 Task: Create a six statistics charts slide templates set.
Action: Mouse moved to (739, 299)
Screenshot: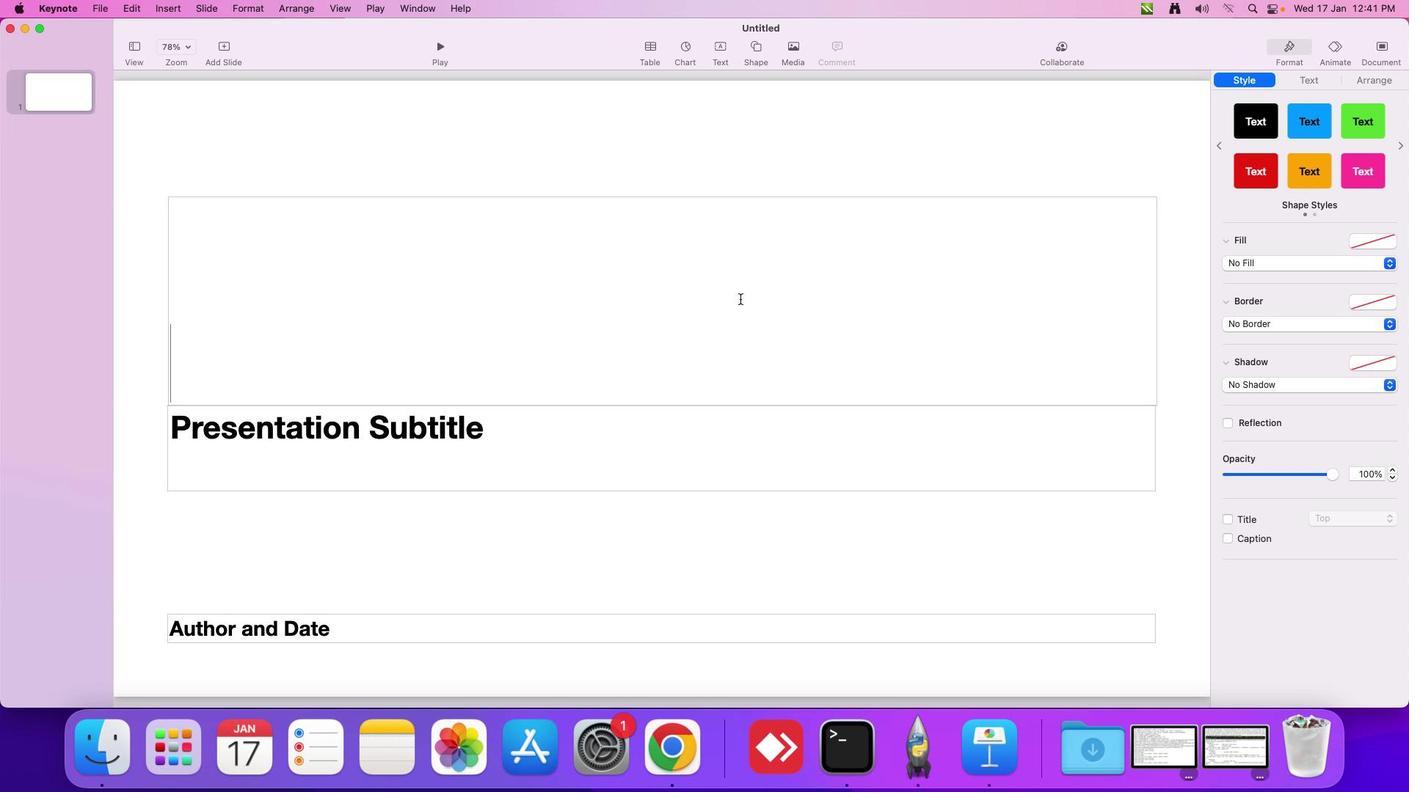 
Action: Mouse pressed left at (739, 299)
Screenshot: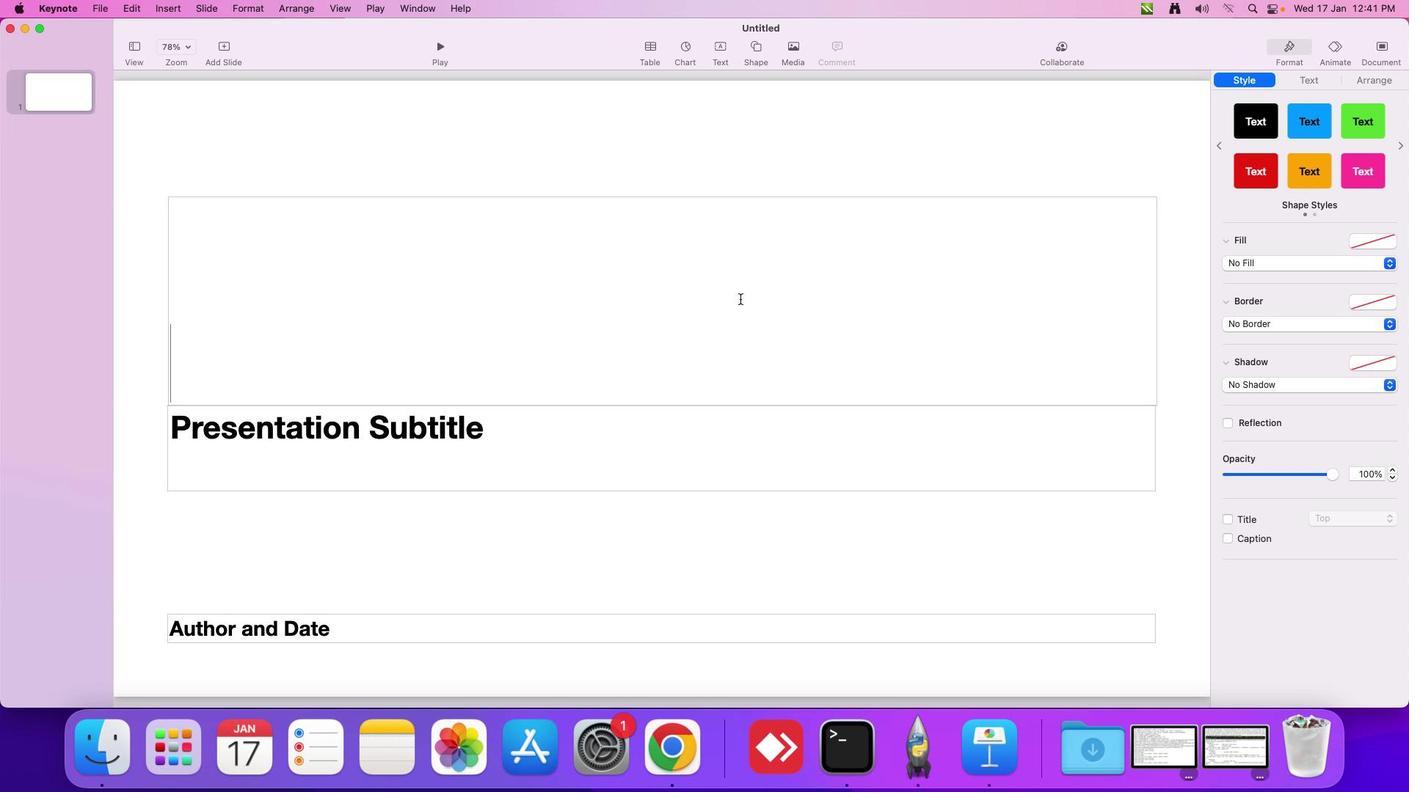 
Action: Key pressed Key.delete
Screenshot: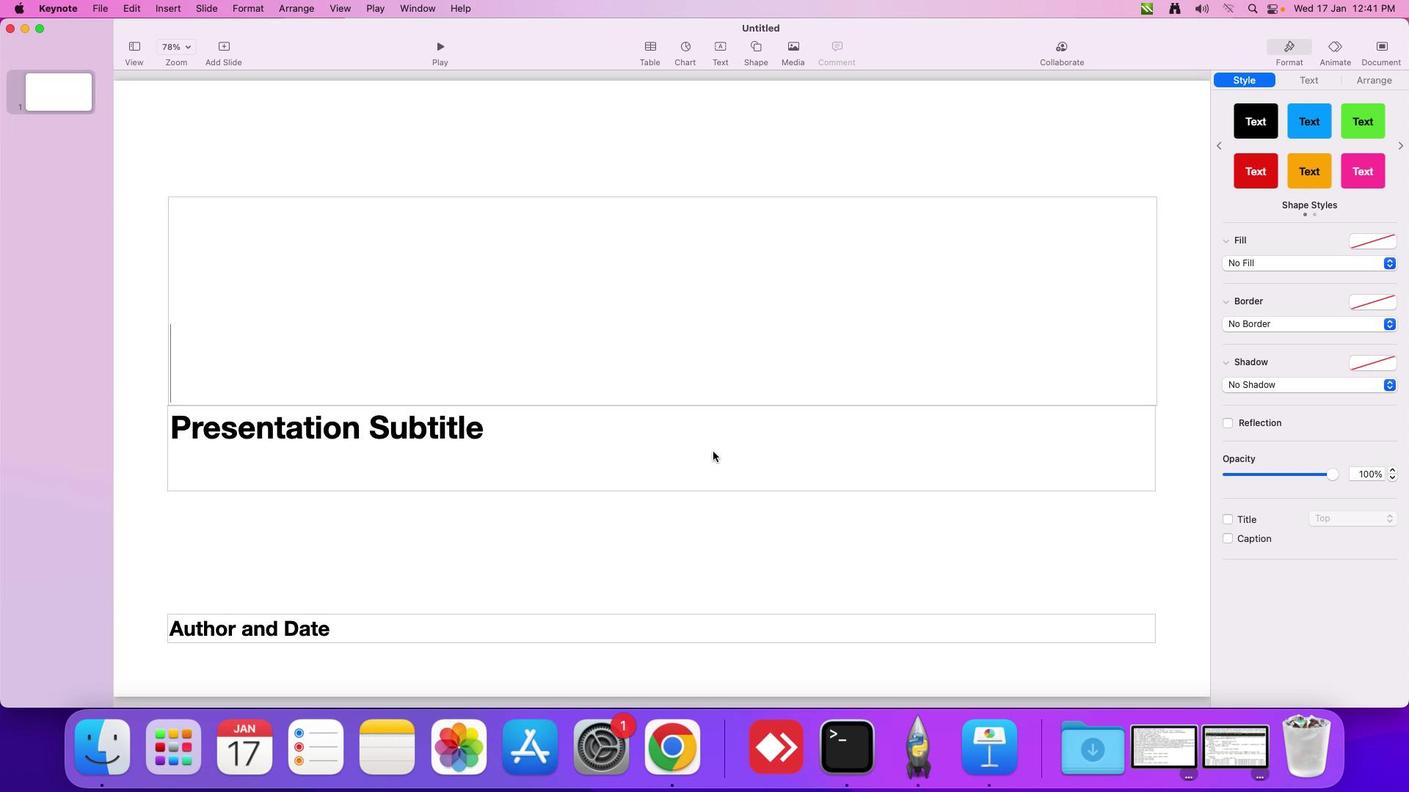 
Action: Mouse moved to (713, 451)
Screenshot: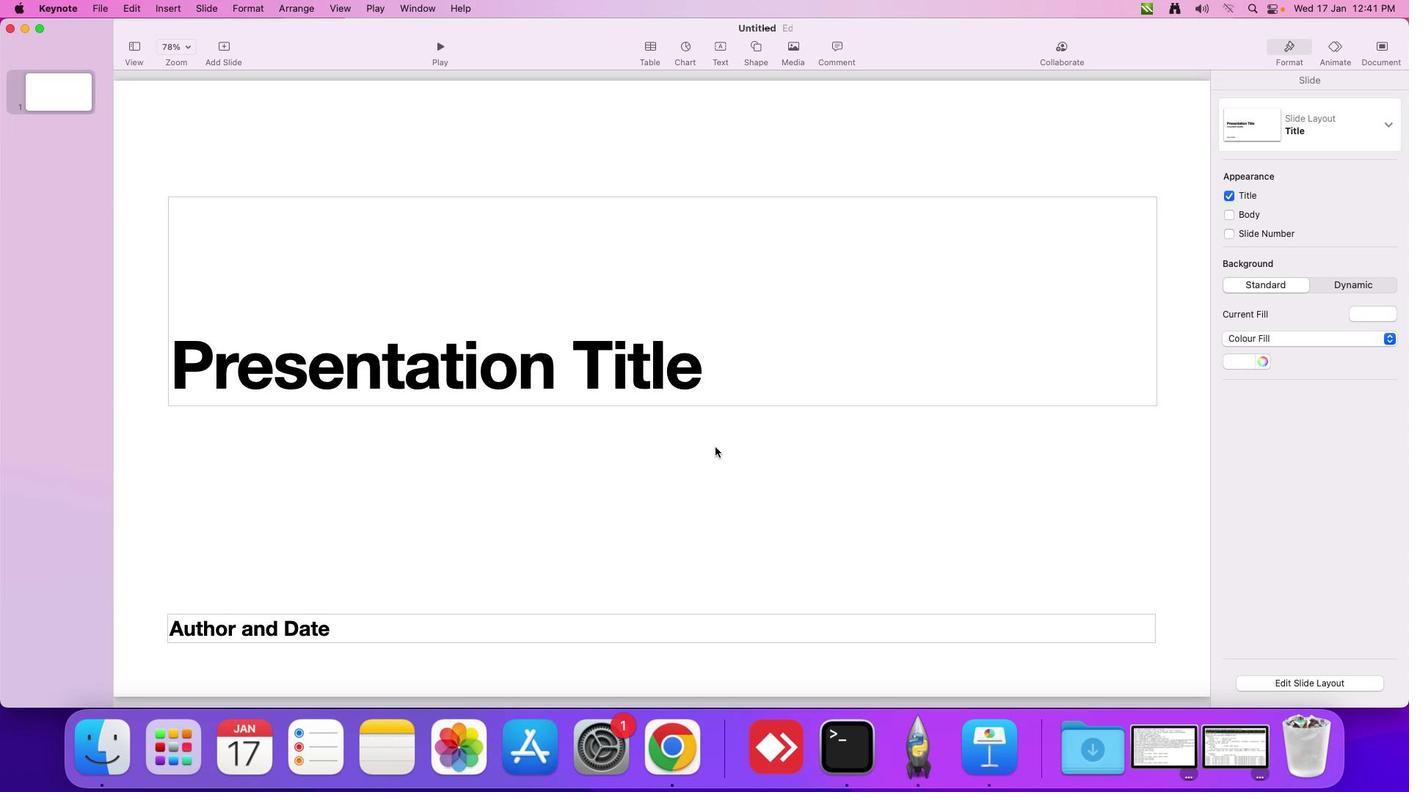 
Action: Mouse pressed left at (713, 451)
Screenshot: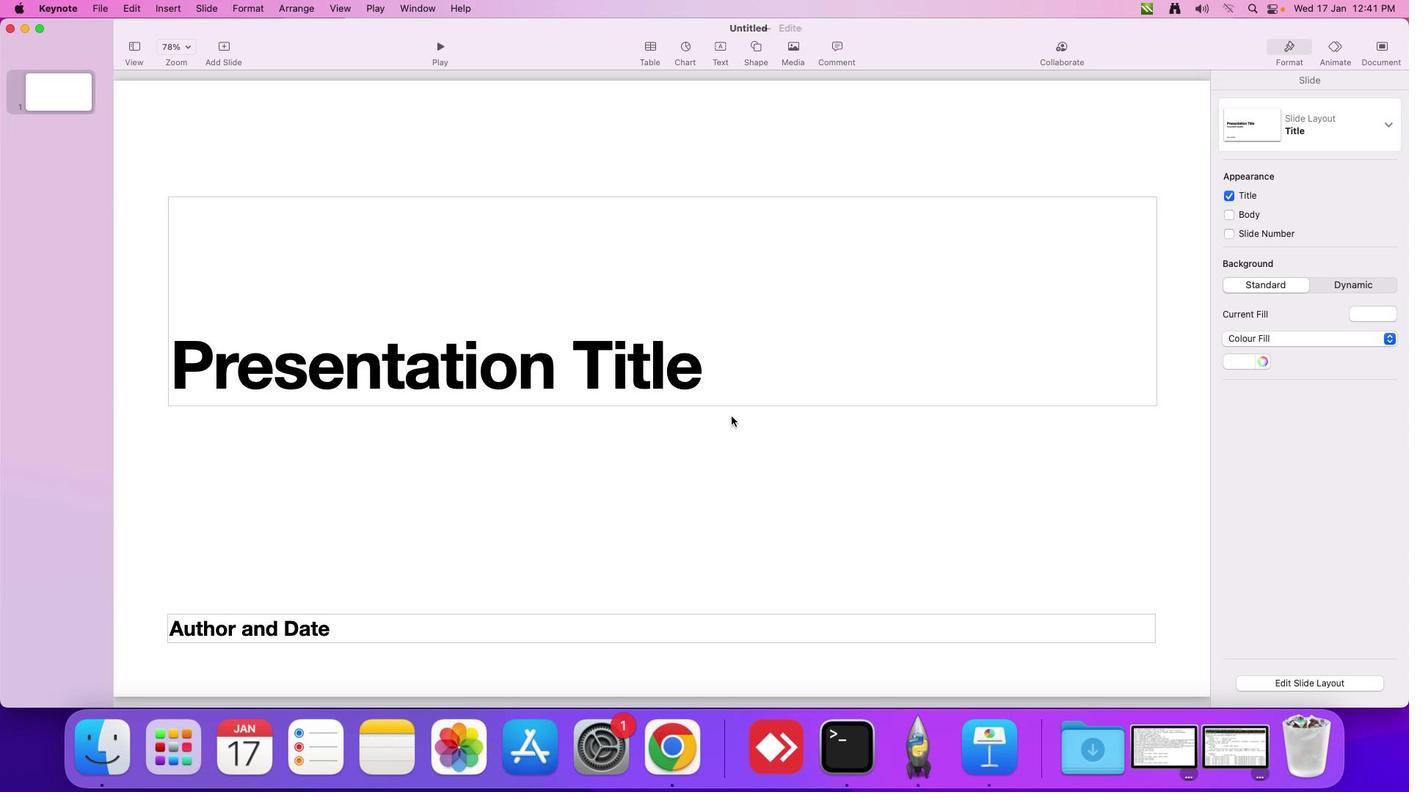 
Action: Mouse moved to (713, 451)
Screenshot: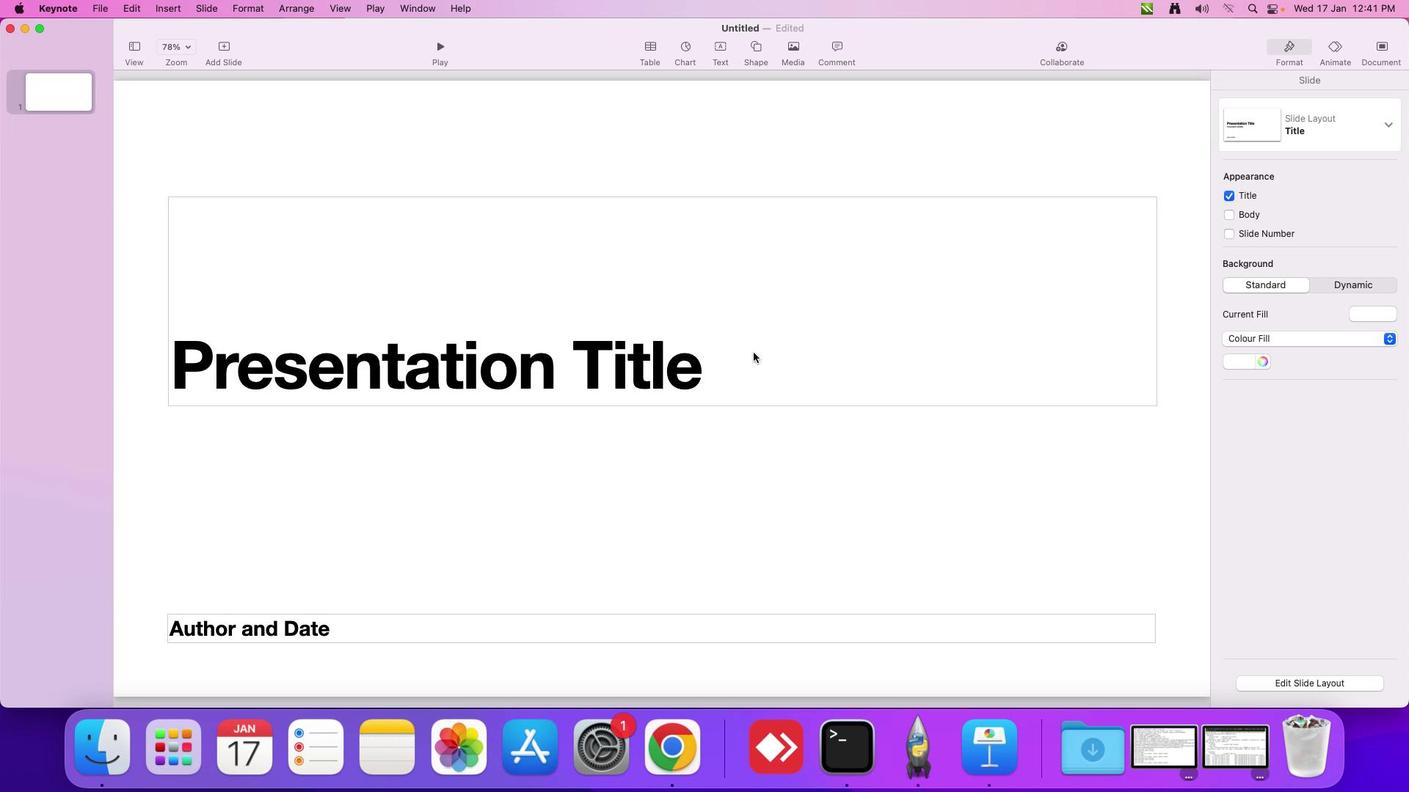 
Action: Key pressed Key.delete
Screenshot: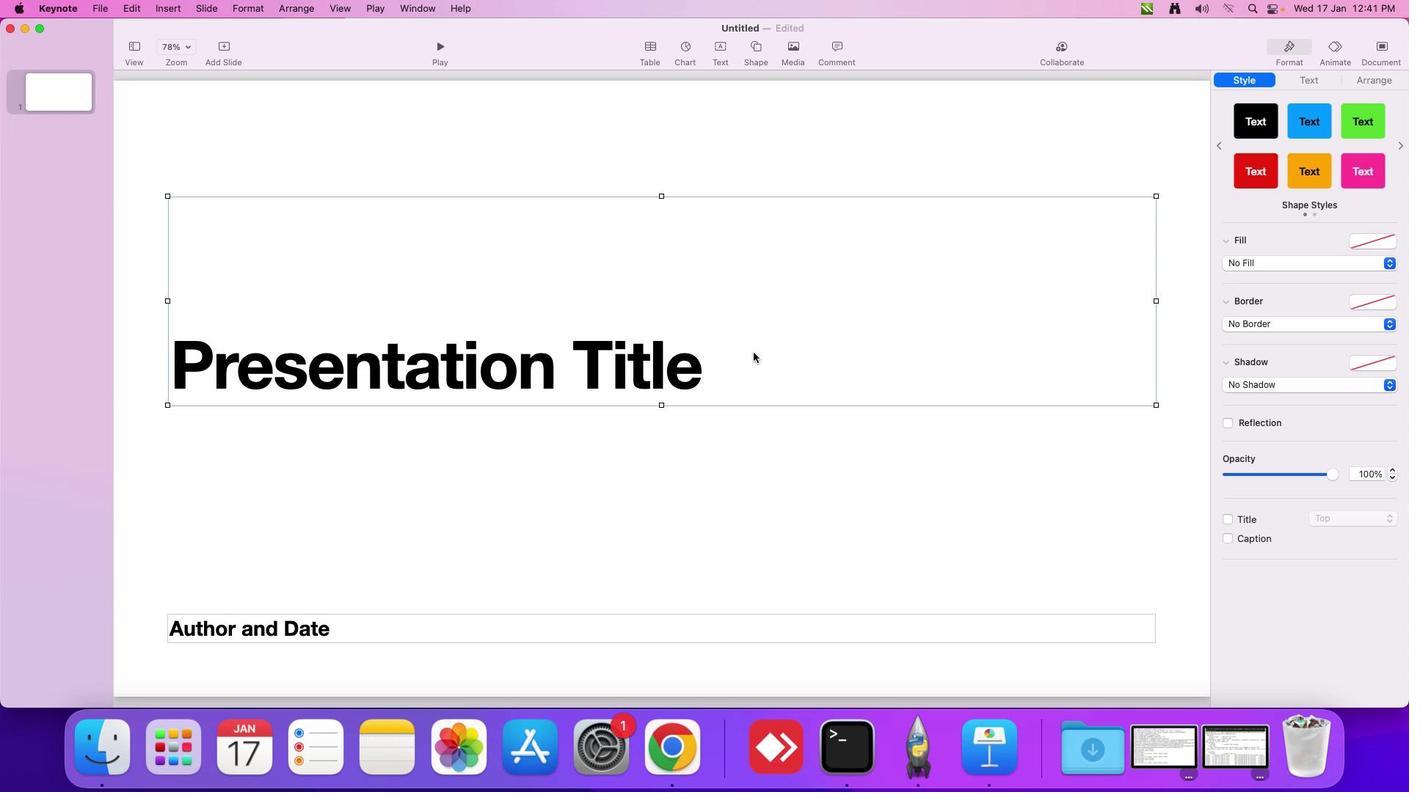 
Action: Mouse moved to (753, 352)
Screenshot: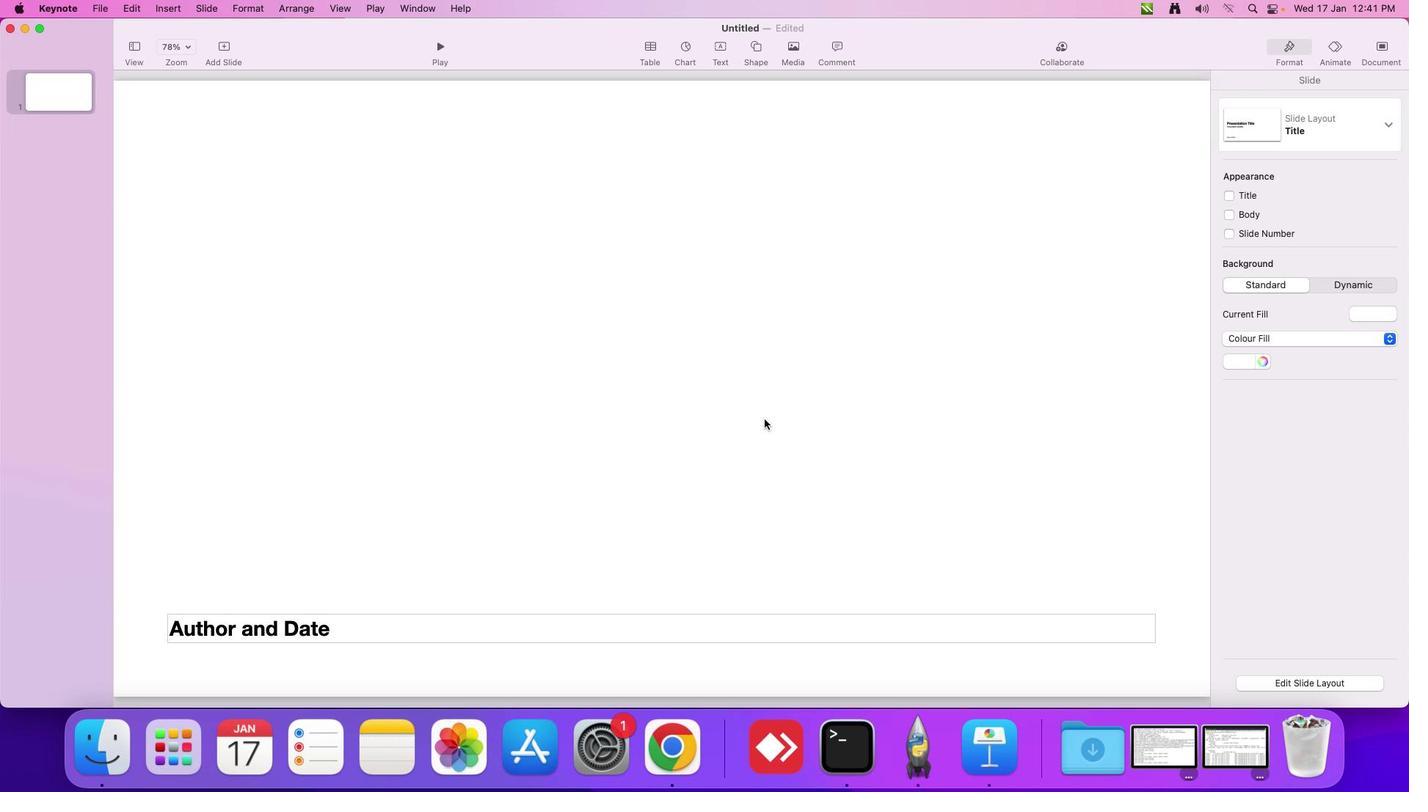
Action: Mouse pressed left at (753, 352)
Screenshot: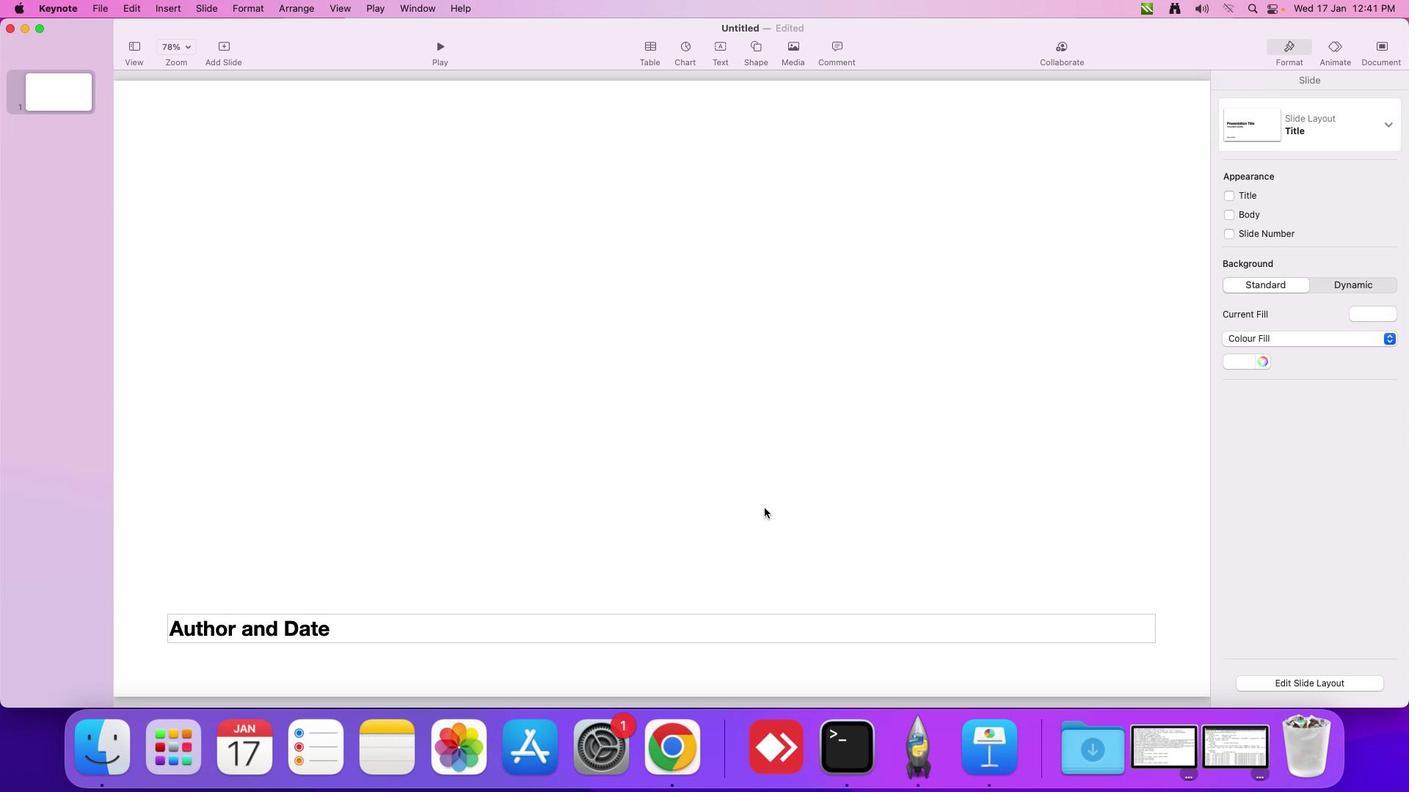 
Action: Key pressed Key.delete
Screenshot: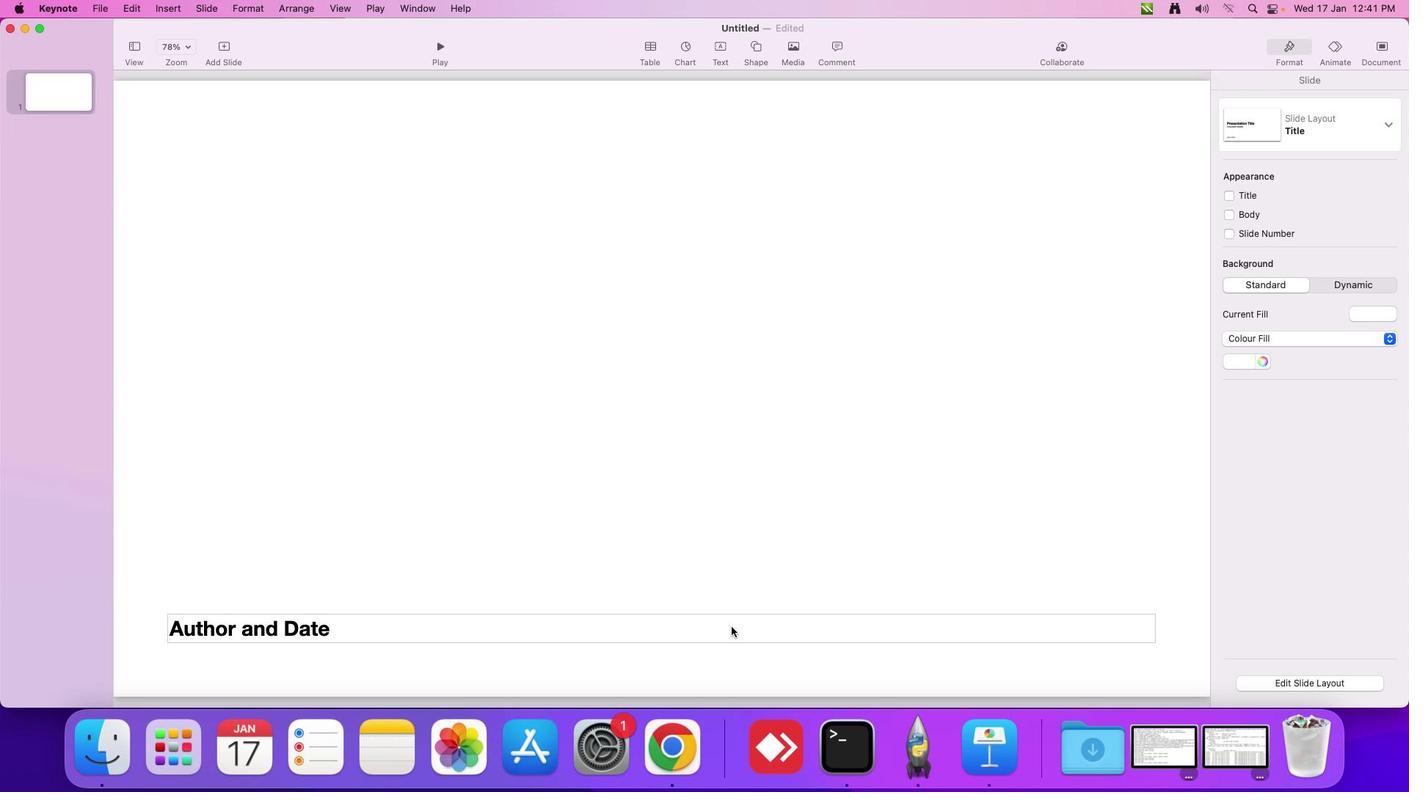 
Action: Mouse moved to (731, 627)
Screenshot: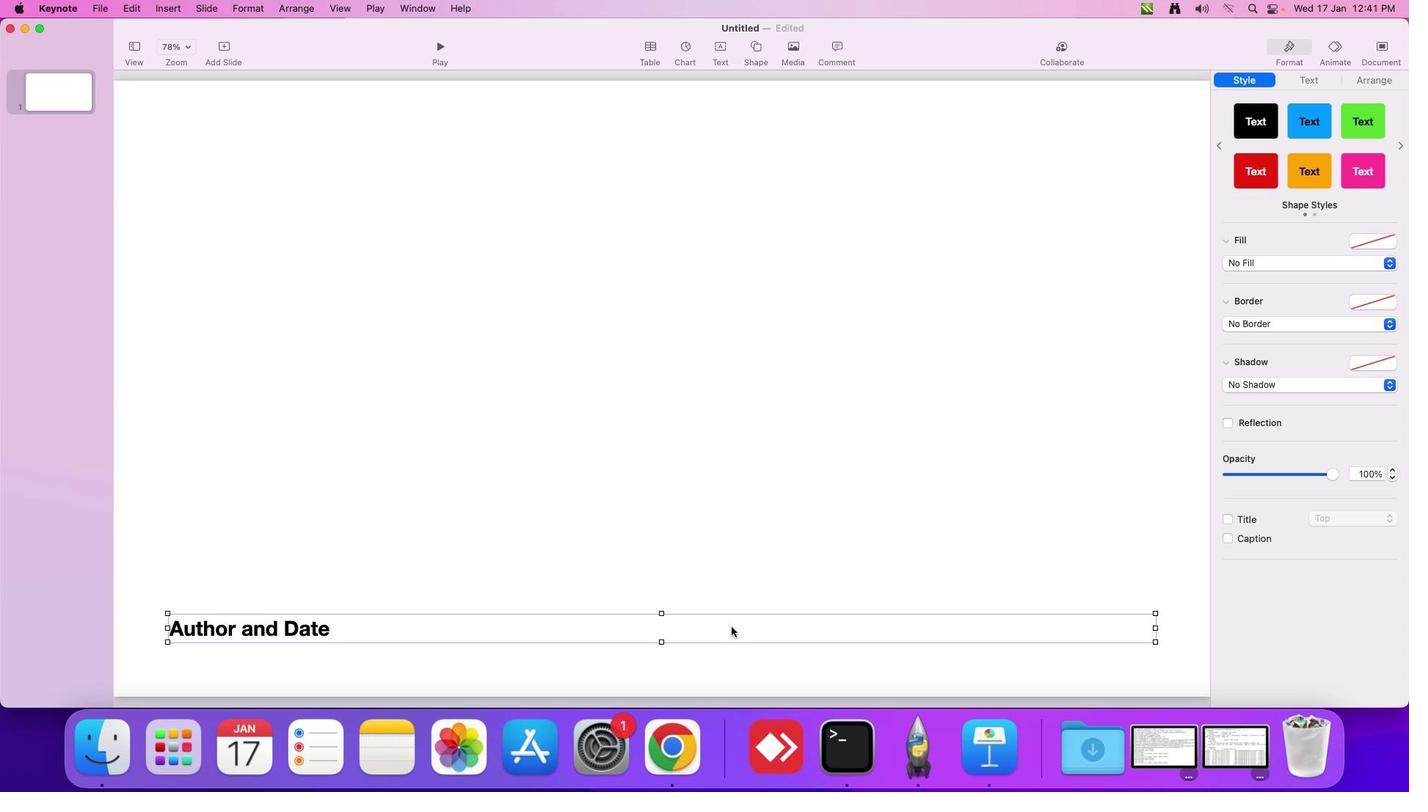 
Action: Mouse pressed left at (731, 627)
Screenshot: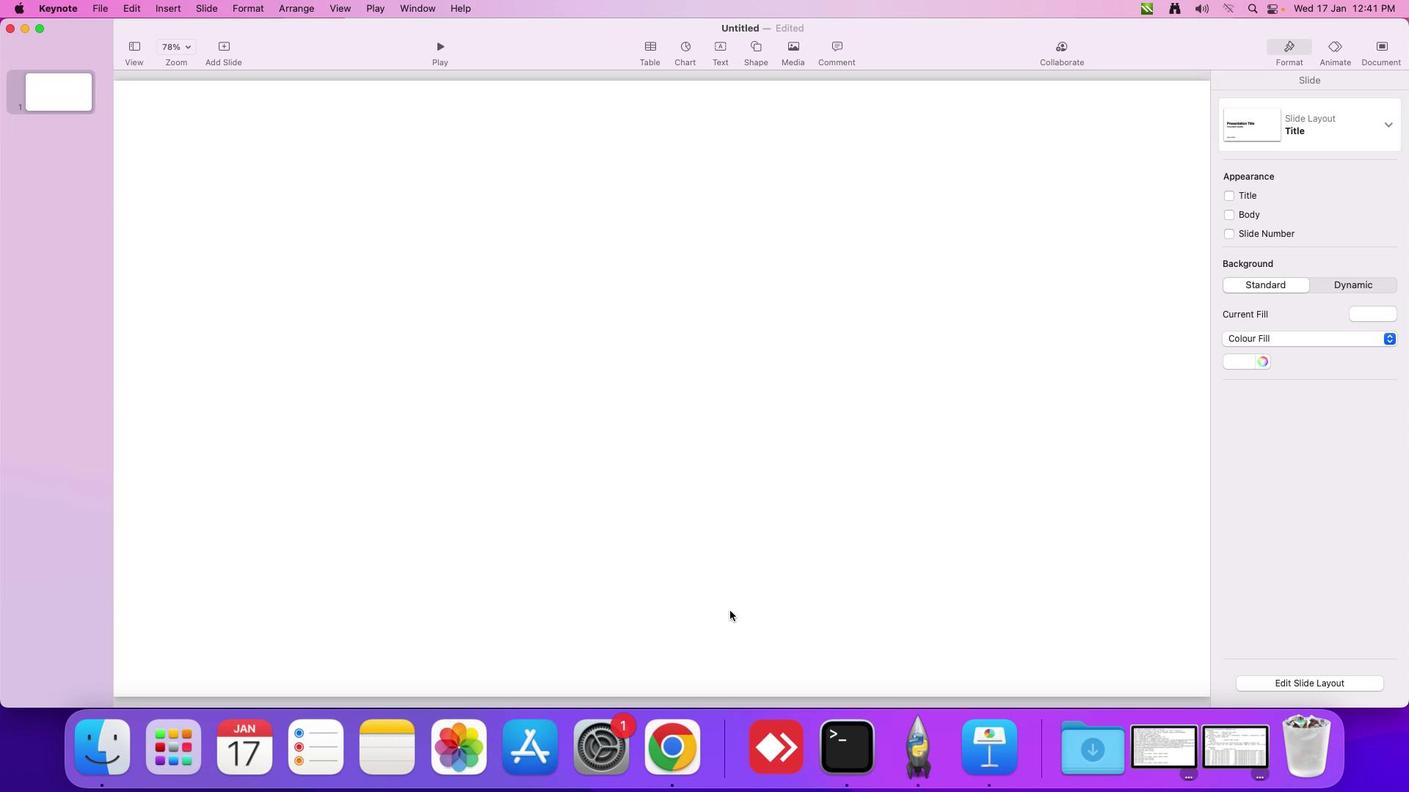 
Action: Key pressed Key.delete
Screenshot: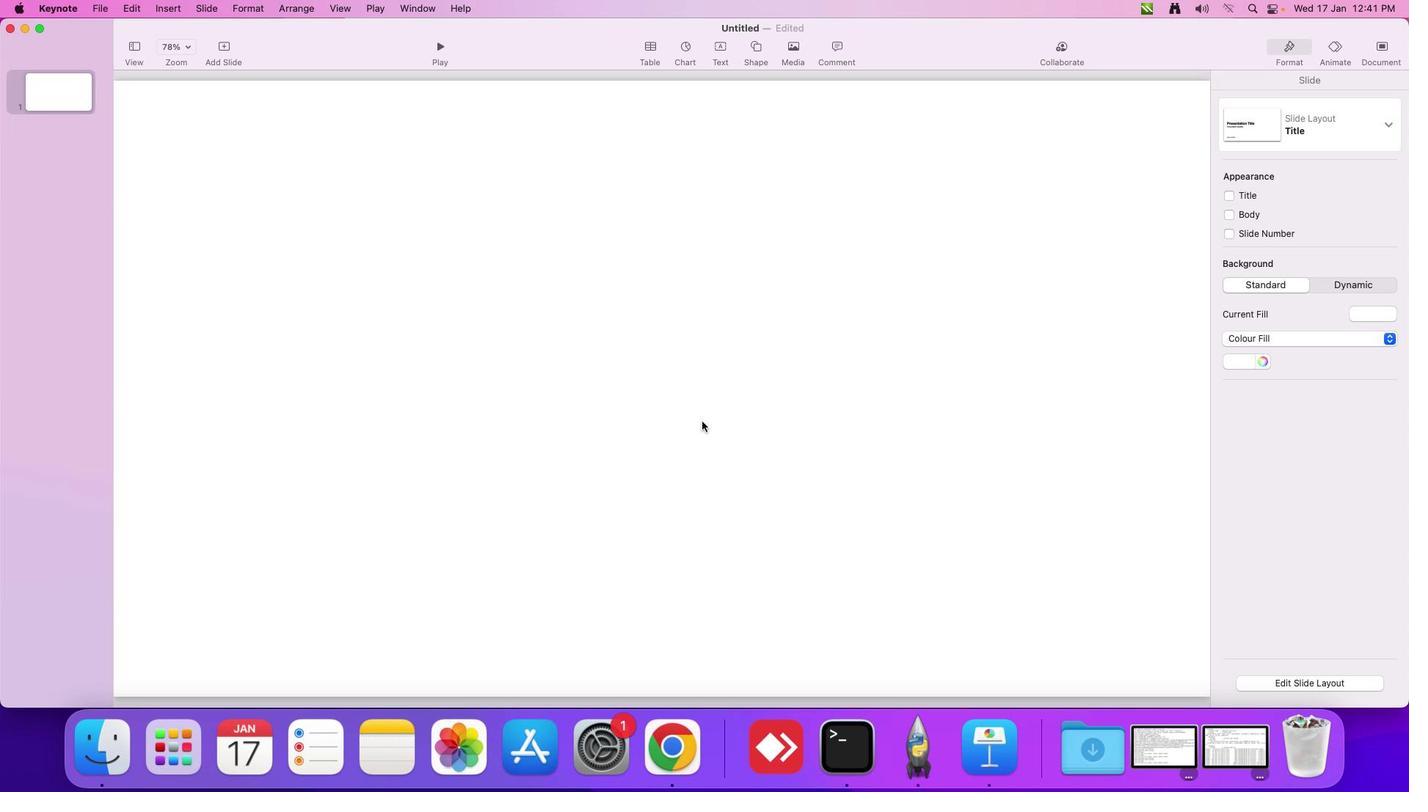 
Action: Mouse moved to (701, 421)
Screenshot: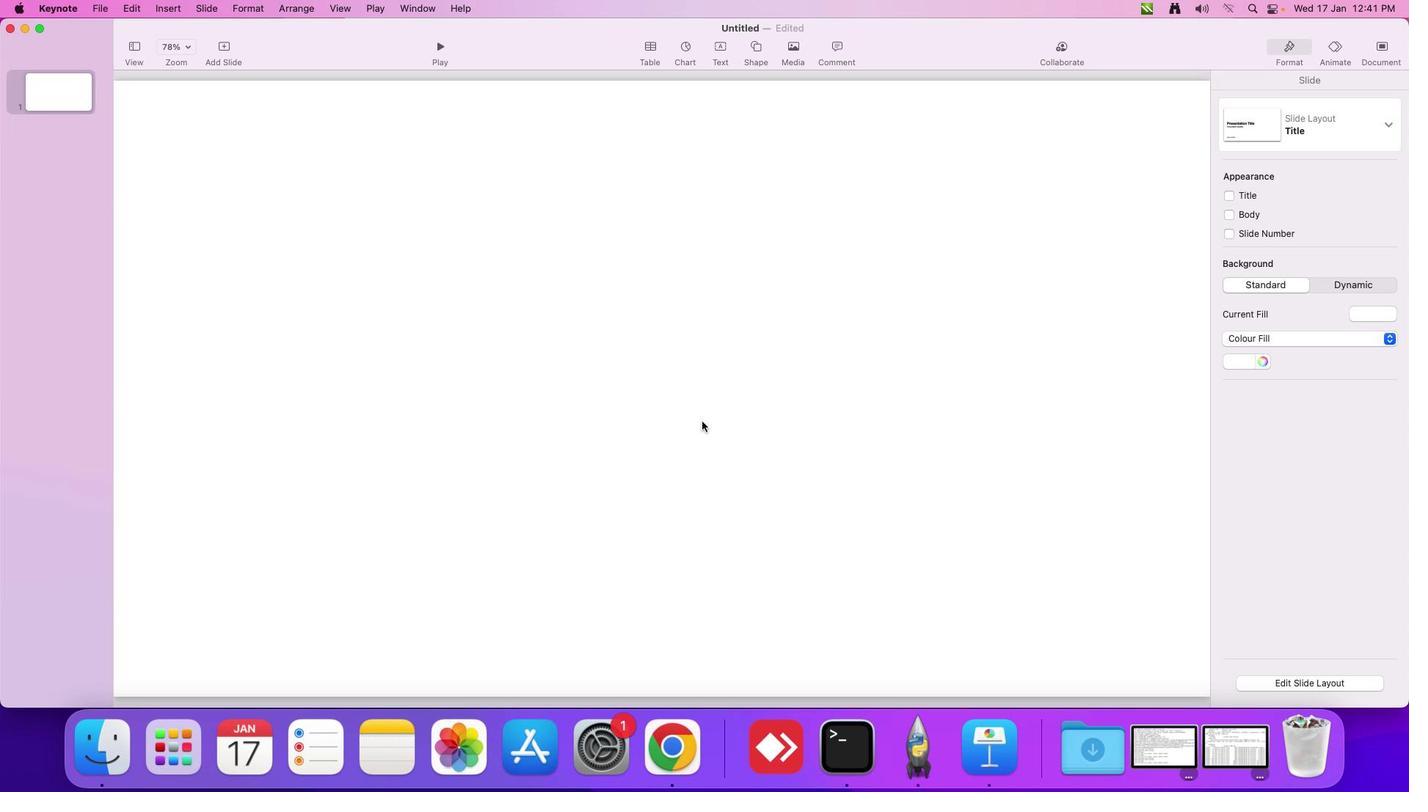 
Action: Mouse pressed left at (701, 421)
Screenshot: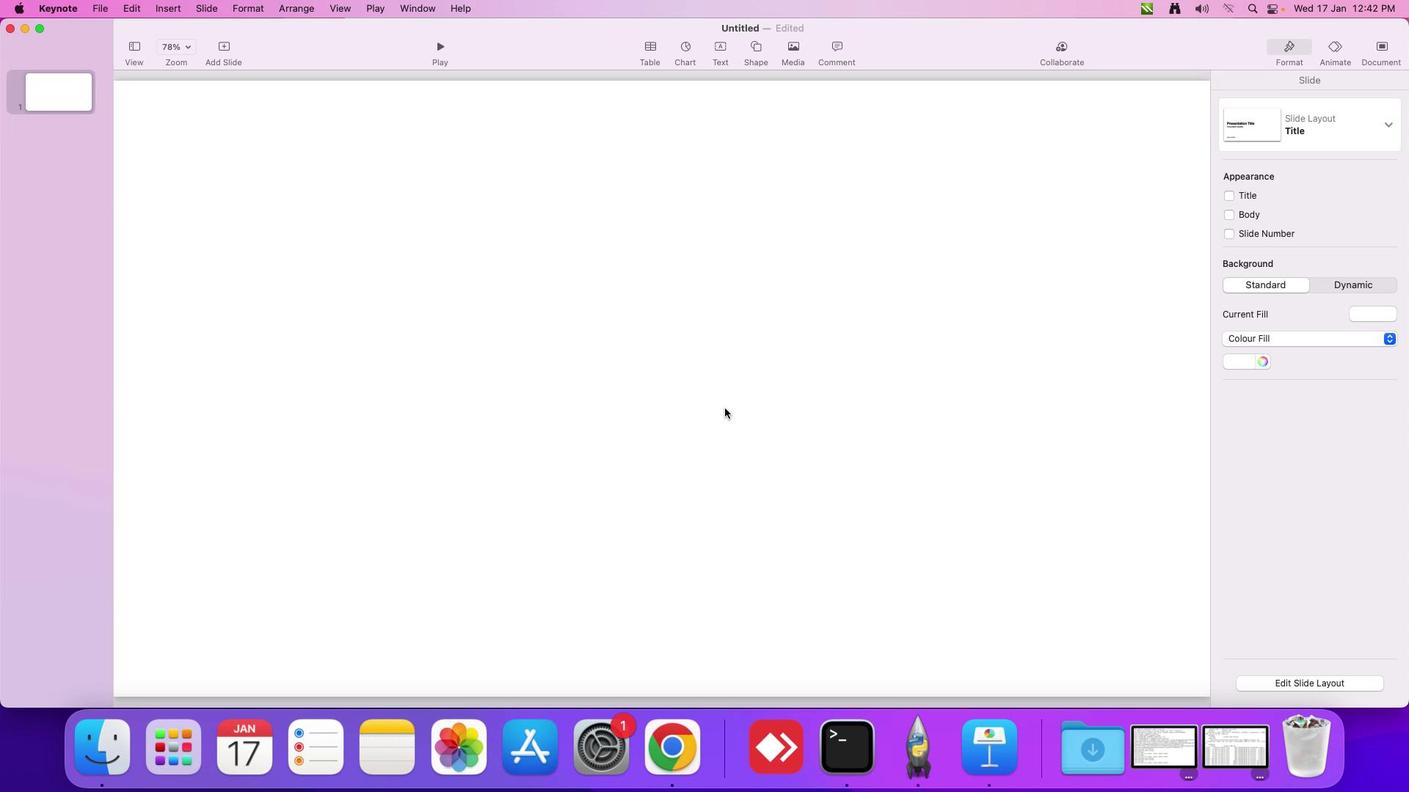 
Action: Mouse moved to (1383, 336)
Screenshot: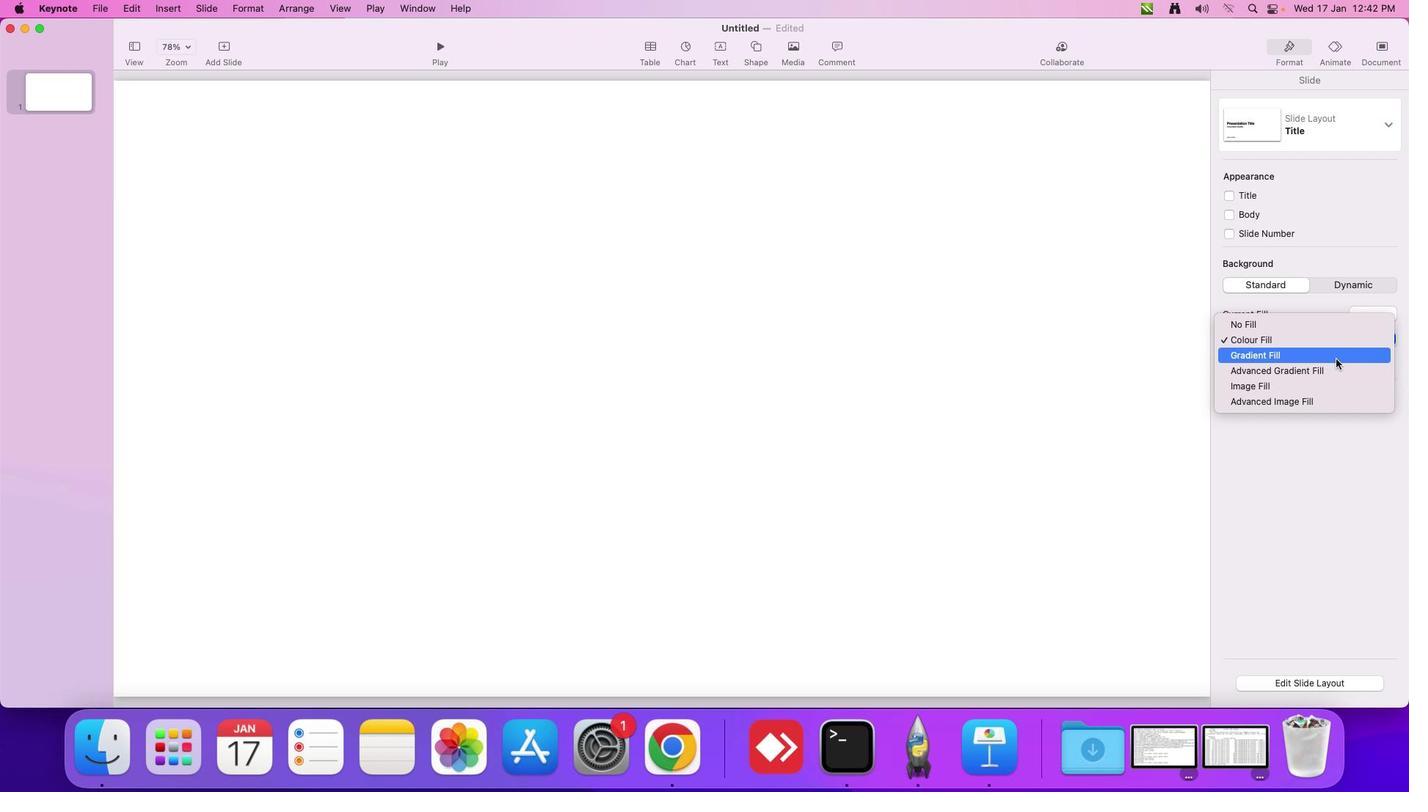 
Action: Mouse pressed left at (1383, 336)
Screenshot: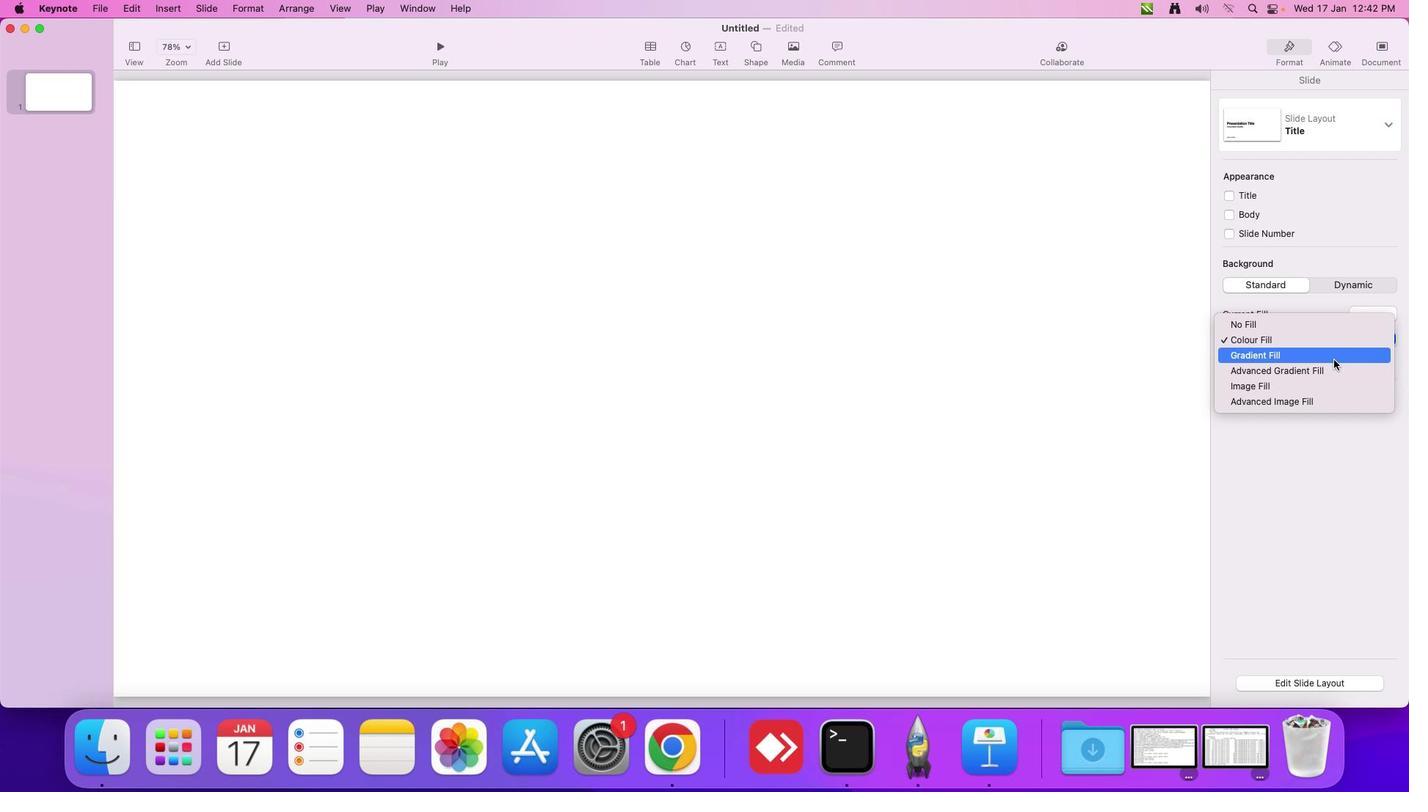 
Action: Mouse moved to (1334, 360)
Screenshot: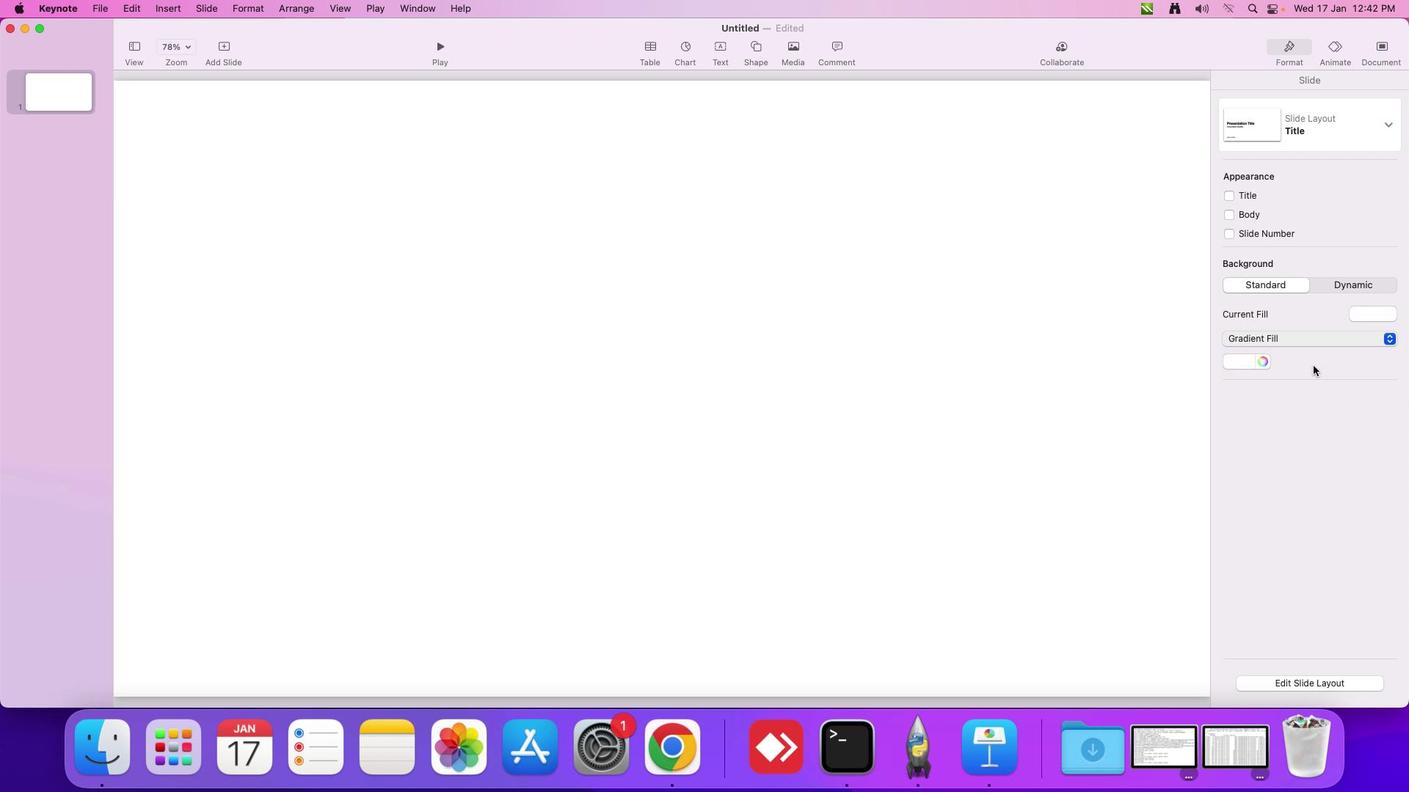 
Action: Mouse pressed left at (1334, 360)
Screenshot: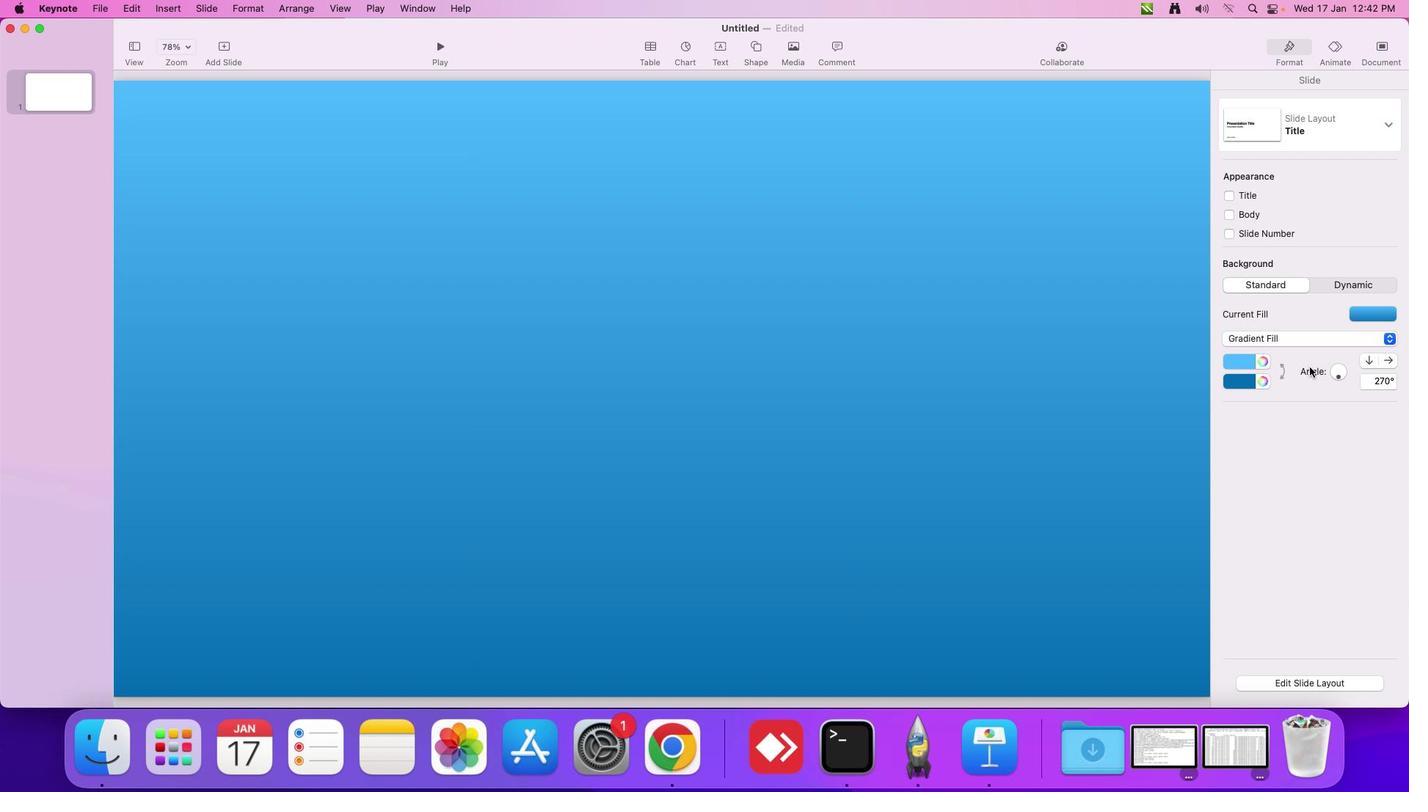 
Action: Mouse moved to (1262, 363)
Screenshot: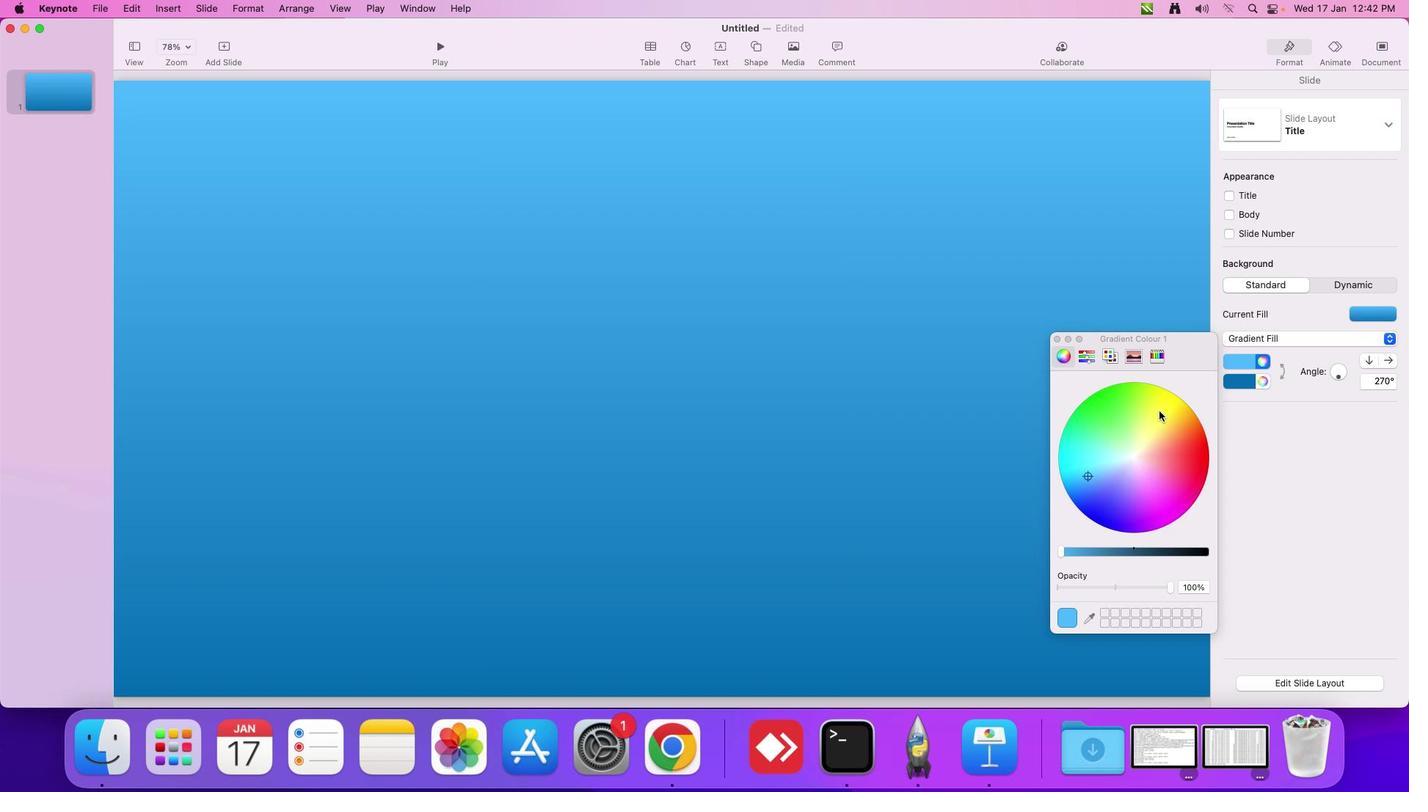 
Action: Mouse pressed left at (1262, 363)
Screenshot: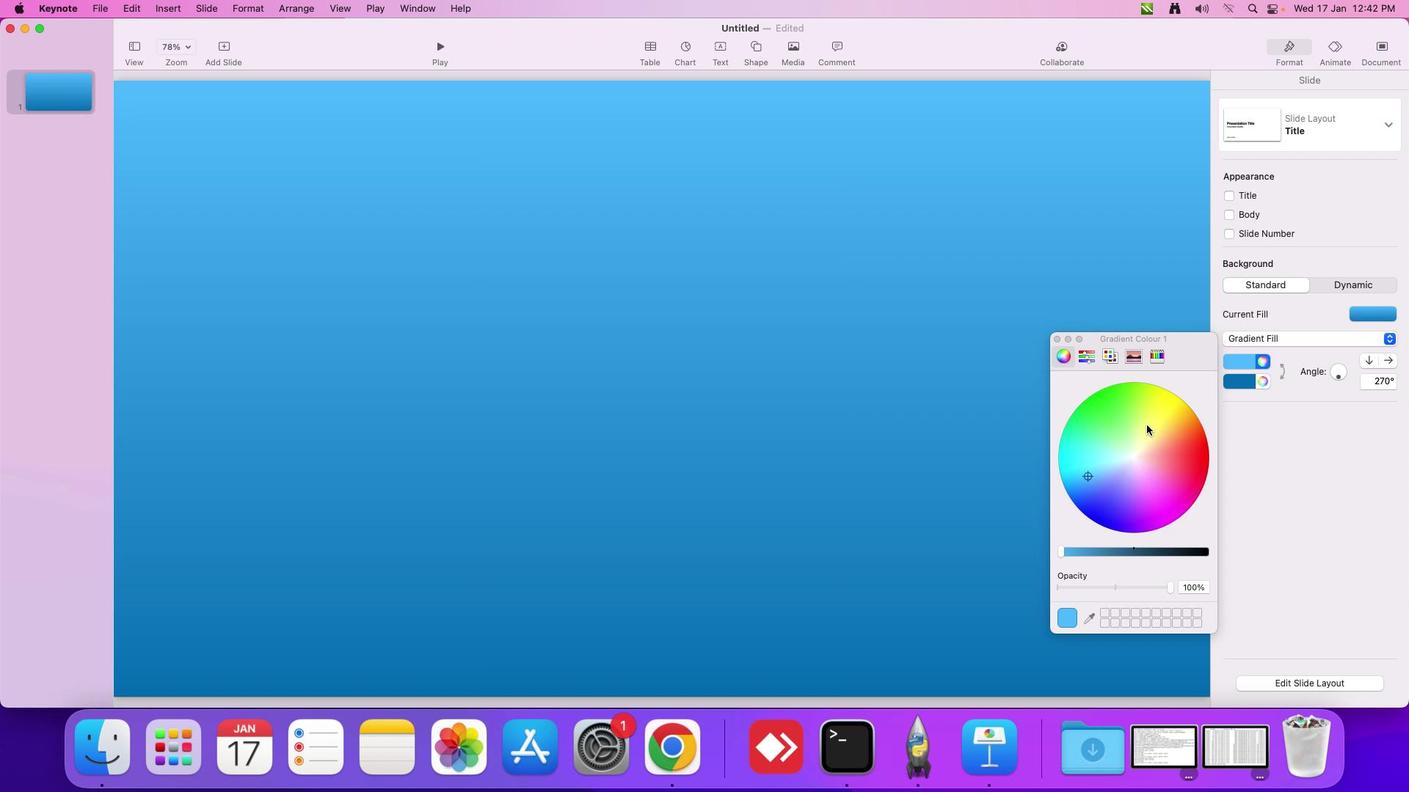 
Action: Mouse moved to (1088, 353)
Screenshot: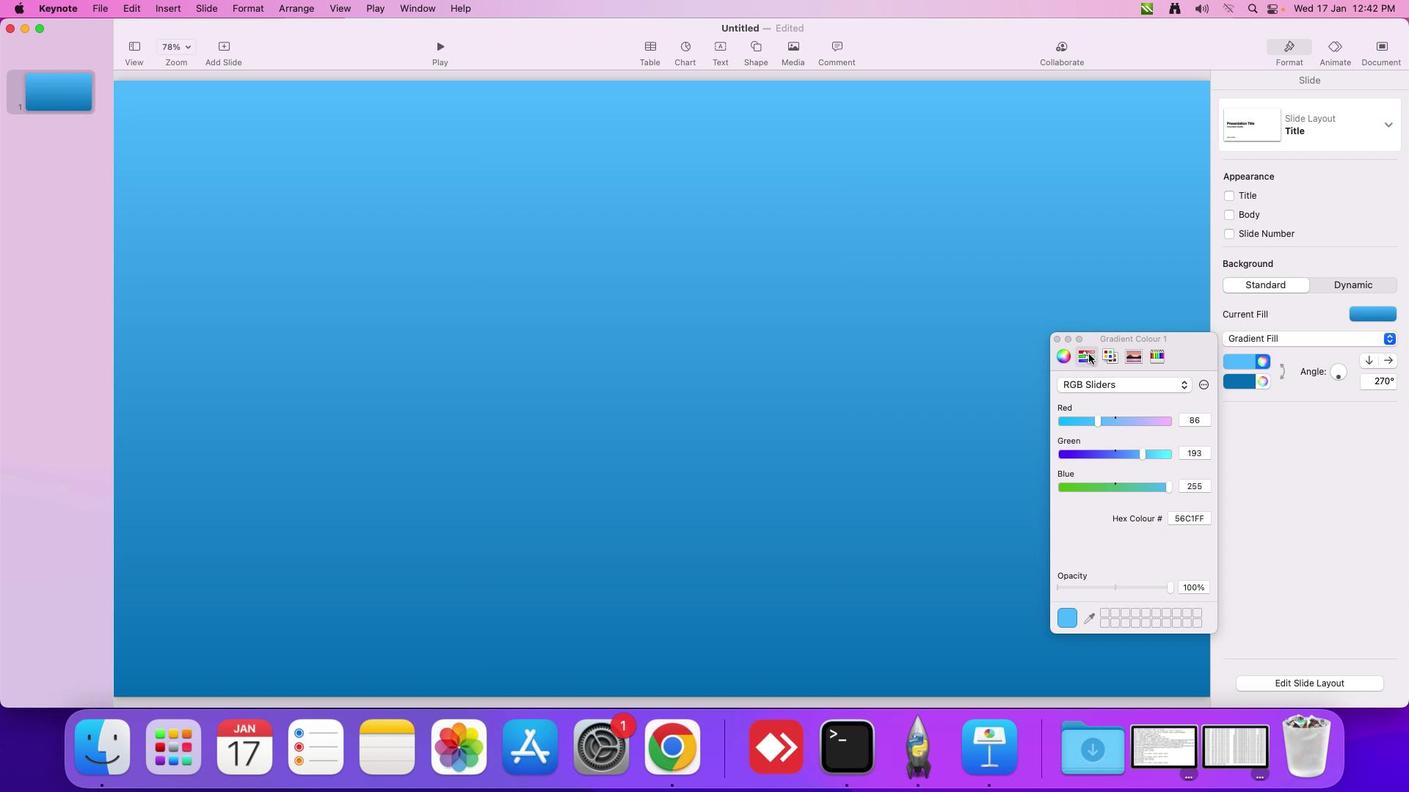 
Action: Mouse pressed left at (1088, 353)
Screenshot: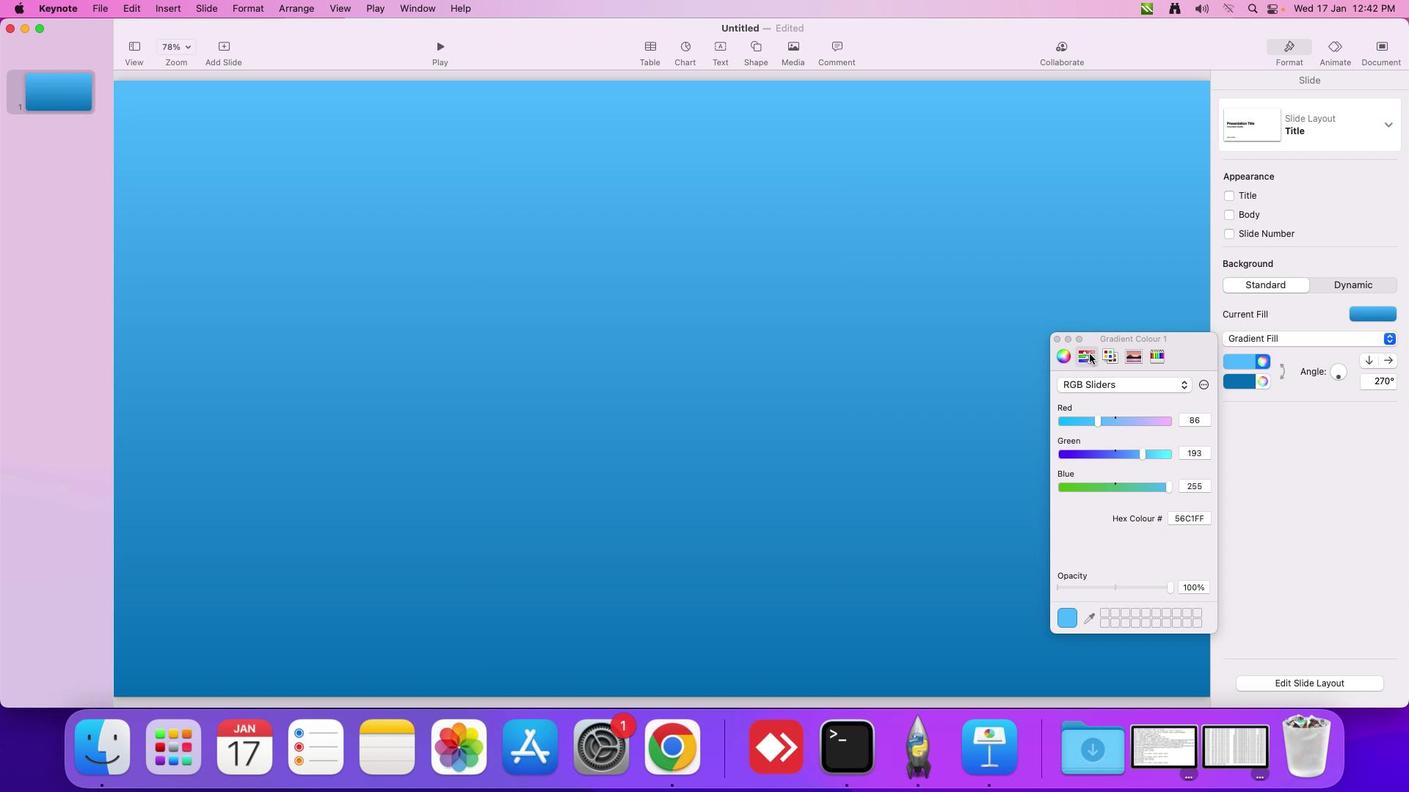 
Action: Mouse moved to (1106, 352)
Screenshot: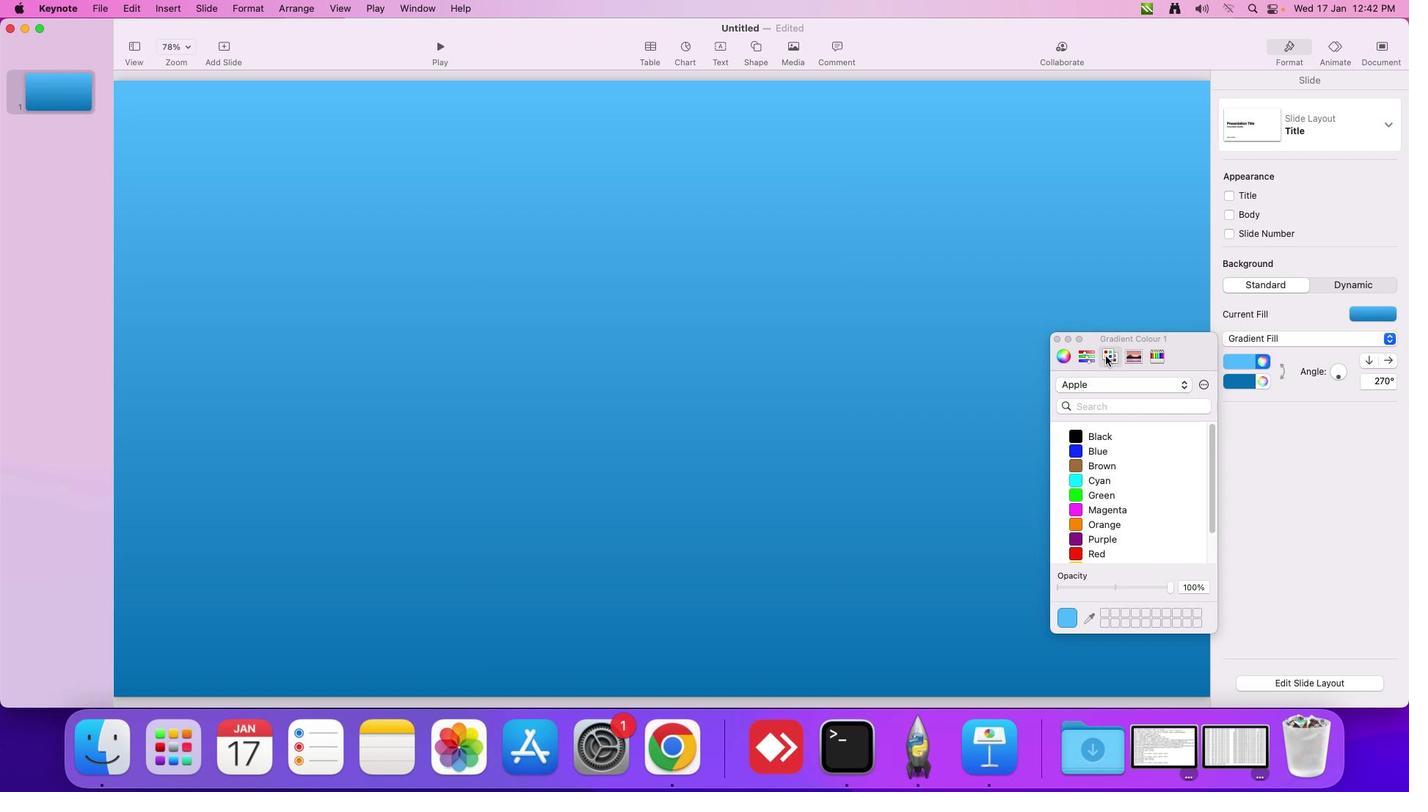 
Action: Mouse pressed left at (1106, 352)
Screenshot: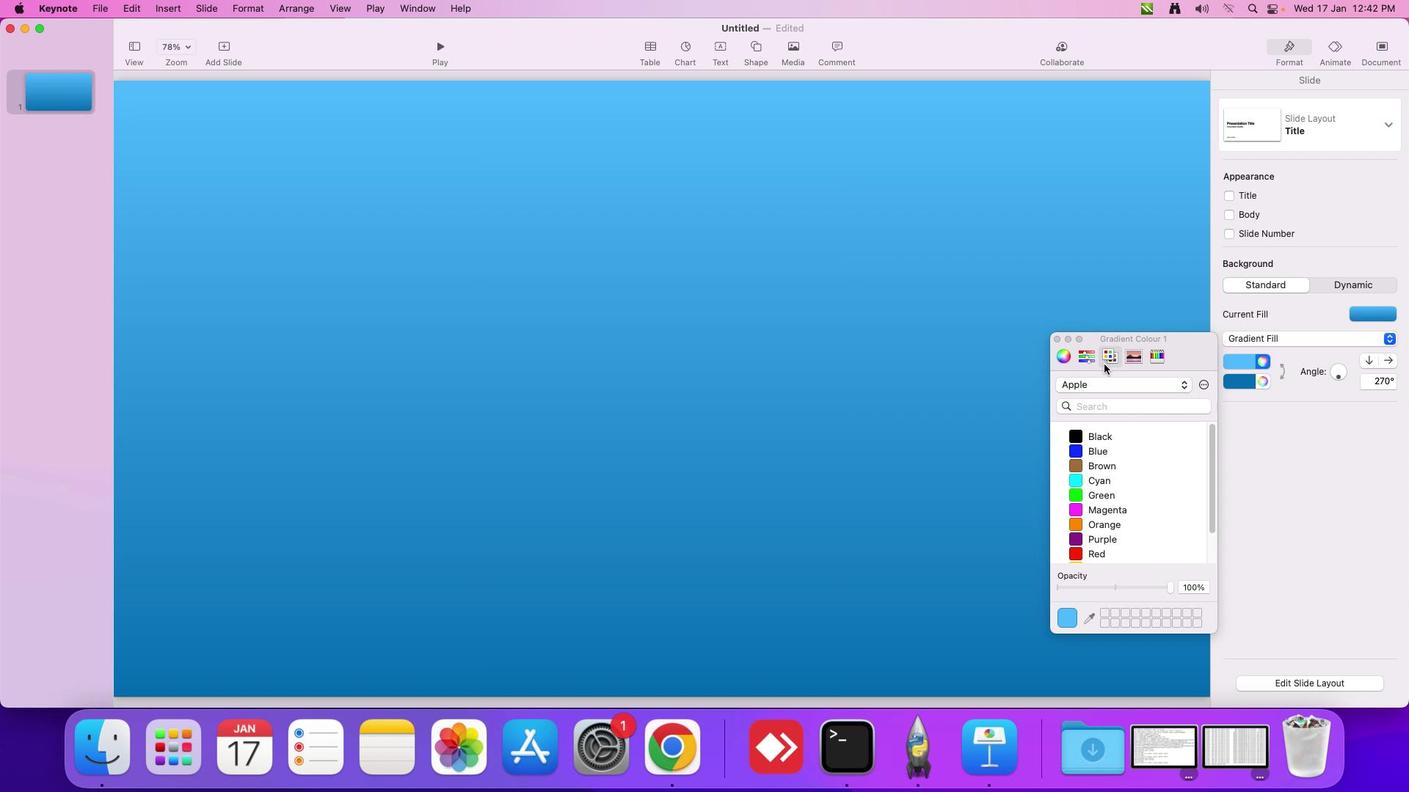 
Action: Mouse moved to (1131, 355)
Screenshot: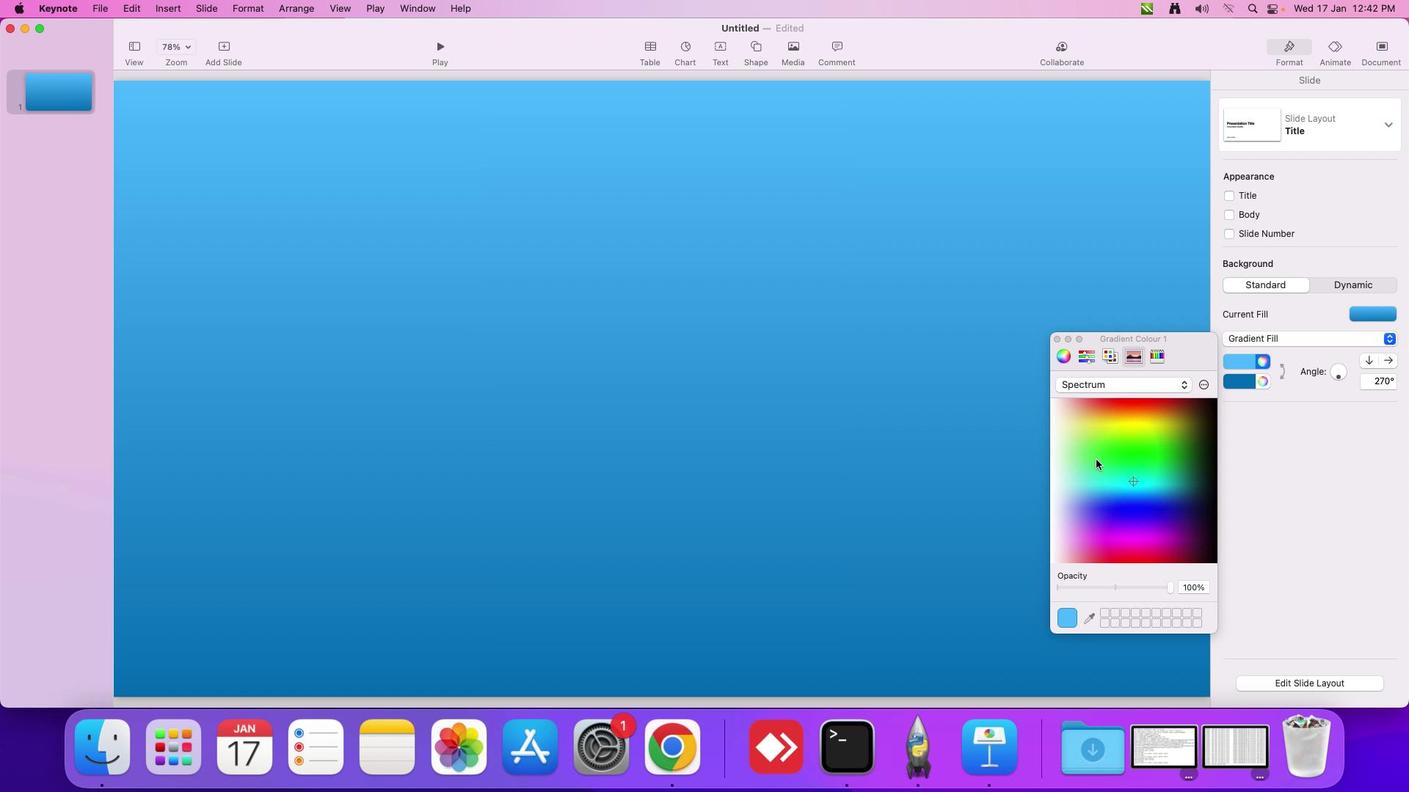 
Action: Mouse pressed left at (1131, 355)
Screenshot: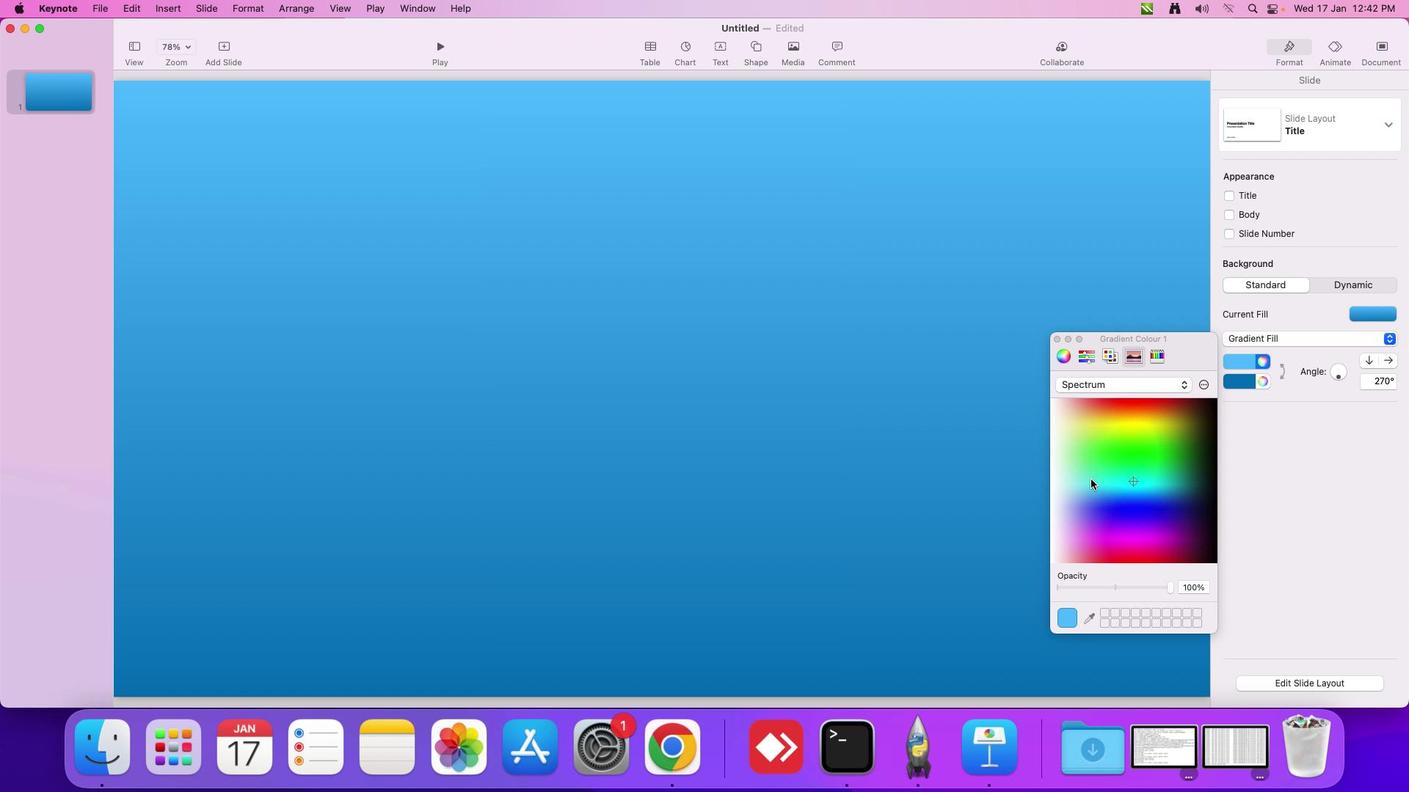 
Action: Mouse moved to (1085, 494)
Screenshot: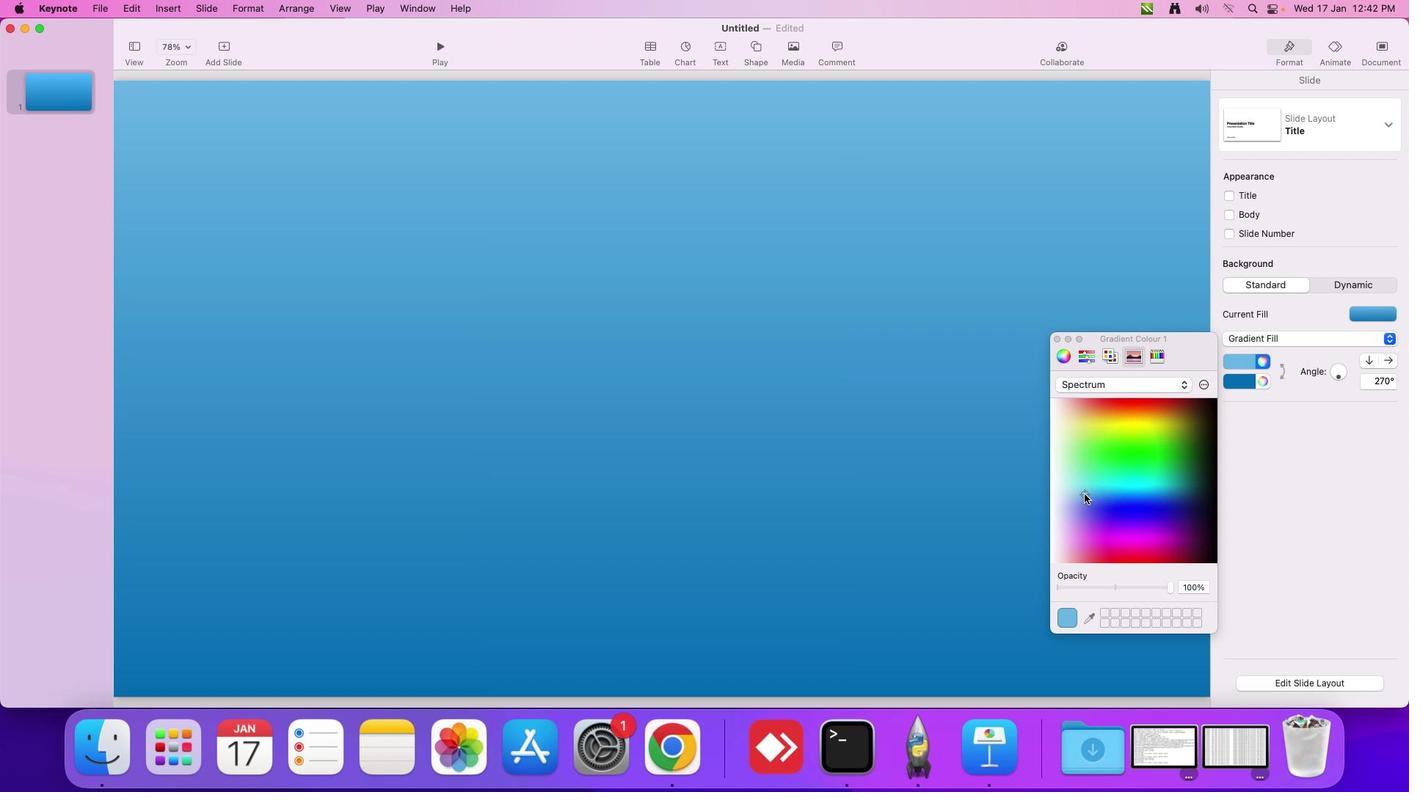 
Action: Mouse pressed left at (1085, 494)
Screenshot: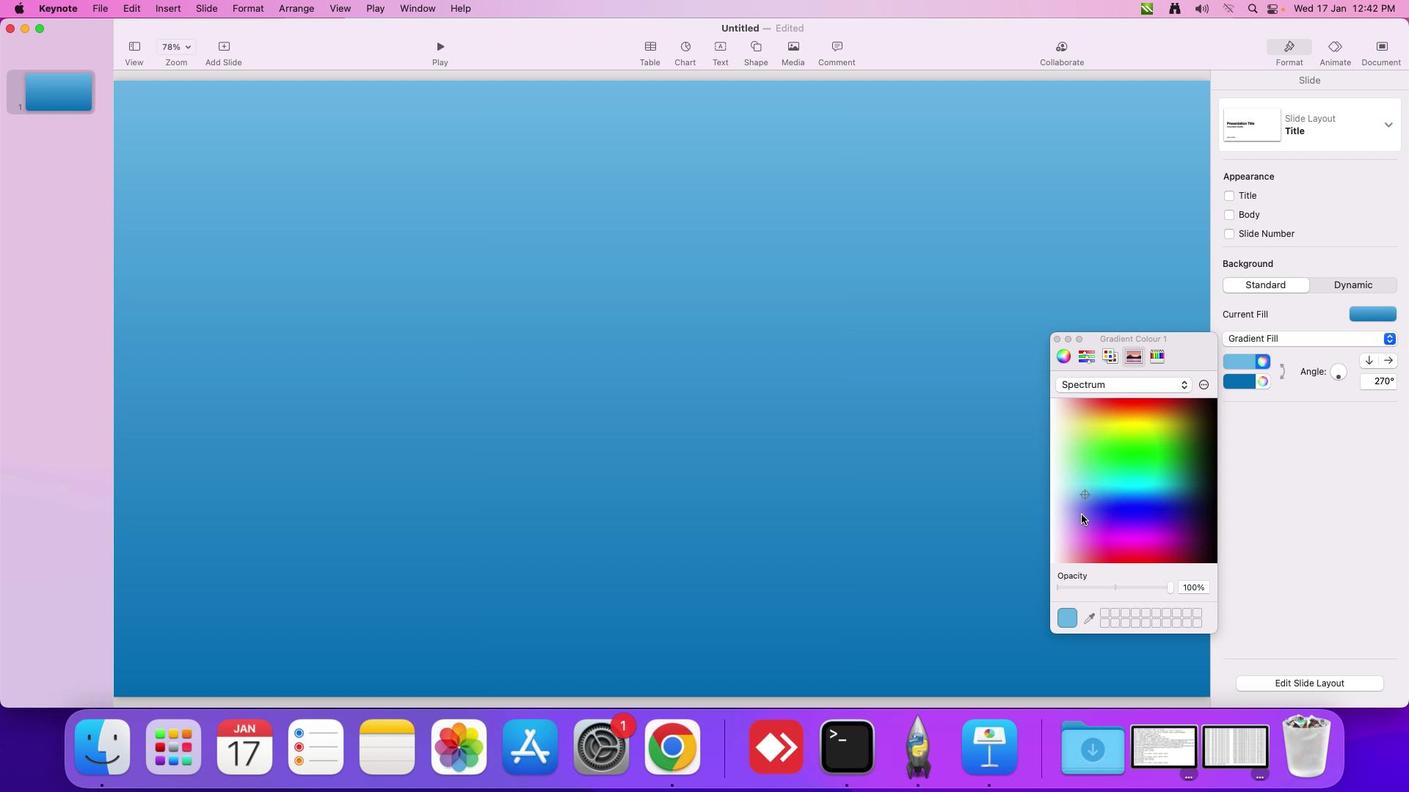 
Action: Mouse moved to (1079, 528)
Screenshot: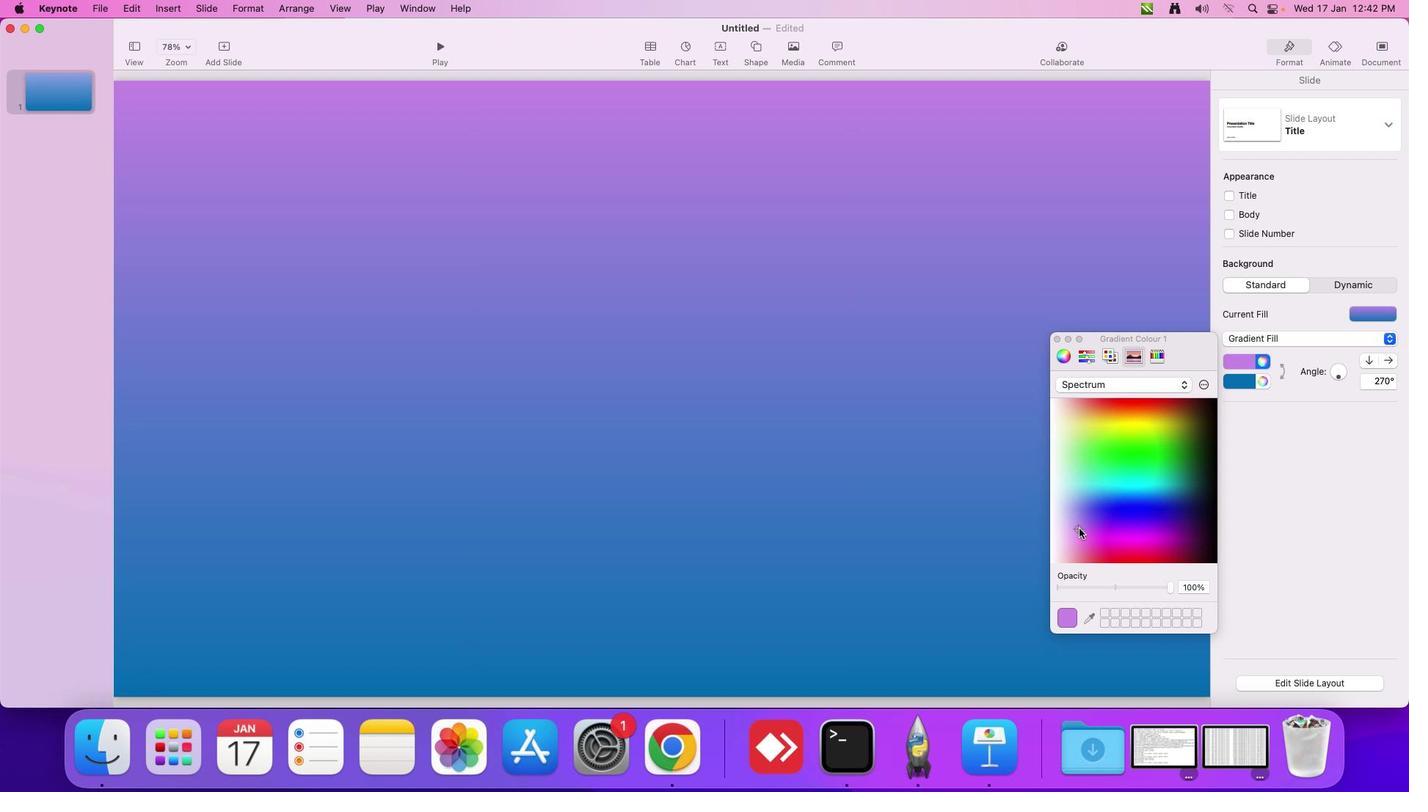 
Action: Mouse pressed left at (1079, 528)
Screenshot: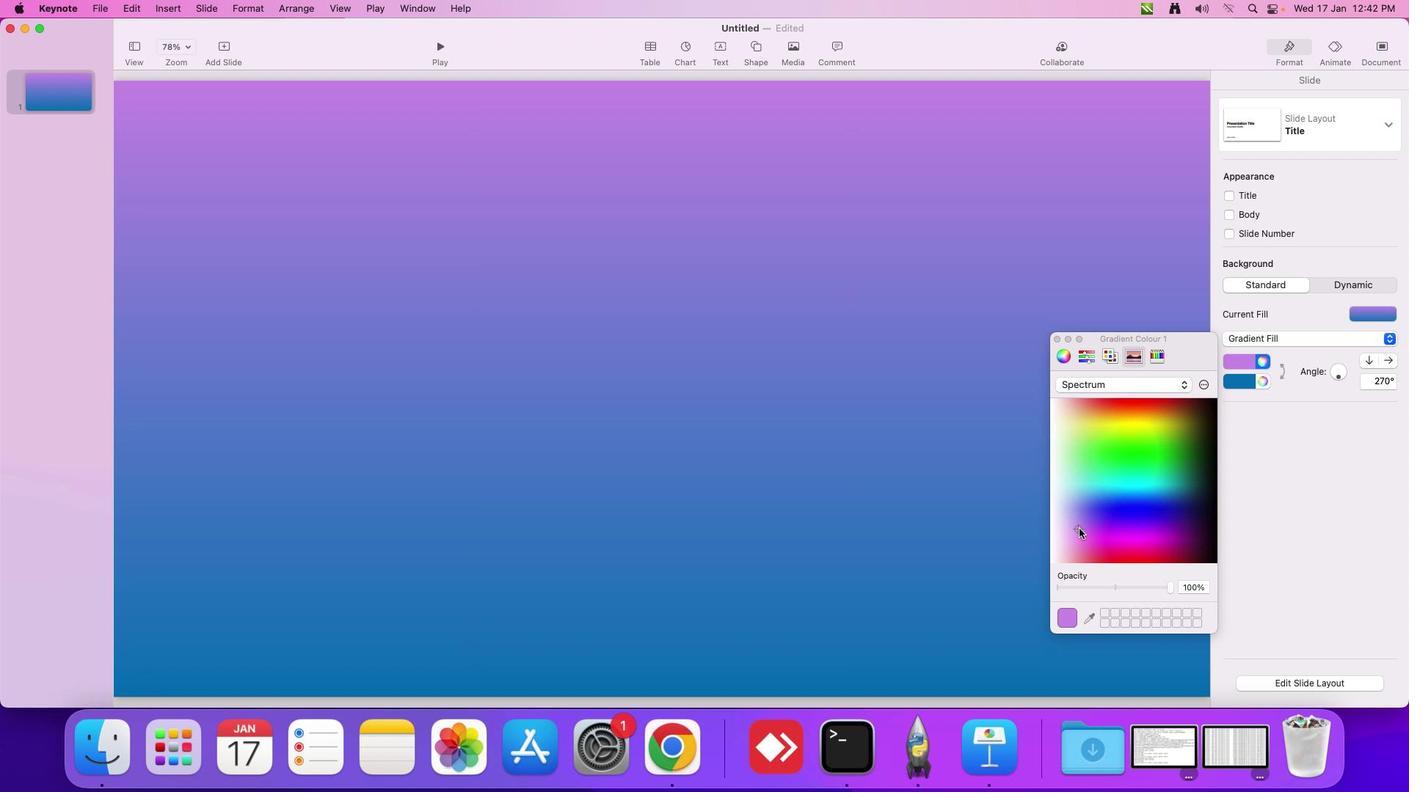 
Action: Mouse moved to (1071, 542)
Screenshot: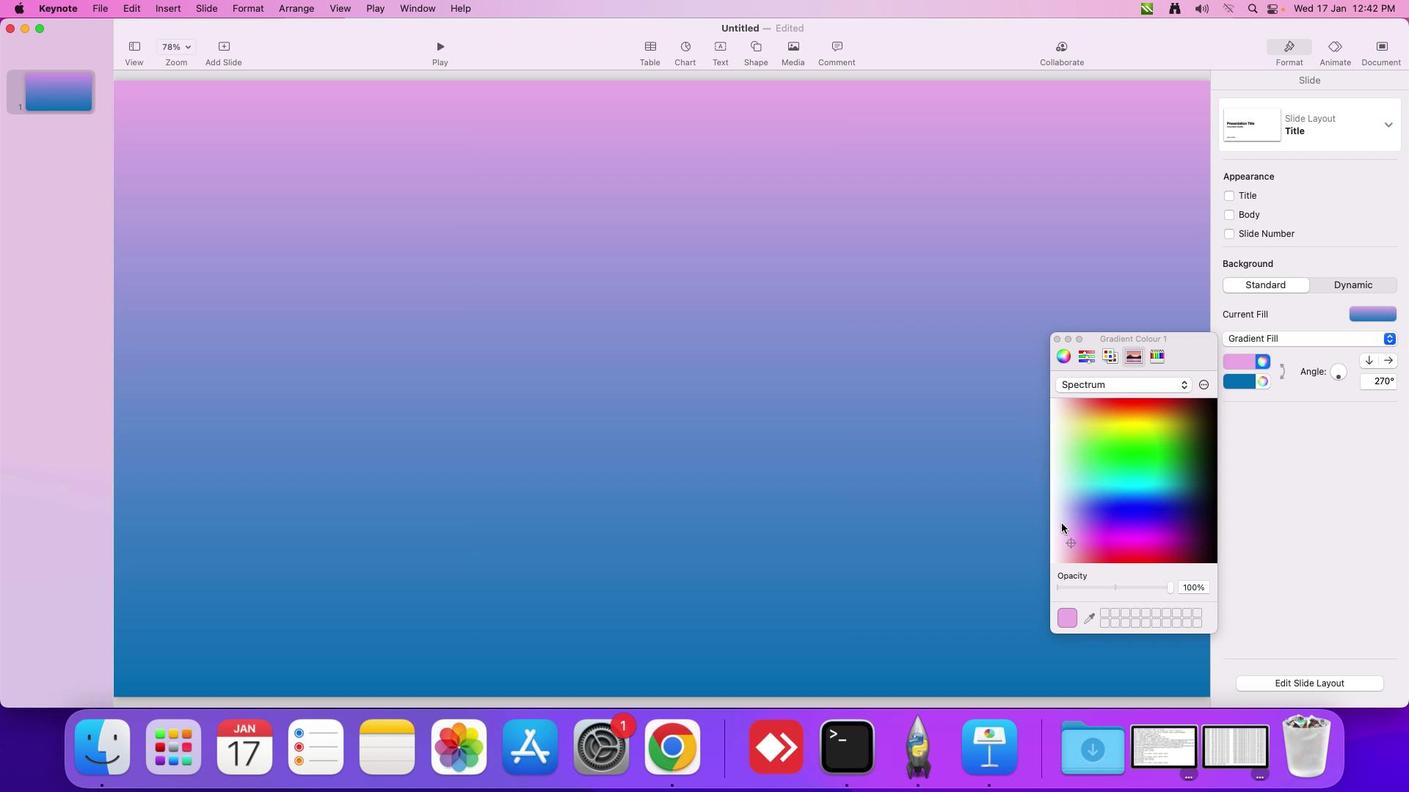 
Action: Mouse pressed left at (1071, 542)
Screenshot: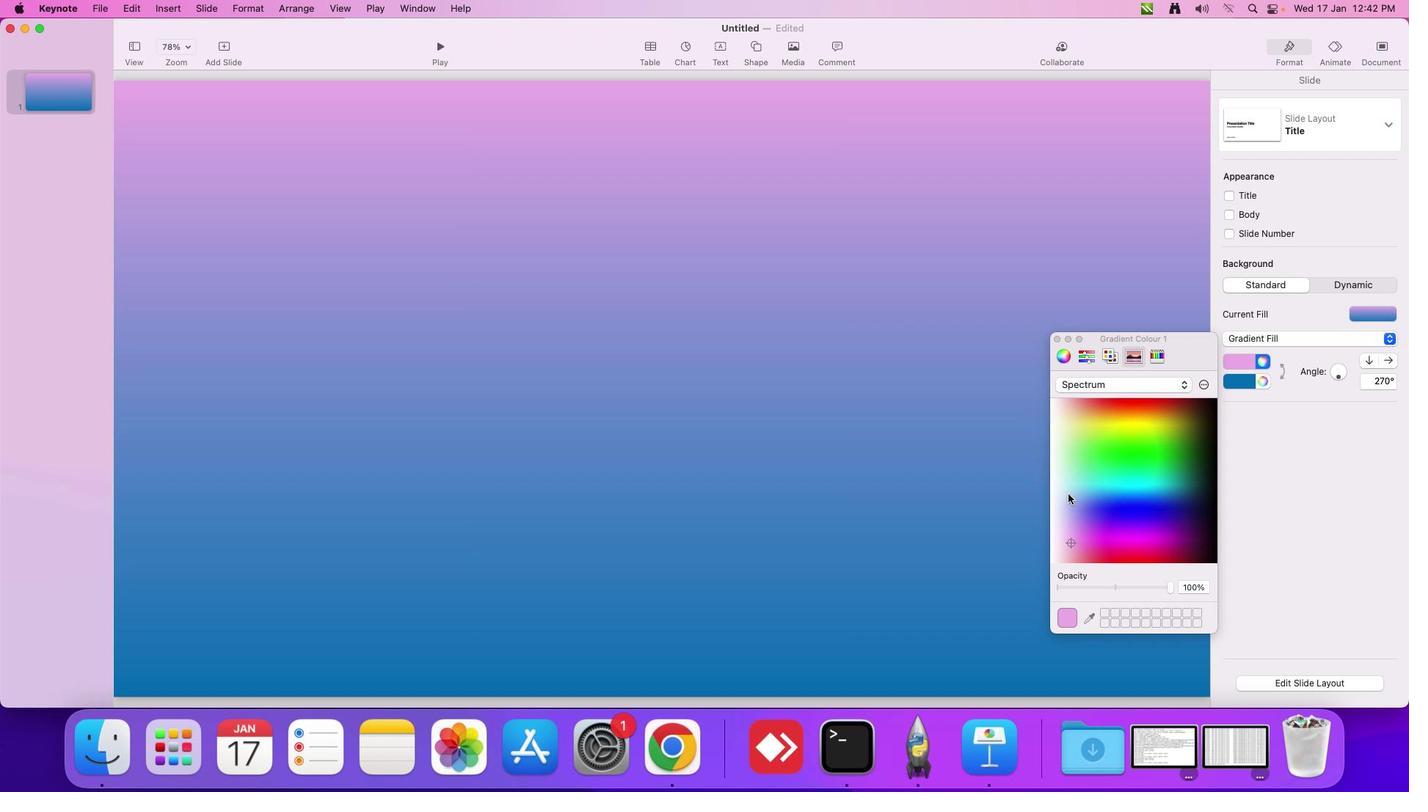 
Action: Mouse moved to (1060, 493)
Screenshot: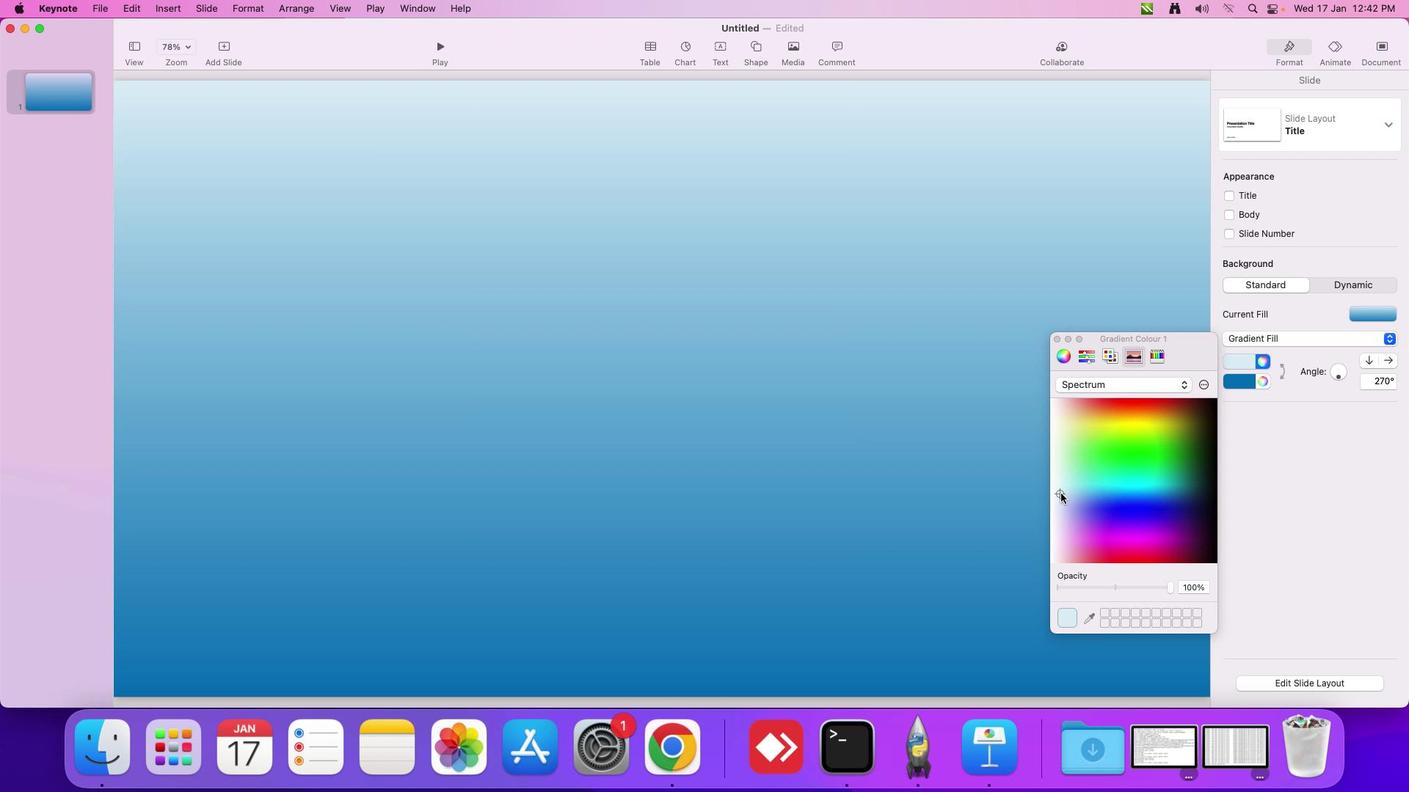 
Action: Mouse pressed left at (1060, 493)
Screenshot: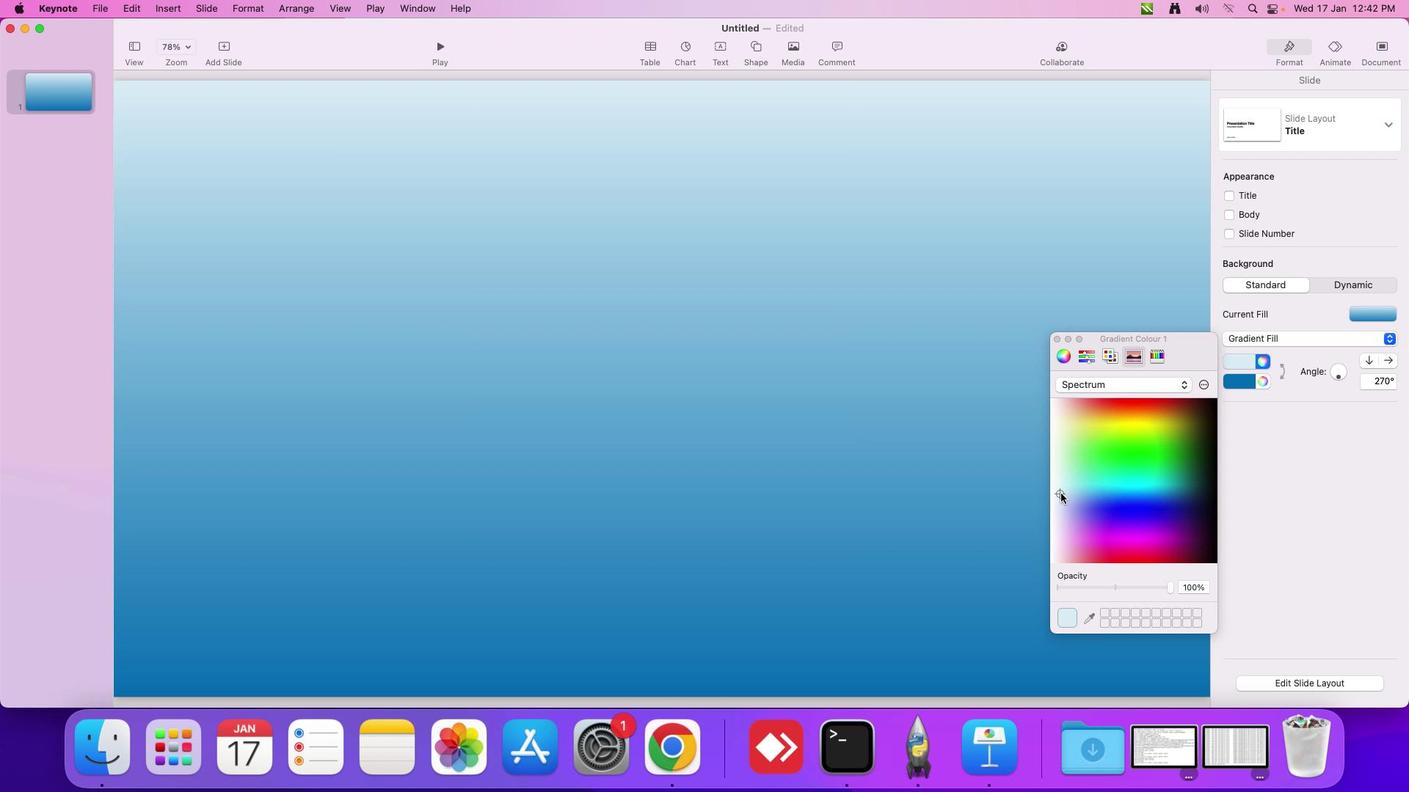 
Action: Mouse moved to (1261, 375)
Screenshot: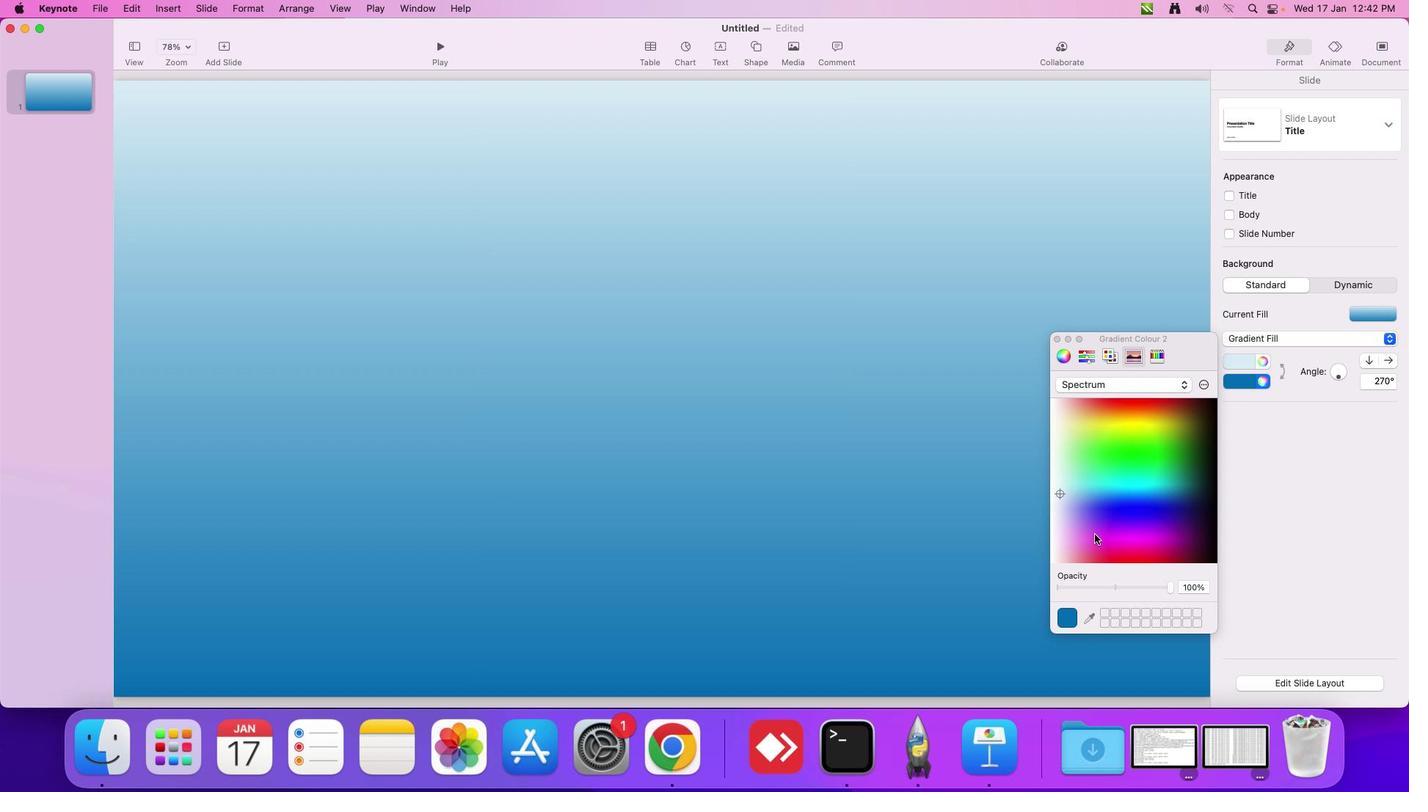 
Action: Mouse pressed left at (1261, 375)
Screenshot: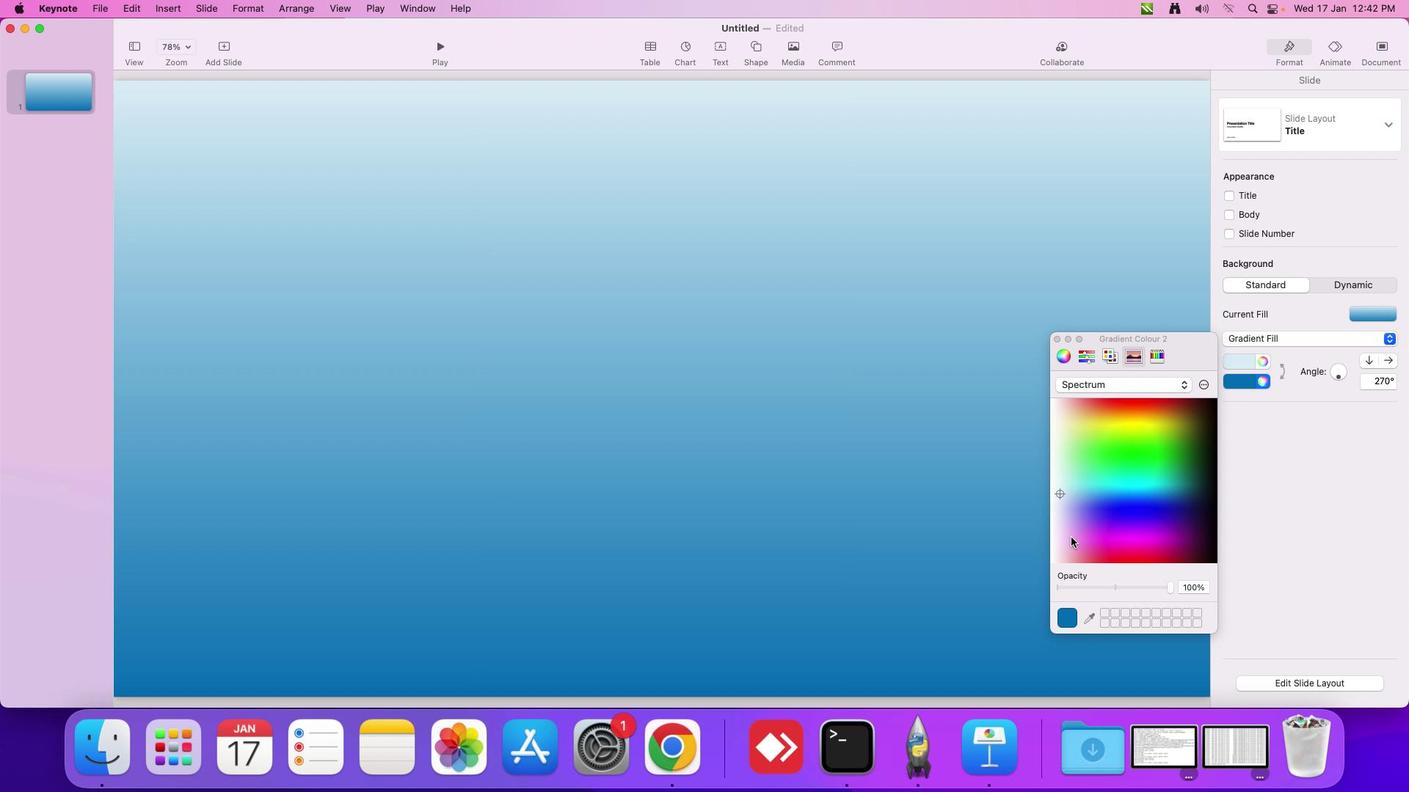 
Action: Mouse moved to (1064, 528)
Screenshot: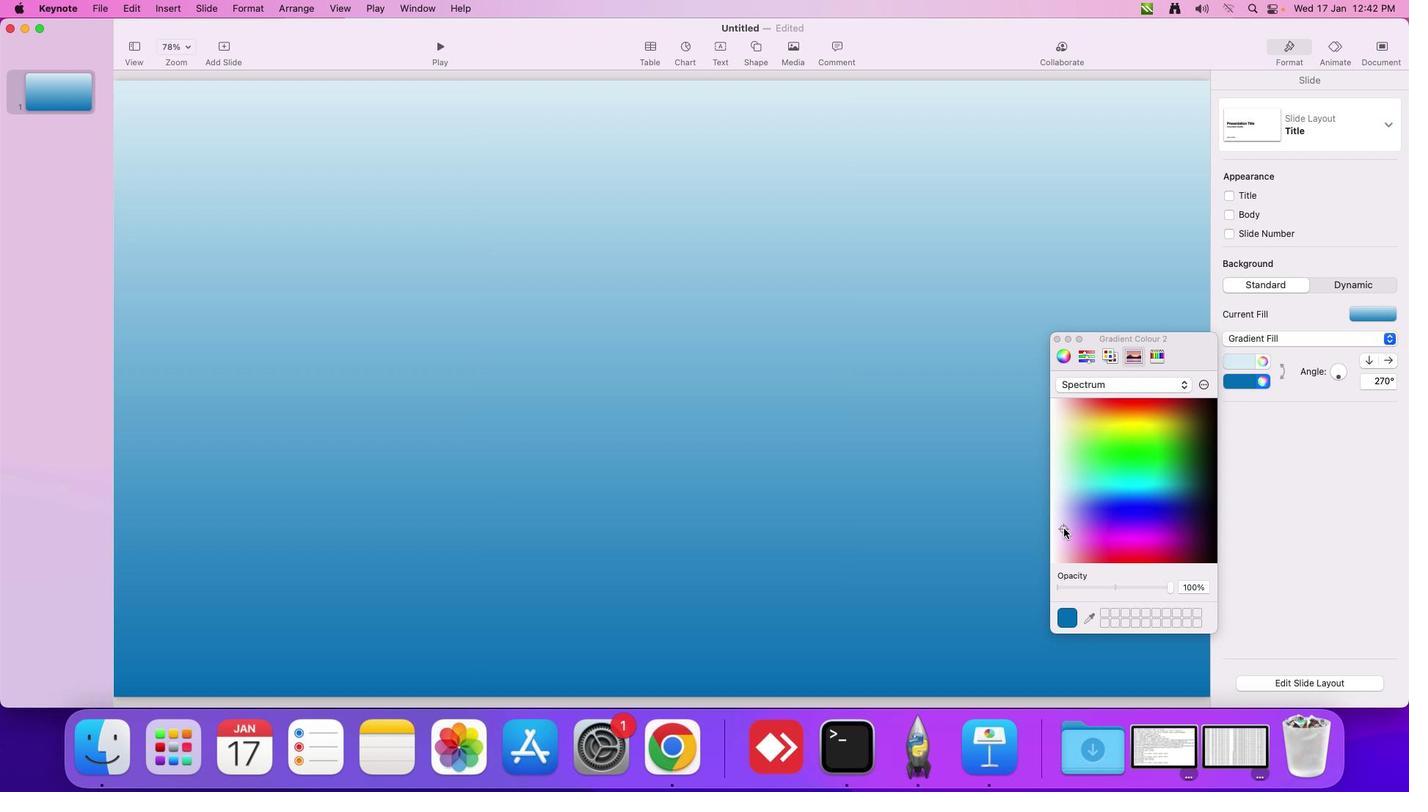
Action: Mouse pressed left at (1064, 528)
Screenshot: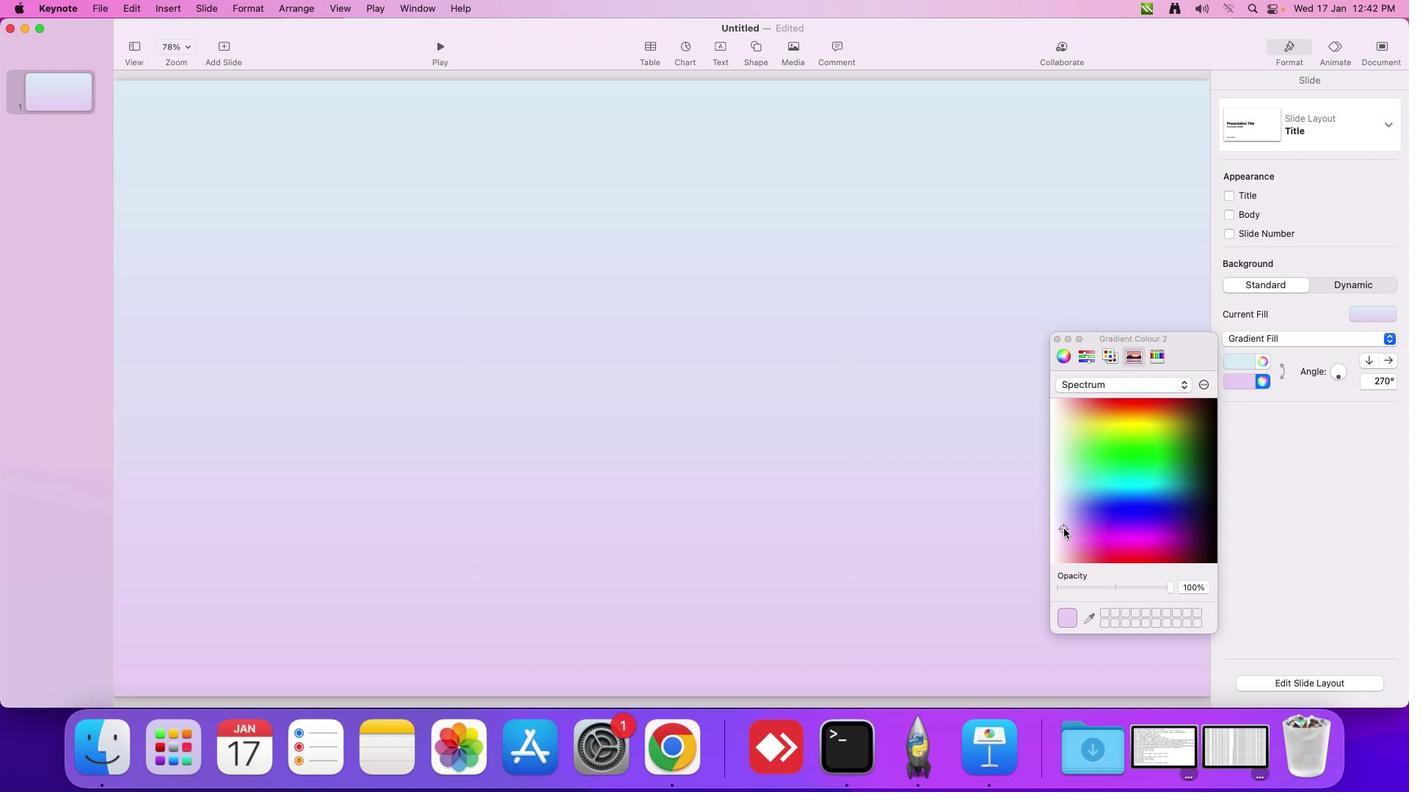 
Action: Mouse moved to (1076, 496)
Screenshot: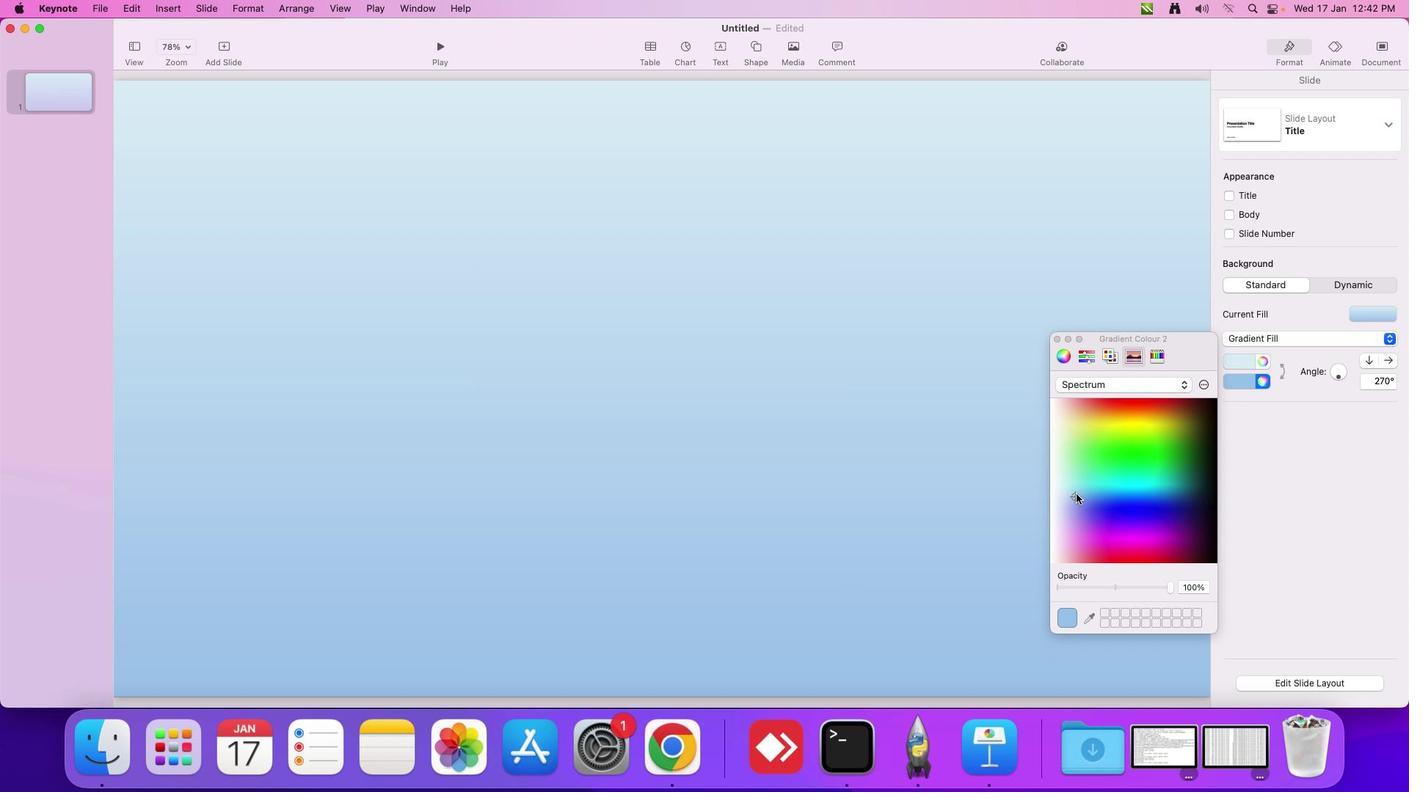 
Action: Mouse pressed left at (1076, 496)
Screenshot: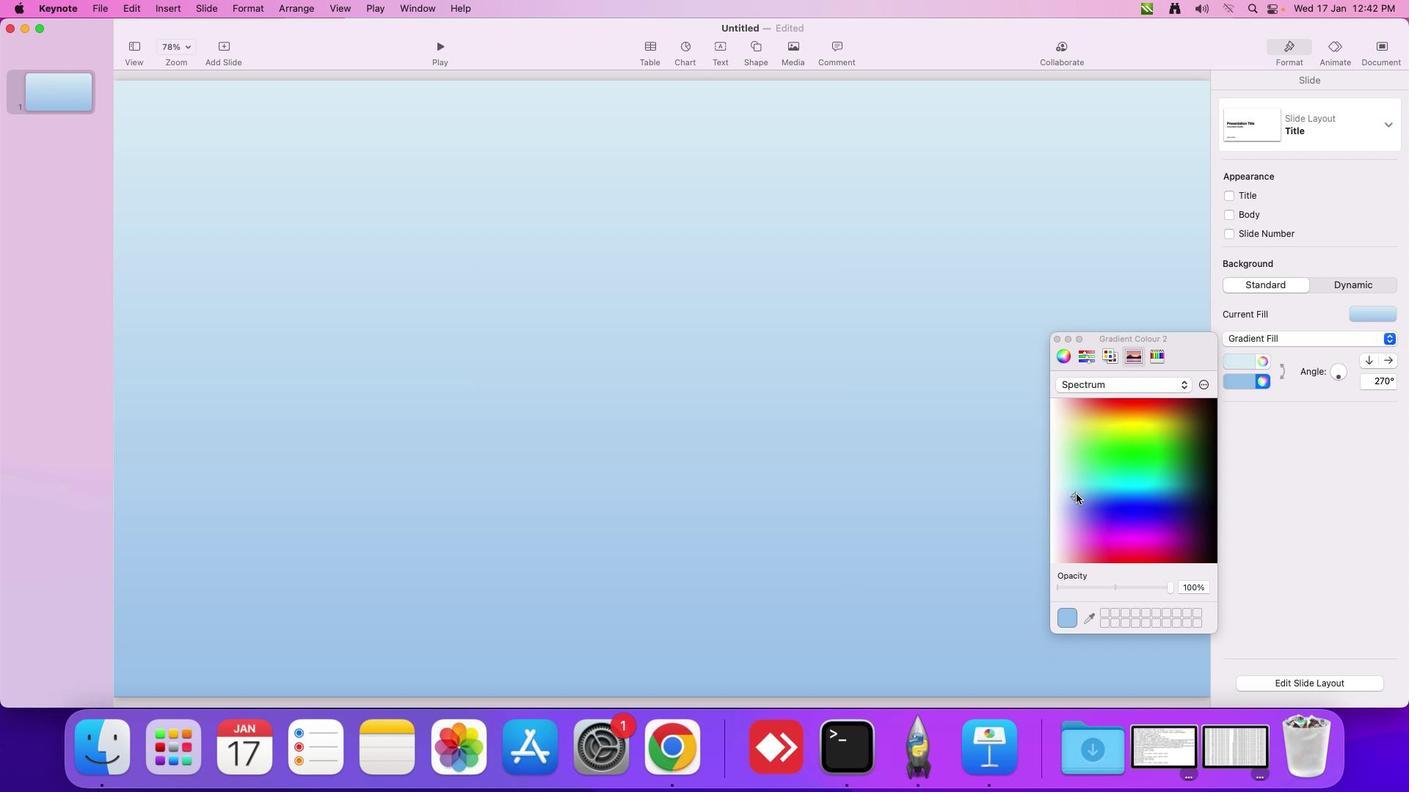 
Action: Mouse moved to (1093, 493)
Screenshot: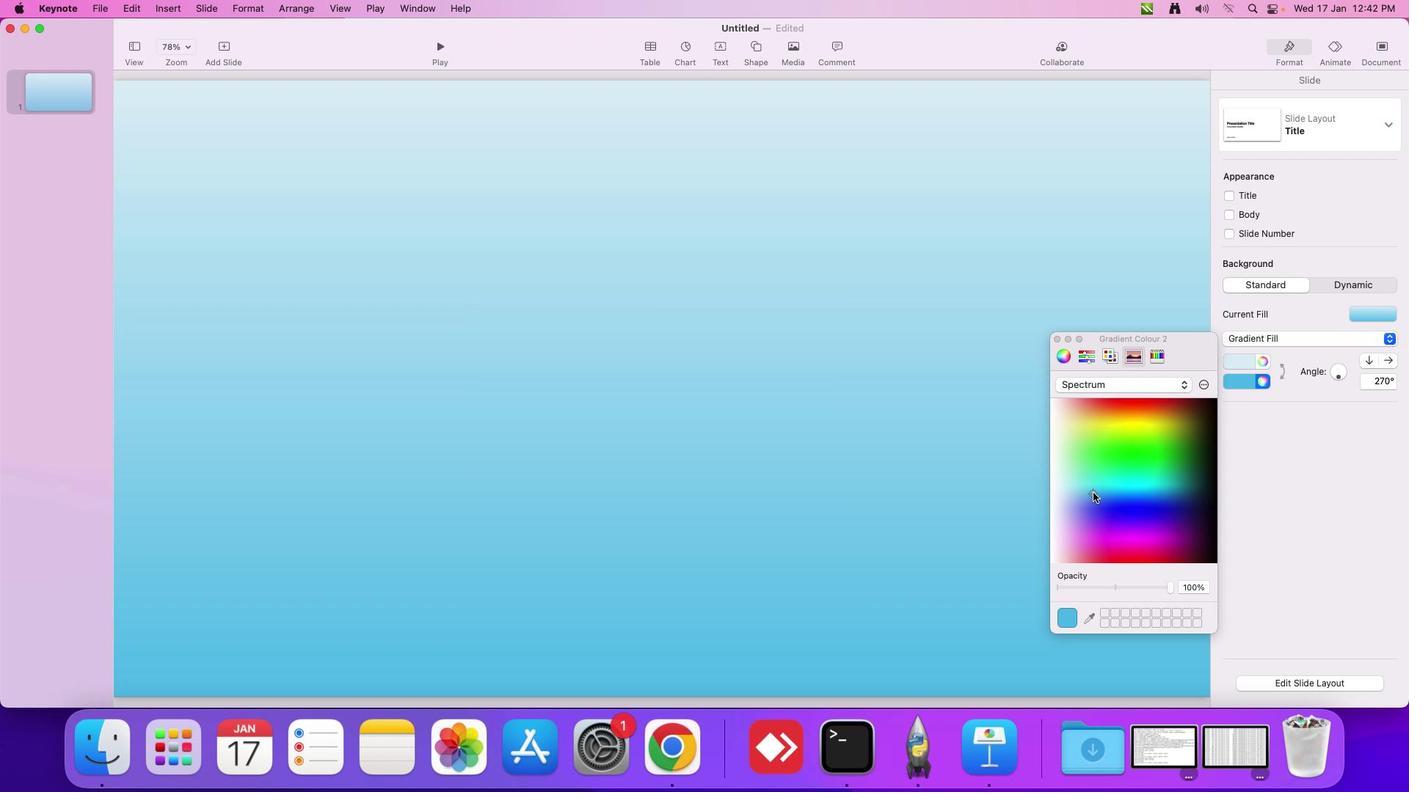 
Action: Mouse pressed left at (1093, 493)
Screenshot: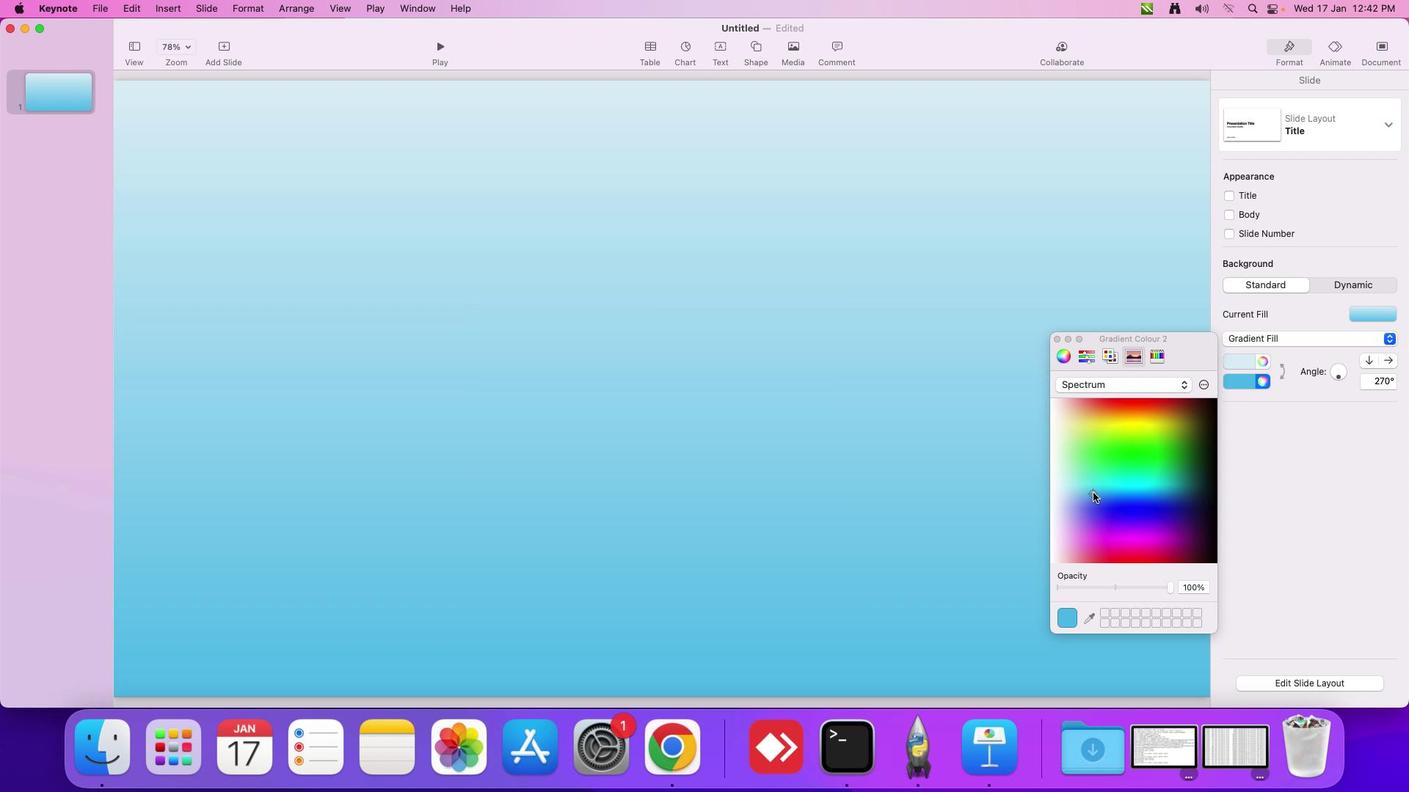 
Action: Mouse moved to (1266, 361)
Screenshot: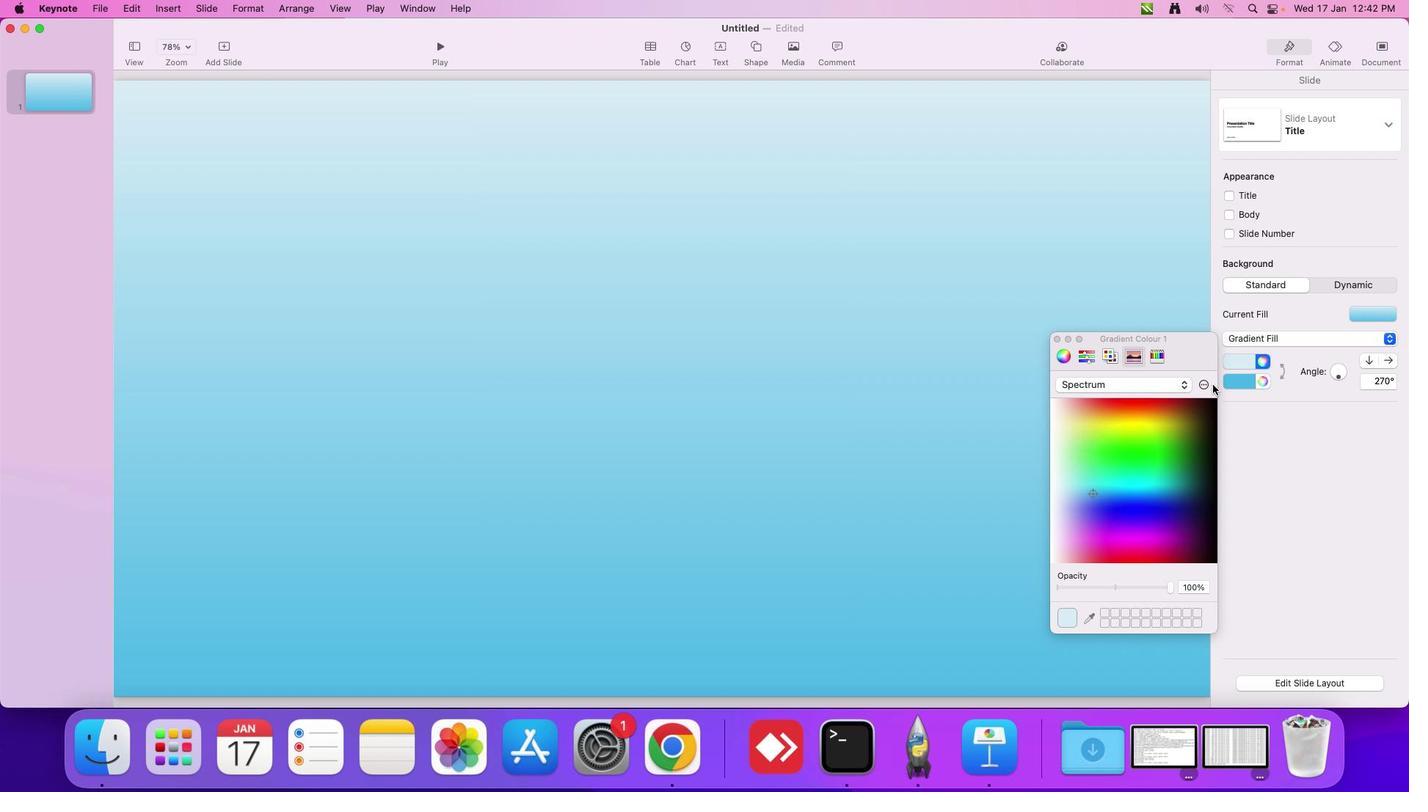 
Action: Mouse pressed left at (1266, 361)
Screenshot: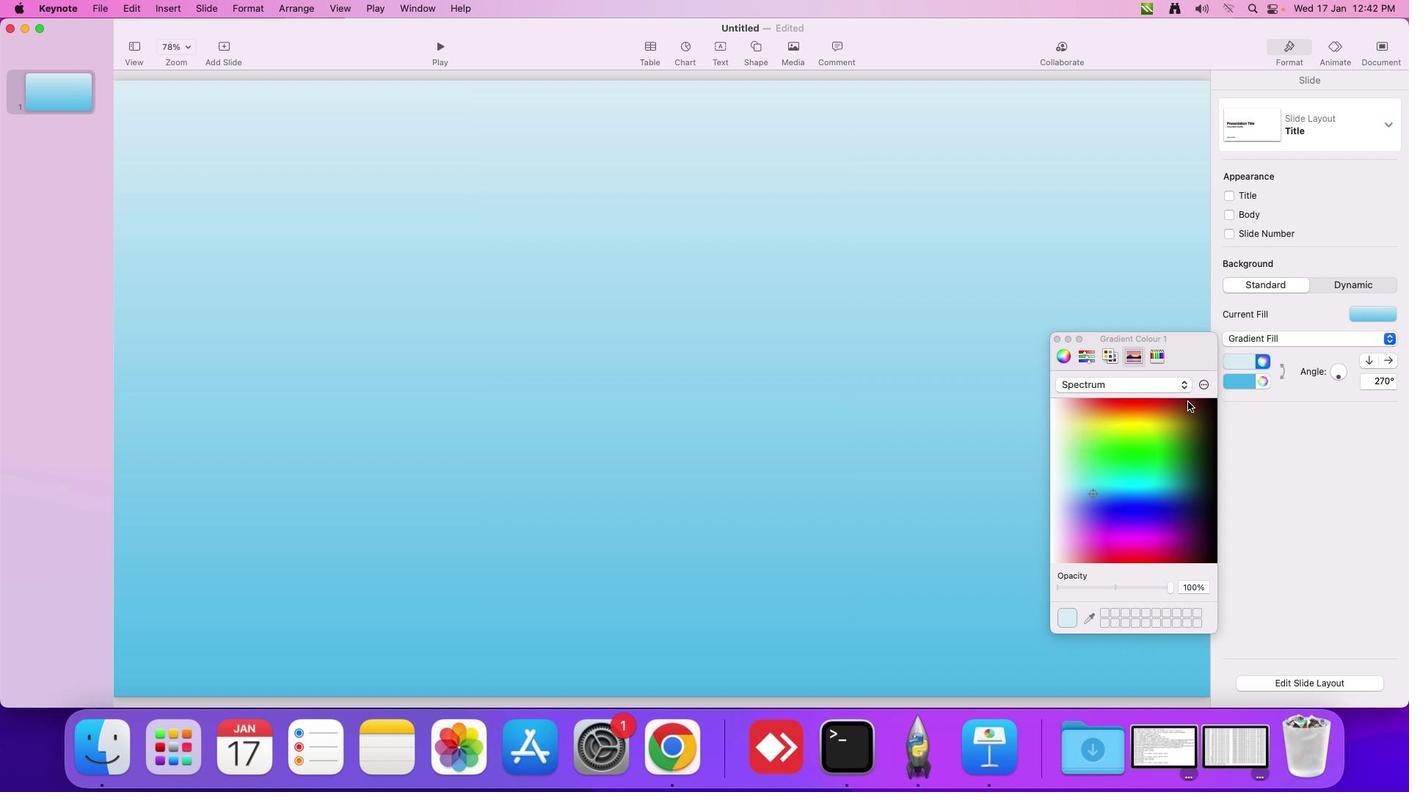 
Action: Mouse moved to (1059, 475)
Screenshot: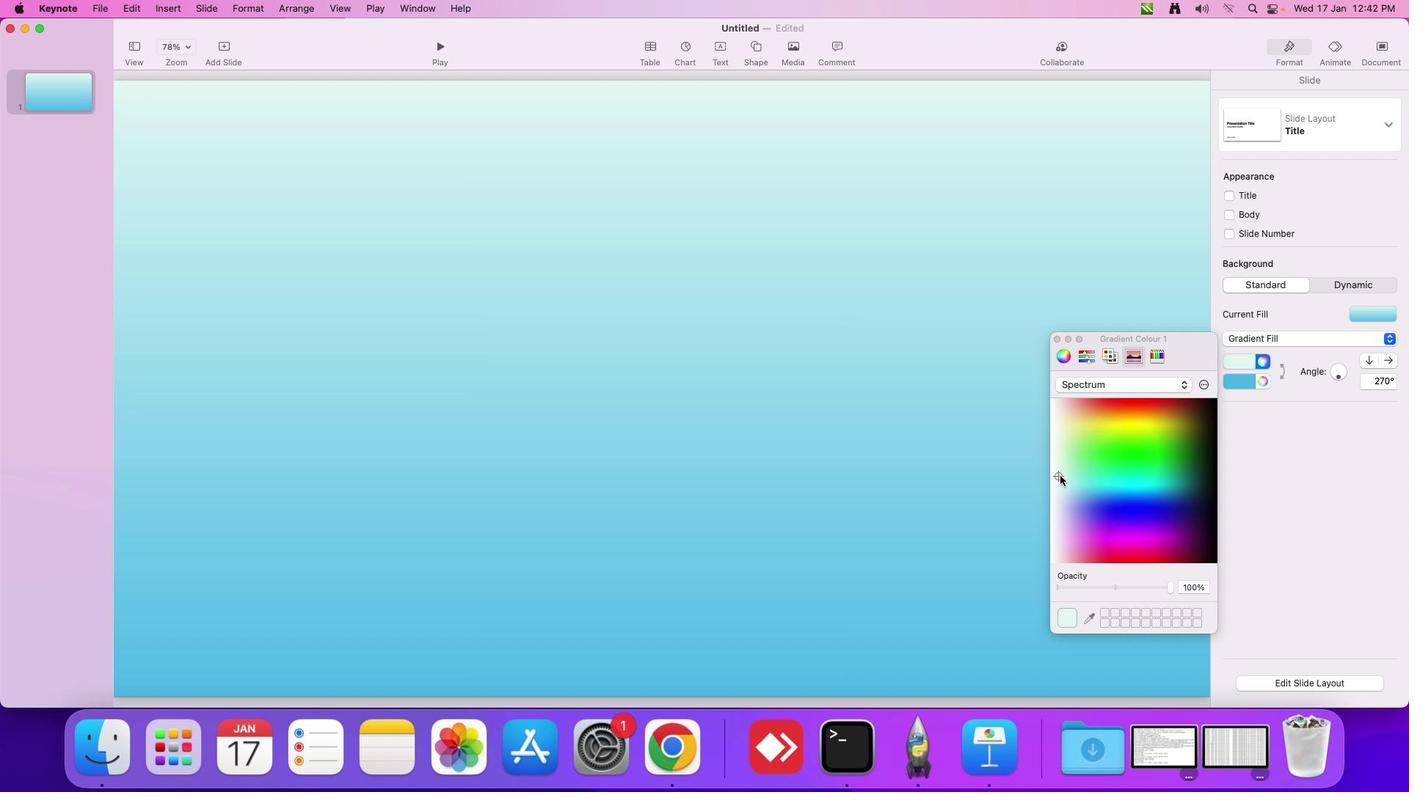 
Action: Mouse pressed left at (1059, 475)
Screenshot: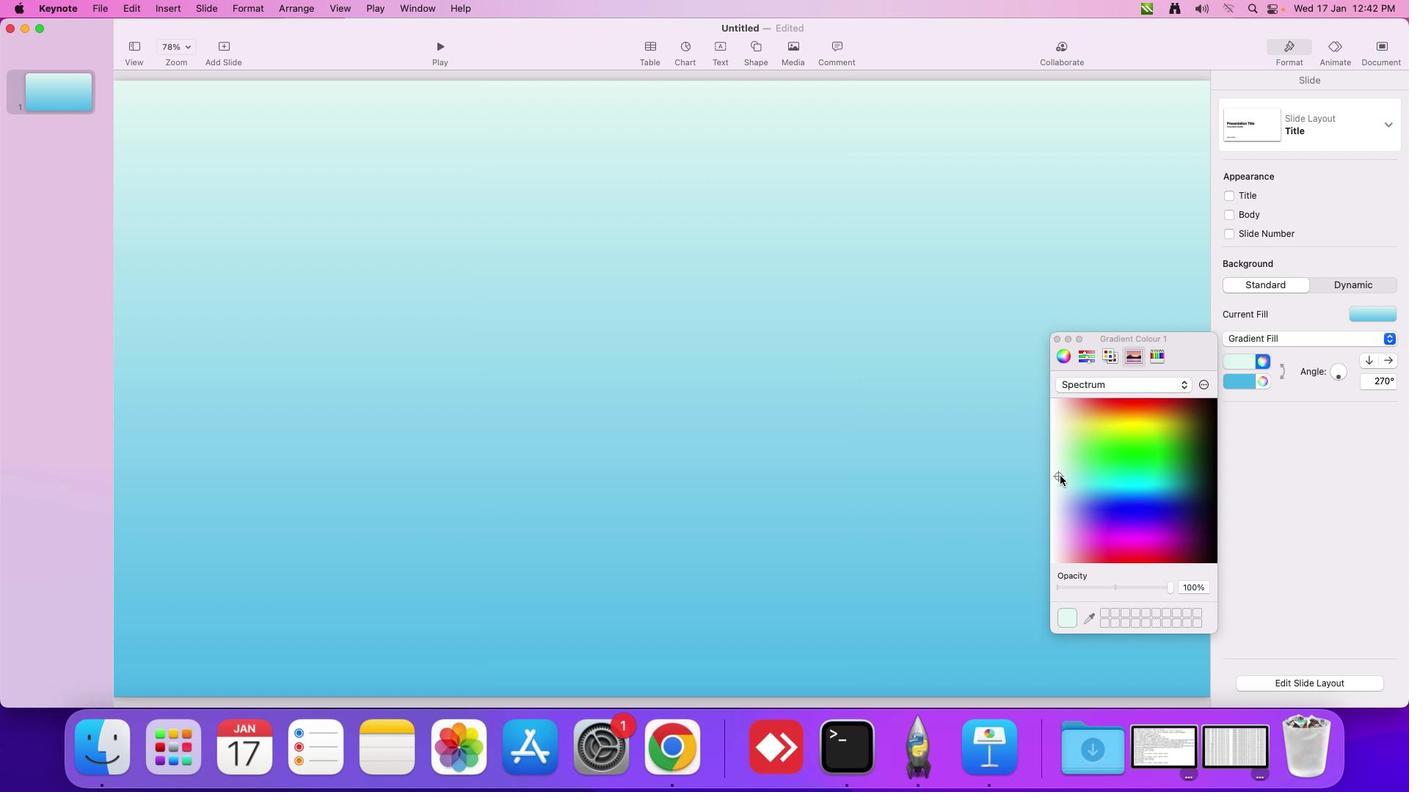 
Action: Mouse moved to (1065, 478)
Screenshot: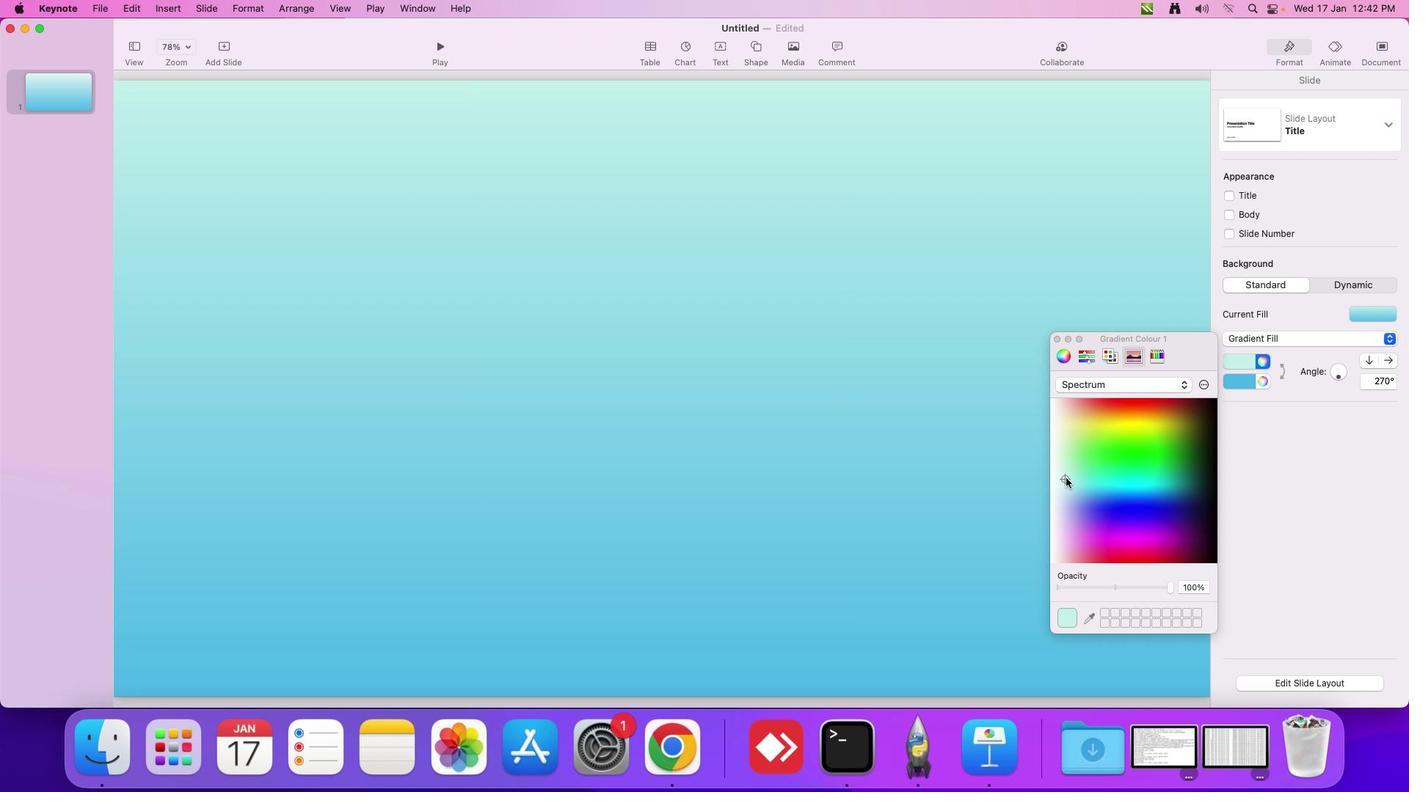
Action: Mouse pressed left at (1065, 478)
Screenshot: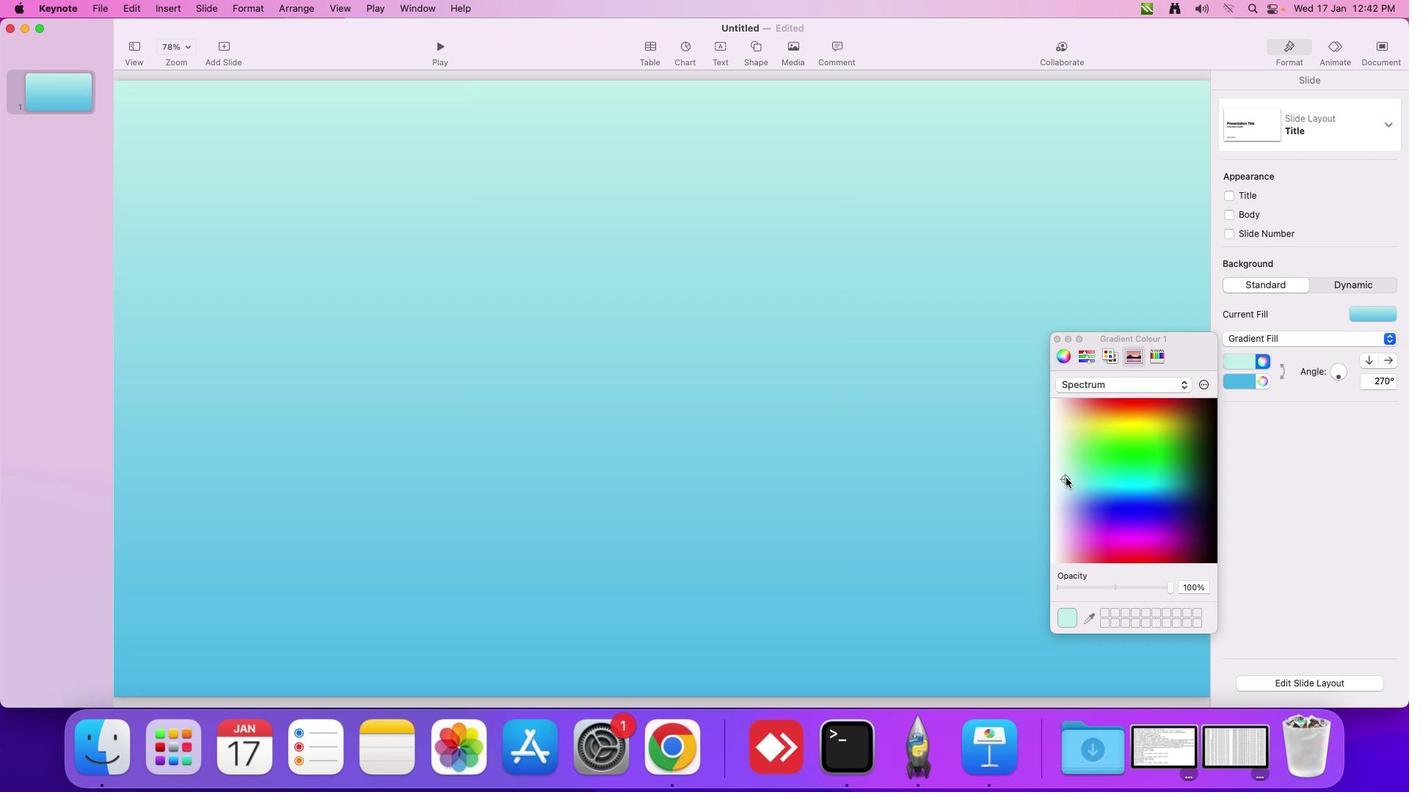 
Action: Mouse moved to (1058, 485)
Screenshot: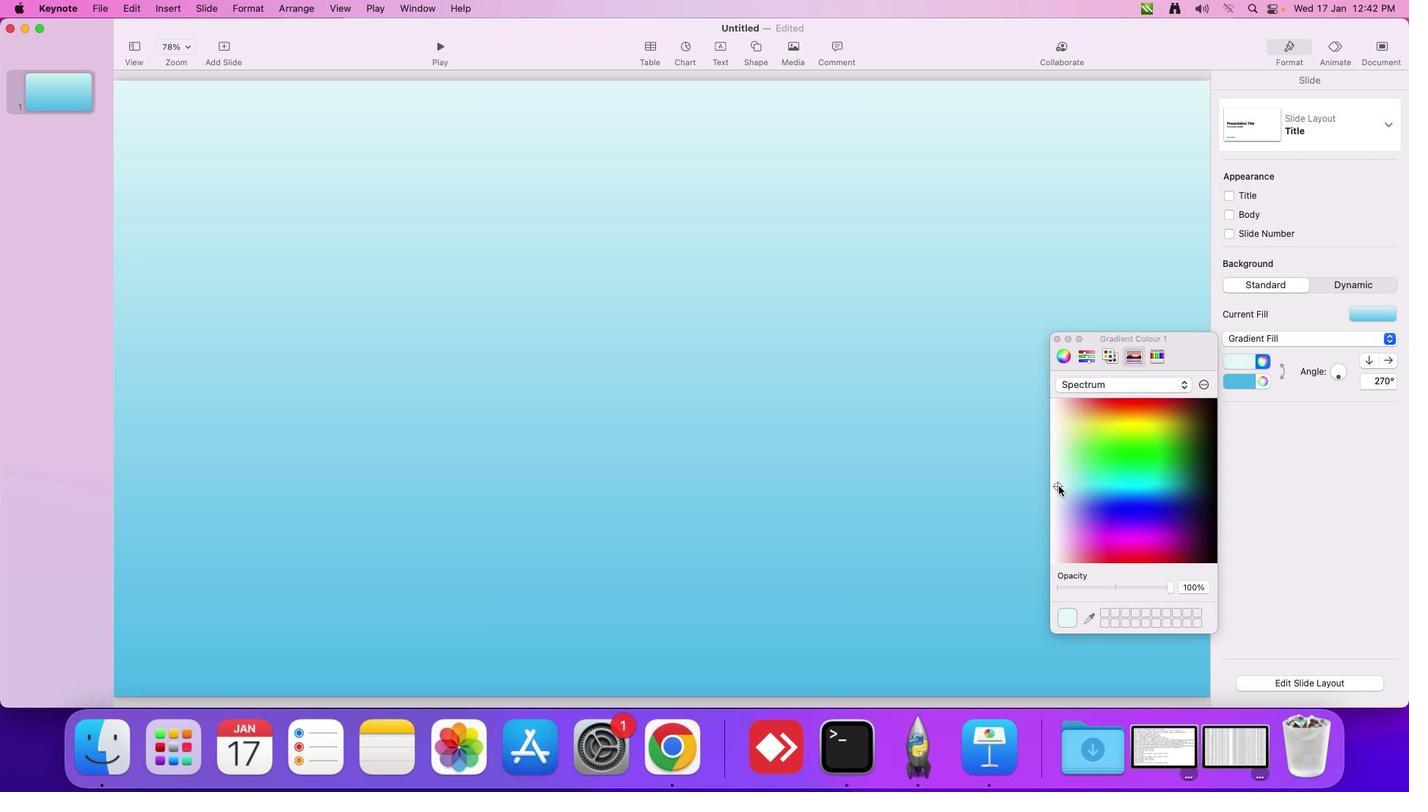 
Action: Mouse pressed left at (1058, 485)
Screenshot: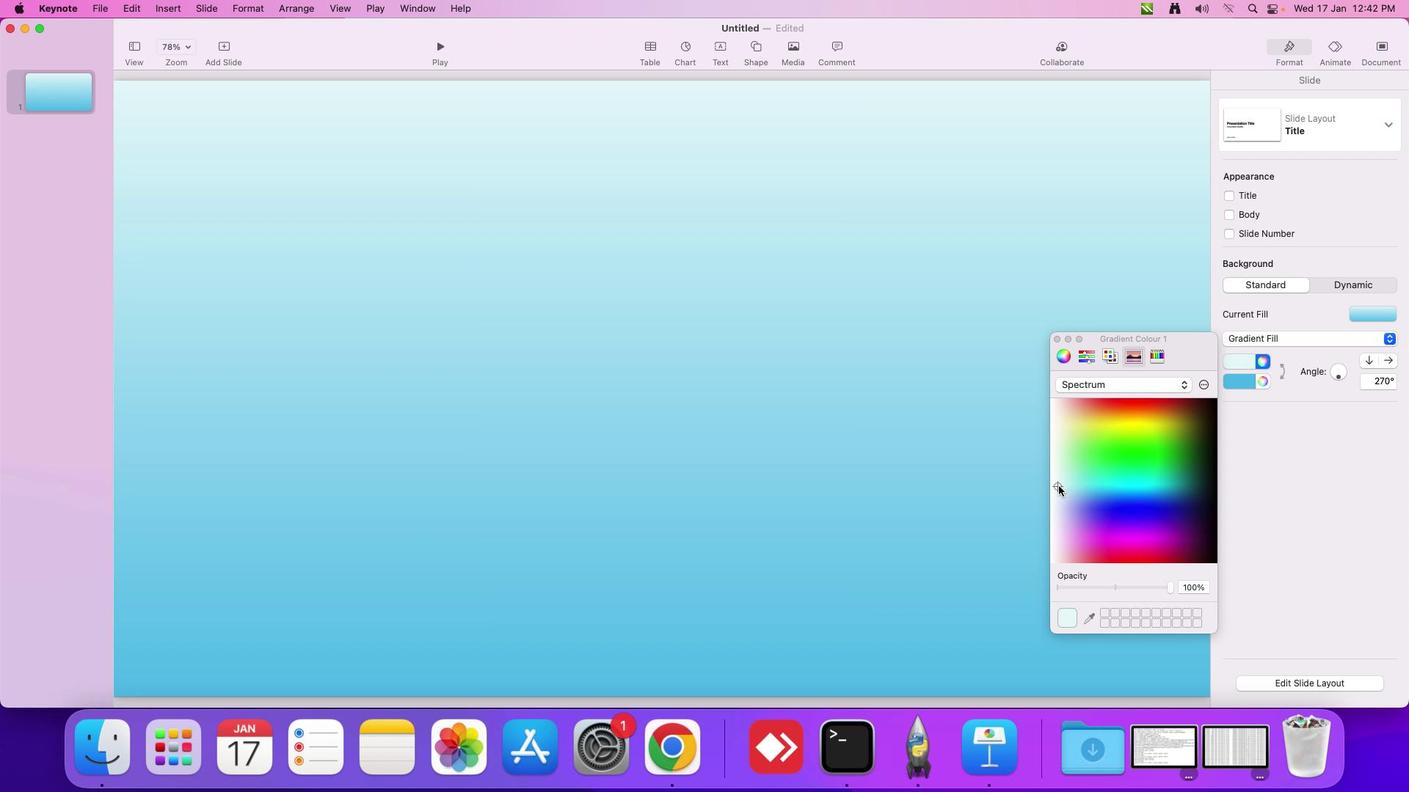 
Action: Mouse moved to (1056, 338)
Screenshot: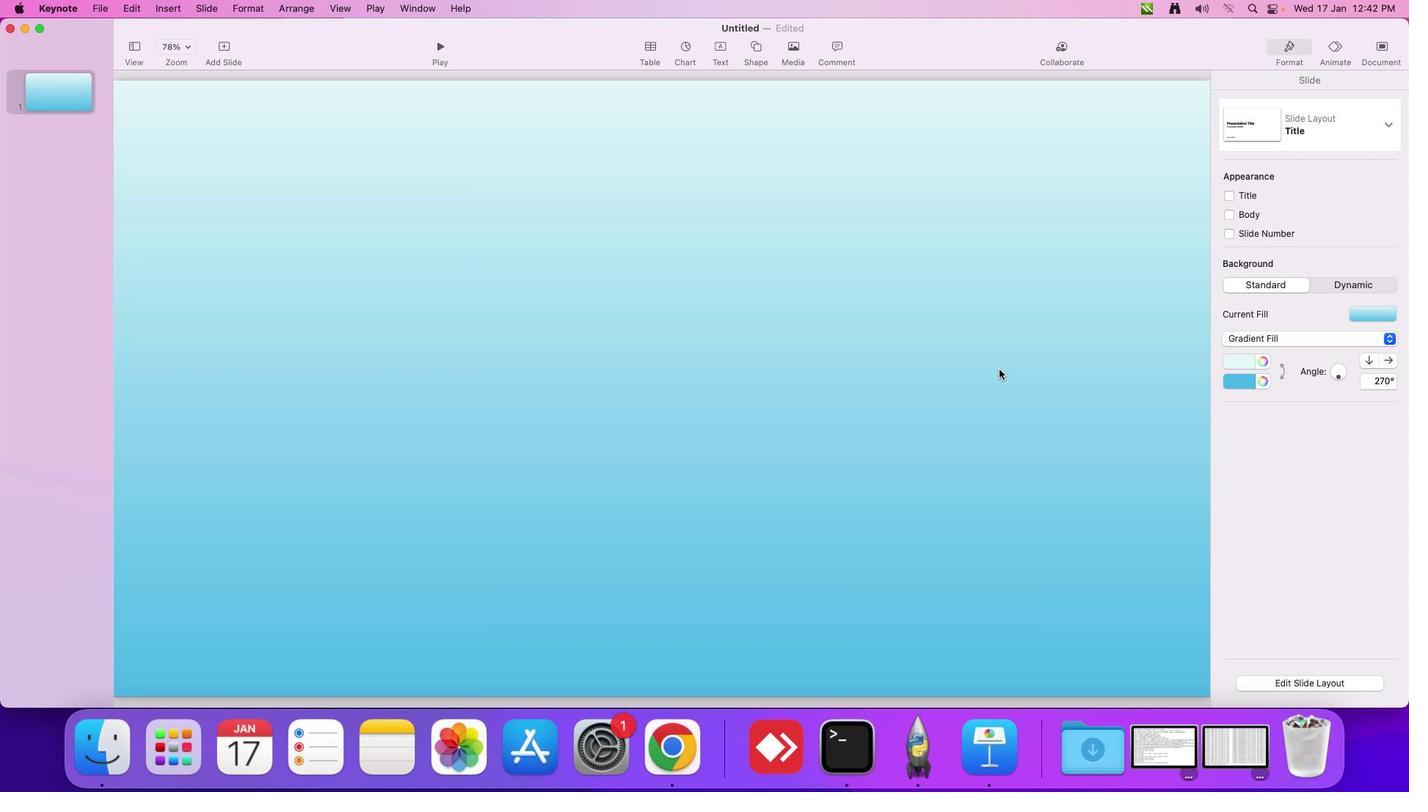 
Action: Mouse pressed left at (1056, 338)
Screenshot: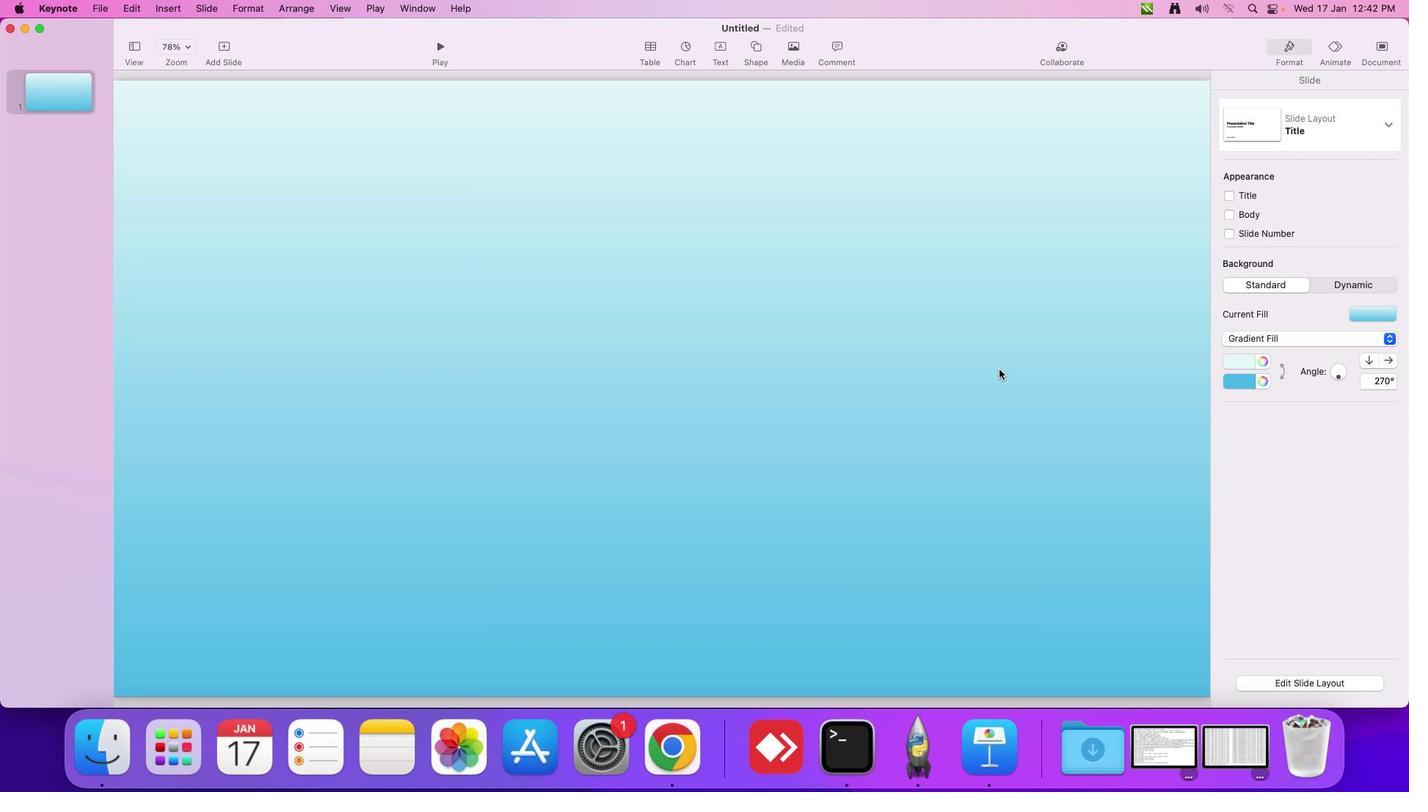 
Action: Mouse moved to (999, 369)
Screenshot: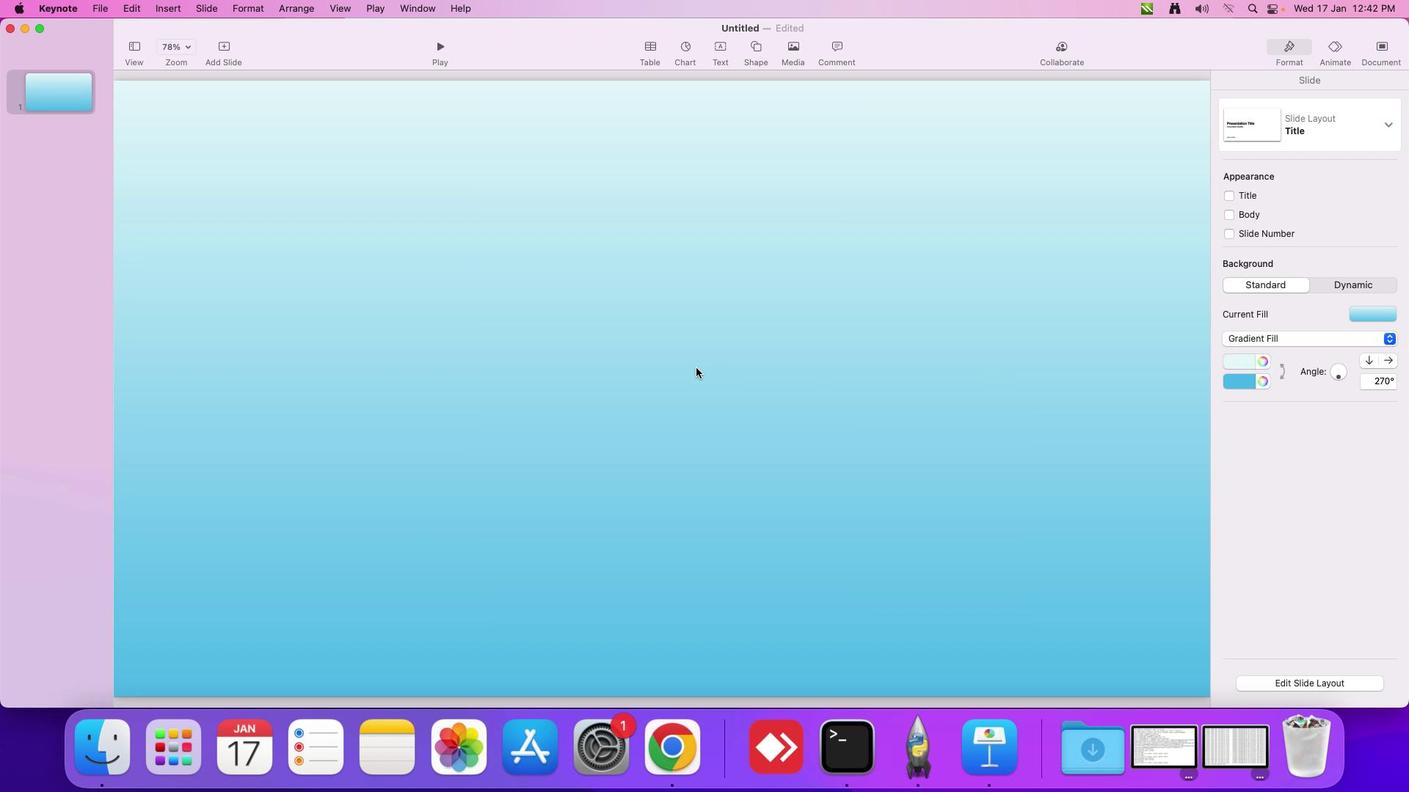 
Action: Mouse pressed left at (999, 369)
Screenshot: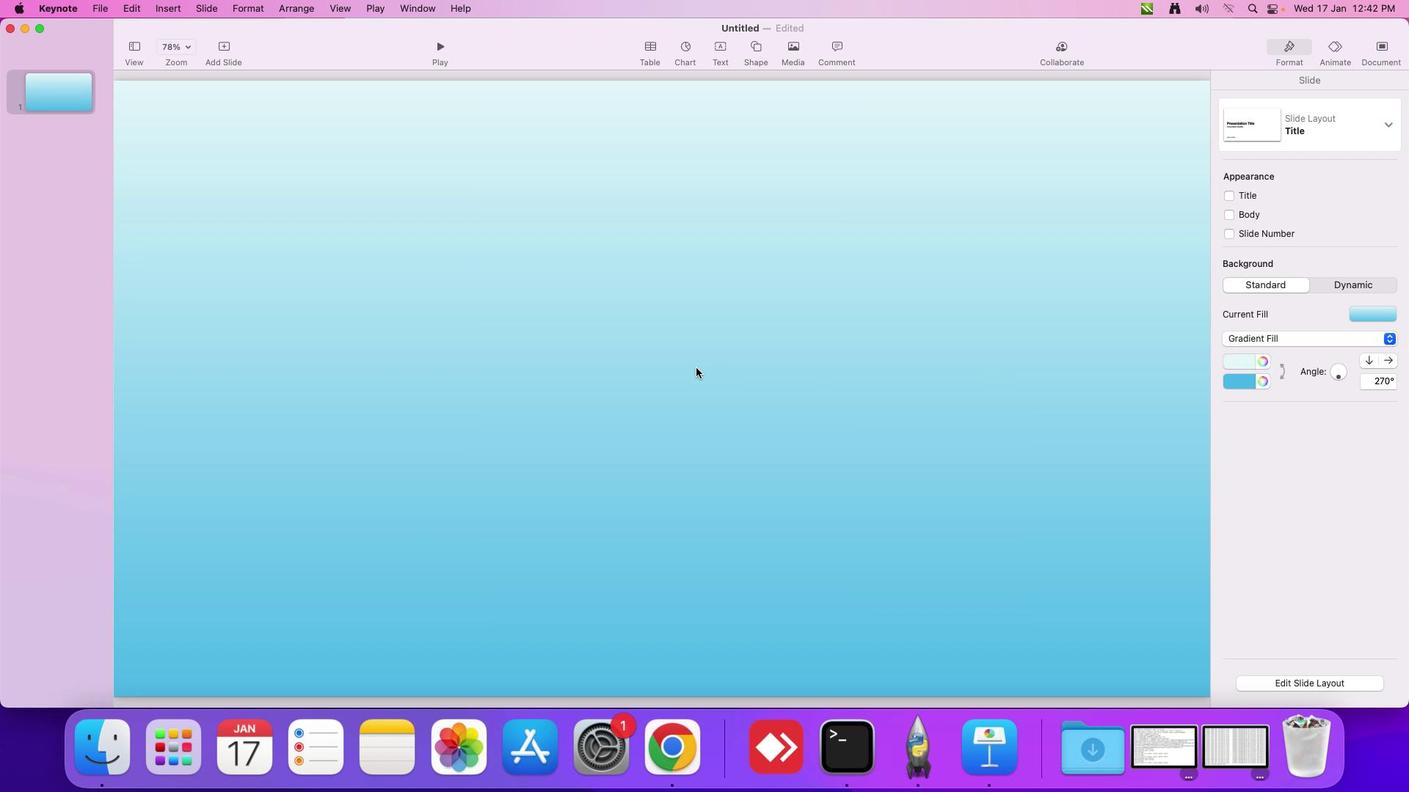 
Action: Mouse moved to (695, 368)
Screenshot: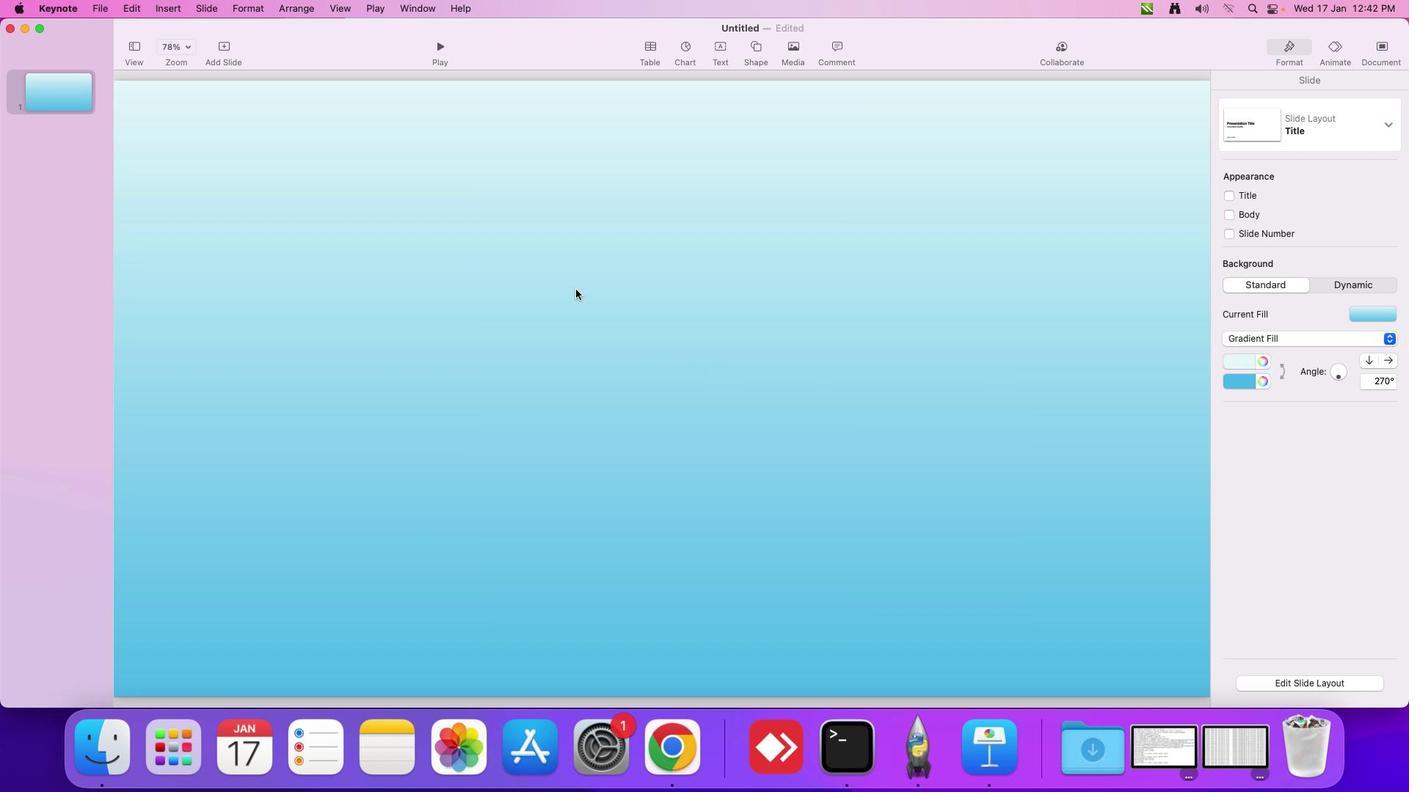 
Action: Mouse pressed left at (695, 368)
Screenshot: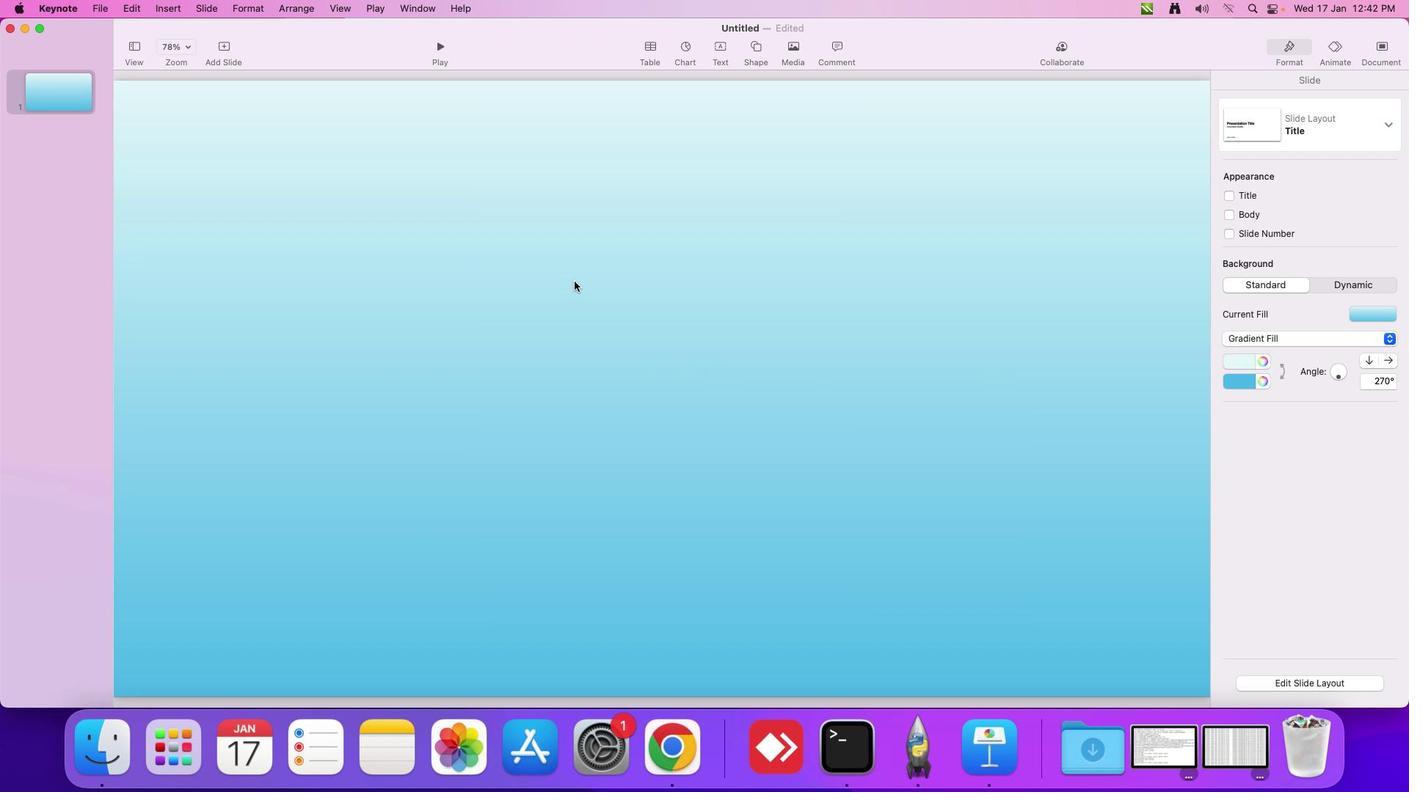 
Action: Mouse moved to (227, 51)
Screenshot: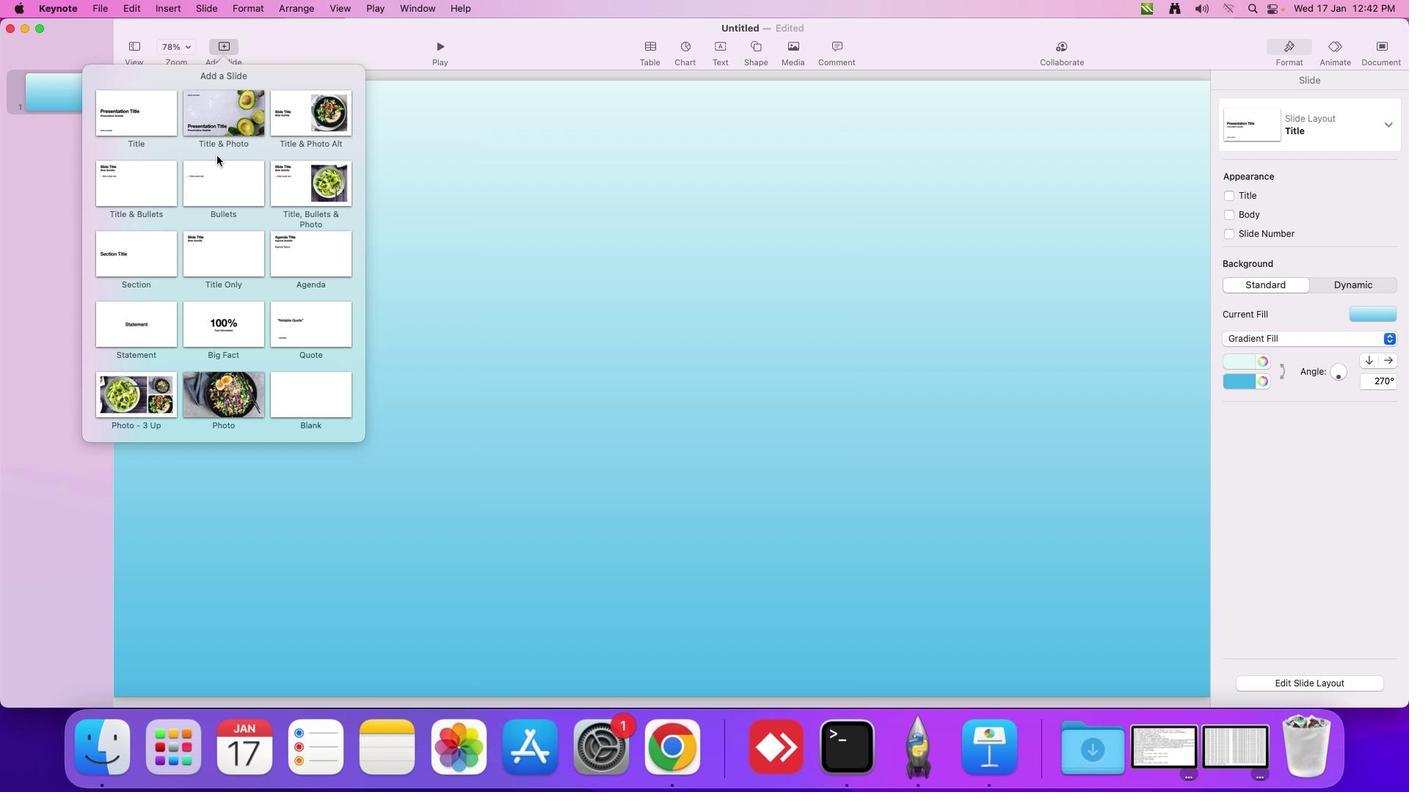 
Action: Mouse pressed left at (227, 51)
Screenshot: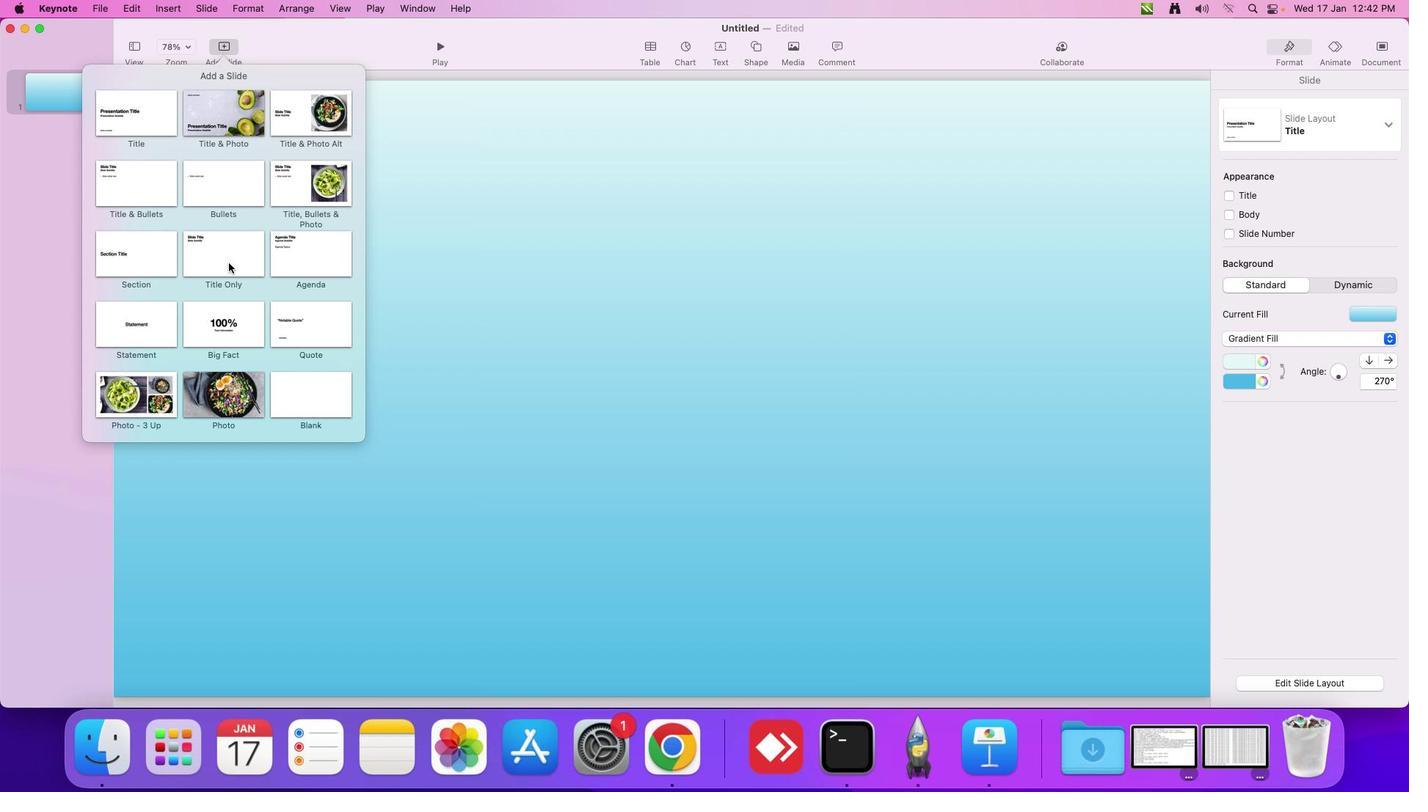 
Action: Mouse moved to (304, 373)
Screenshot: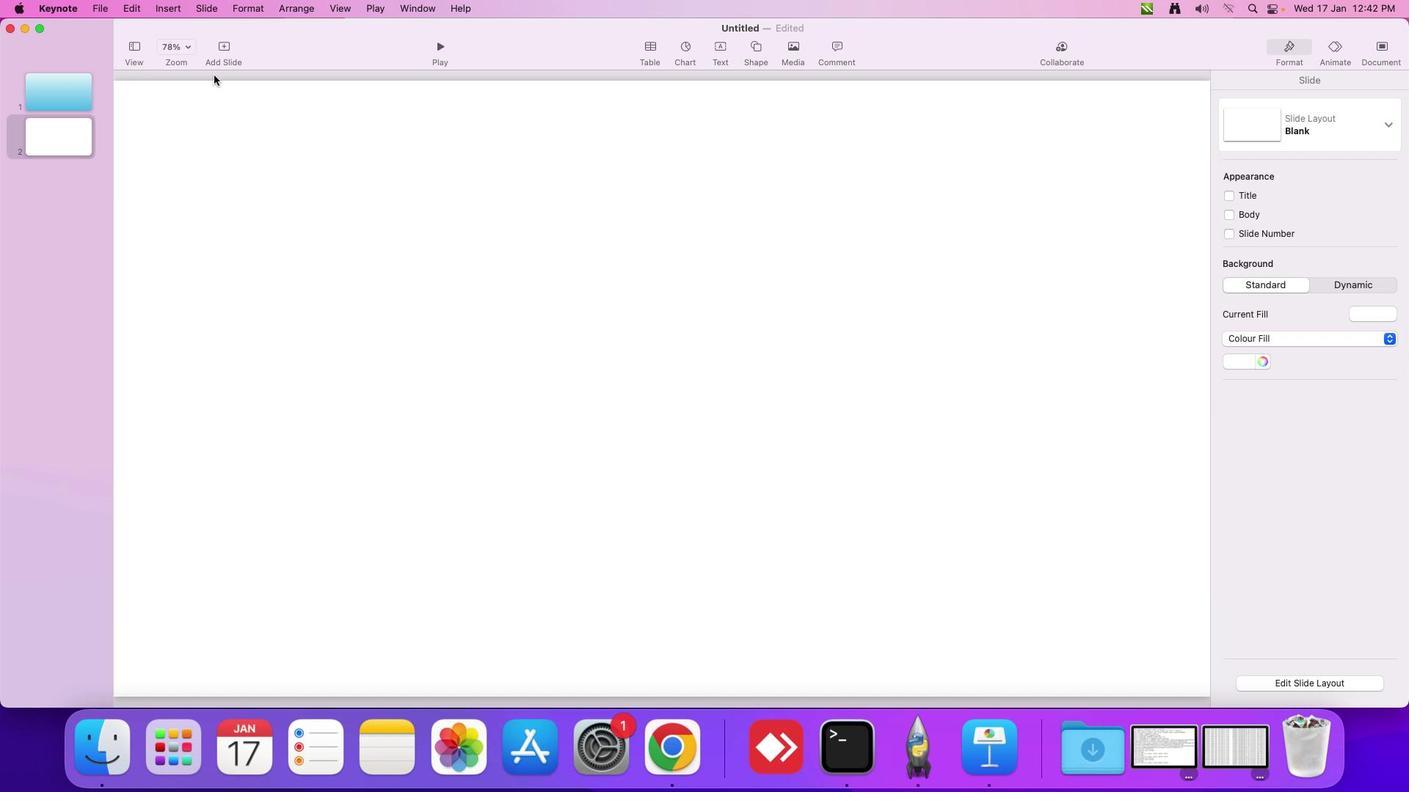 
Action: Mouse pressed left at (304, 373)
Screenshot: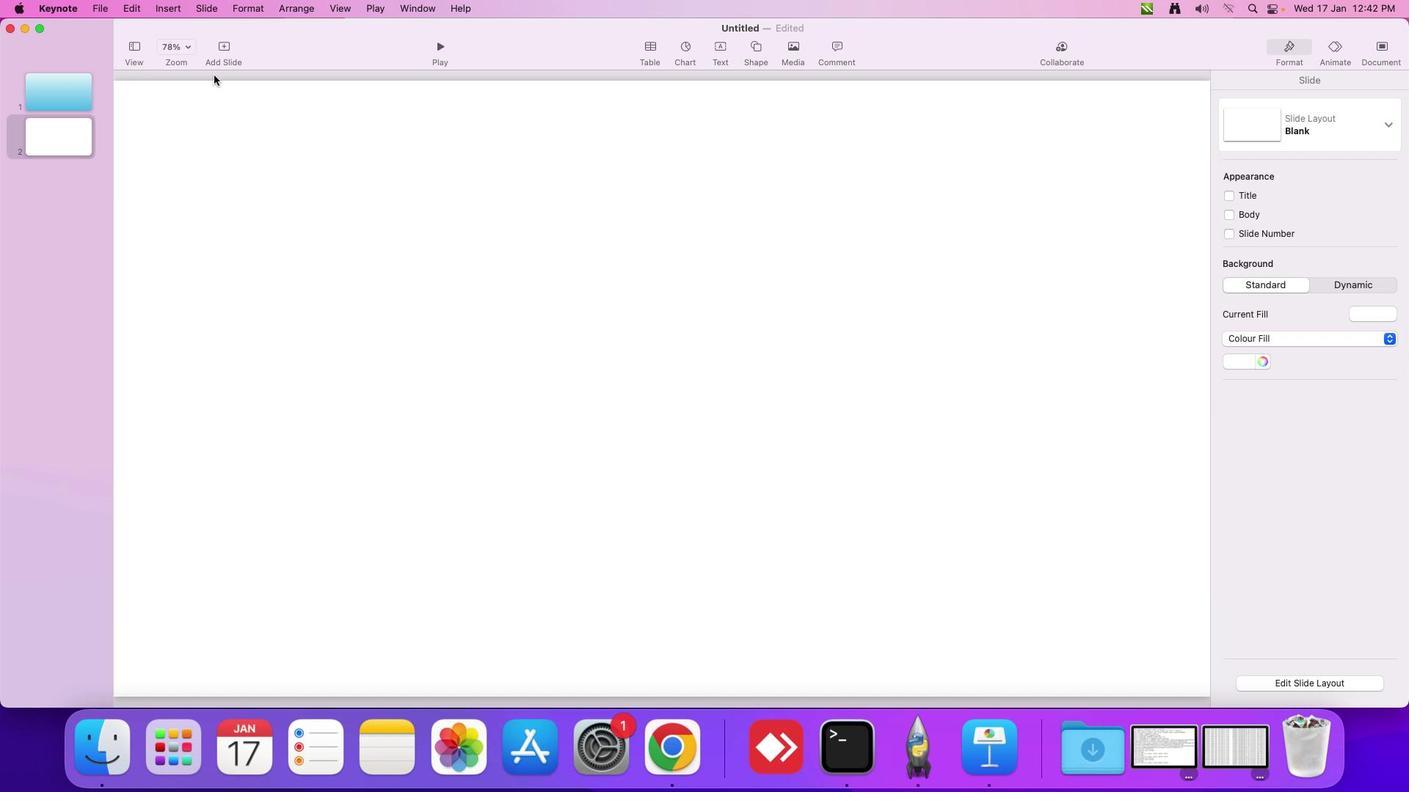 
Action: Mouse moved to (218, 44)
Screenshot: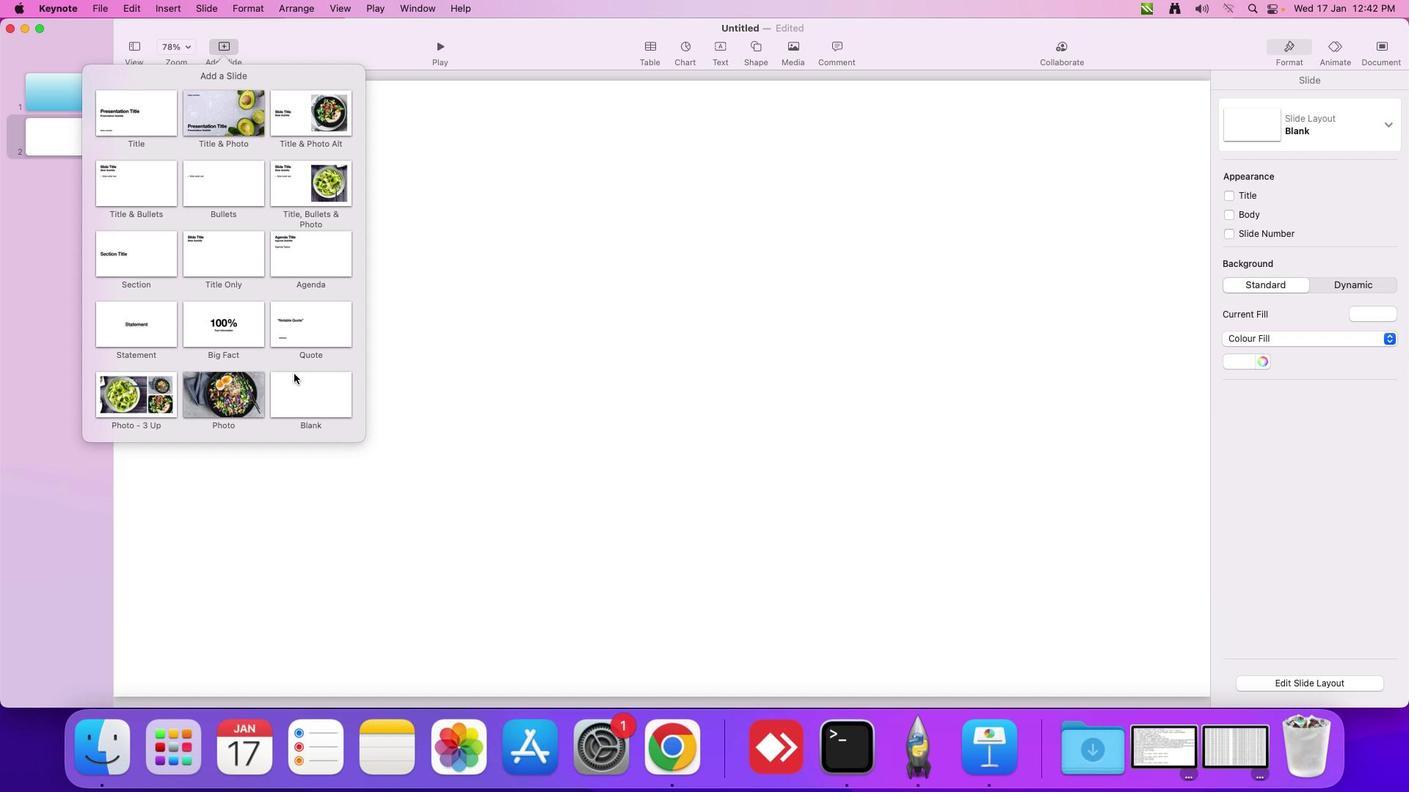 
Action: Mouse pressed left at (218, 44)
Screenshot: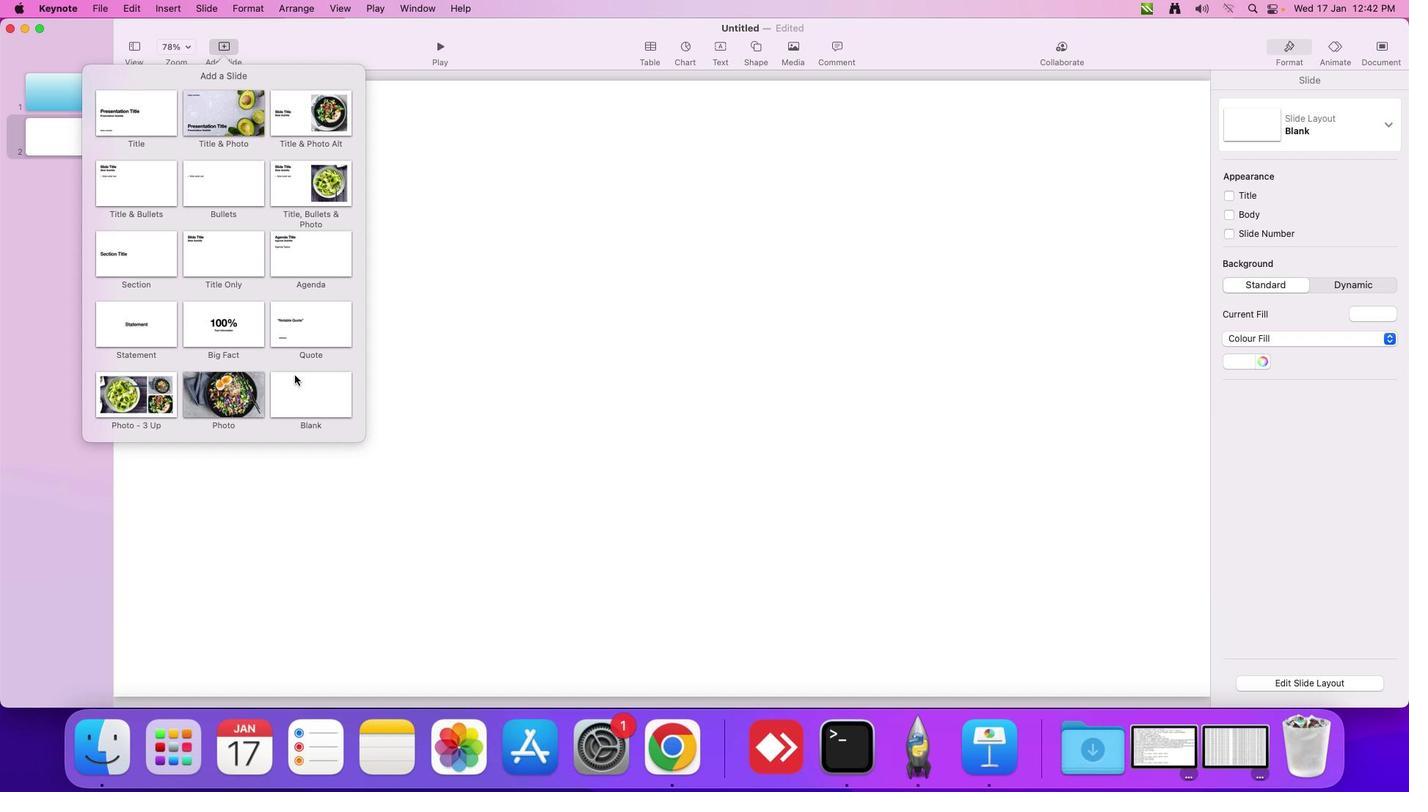 
Action: Mouse moved to (294, 389)
Screenshot: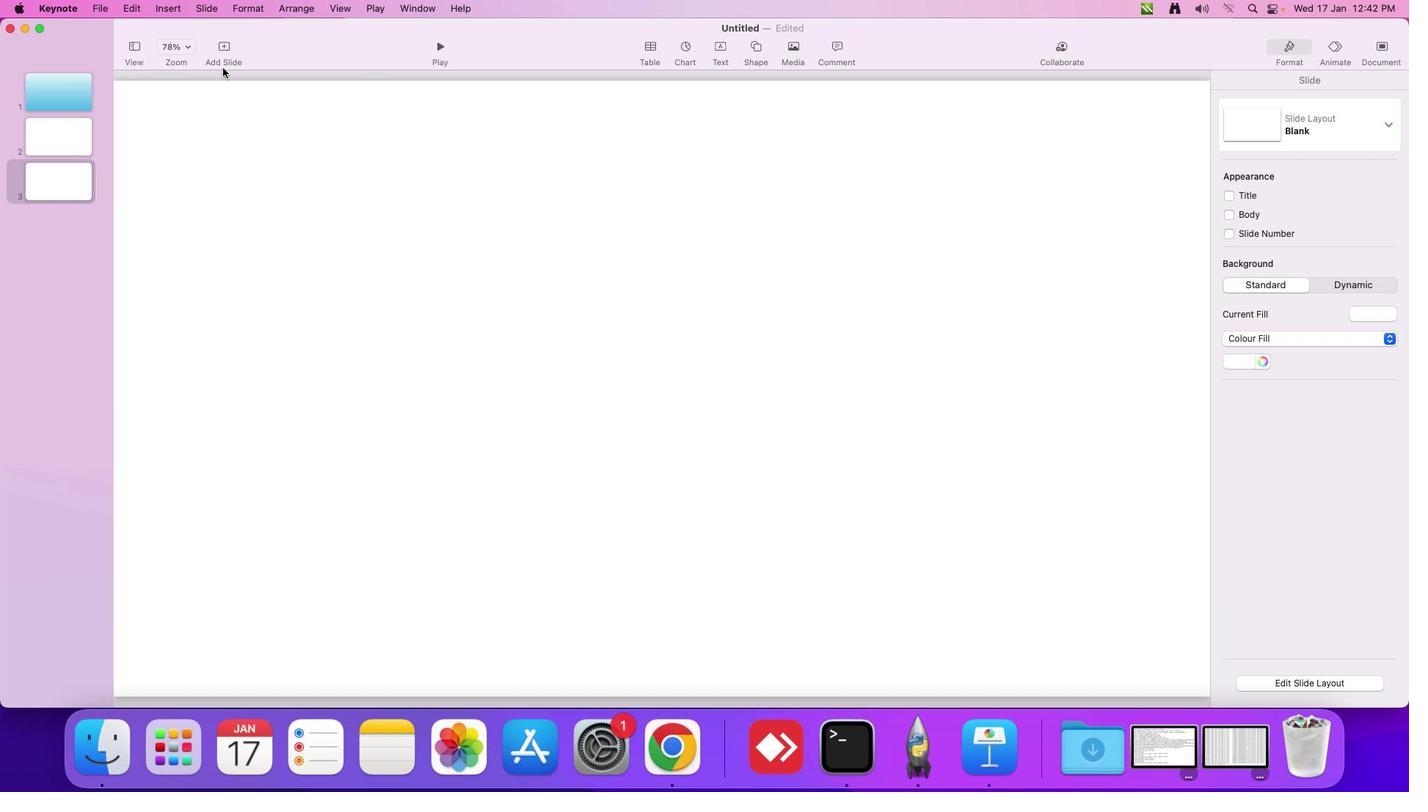 
Action: Mouse pressed left at (294, 389)
Screenshot: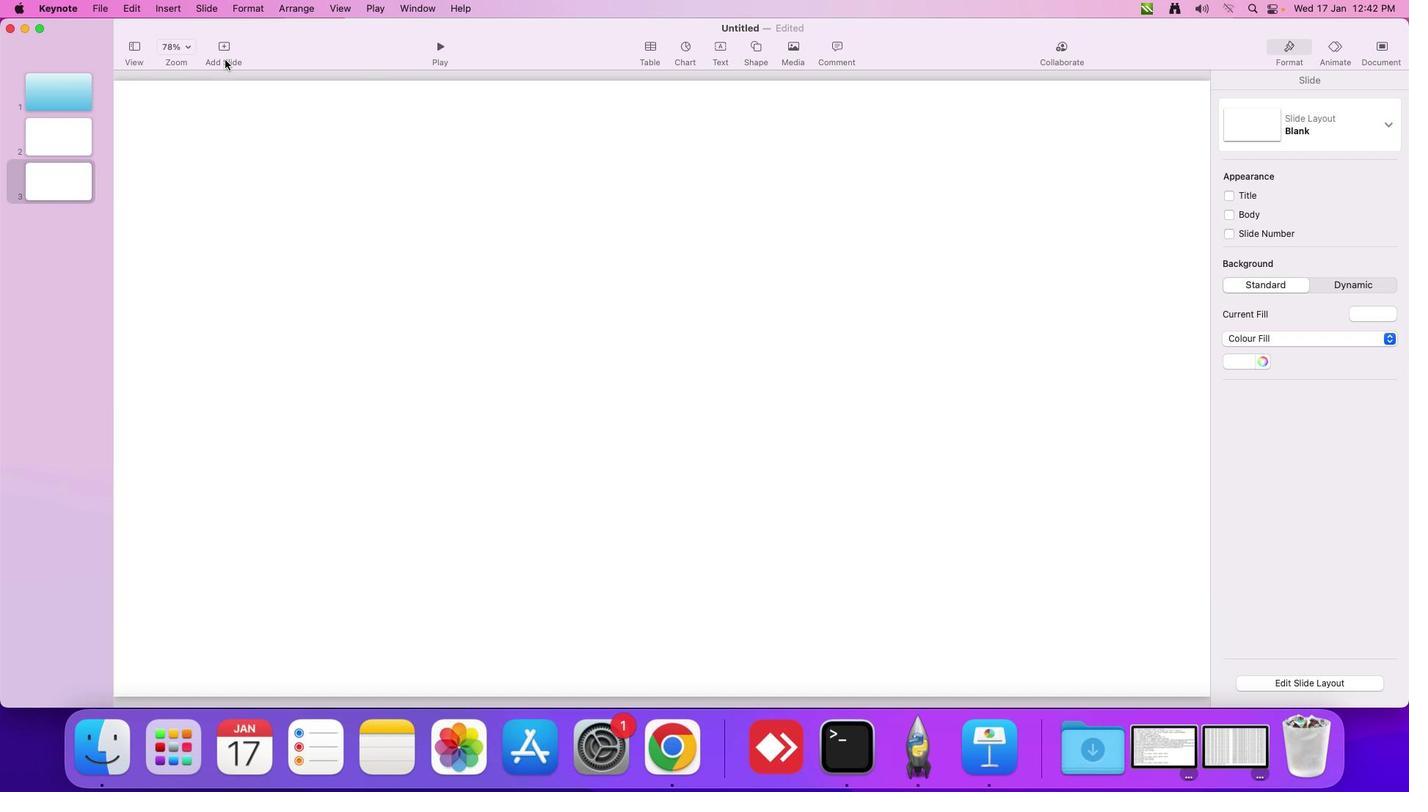 
Action: Mouse moved to (226, 52)
Screenshot: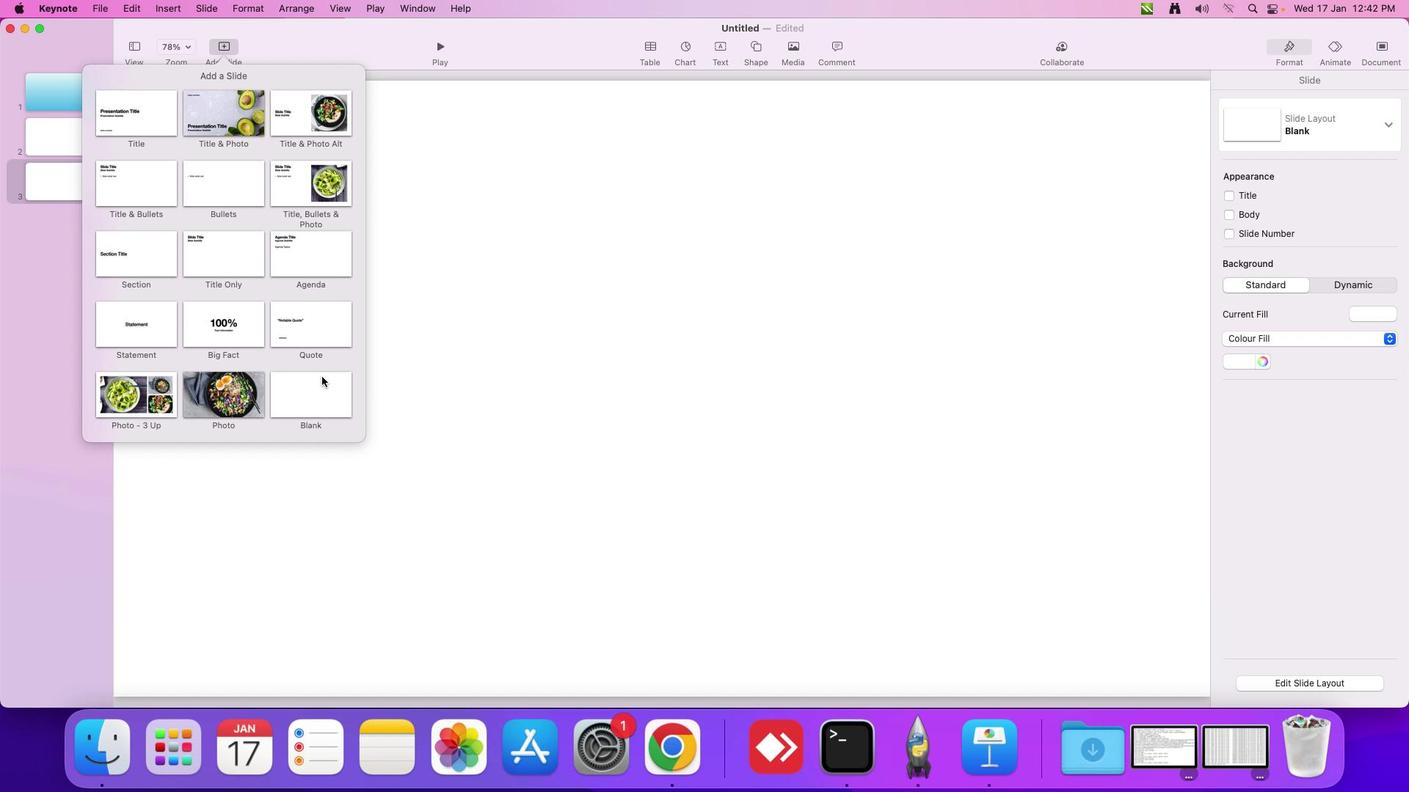 
Action: Mouse pressed left at (226, 52)
Screenshot: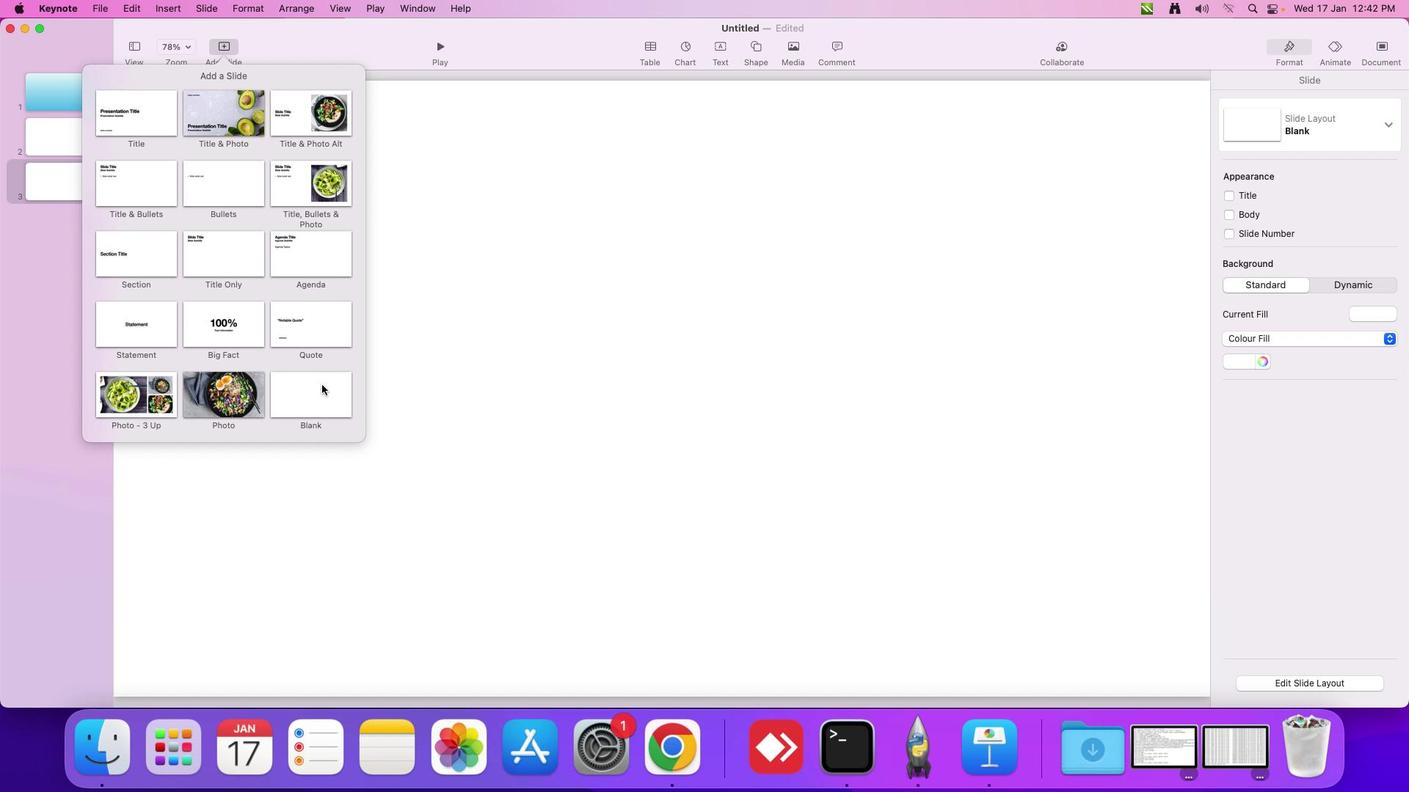 
Action: Mouse moved to (321, 392)
Screenshot: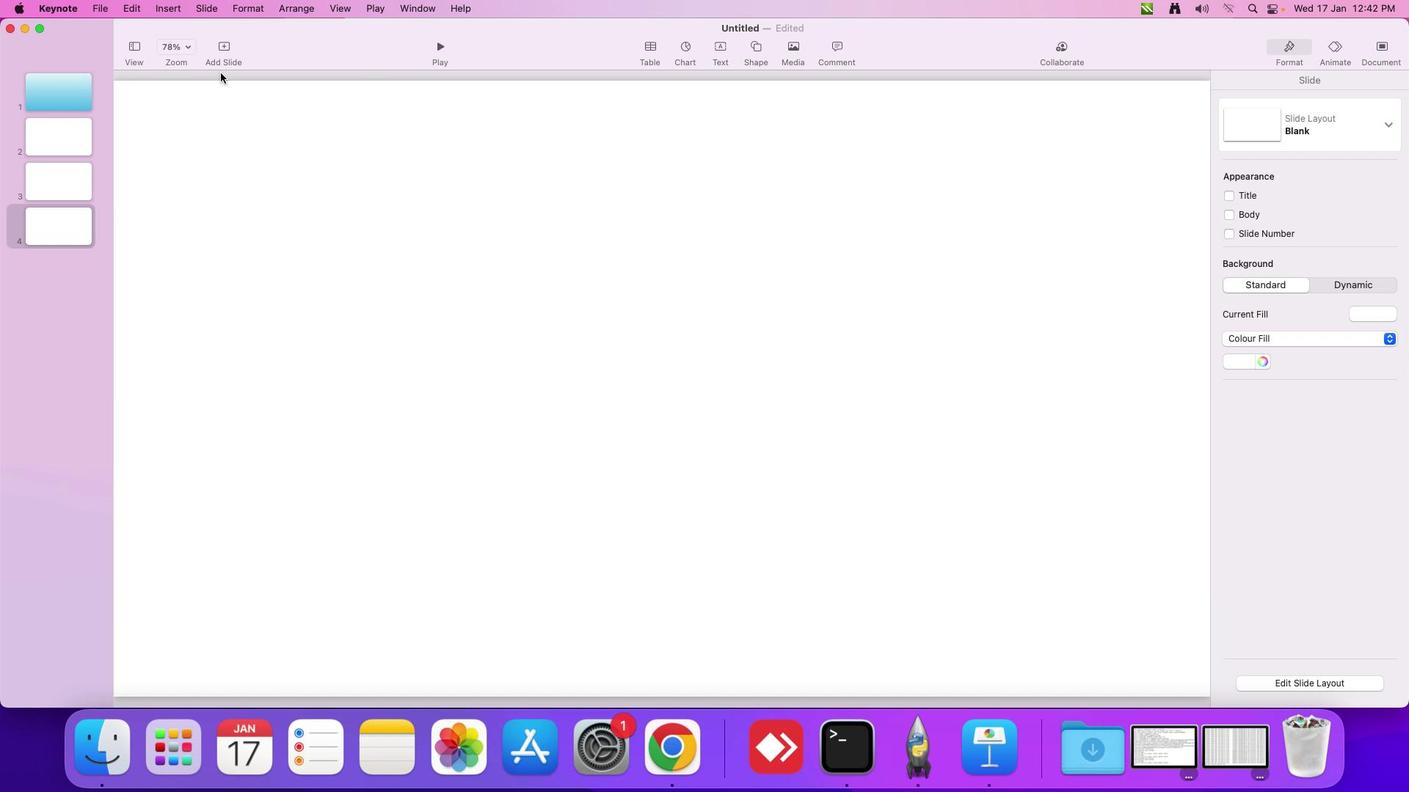
Action: Mouse pressed left at (321, 392)
Screenshot: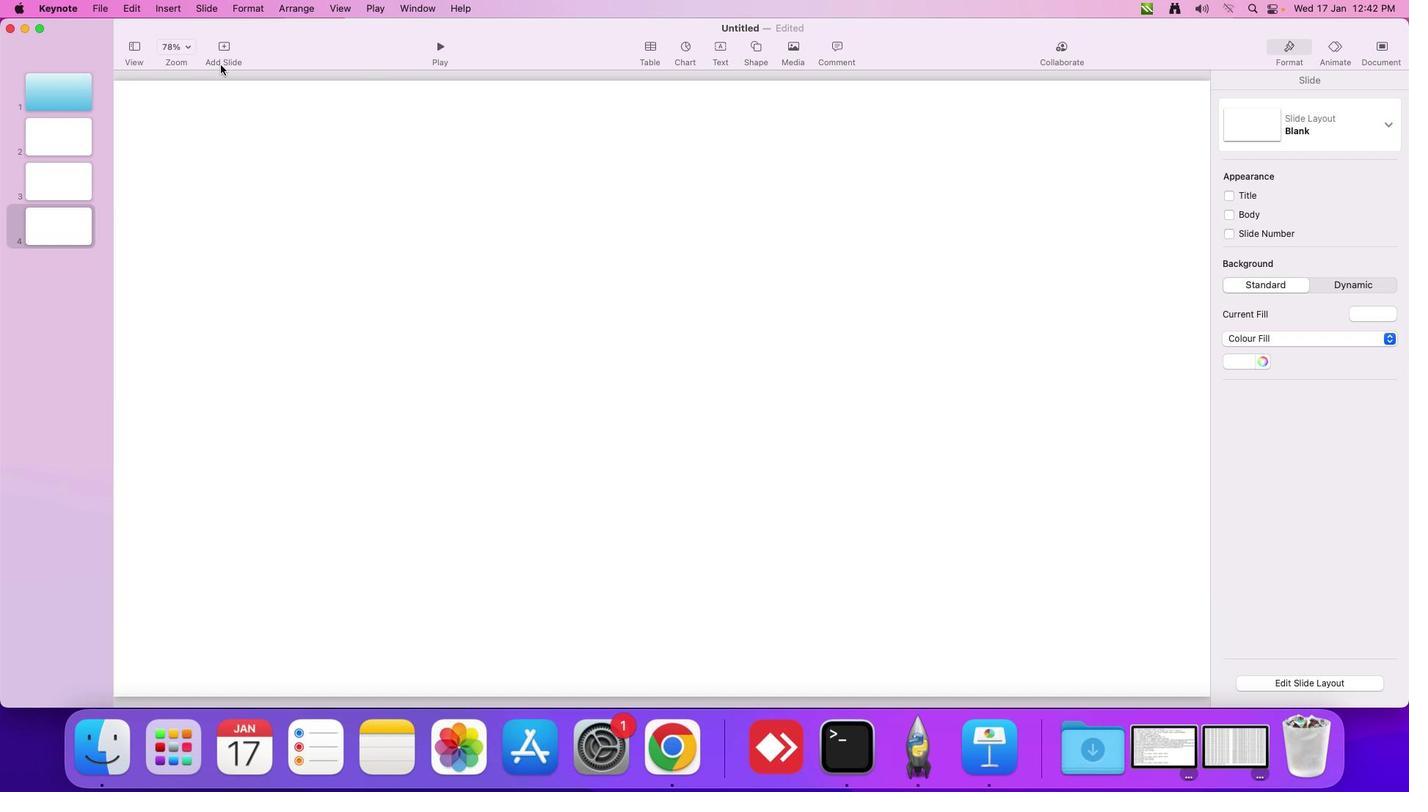 
Action: Mouse moved to (220, 52)
Screenshot: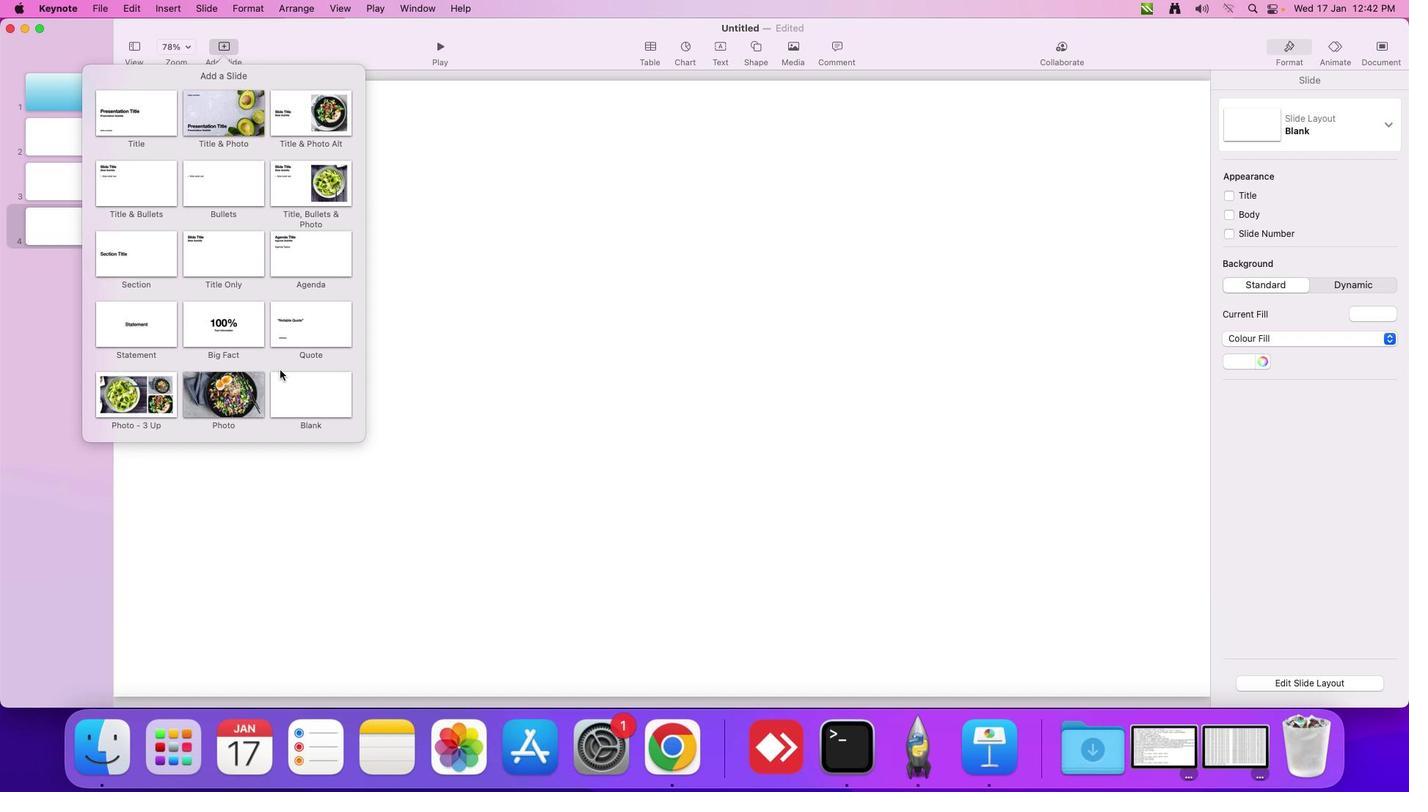 
Action: Mouse pressed left at (220, 52)
Screenshot: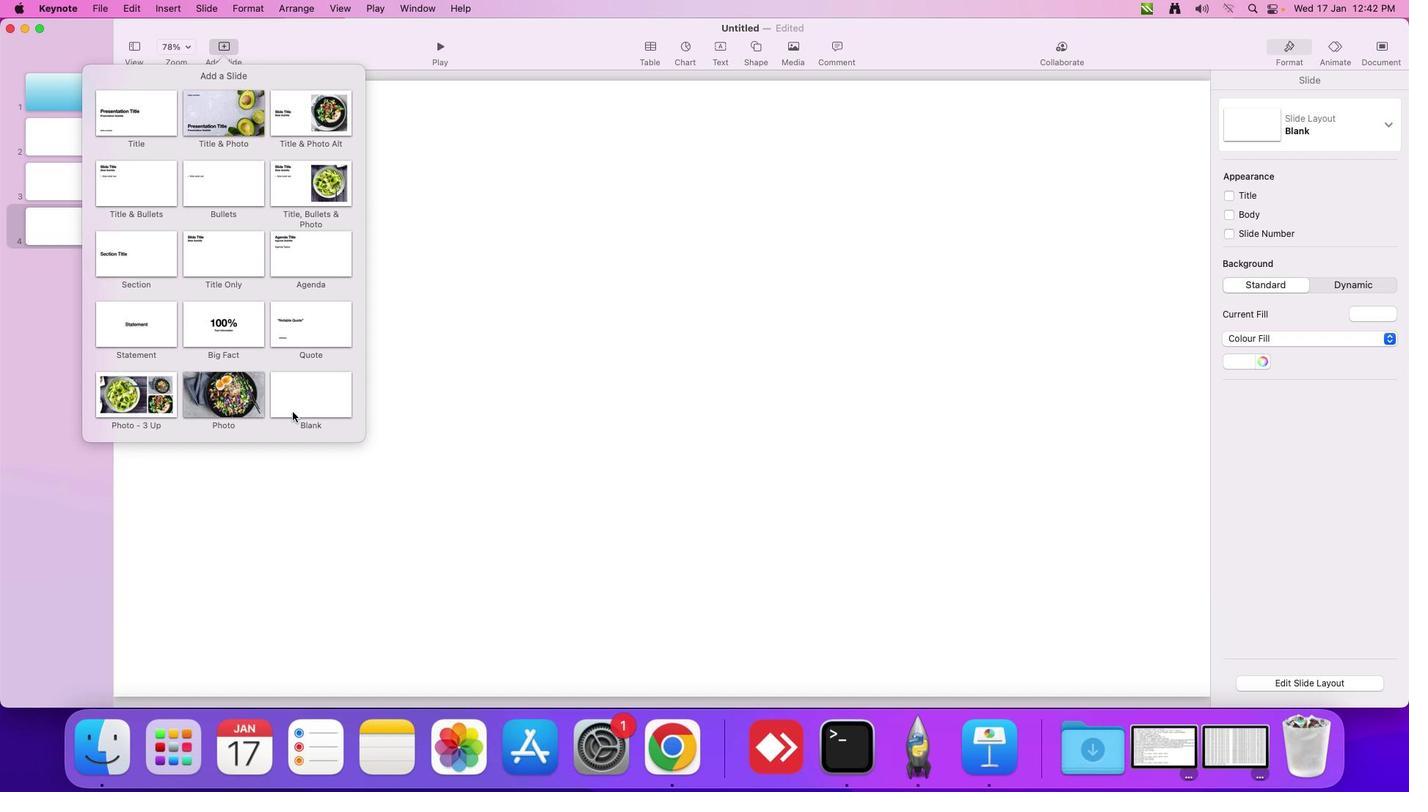 
Action: Mouse moved to (292, 412)
Screenshot: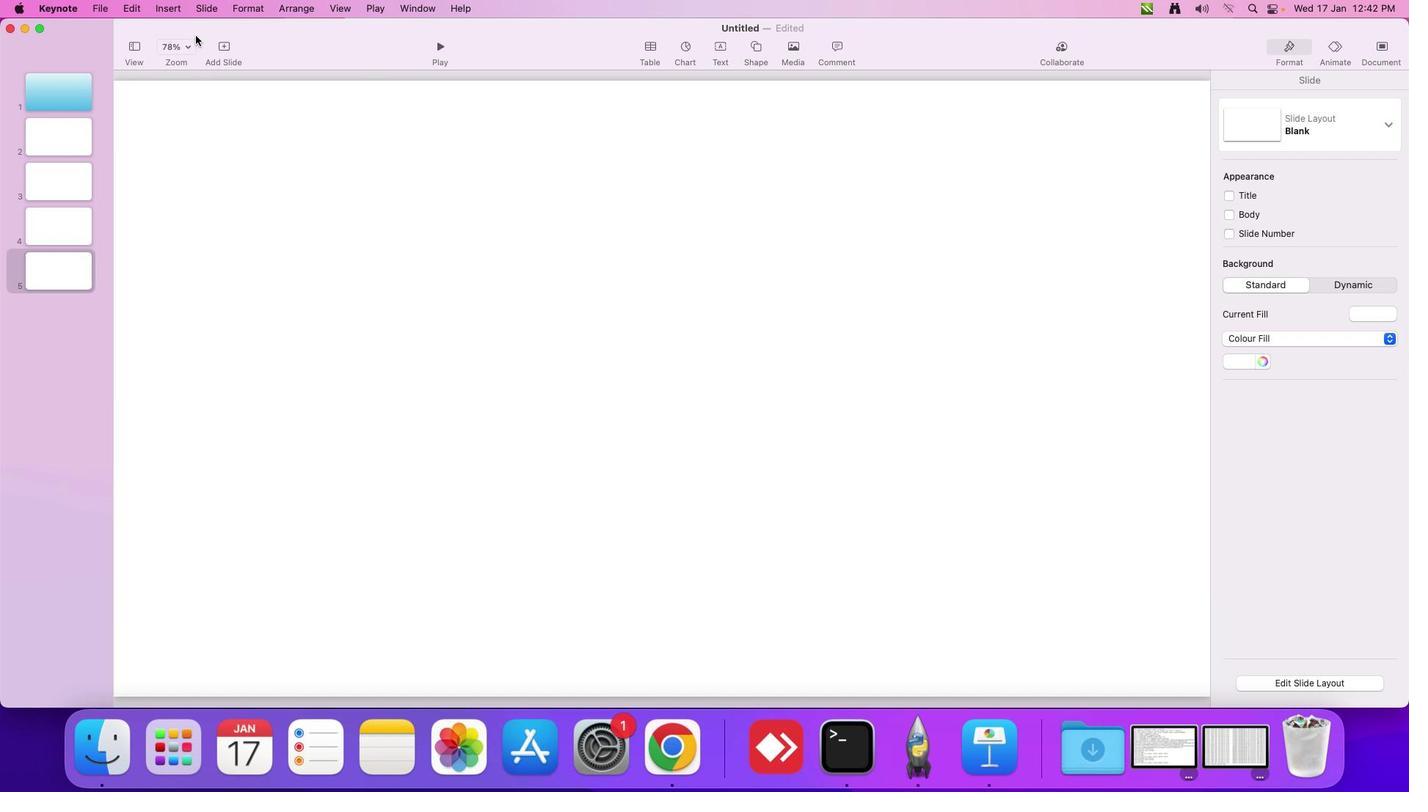
Action: Mouse pressed left at (292, 412)
Screenshot: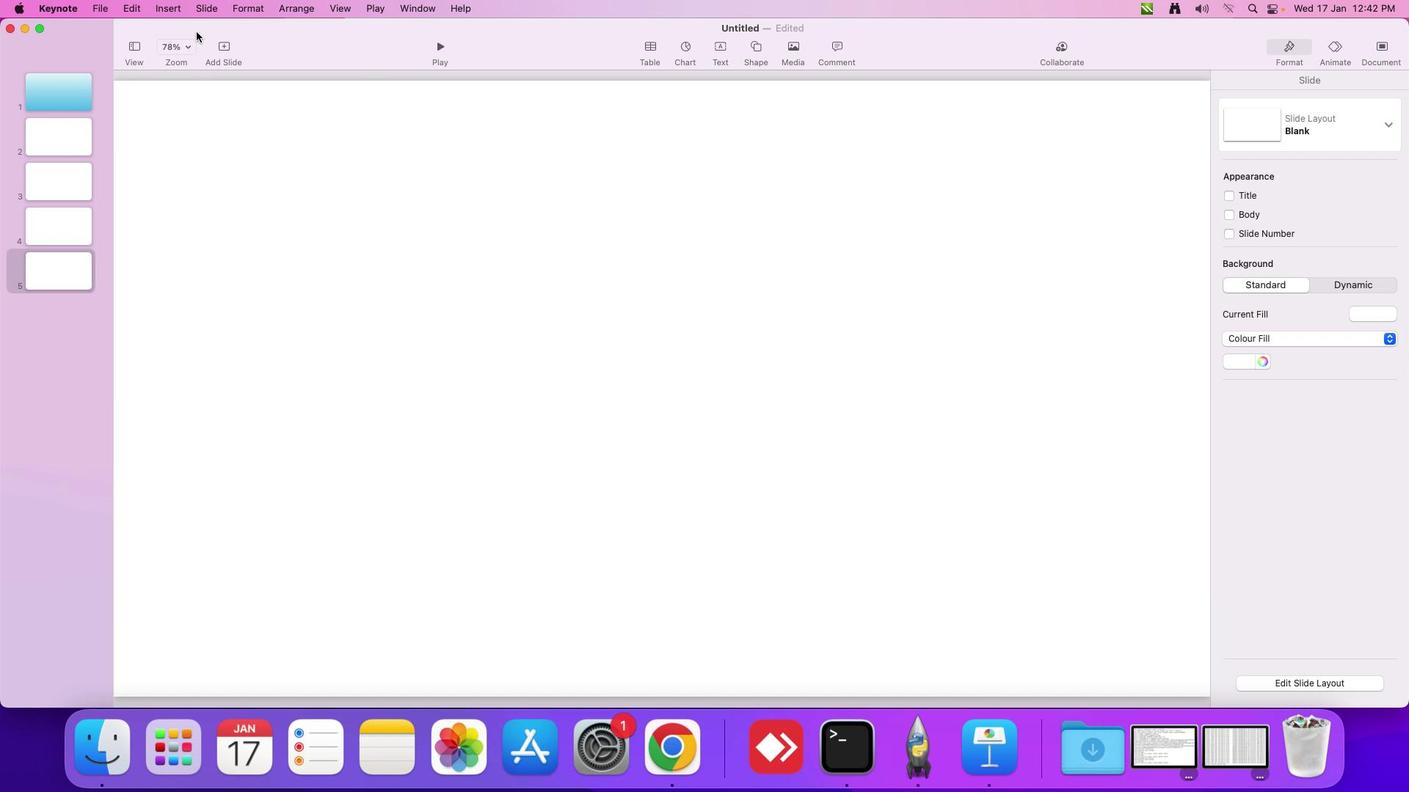 
Action: Mouse moved to (220, 42)
Screenshot: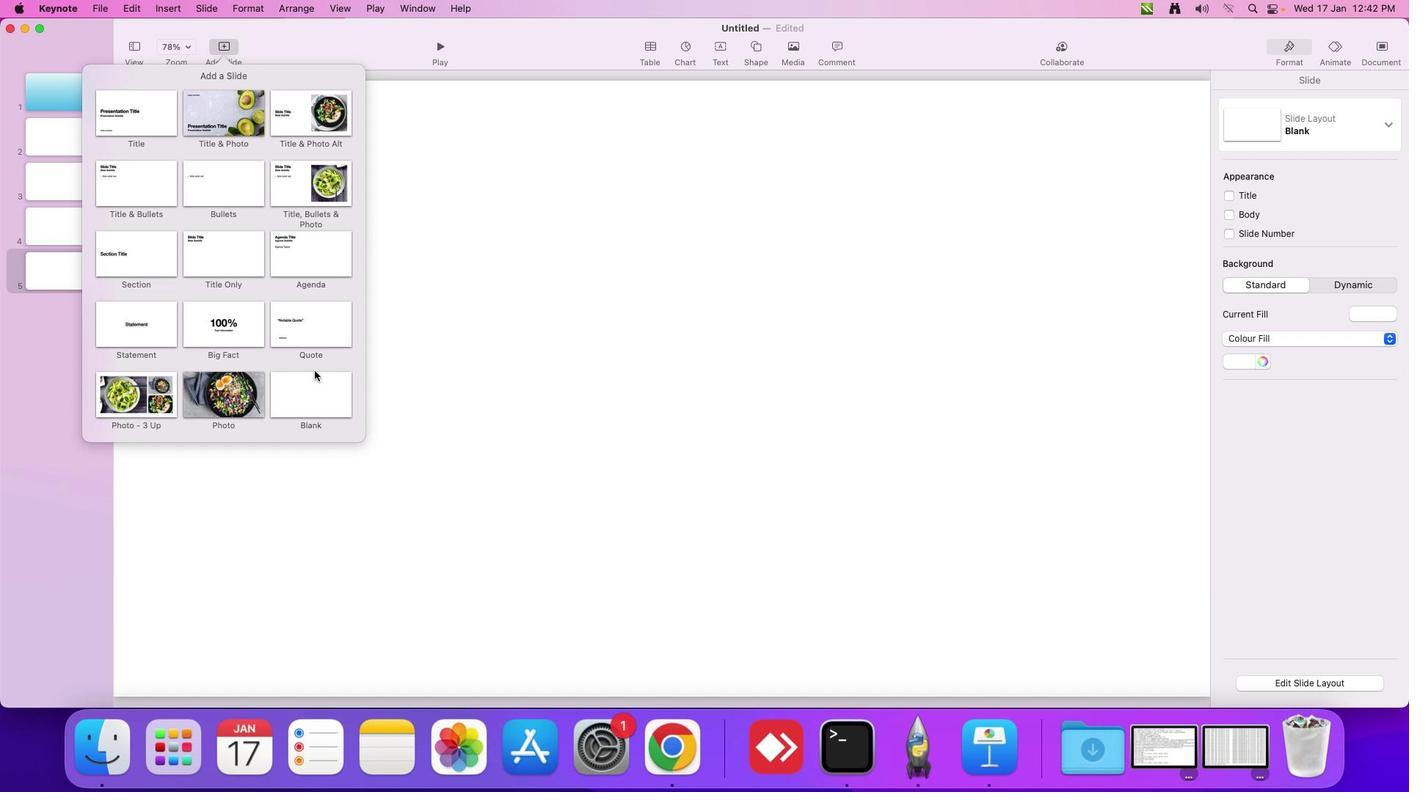 
Action: Mouse pressed left at (220, 42)
Screenshot: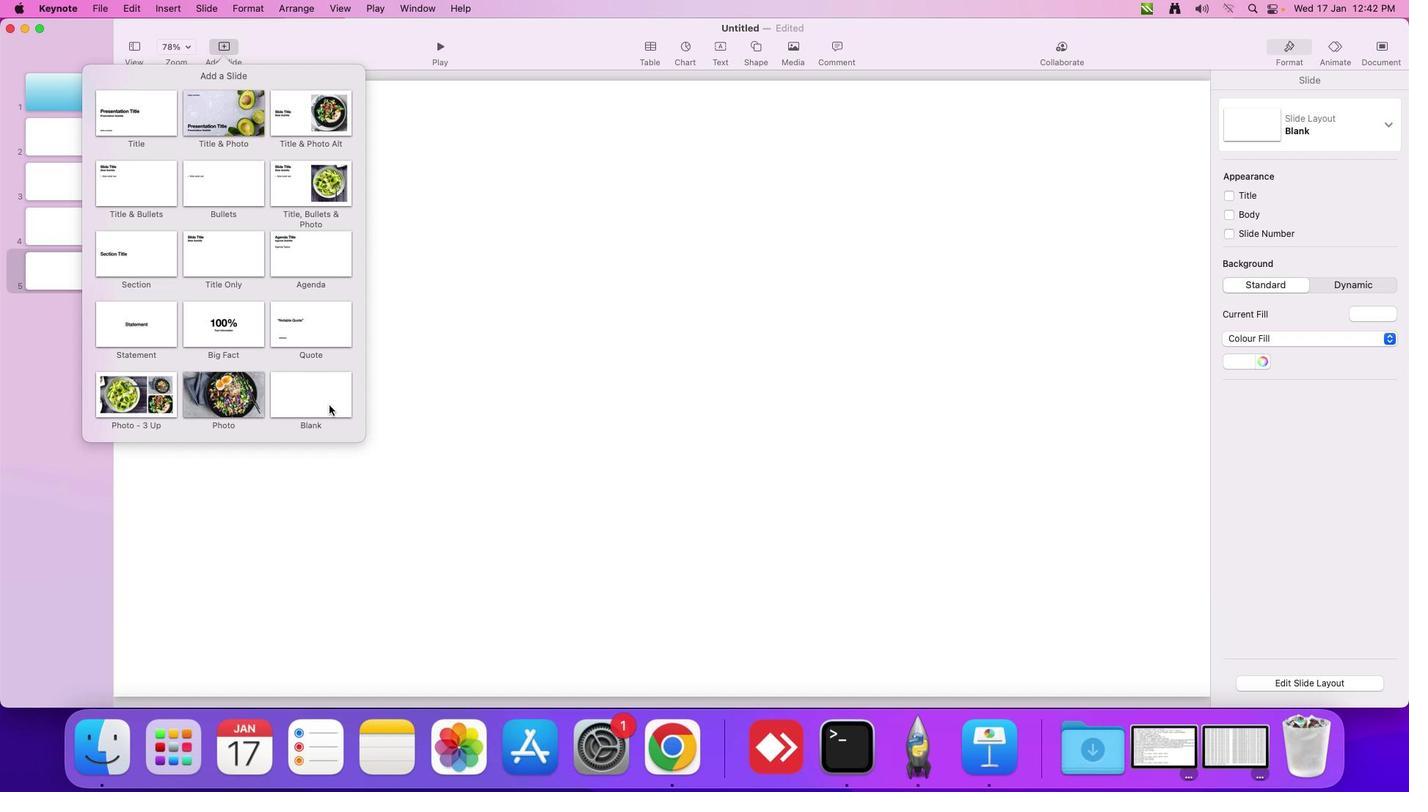 
Action: Mouse moved to (334, 410)
Screenshot: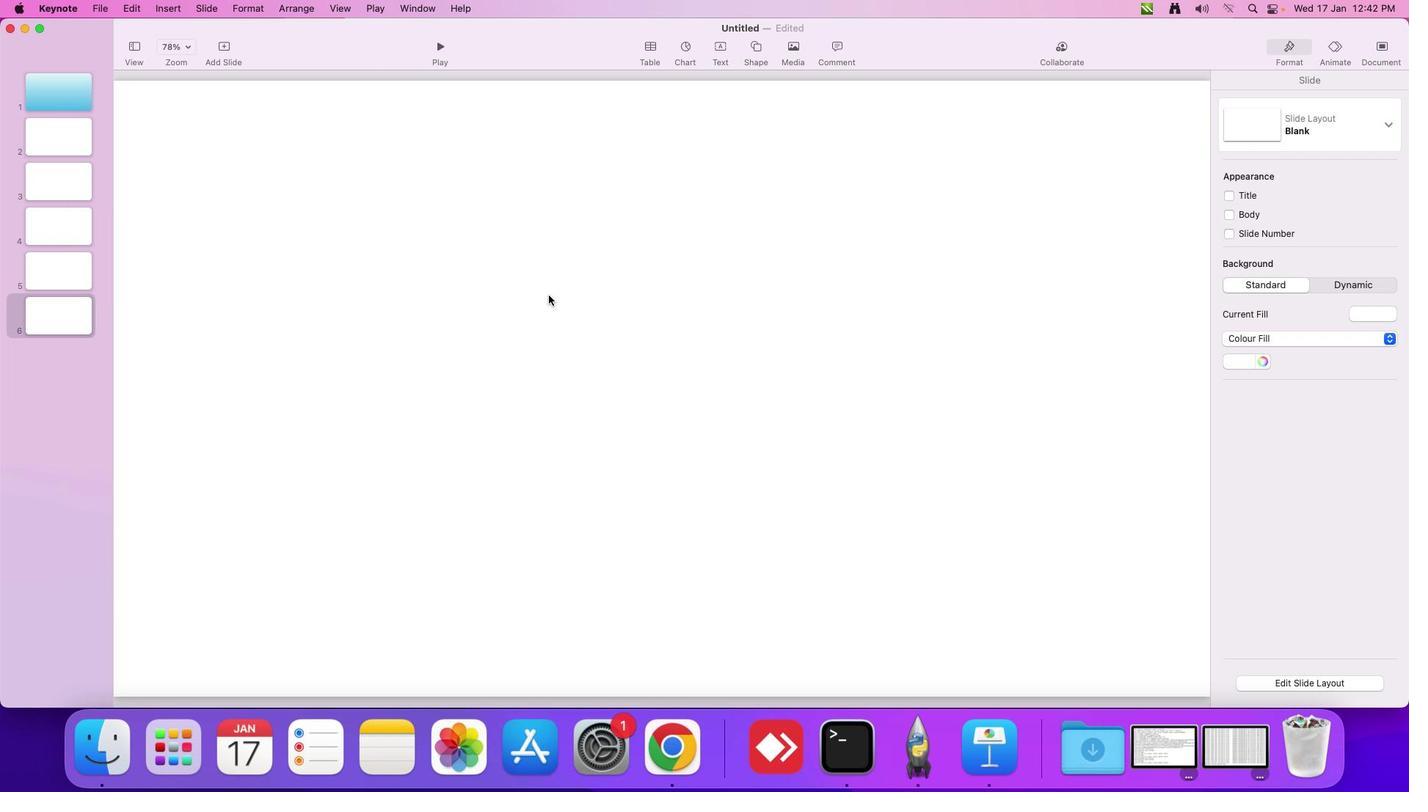 
Action: Mouse pressed left at (334, 410)
Screenshot: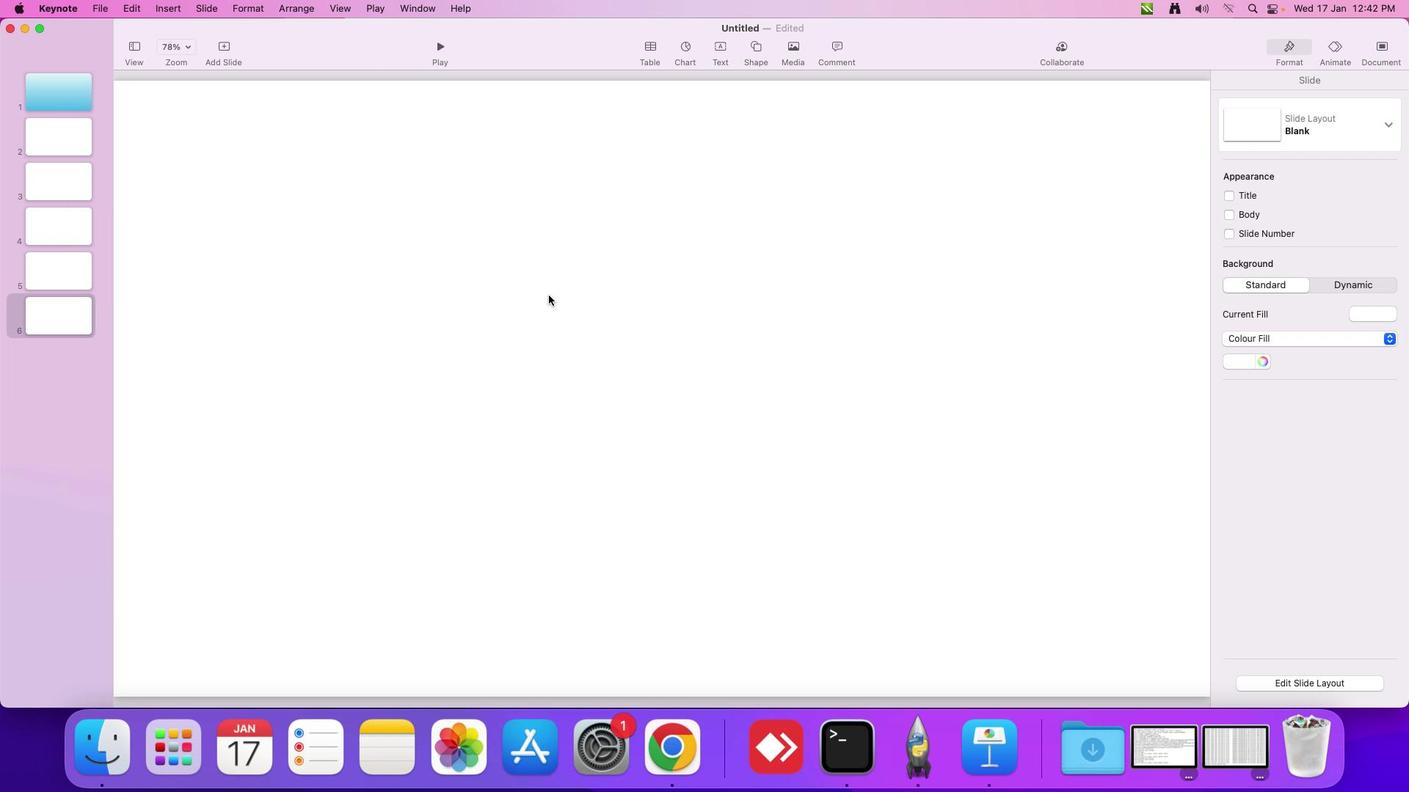 
Action: Mouse moved to (548, 295)
Screenshot: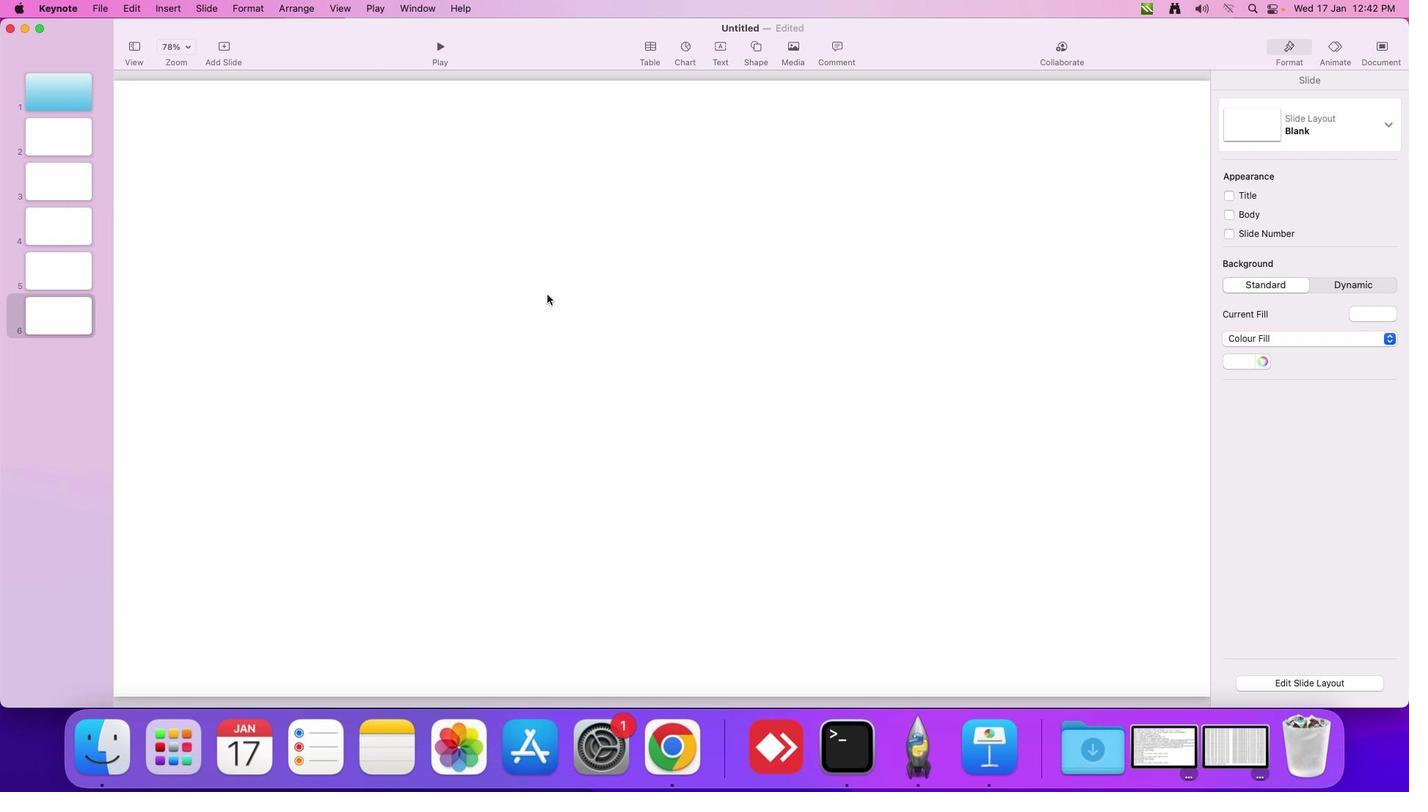 
Action: Mouse pressed left at (548, 295)
Screenshot: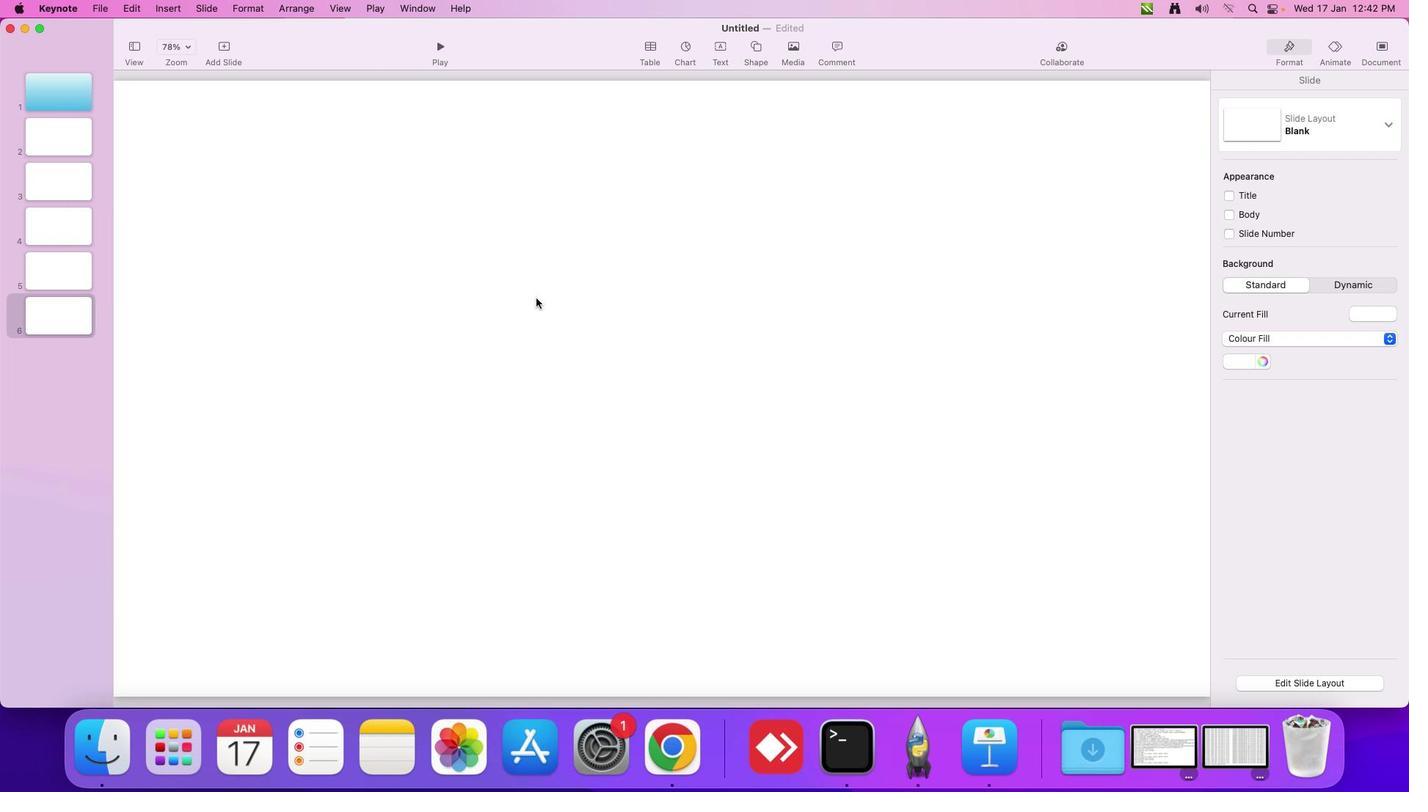 
Action: Mouse moved to (70, 145)
Screenshot: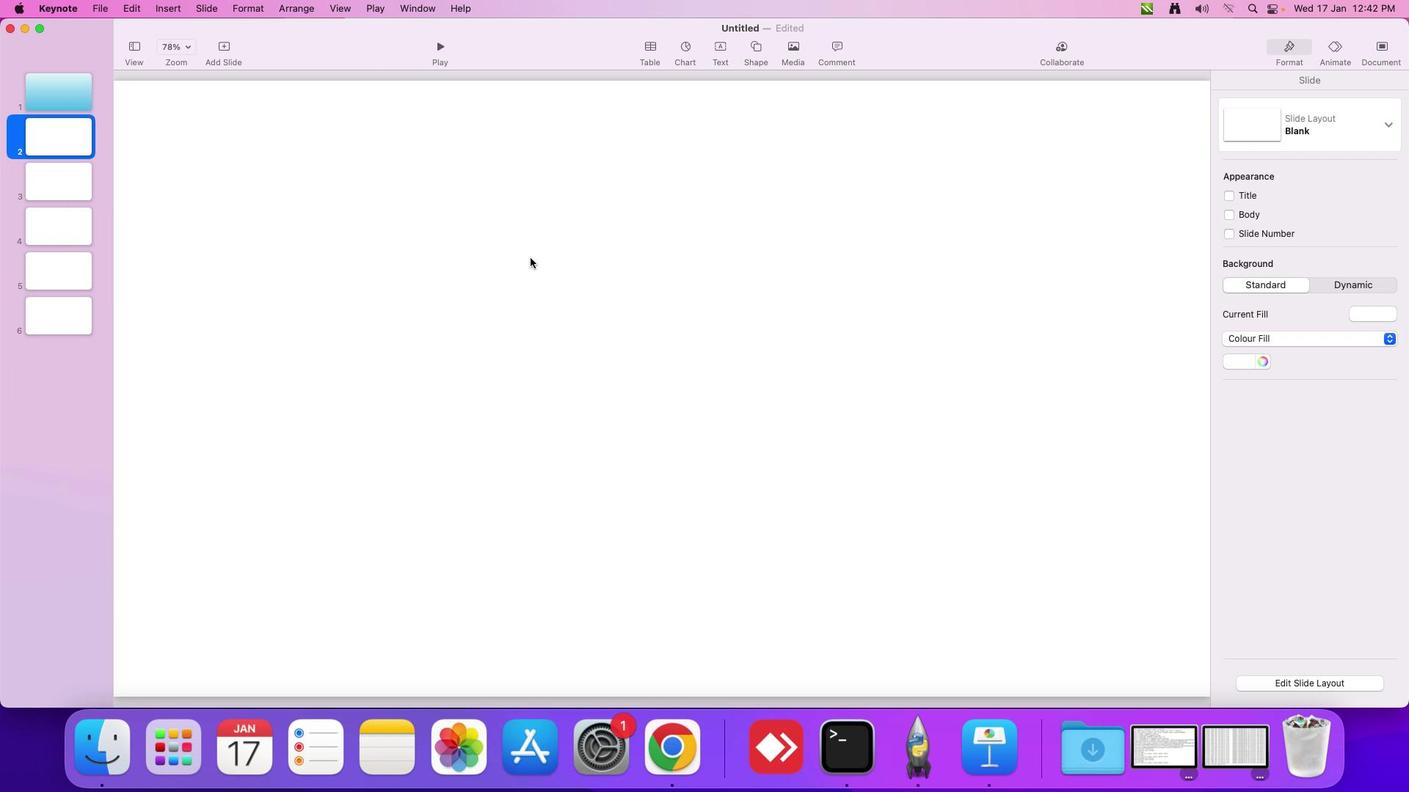 
Action: Mouse pressed left at (70, 145)
Screenshot: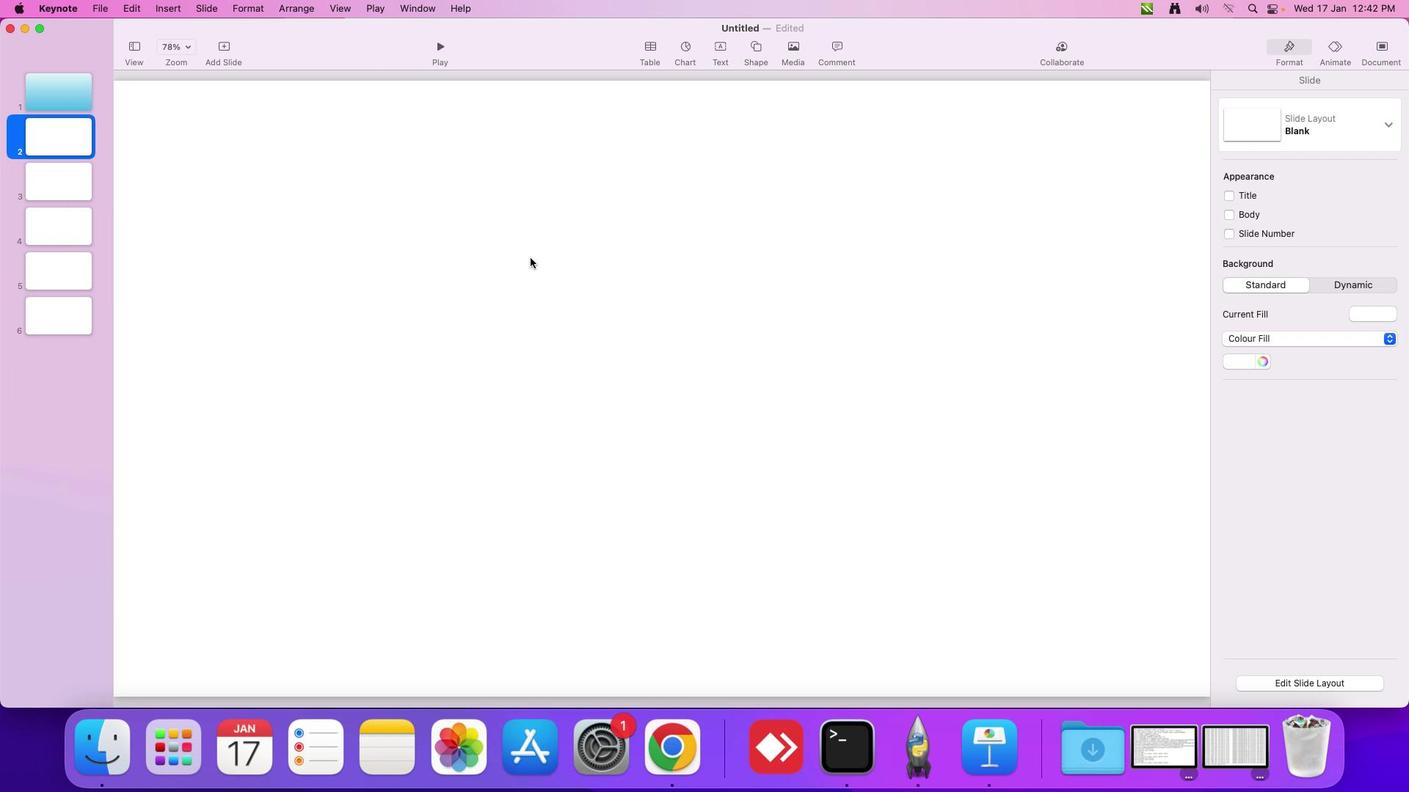 
Action: Mouse moved to (530, 258)
Screenshot: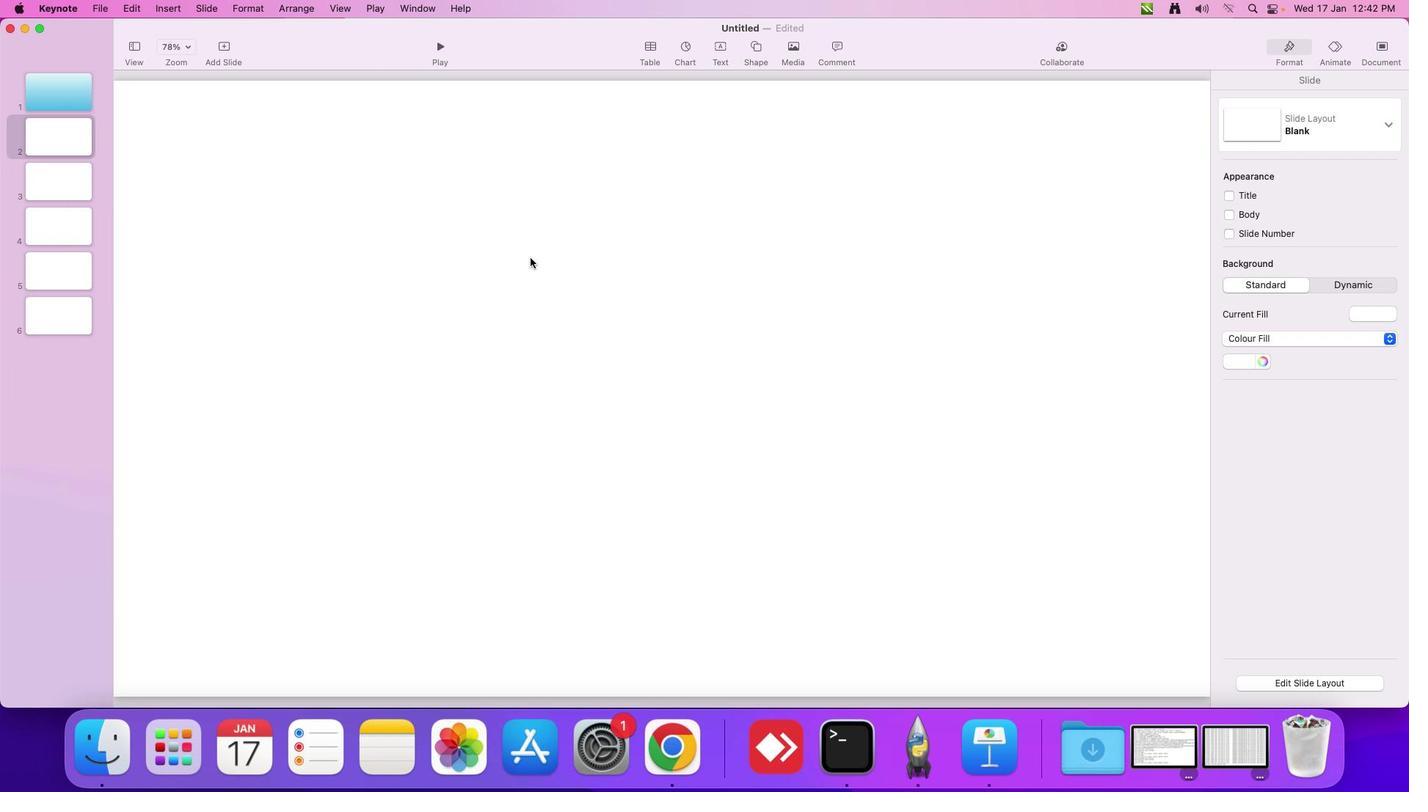 
Action: Mouse pressed left at (530, 258)
Screenshot: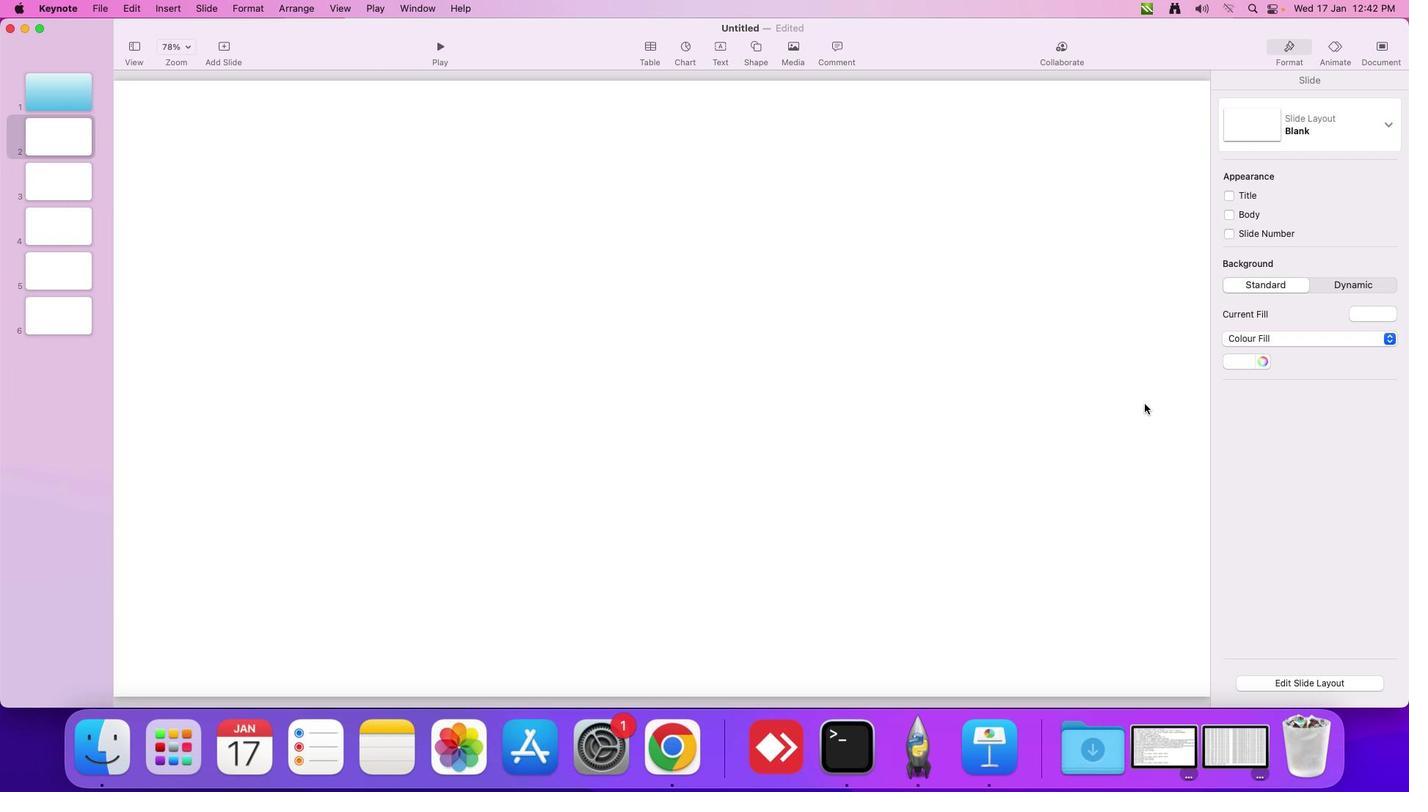 
Action: Mouse moved to (1391, 336)
Screenshot: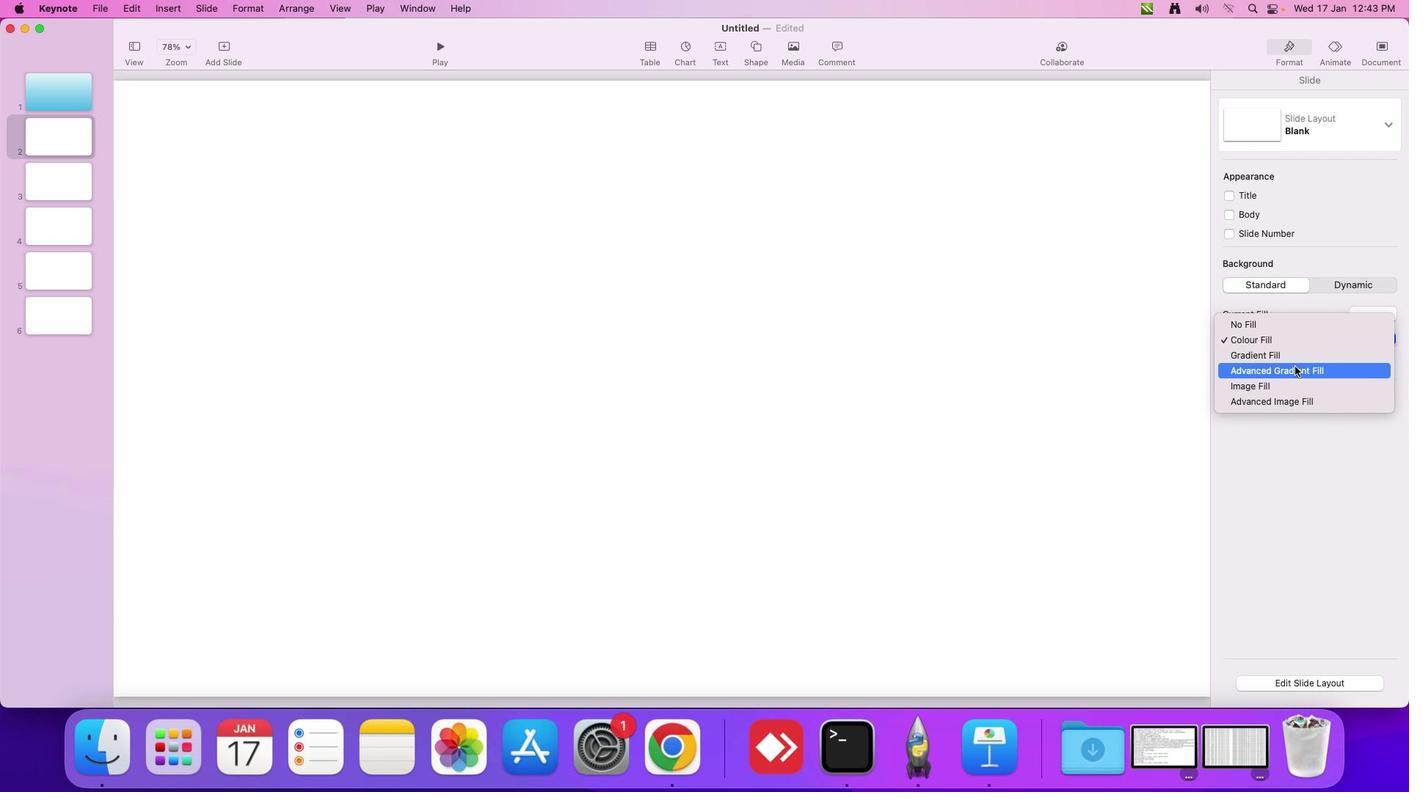 
Action: Mouse pressed left at (1391, 336)
Screenshot: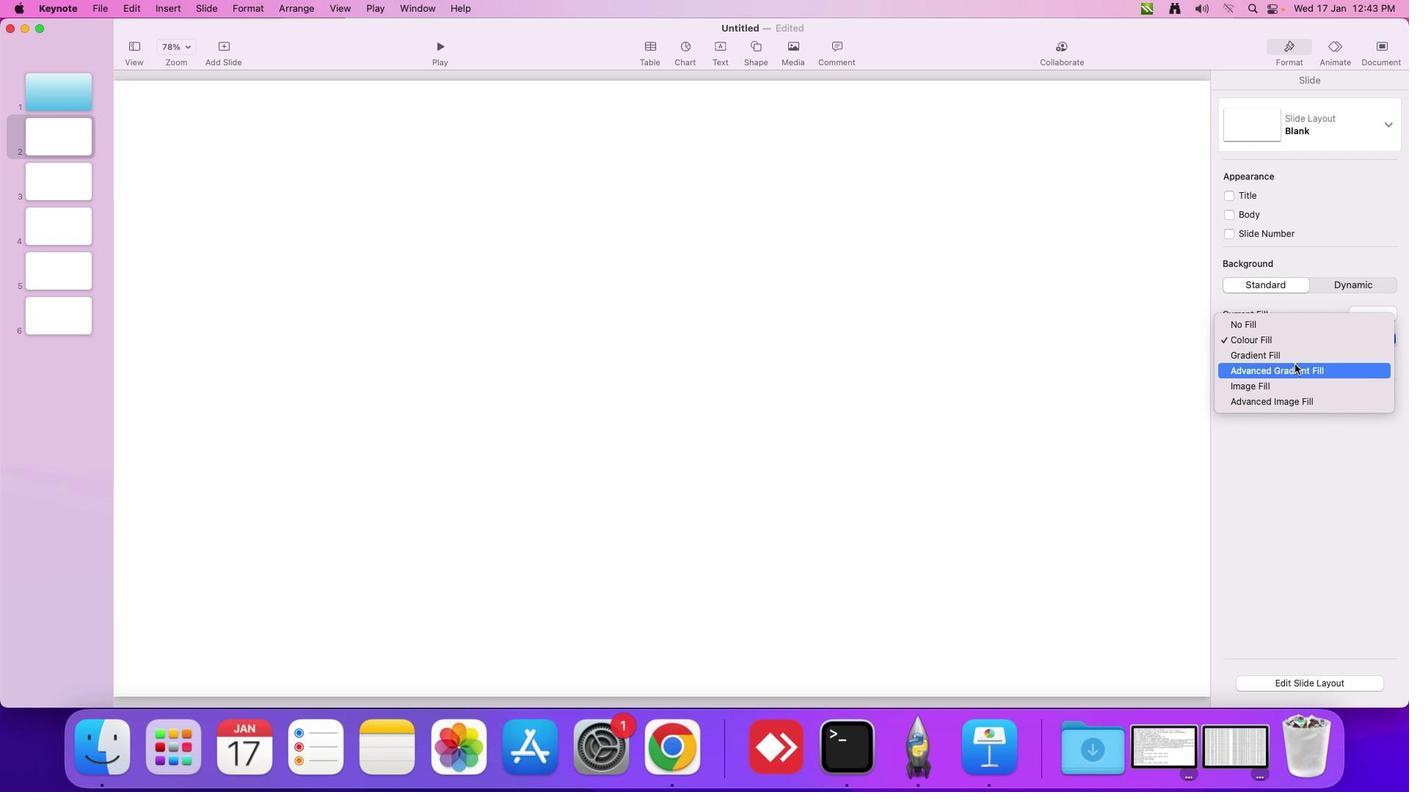
Action: Mouse moved to (1297, 358)
Screenshot: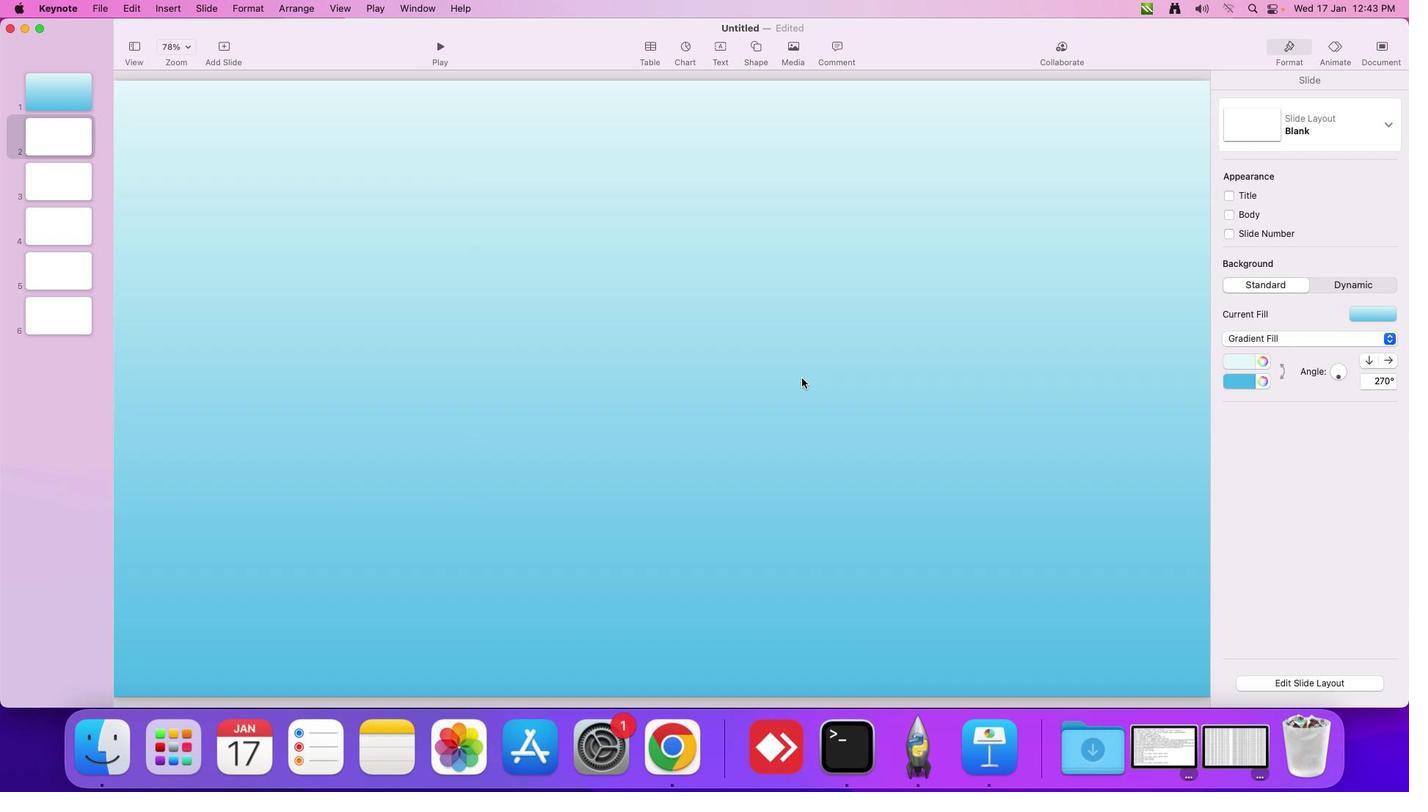 
Action: Mouse pressed left at (1297, 358)
Screenshot: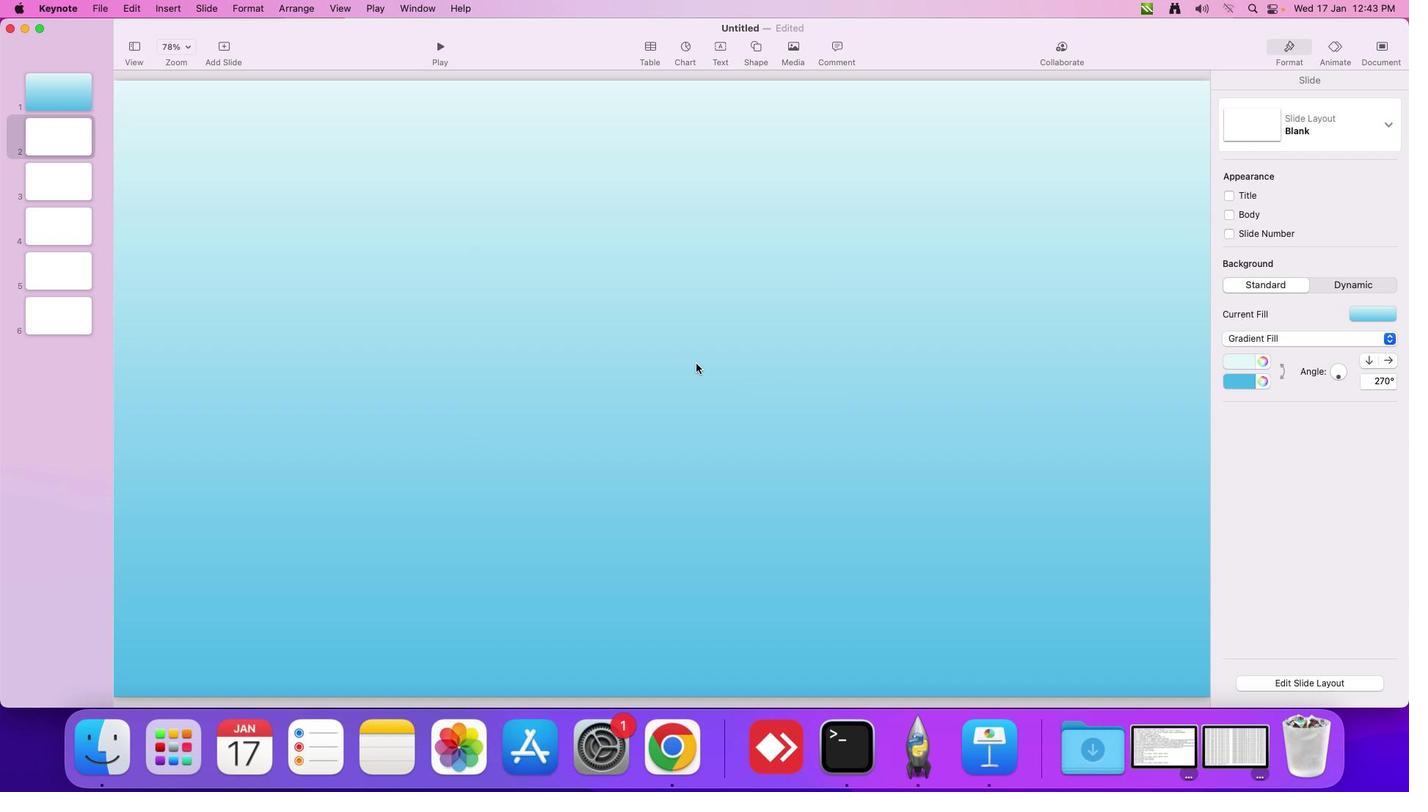 
Action: Mouse moved to (443, 309)
Screenshot: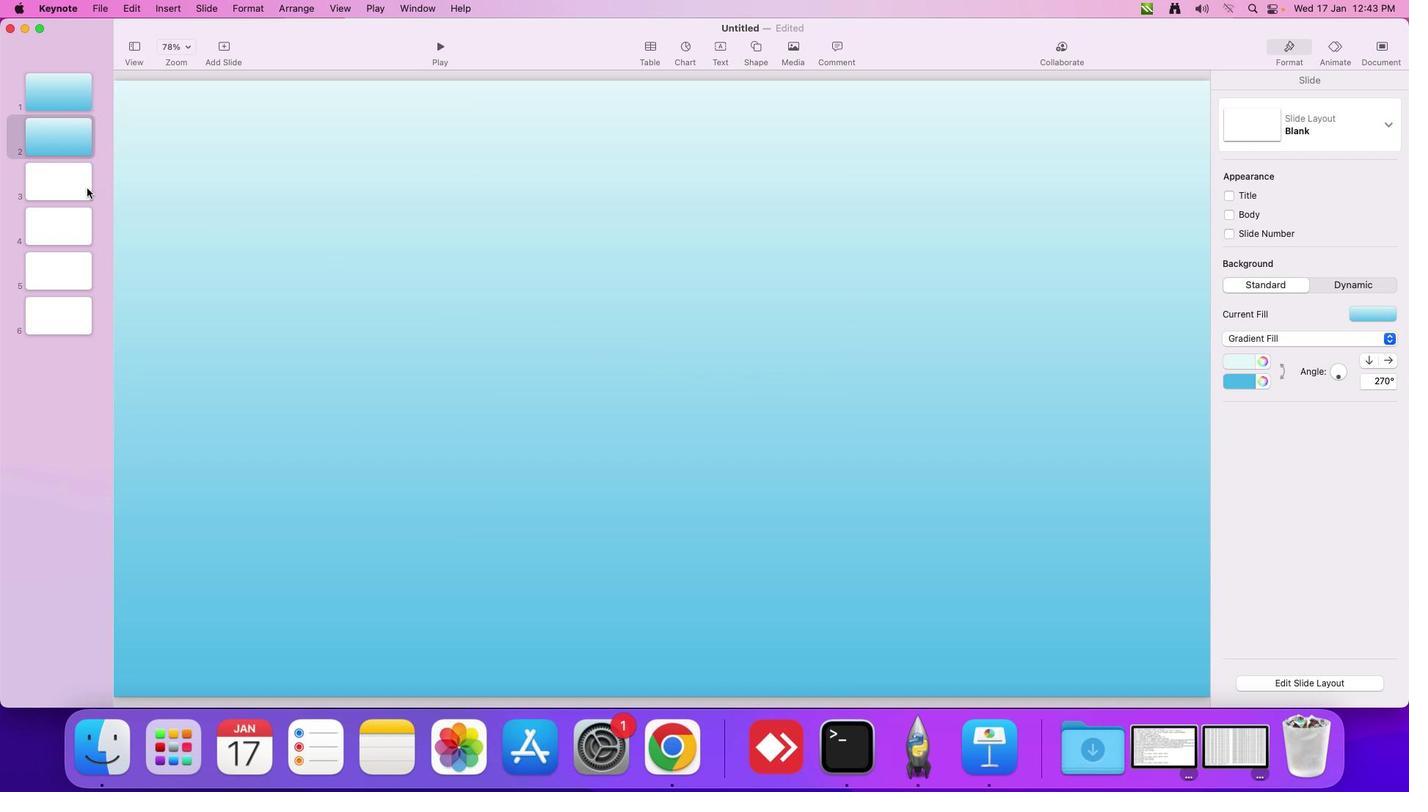 
Action: Mouse pressed left at (443, 309)
Screenshot: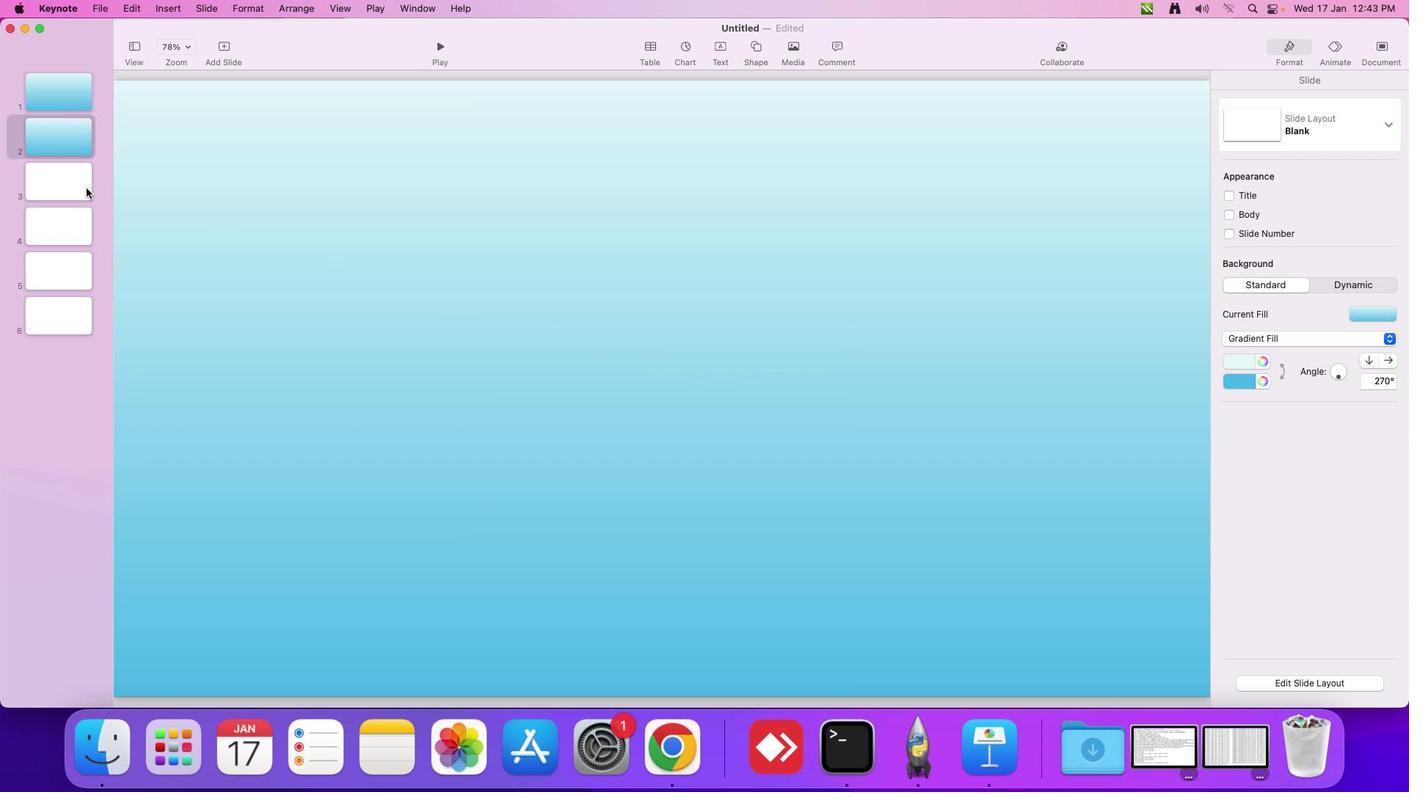 
Action: Mouse moved to (86, 187)
Screenshot: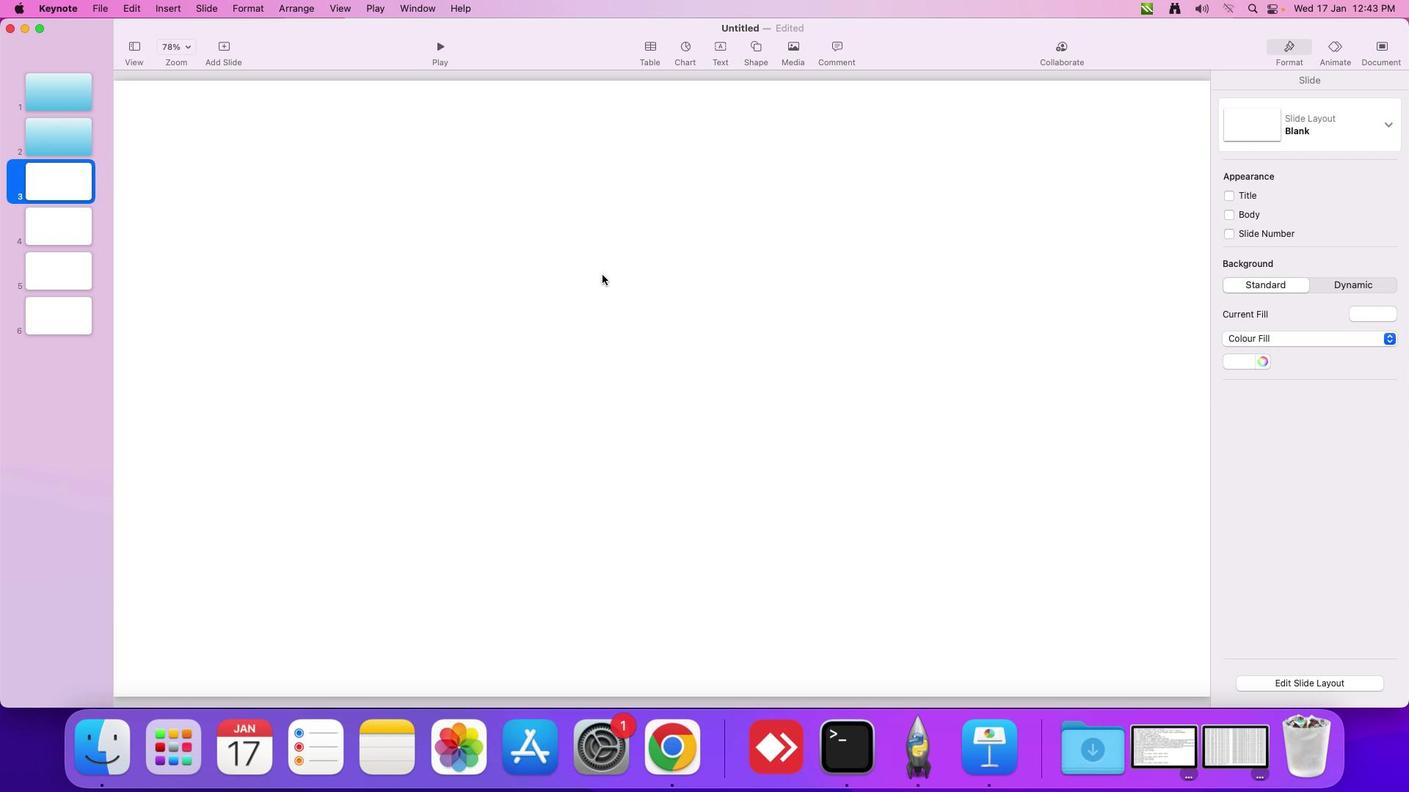 
Action: Mouse pressed left at (86, 187)
Screenshot: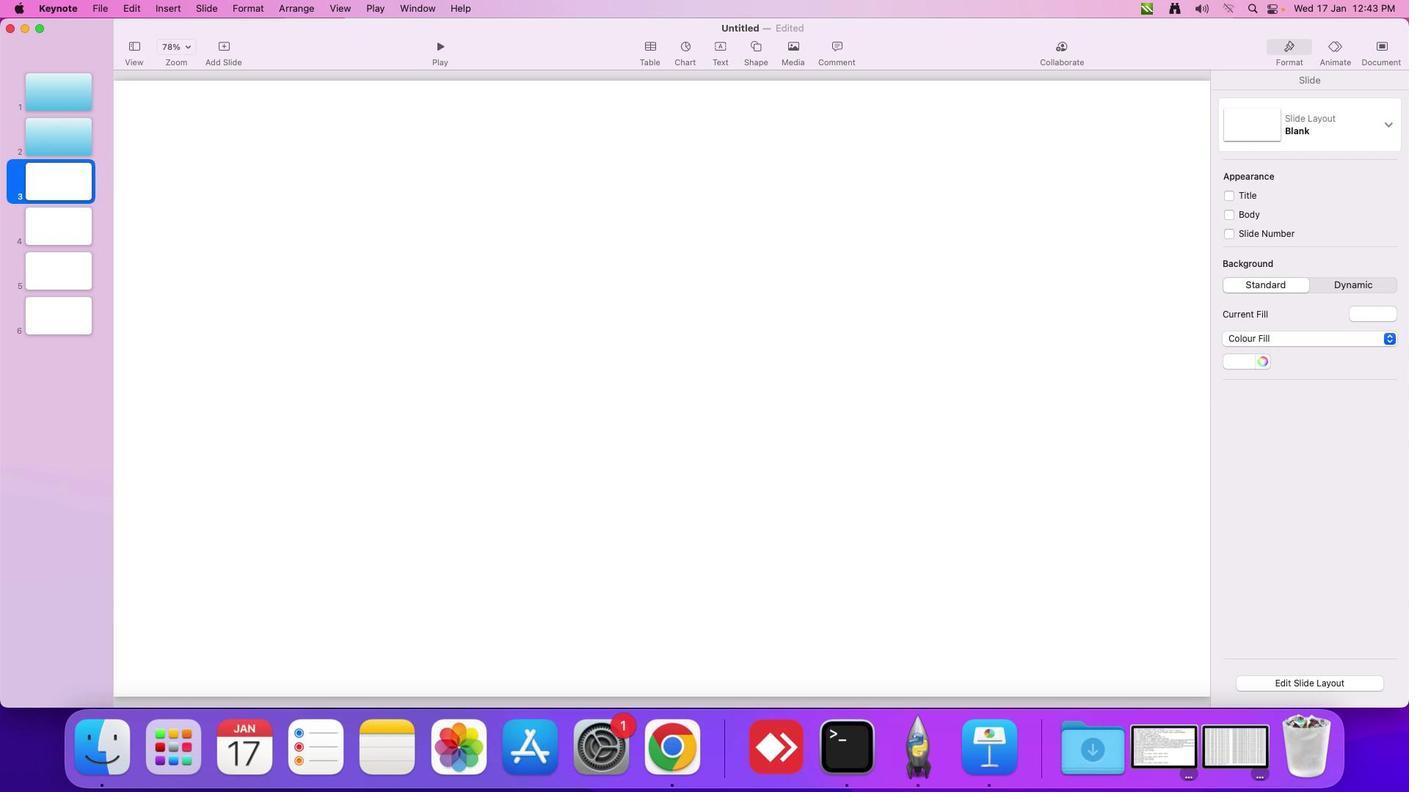 
Action: Mouse moved to (1392, 342)
Screenshot: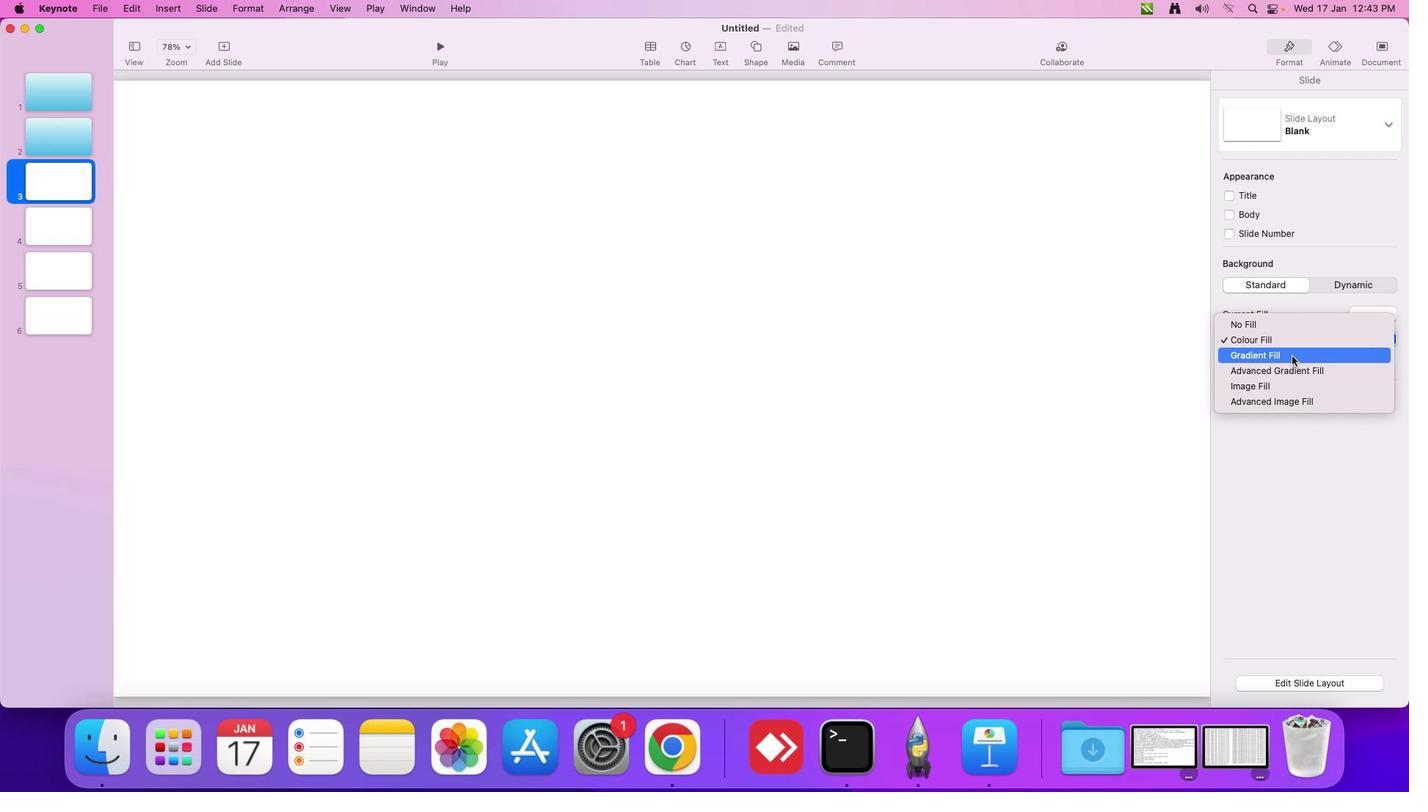 
Action: Mouse pressed left at (1392, 342)
Screenshot: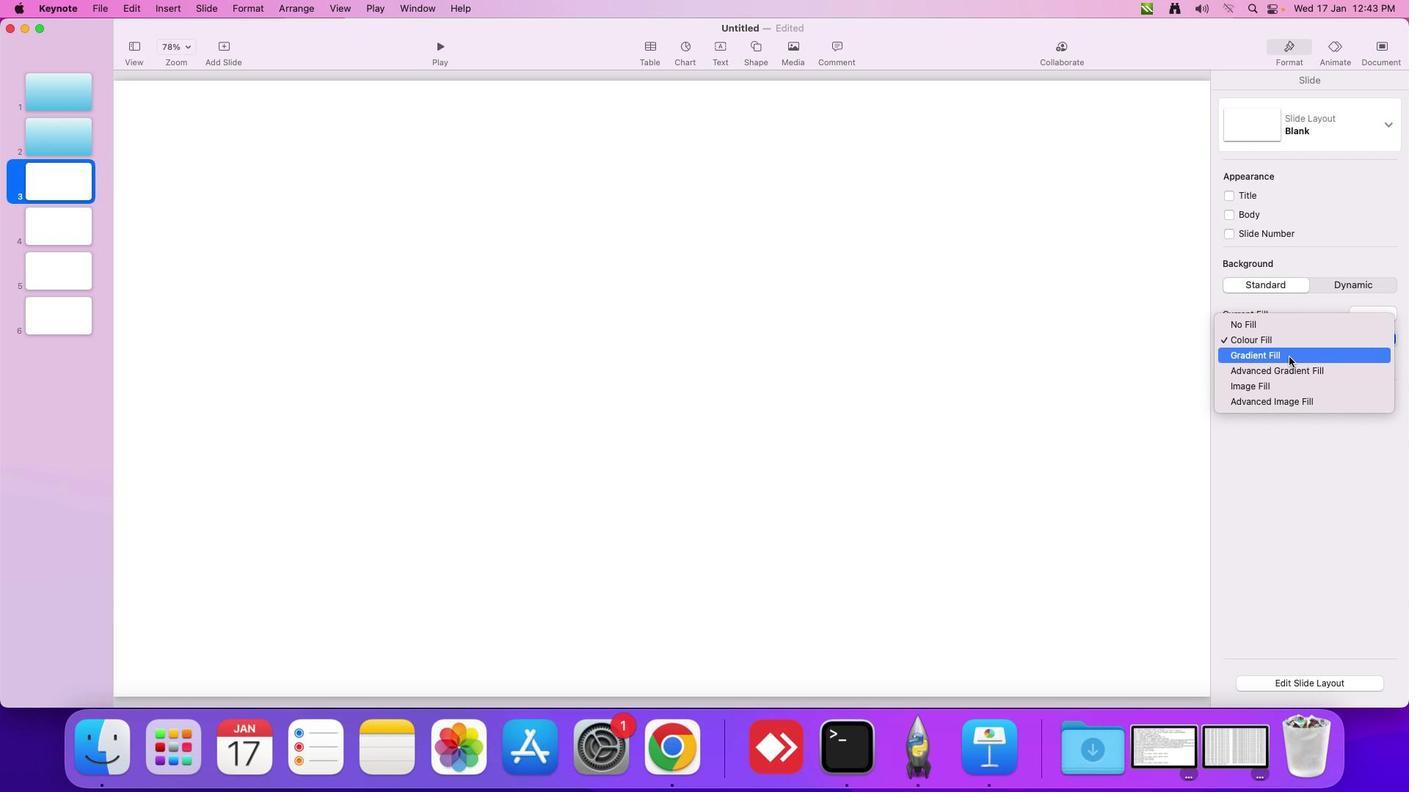 
Action: Mouse moved to (1288, 356)
Screenshot: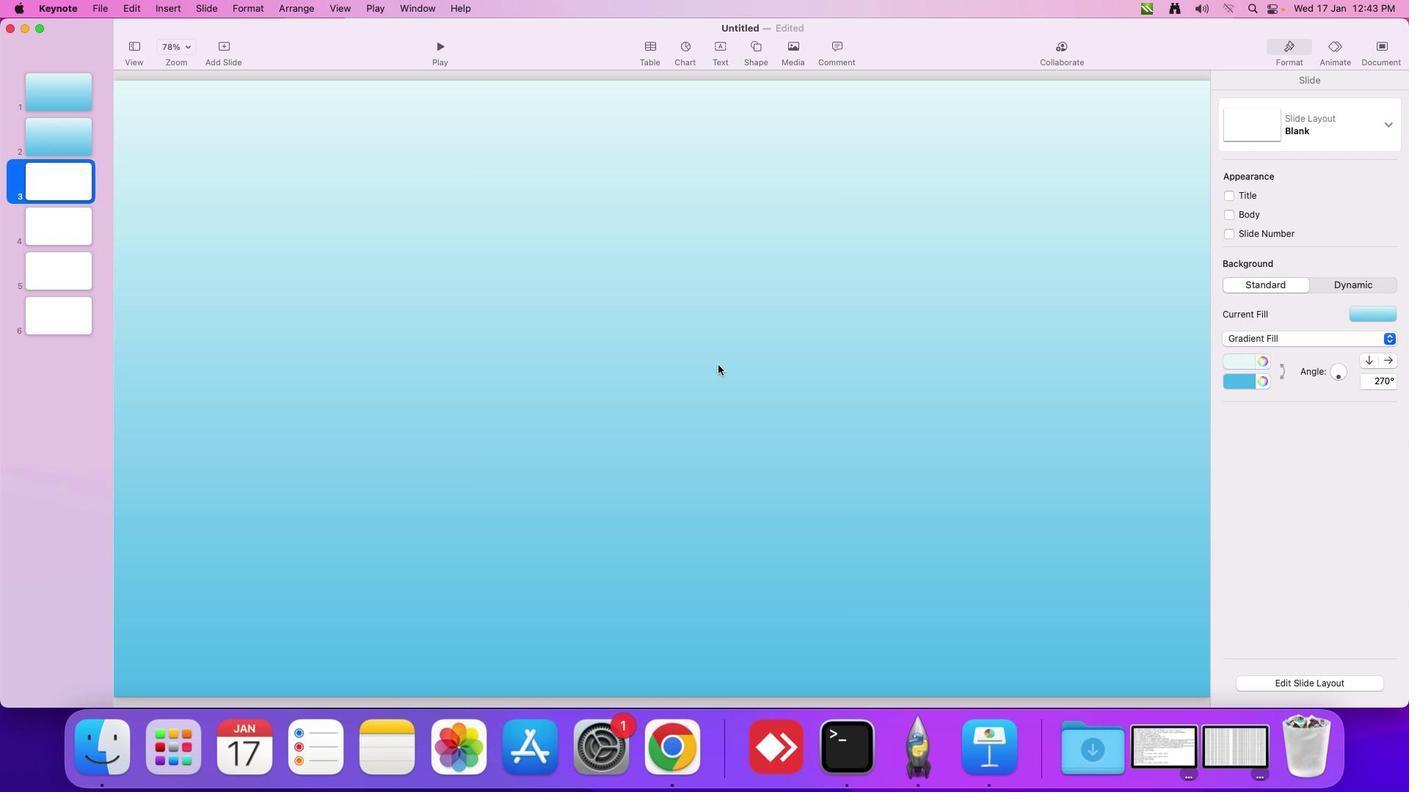 
Action: Mouse pressed left at (1288, 356)
Screenshot: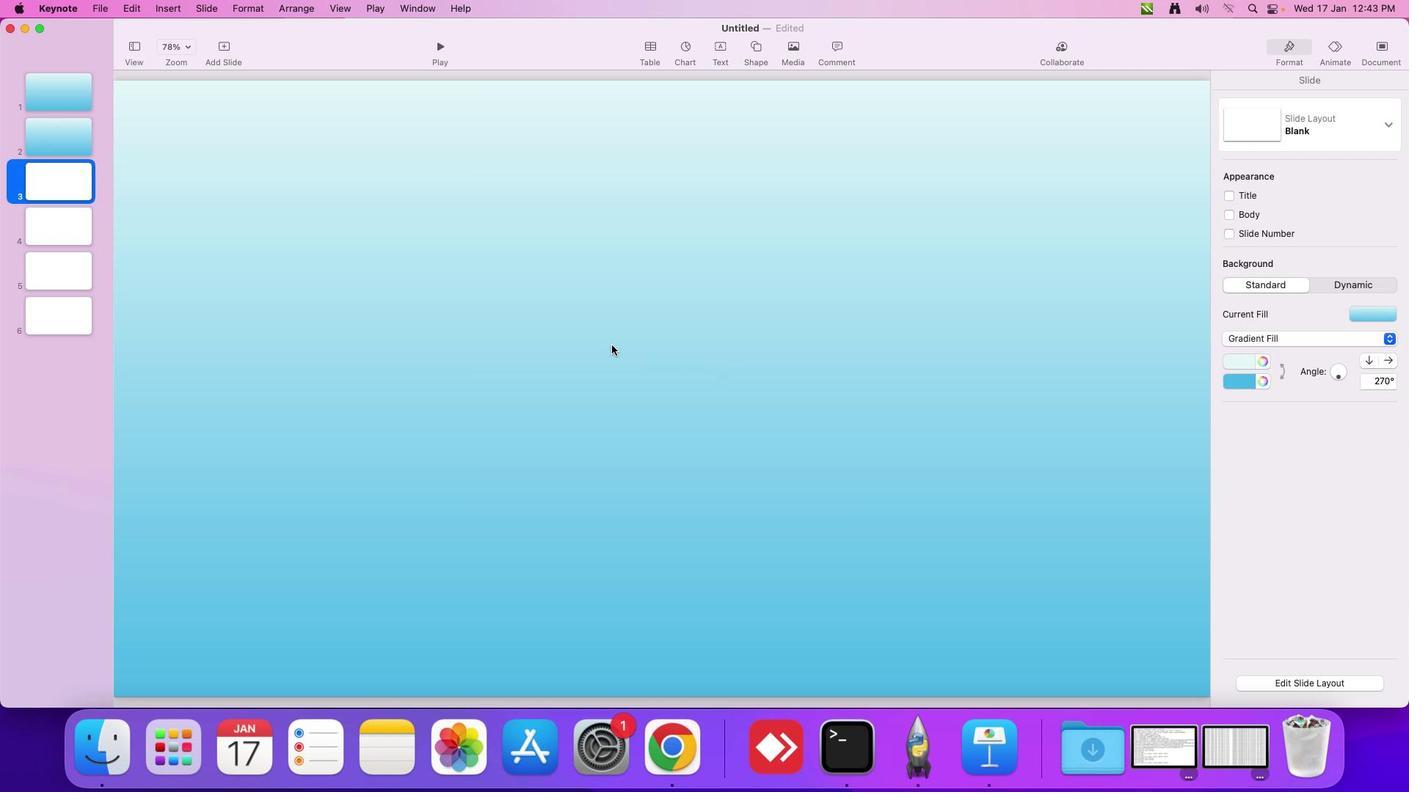 
Action: Mouse moved to (57, 216)
Screenshot: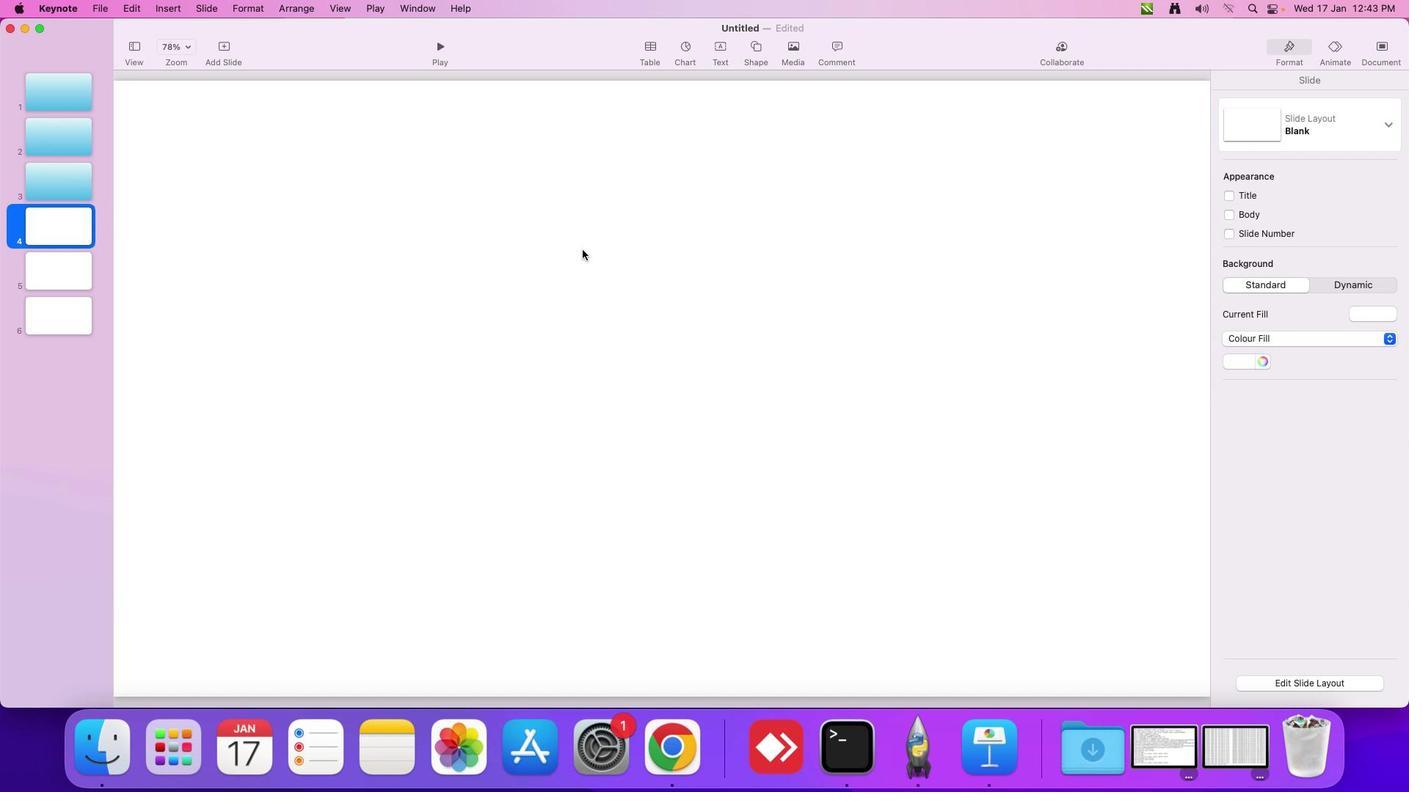 
Action: Mouse pressed left at (57, 216)
Screenshot: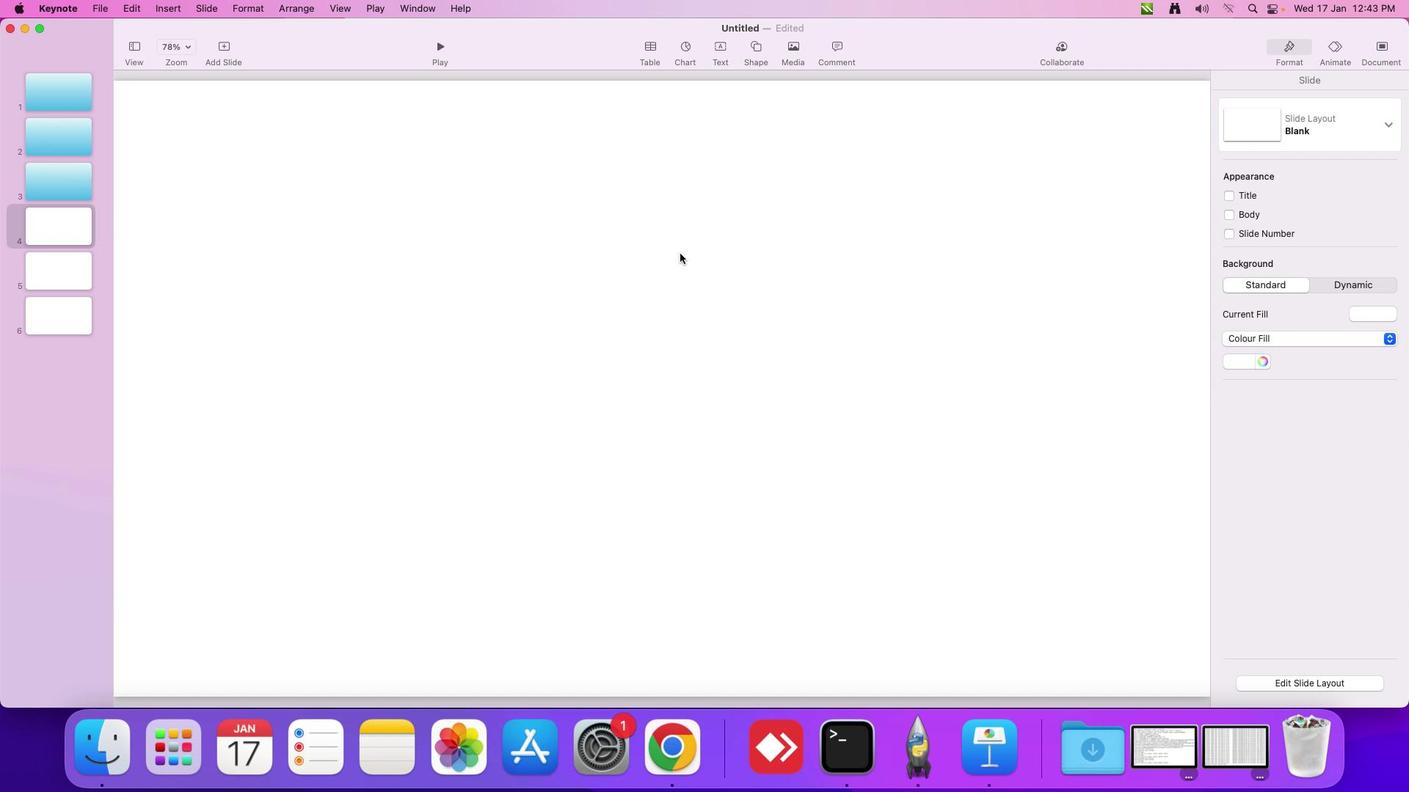 
Action: Mouse moved to (679, 253)
Screenshot: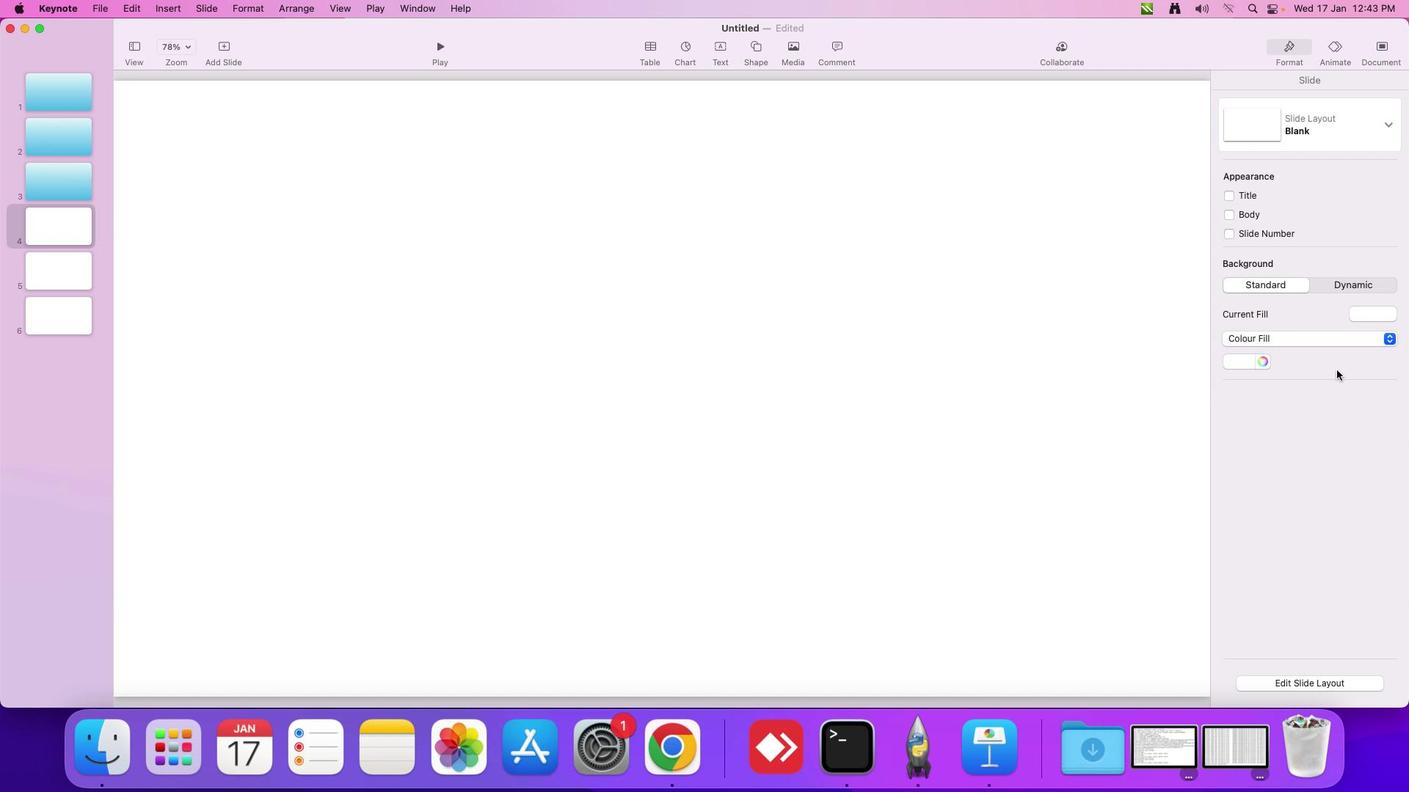 
Action: Mouse pressed left at (679, 253)
Screenshot: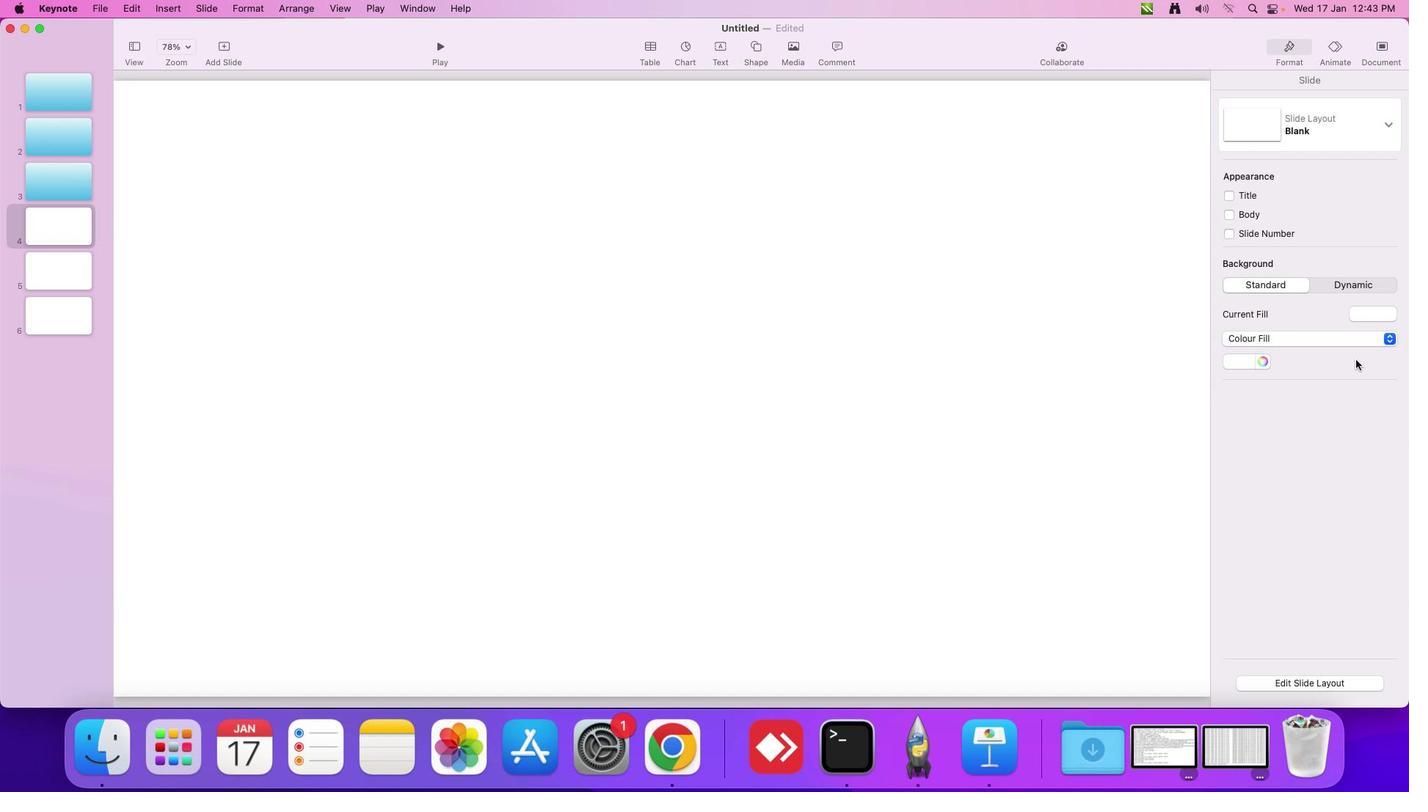 
Action: Mouse moved to (1392, 336)
Screenshot: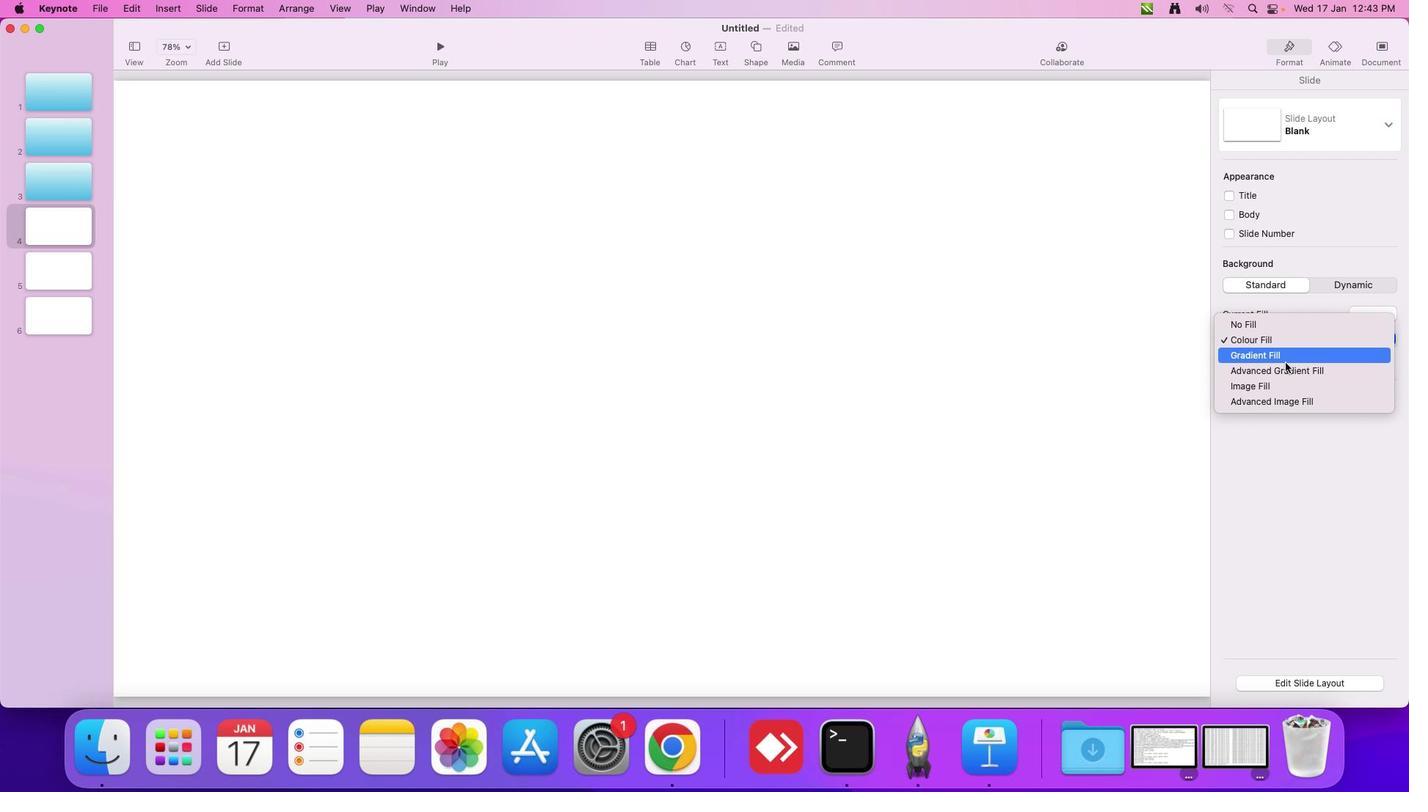 
Action: Mouse pressed left at (1392, 336)
Screenshot: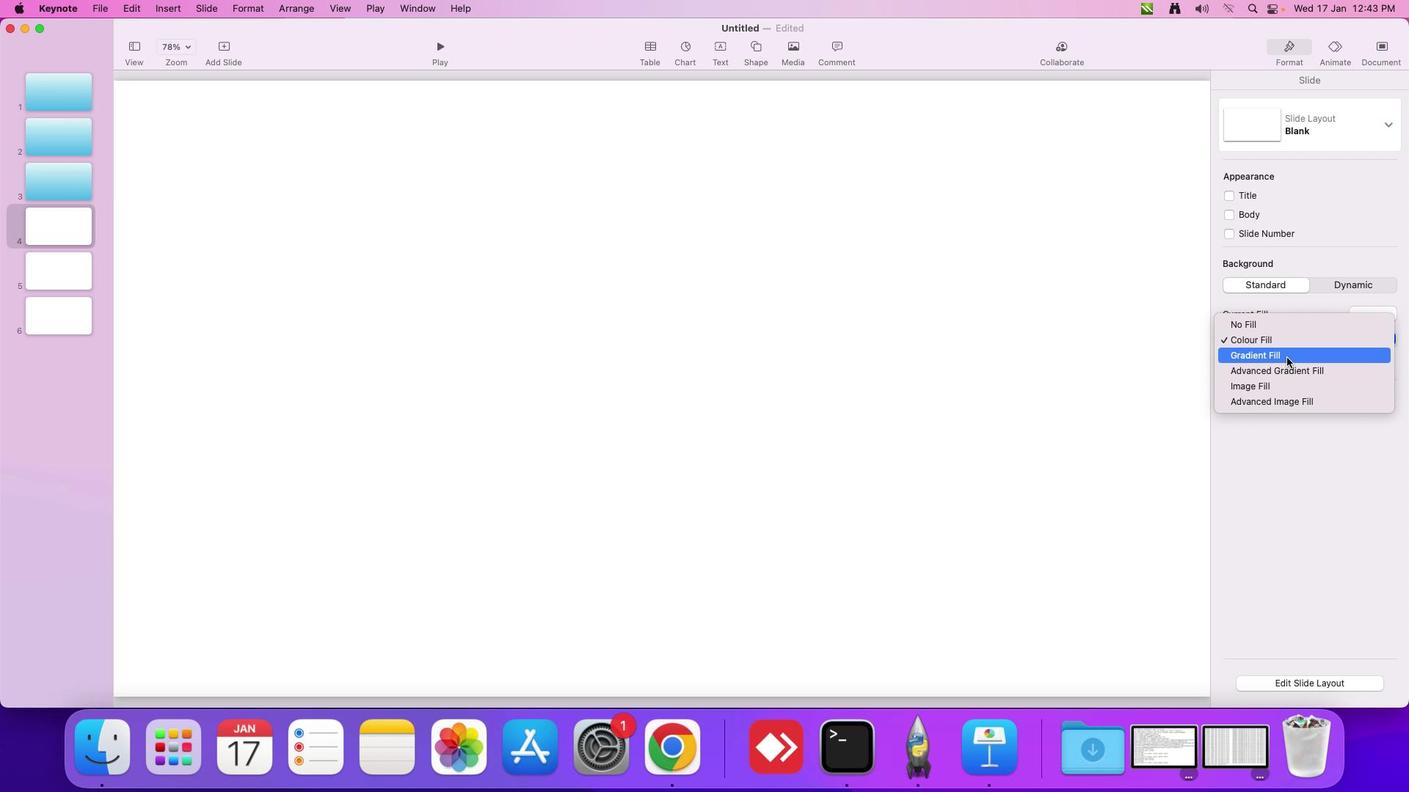 
Action: Mouse moved to (1286, 357)
Screenshot: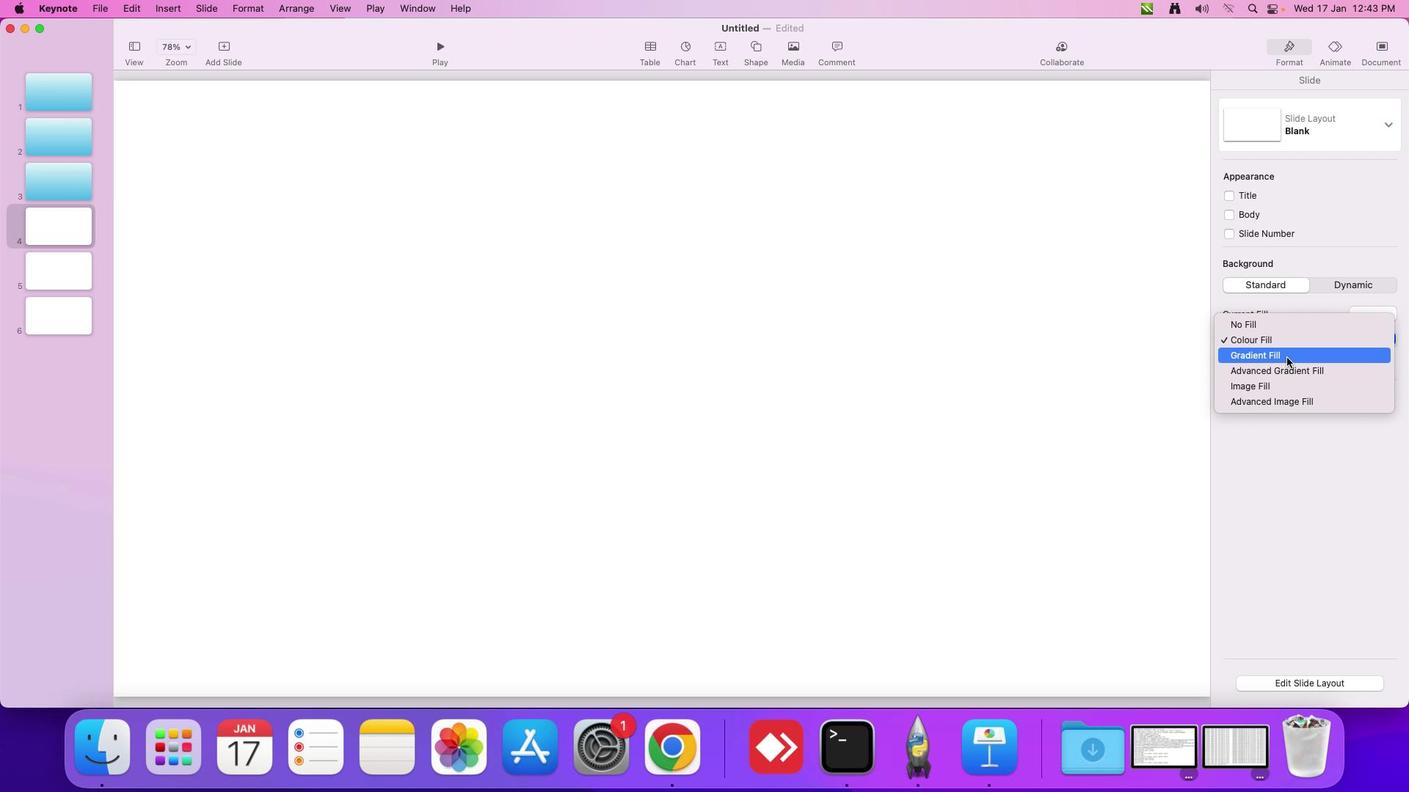 
Action: Mouse pressed left at (1286, 357)
Screenshot: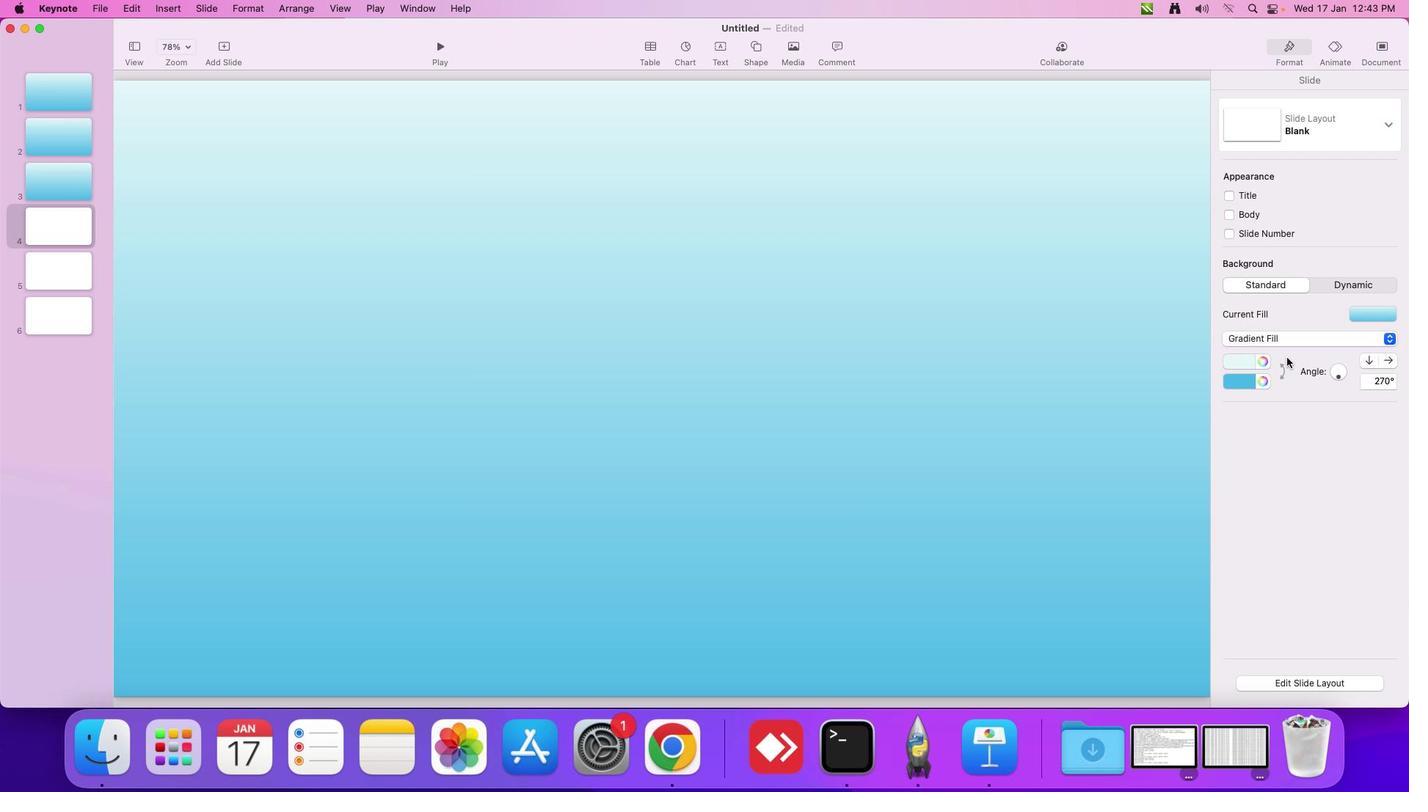 
Action: Mouse moved to (632, 317)
Screenshot: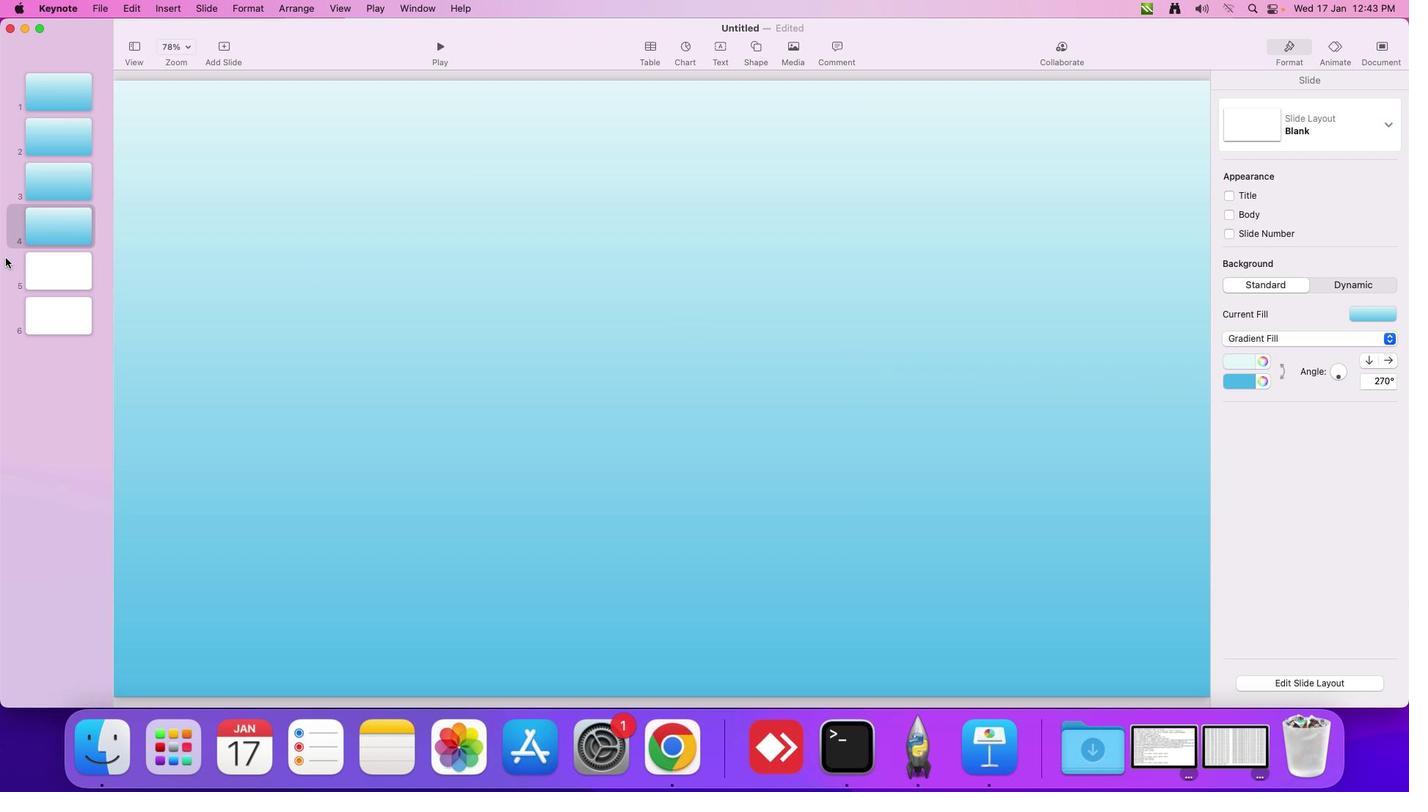 
Action: Mouse pressed left at (632, 317)
Screenshot: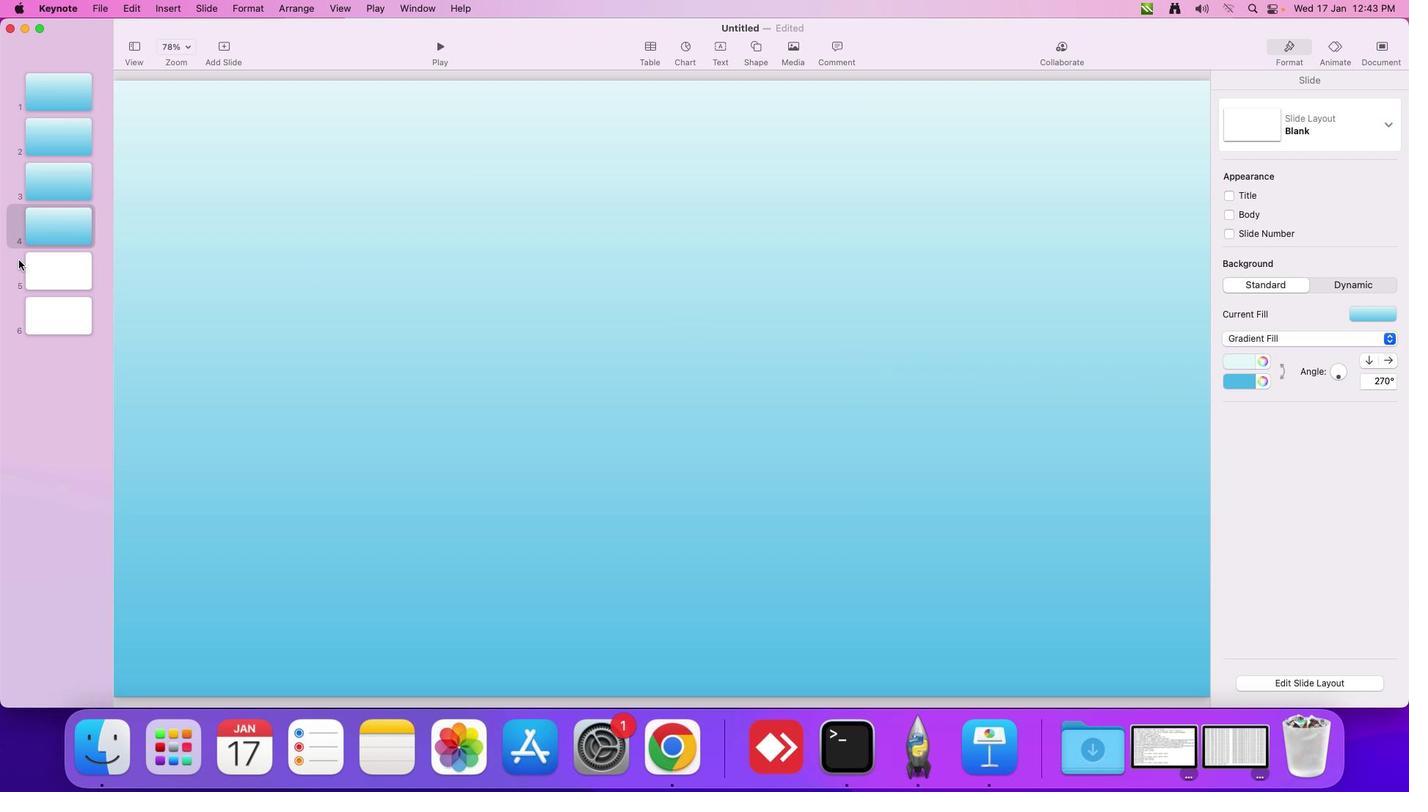 
Action: Mouse moved to (66, 274)
Screenshot: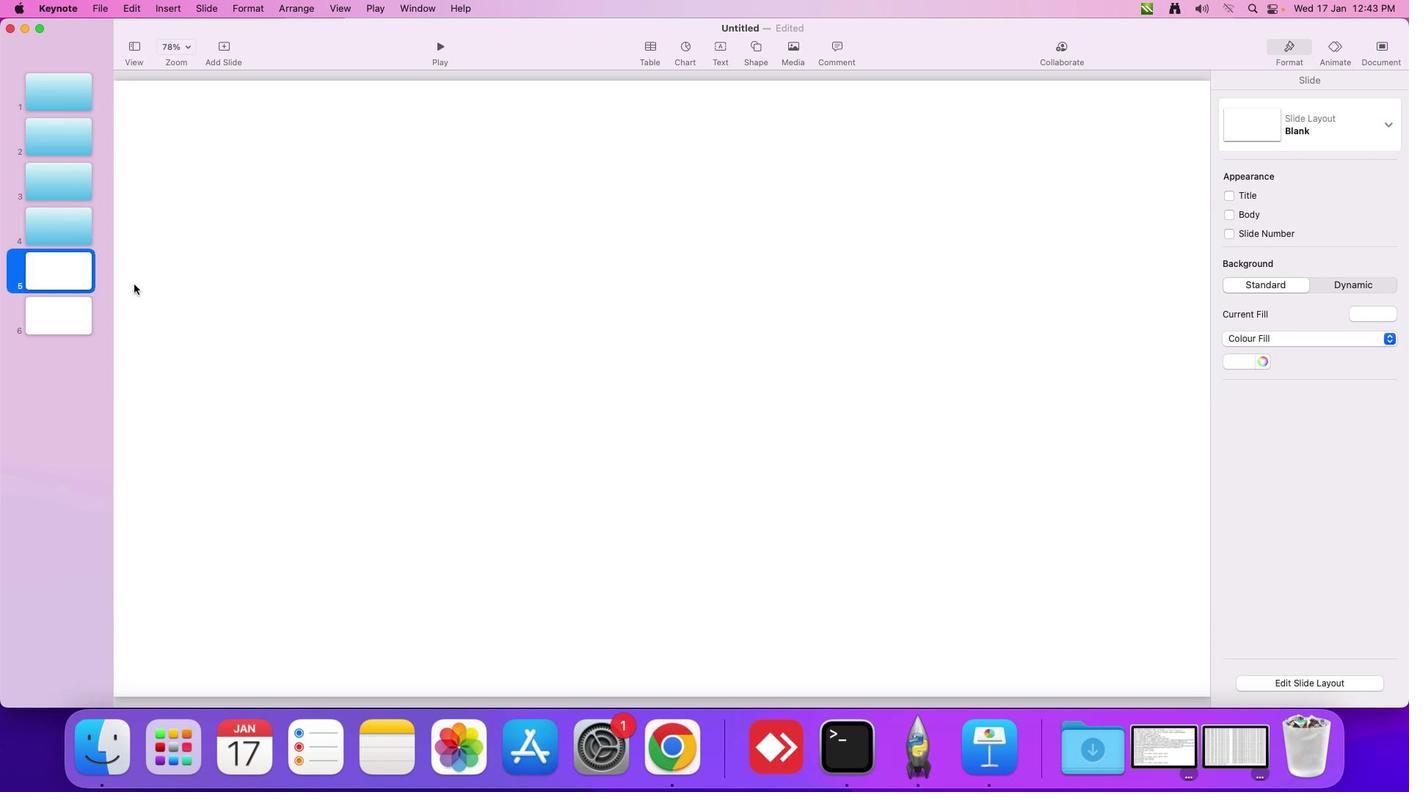 
Action: Mouse pressed left at (66, 274)
Screenshot: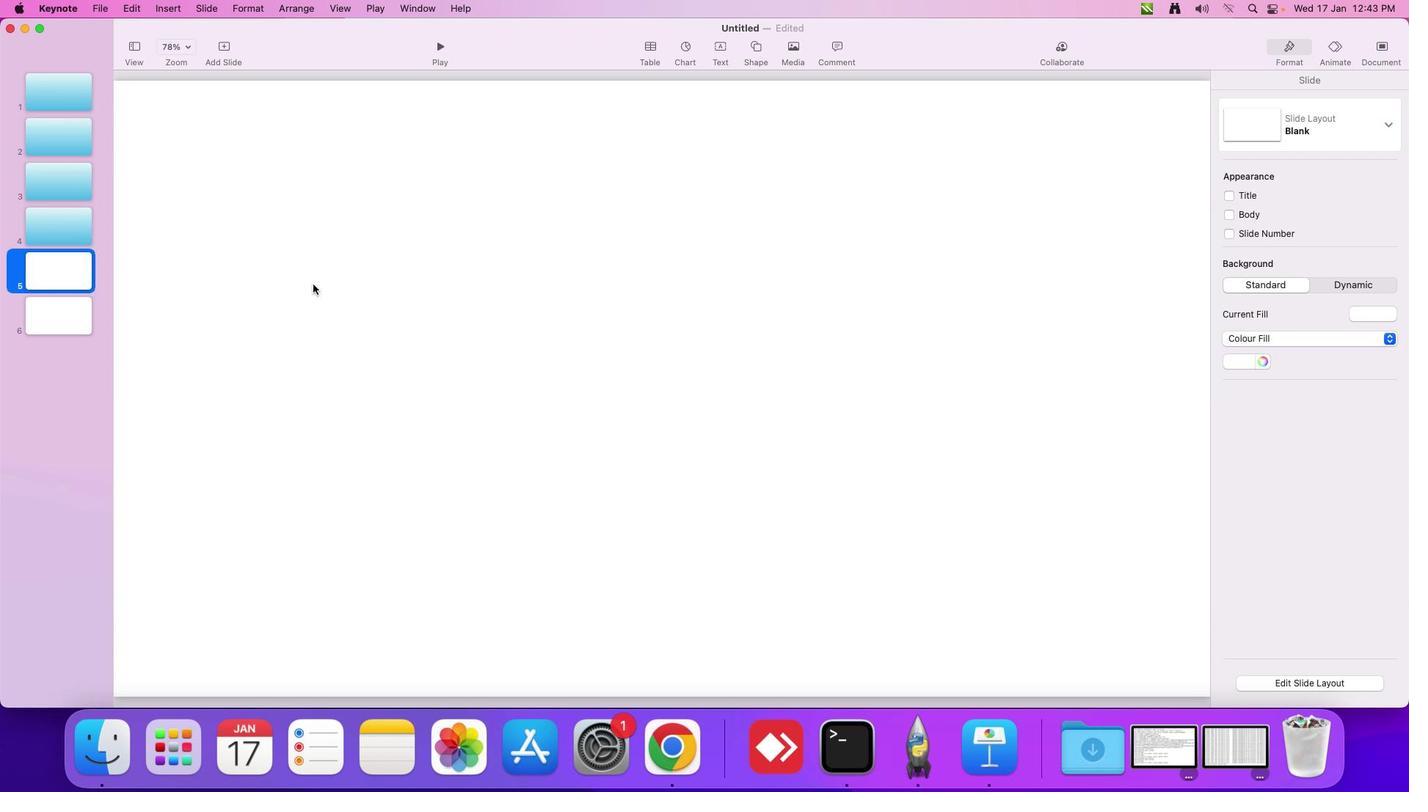 
Action: Mouse moved to (529, 285)
Screenshot: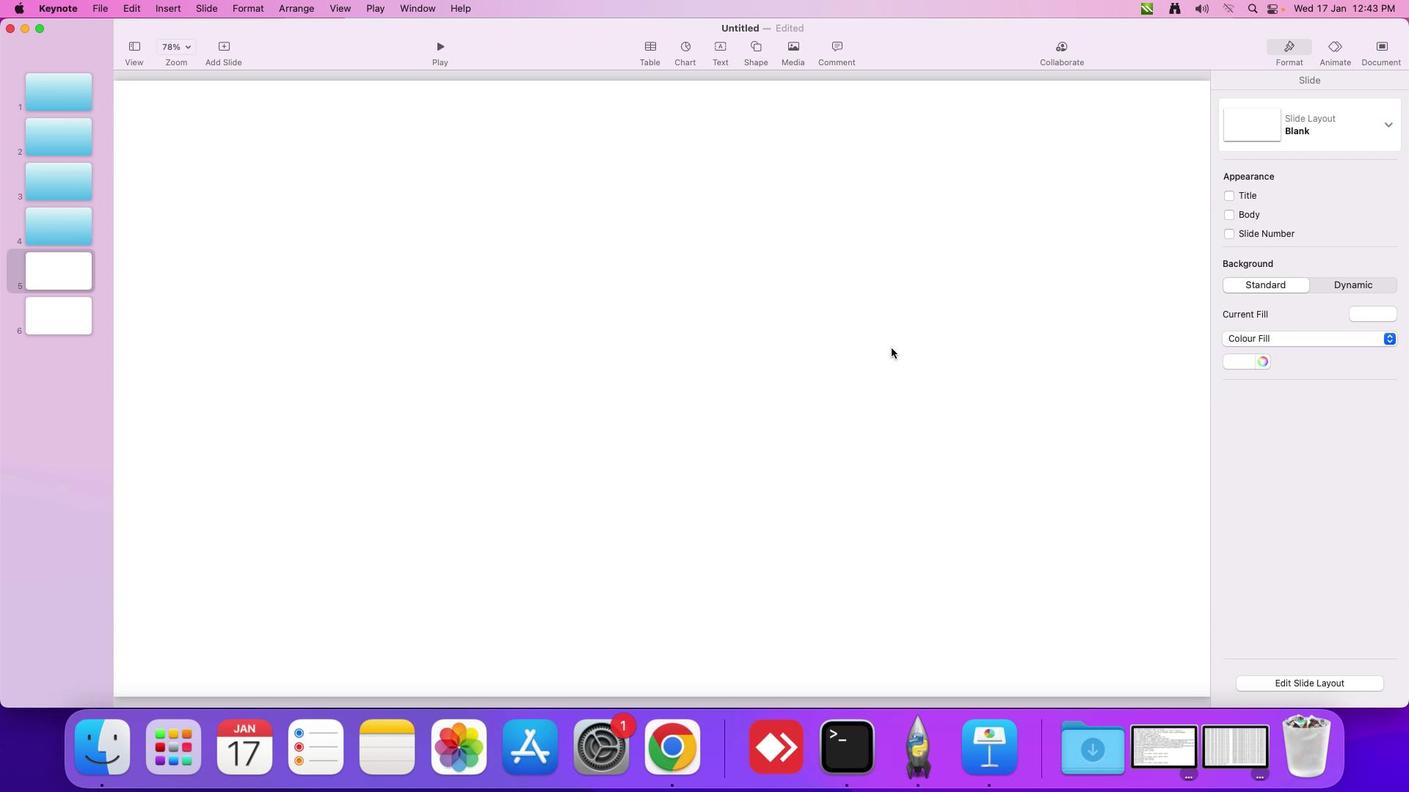 
Action: Mouse pressed left at (529, 285)
Screenshot: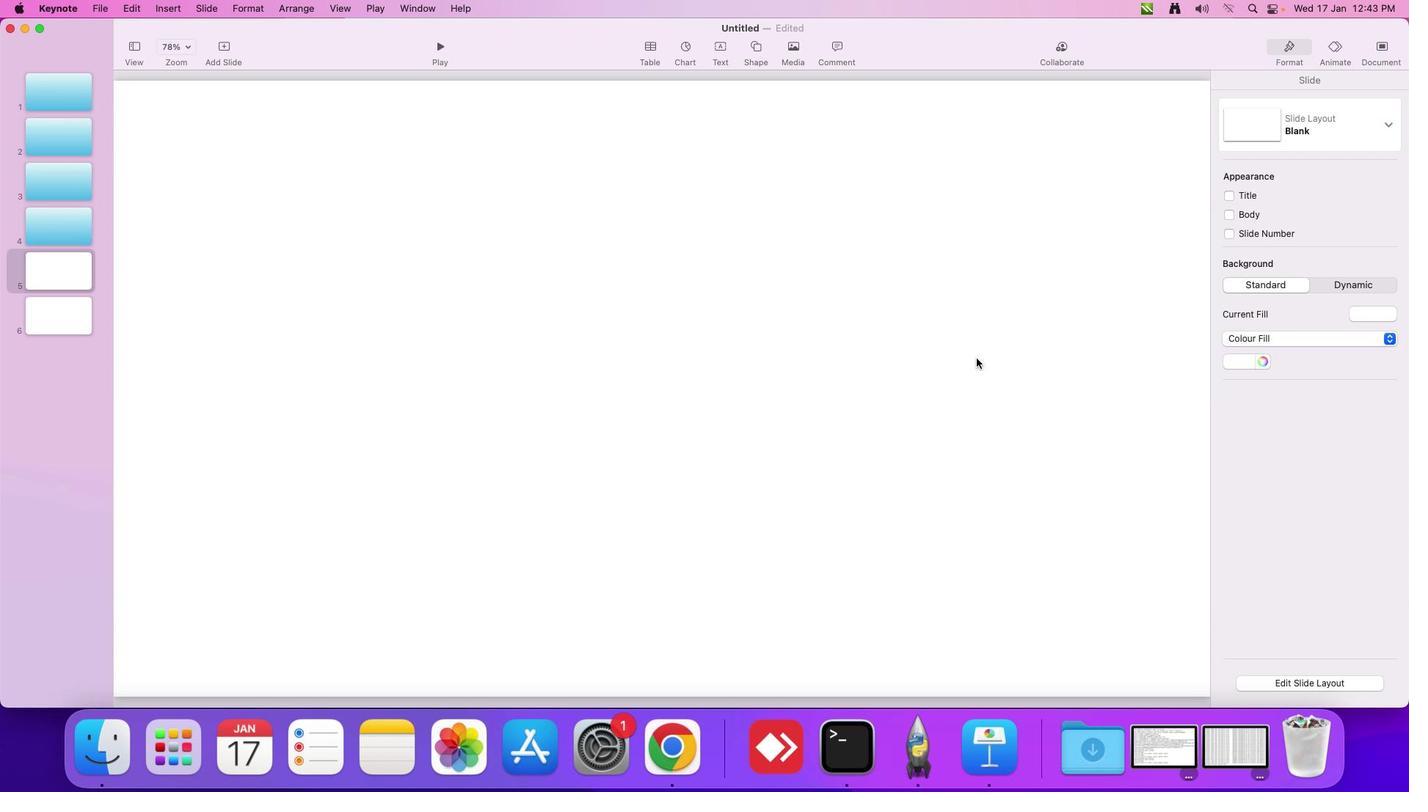 
Action: Mouse moved to (1388, 336)
Screenshot: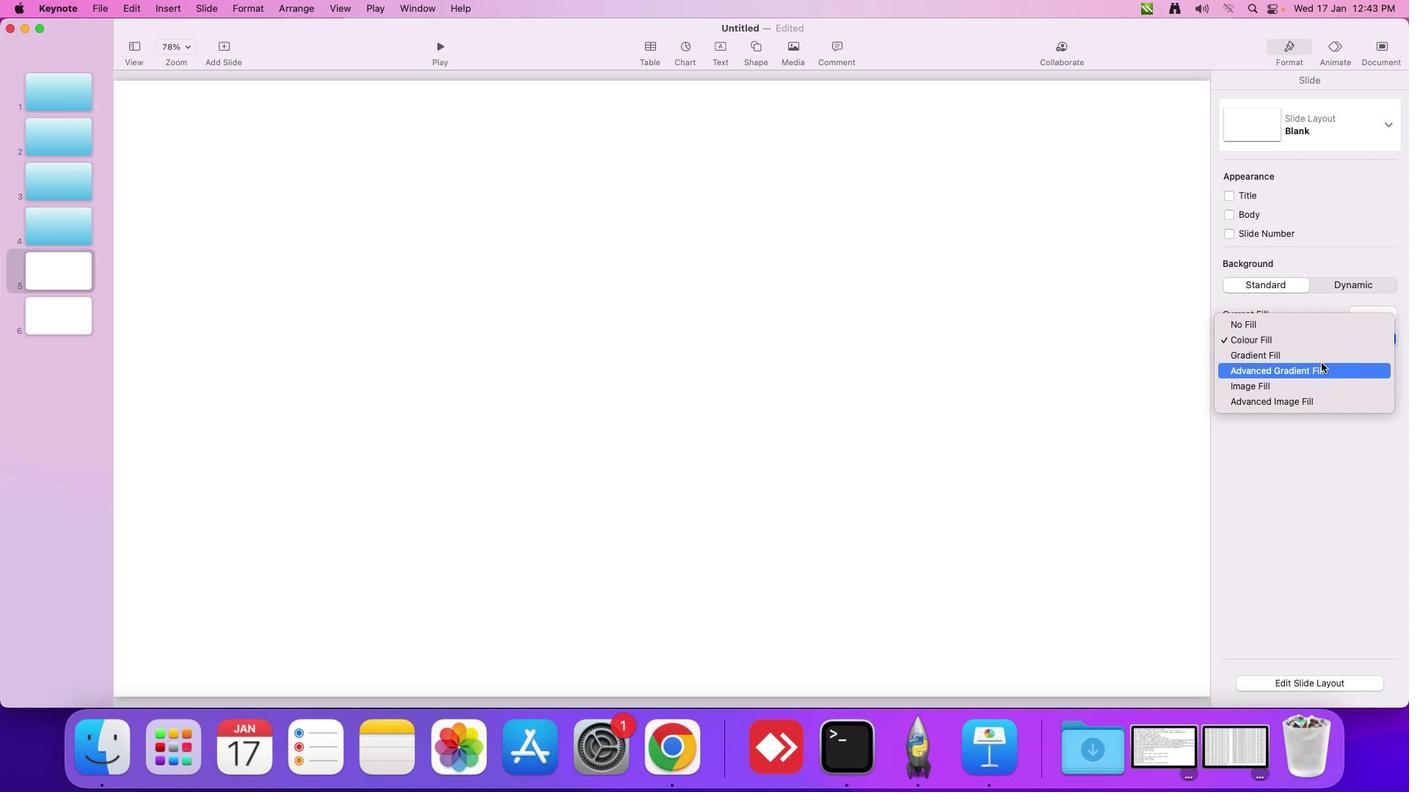 
Action: Mouse pressed left at (1388, 336)
Screenshot: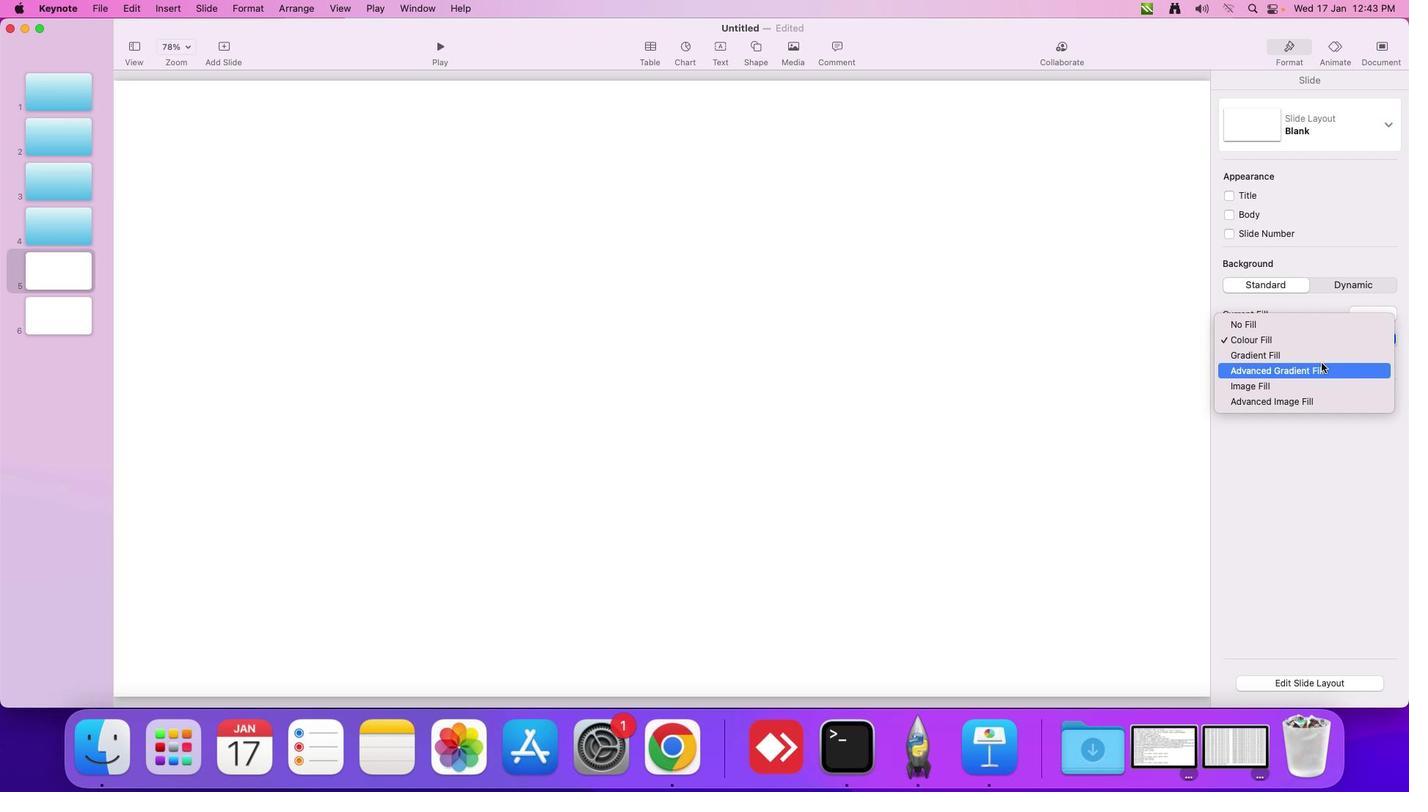 
Action: Mouse moved to (1324, 358)
Screenshot: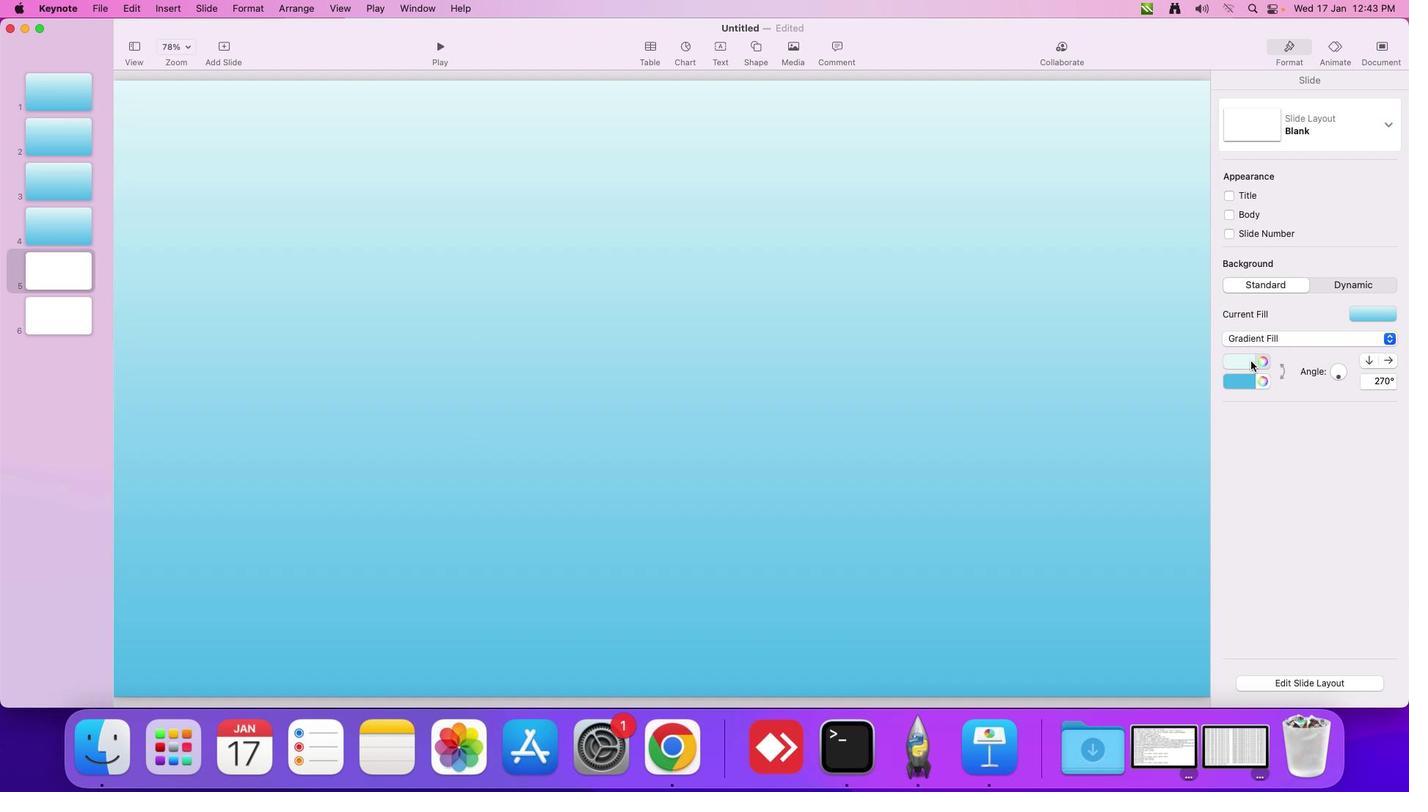 
Action: Mouse pressed left at (1324, 358)
Screenshot: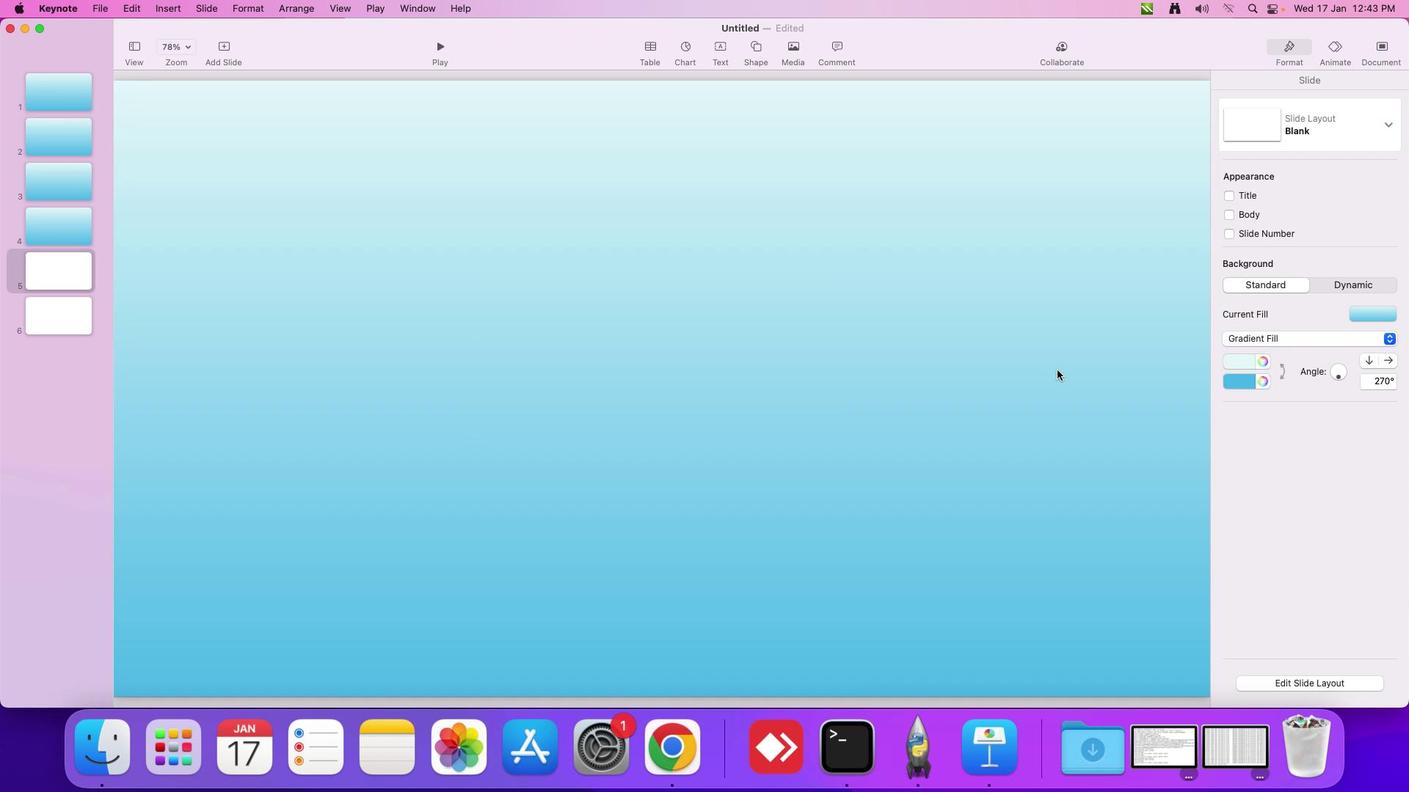 
Action: Mouse moved to (518, 367)
Screenshot: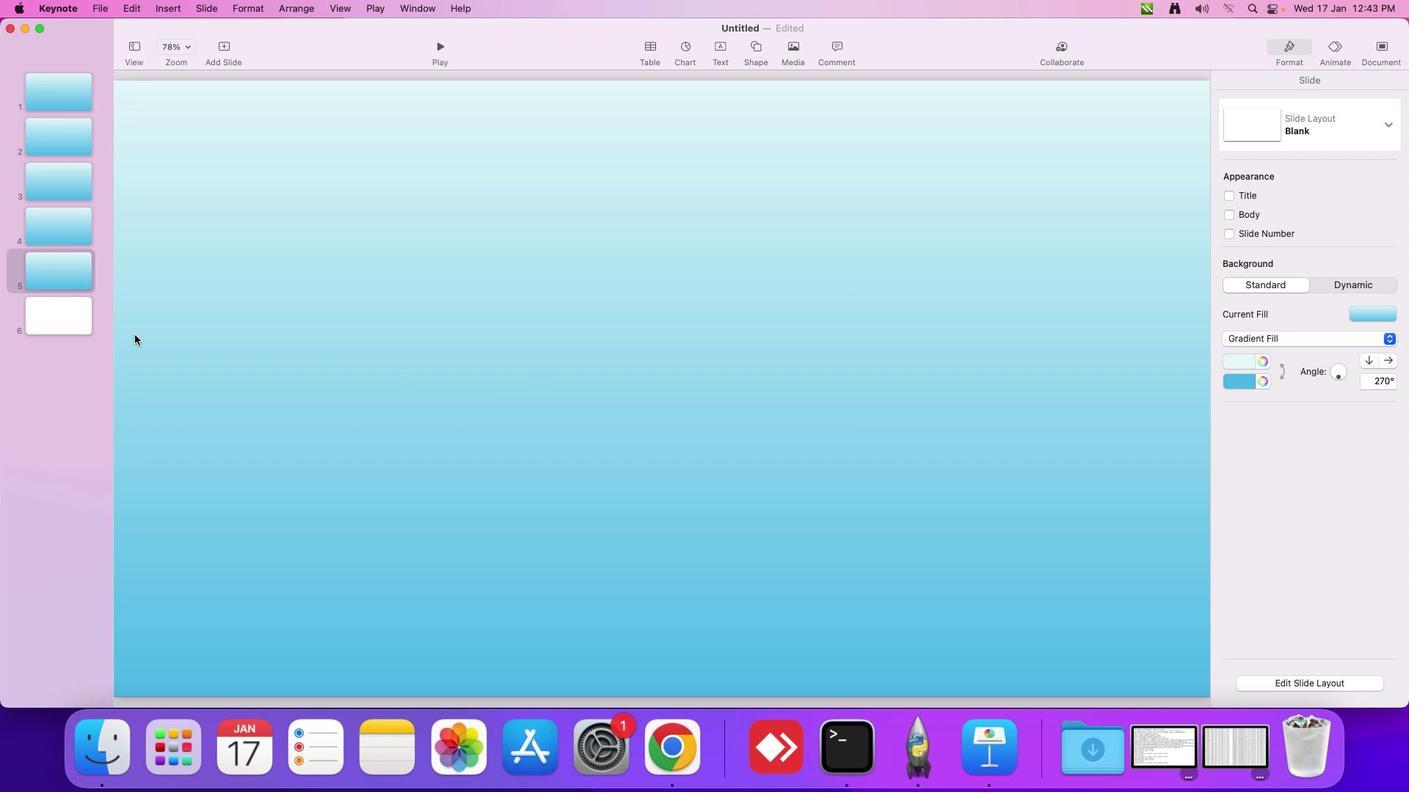 
Action: Mouse pressed left at (518, 367)
Screenshot: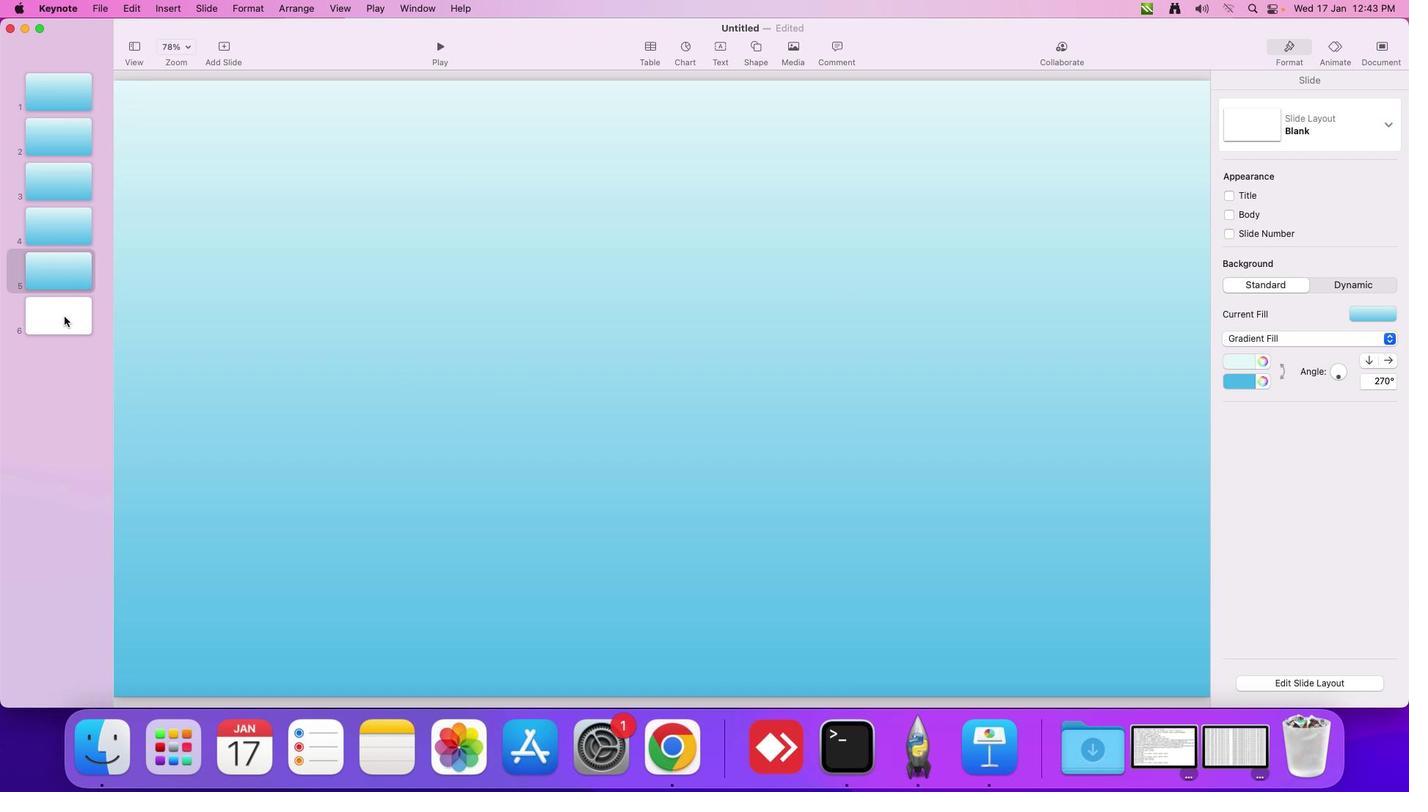 
Action: Mouse moved to (64, 316)
Screenshot: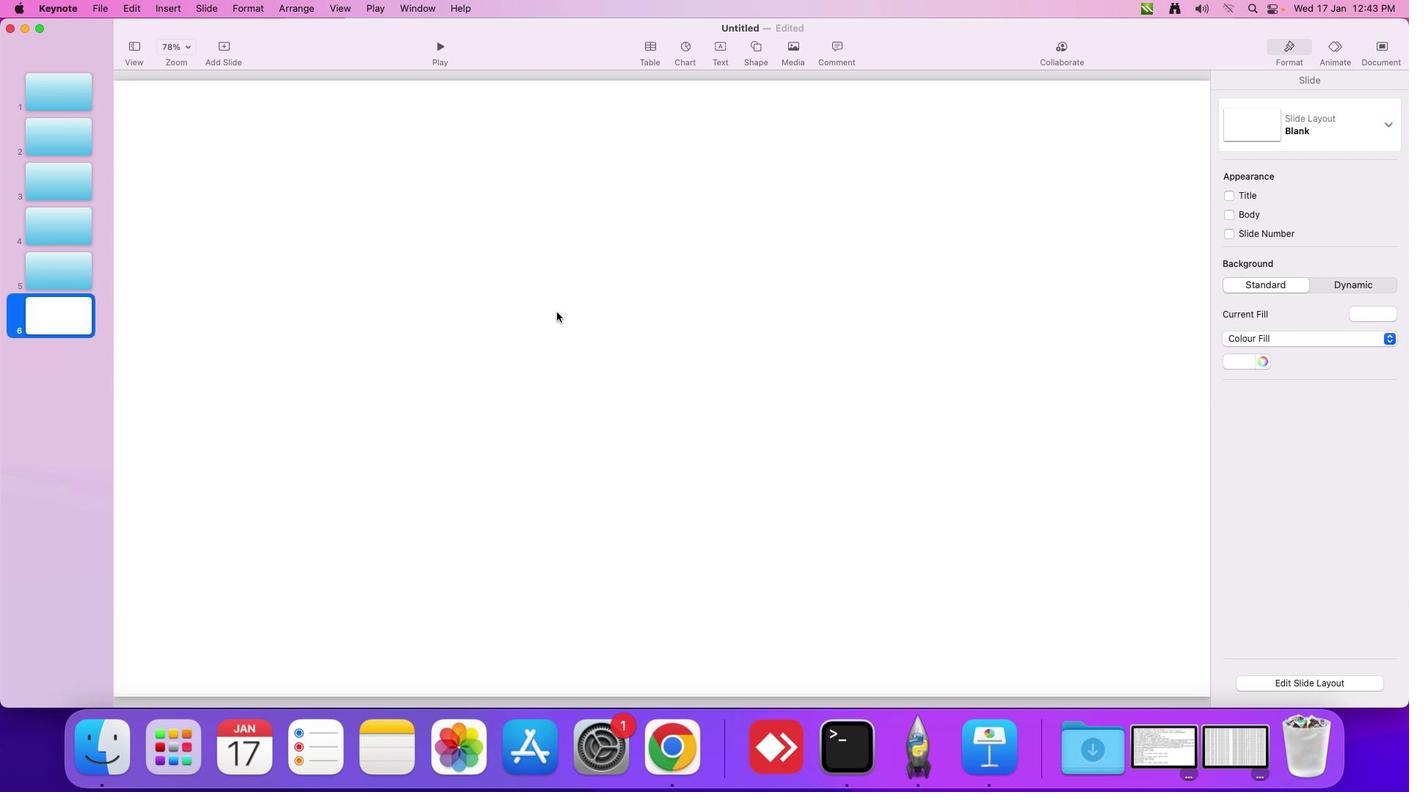 
Action: Mouse pressed left at (64, 316)
Screenshot: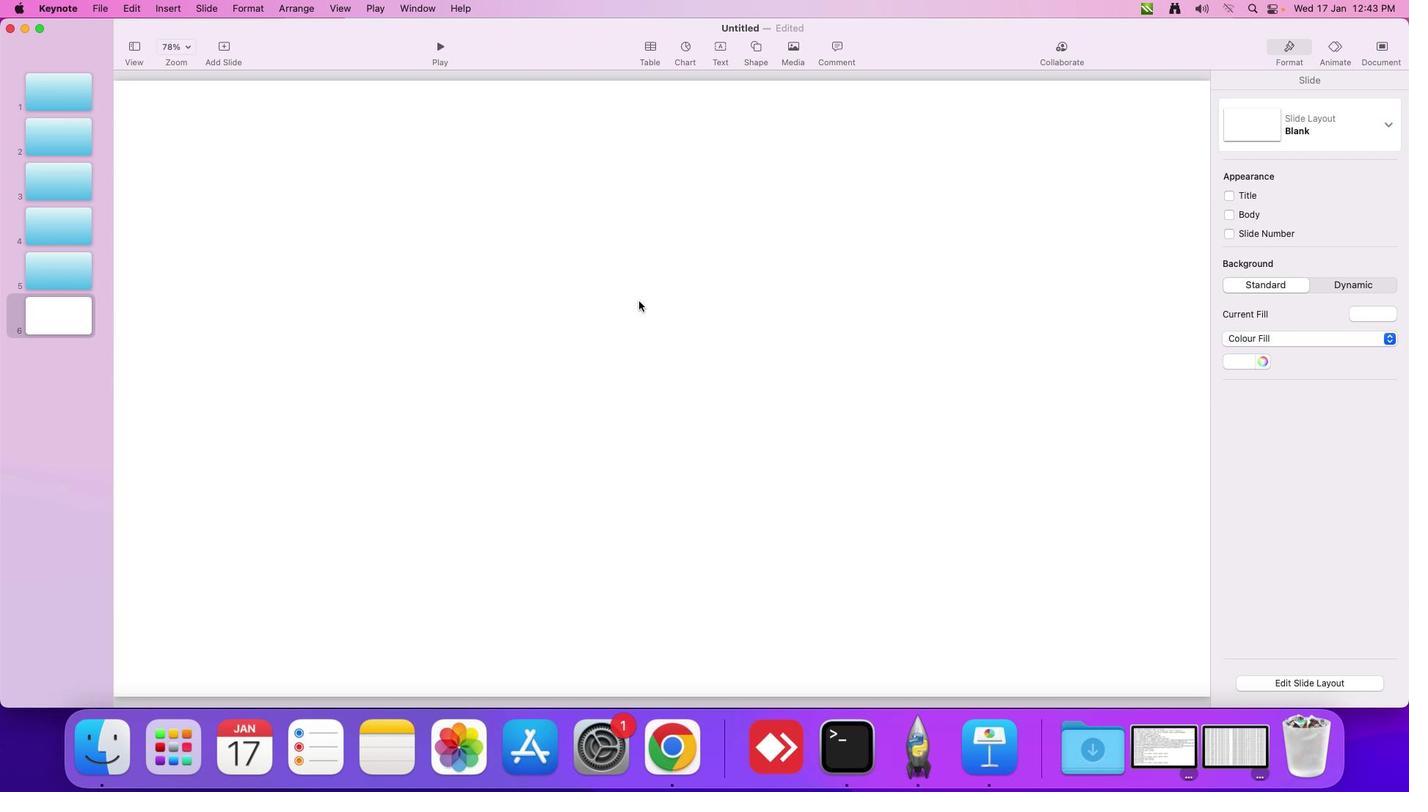 
Action: Mouse moved to (639, 300)
Screenshot: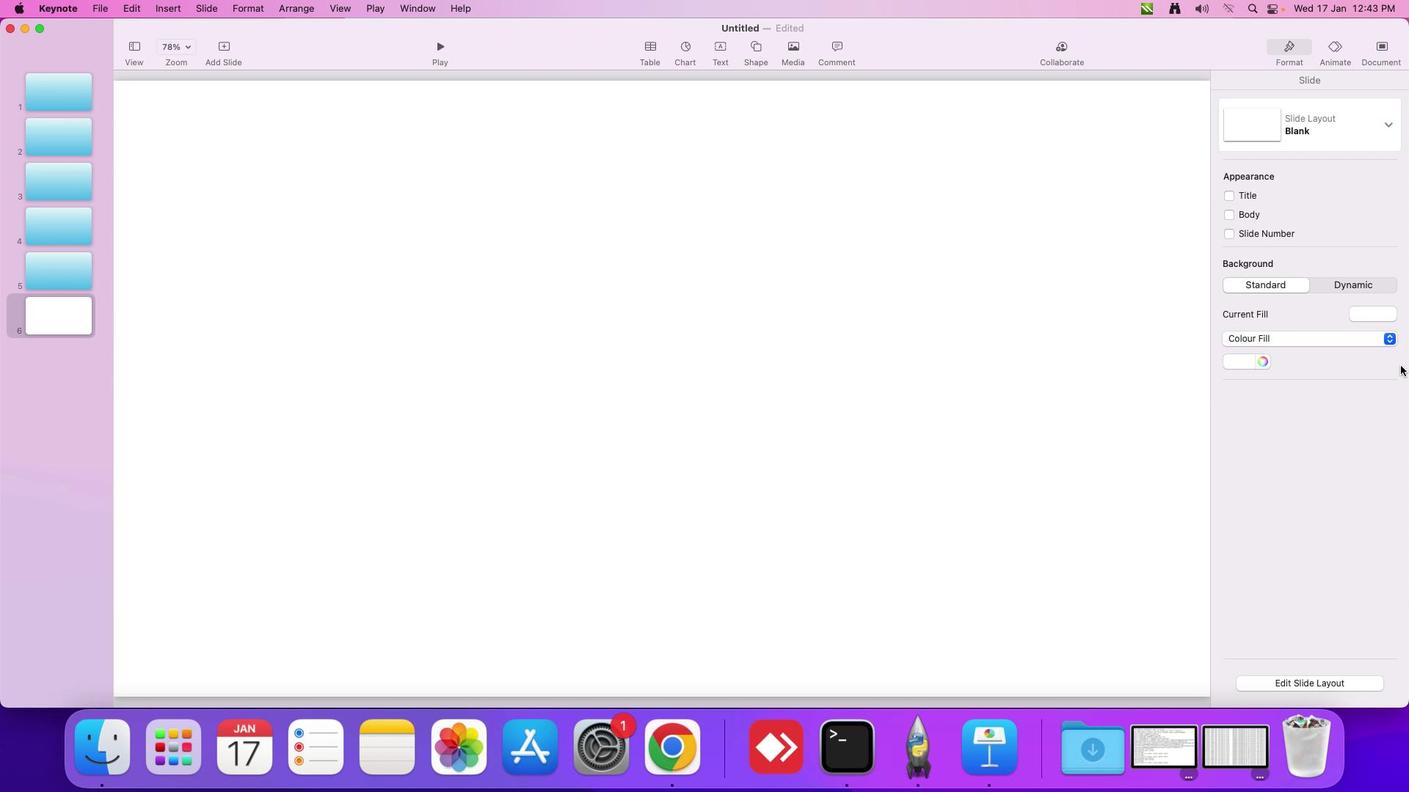 
Action: Mouse pressed left at (639, 300)
Screenshot: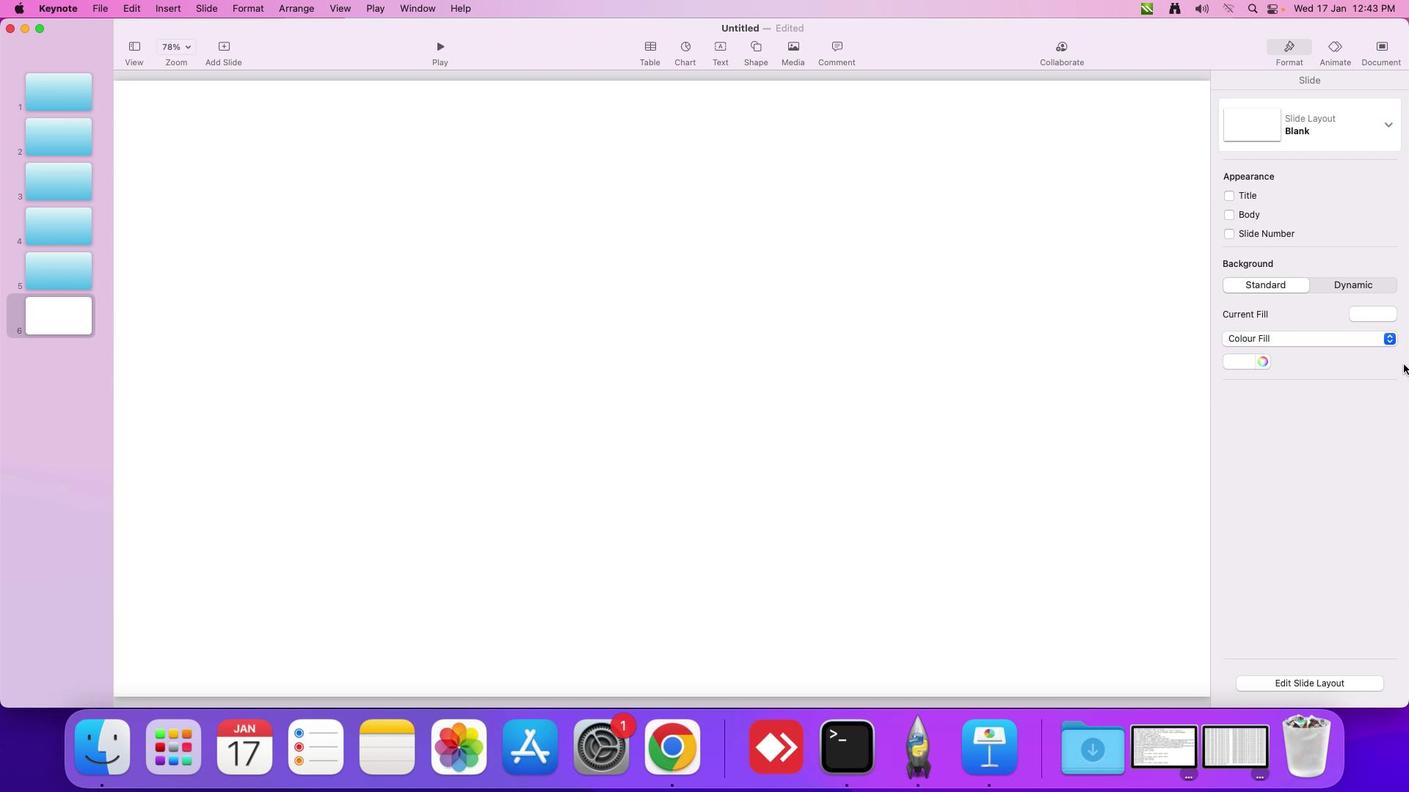 
Action: Mouse moved to (1394, 339)
Screenshot: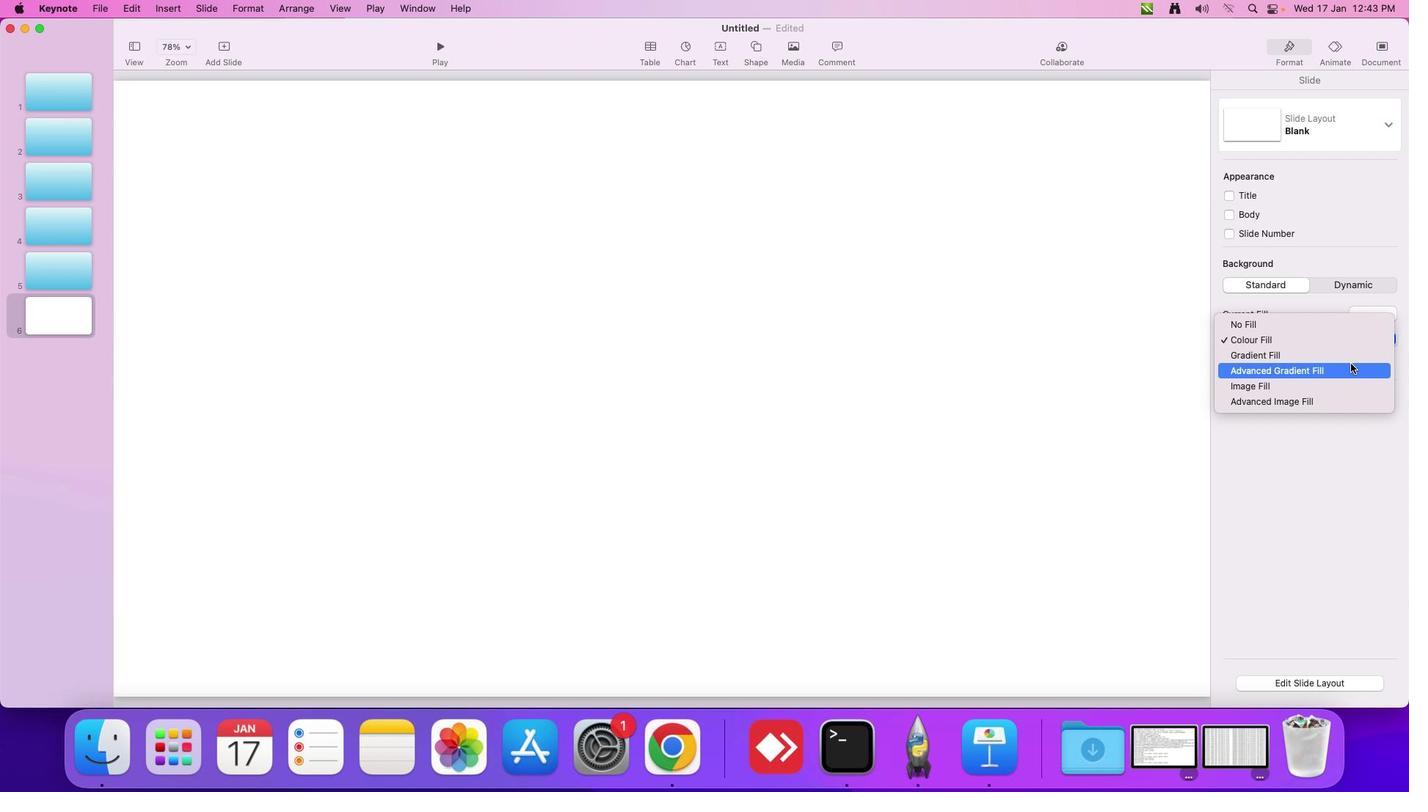 
Action: Mouse pressed left at (1394, 339)
Screenshot: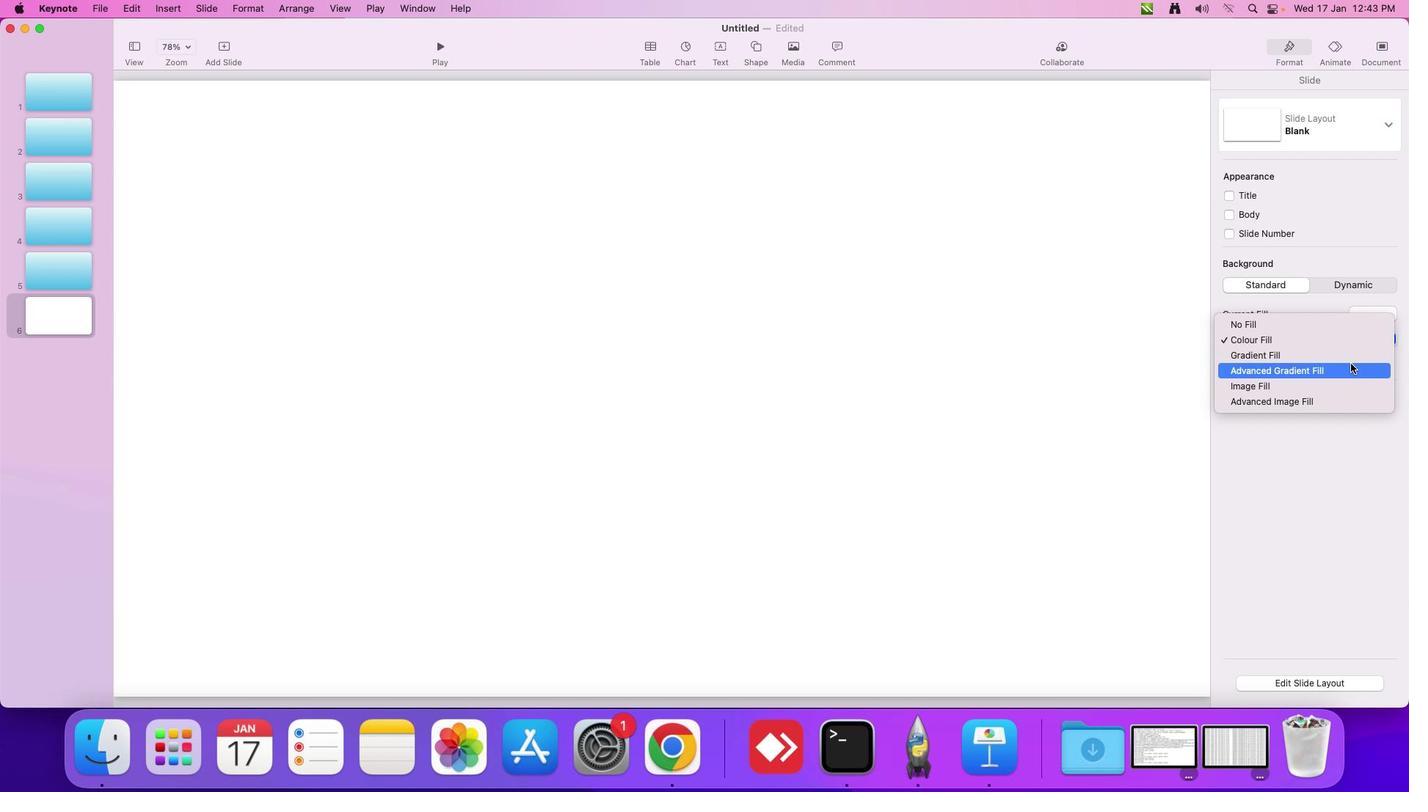 
Action: Mouse moved to (1352, 356)
Screenshot: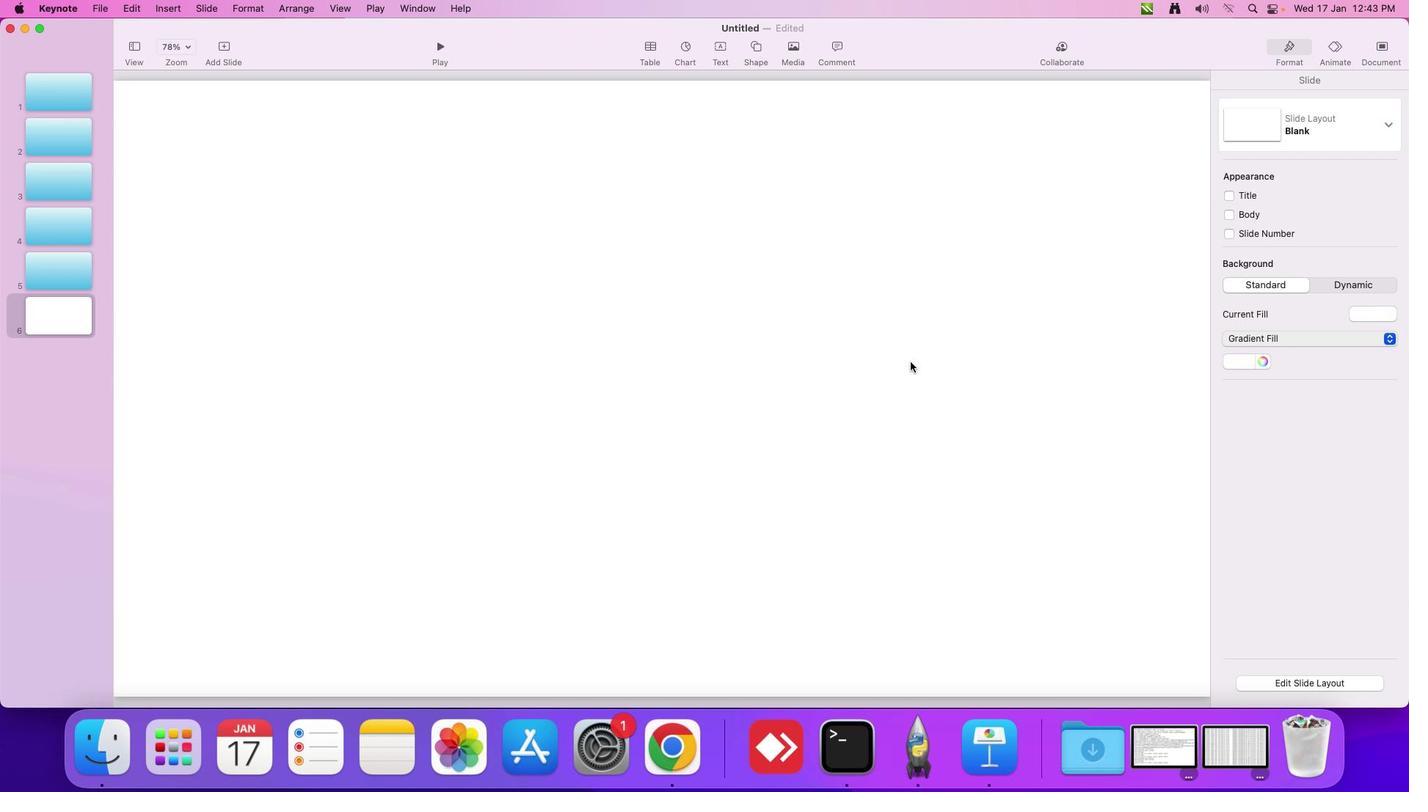 
Action: Mouse pressed left at (1352, 356)
Screenshot: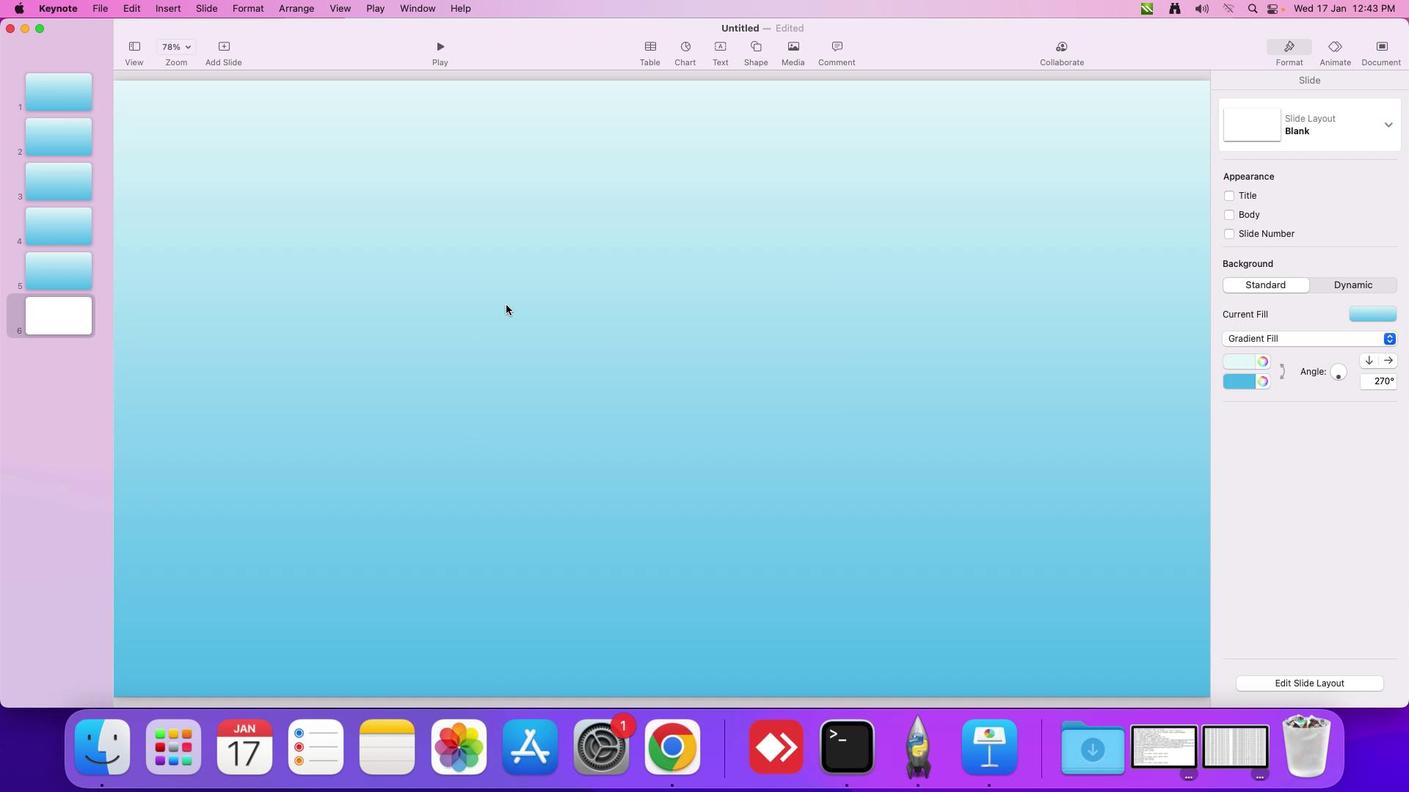 
Action: Mouse moved to (462, 299)
Screenshot: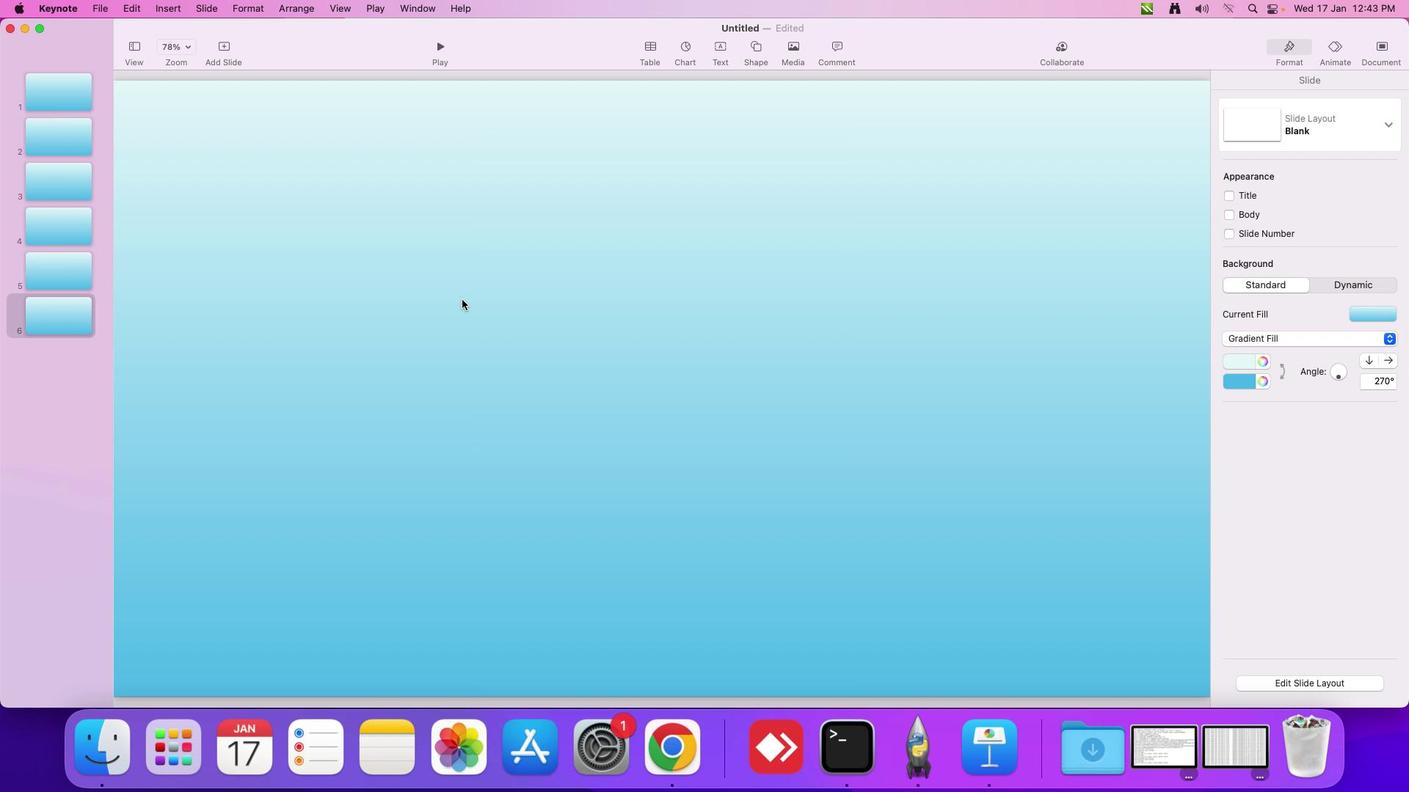 
Action: Mouse pressed left at (462, 299)
Screenshot: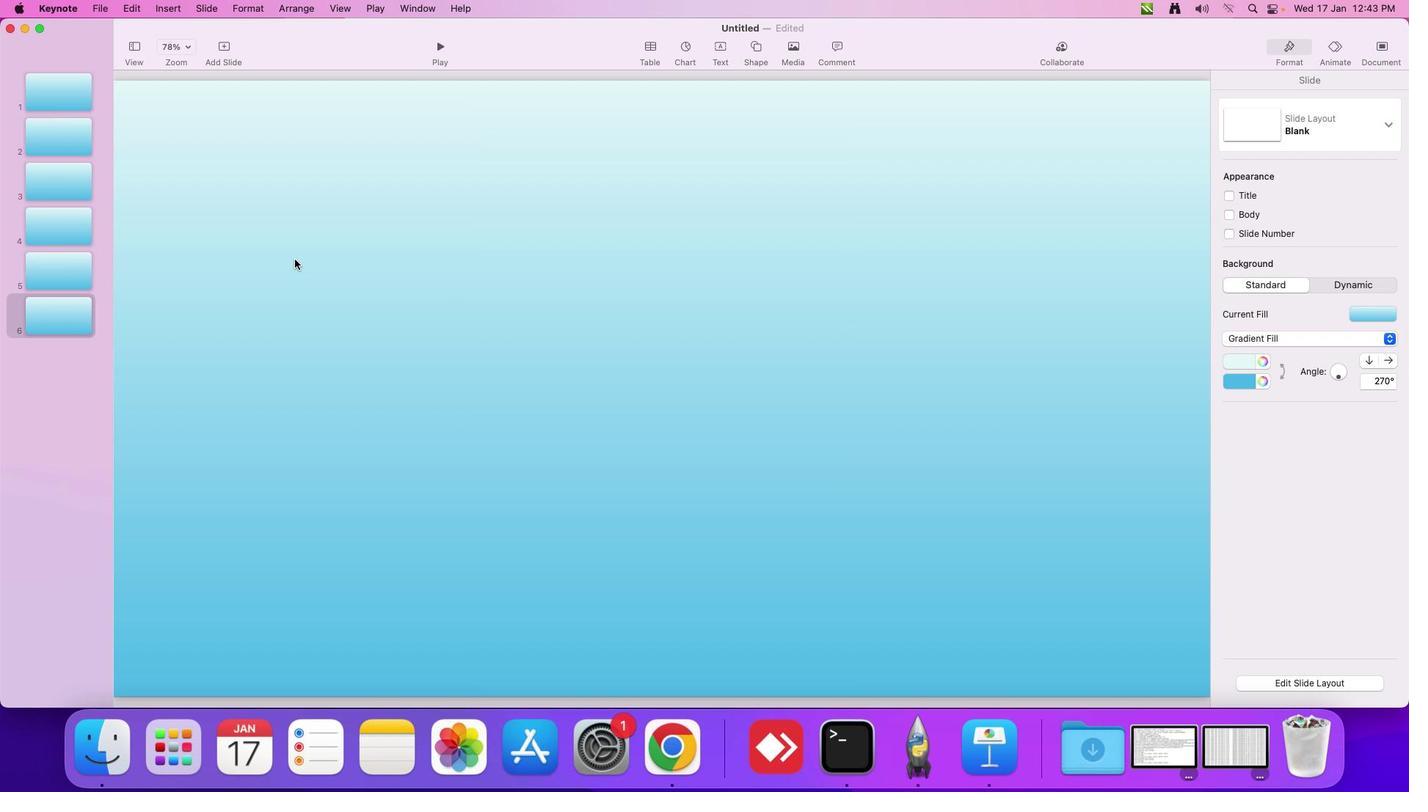 
Action: Mouse moved to (75, 88)
Screenshot: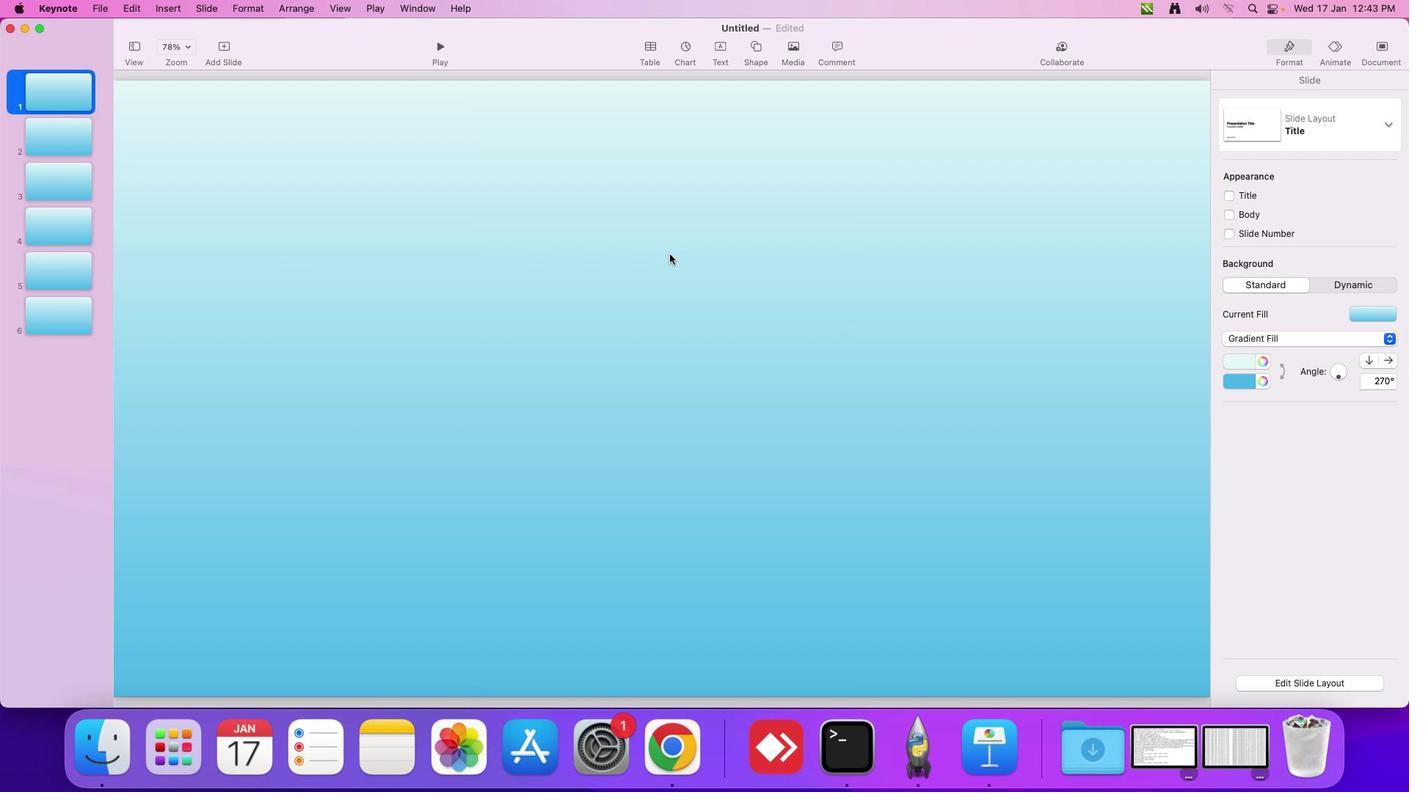 
Action: Mouse pressed left at (75, 88)
Screenshot: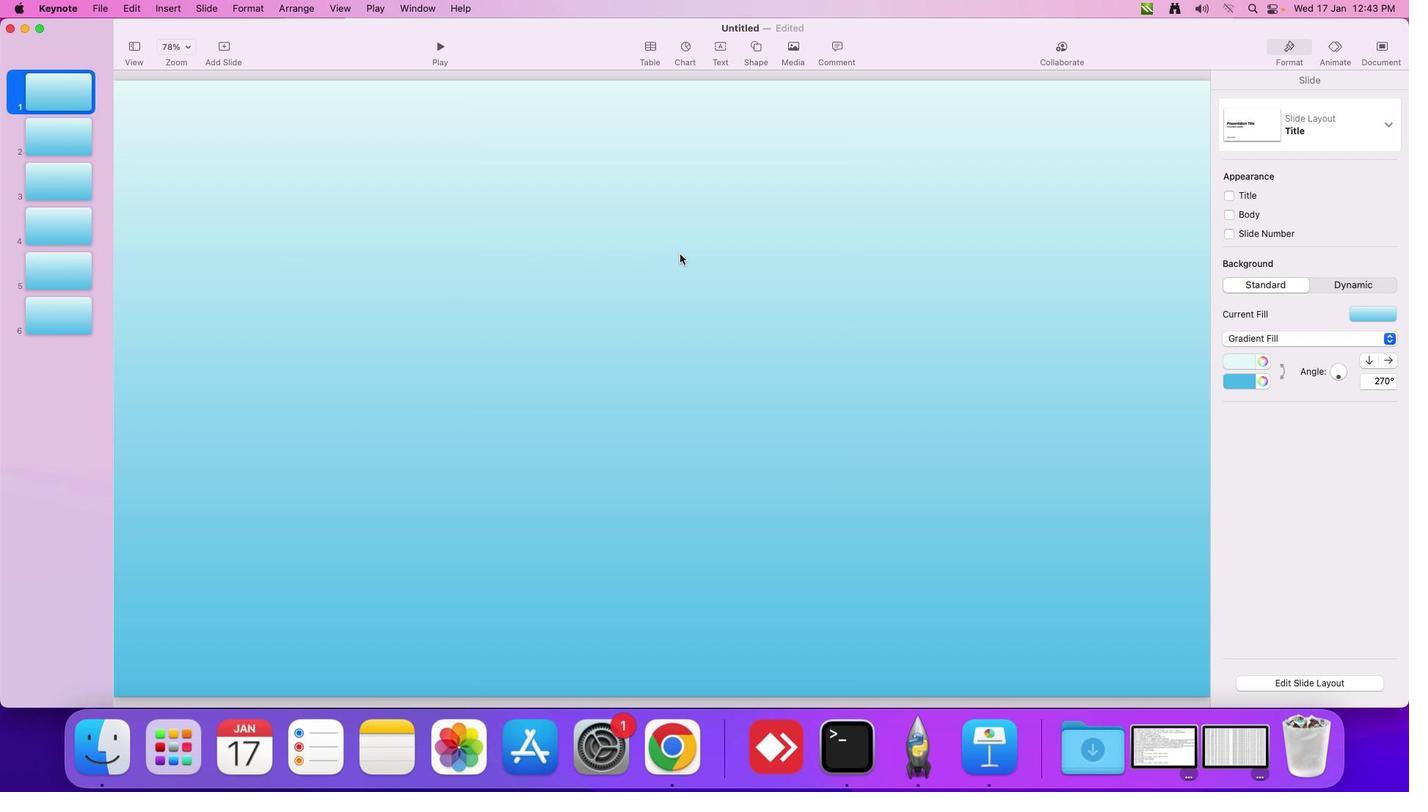 
Action: Mouse moved to (679, 254)
Screenshot: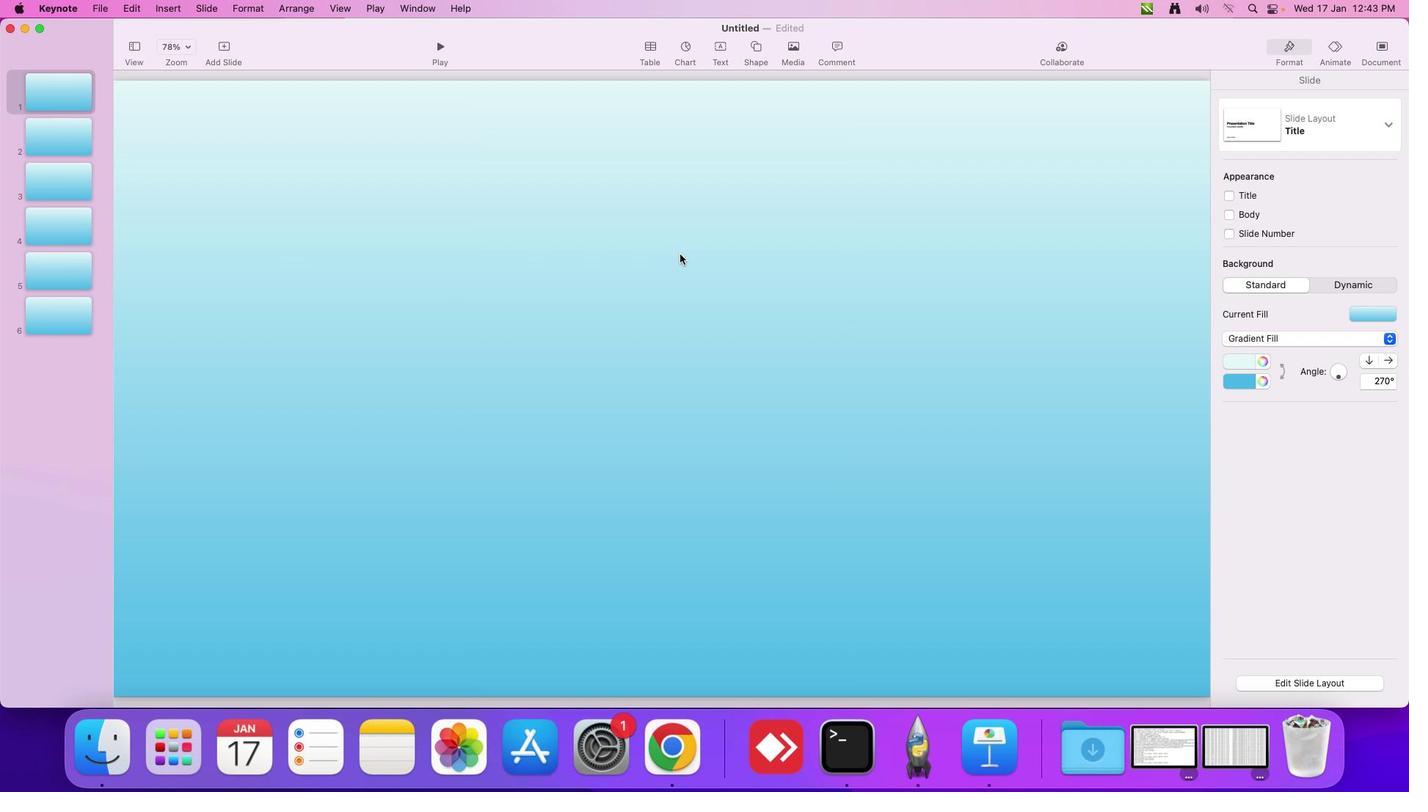 
Action: Mouse pressed left at (679, 254)
Screenshot: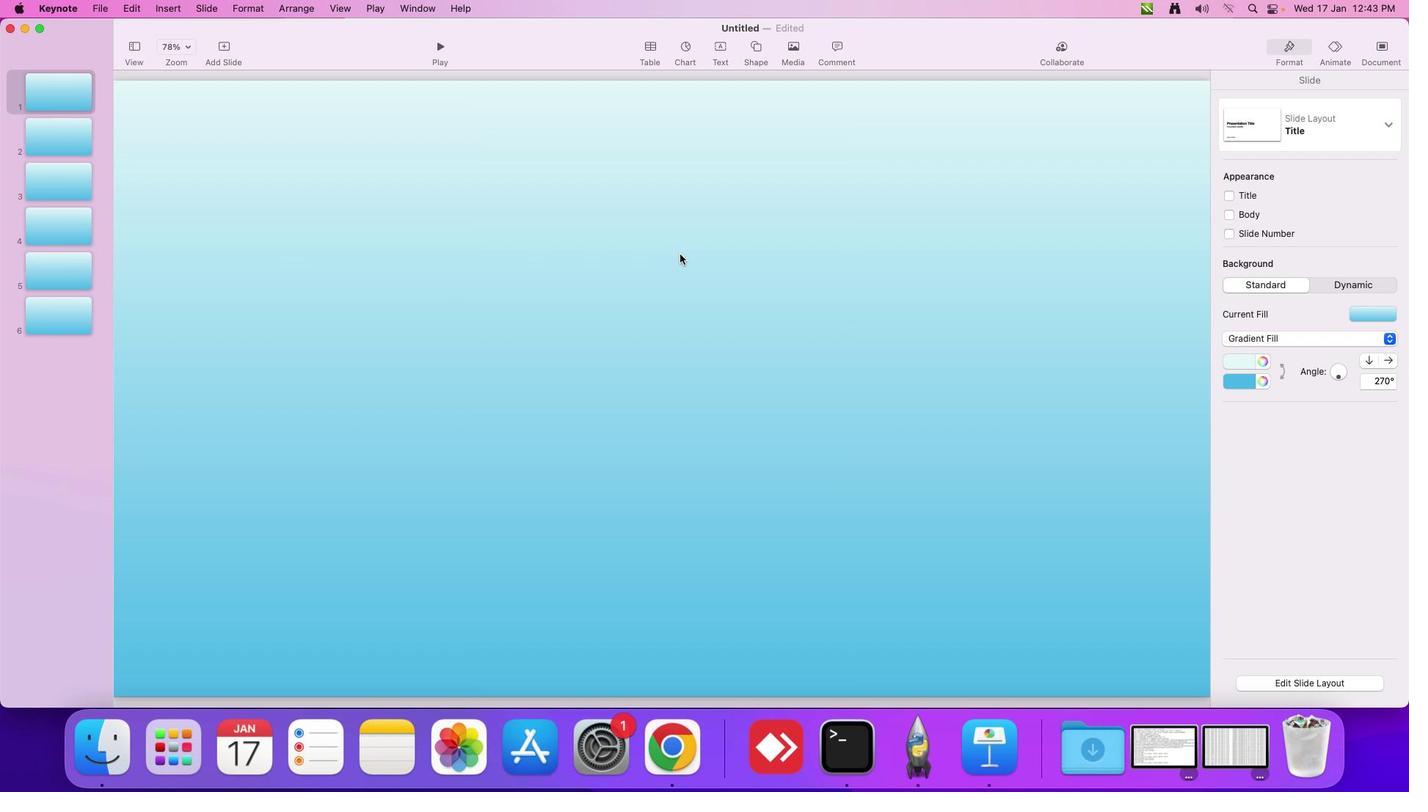 
Action: Mouse moved to (631, 292)
Screenshot: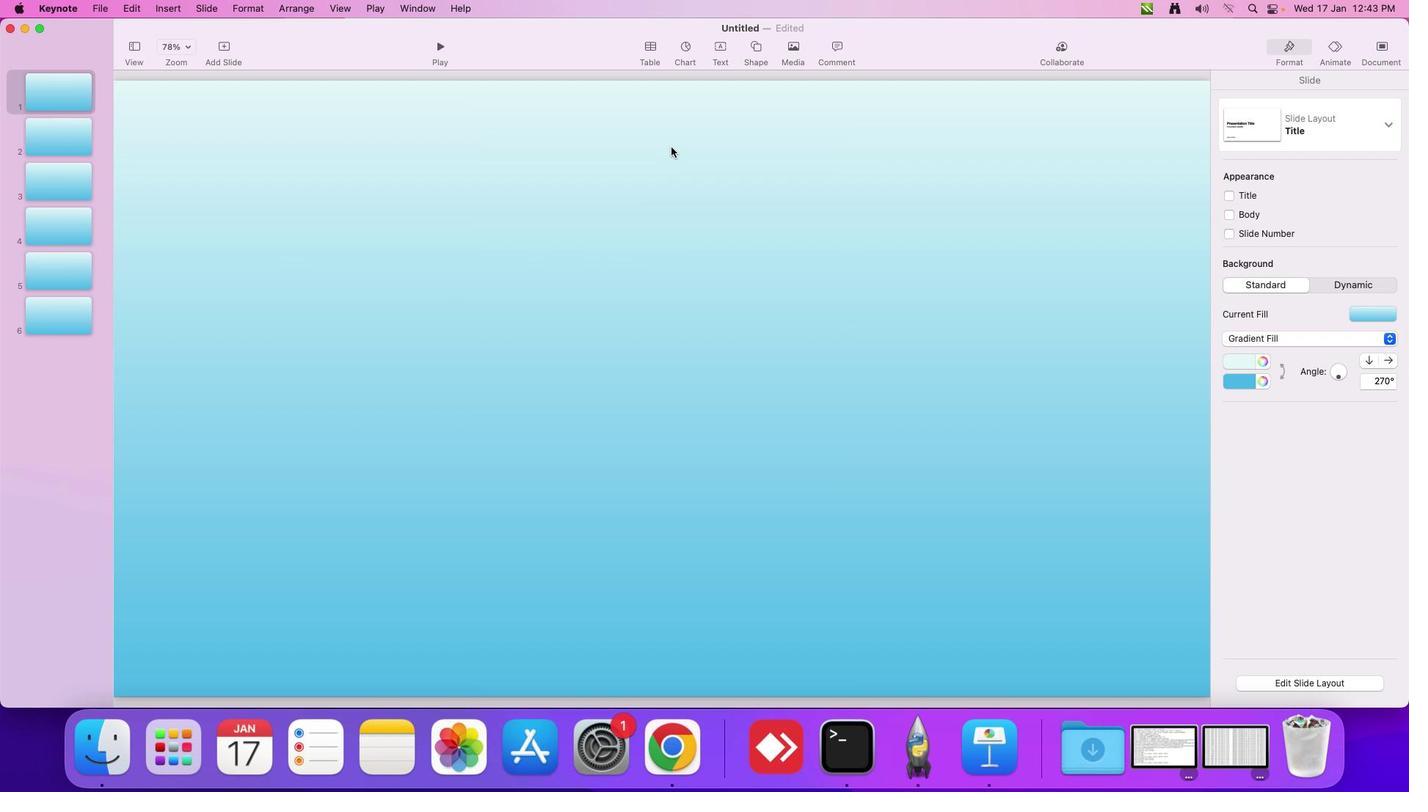 
Action: Mouse pressed left at (631, 292)
Screenshot: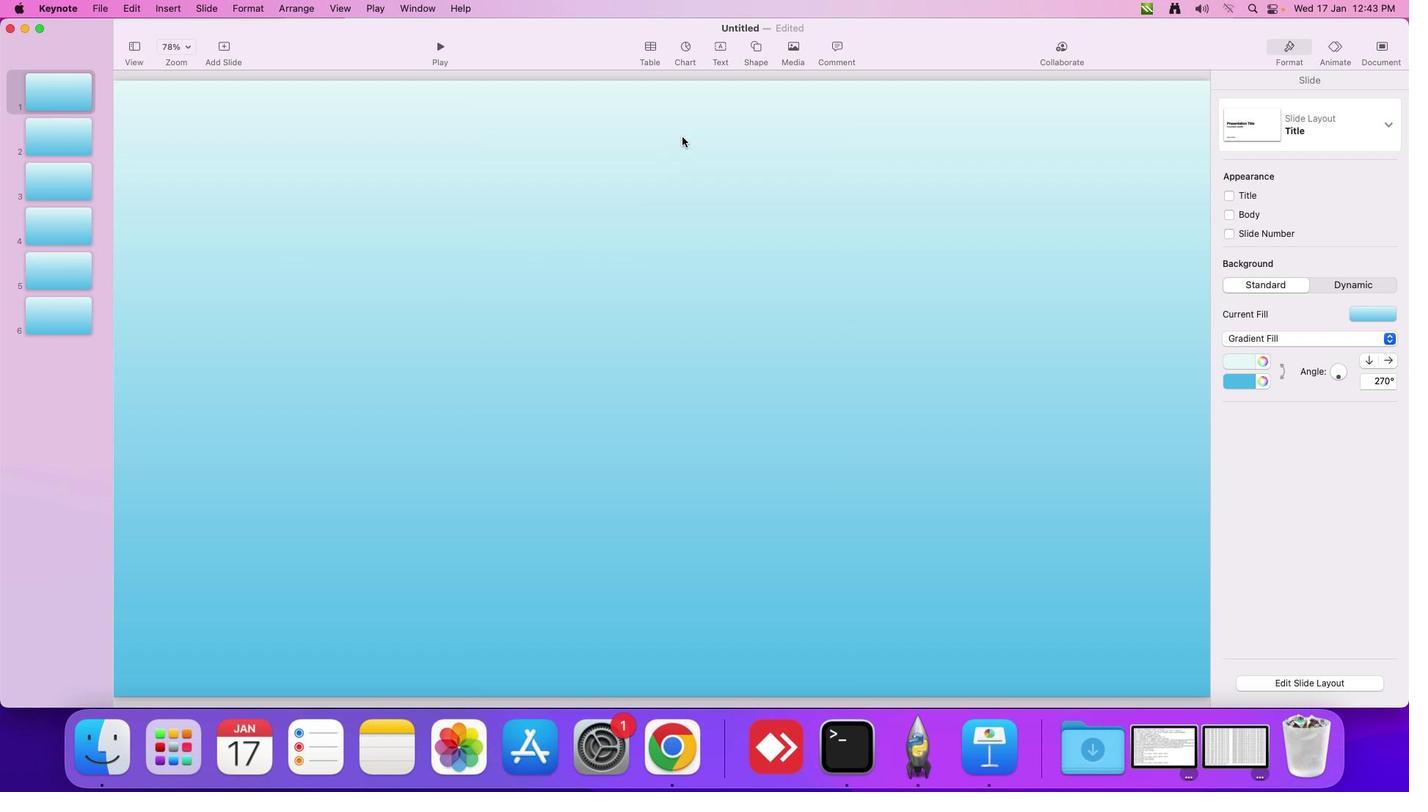 
Action: Mouse moved to (687, 47)
Screenshot: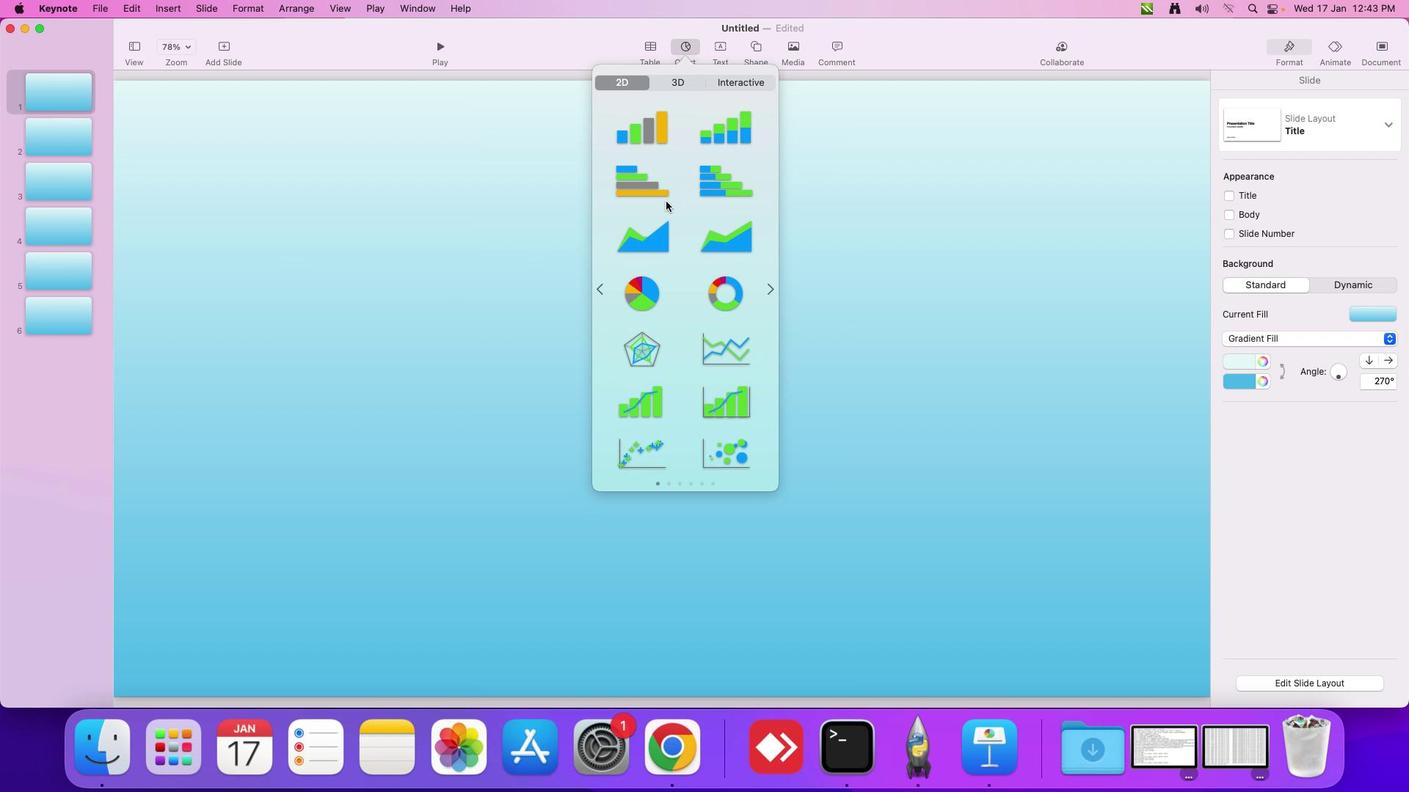 
Action: Mouse pressed left at (687, 47)
Screenshot: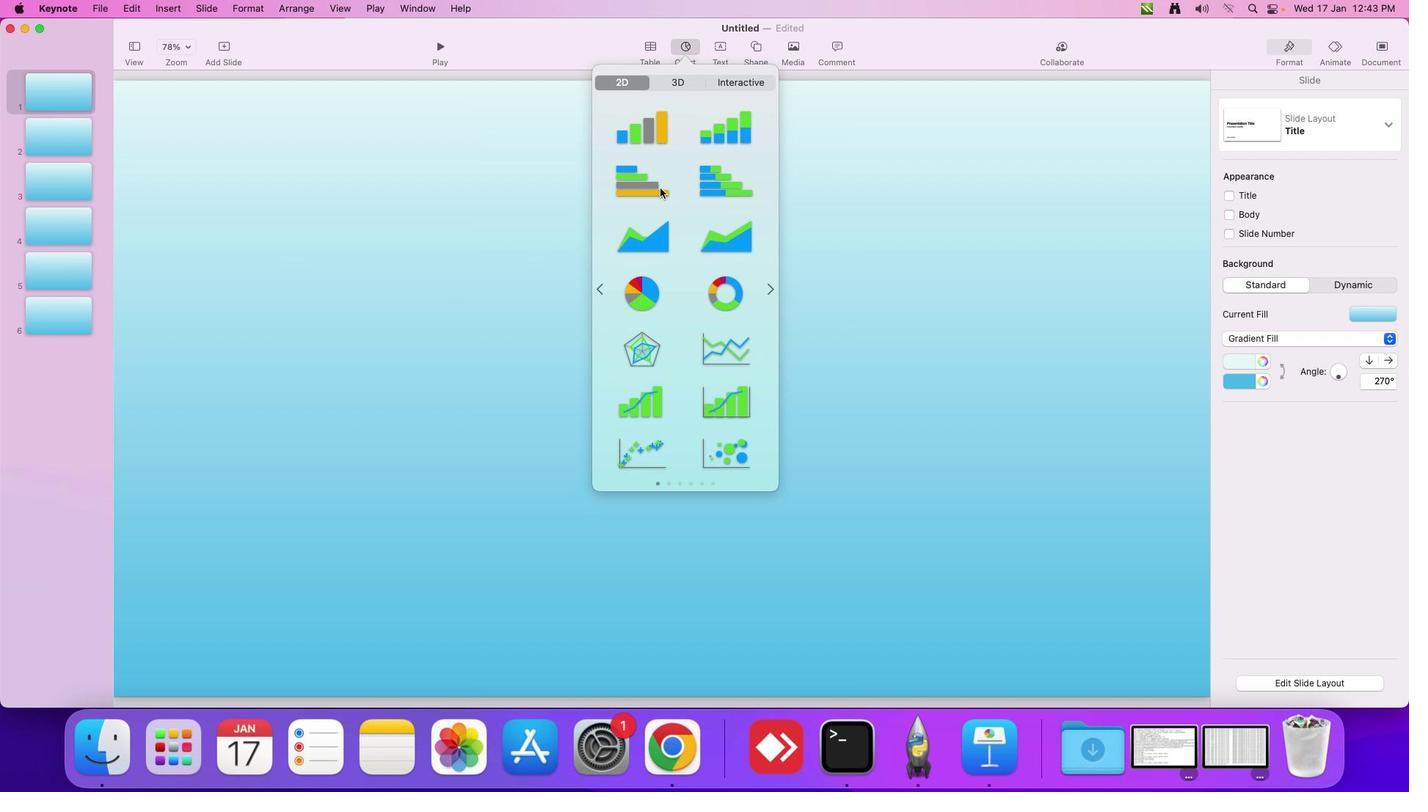 
Action: Mouse moved to (649, 140)
Screenshot: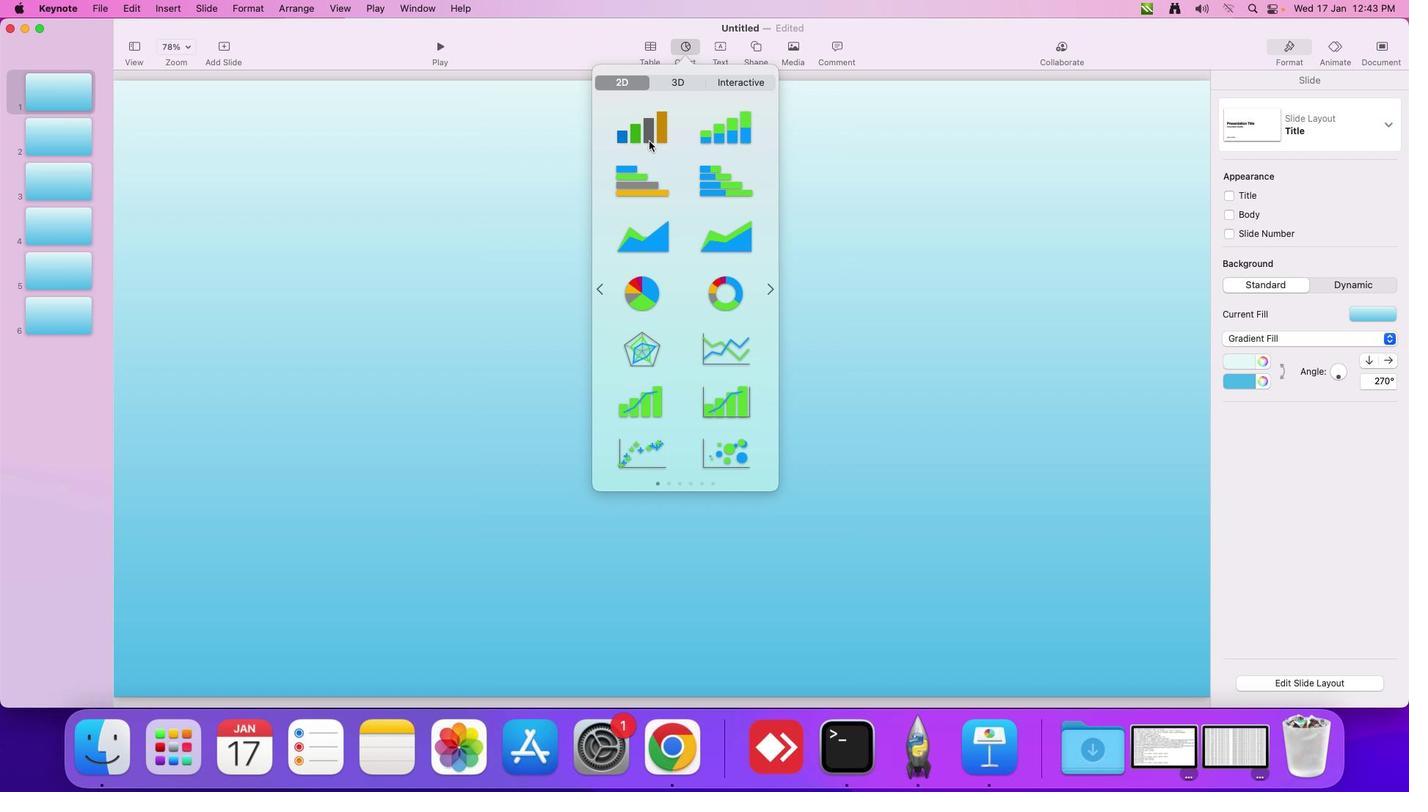 
Action: Mouse pressed left at (649, 140)
Screenshot: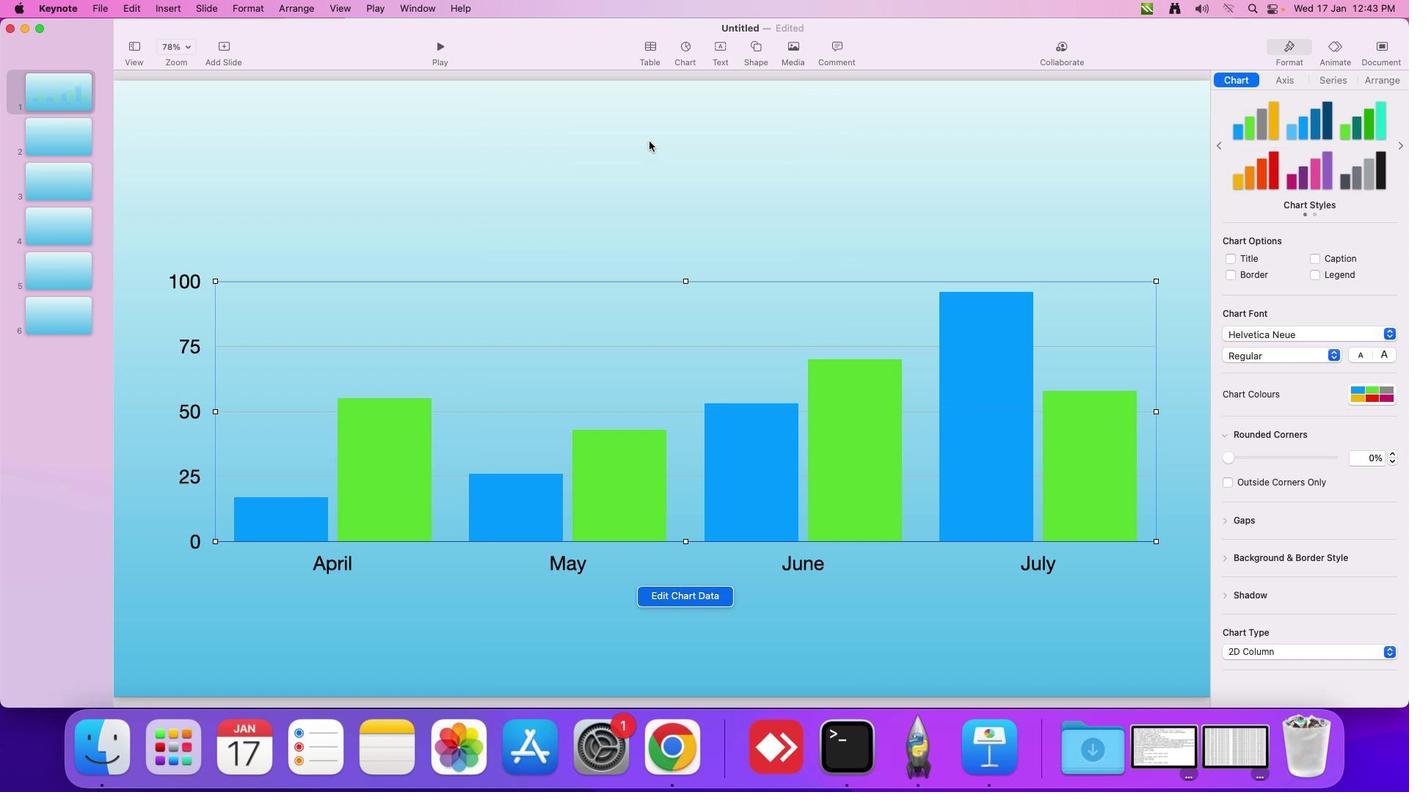 
Action: Mouse moved to (1155, 411)
Screenshot: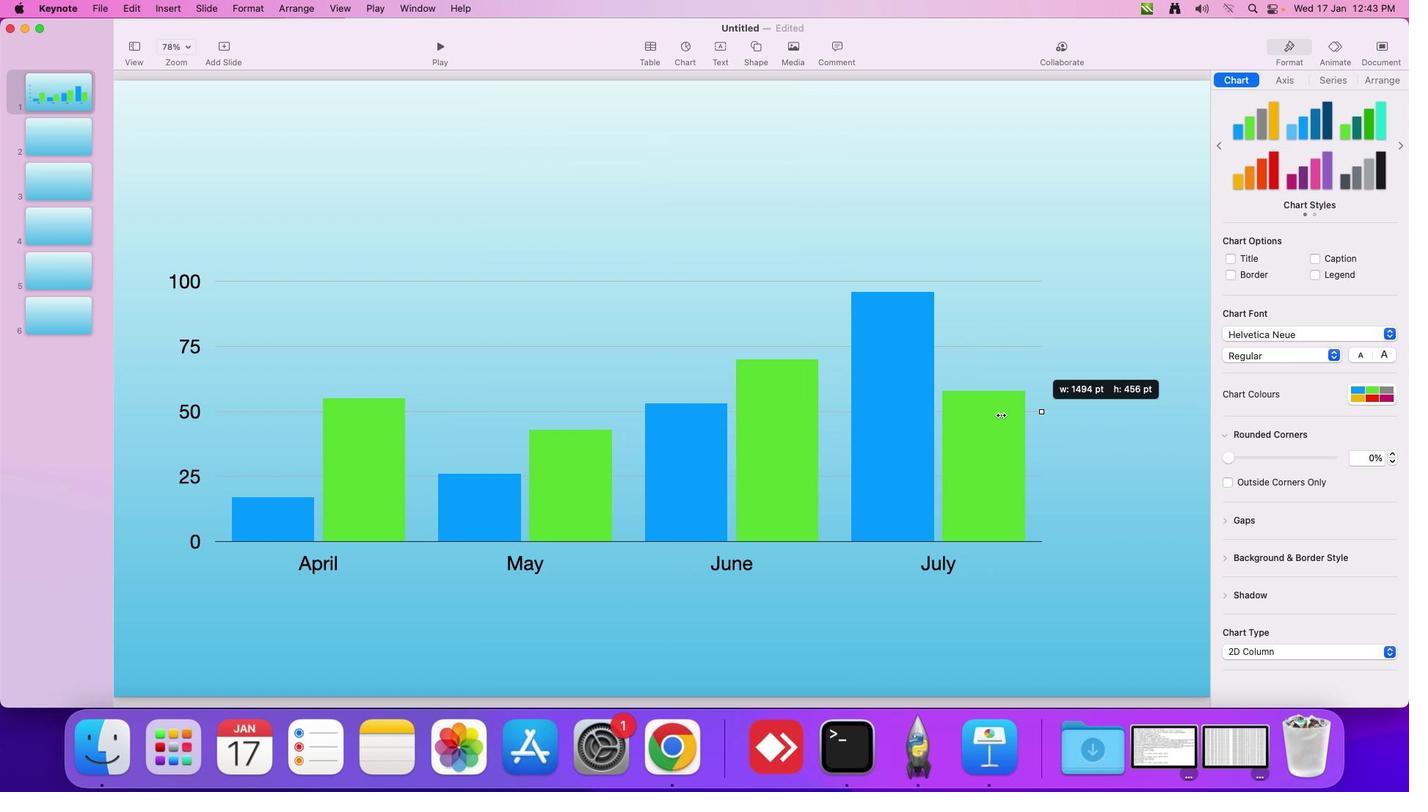 
Action: Mouse pressed left at (1155, 411)
Screenshot: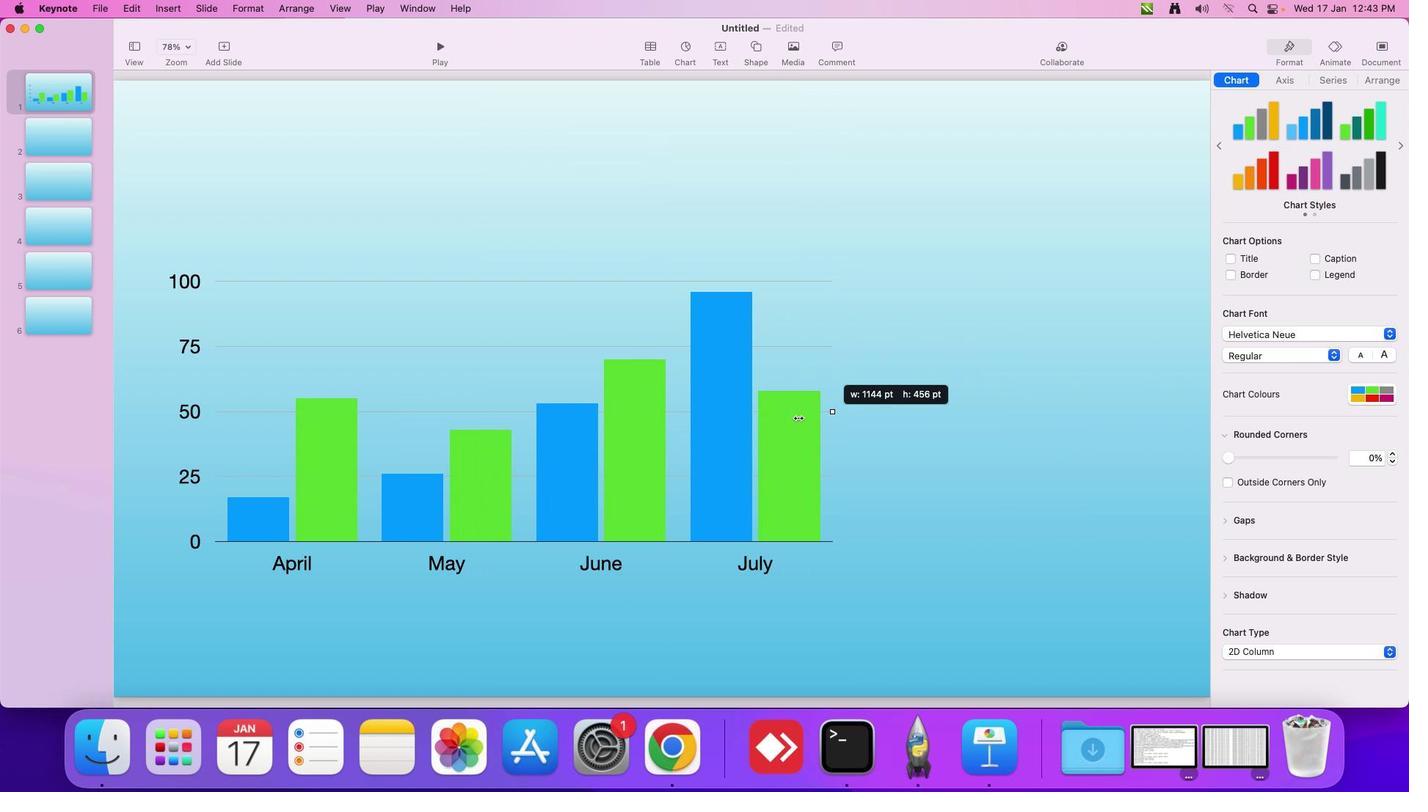 
Action: Mouse moved to (382, 455)
Screenshot: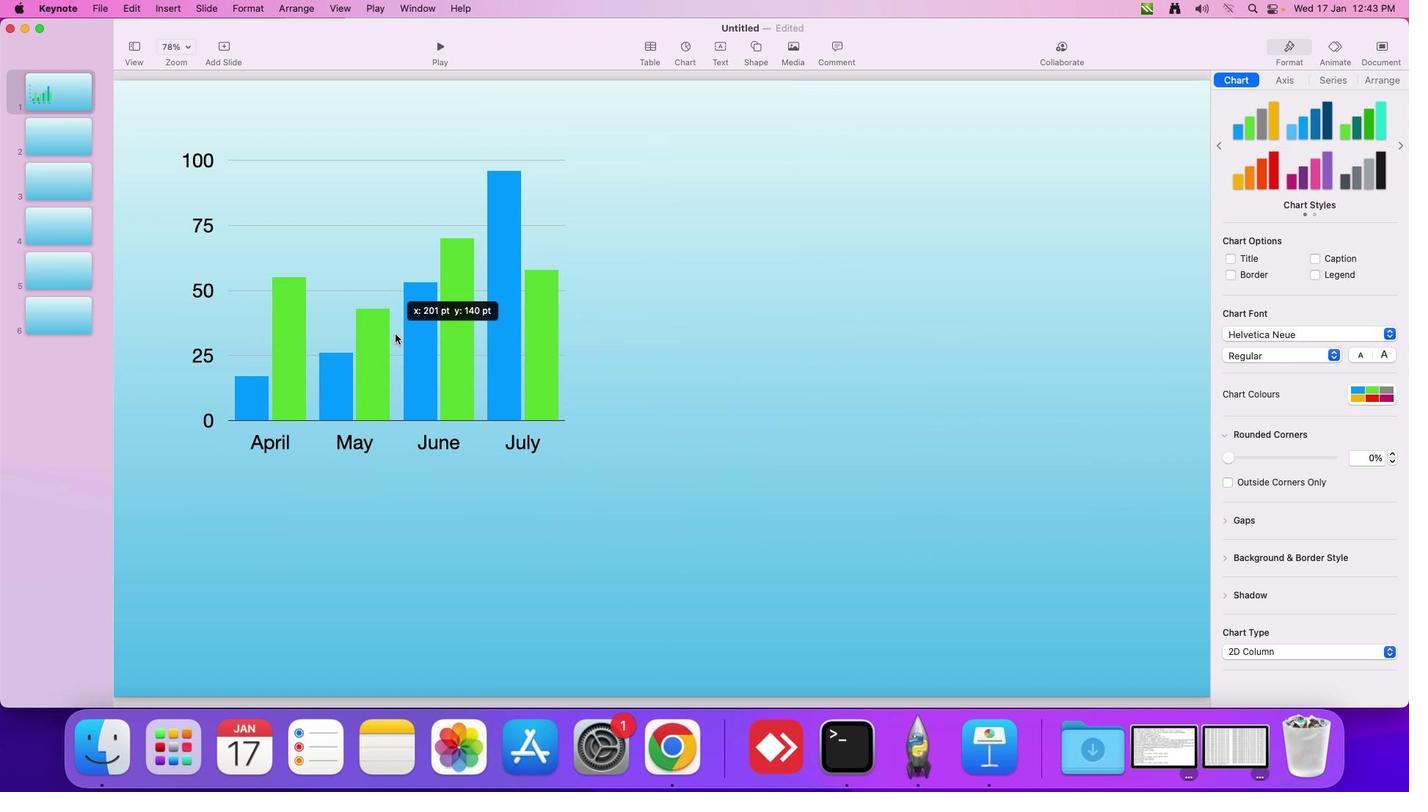 
Action: Mouse pressed left at (382, 455)
Screenshot: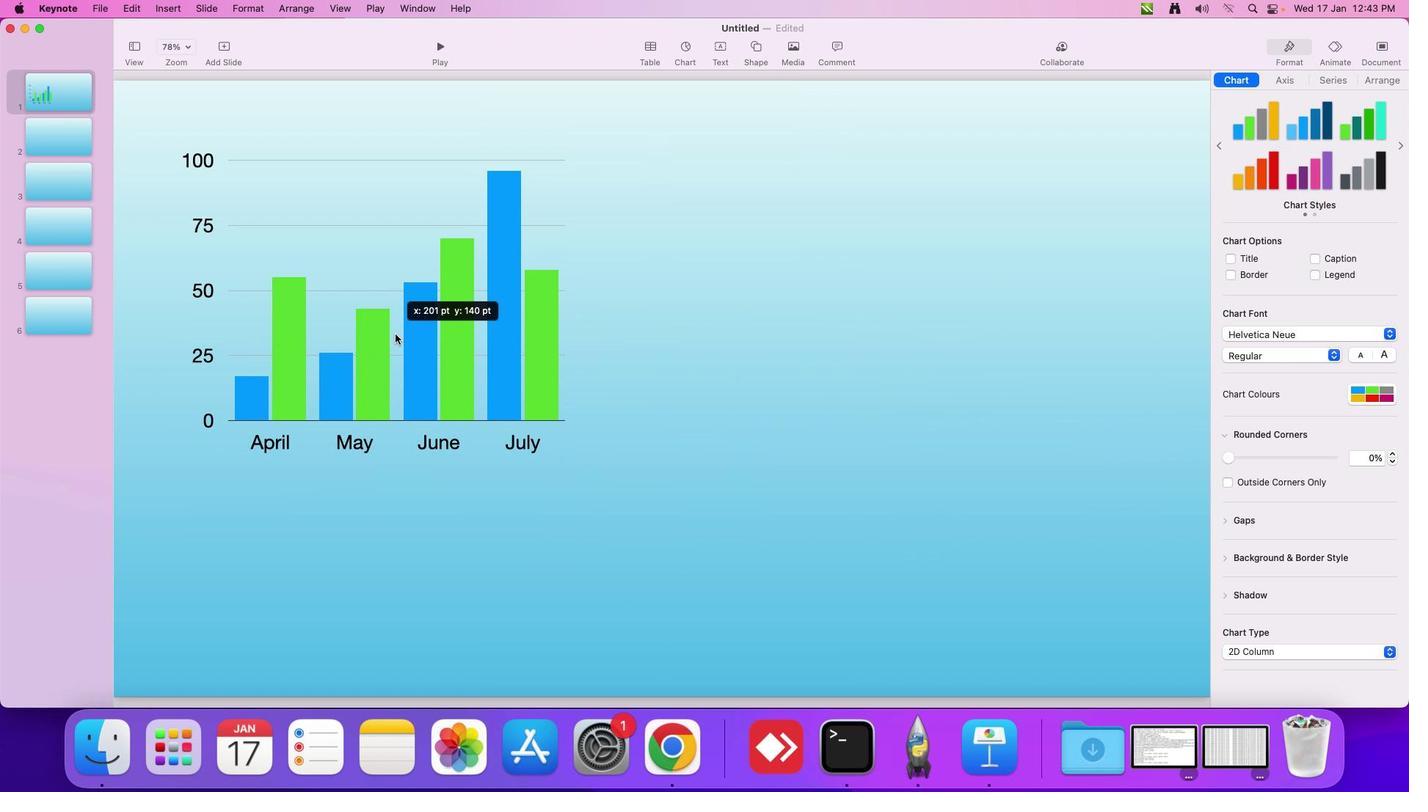
Action: Mouse moved to (566, 289)
Screenshot: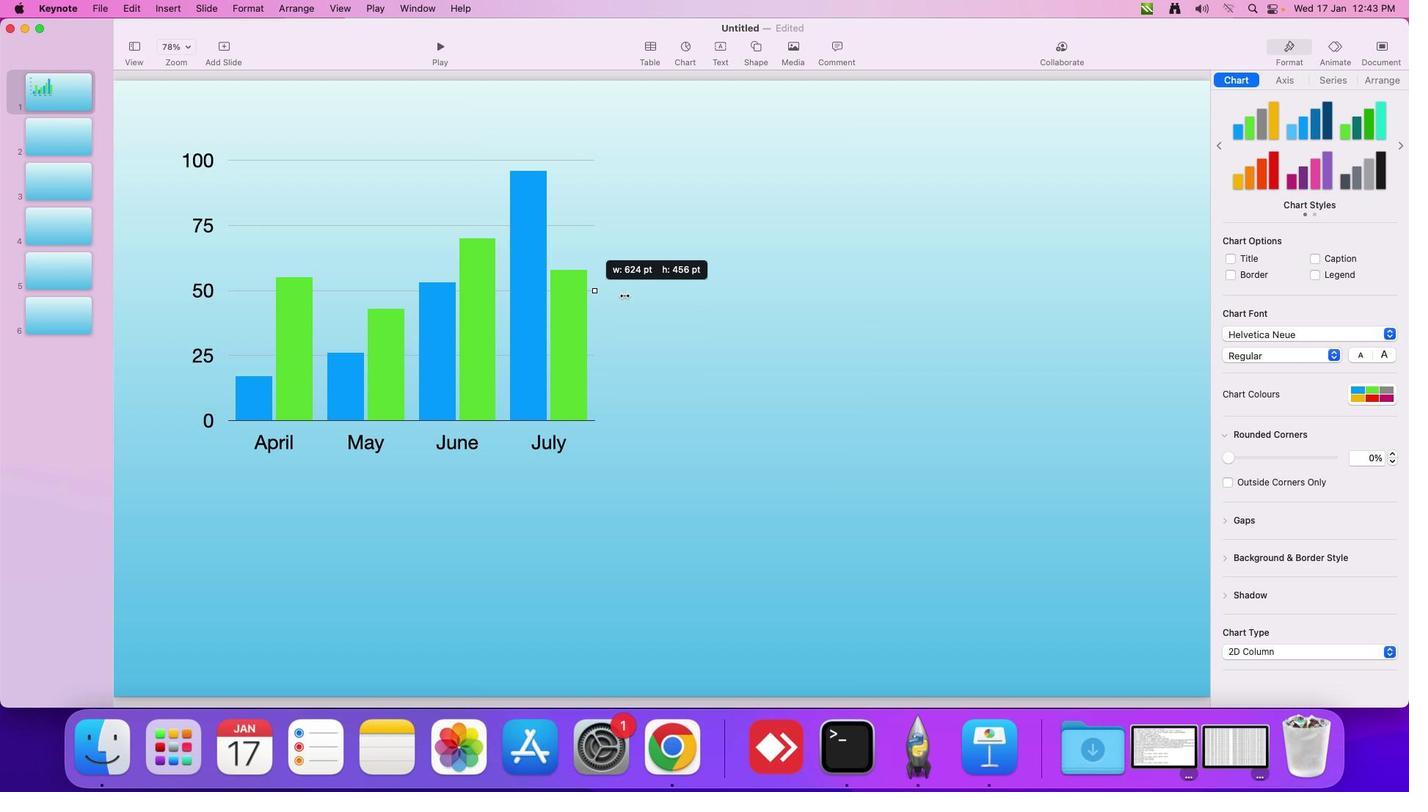 
Action: Mouse pressed left at (566, 289)
Screenshot: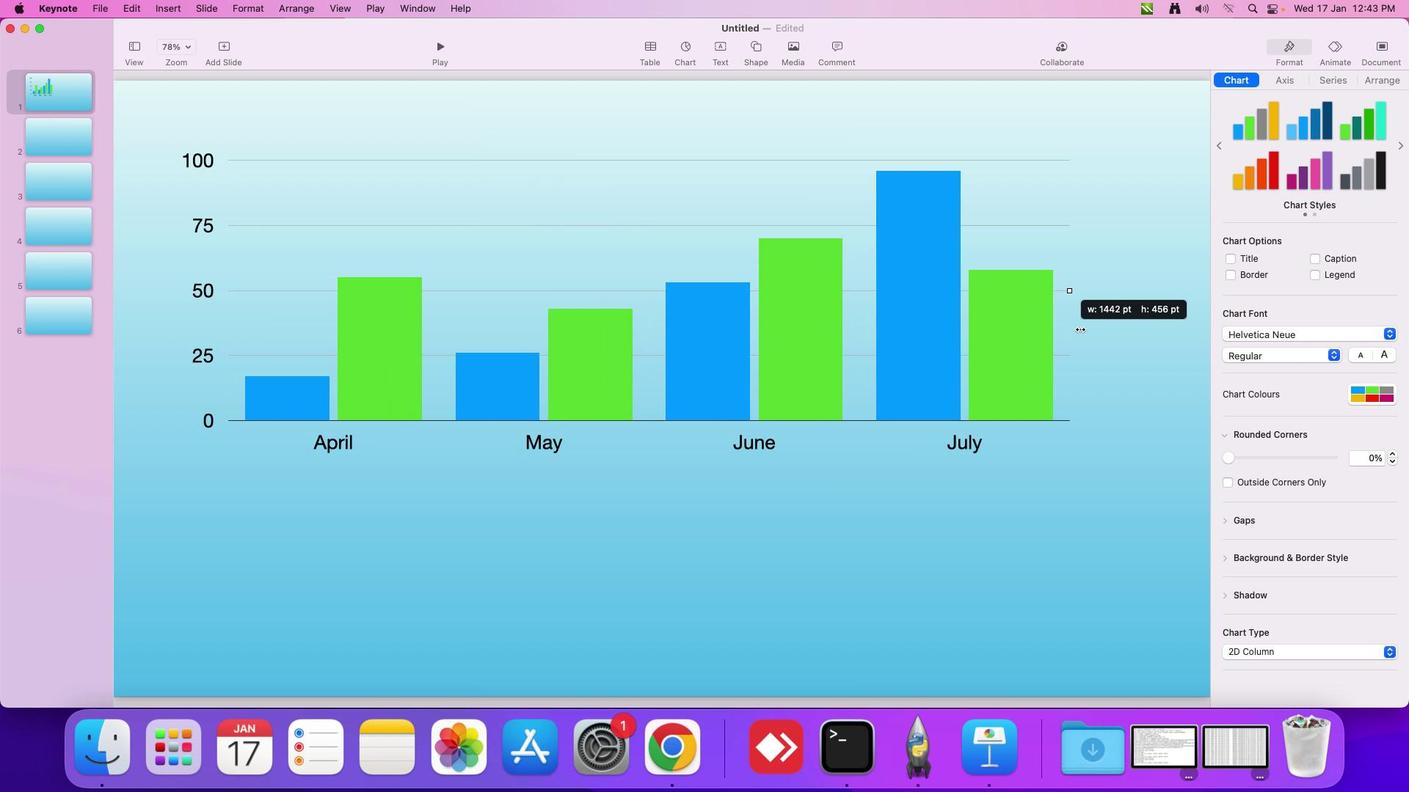 
Action: Mouse moved to (266, 439)
Screenshot: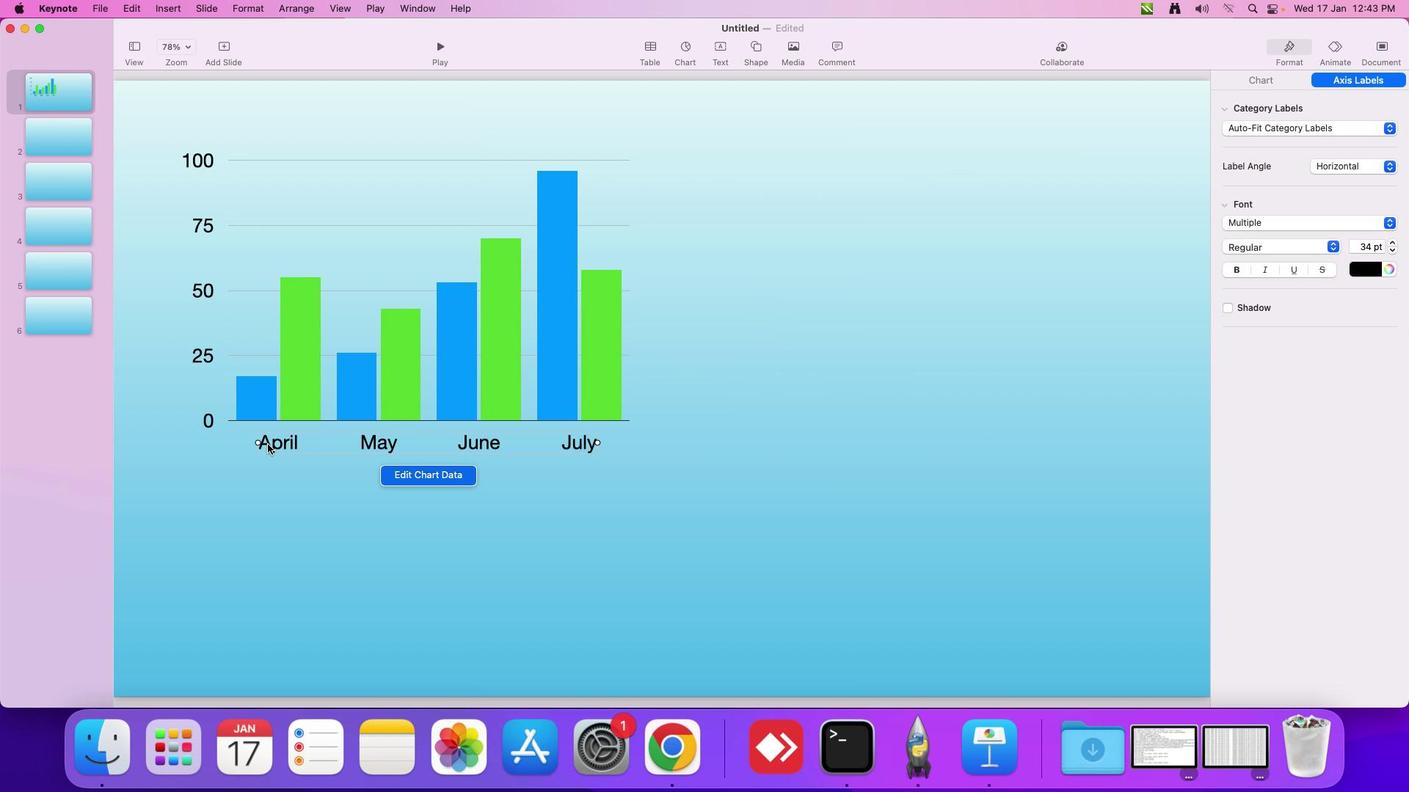 
Action: Mouse pressed left at (266, 439)
Screenshot: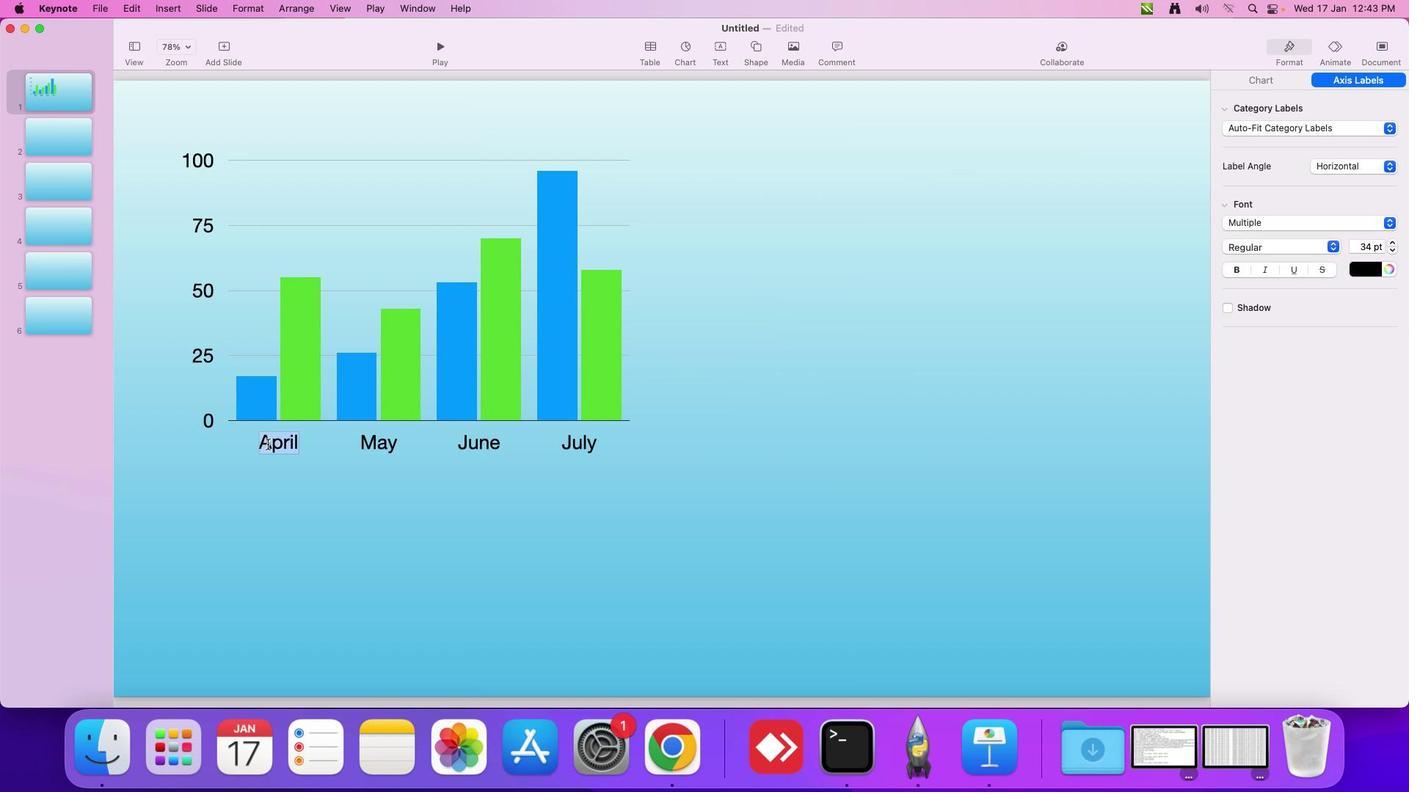 
Action: Mouse moved to (267, 444)
Screenshot: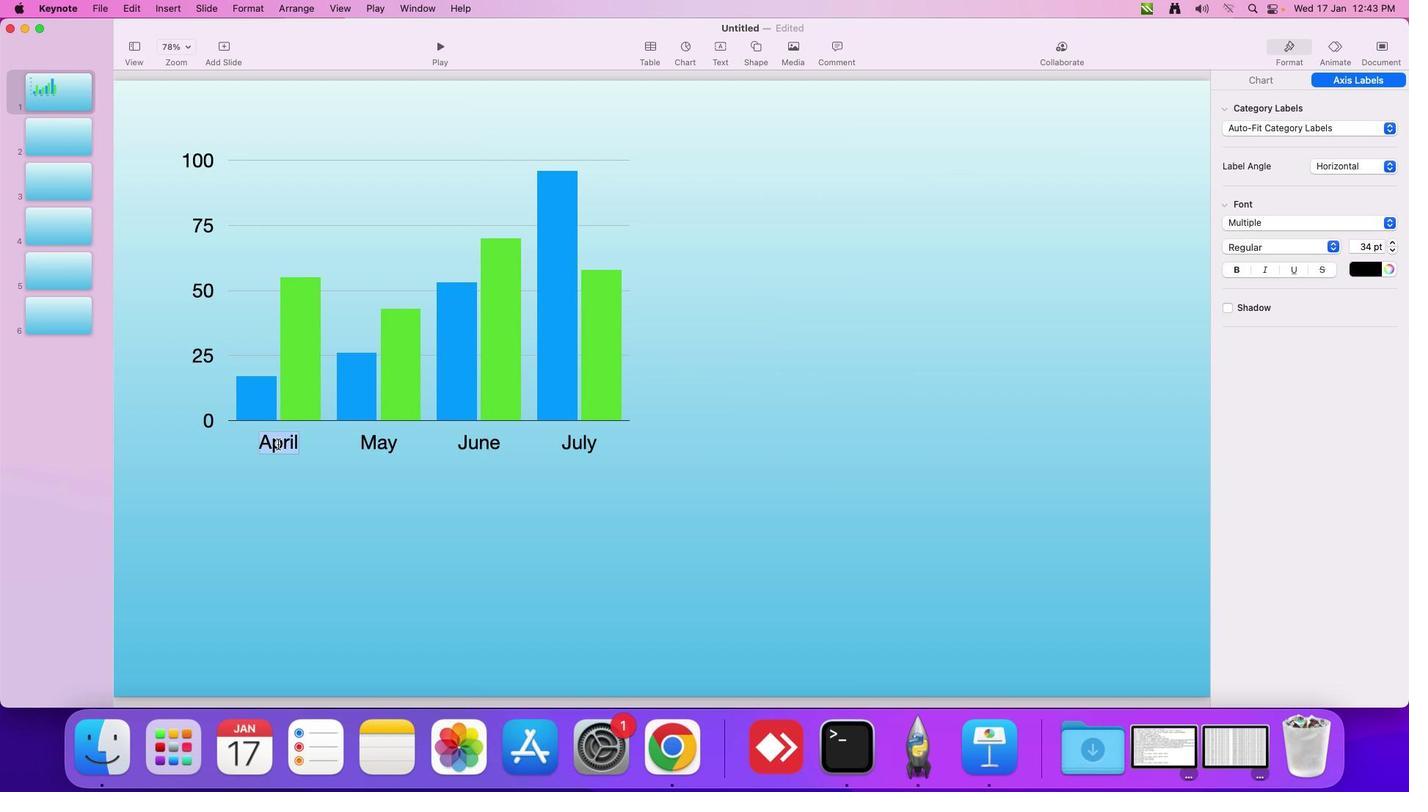 
Action: Mouse pressed left at (267, 444)
Screenshot: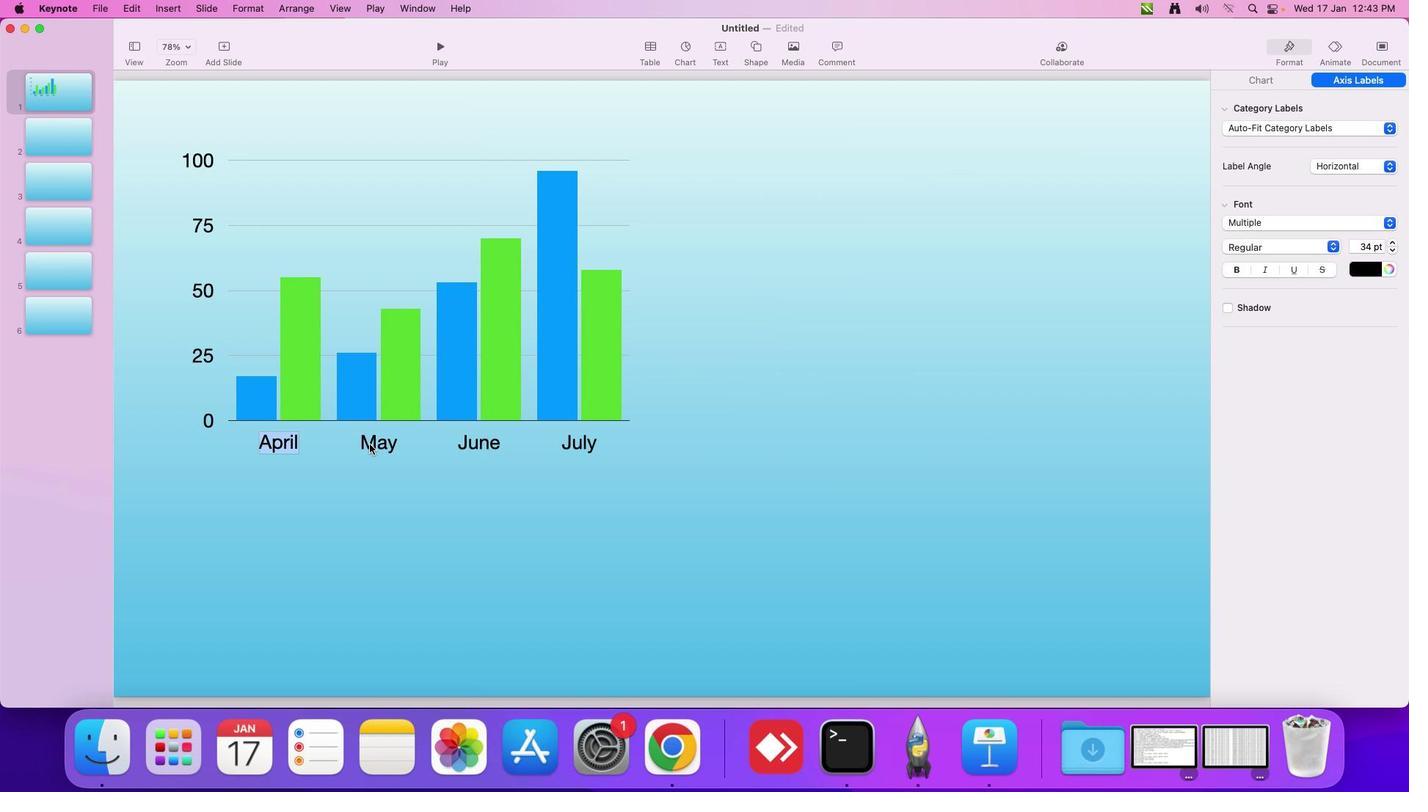 
Action: Mouse moved to (703, 415)
Screenshot: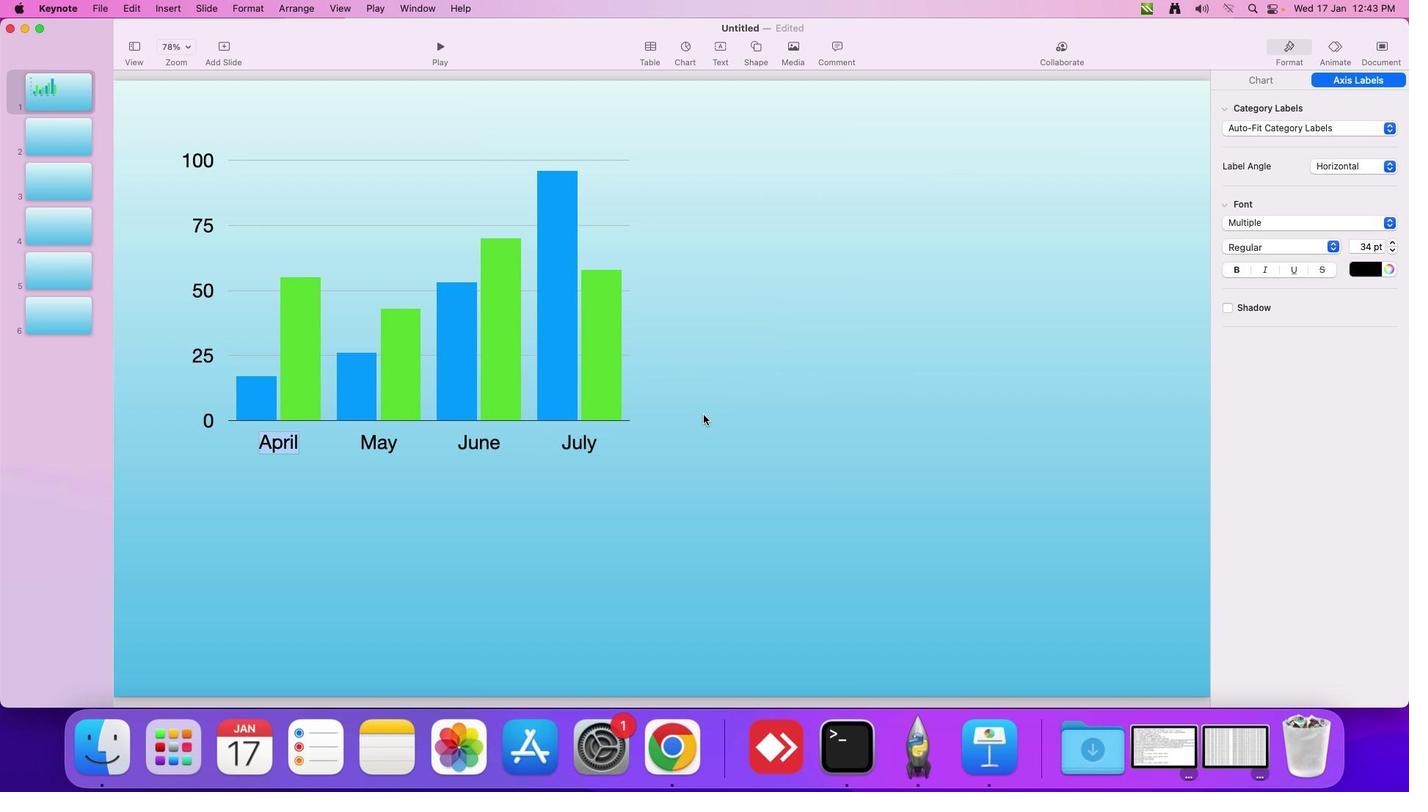 
Action: Key pressed 'W'Key.caps_lock'r''i''t''e'Key.spaceKey.shift'T'
Screenshot: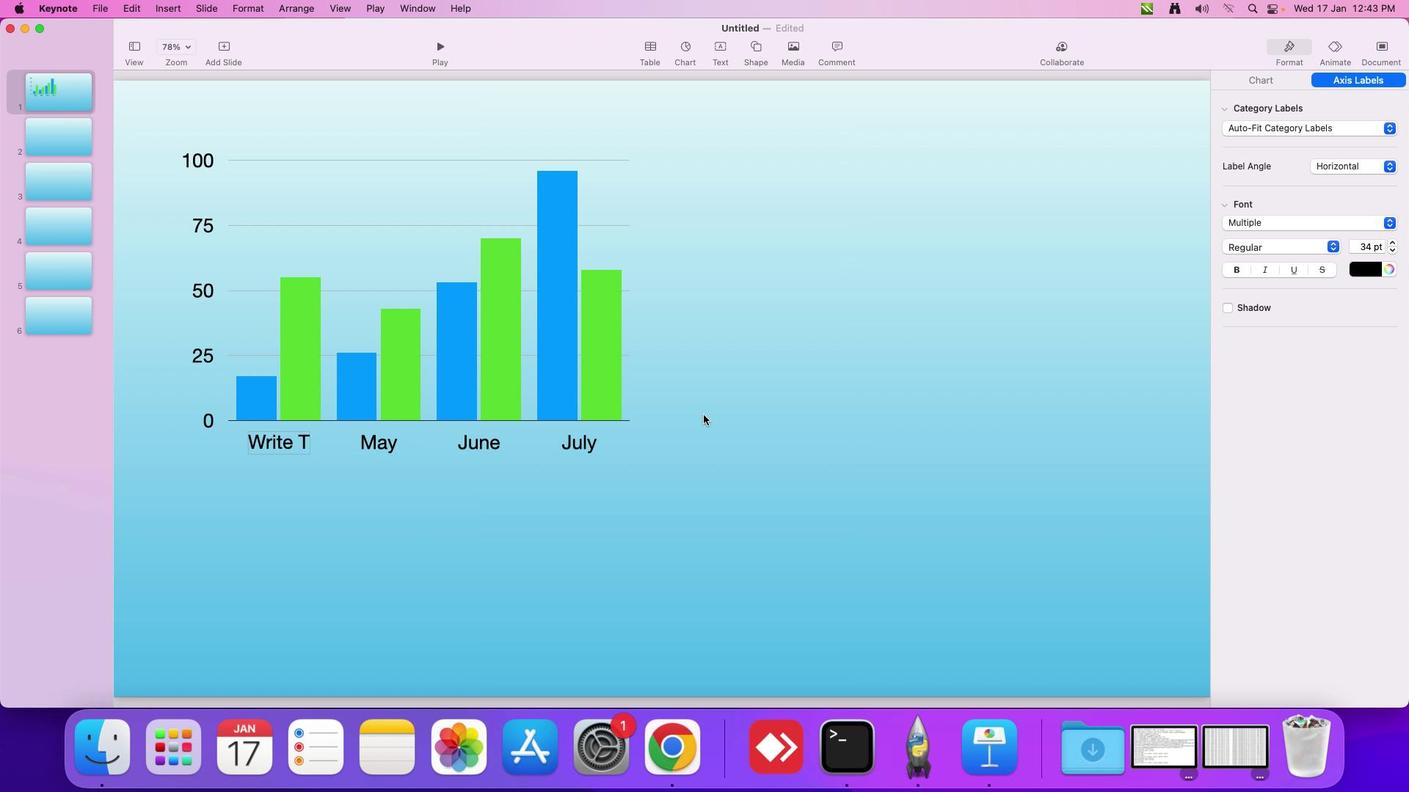 
Action: Mouse moved to (703, 415)
Screenshot: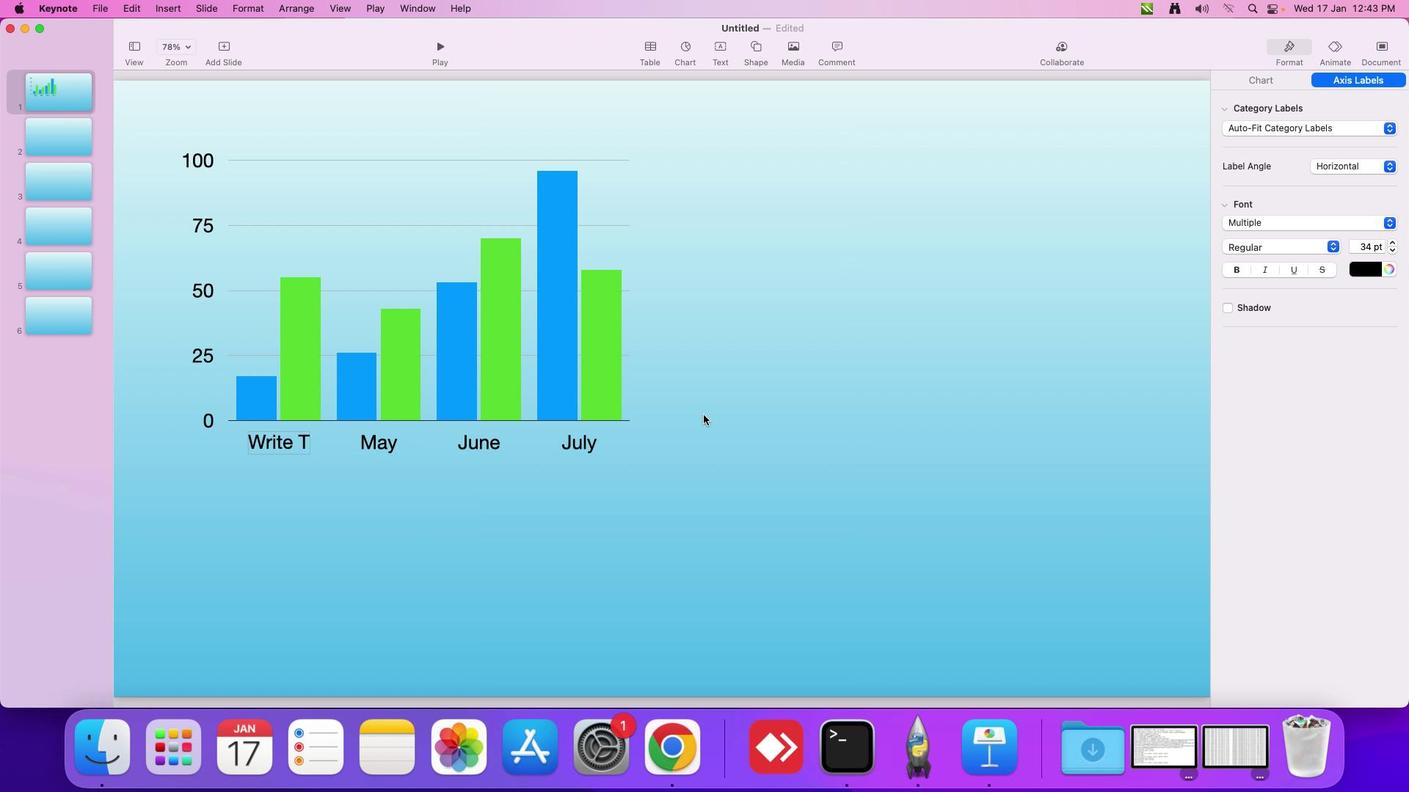 
Action: Key pressed 'e''x''t'Key.spaceKey.backspaceKey.backspaceKey.backspaceKey.backspaceKey.backspaceKey.backspaceKey.backspaceKey.backspaceKey.backspaceKey.backspaceKey.backspaceKey.shift'A''p''r''i''l'
Screenshot: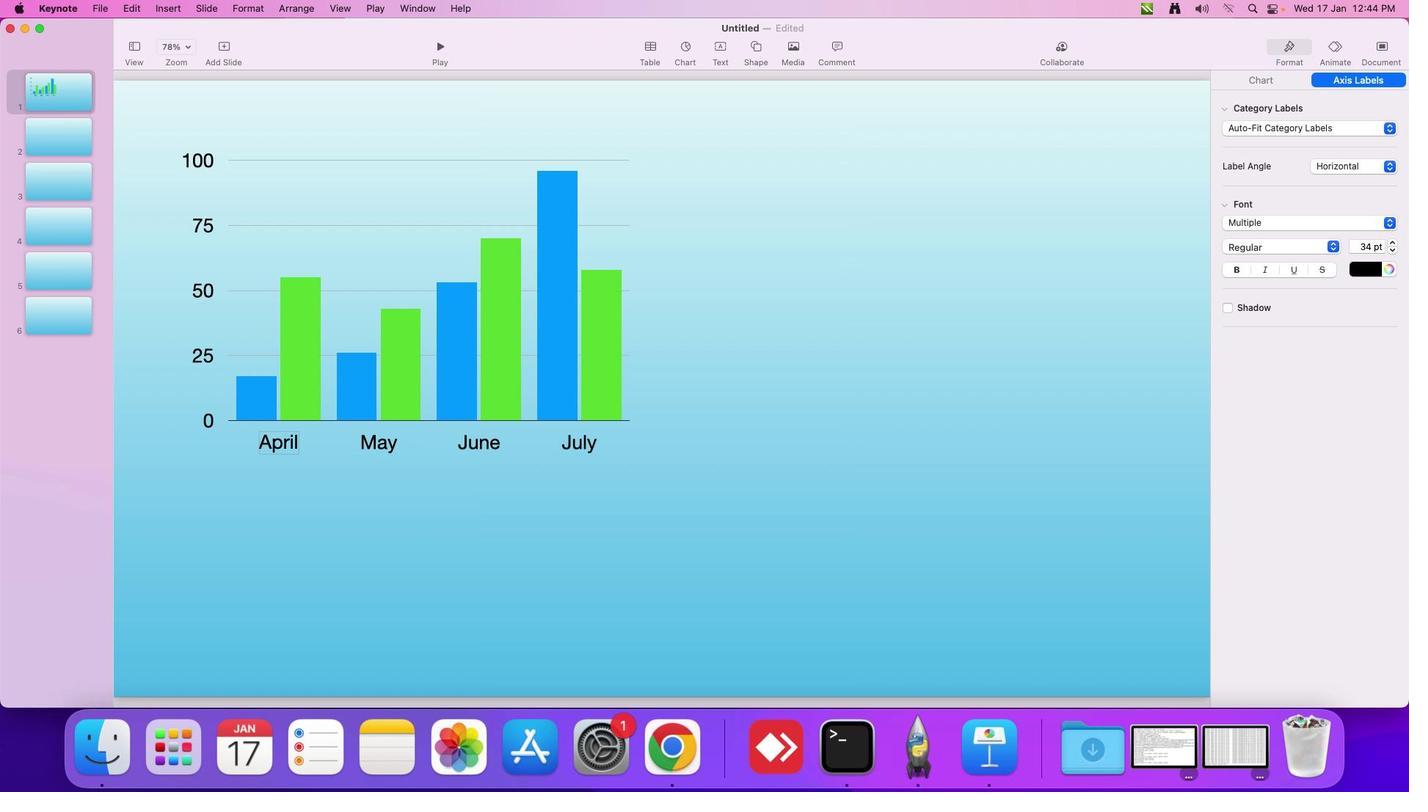 
Action: Mouse moved to (775, 353)
Screenshot: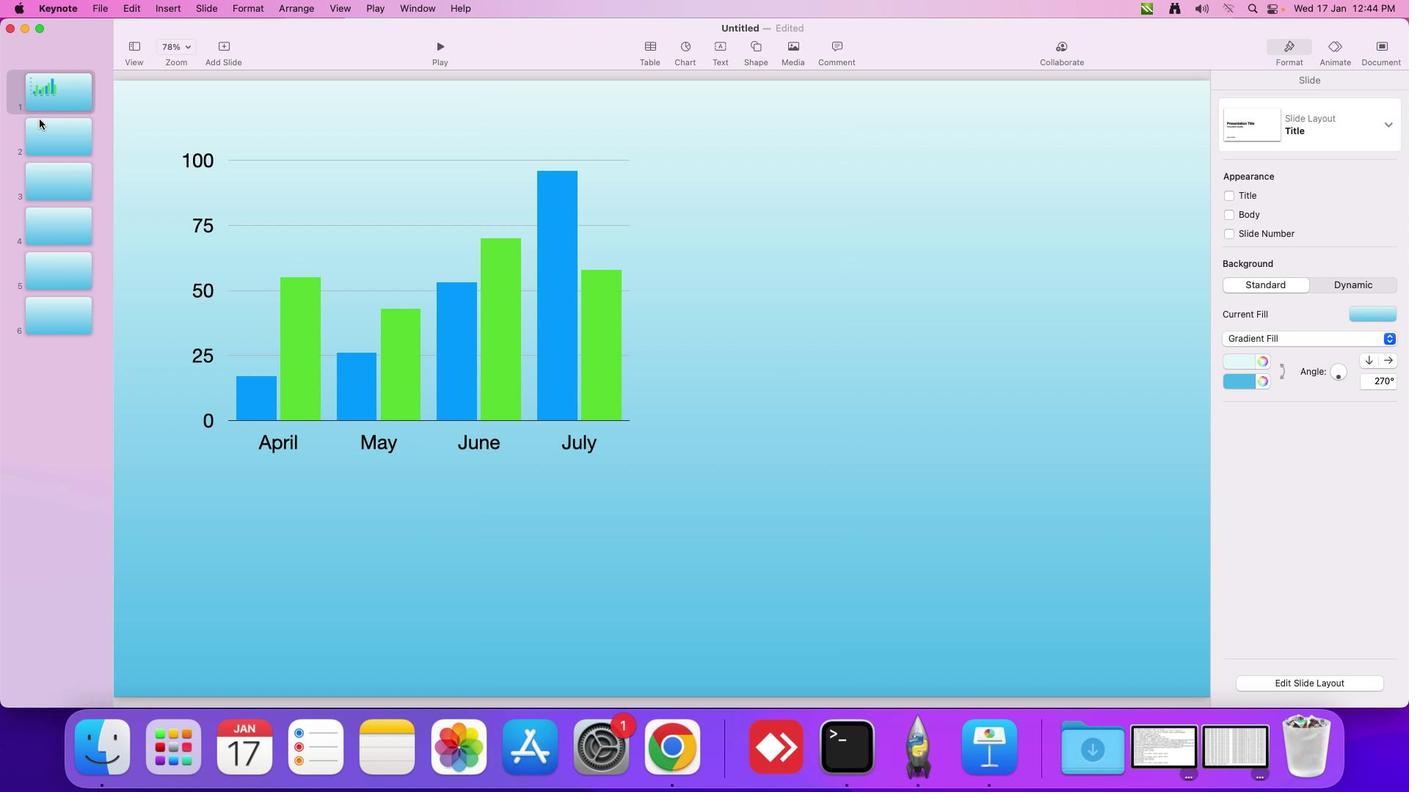 
Action: Mouse pressed left at (775, 353)
Screenshot: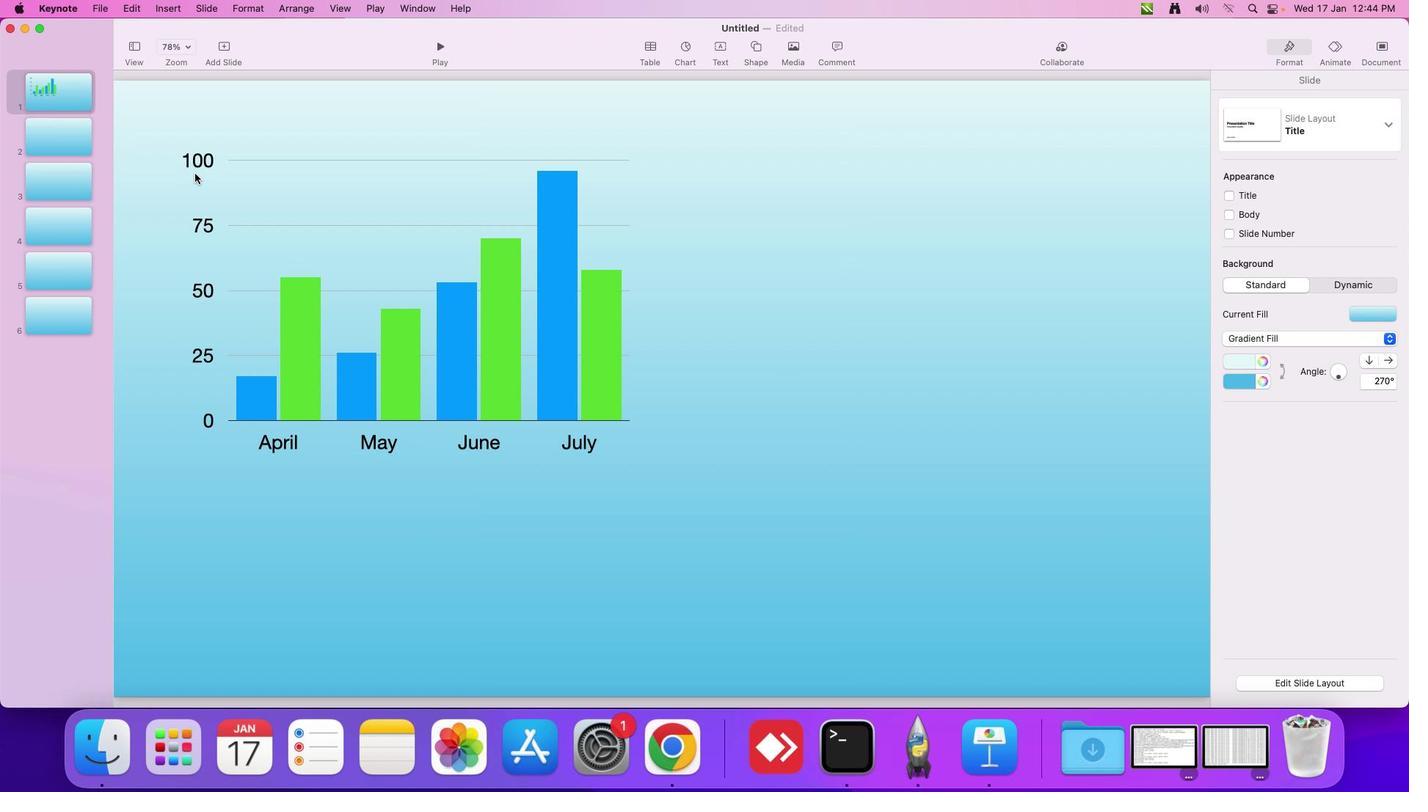 
Action: Mouse moved to (198, 166)
Screenshot: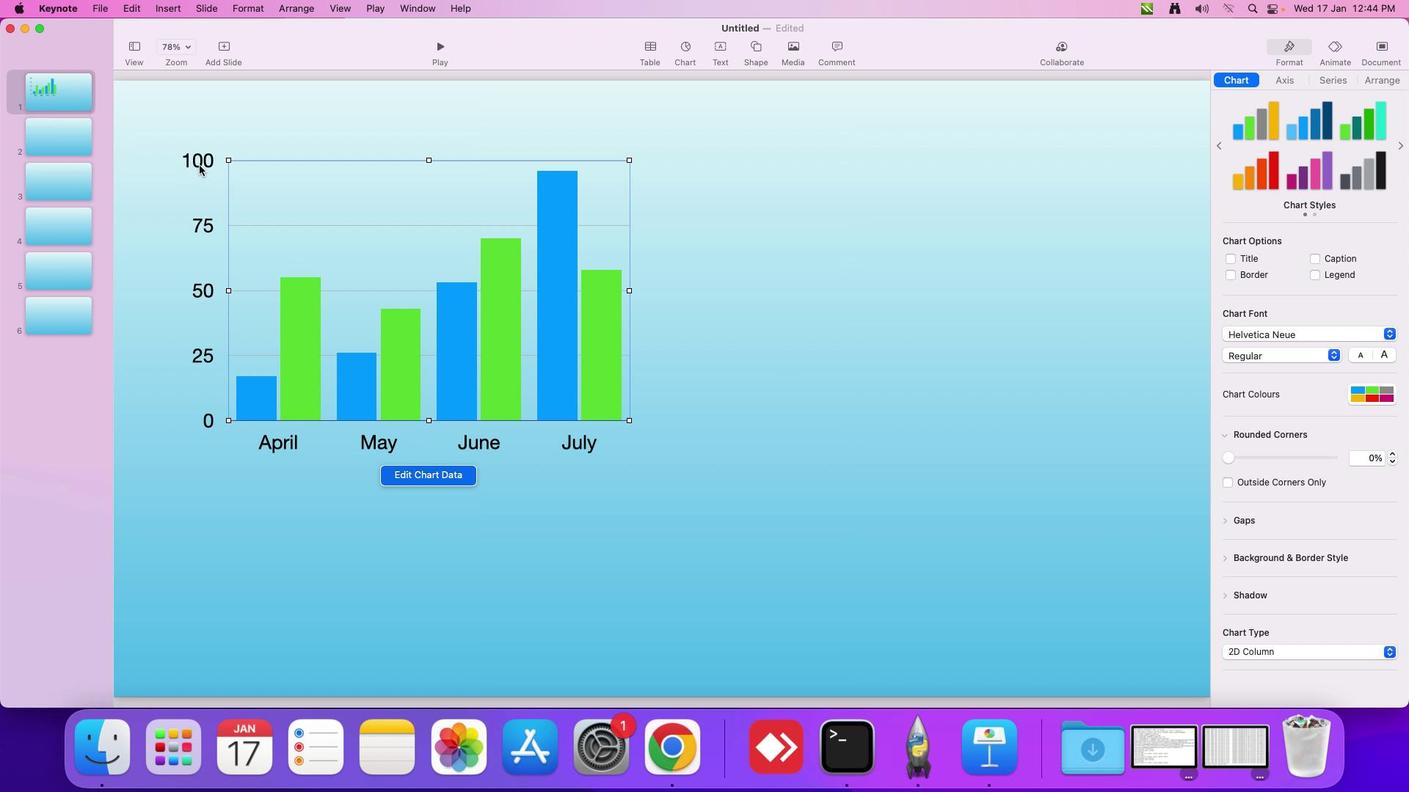 
Action: Mouse pressed left at (198, 166)
Screenshot: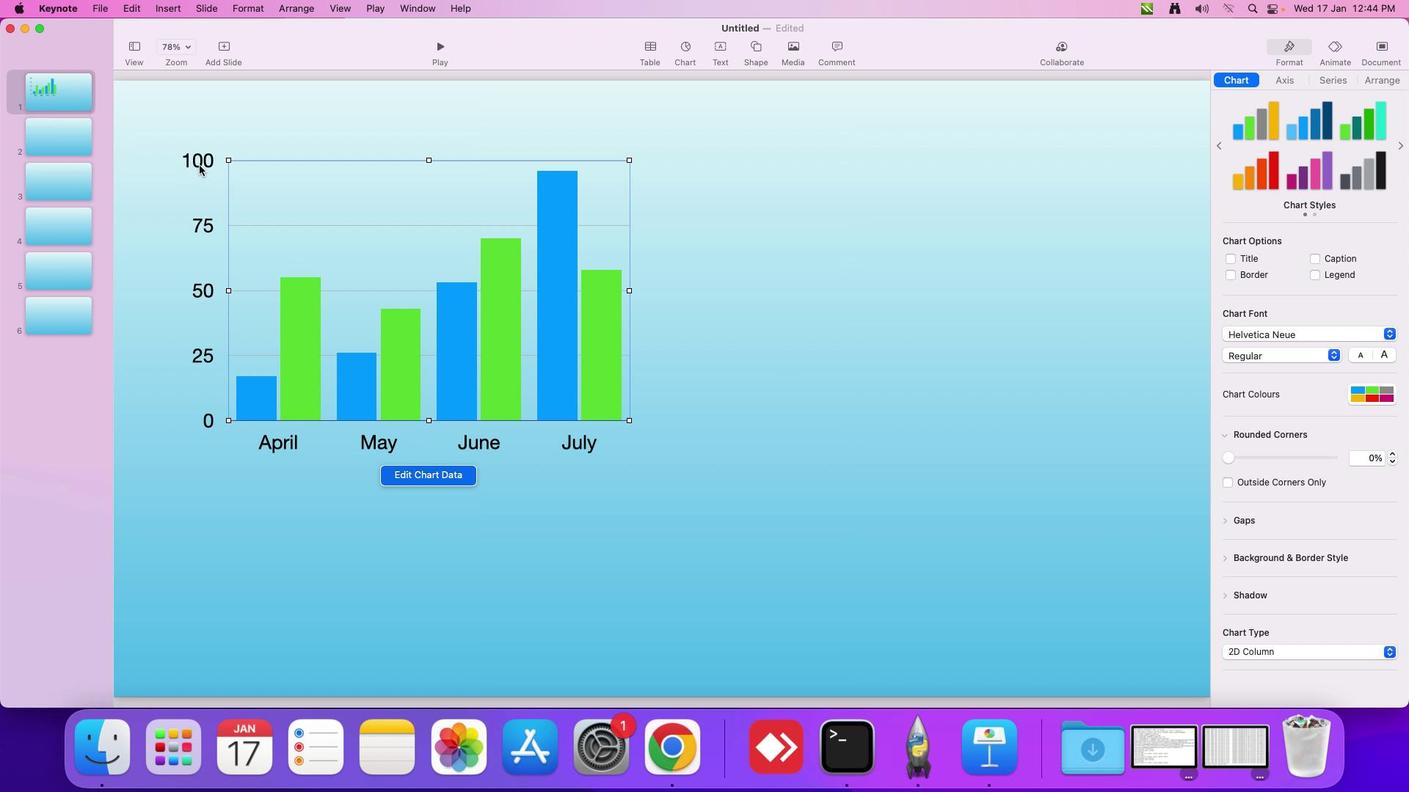 
Action: Mouse moved to (198, 165)
Screenshot: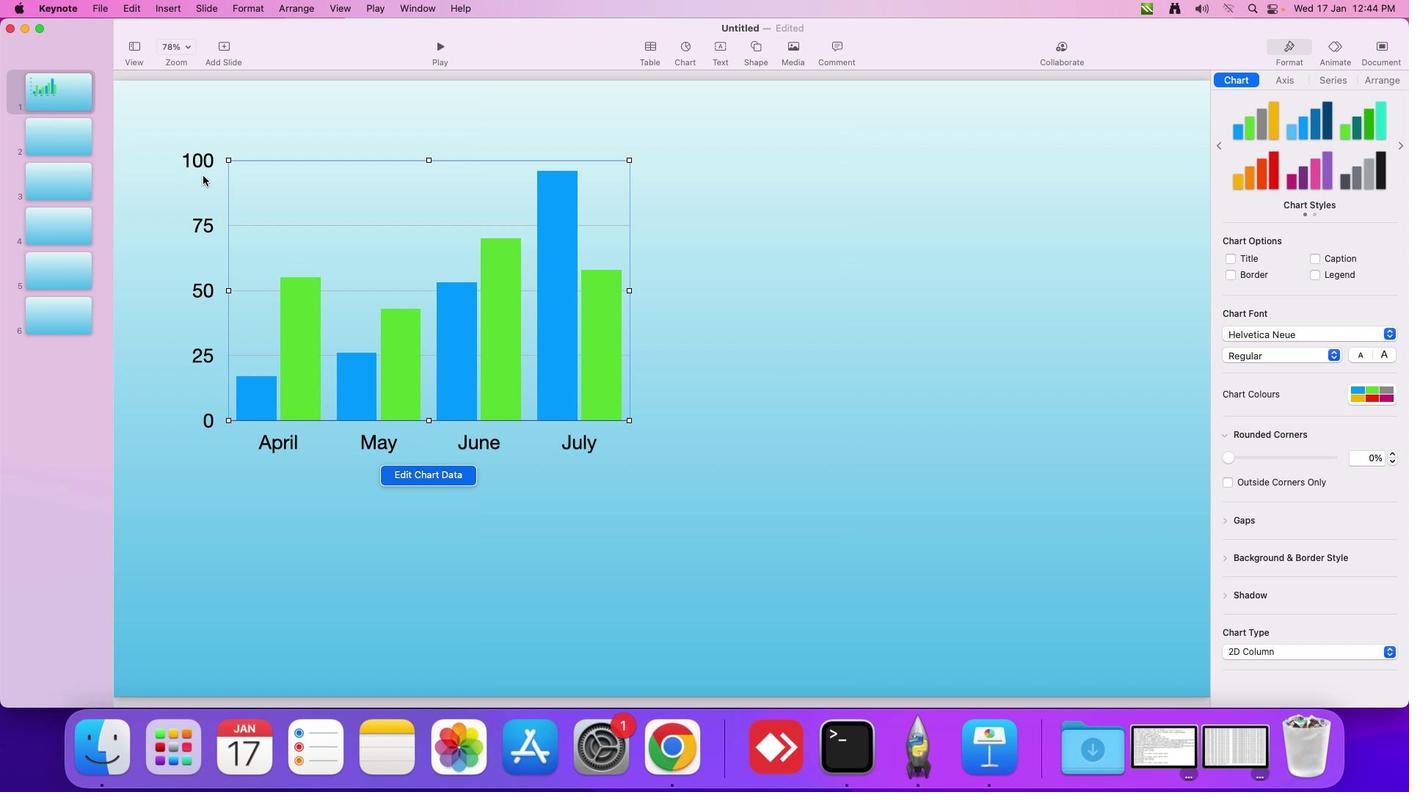 
Action: Mouse pressed left at (198, 165)
Screenshot: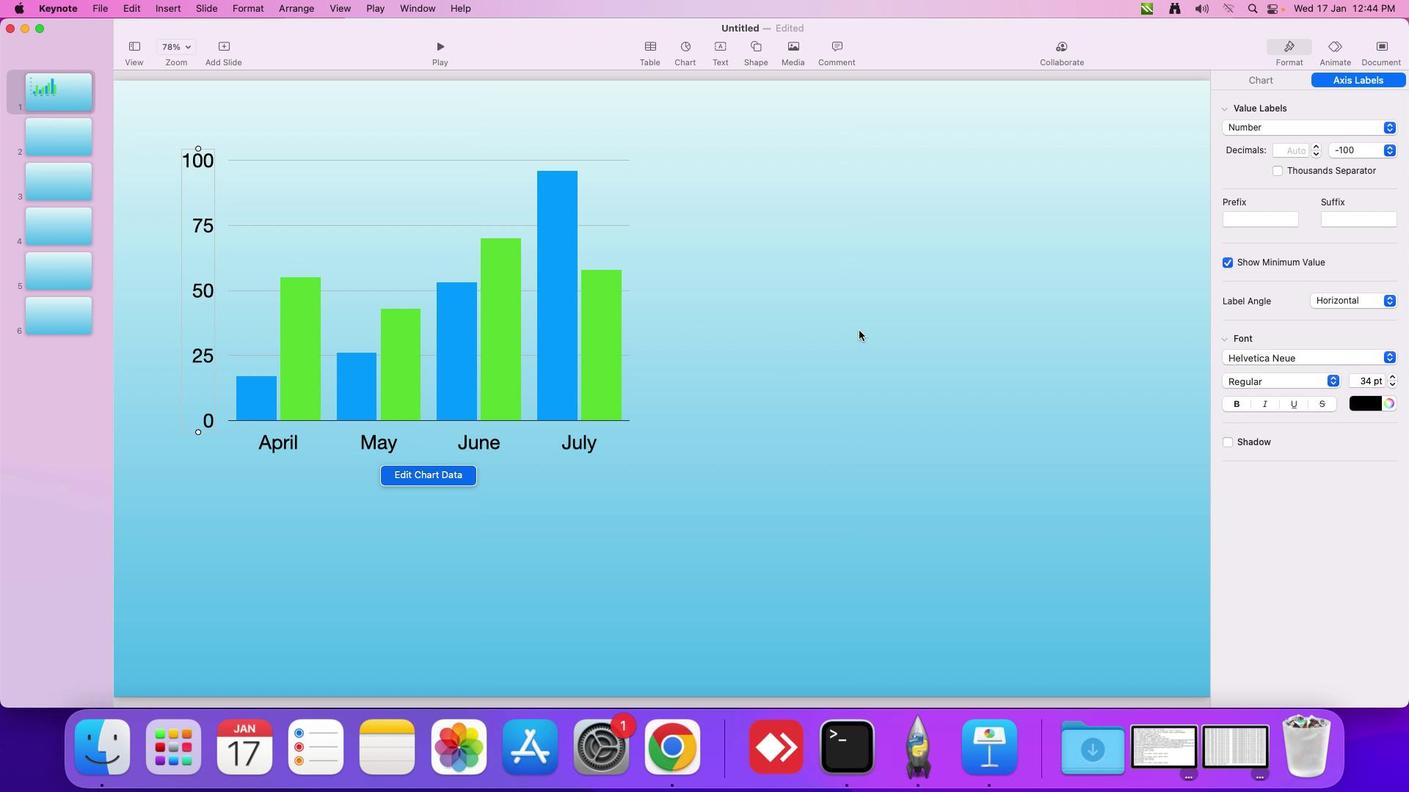
Action: Mouse moved to (520, 361)
Screenshot: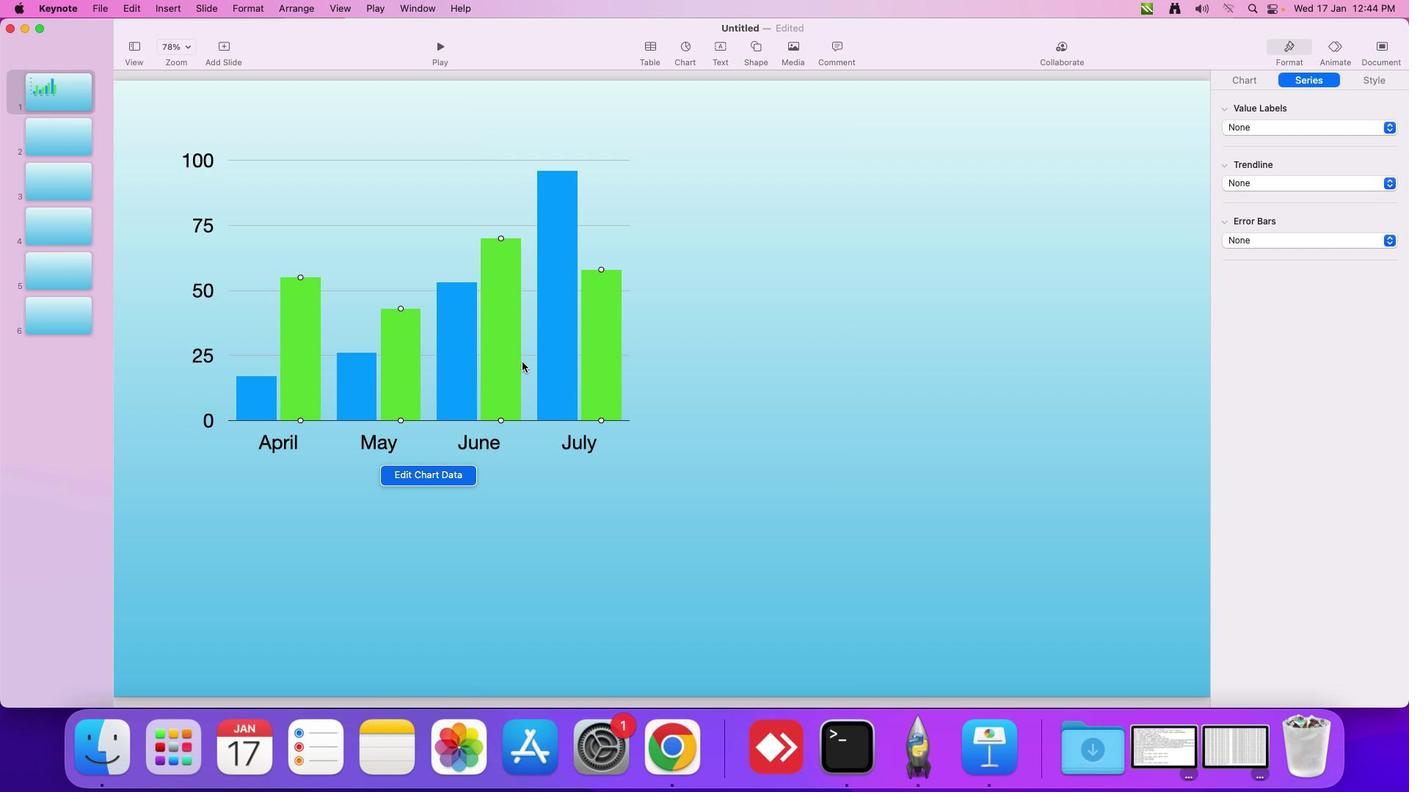 
Action: Mouse pressed left at (520, 361)
Screenshot: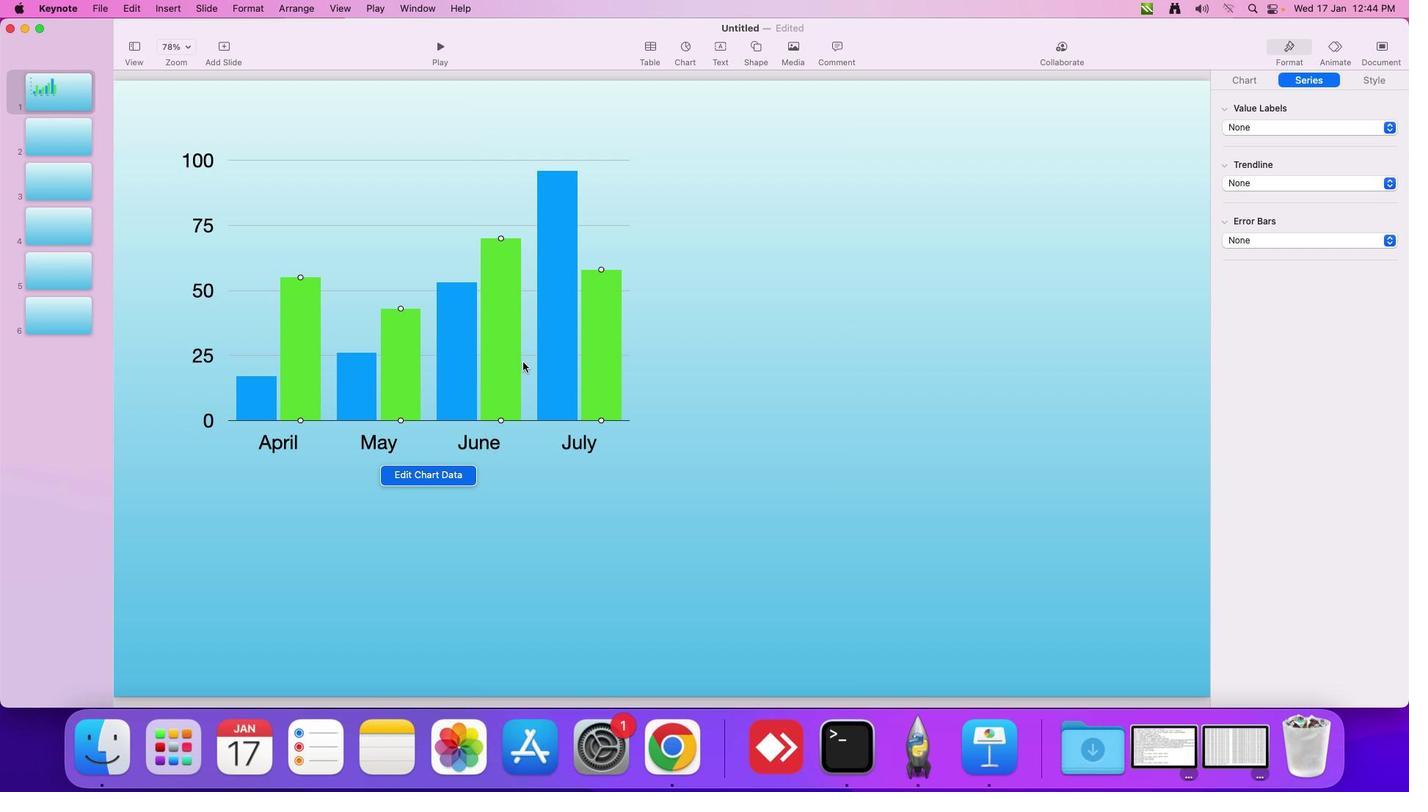 
Action: Mouse moved to (358, 408)
Screenshot: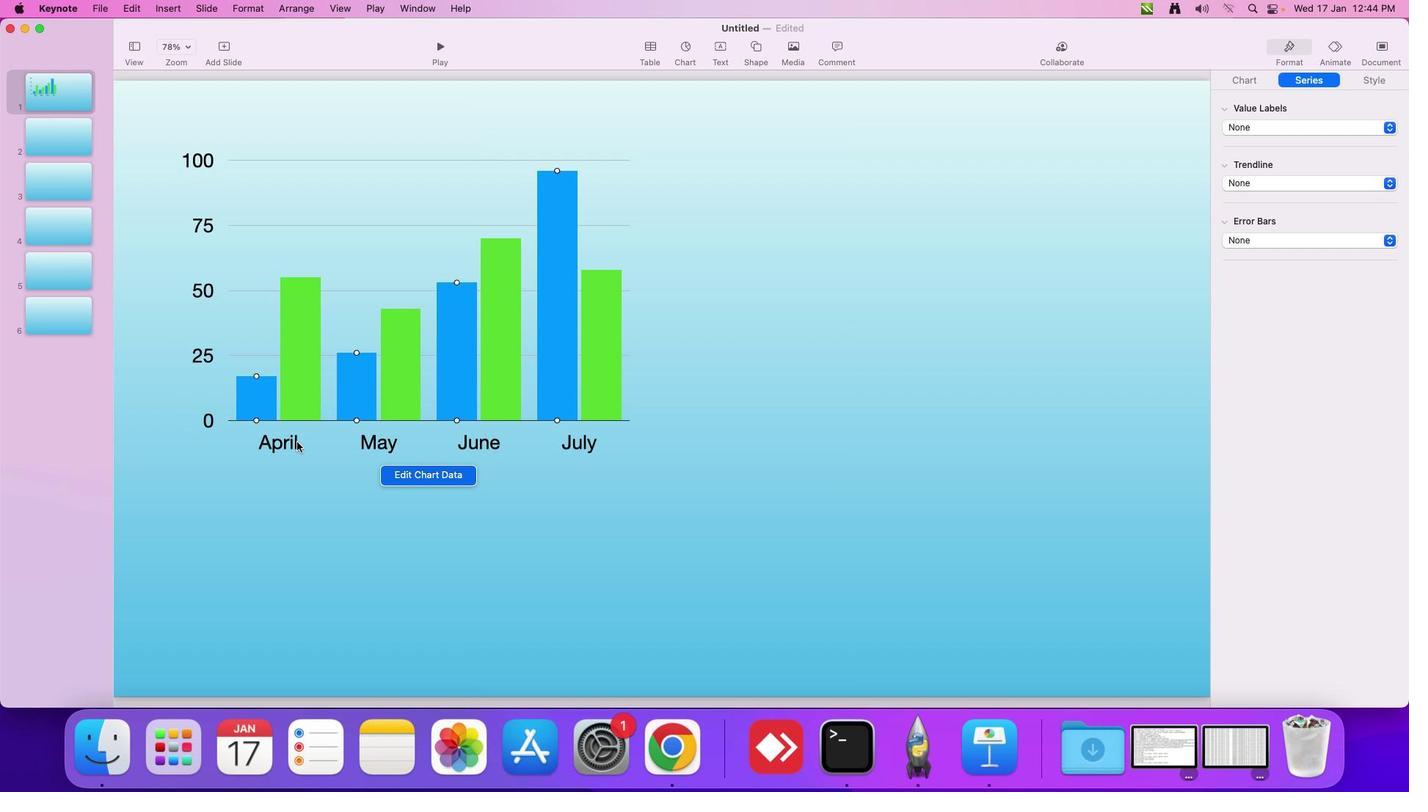
Action: Mouse pressed left at (358, 408)
Screenshot: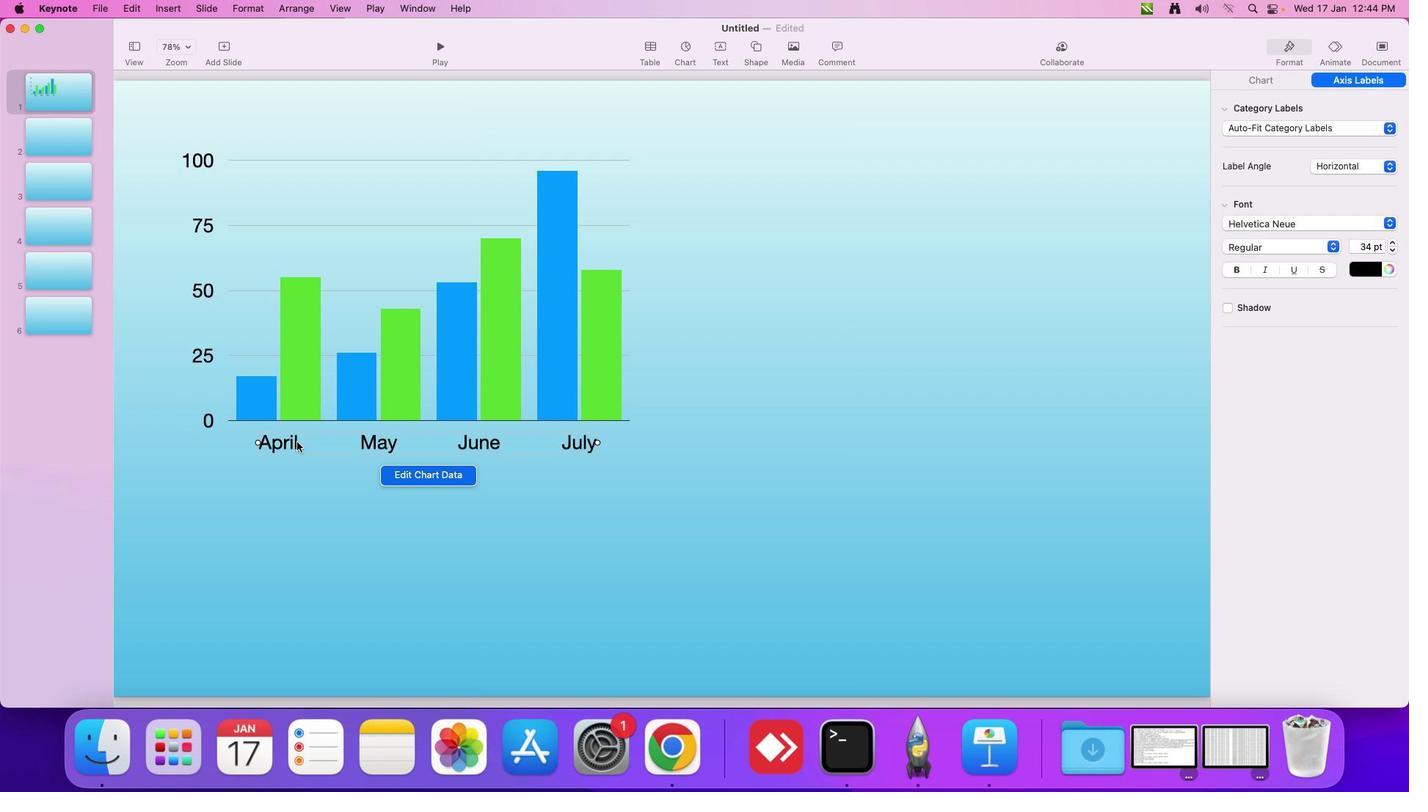 
Action: Mouse moved to (297, 442)
Screenshot: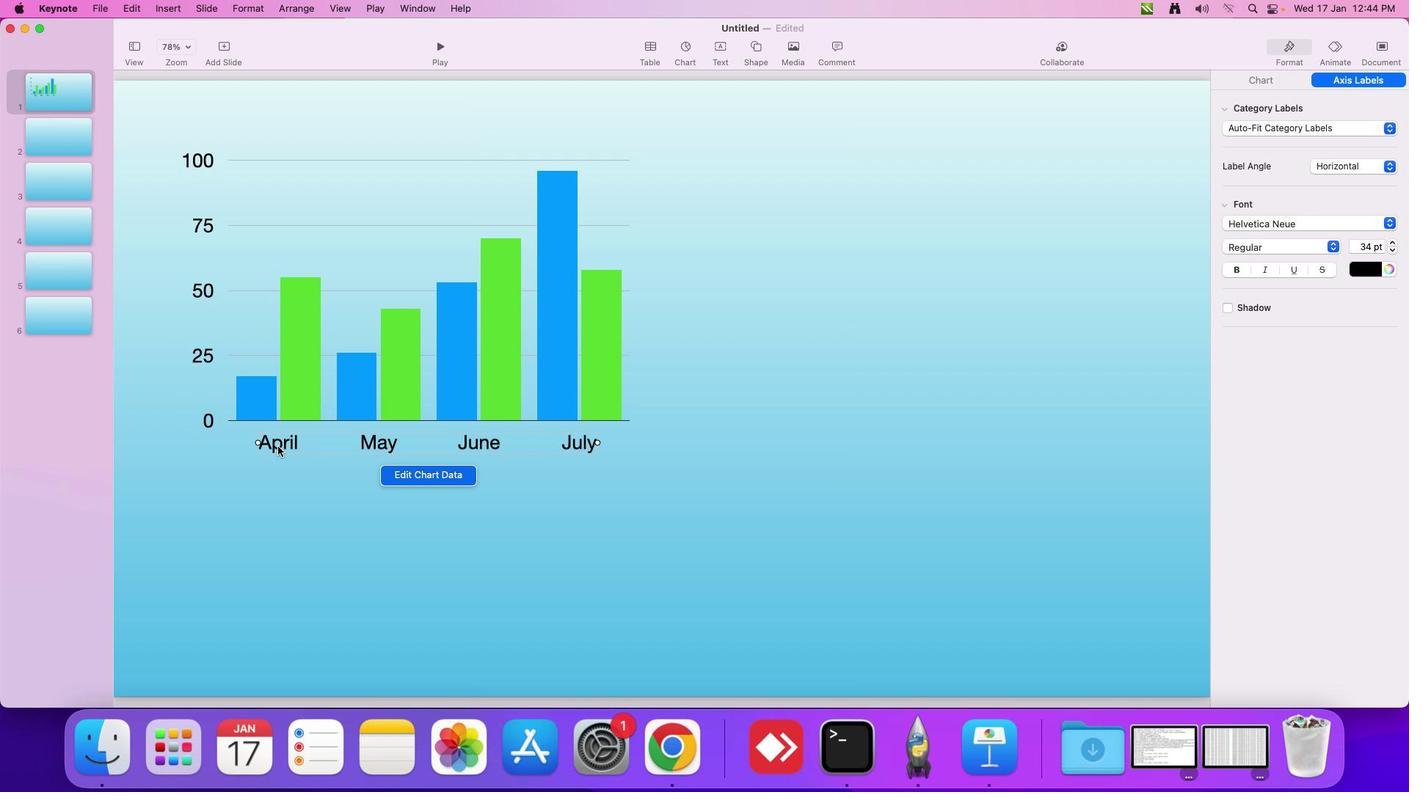 
Action: Mouse pressed left at (297, 442)
Screenshot: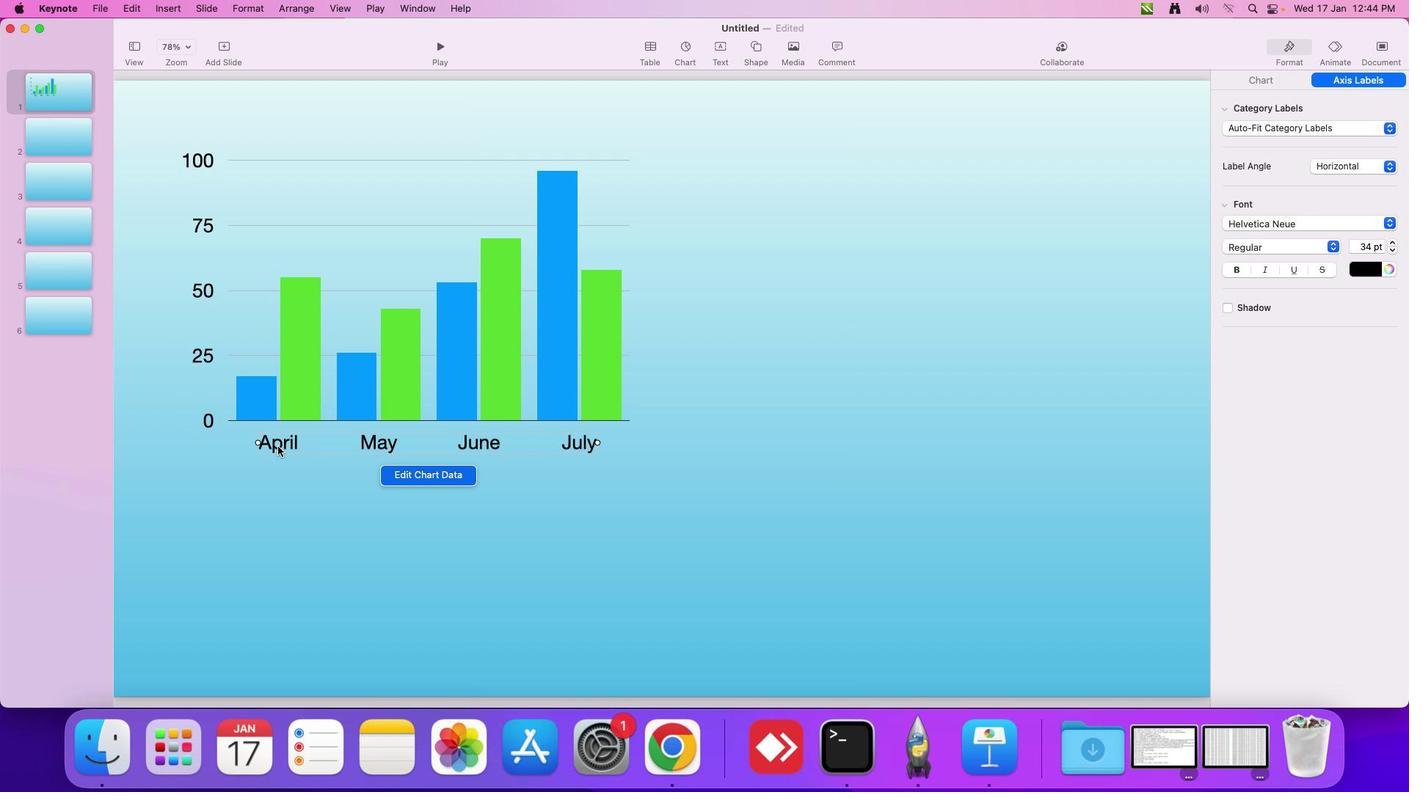 
Action: Mouse moved to (277, 446)
Screenshot: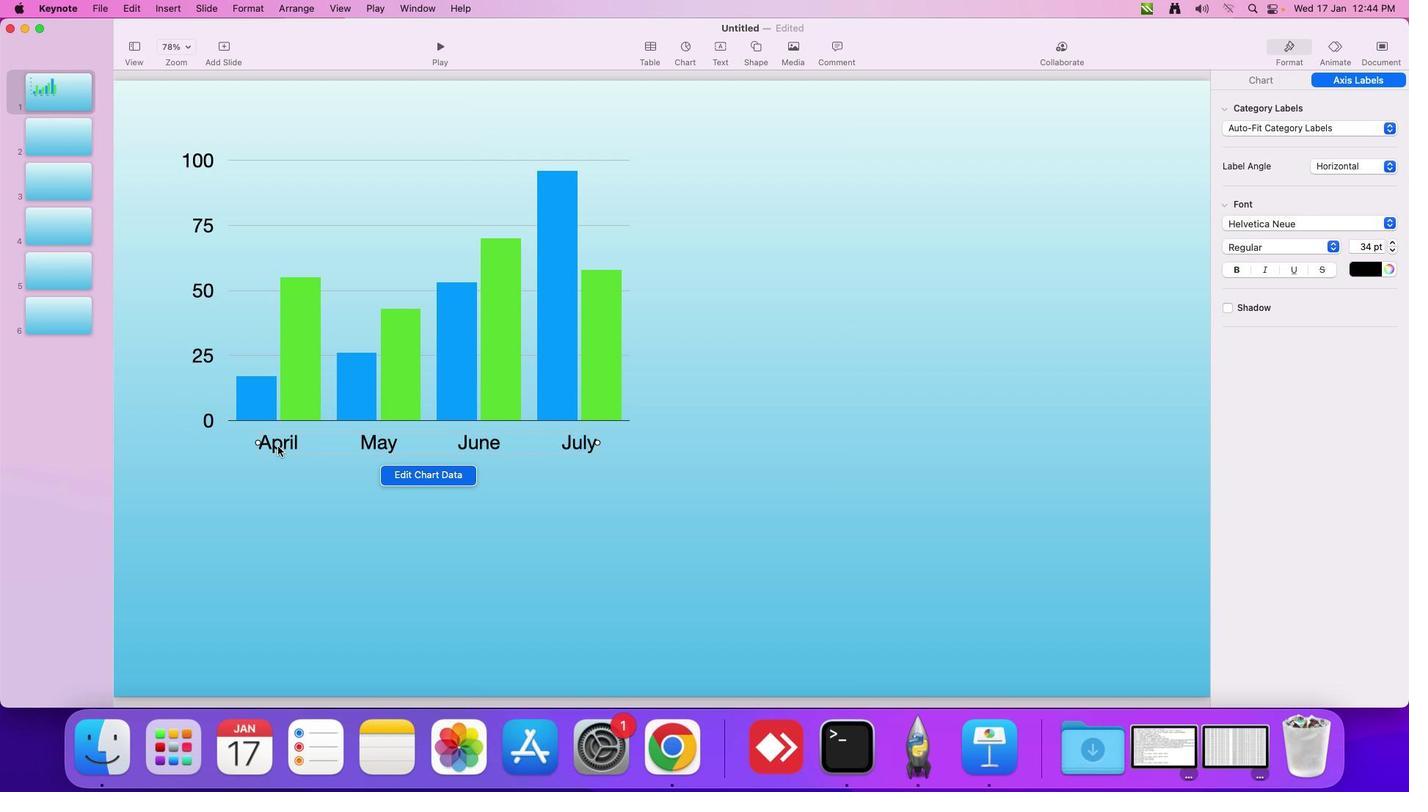 
Action: Mouse pressed left at (277, 446)
Screenshot: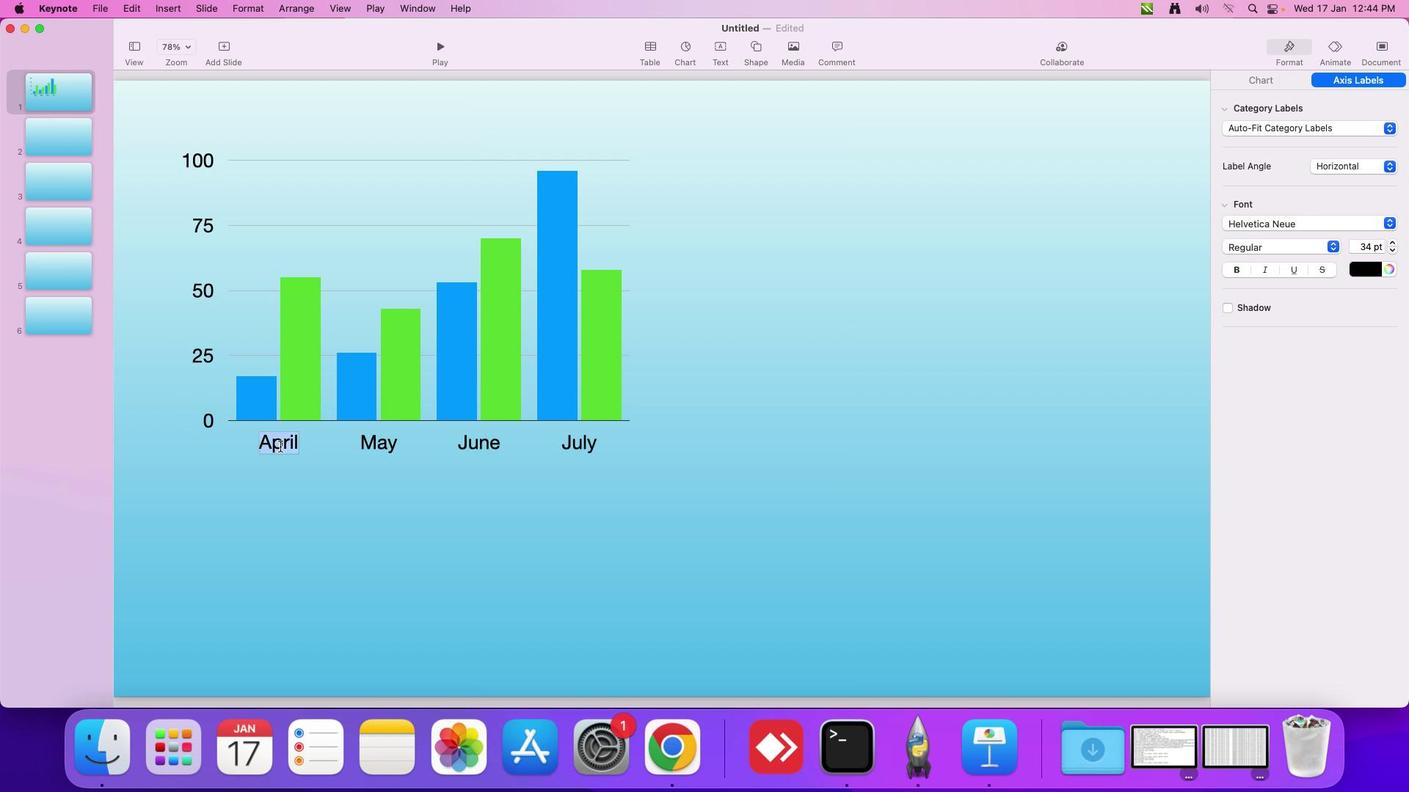 
Action: Mouse pressed left at (277, 446)
Screenshot: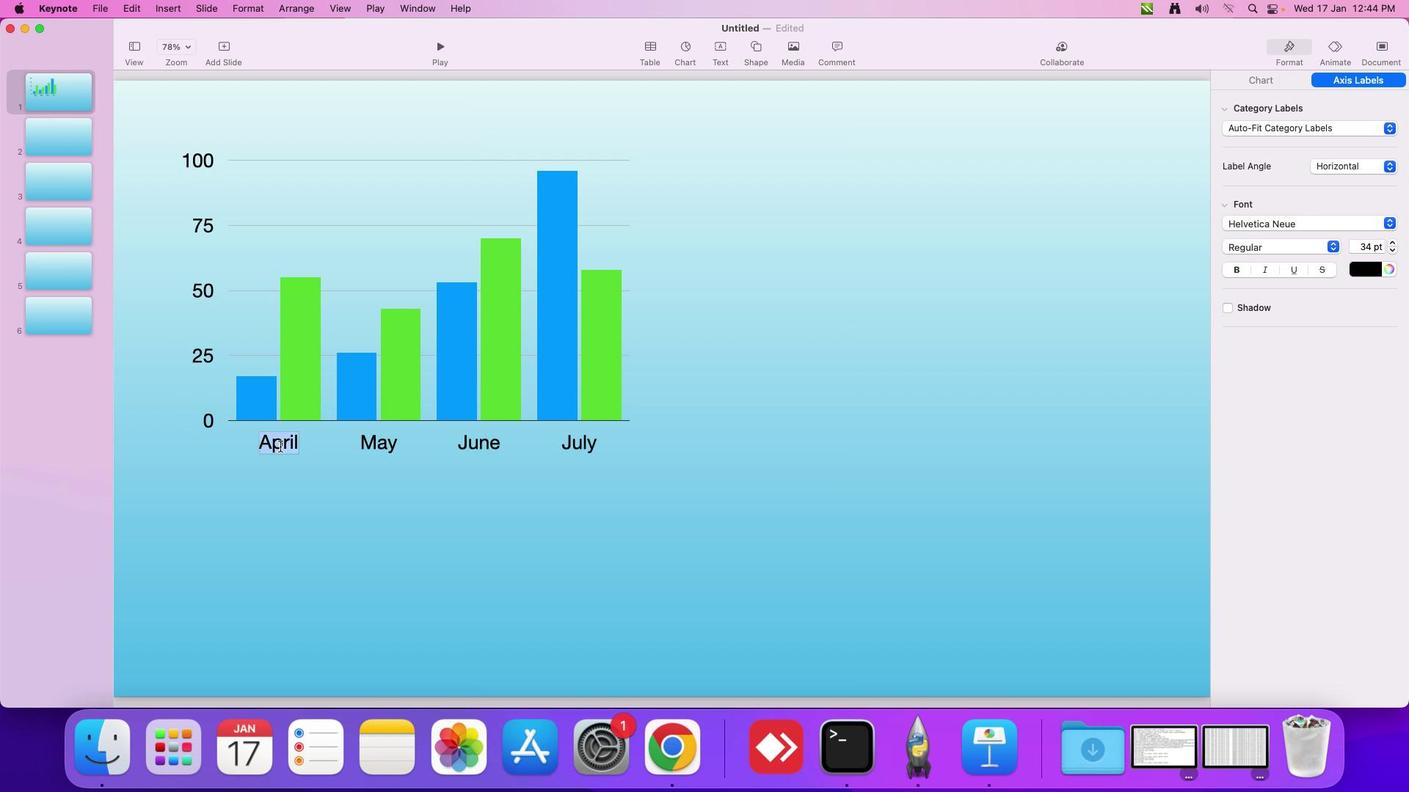 
Action: Mouse moved to (279, 446)
Screenshot: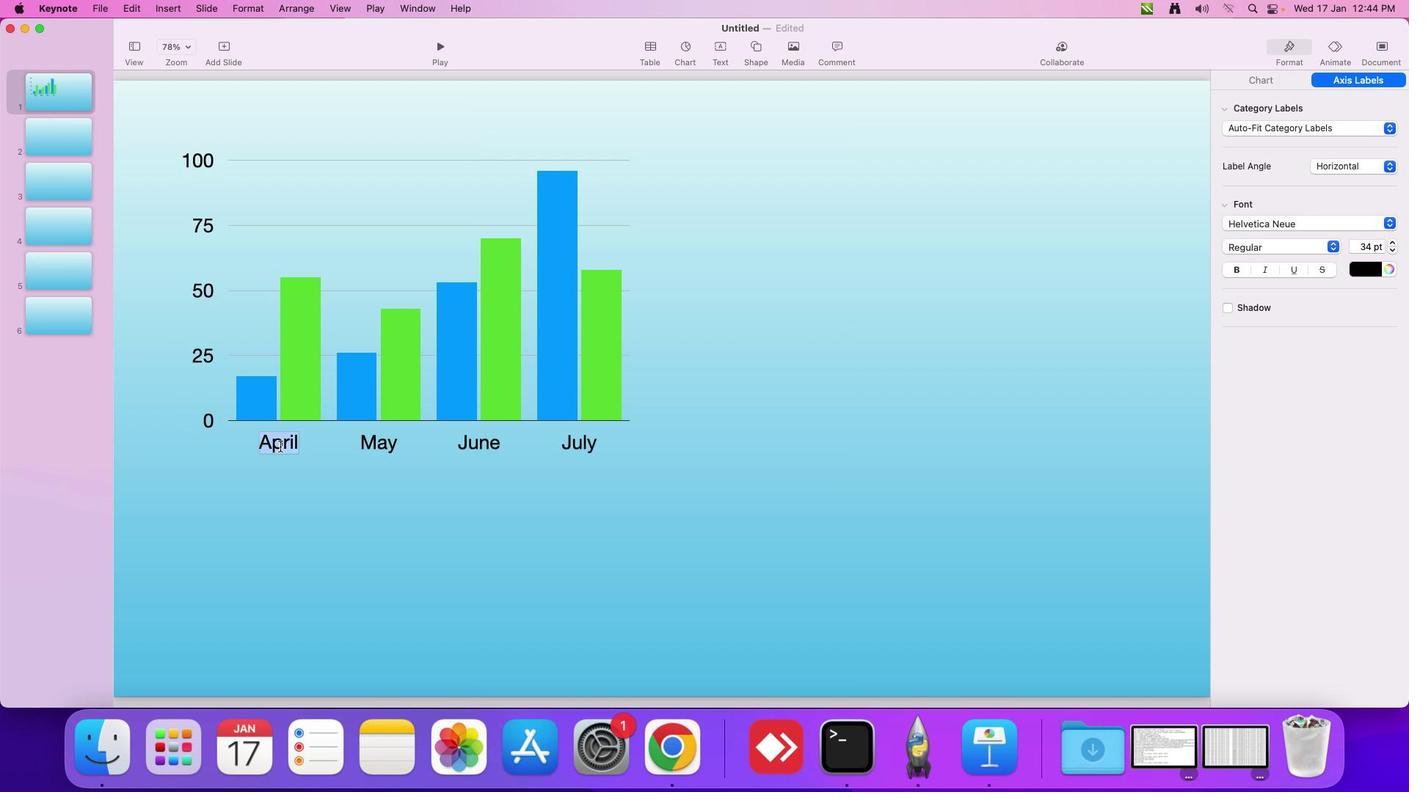 
Action: Key pressed Key.delete
Screenshot: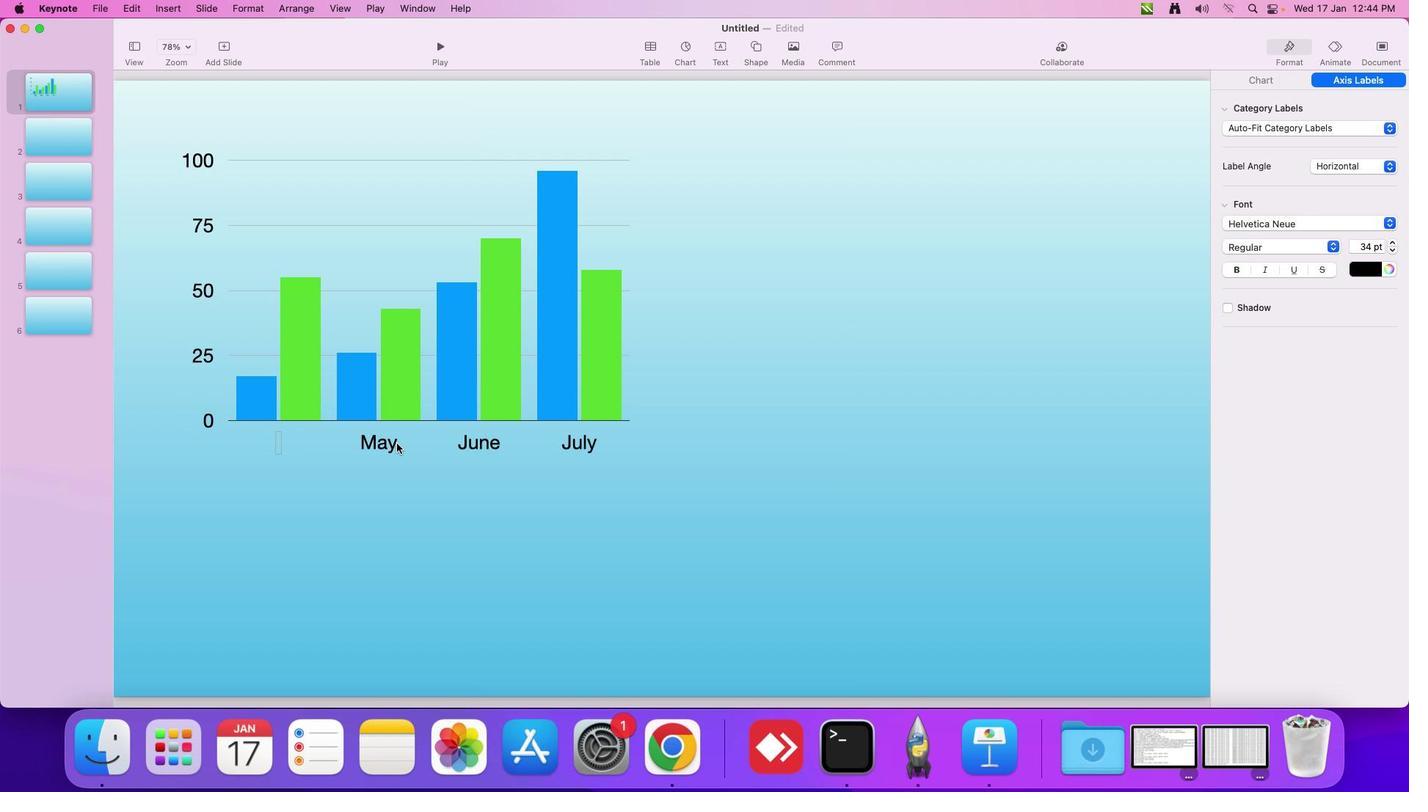 
Action: Mouse moved to (389, 443)
Screenshot: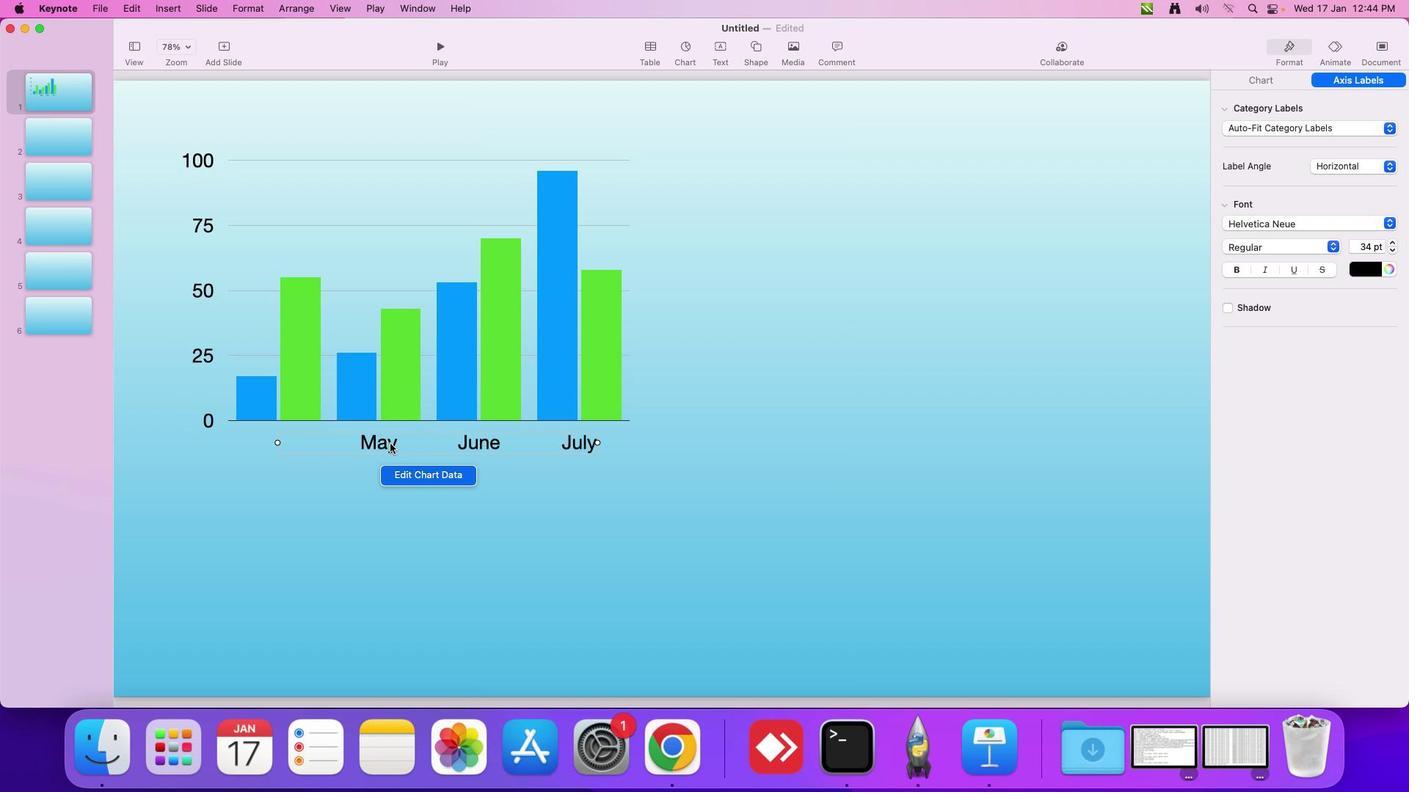 
Action: Mouse pressed left at (389, 443)
Screenshot: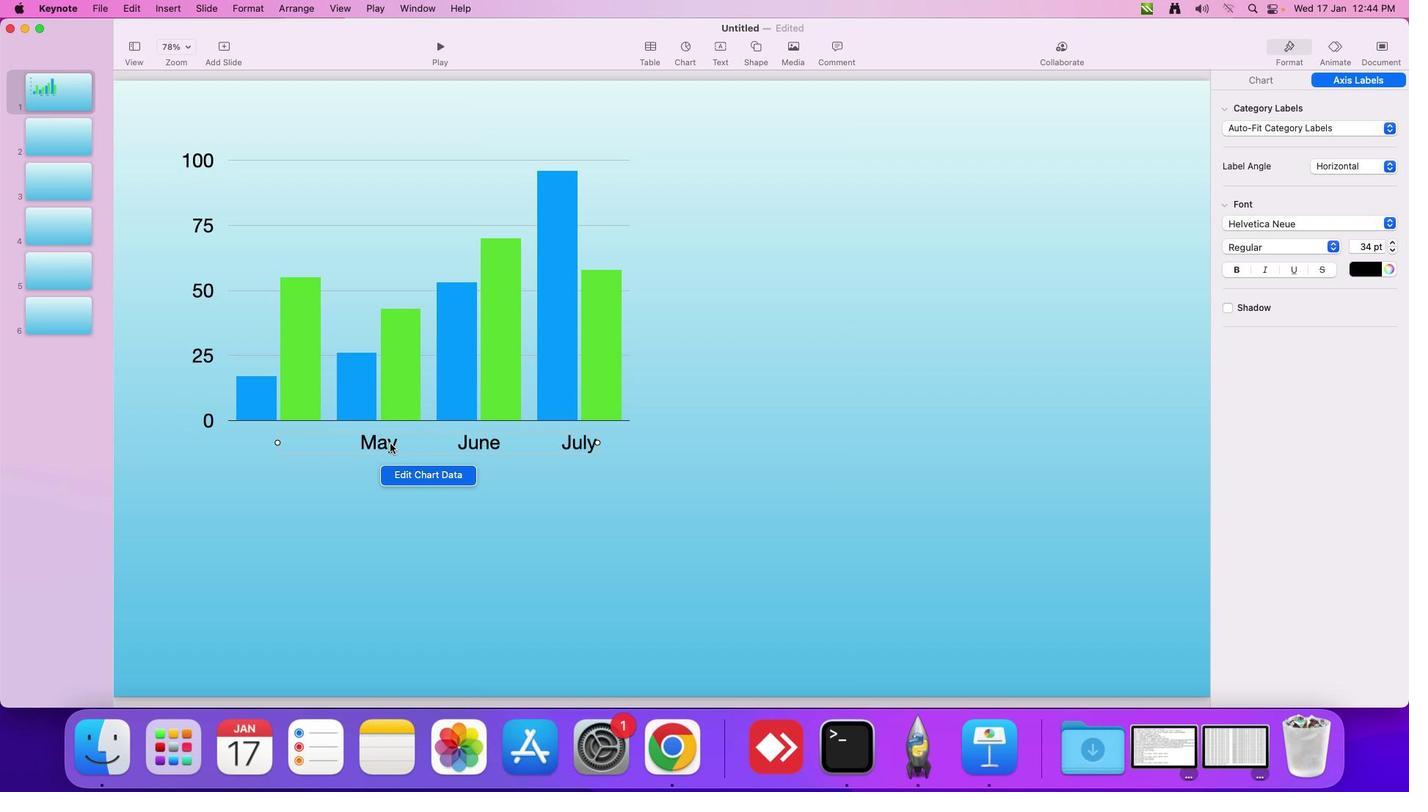 
Action: Mouse pressed left at (389, 443)
Screenshot: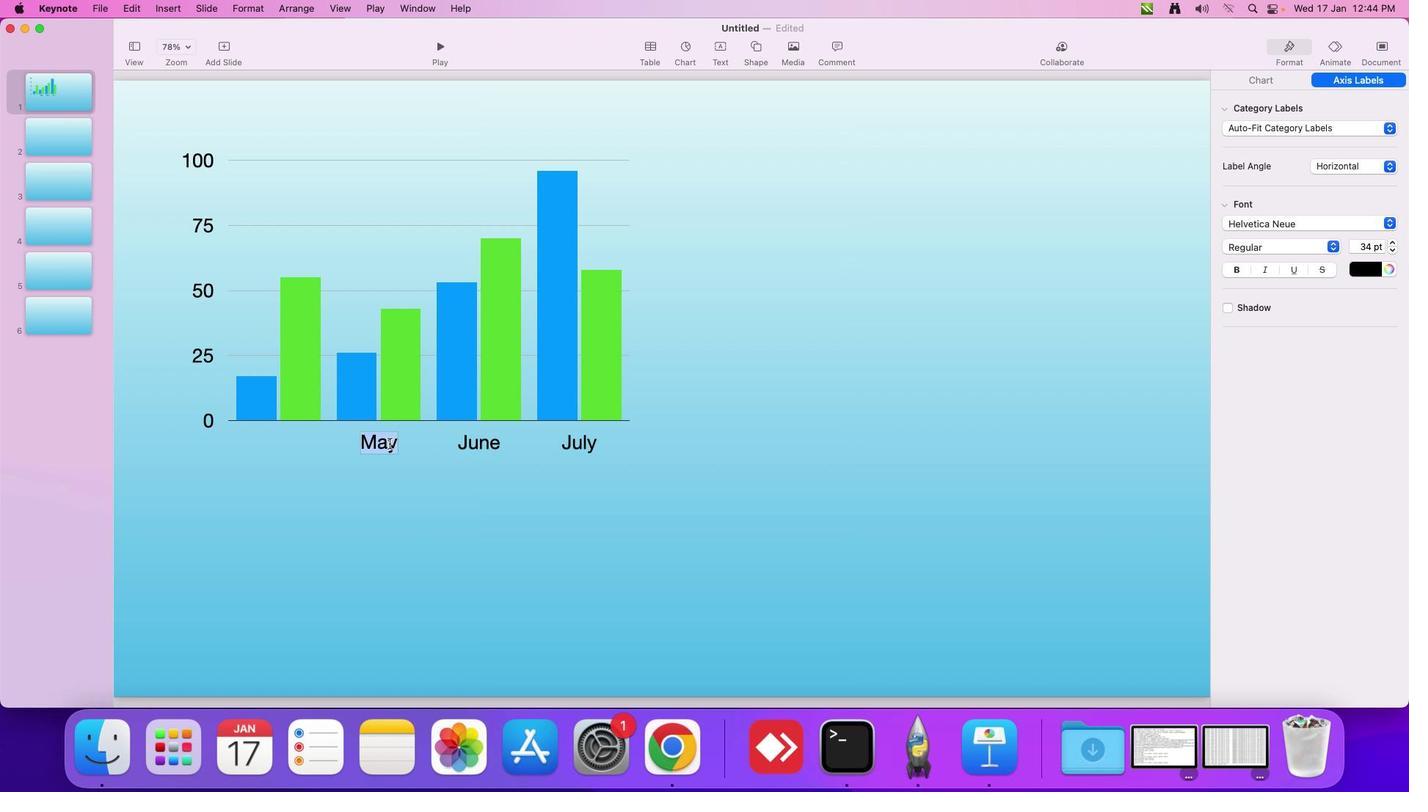 
Action: Mouse moved to (389, 444)
Screenshot: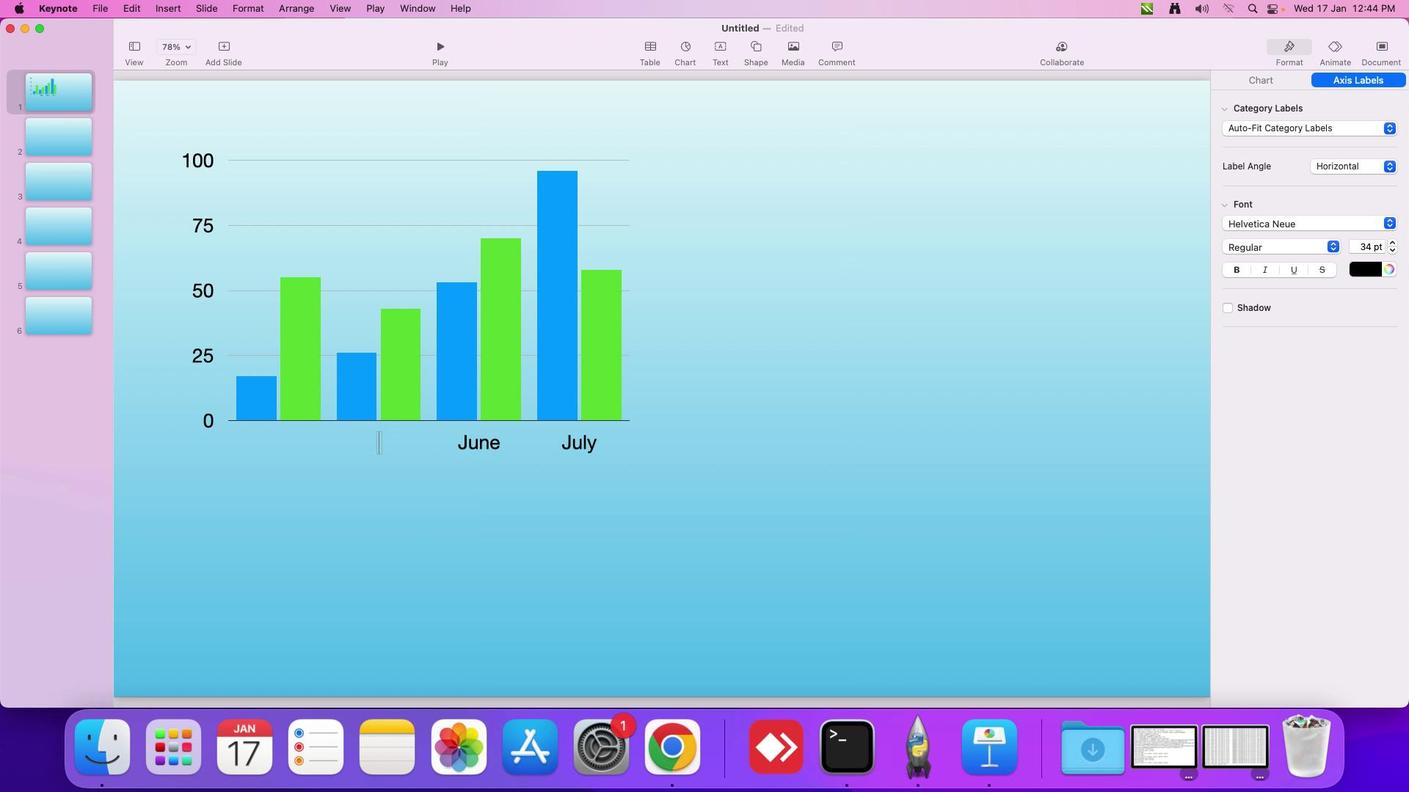 
Action: Key pressed Key.delete
Screenshot: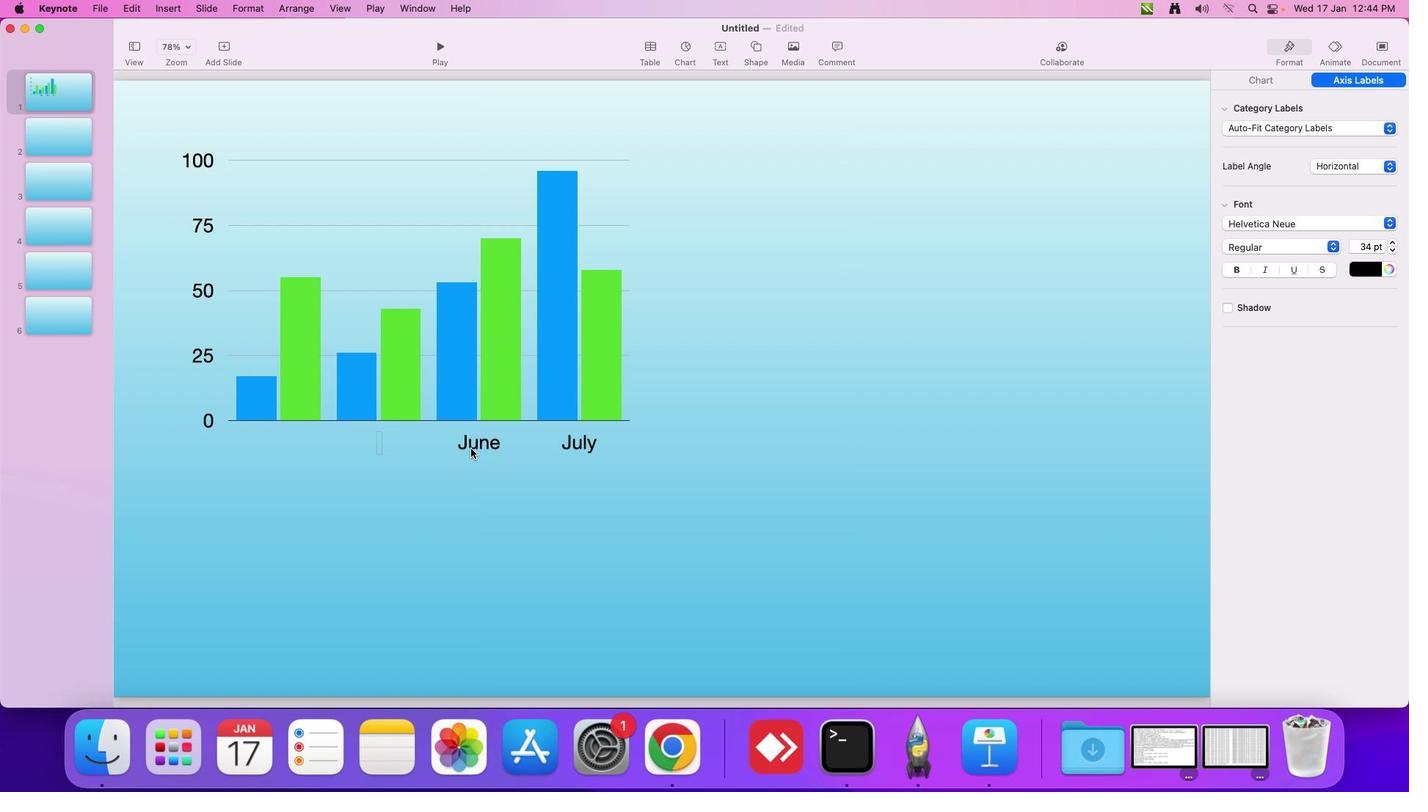 
Action: Mouse moved to (473, 447)
Screenshot: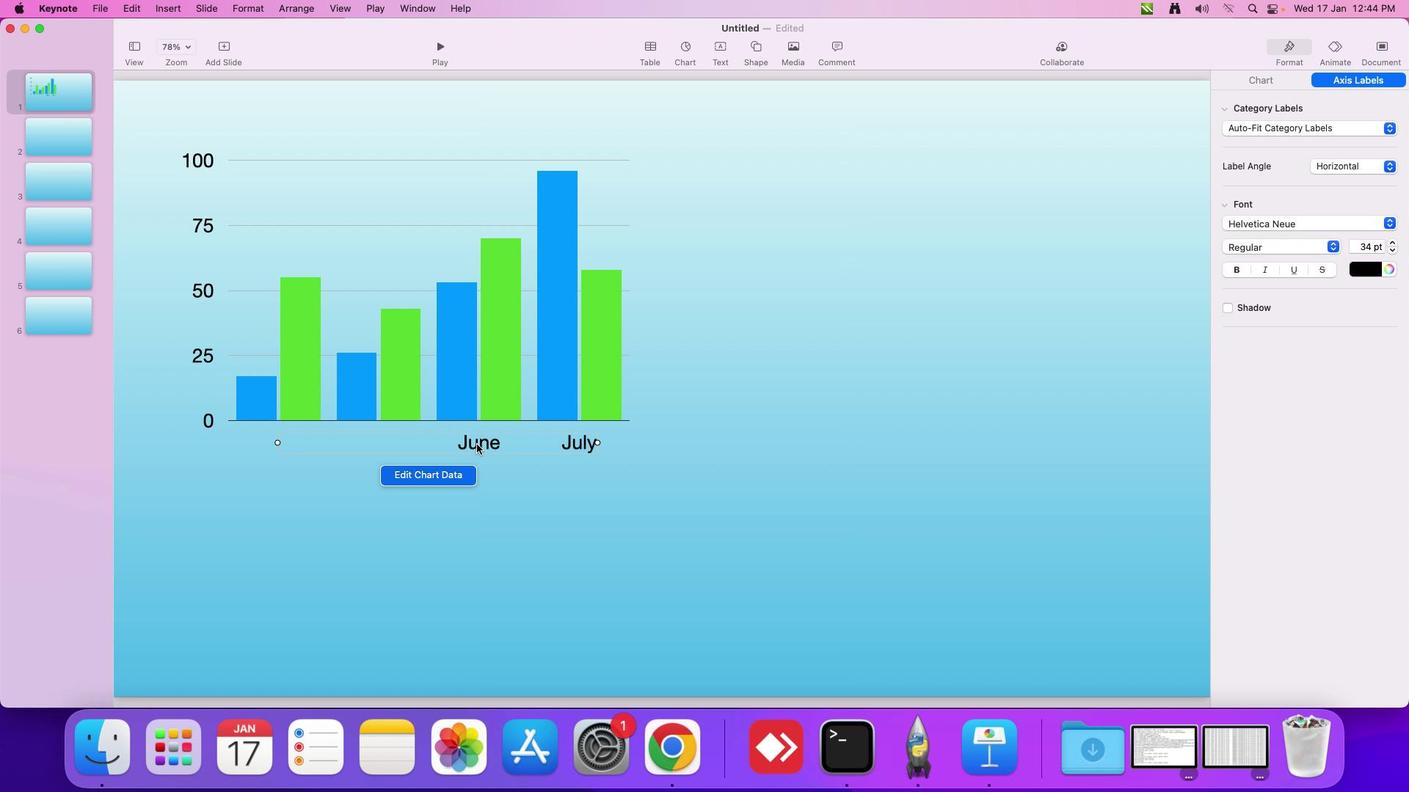 
Action: Mouse pressed left at (473, 447)
Screenshot: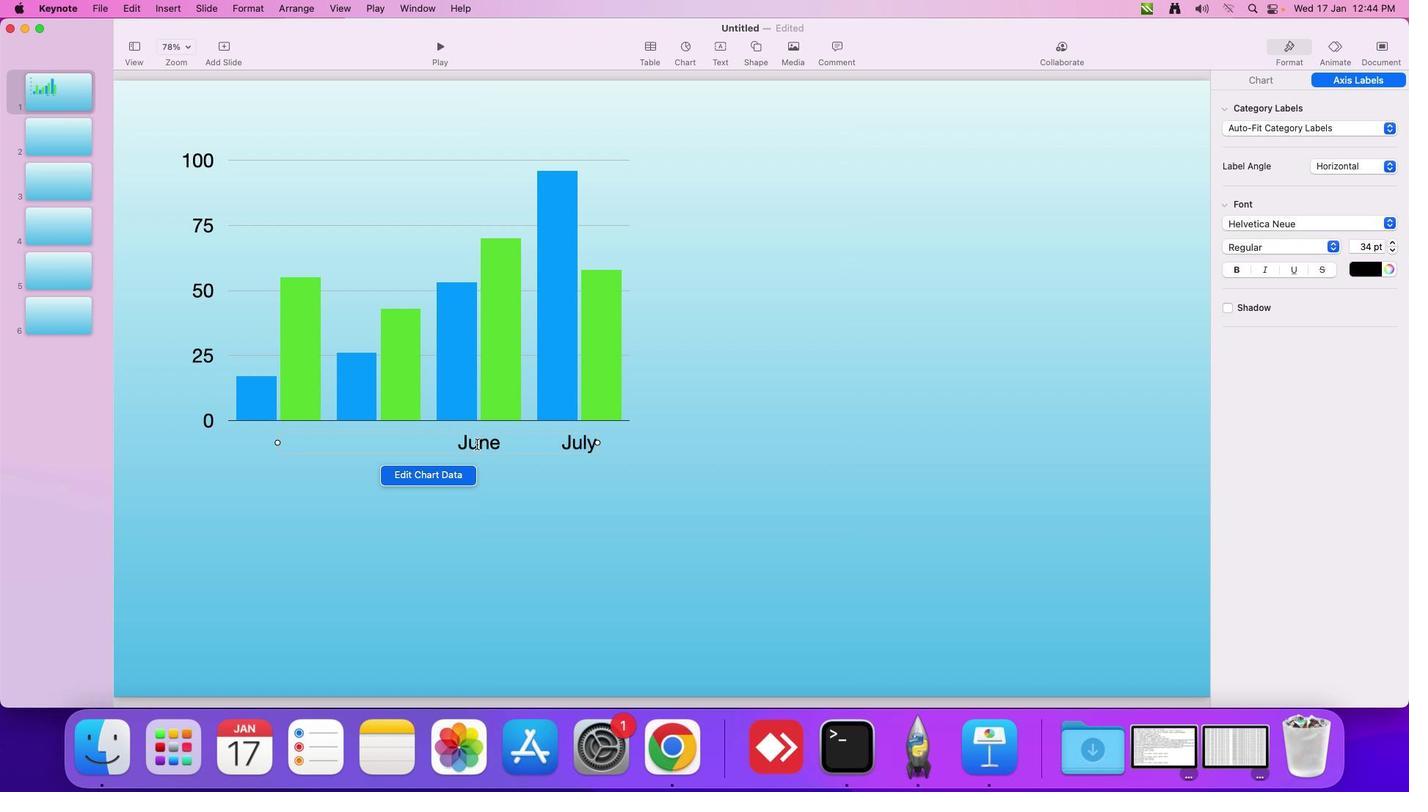 
Action: Mouse moved to (477, 444)
Screenshot: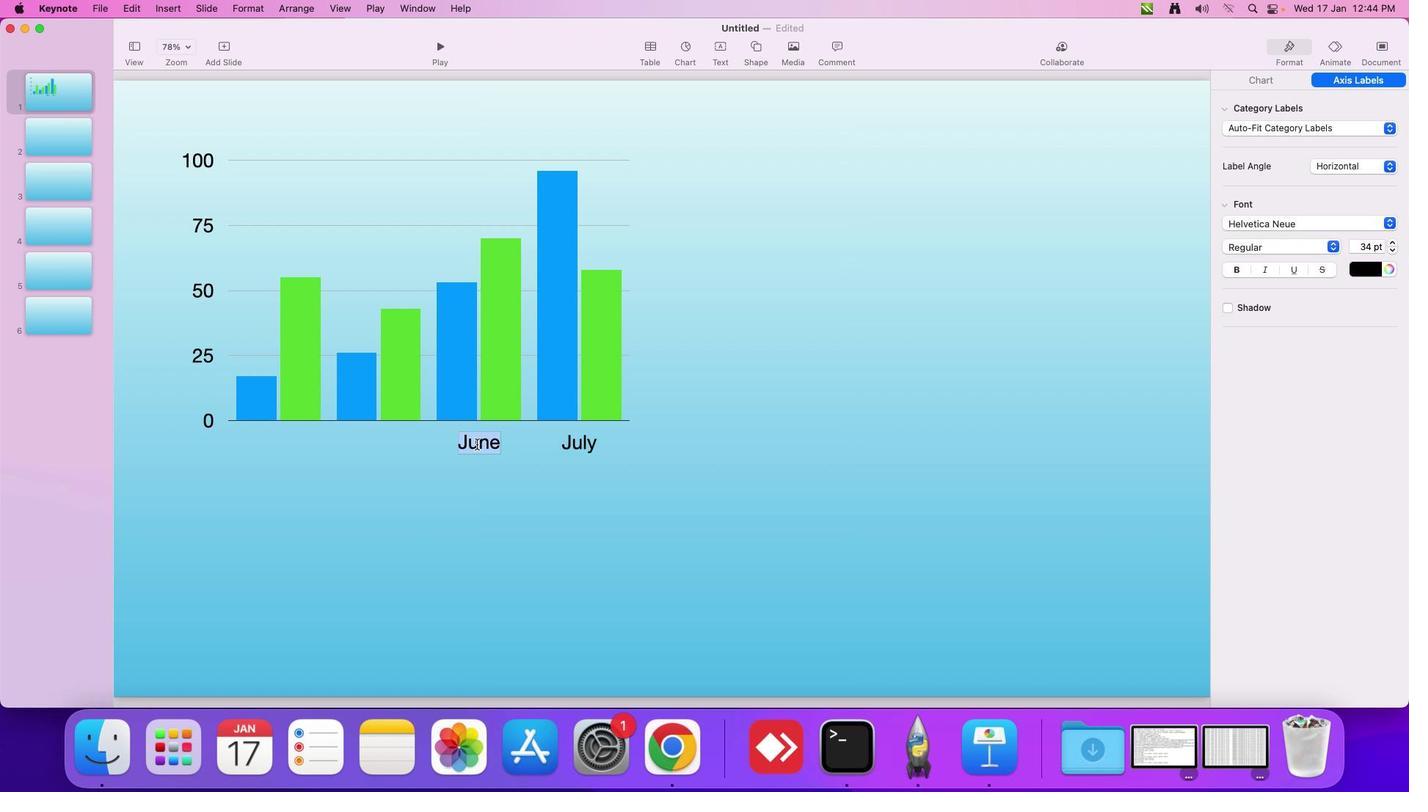
Action: Mouse pressed left at (477, 444)
Screenshot: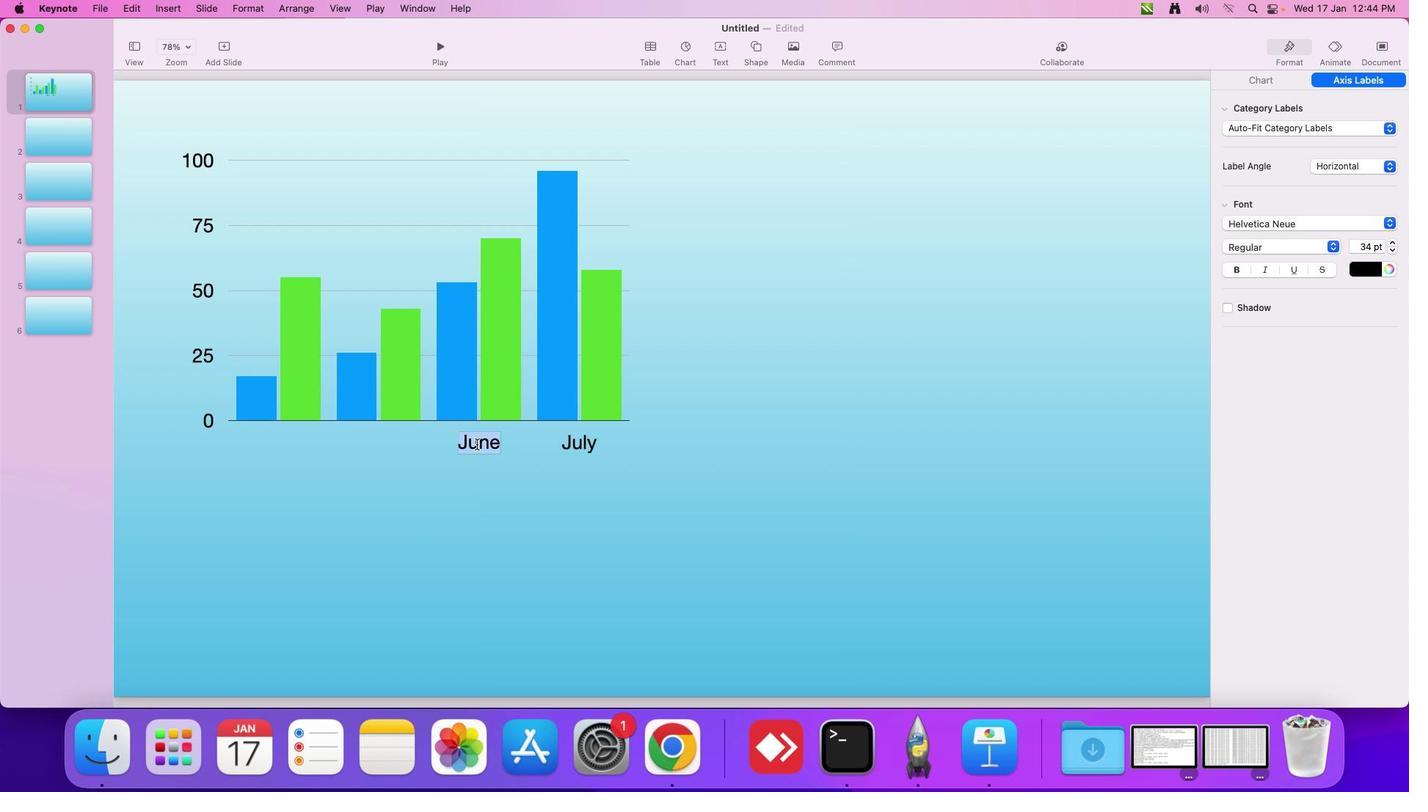 
Action: Key pressed Key.delete
Screenshot: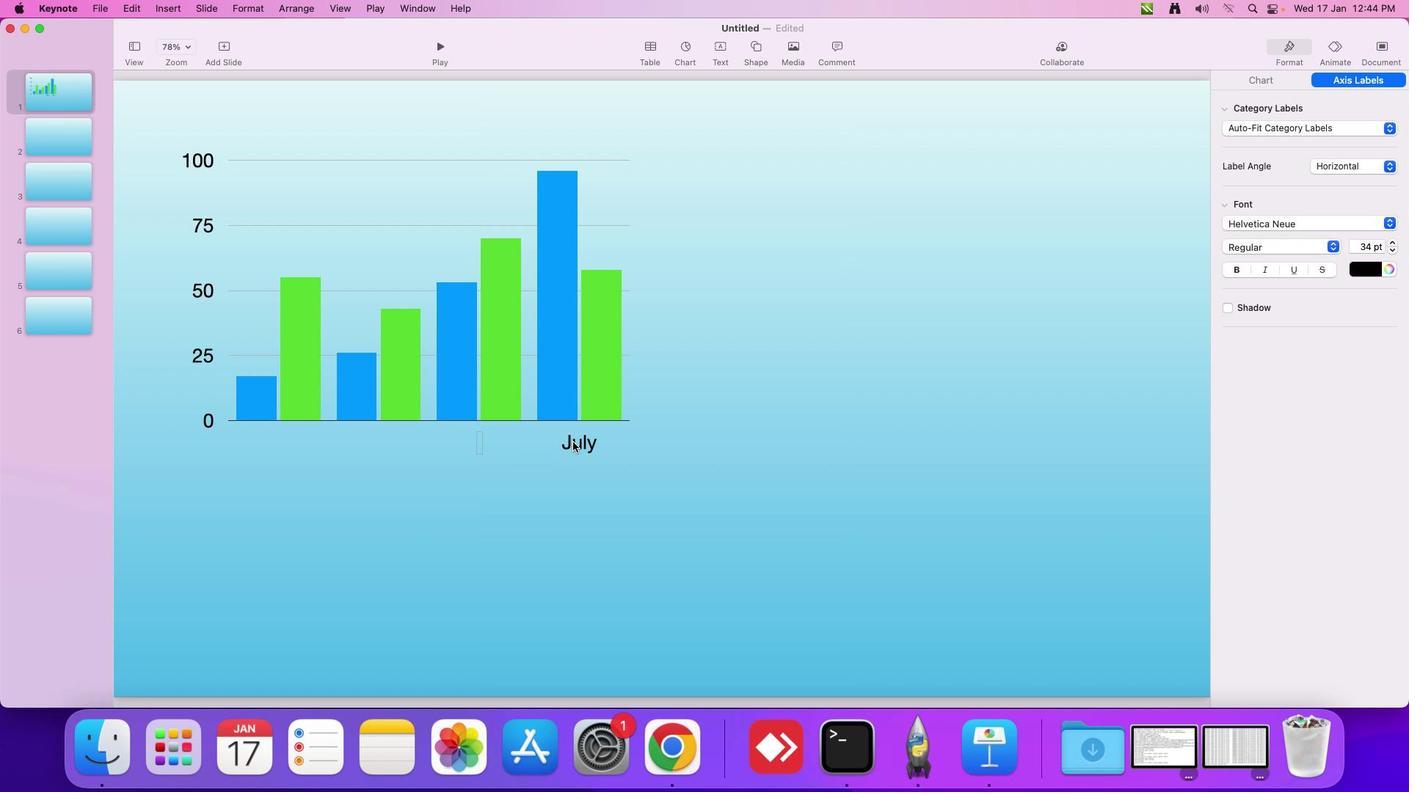 
Action: Mouse moved to (572, 442)
Screenshot: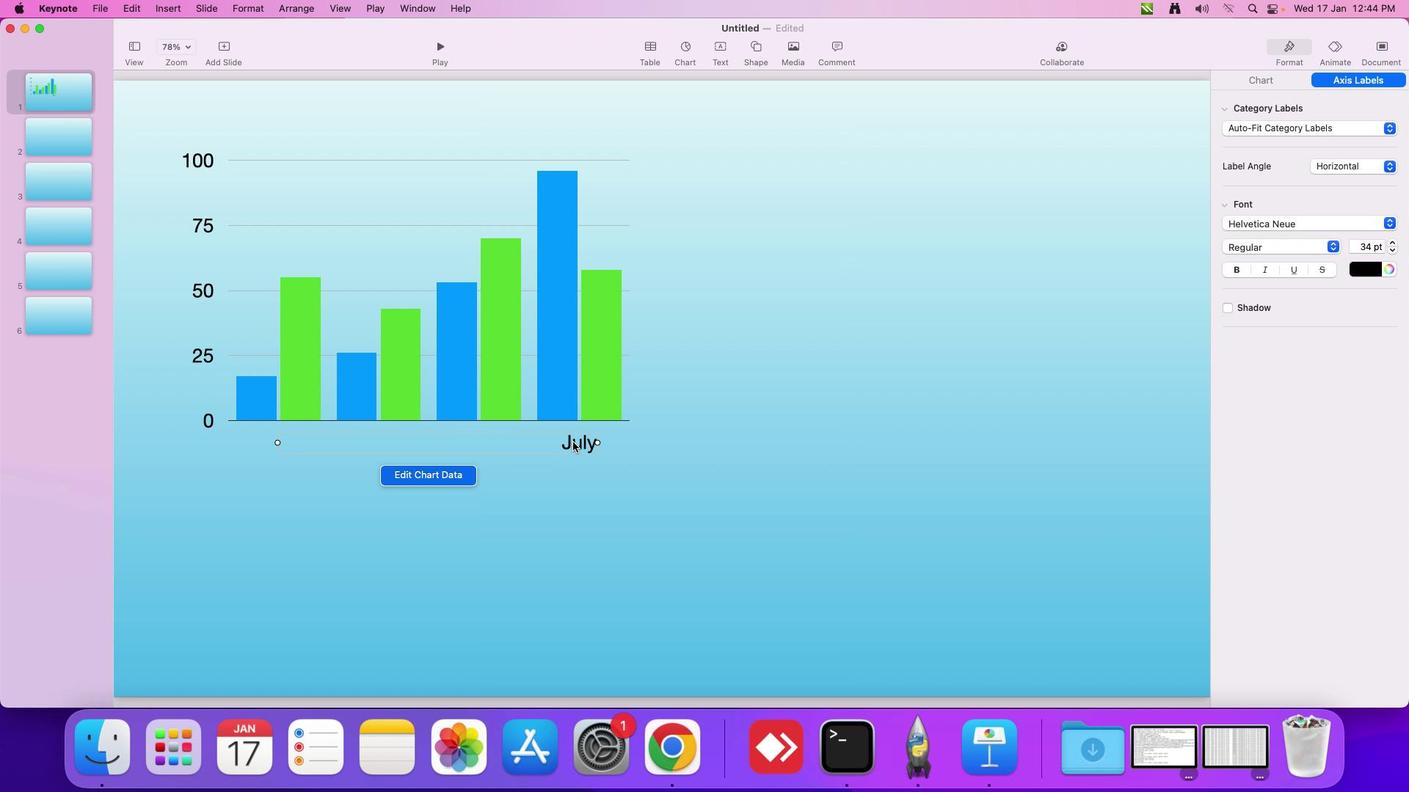 
Action: Mouse pressed left at (572, 442)
Screenshot: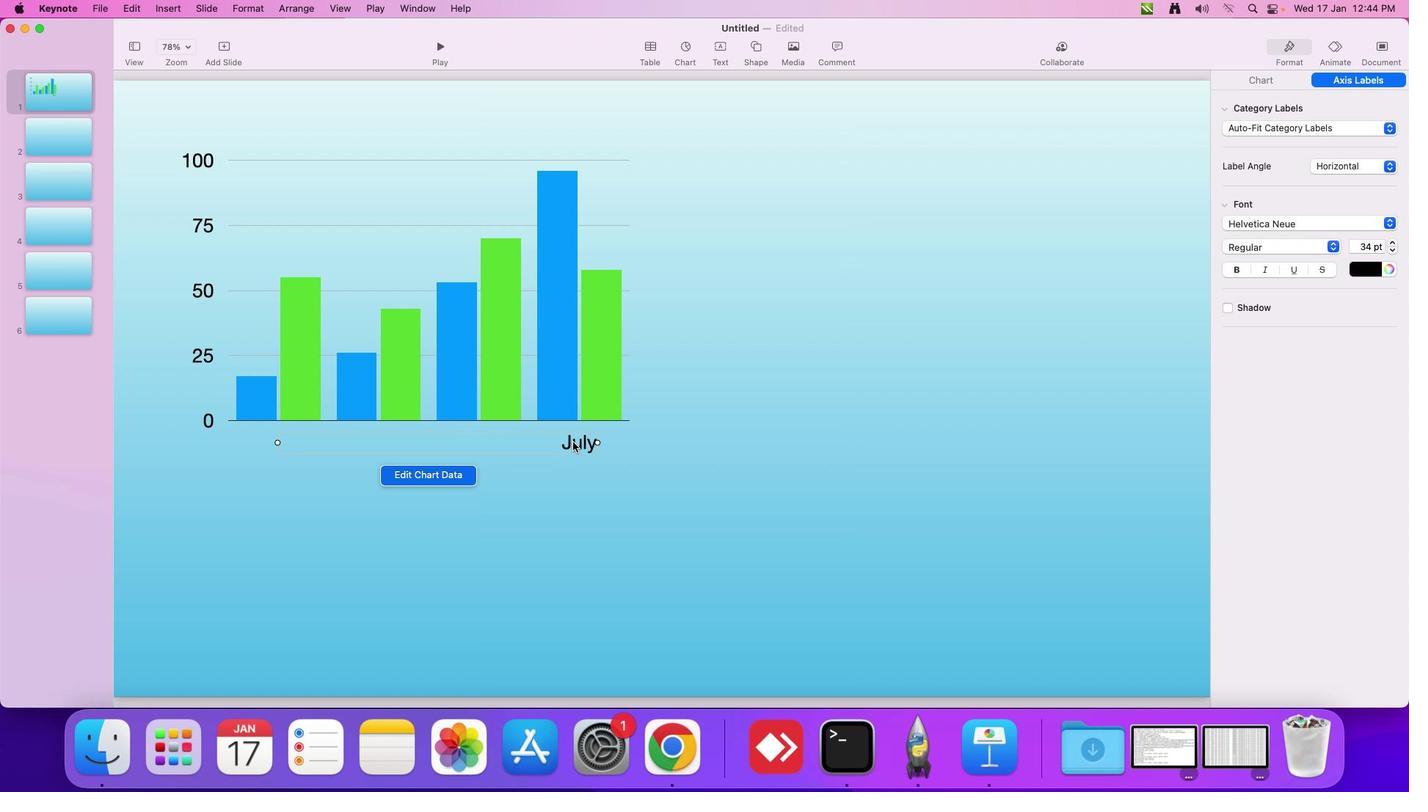 
Action: Mouse moved to (573, 442)
Screenshot: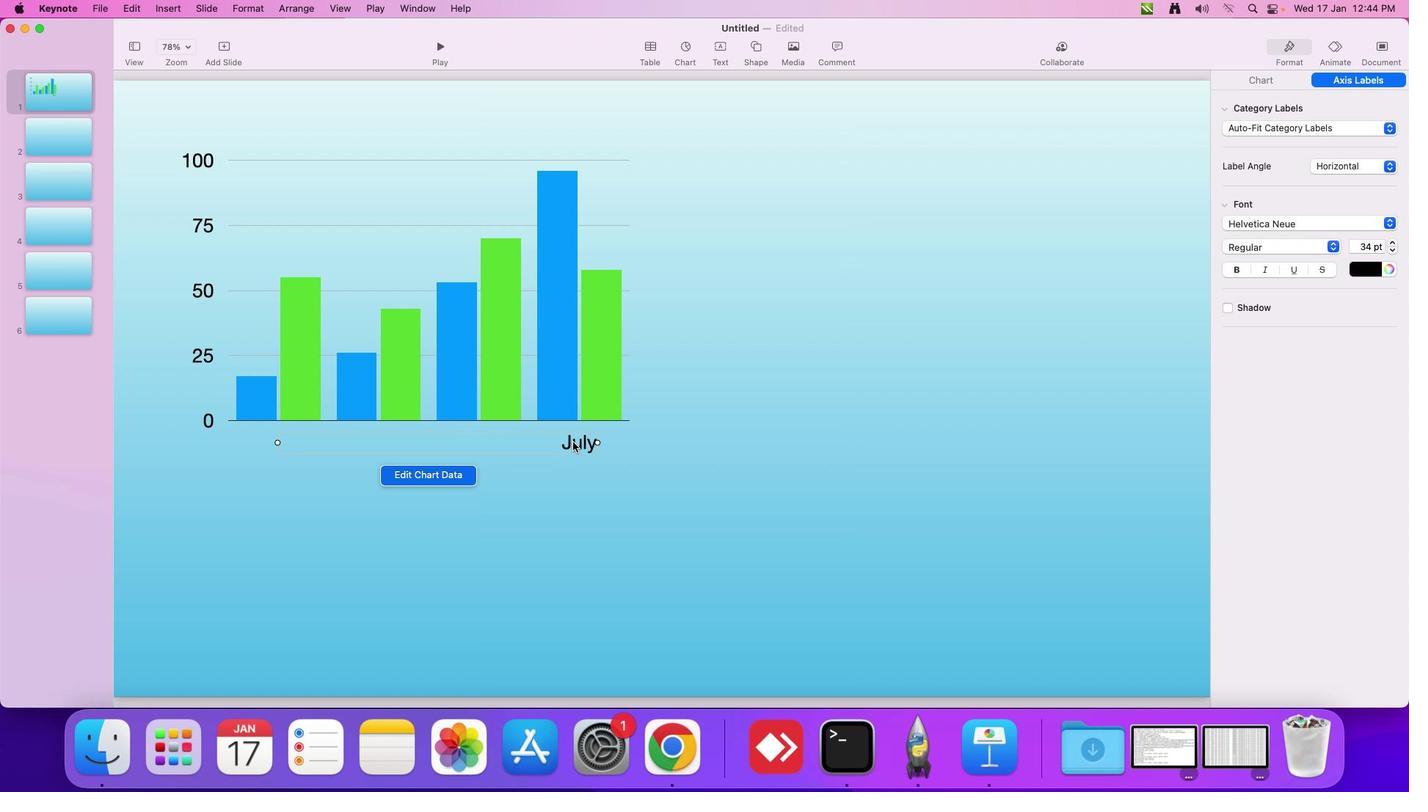 
Action: Mouse pressed left at (573, 442)
Screenshot: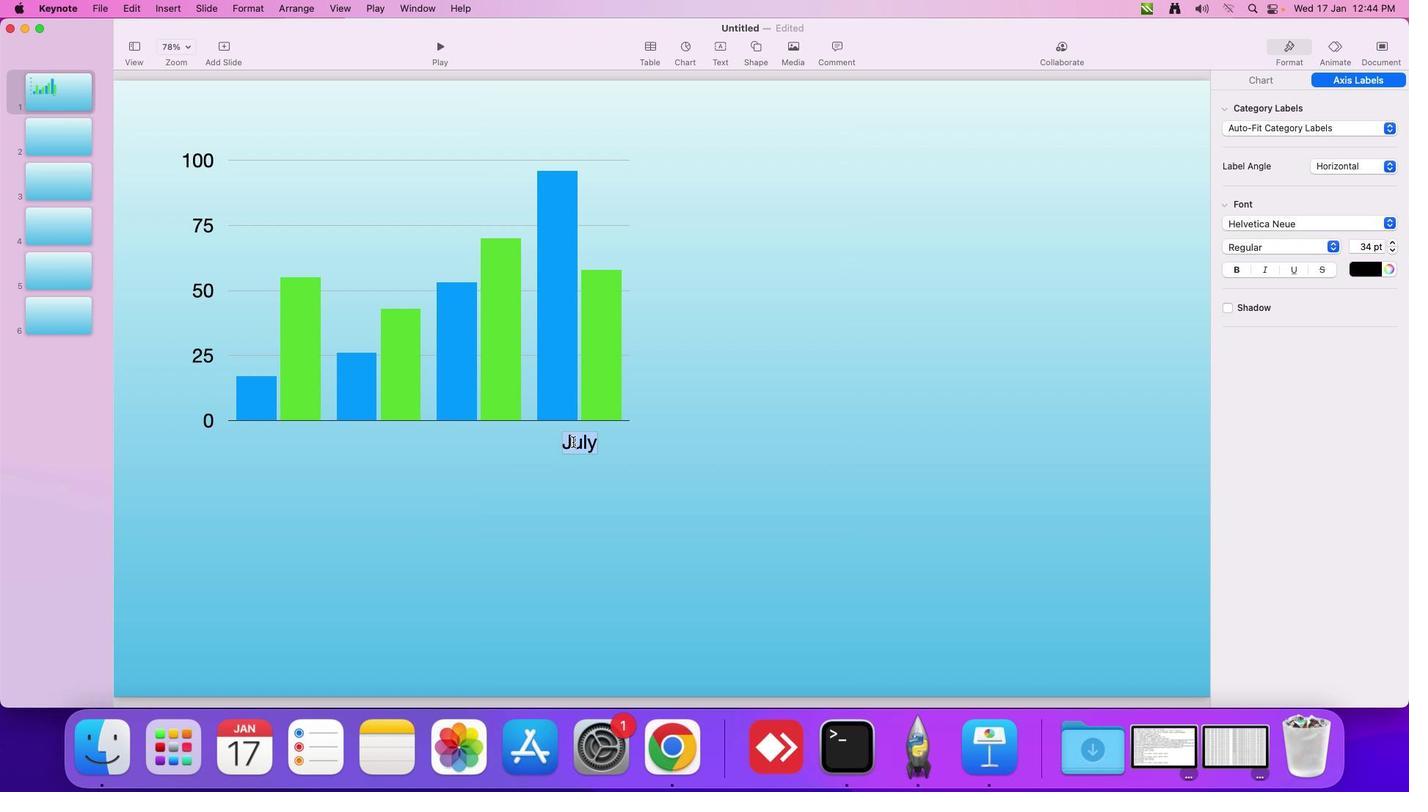 
Action: Key pressed Key.delete
Screenshot: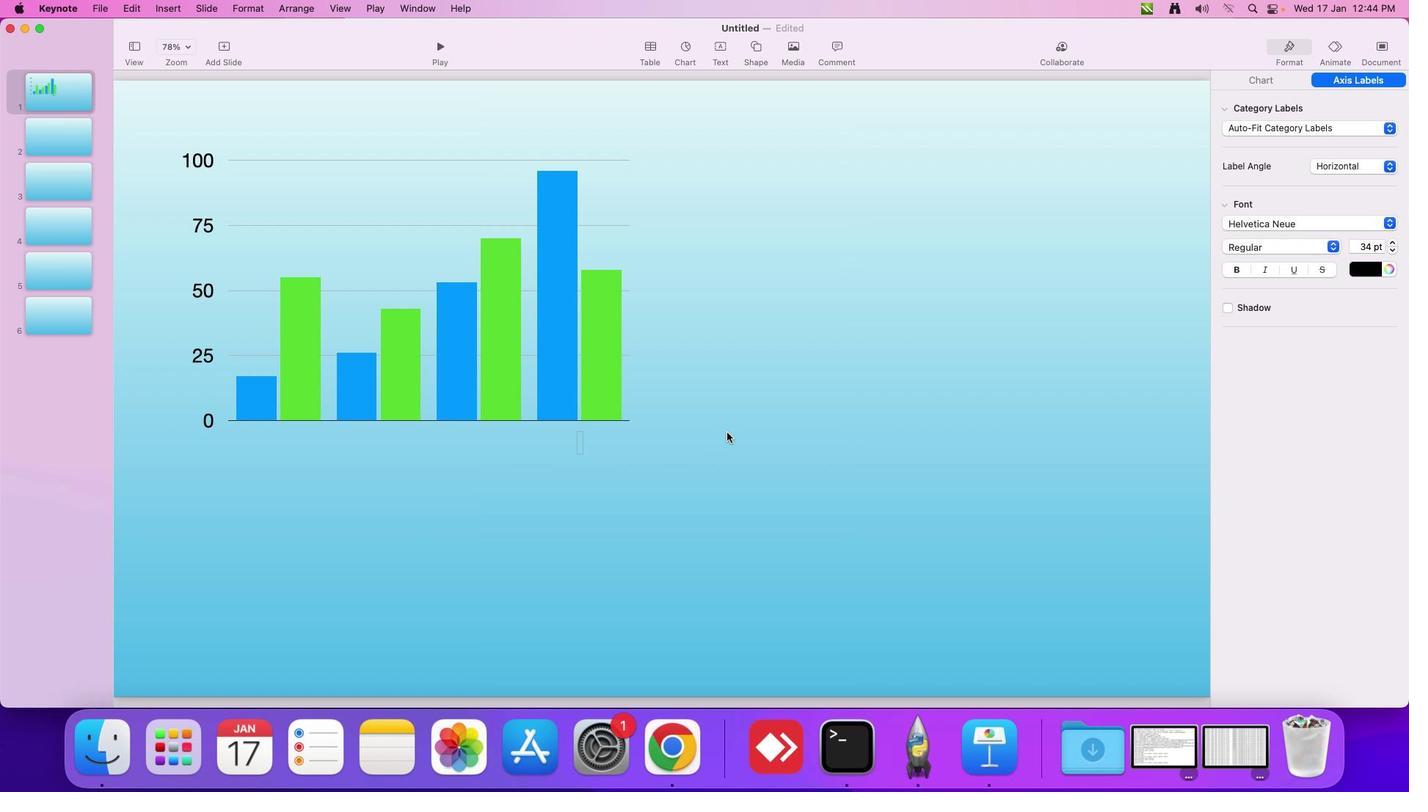 
Action: Mouse moved to (727, 432)
Screenshot: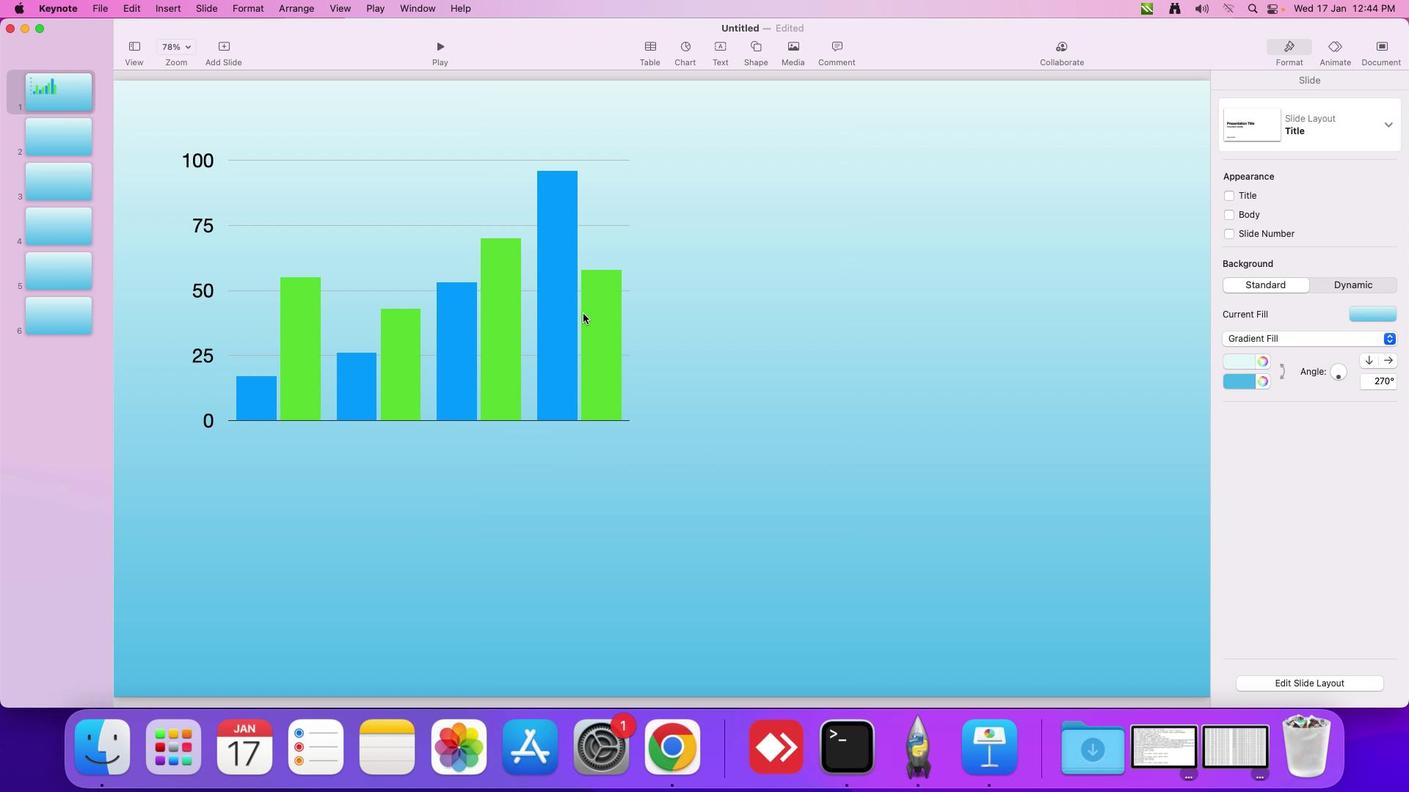 
Action: Mouse pressed left at (727, 432)
Screenshot: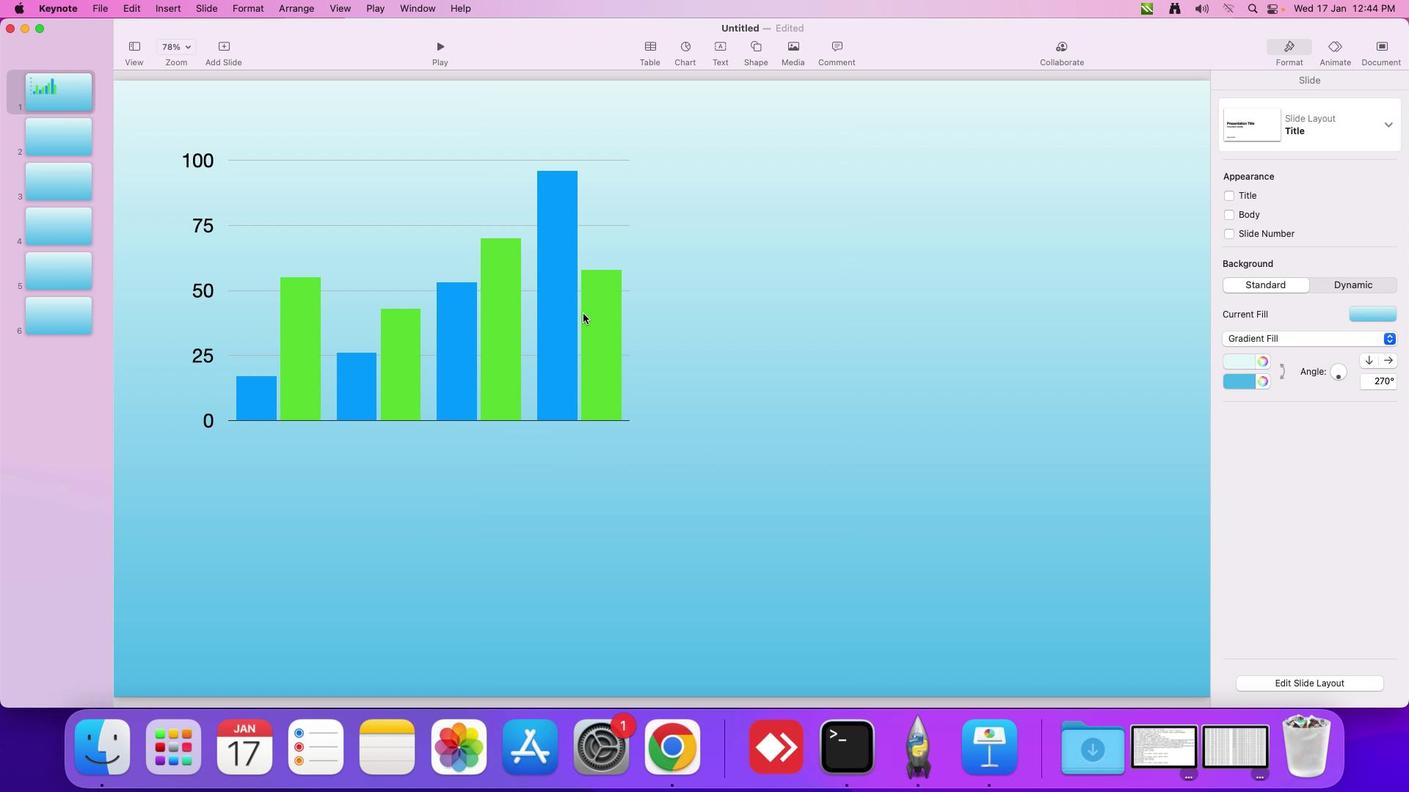 
Action: Mouse moved to (583, 314)
Screenshot: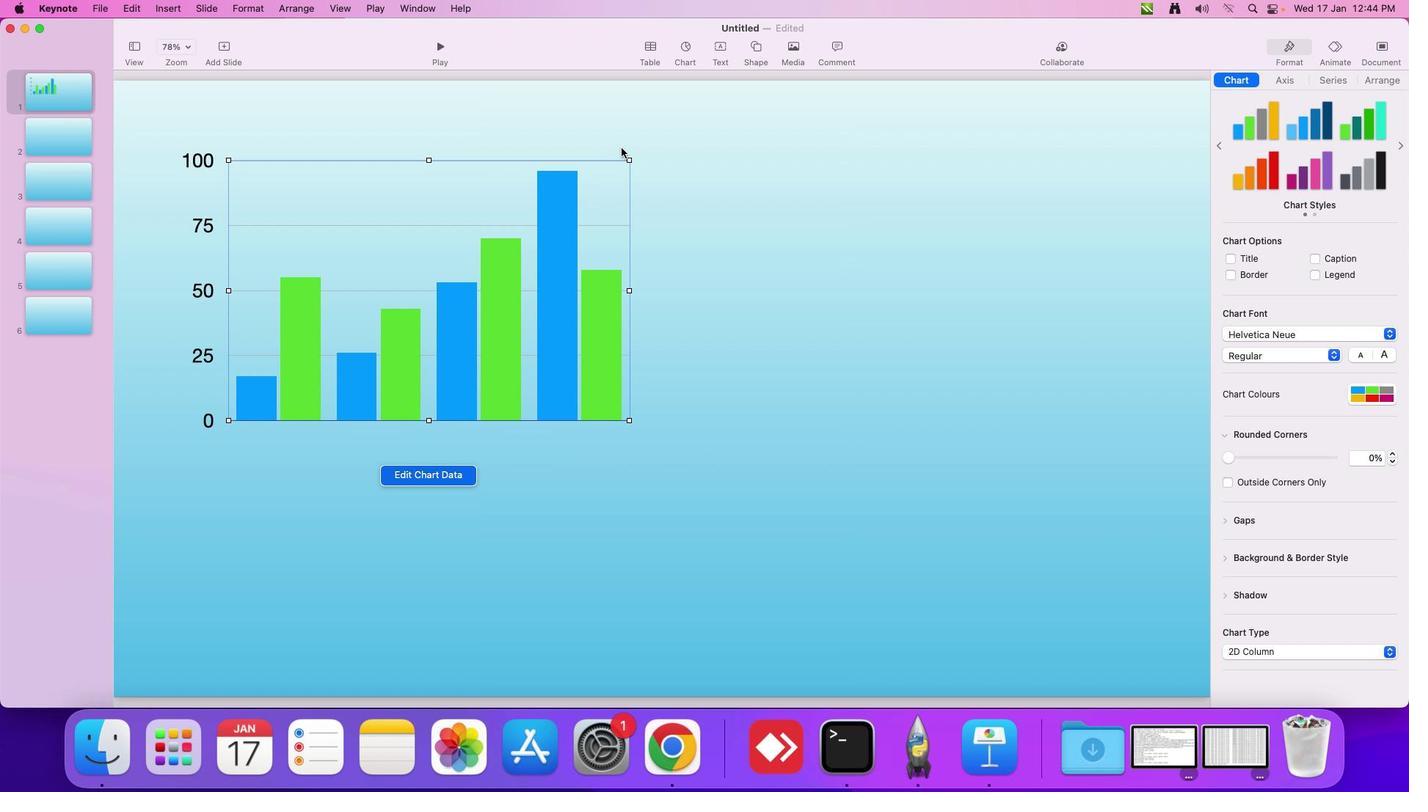 
Action: Mouse pressed left at (583, 314)
Screenshot: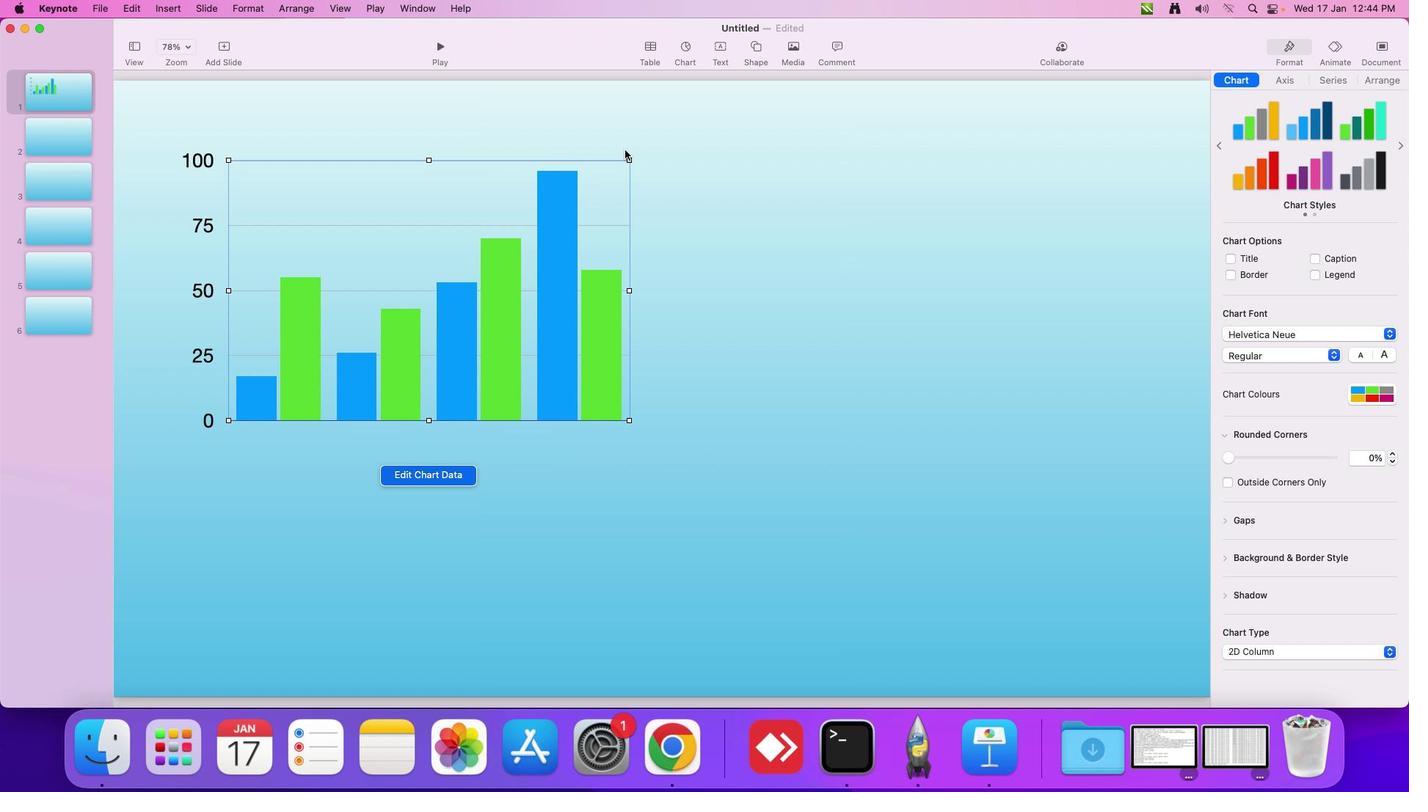 
Action: Mouse moved to (628, 157)
Screenshot: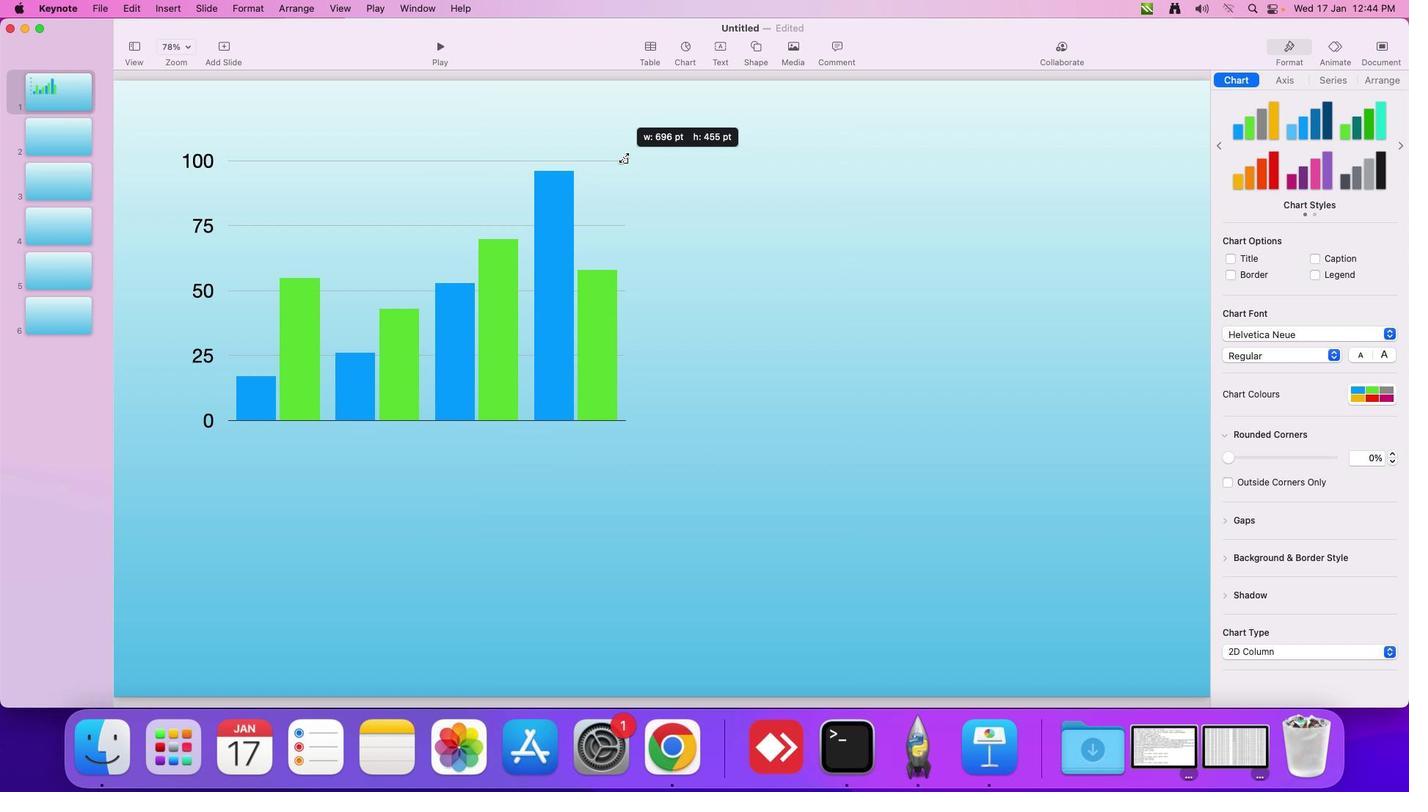 
Action: Mouse pressed left at (628, 157)
Screenshot: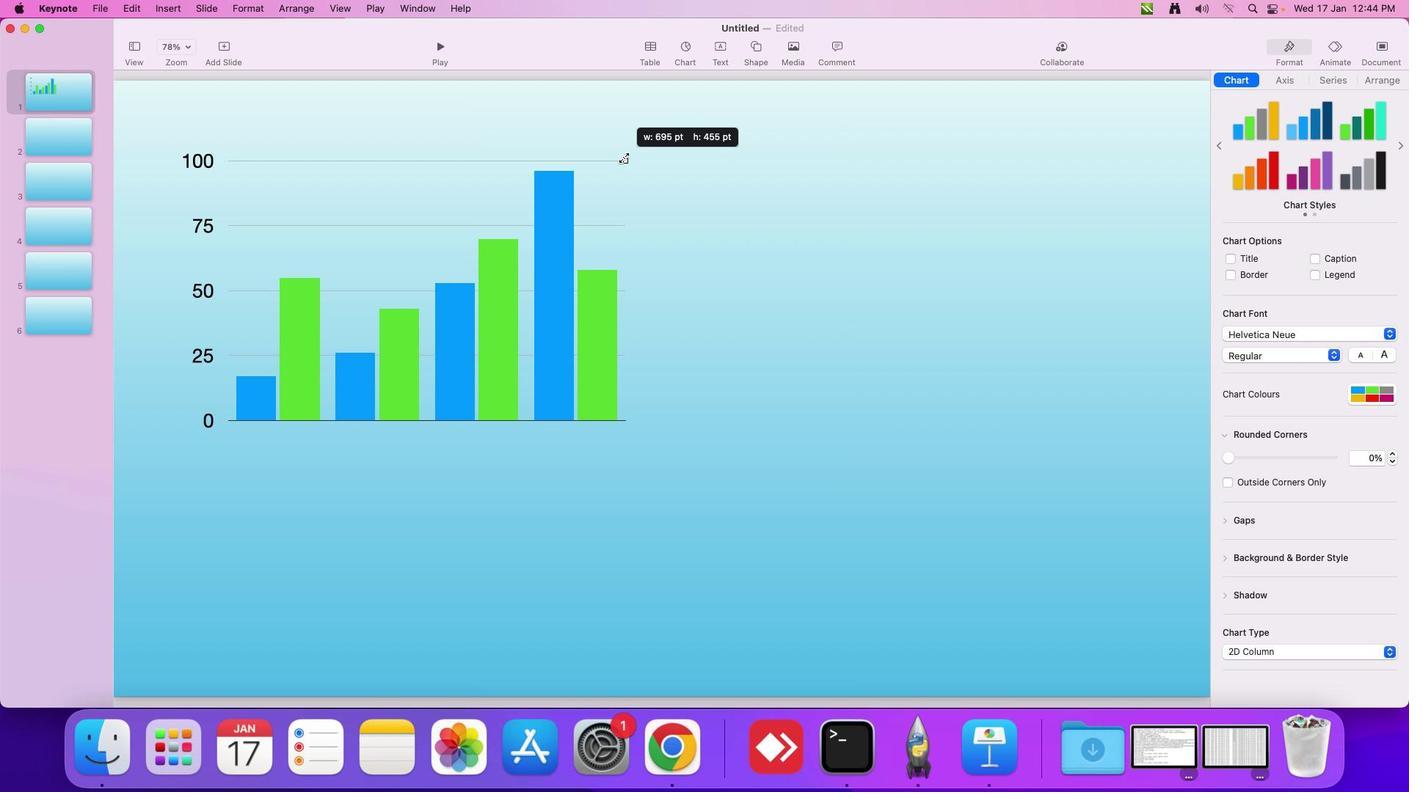 
Action: Mouse moved to (731, 301)
Screenshot: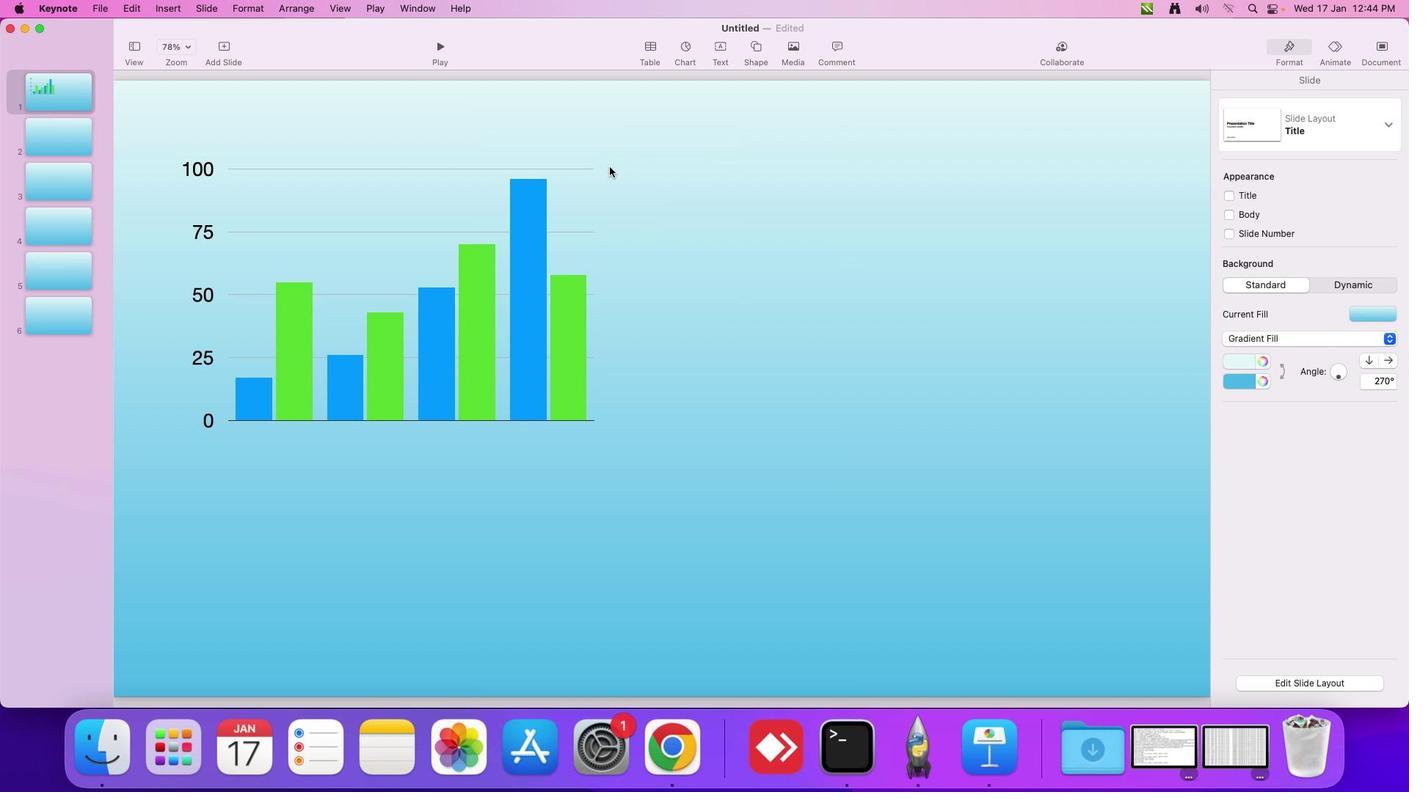 
Action: Mouse pressed left at (731, 301)
Screenshot: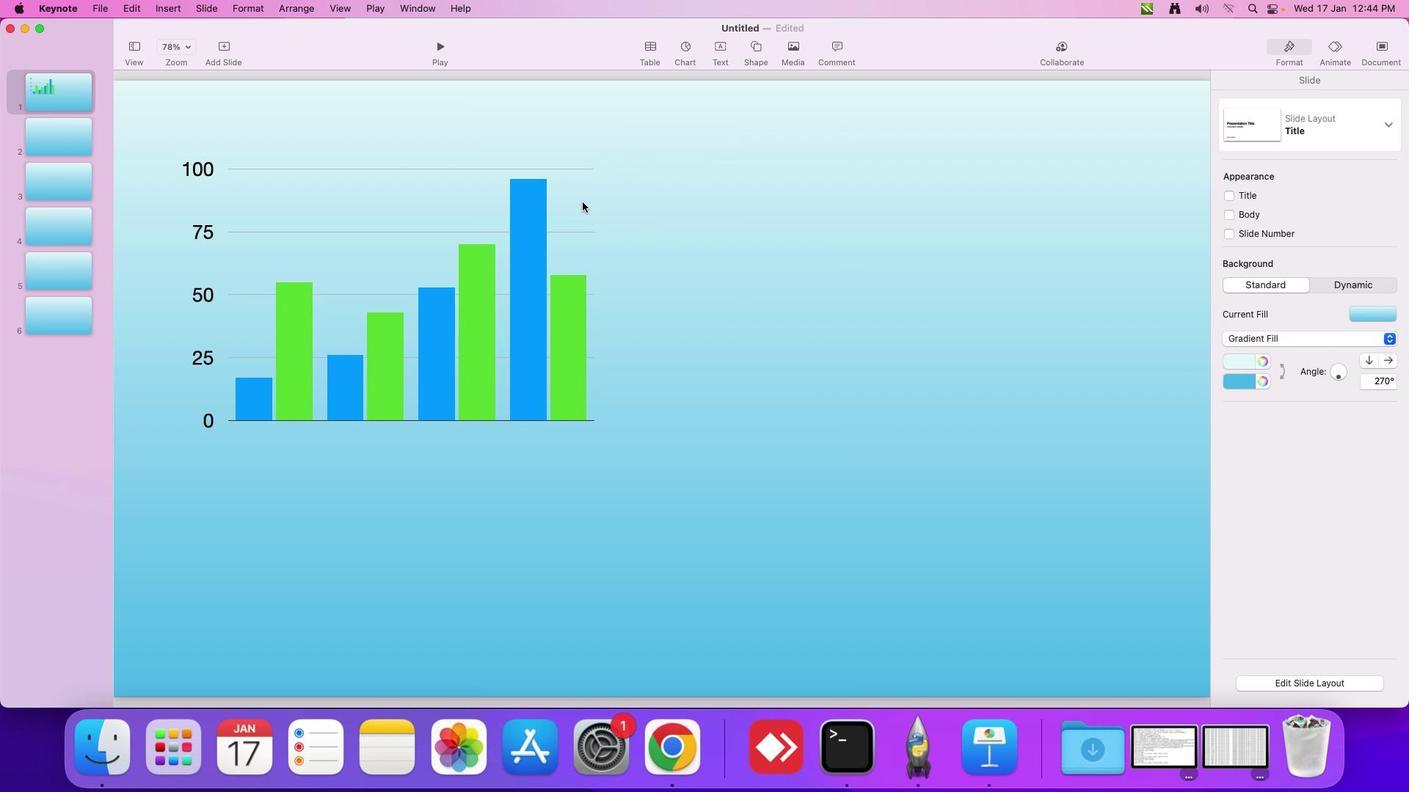 
Action: Mouse moved to (579, 206)
Screenshot: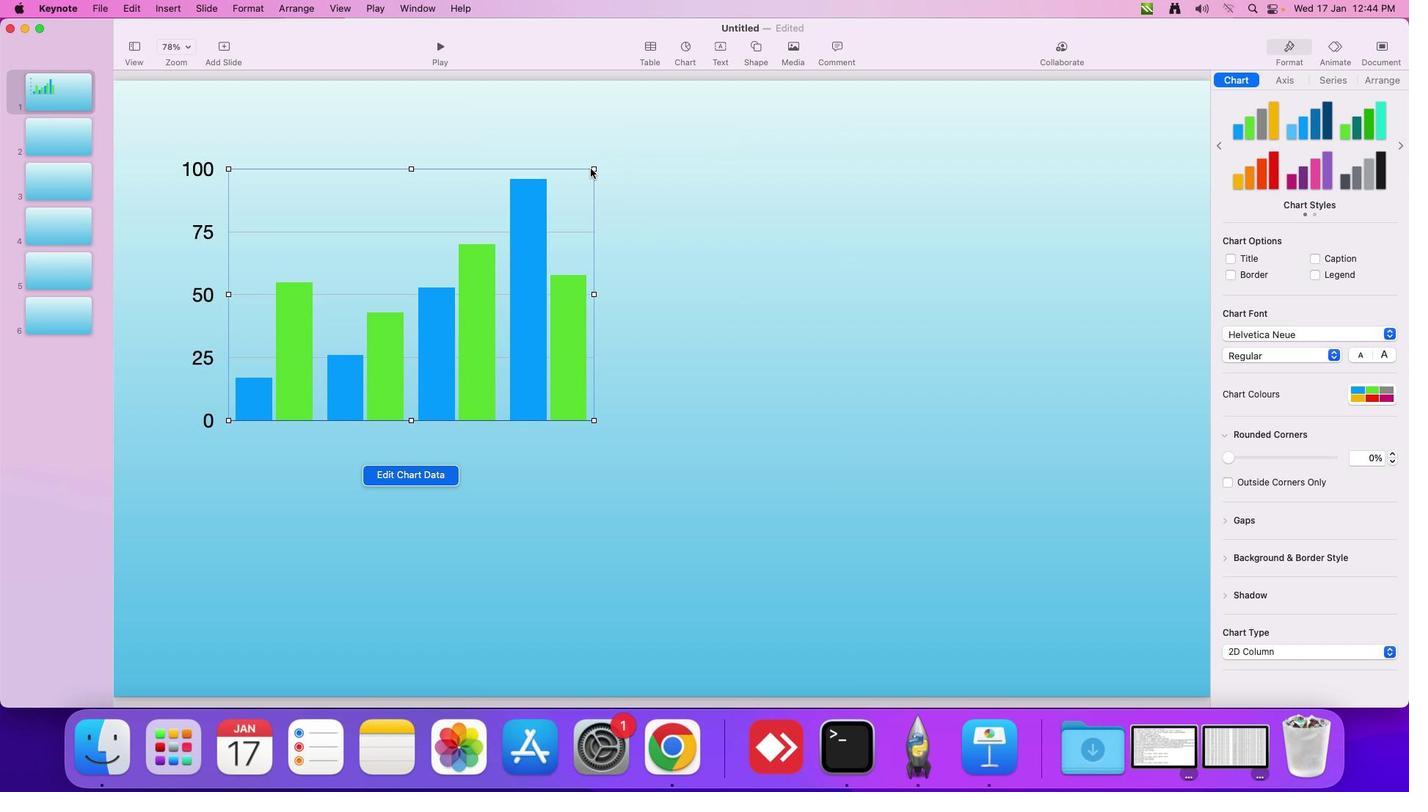 
Action: Mouse pressed left at (579, 206)
Screenshot: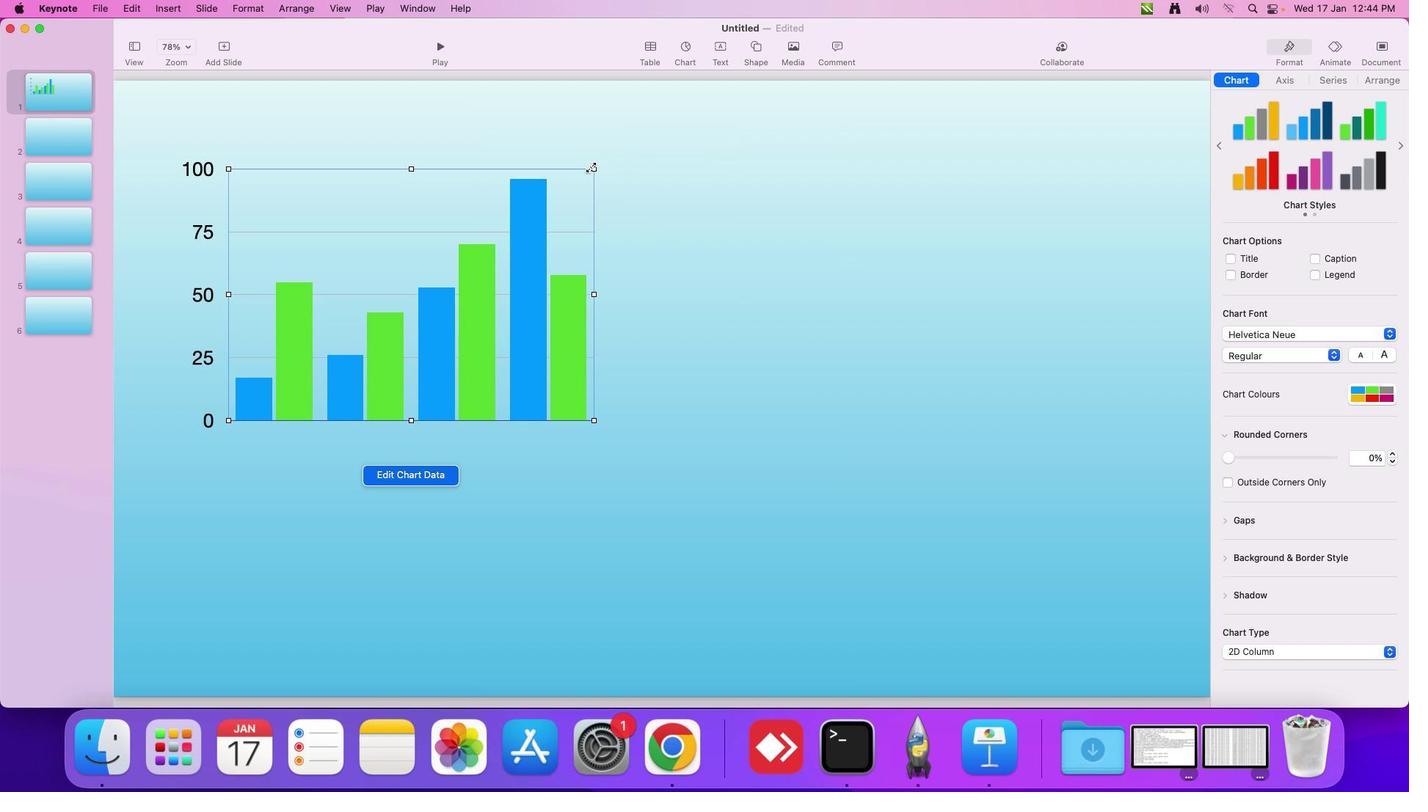 
Action: Mouse moved to (592, 167)
Screenshot: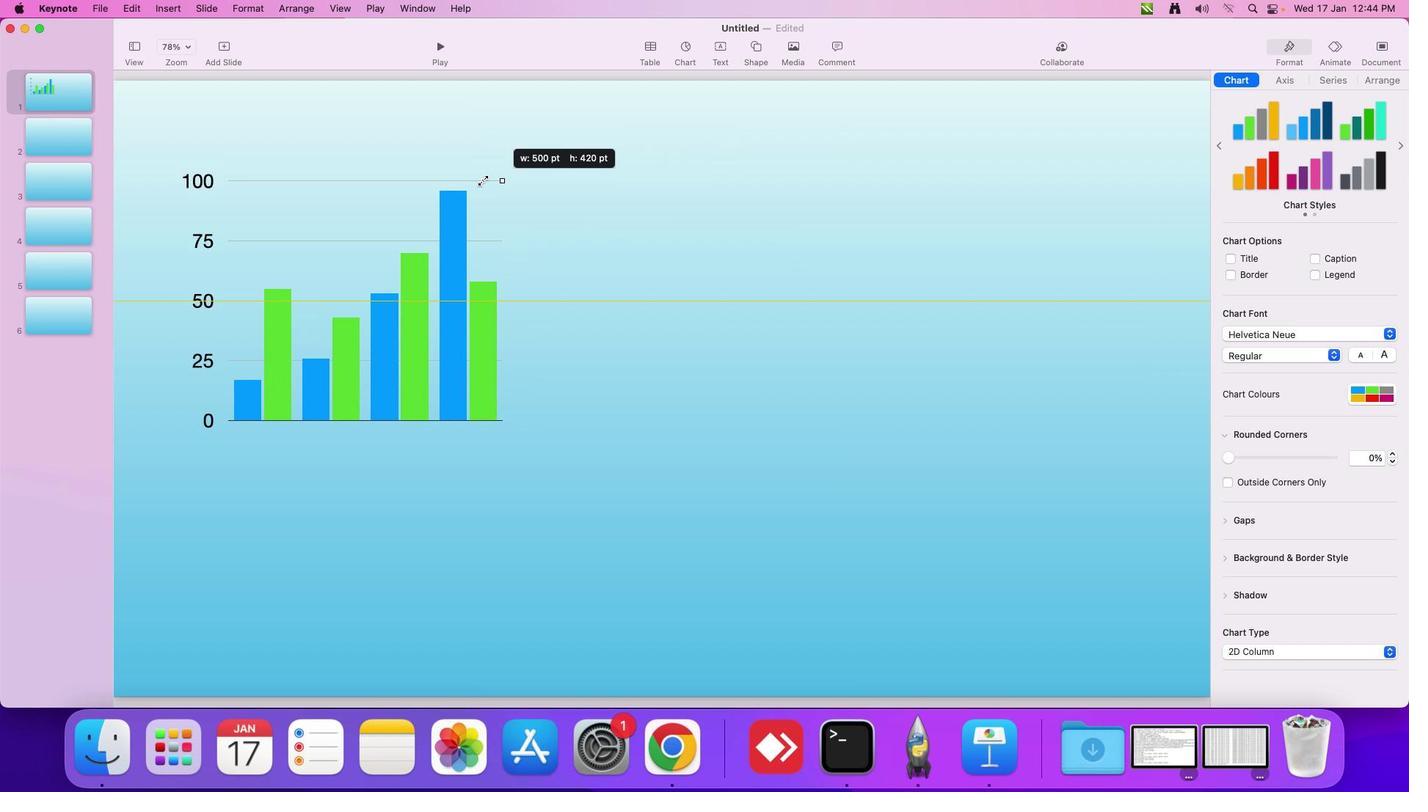 
Action: Mouse pressed left at (592, 167)
Screenshot: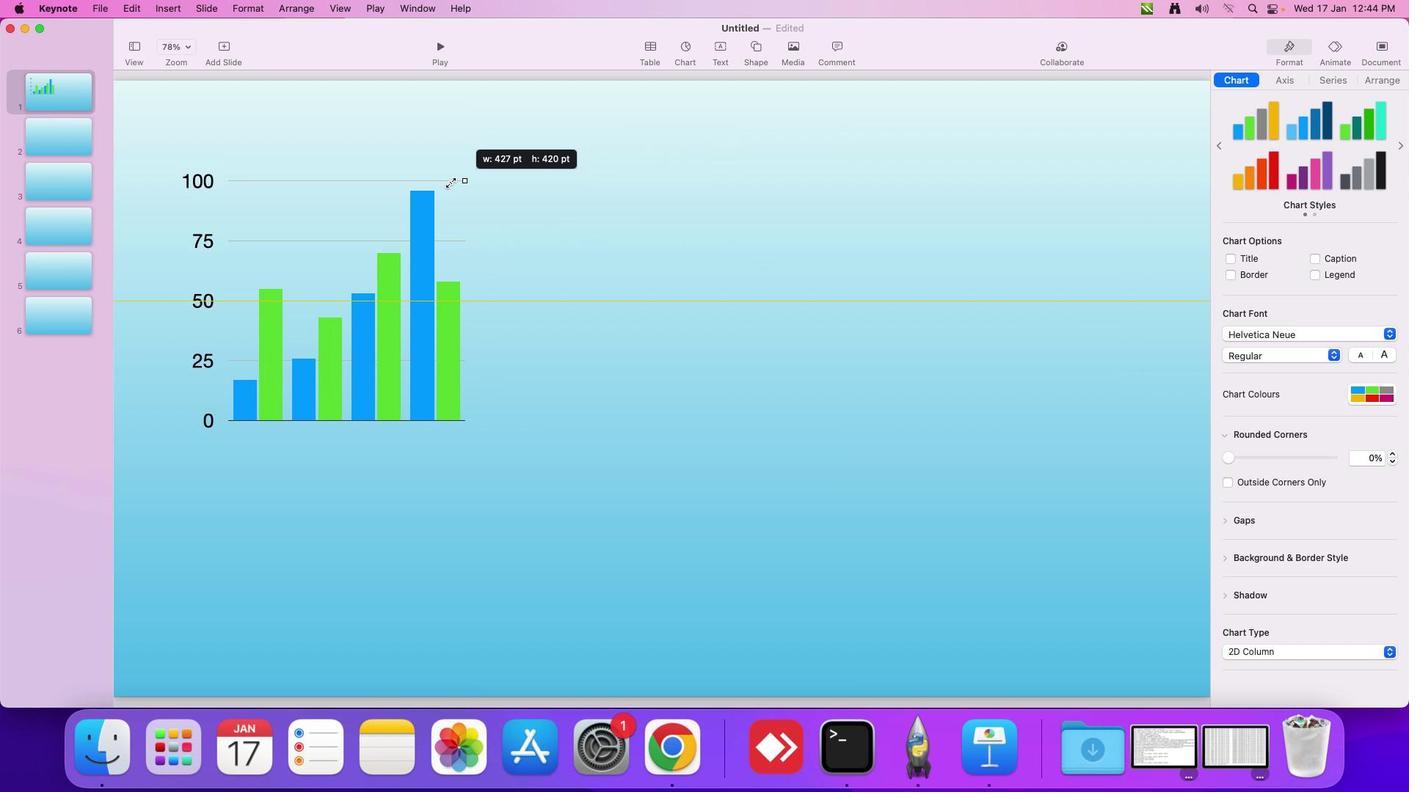 
Action: Mouse moved to (568, 314)
Screenshot: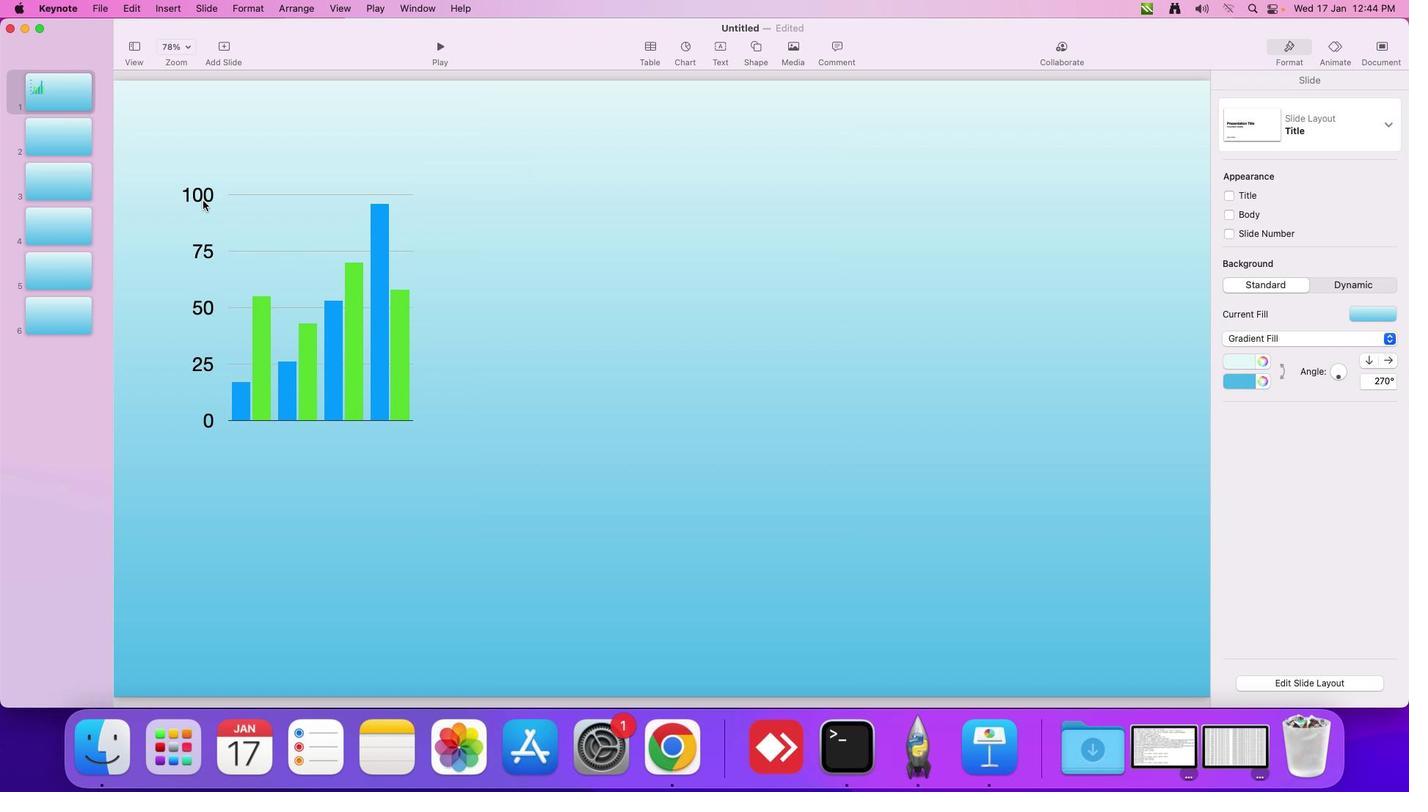 
Action: Mouse pressed left at (568, 314)
Screenshot: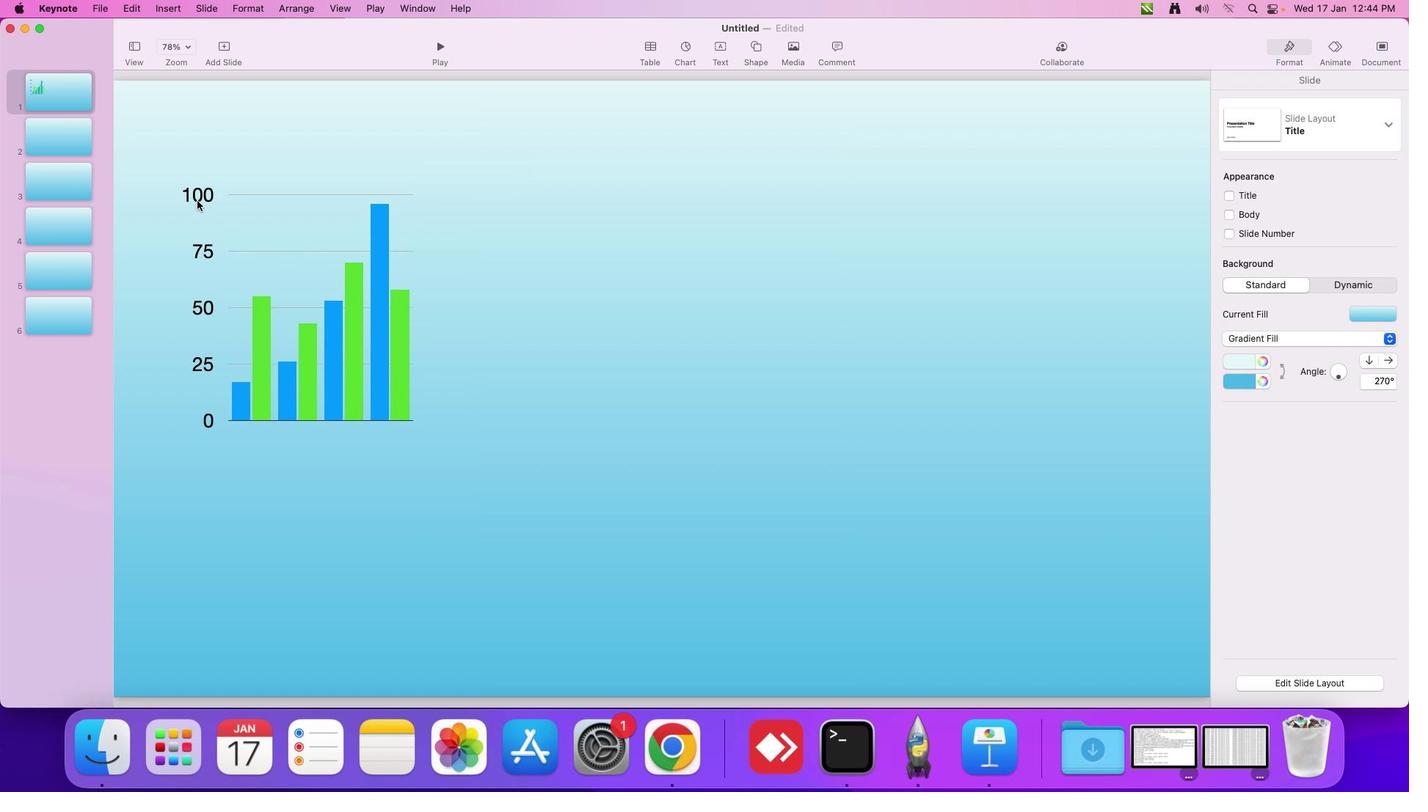 
Action: Mouse moved to (196, 200)
Screenshot: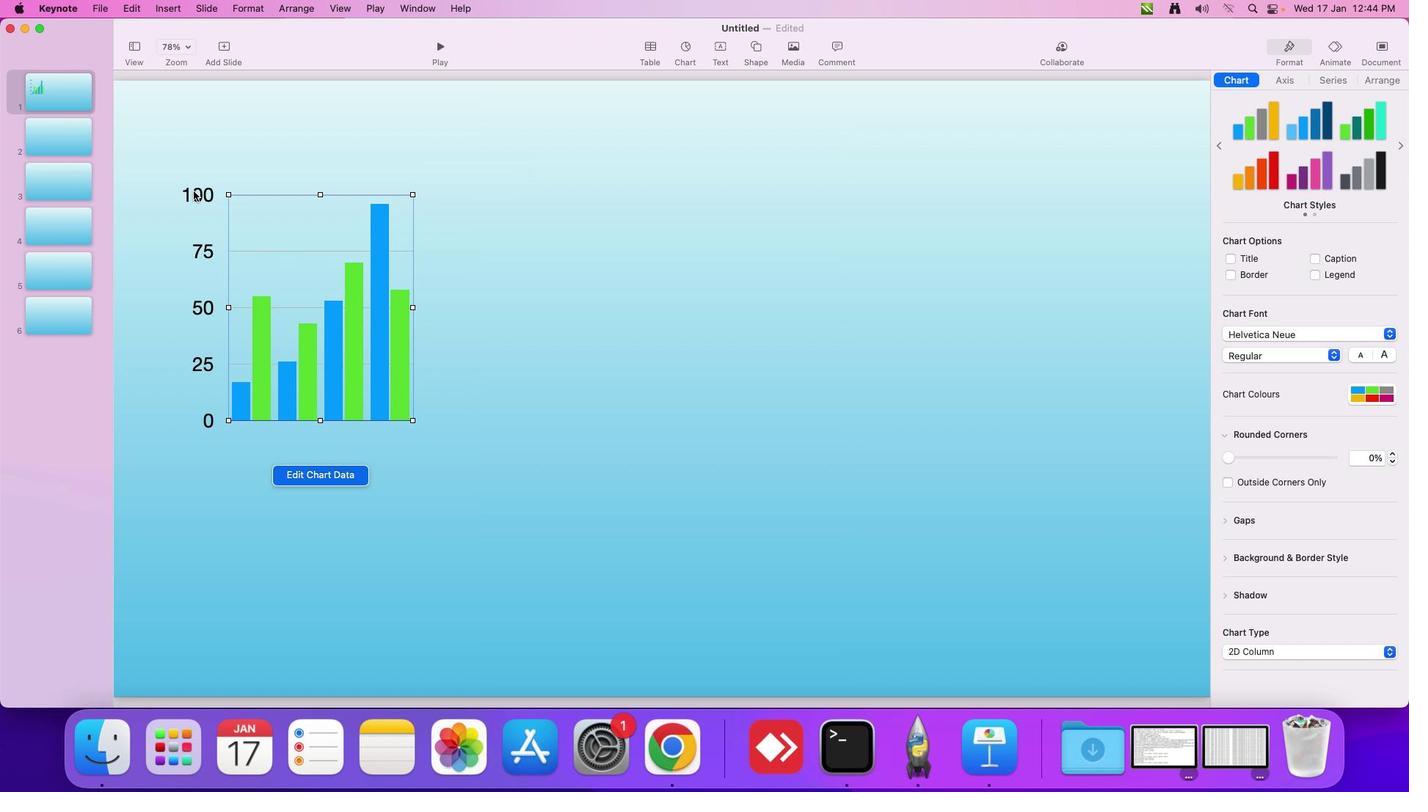 
Action: Mouse pressed left at (196, 200)
Screenshot: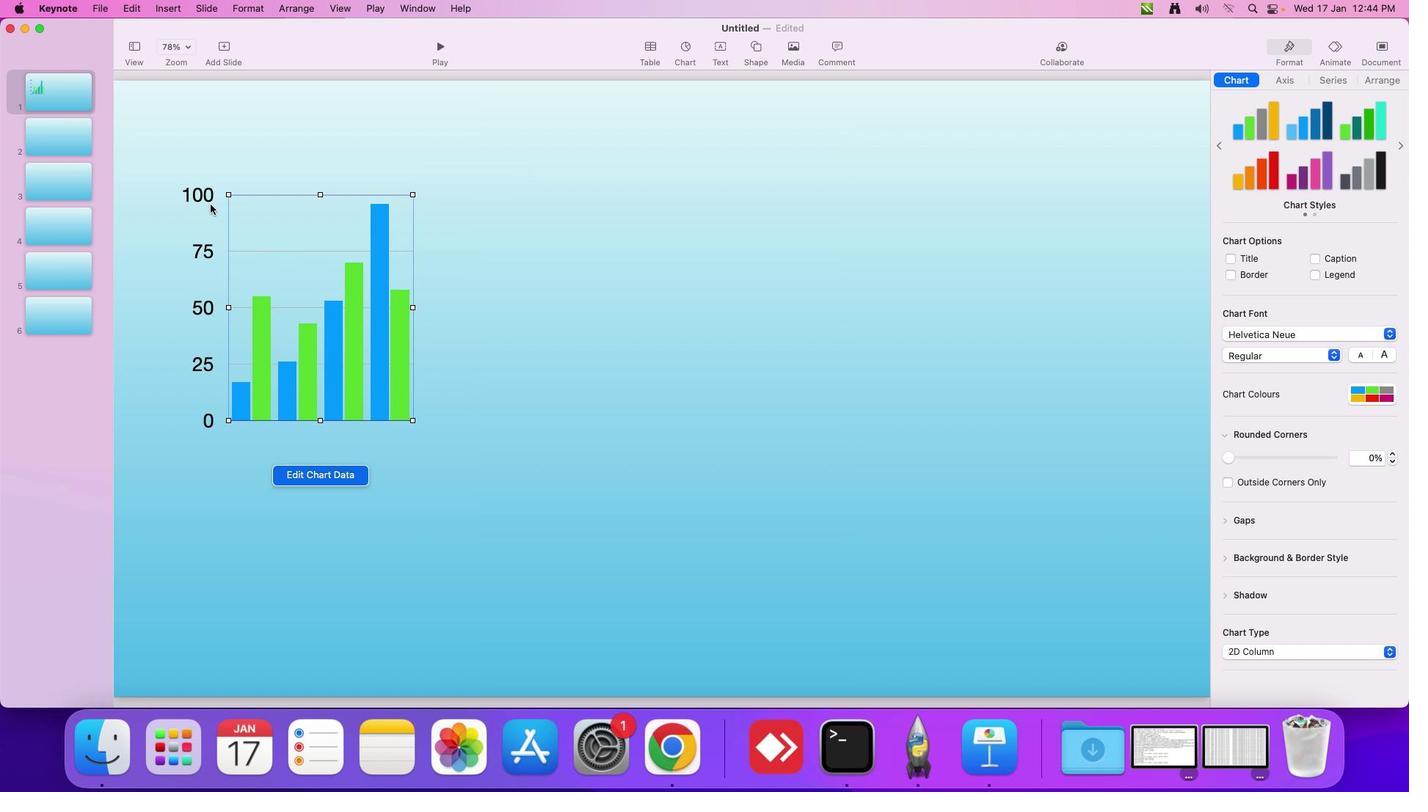 
Action: Mouse moved to (193, 190)
Screenshot: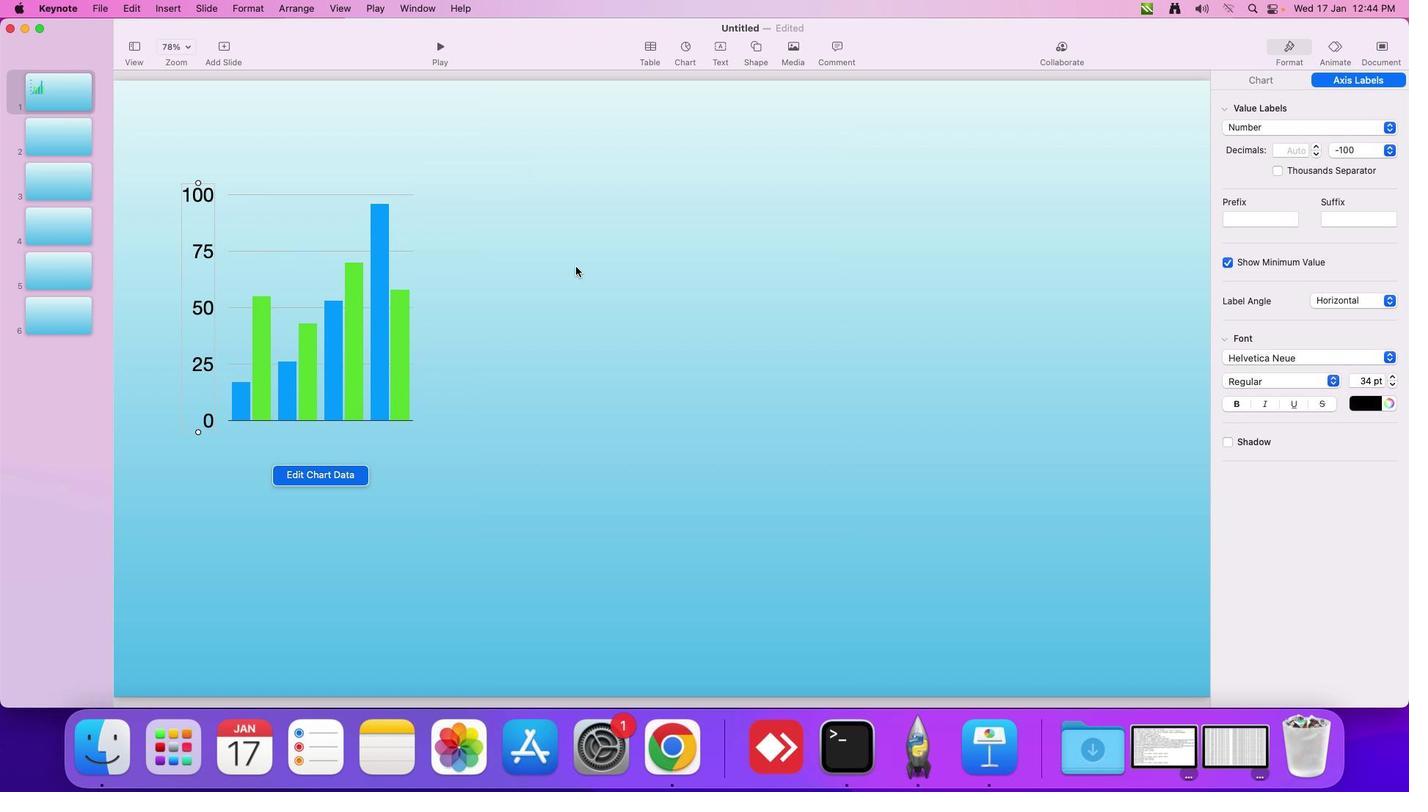 
Action: Mouse pressed left at (193, 190)
Screenshot: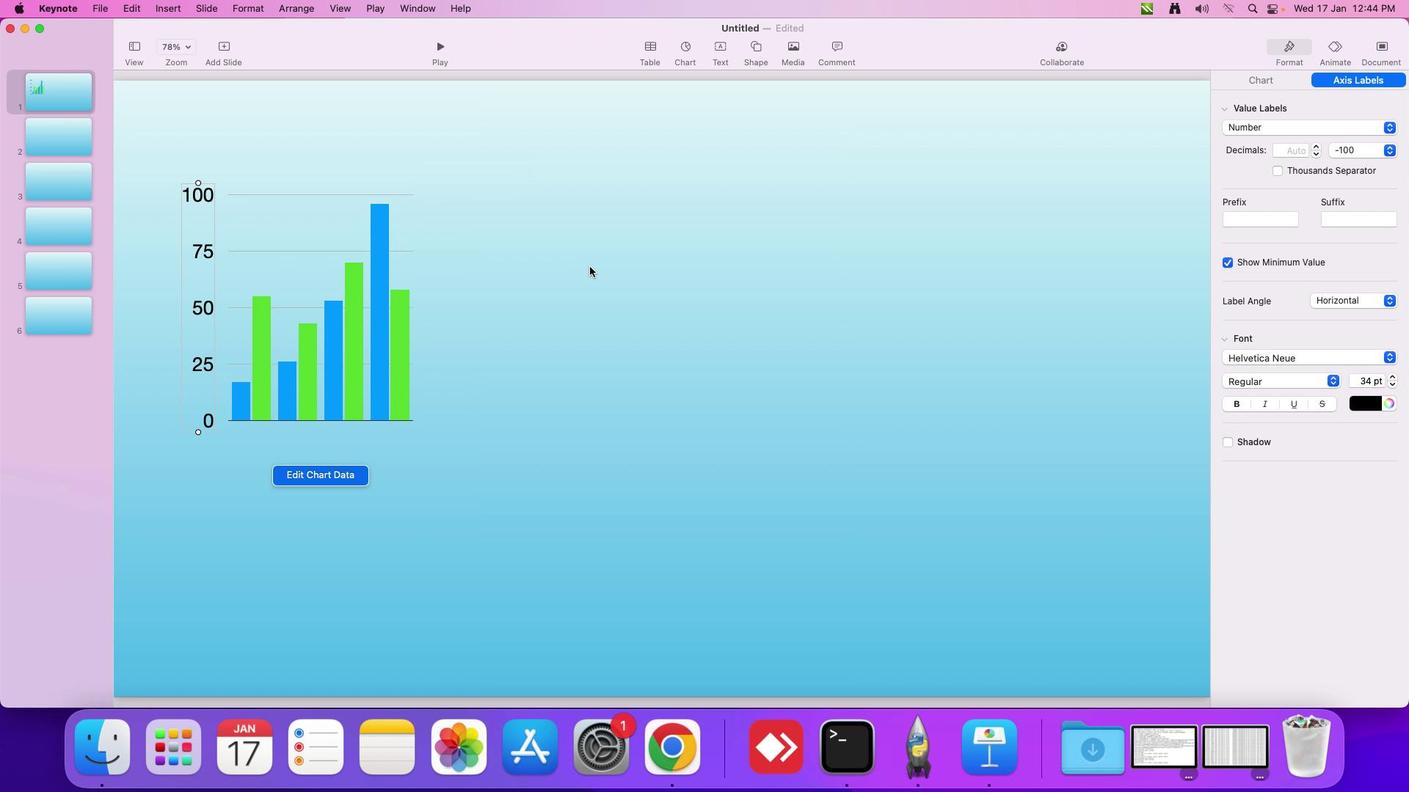 
Action: Mouse moved to (251, 218)
Screenshot: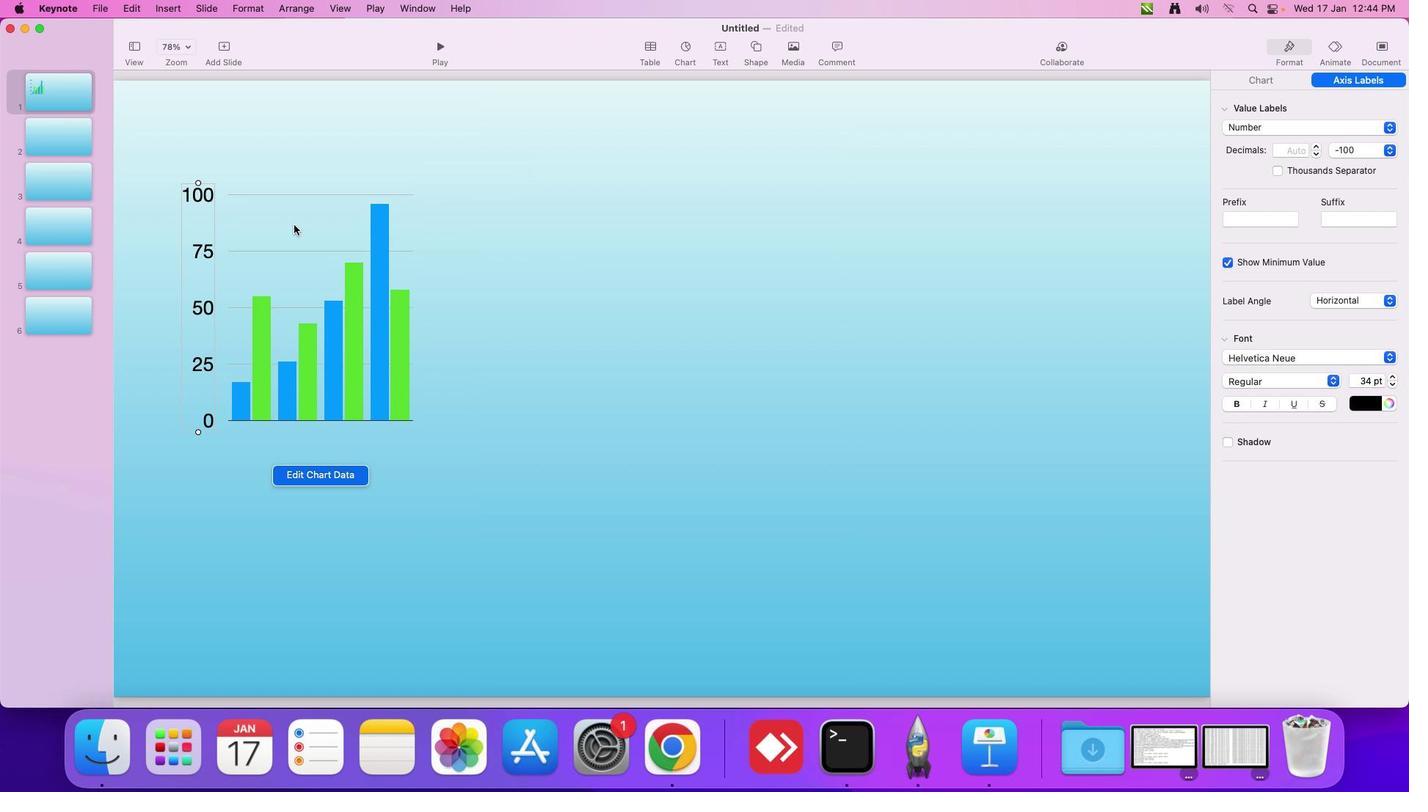 
Action: Key pressed Key.delete
Screenshot: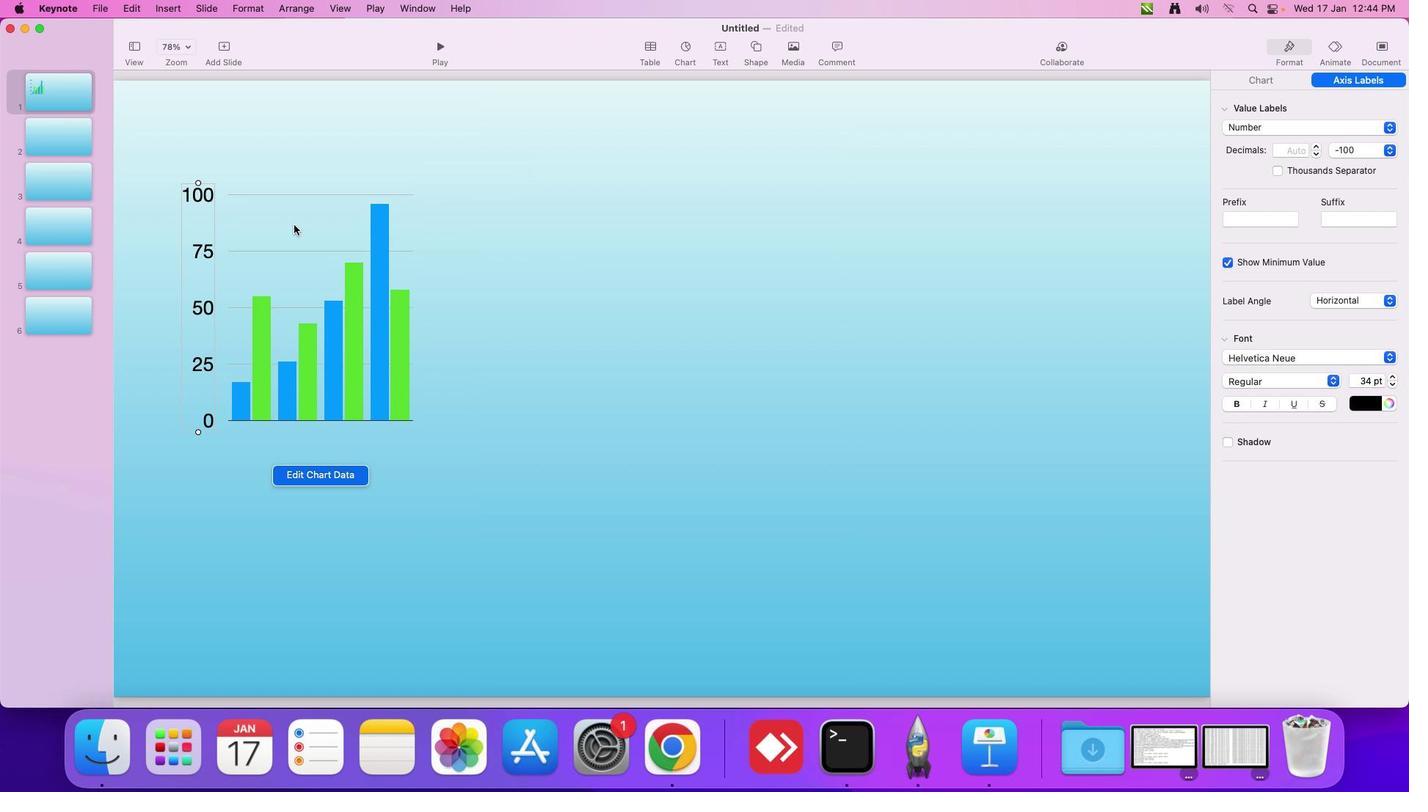 
Action: Mouse moved to (198, 182)
Screenshot: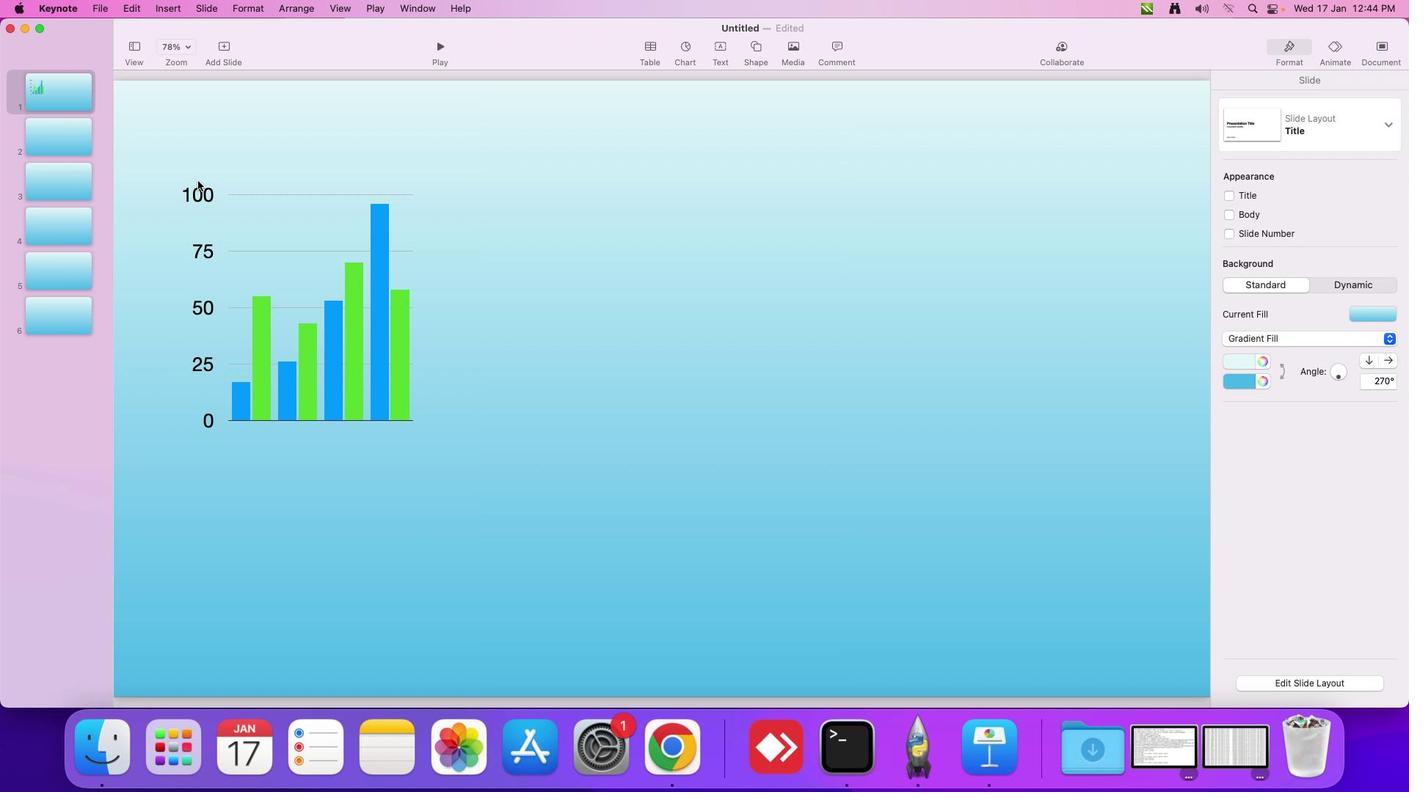 
Action: Mouse pressed left at (198, 182)
Screenshot: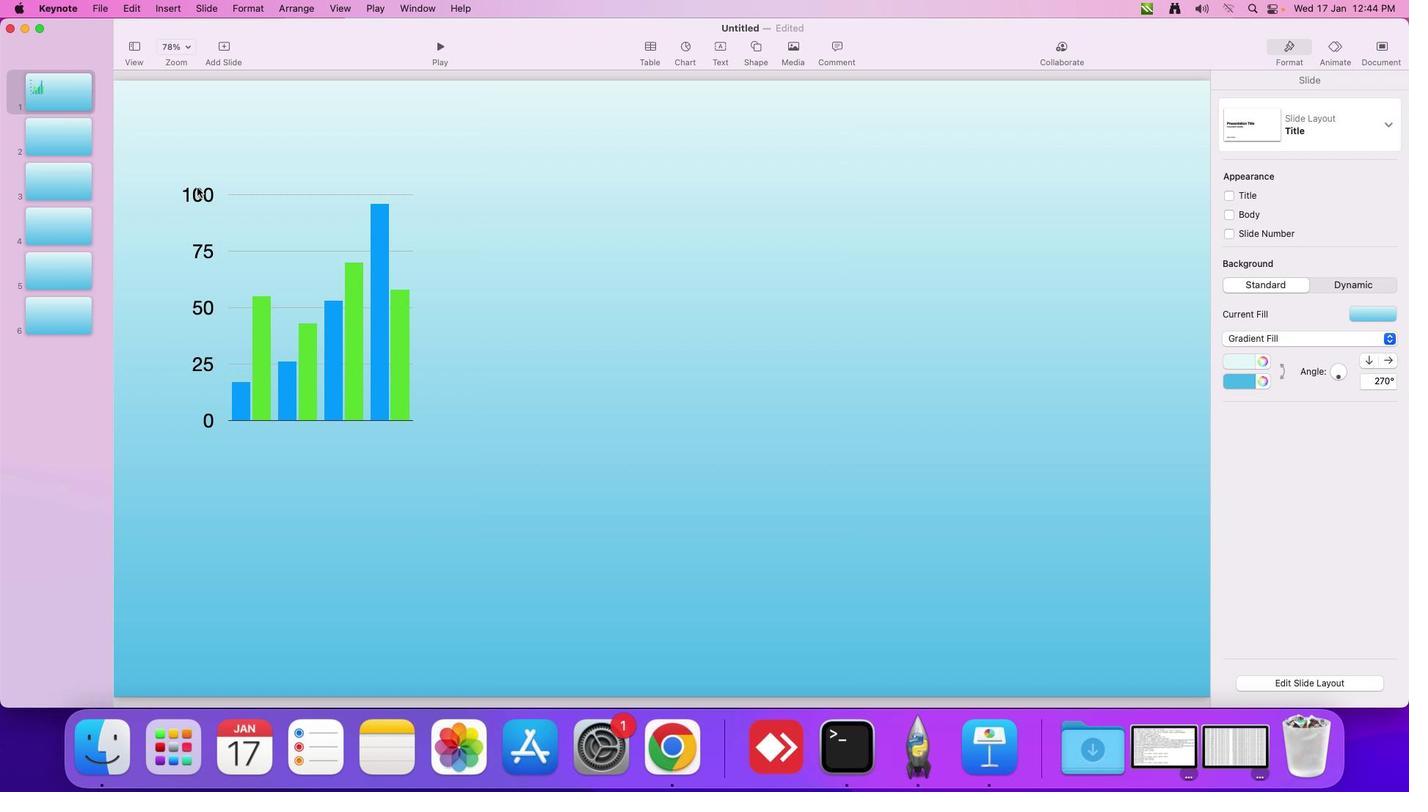 
Action: Mouse moved to (197, 189)
Screenshot: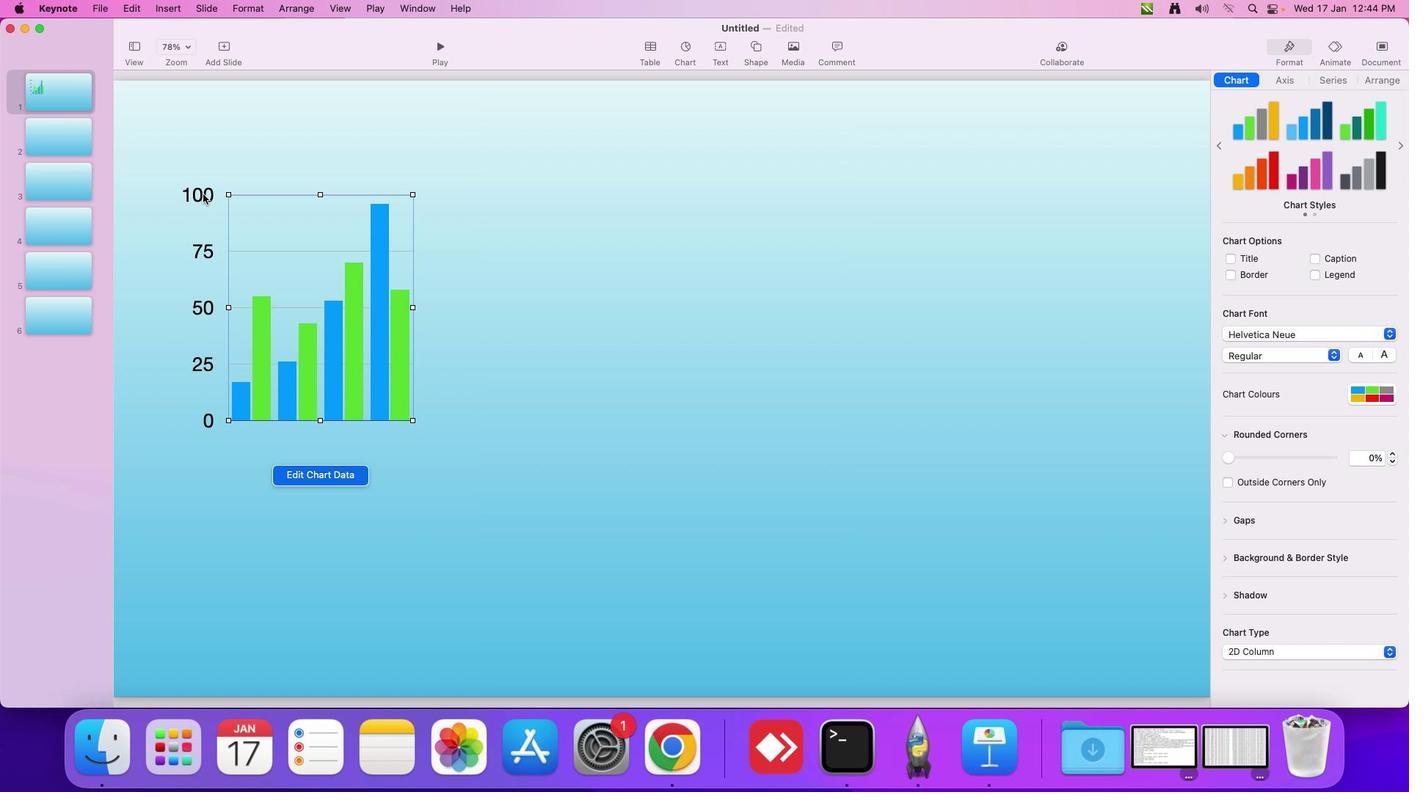 
Action: Mouse pressed left at (197, 189)
Screenshot: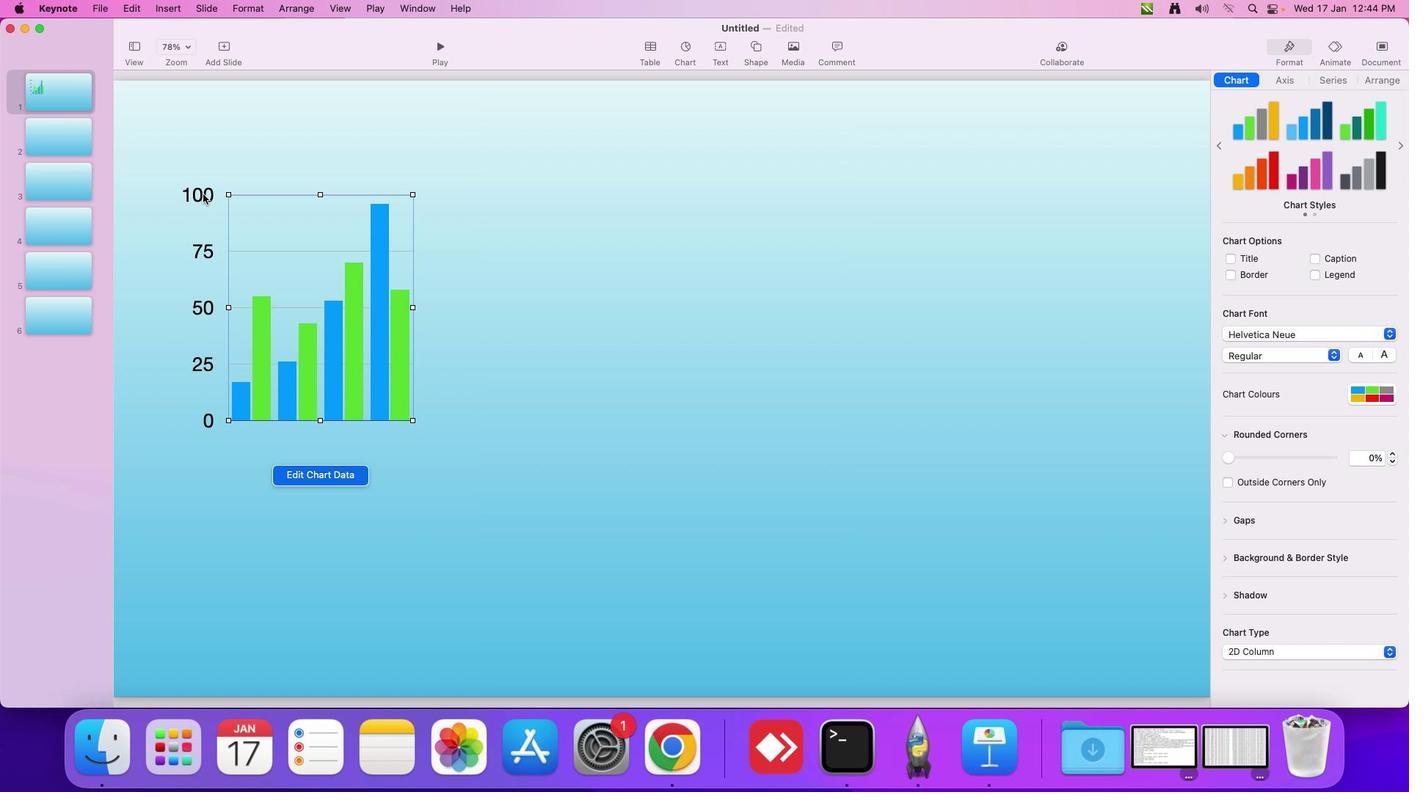 
Action: Mouse moved to (202, 194)
Screenshot: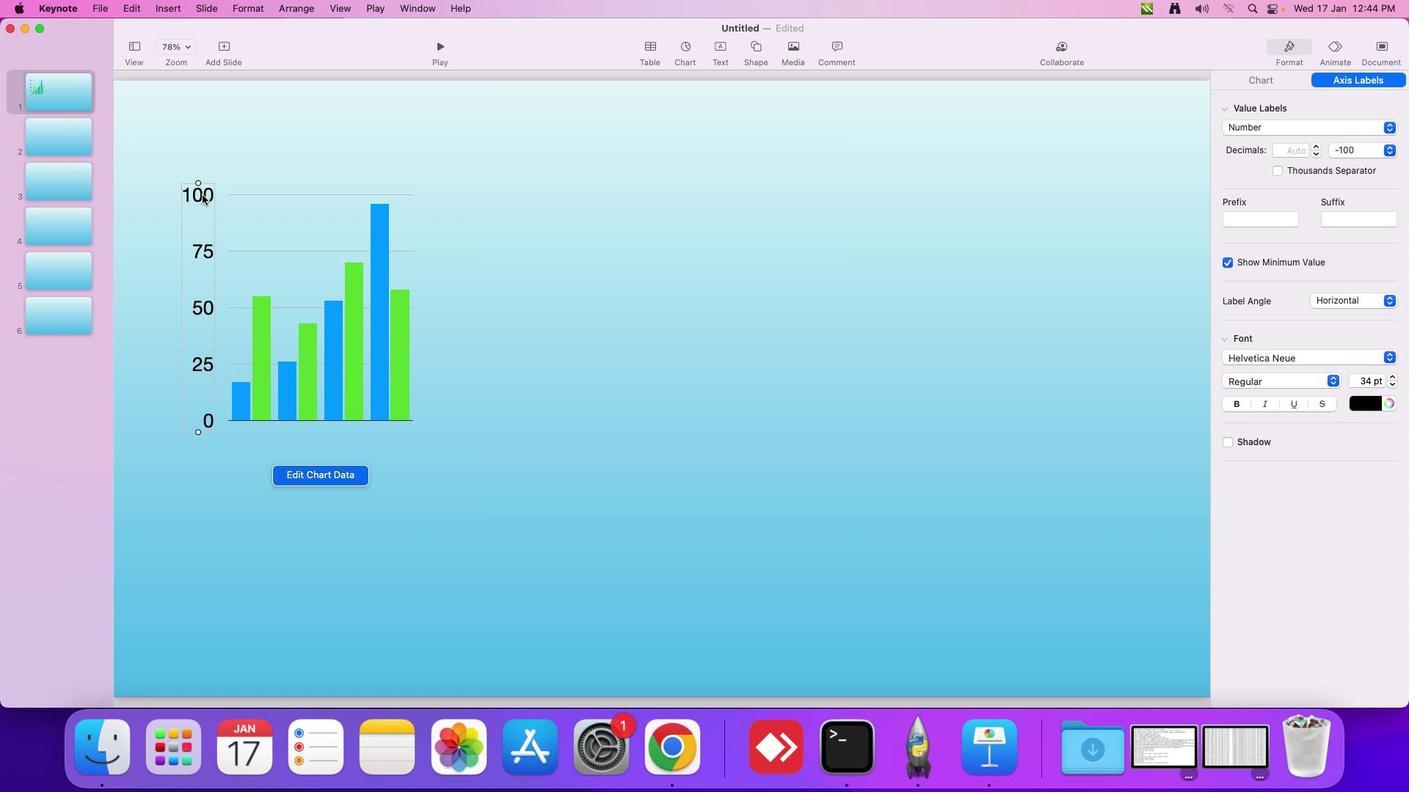 
Action: Mouse pressed left at (202, 194)
Screenshot: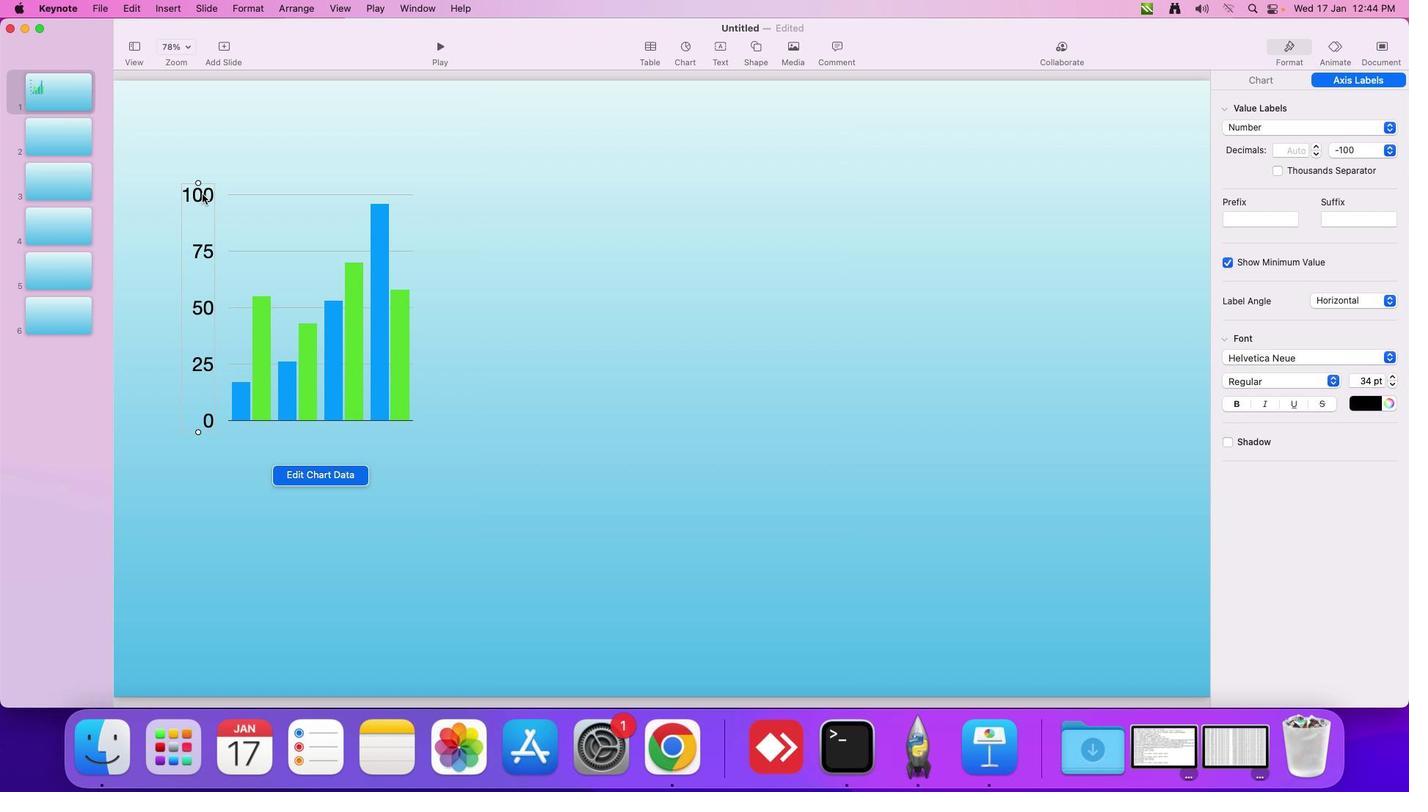 
Action: Mouse pressed left at (202, 194)
Screenshot: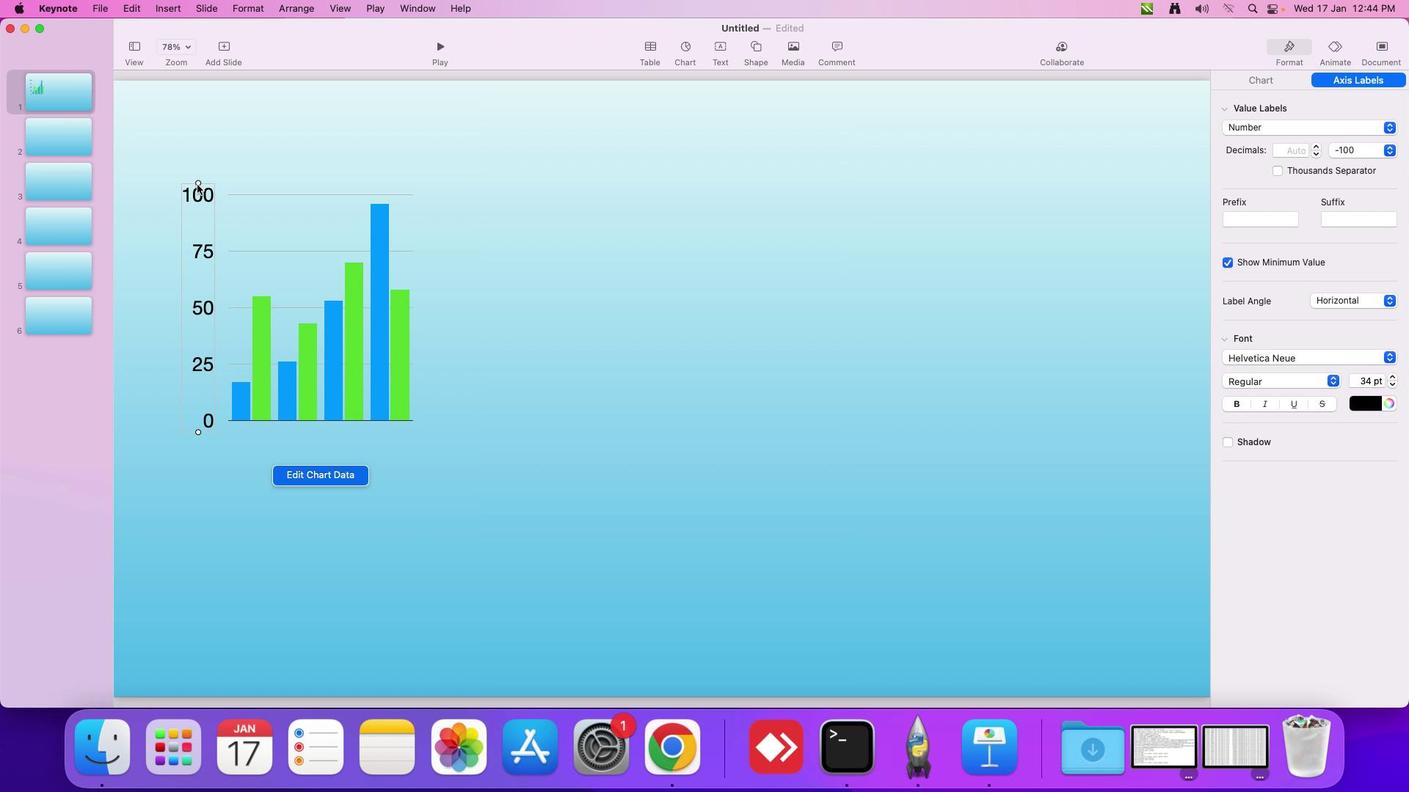 
Action: Mouse moved to (204, 416)
Screenshot: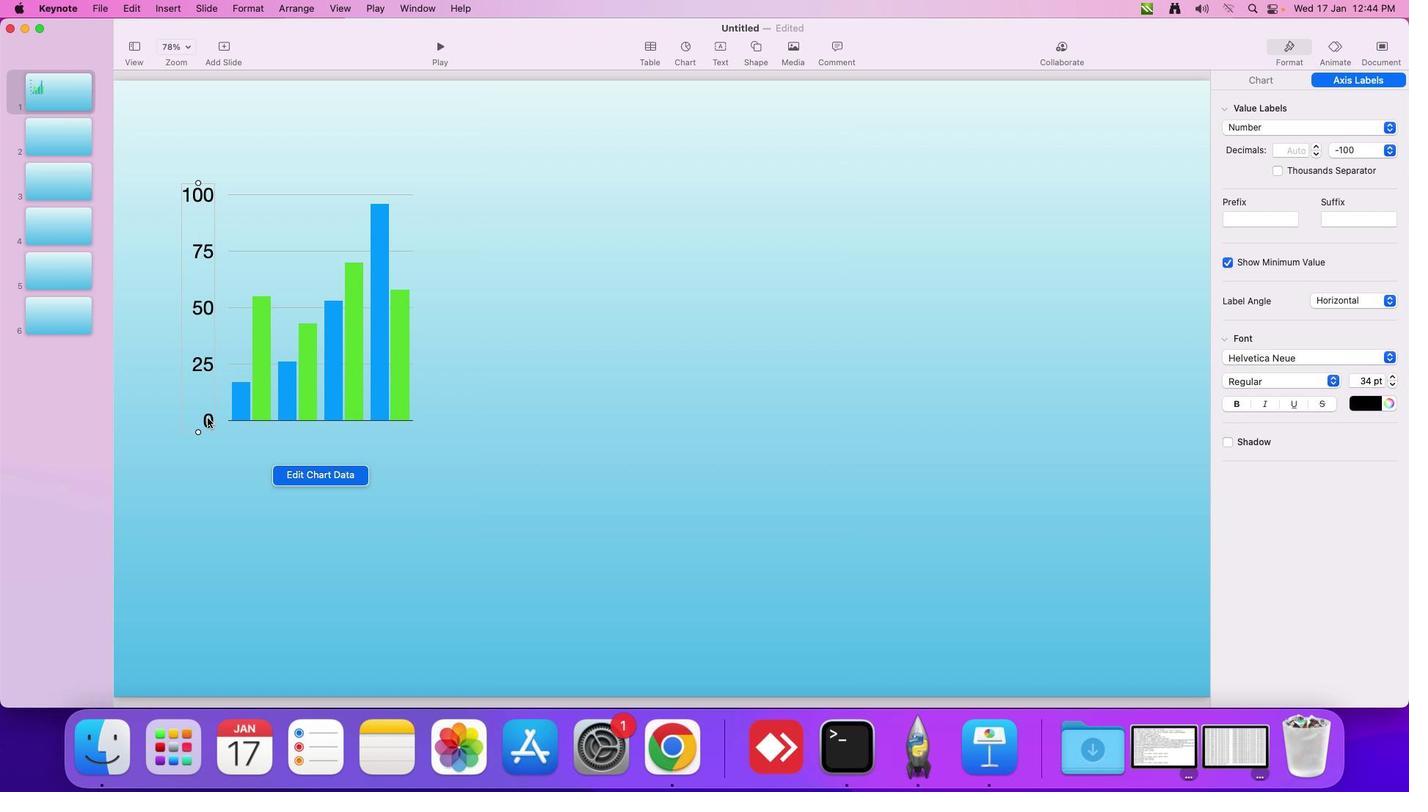 
Action: Key pressed '6''7'
Screenshot: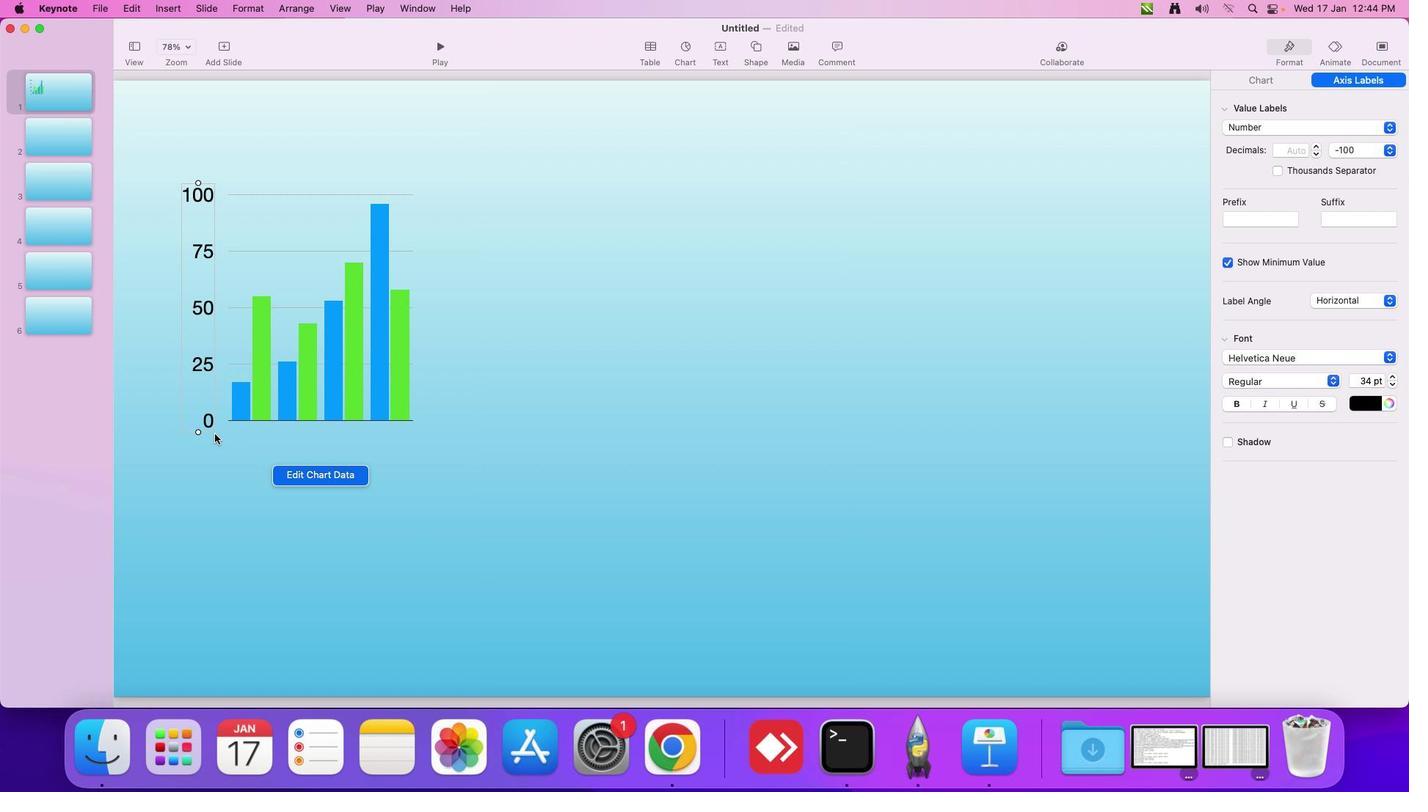 
Action: Mouse moved to (214, 434)
Screenshot: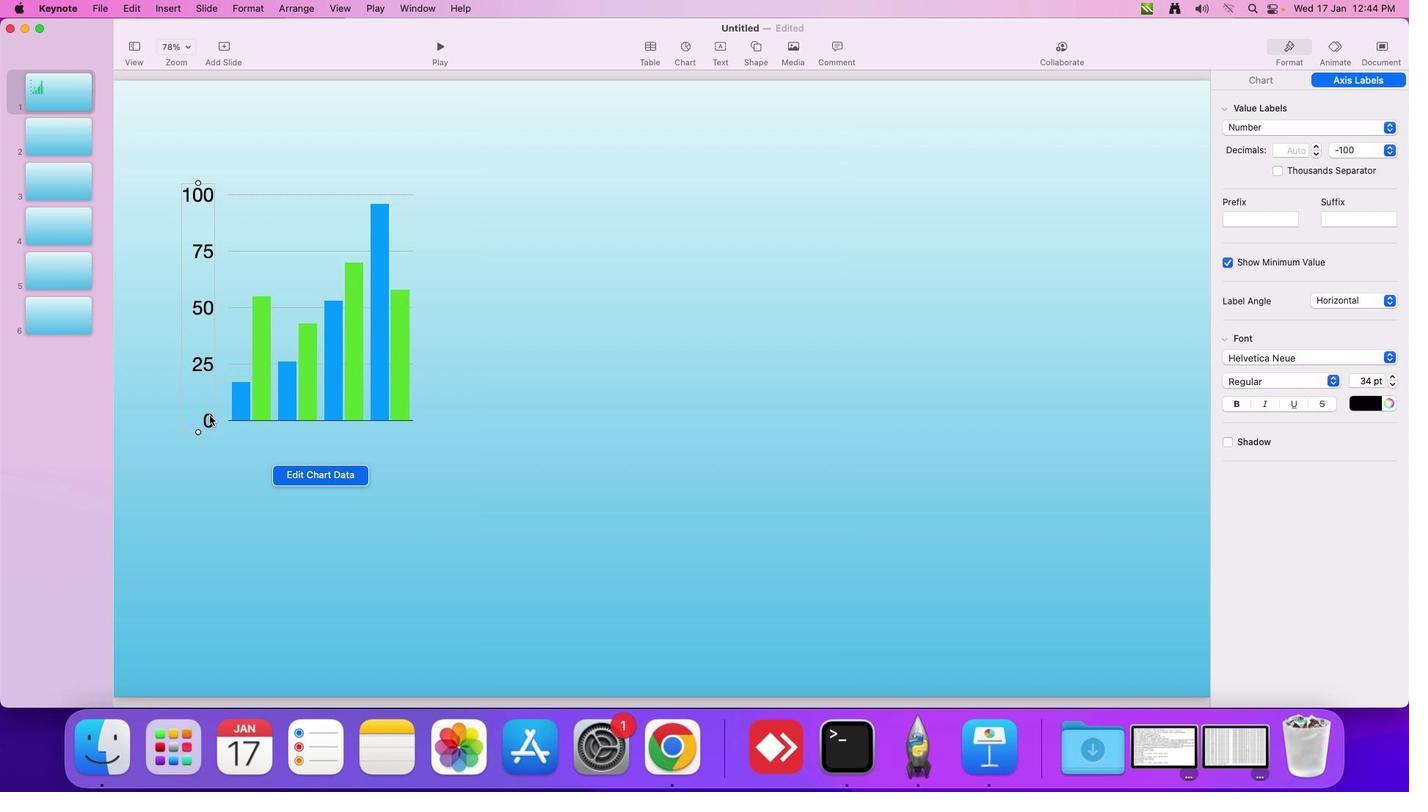 
Action: Key pressed 't'
Screenshot: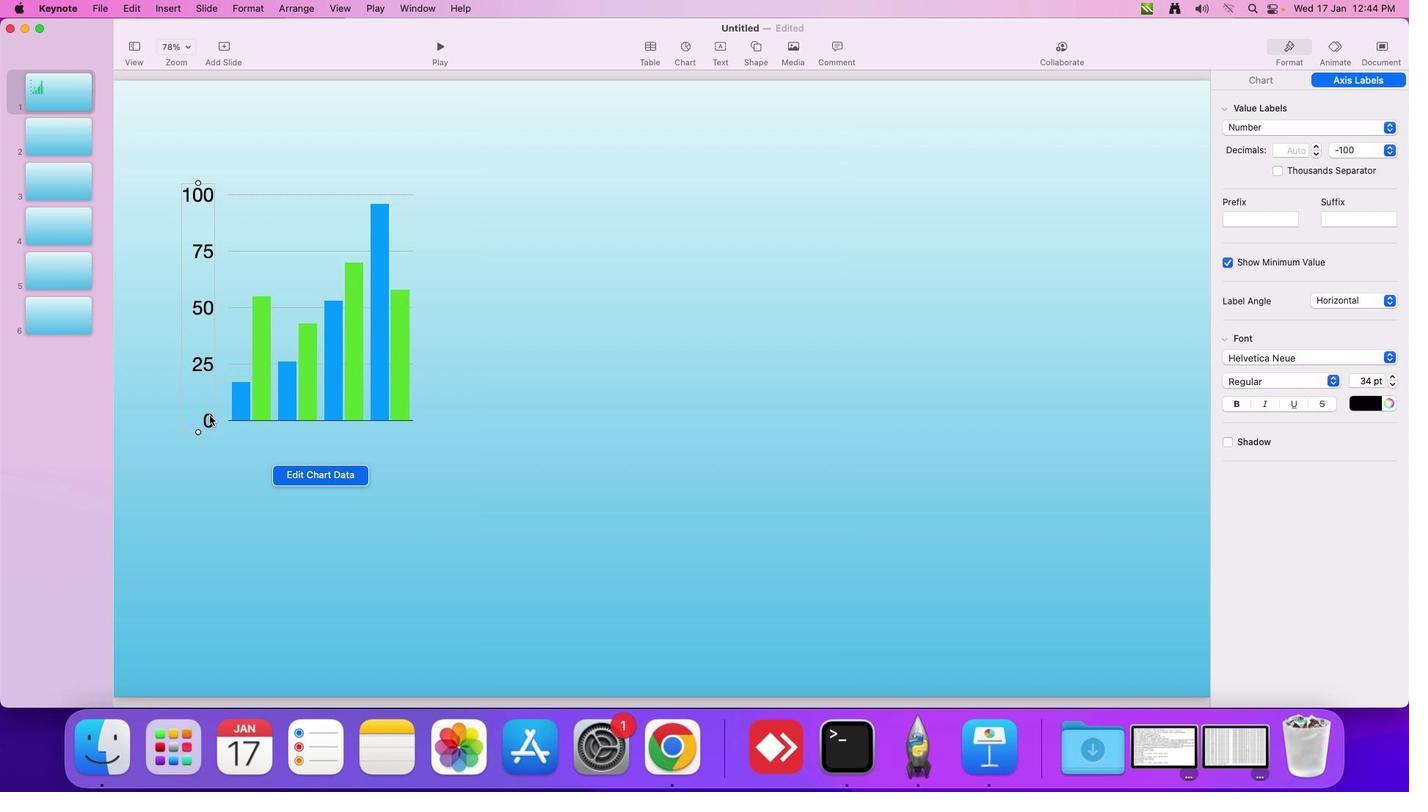 
Action: Mouse moved to (209, 417)
Screenshot: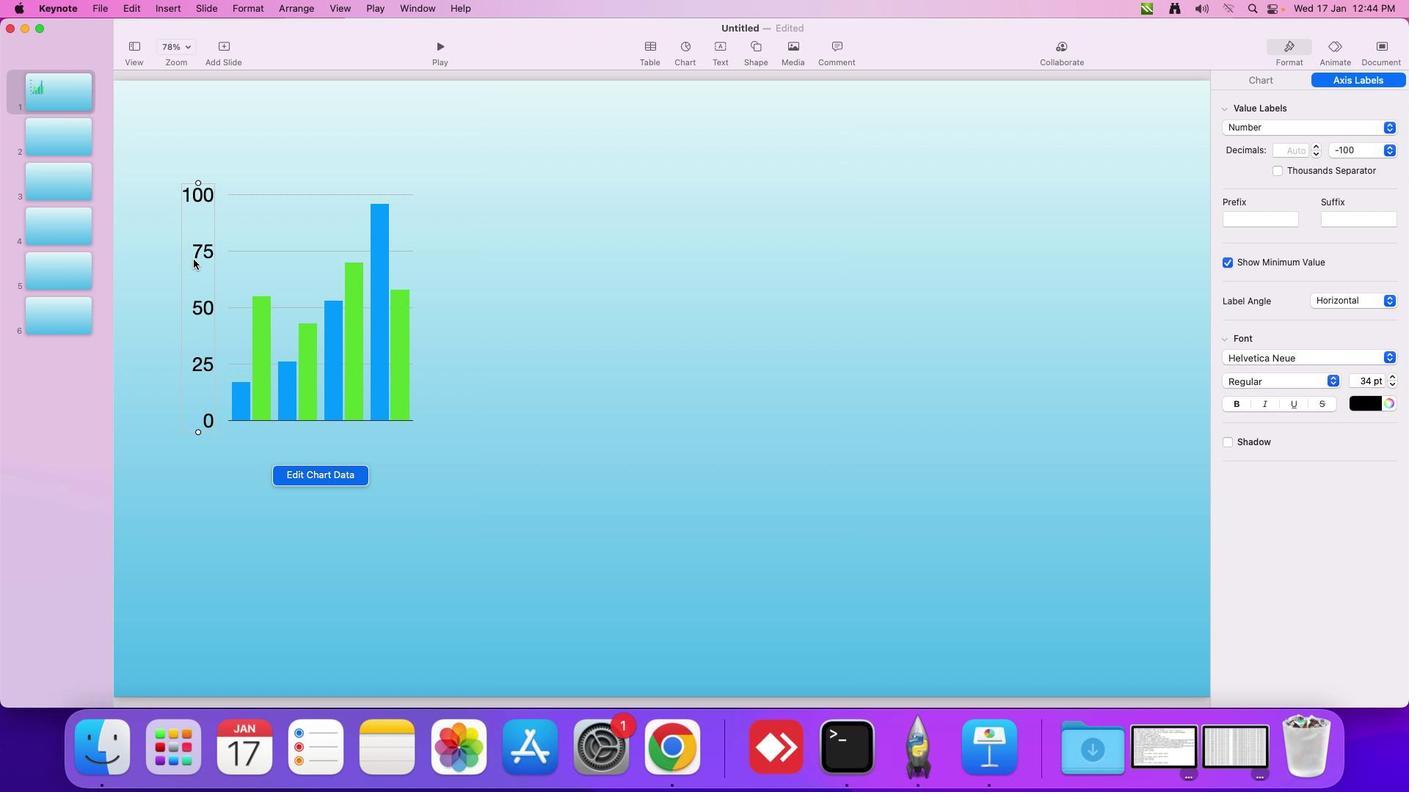 
Action: Key pressed 'g'
Screenshot: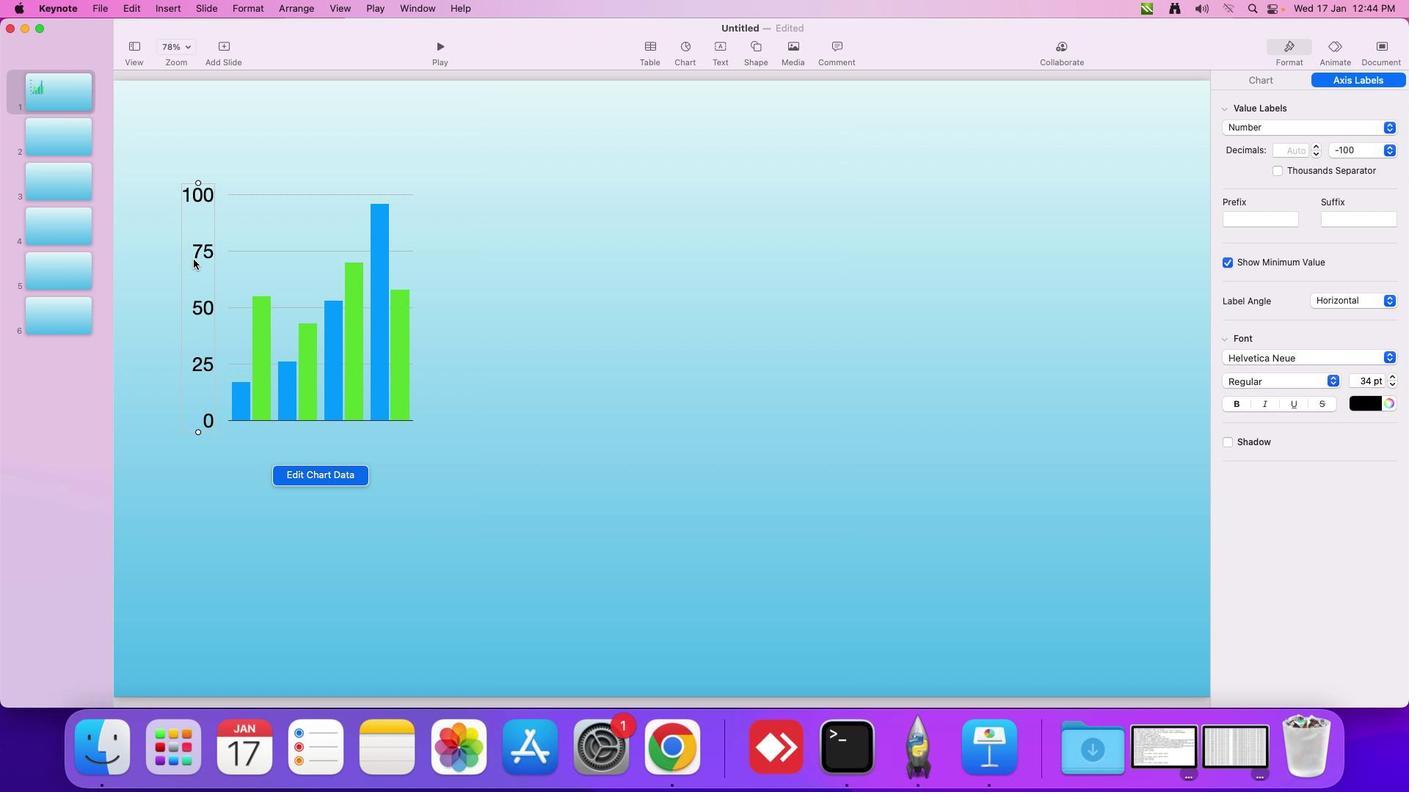 
Action: Mouse moved to (198, 179)
Screenshot: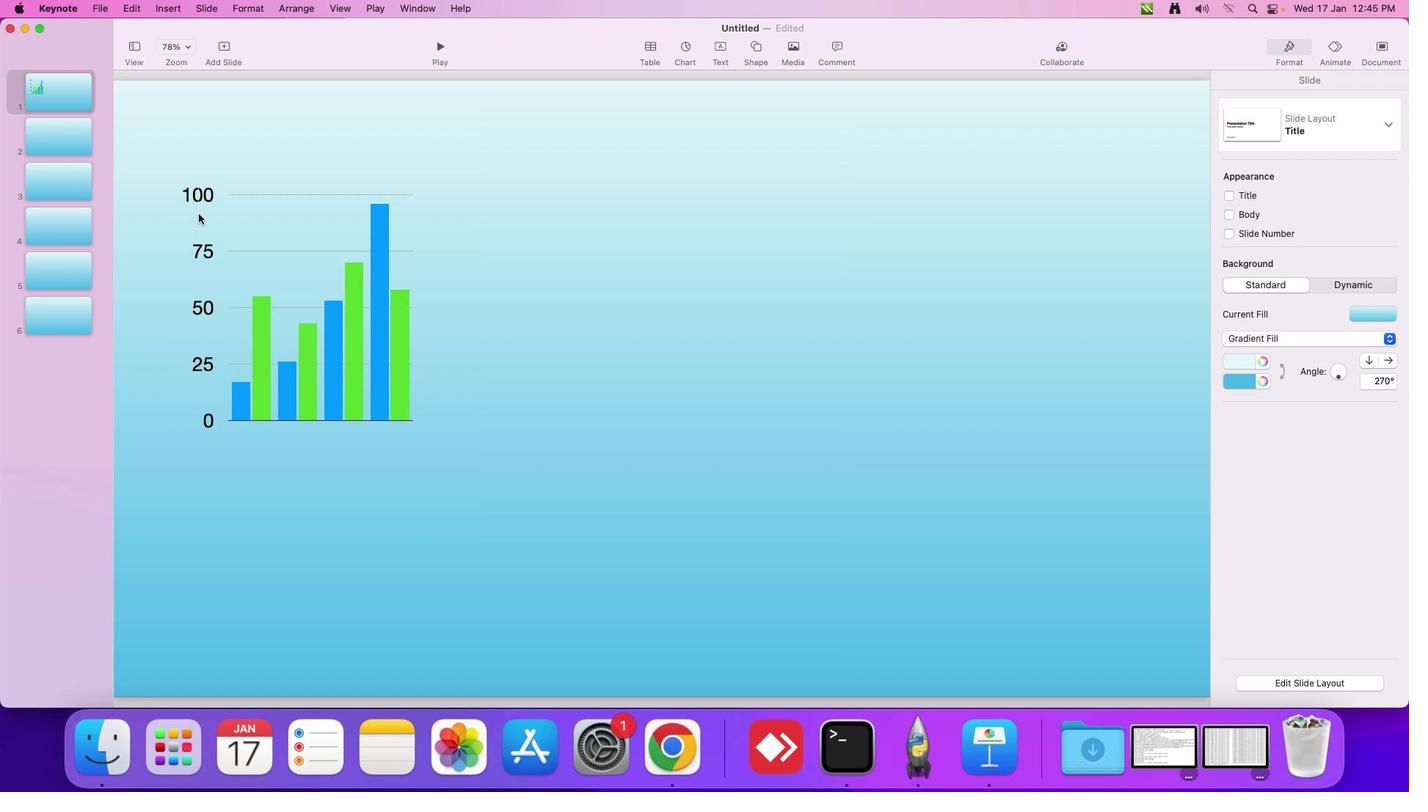 
Action: Mouse pressed left at (198, 179)
Screenshot: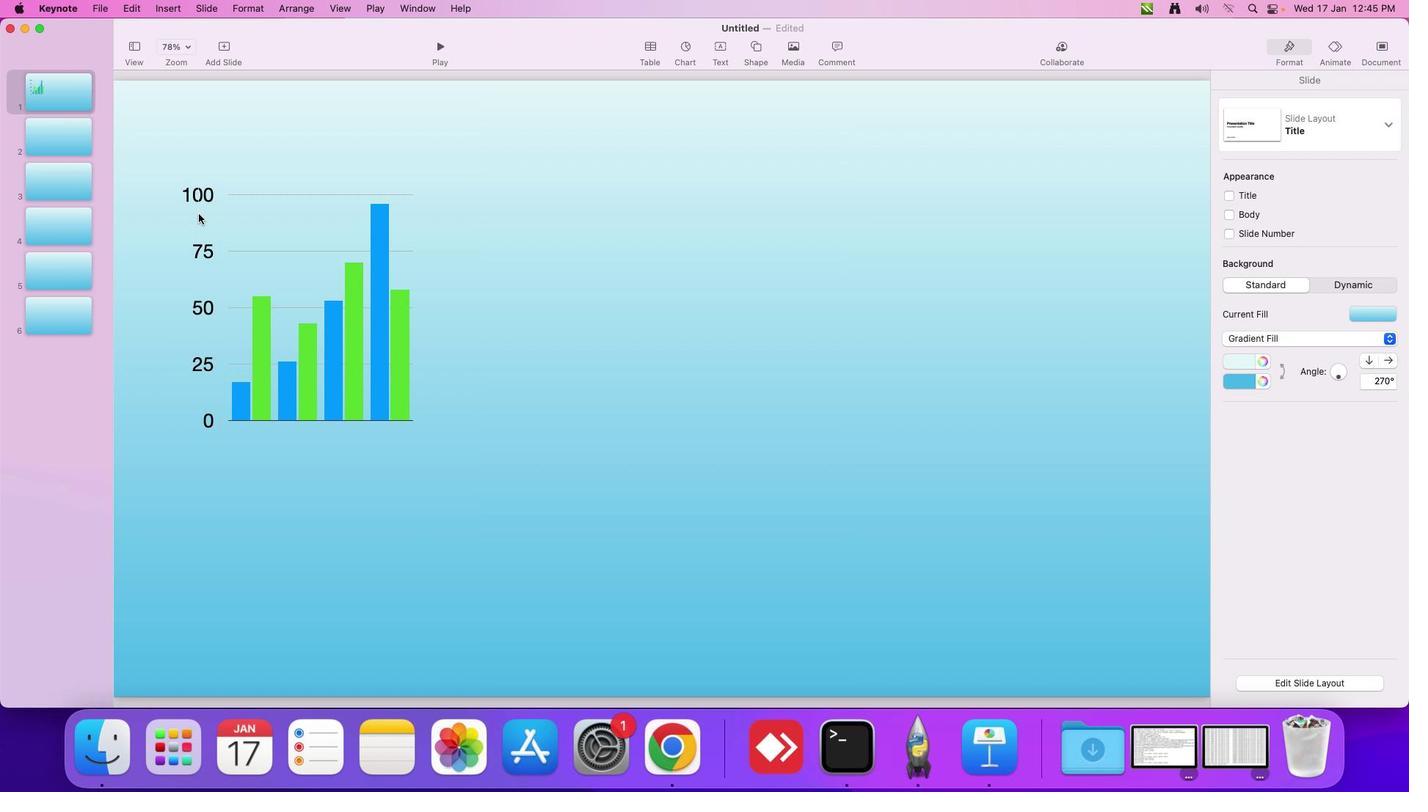 
Action: Mouse moved to (198, 259)
Screenshot: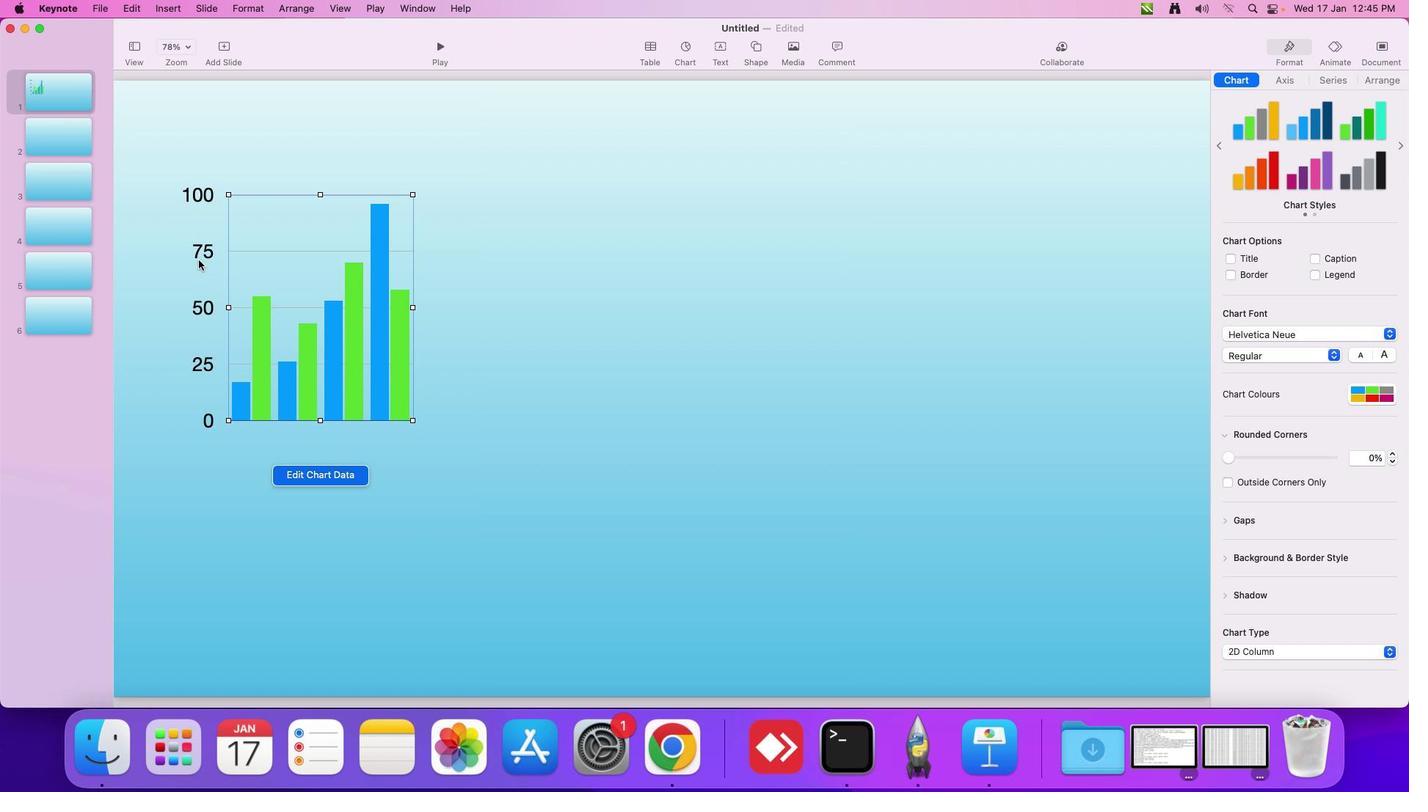 
Action: Mouse pressed left at (198, 259)
Screenshot: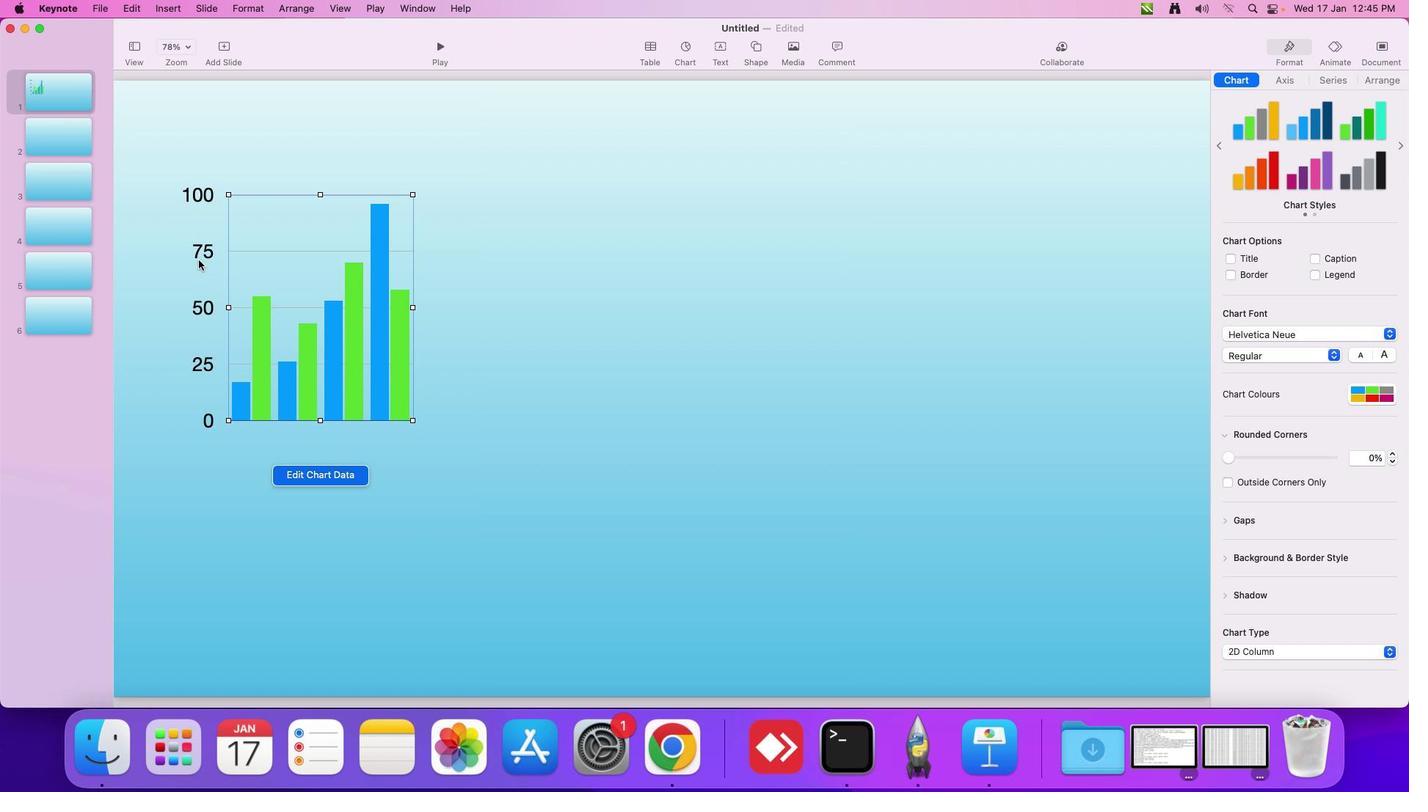
Action: Mouse pressed left at (198, 259)
Screenshot: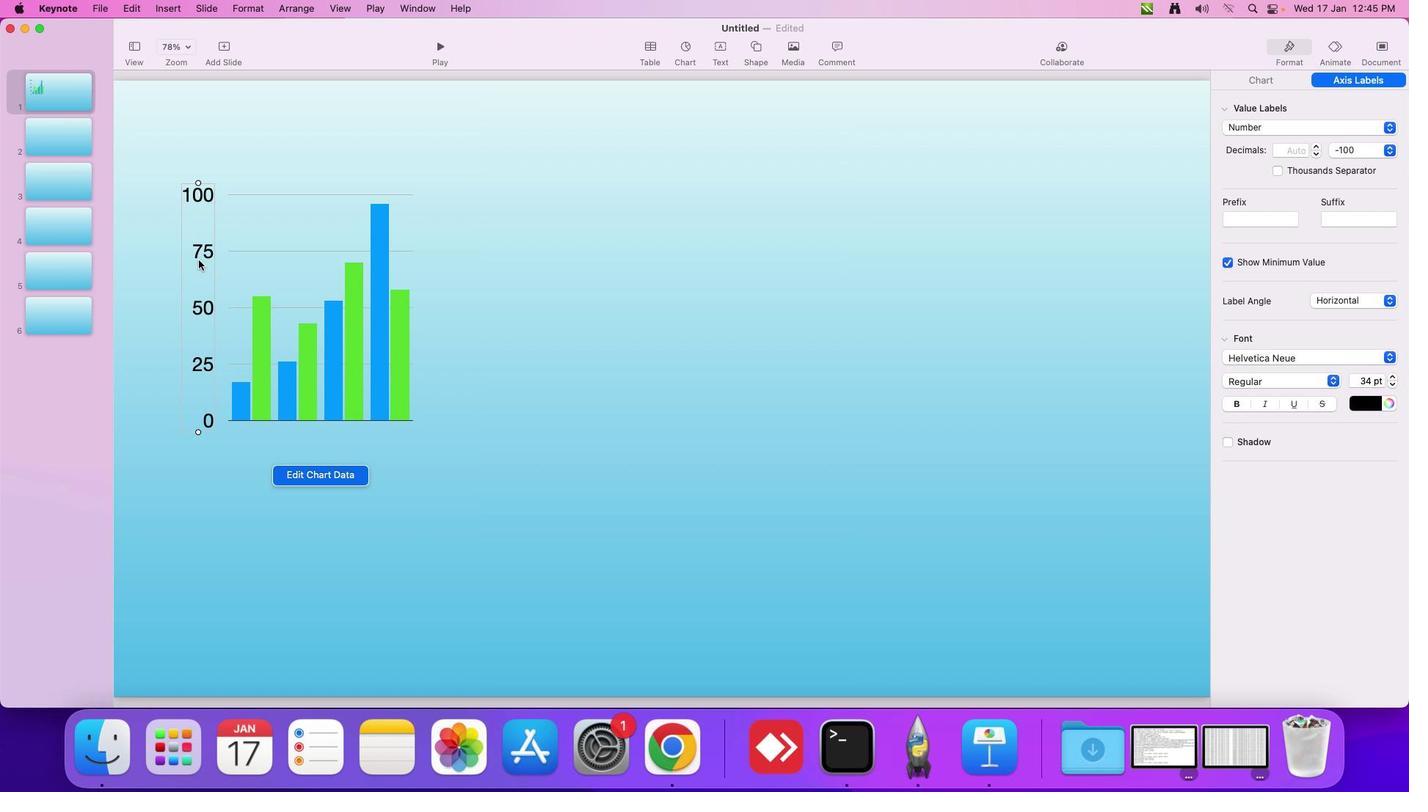 
Action: Mouse moved to (535, 298)
Screenshot: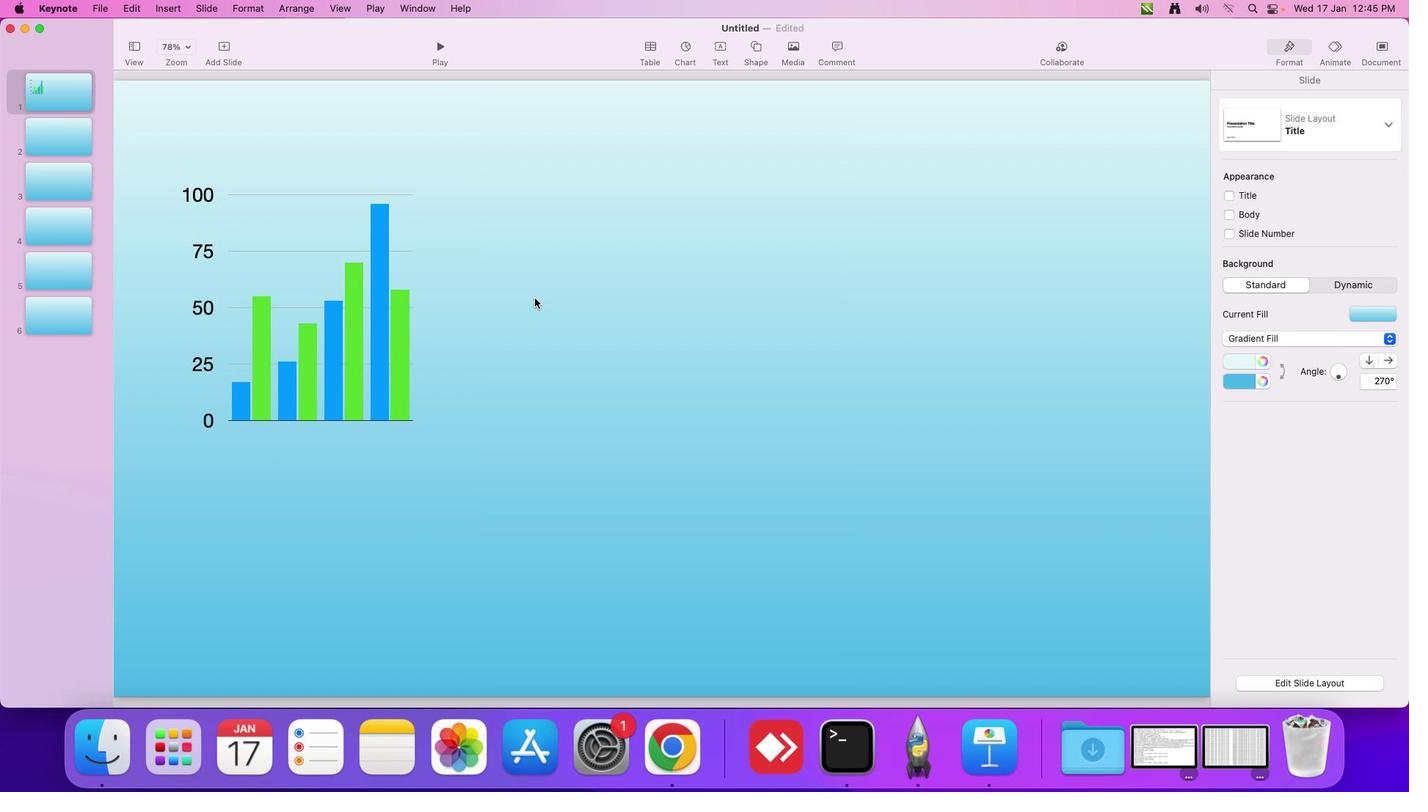 
Action: Mouse pressed left at (535, 298)
Screenshot: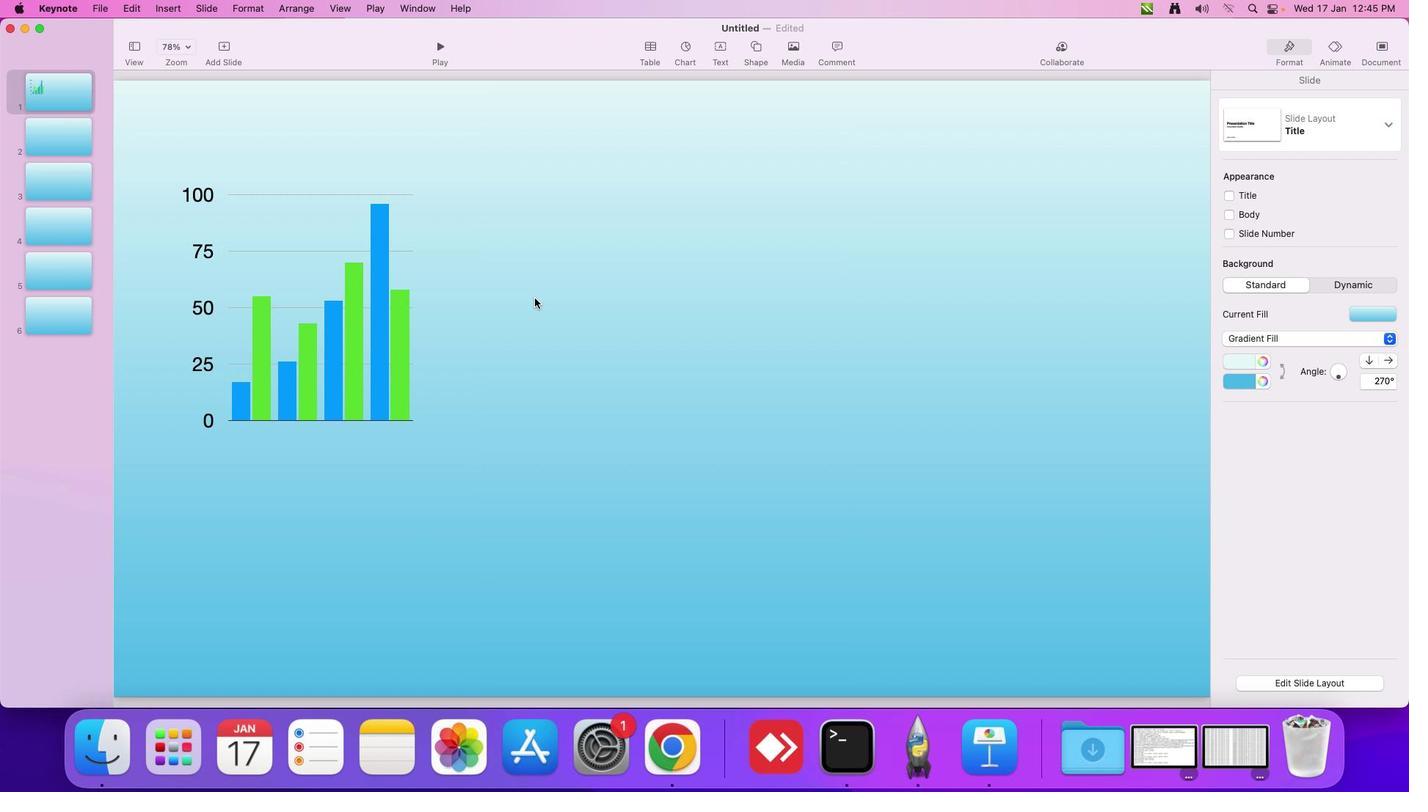 
Action: Mouse moved to (195, 324)
Screenshot: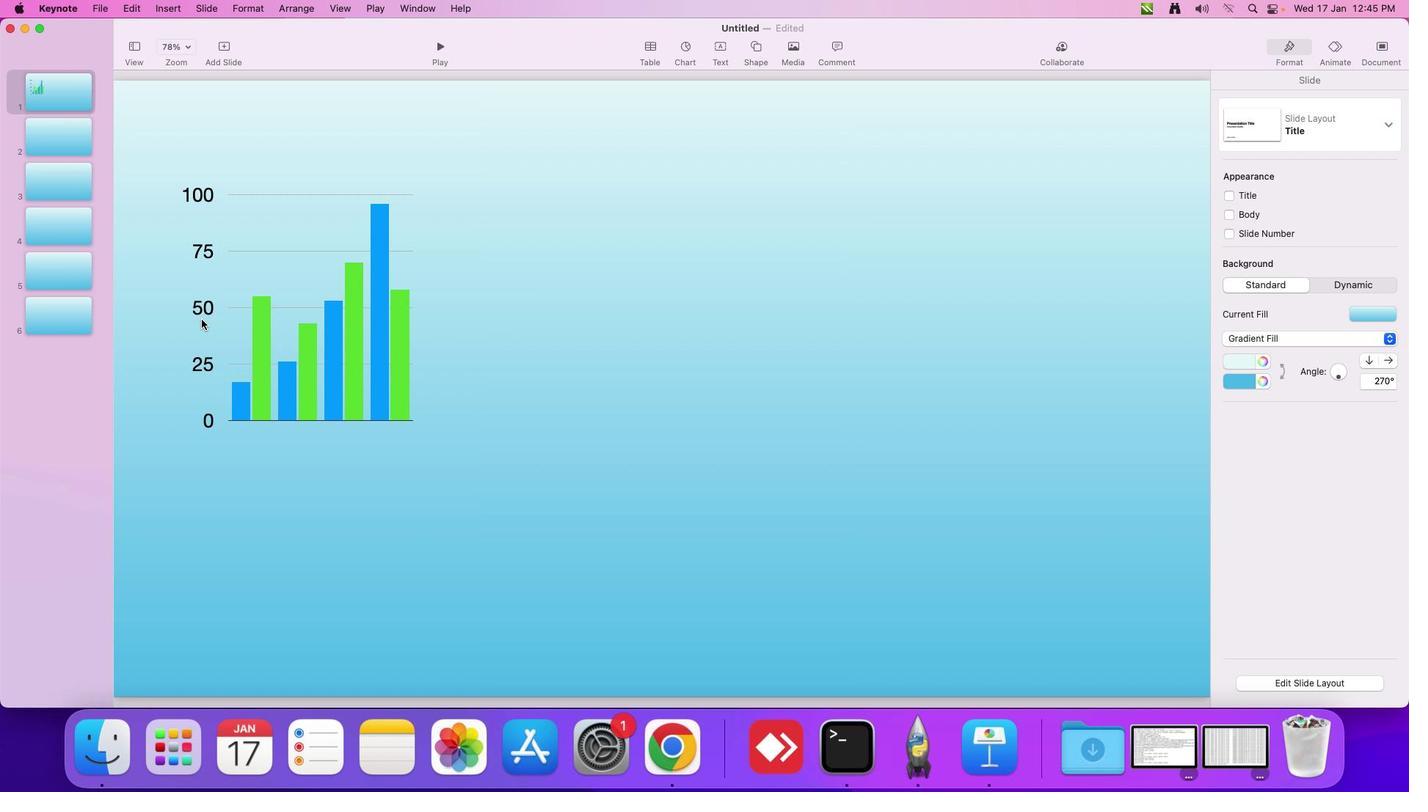 
Action: Mouse pressed left at (195, 324)
Screenshot: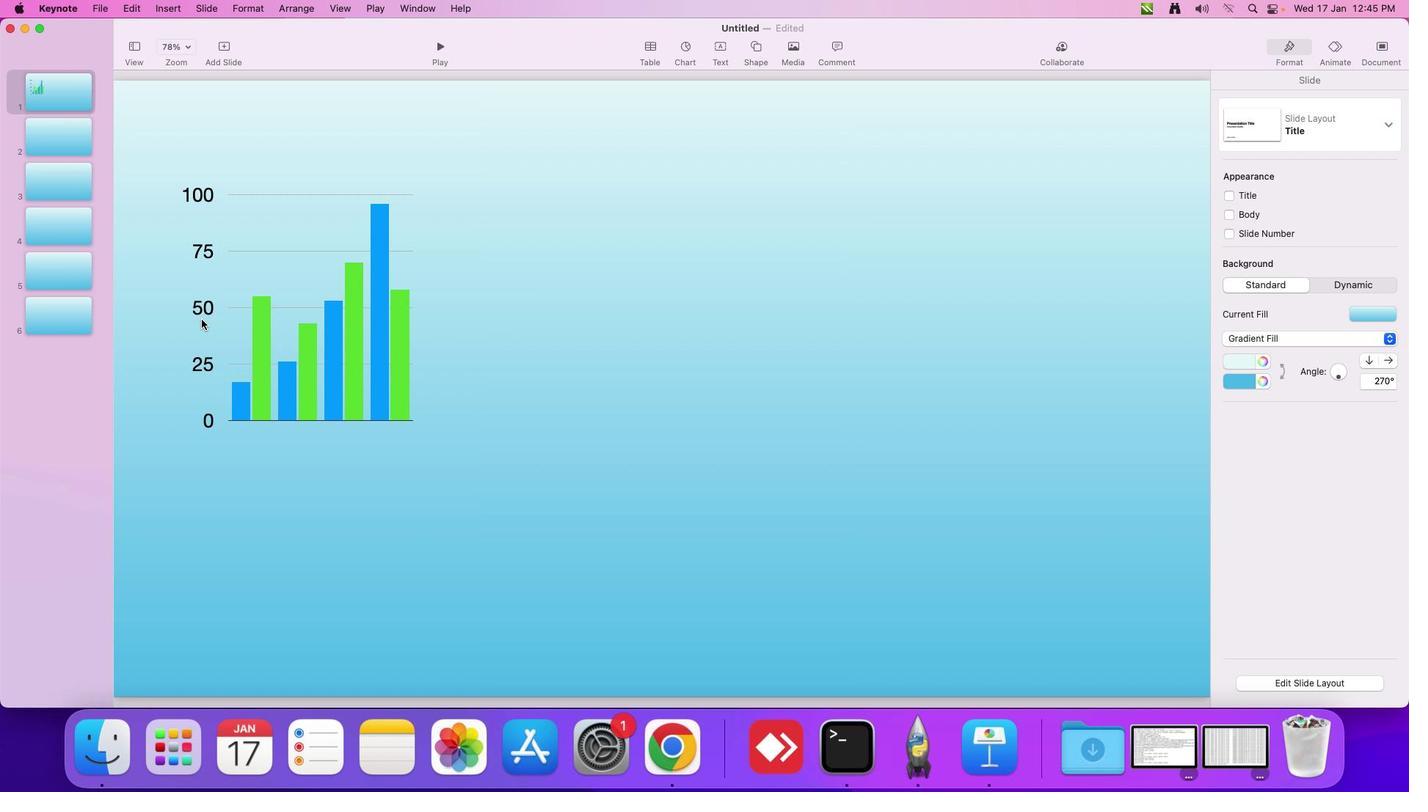 
Action: Mouse moved to (201, 319)
Screenshot: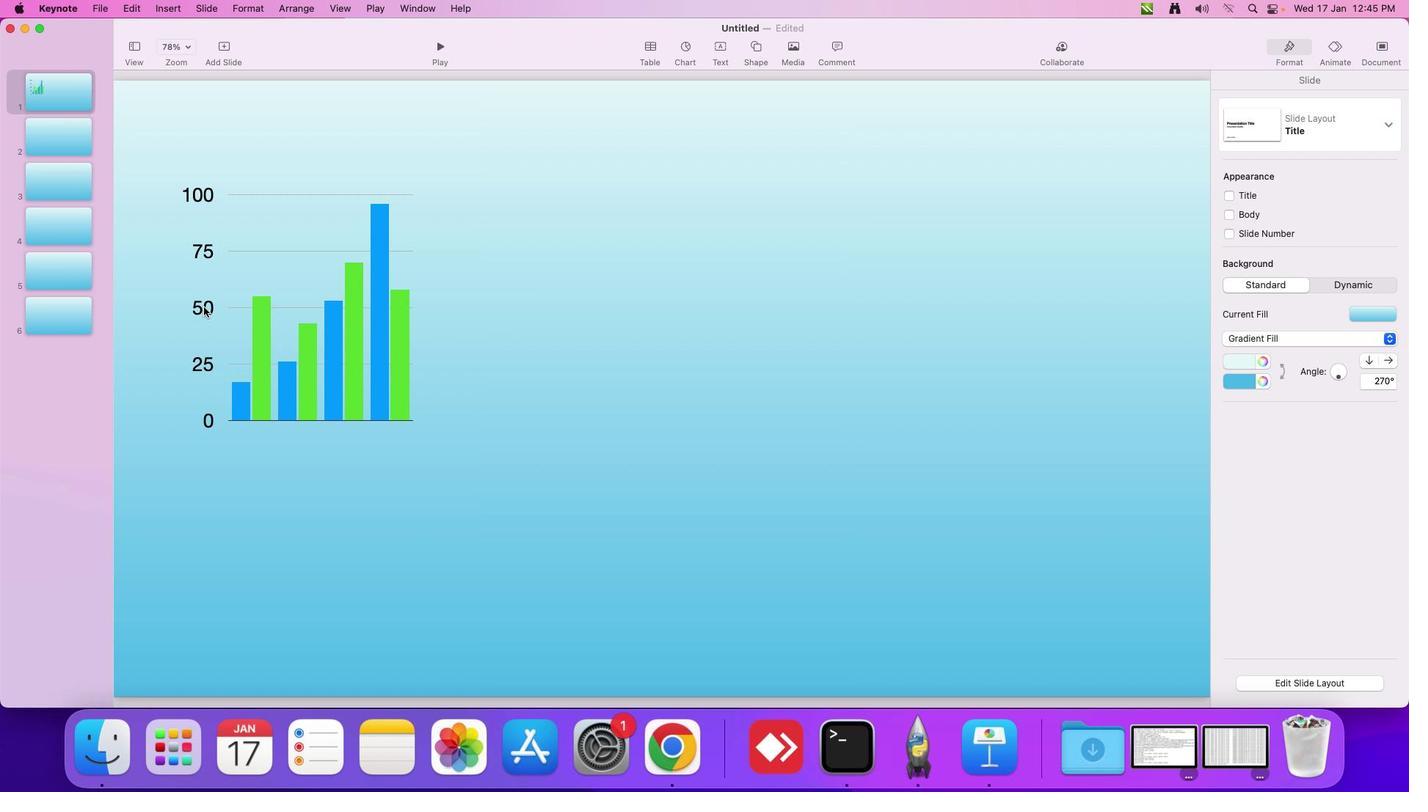 
Action: Mouse pressed left at (201, 319)
Screenshot: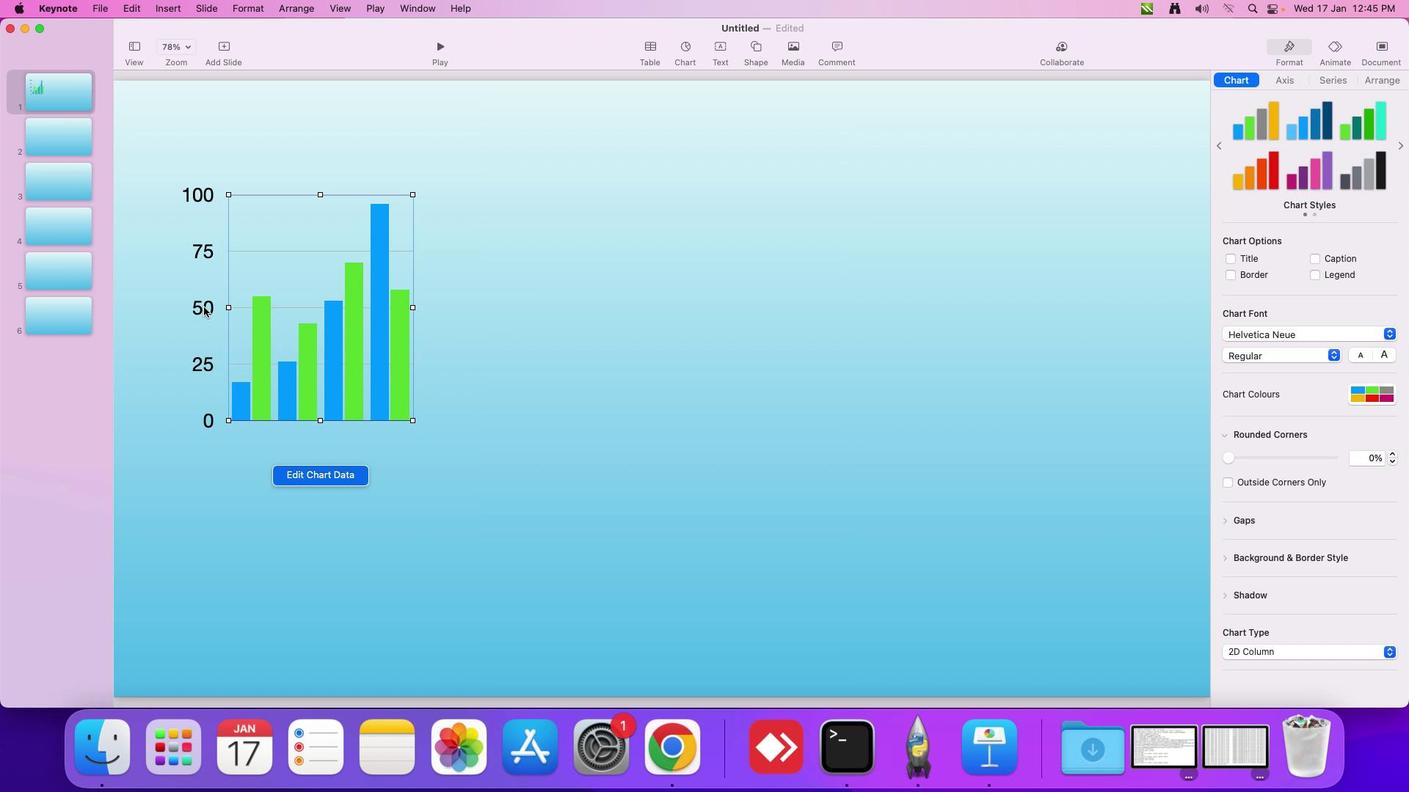 
Action: Mouse moved to (203, 307)
Screenshot: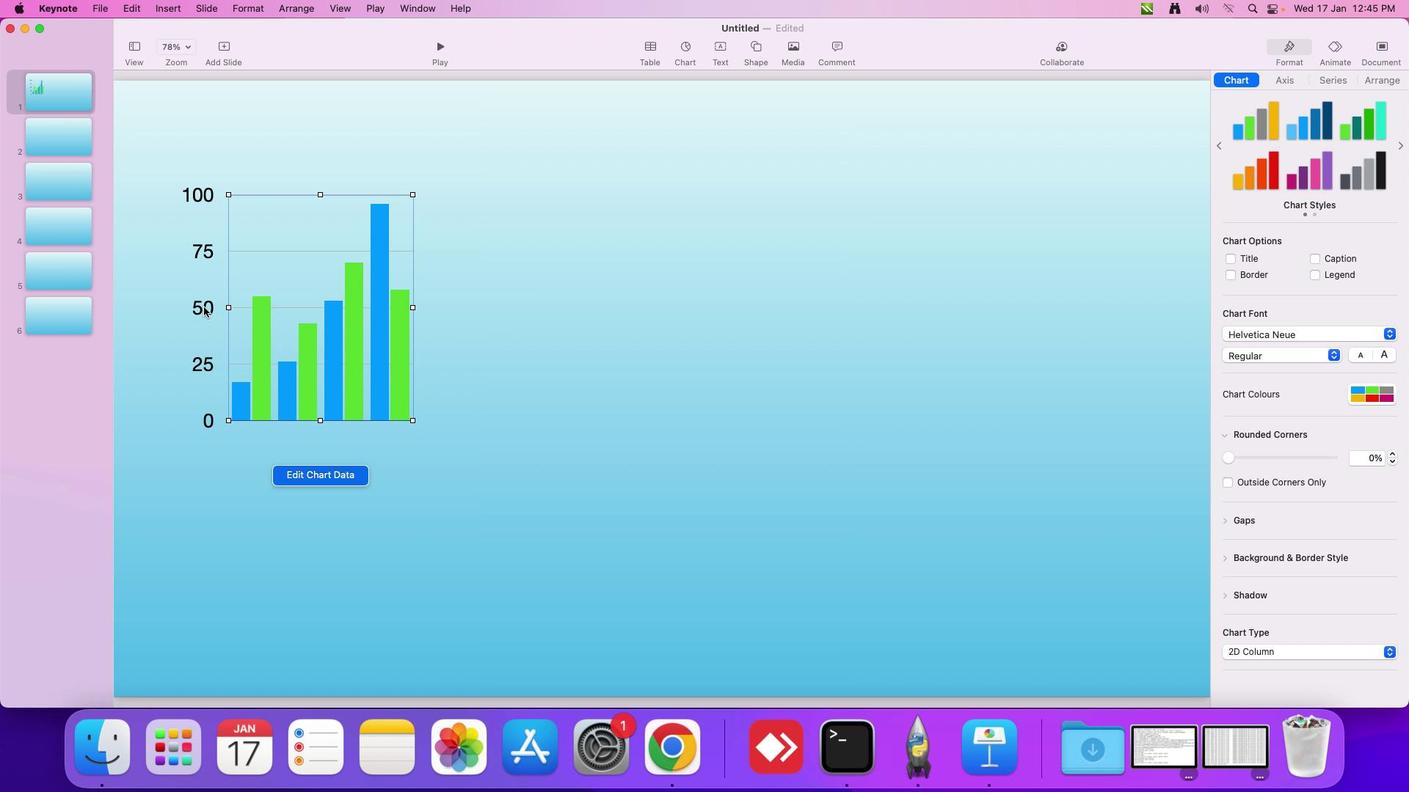 
Action: Mouse pressed left at (203, 307)
Screenshot: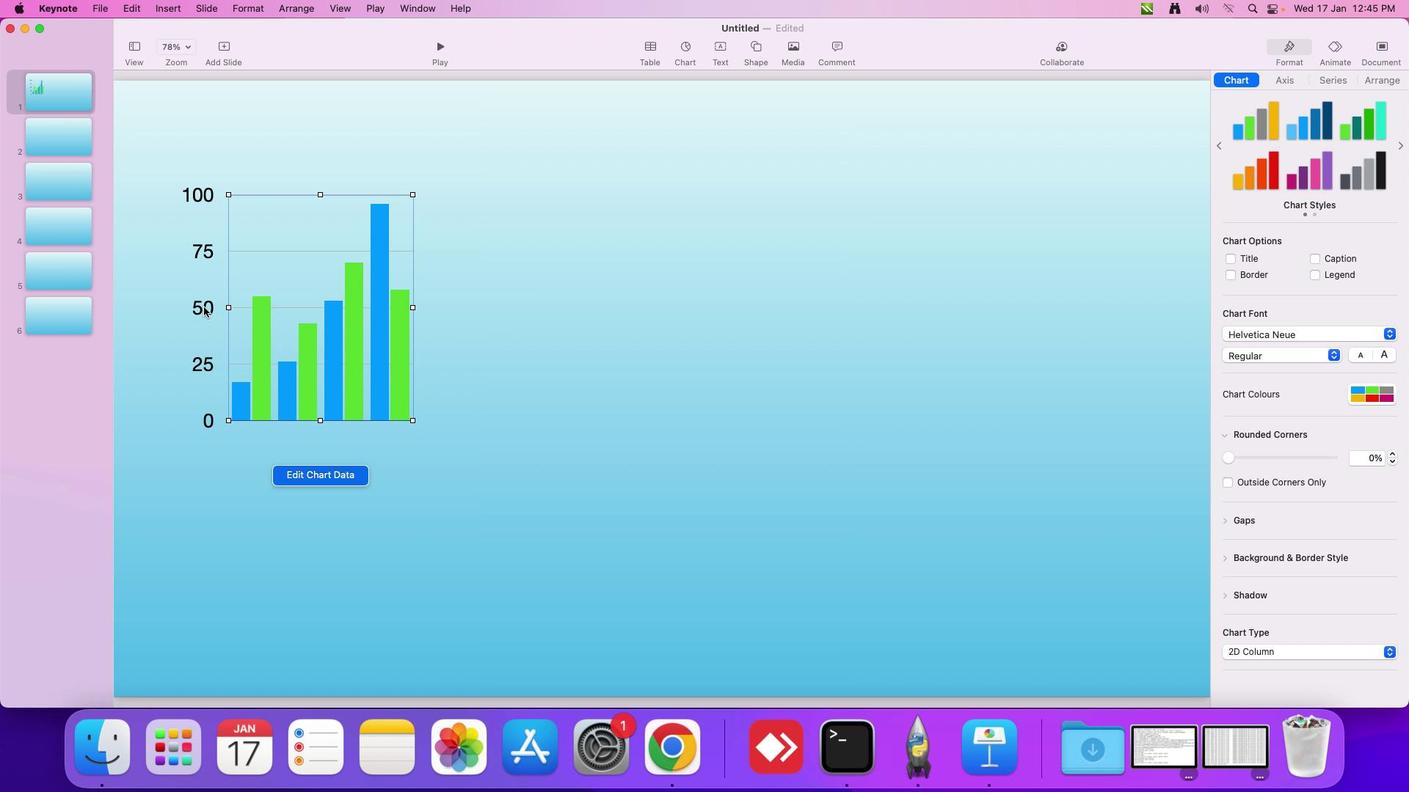 
Action: Mouse pressed left at (203, 307)
Screenshot: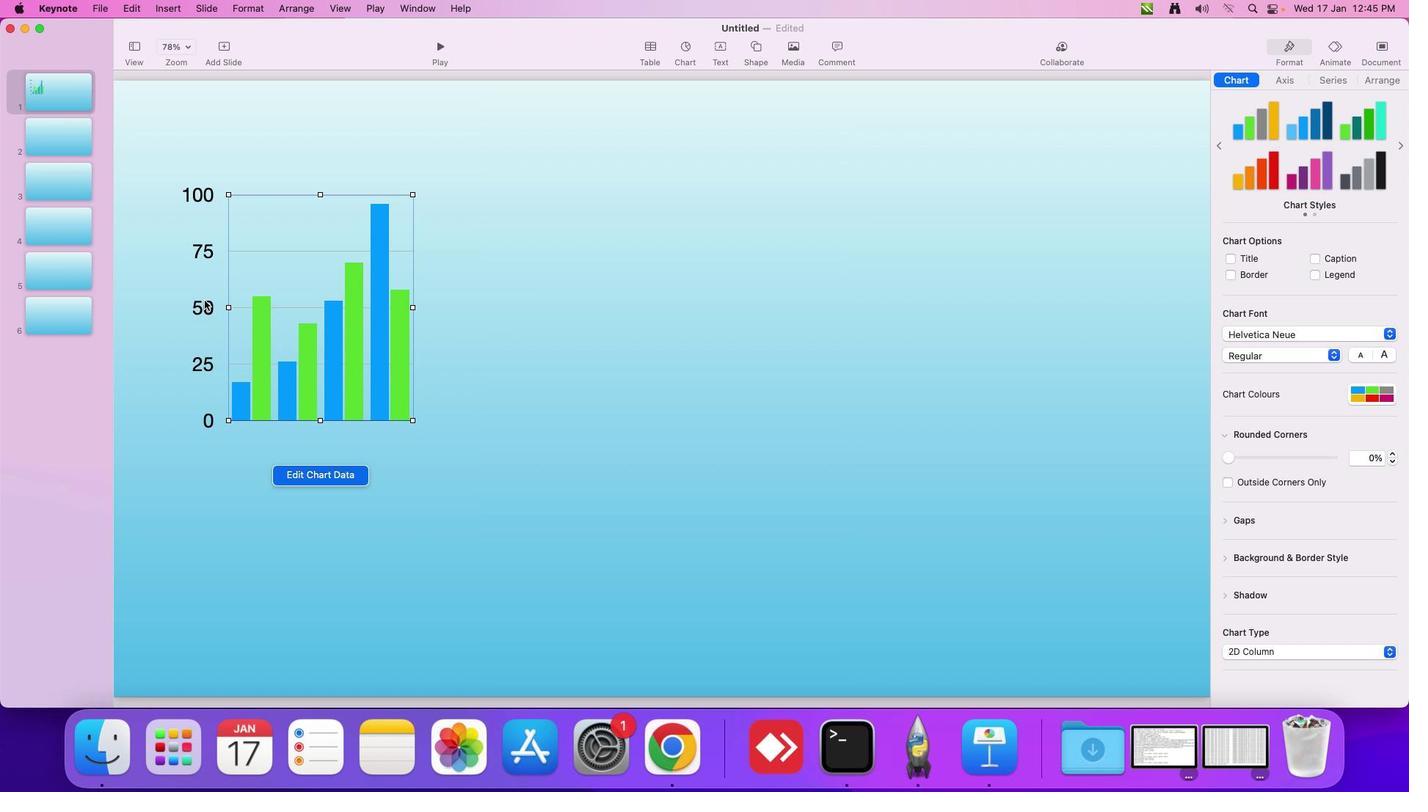 
Action: Mouse moved to (205, 198)
Screenshot: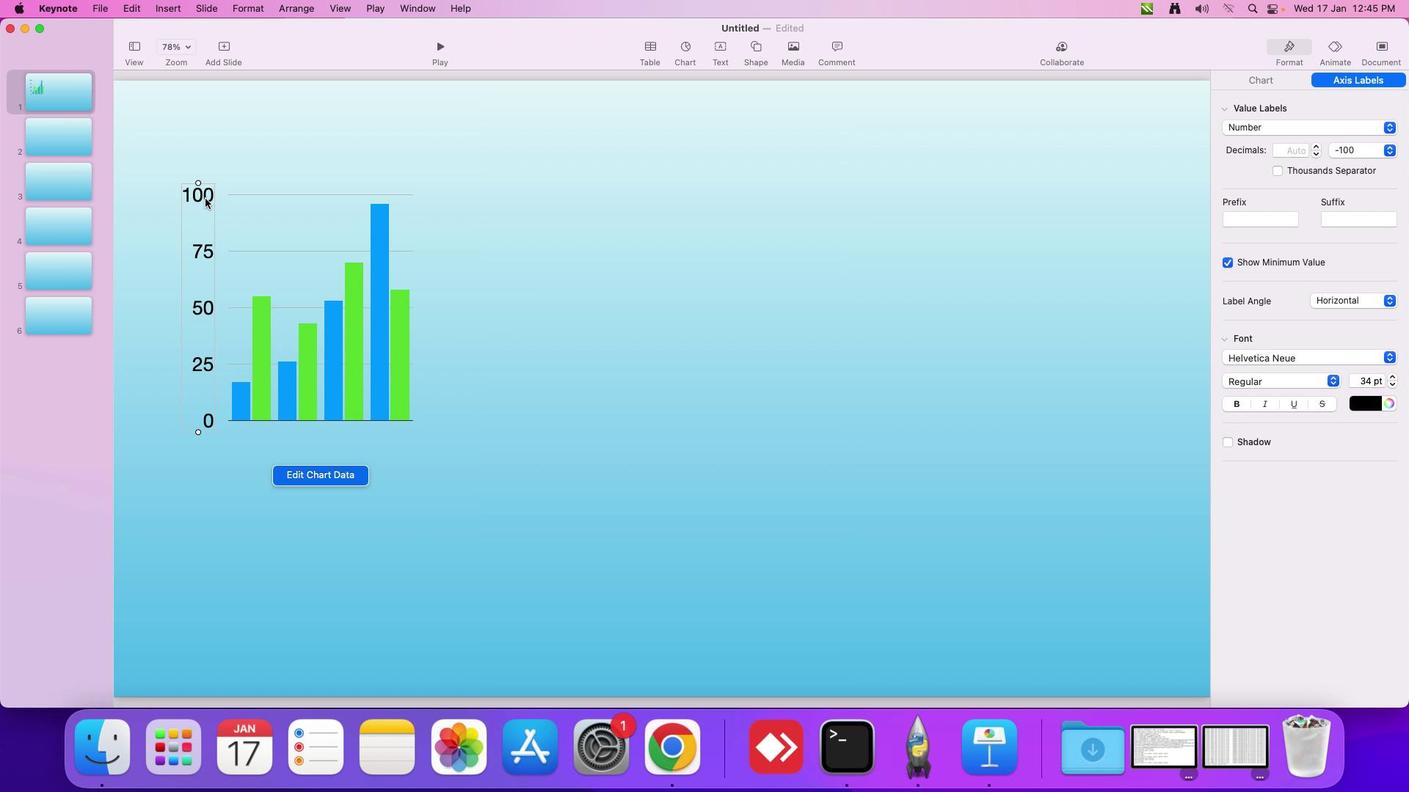 
Action: Mouse pressed left at (205, 198)
Screenshot: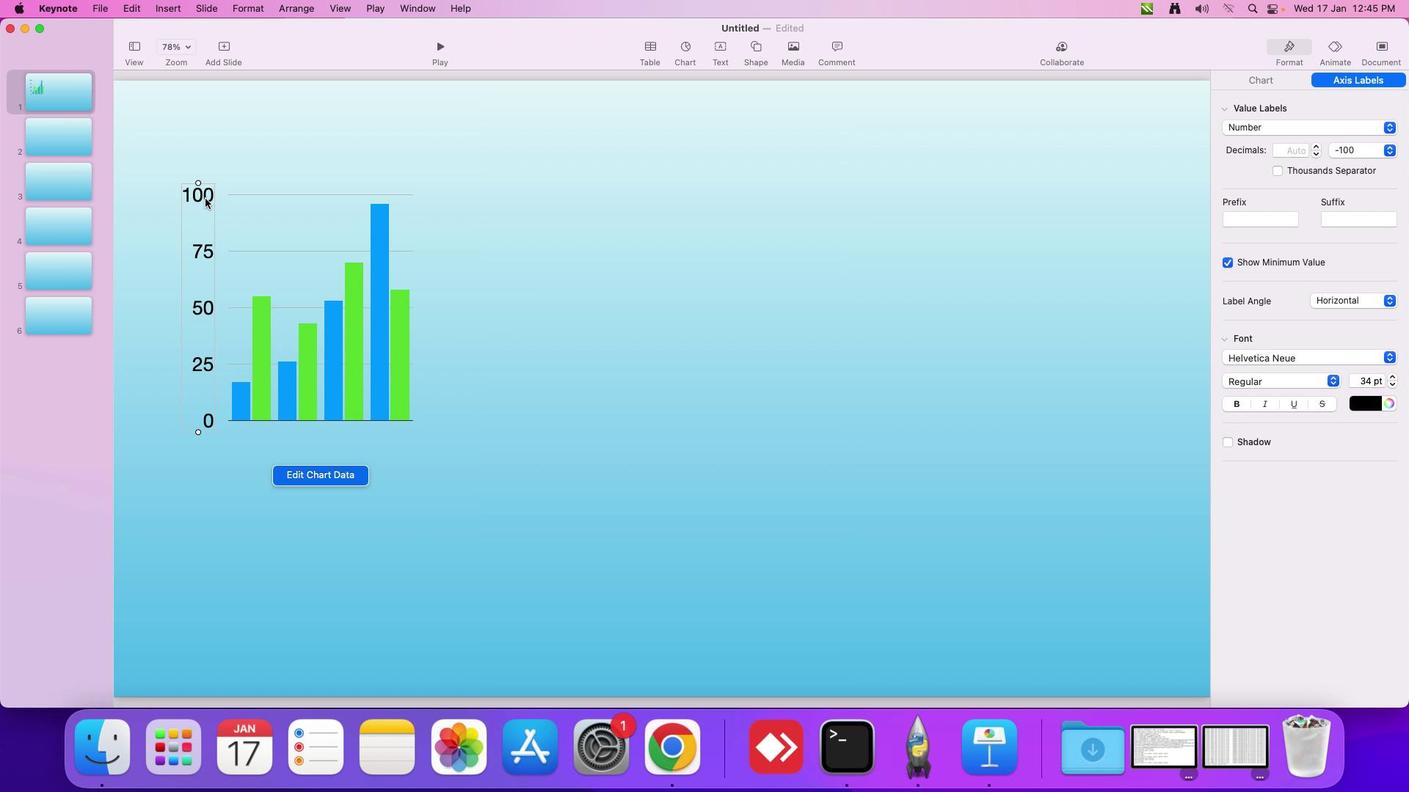 
Action: Mouse pressed left at (205, 198)
Screenshot: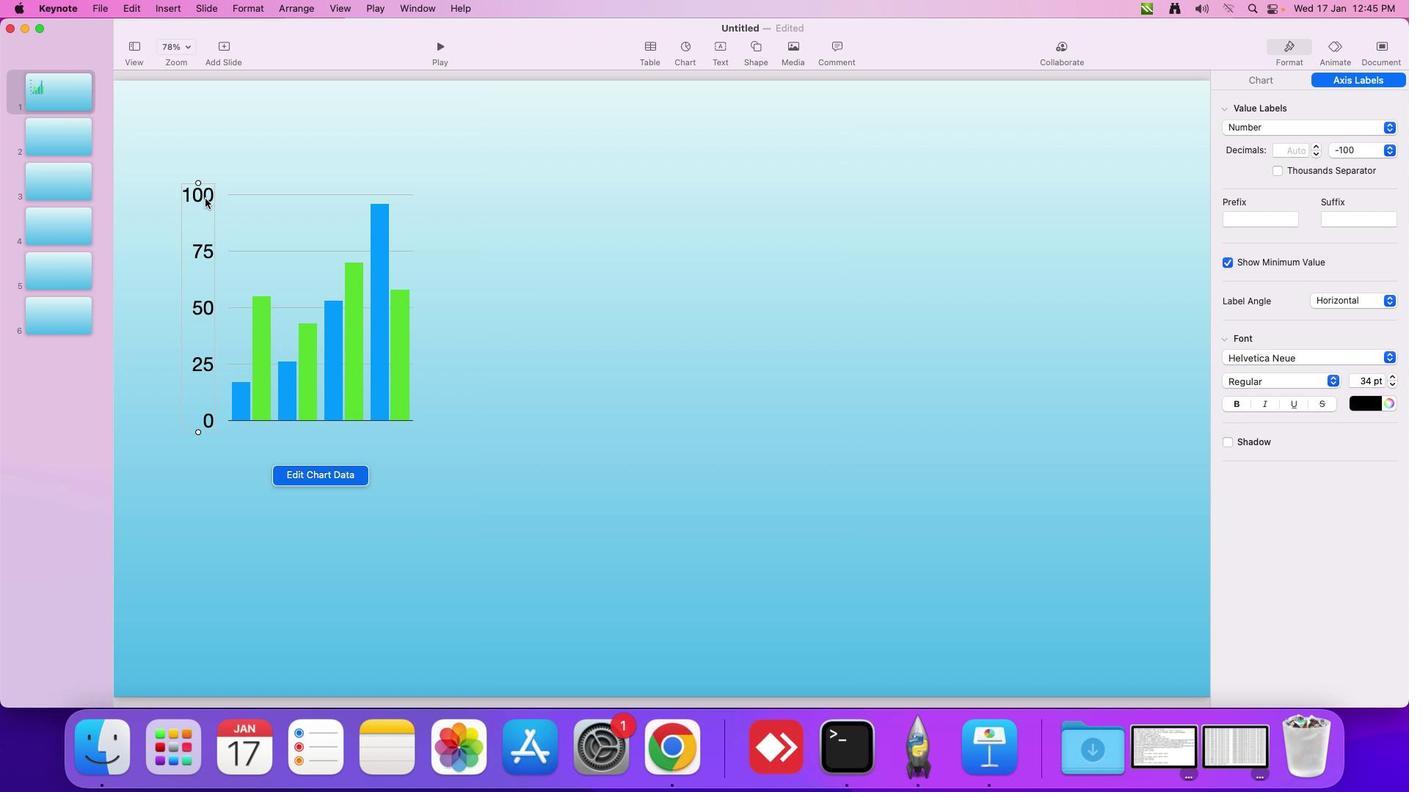 
Action: Mouse moved to (532, 322)
Screenshot: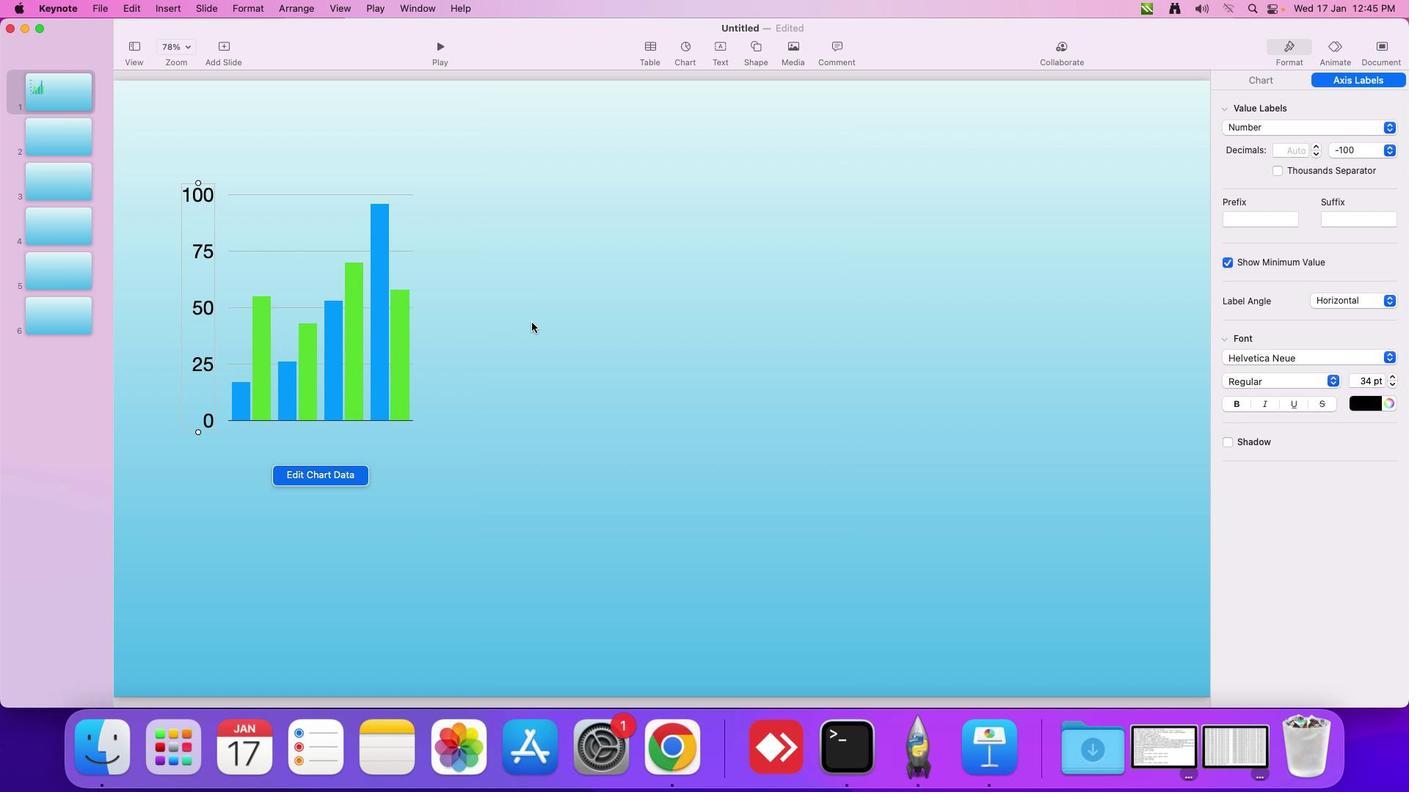 
Action: Mouse pressed left at (532, 322)
Screenshot: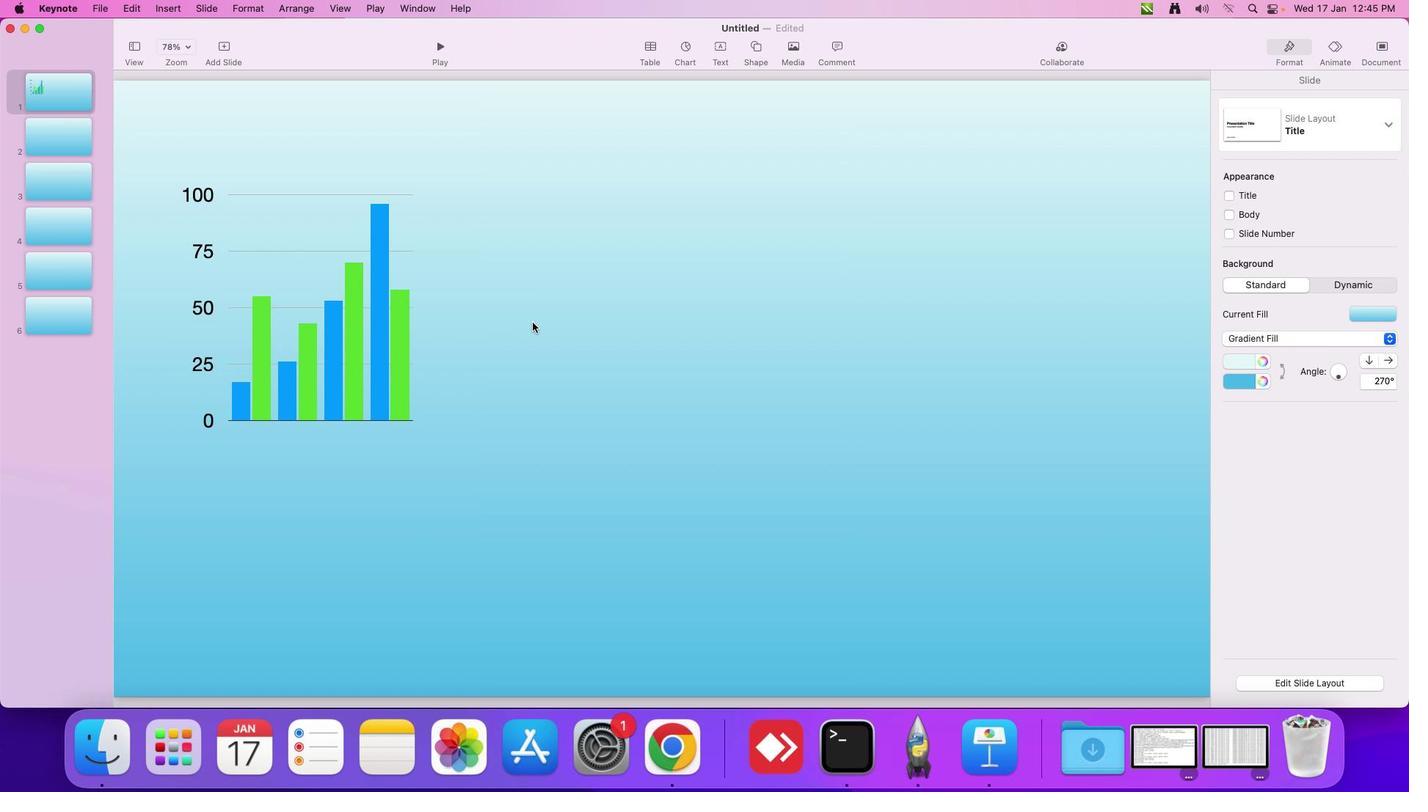 
Action: Mouse moved to (482, 322)
Screenshot: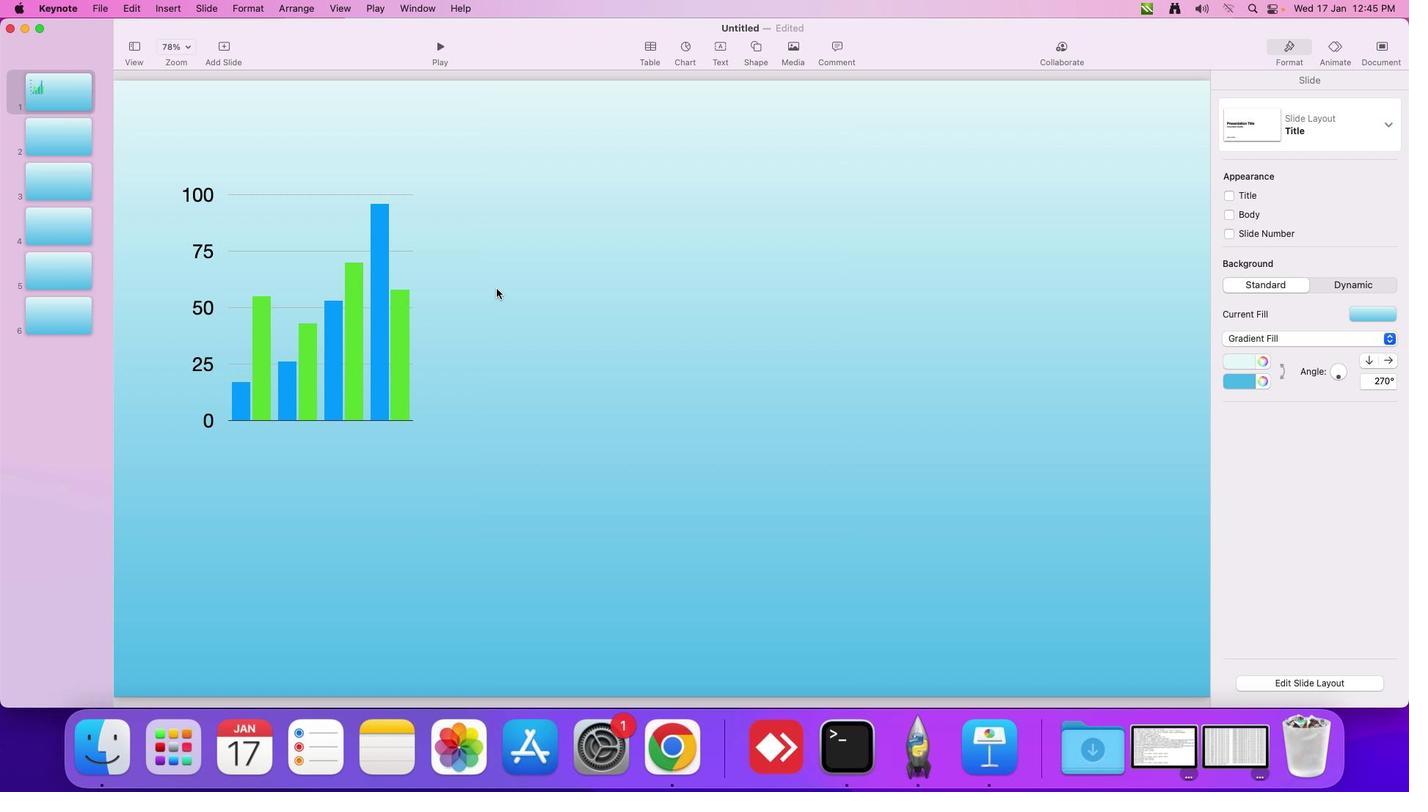 
Action: Mouse pressed left at (482, 322)
Screenshot: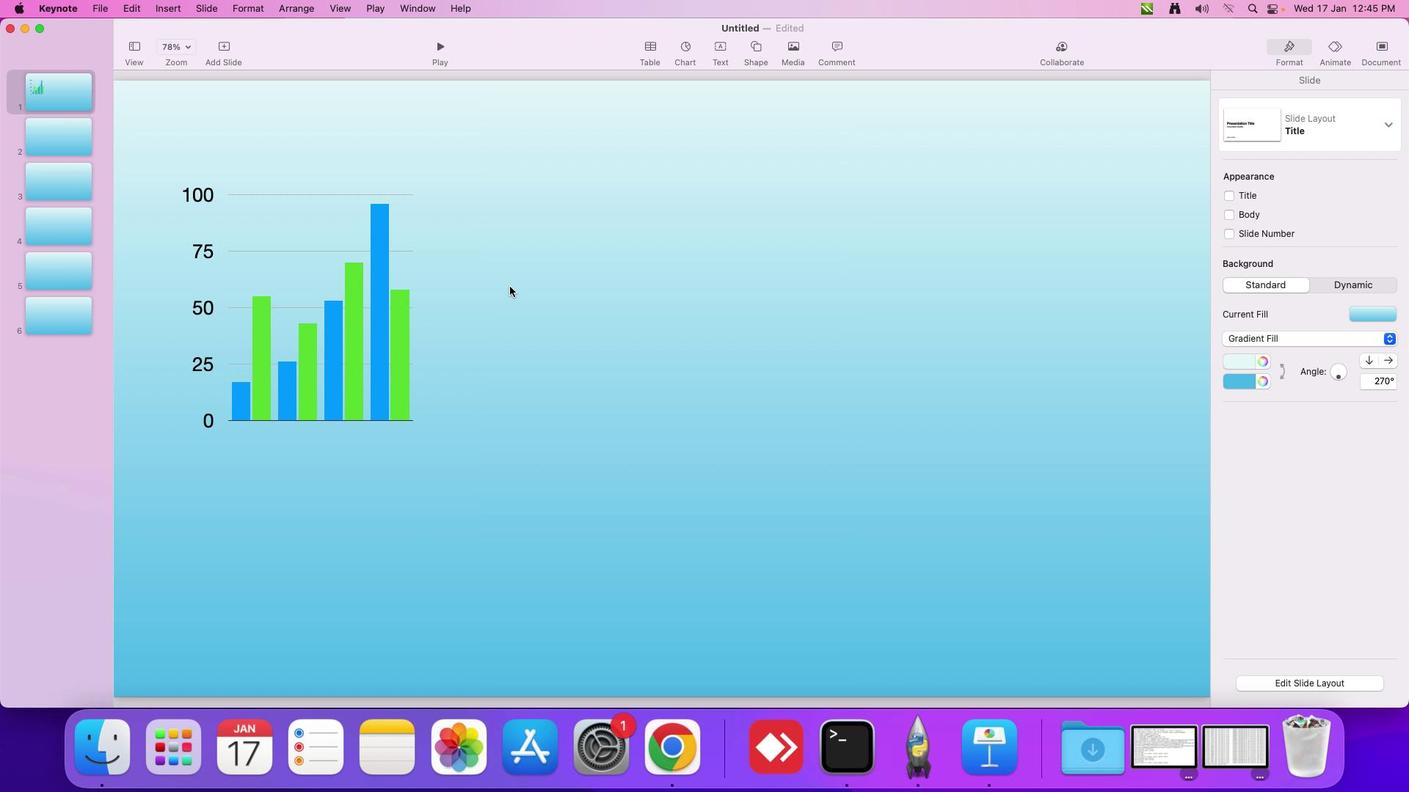 
Action: Mouse moved to (349, 329)
Screenshot: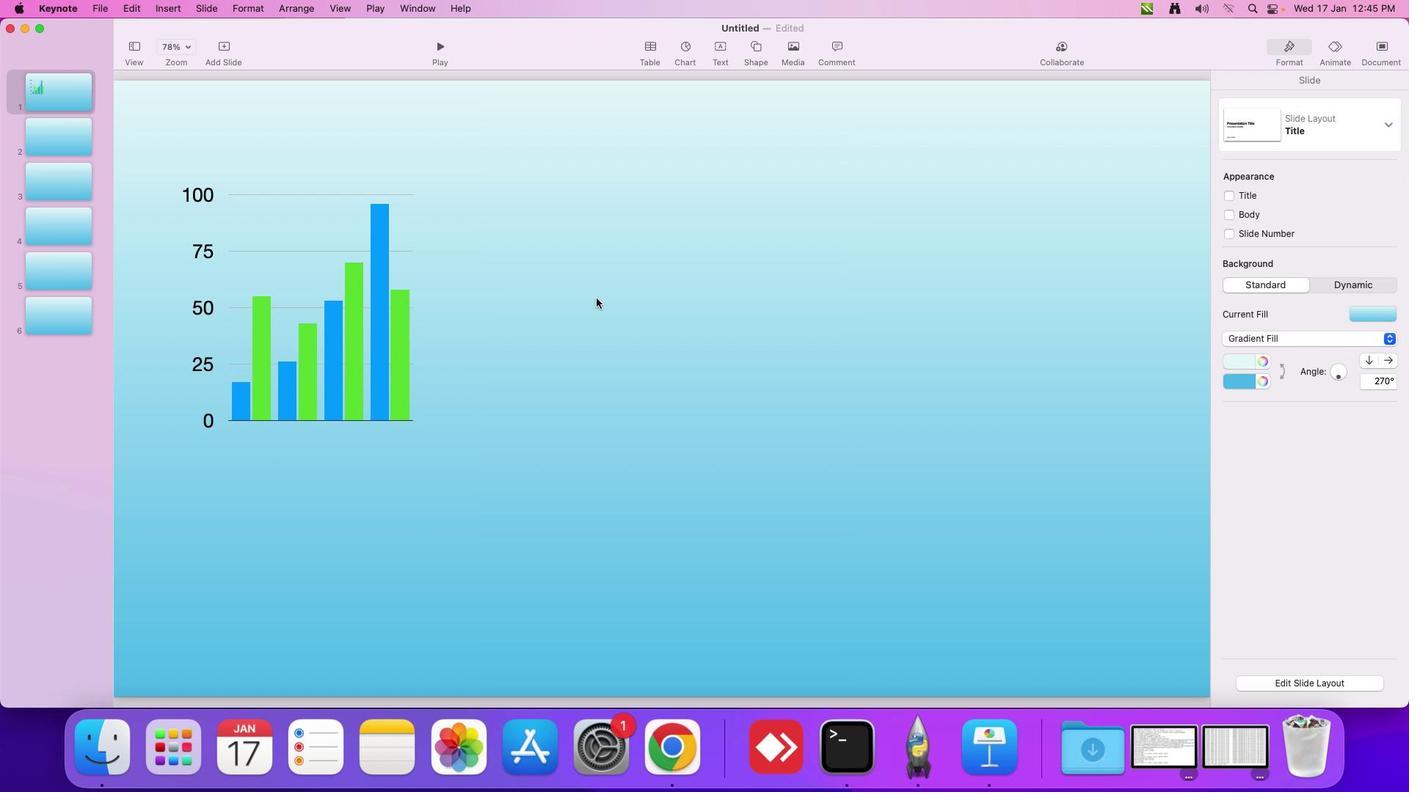 
Action: Mouse pressed left at (349, 329)
Screenshot: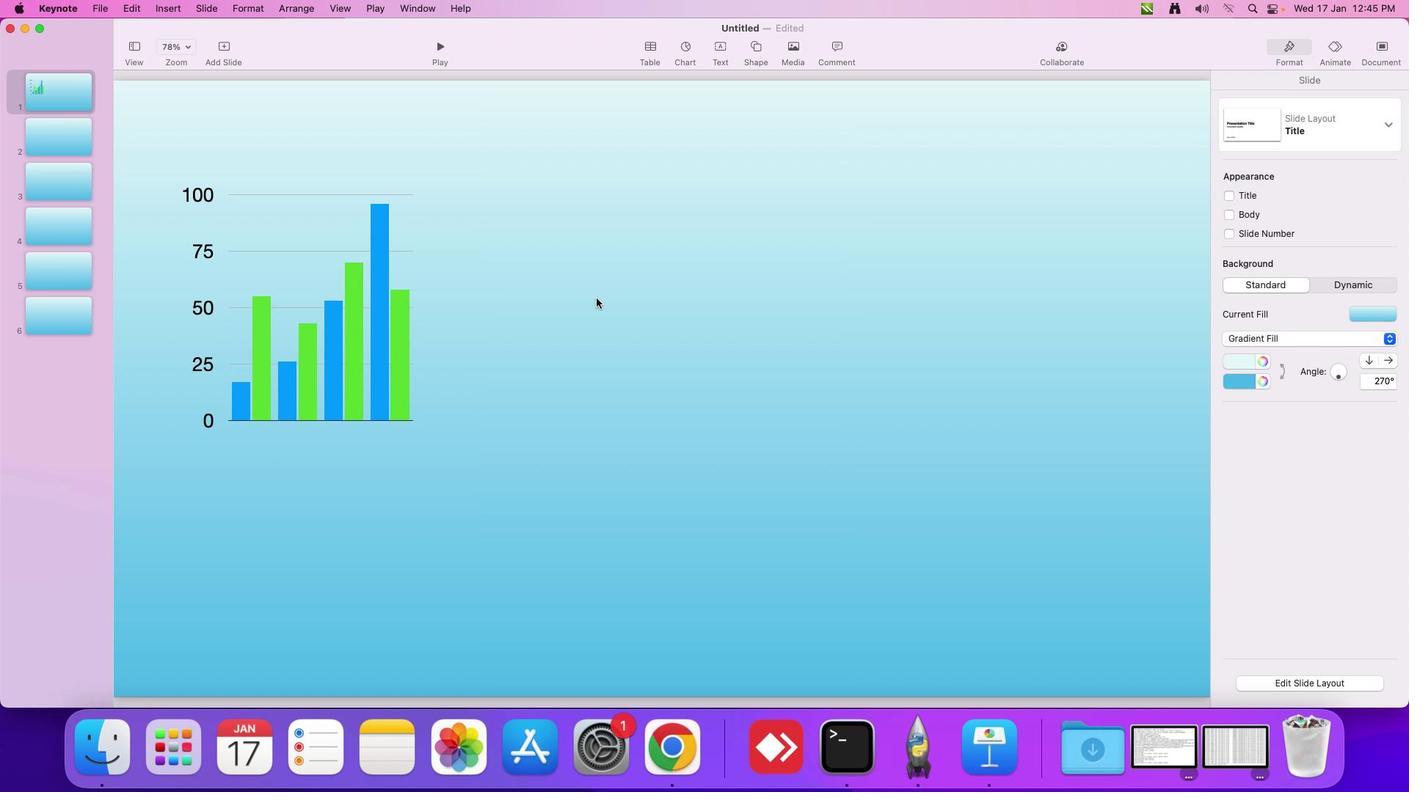 
Action: Mouse moved to (596, 298)
Screenshot: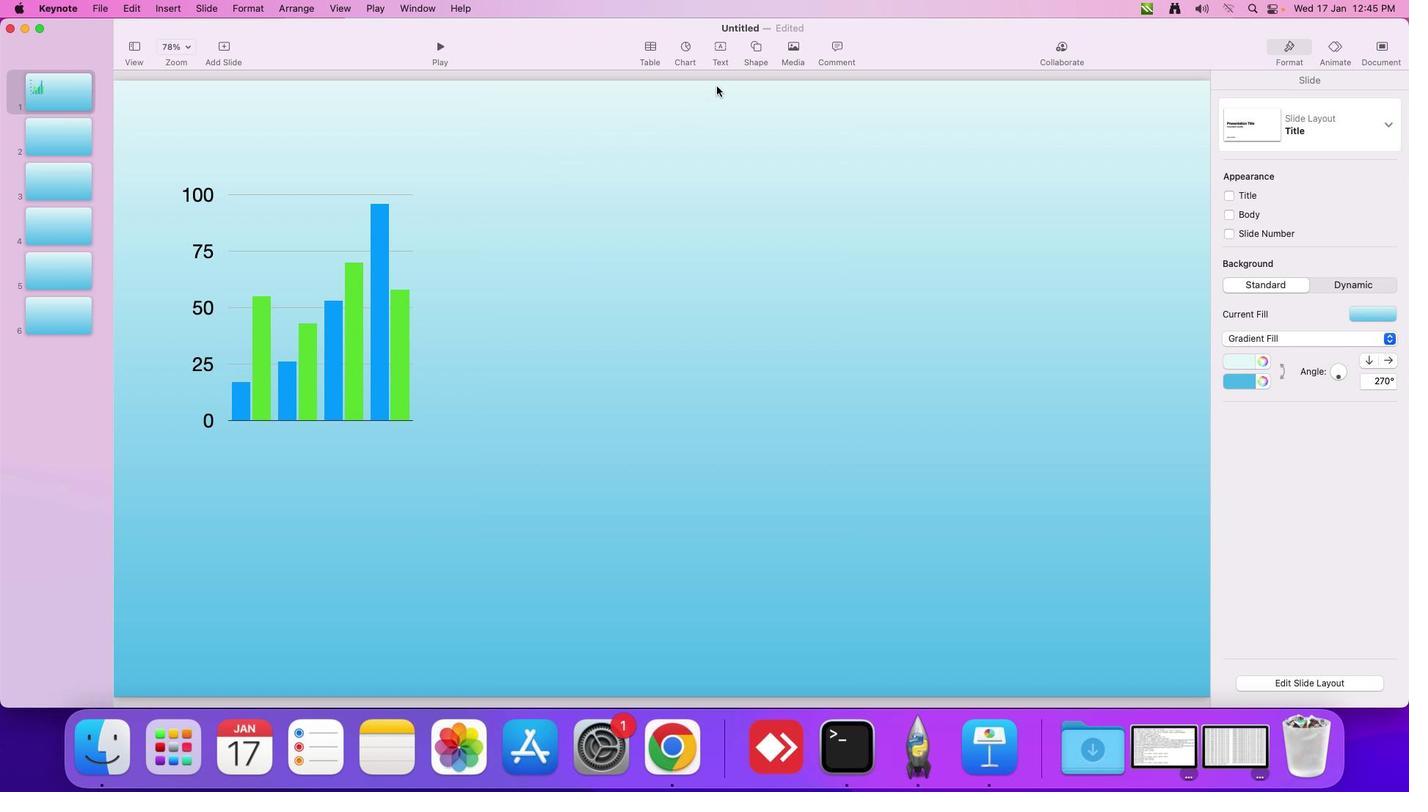
Action: Mouse pressed left at (596, 298)
Screenshot: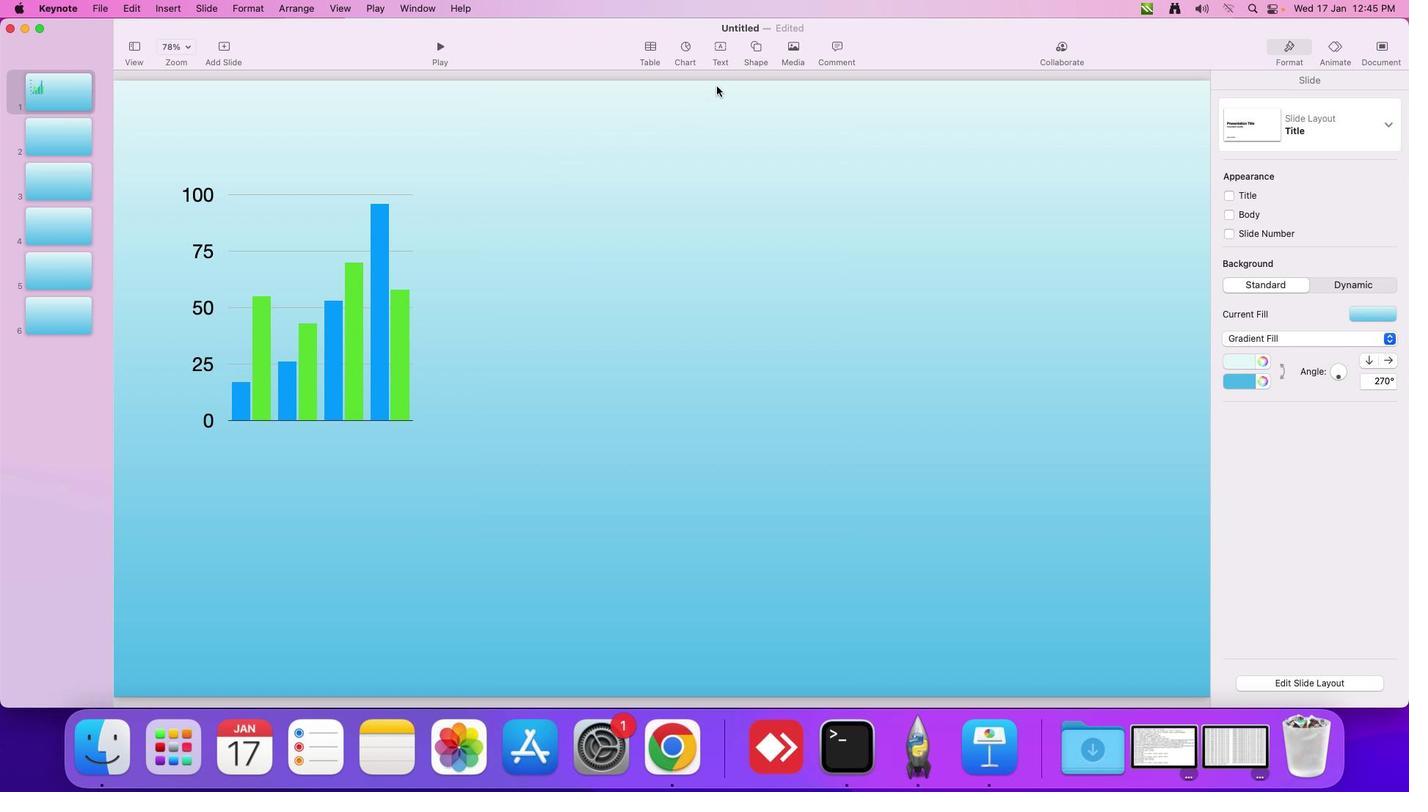 
Action: Mouse moved to (684, 49)
Screenshot: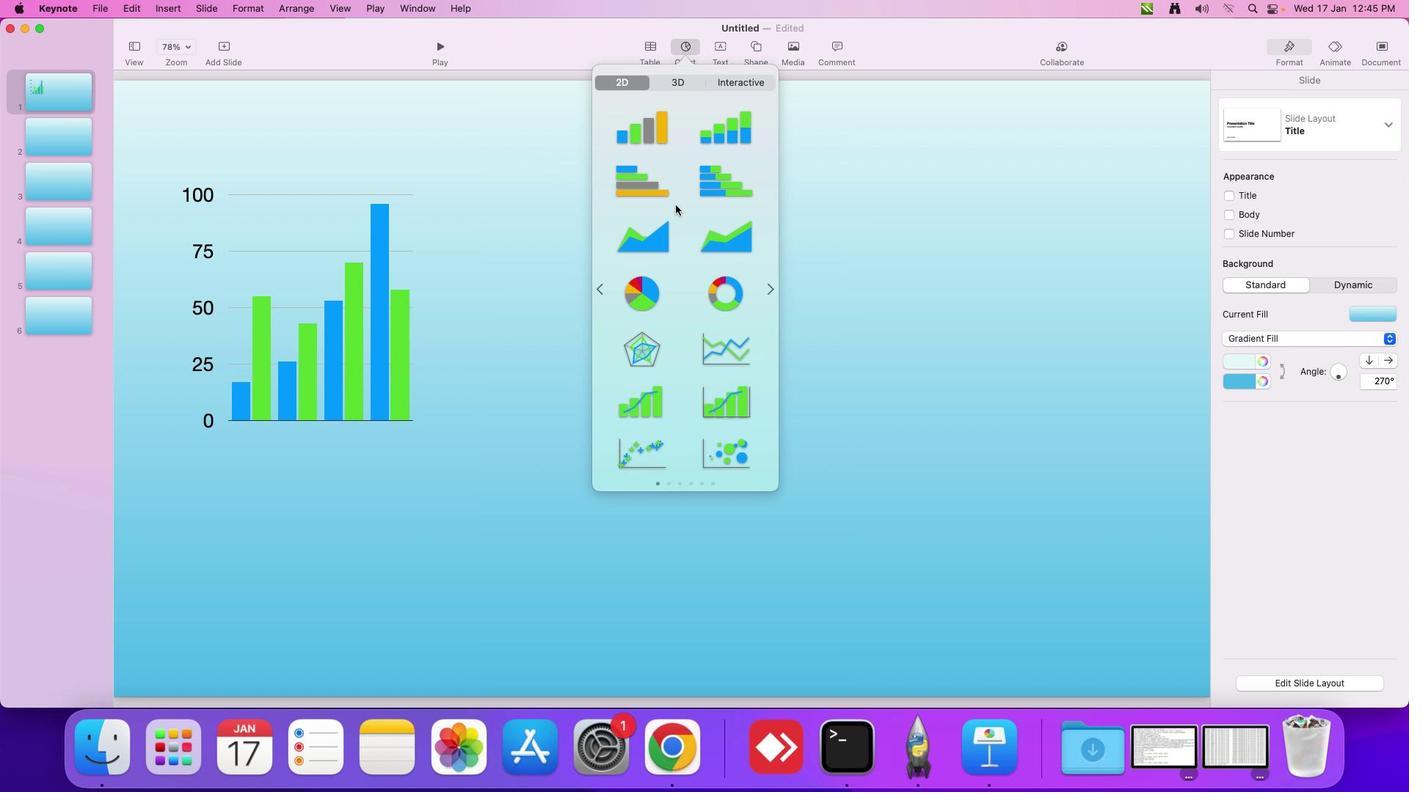 
Action: Mouse pressed left at (684, 49)
Screenshot: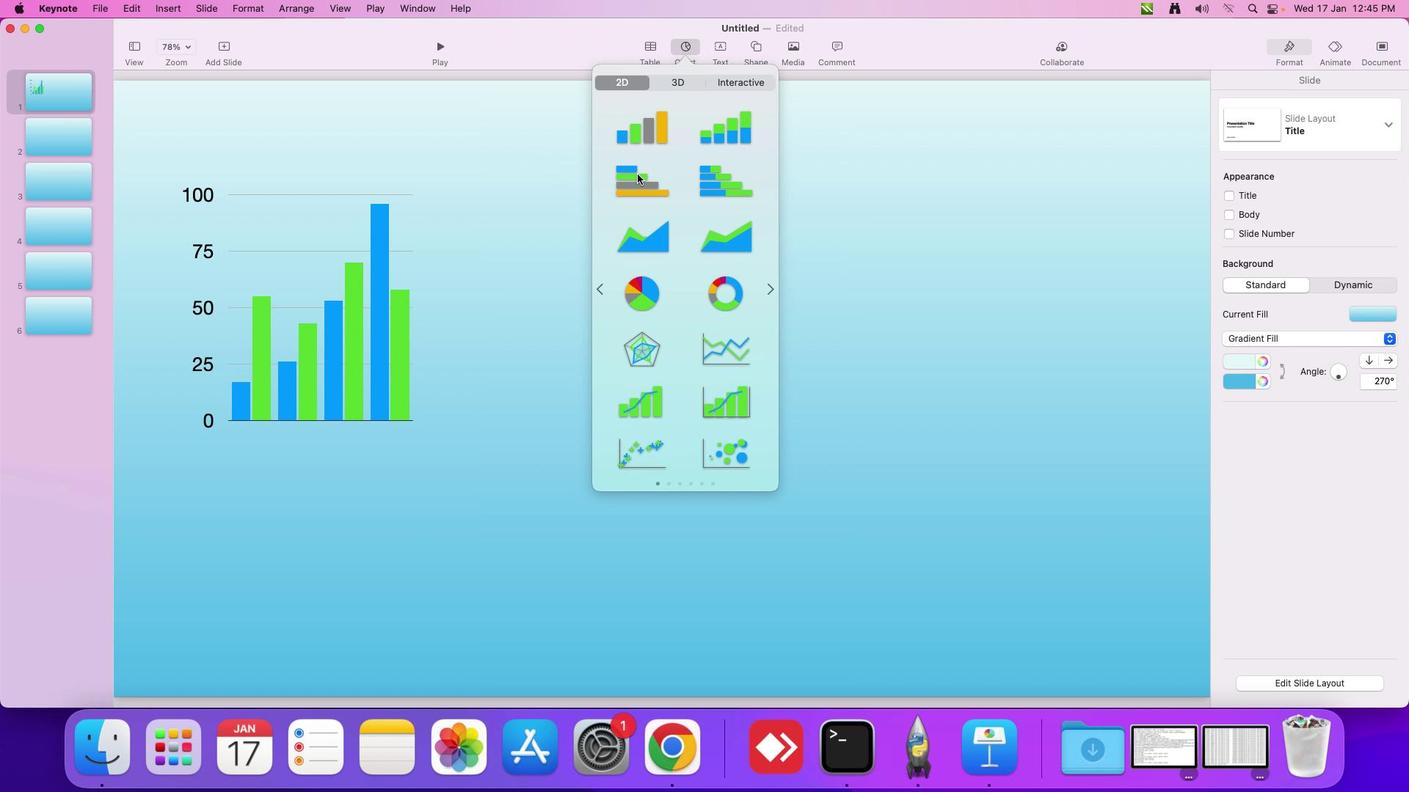 
Action: Mouse moved to (637, 137)
Screenshot: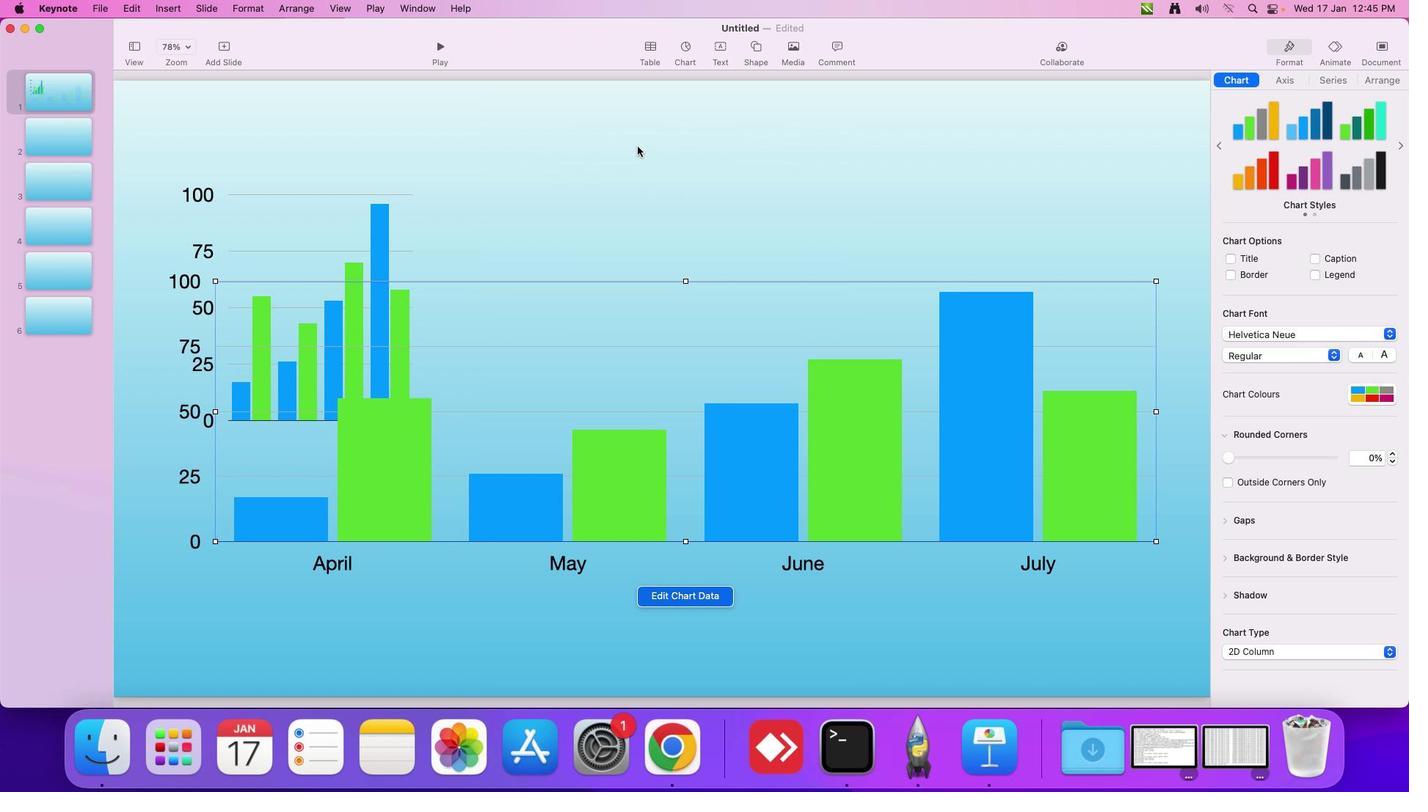 
Action: Mouse pressed left at (637, 137)
Screenshot: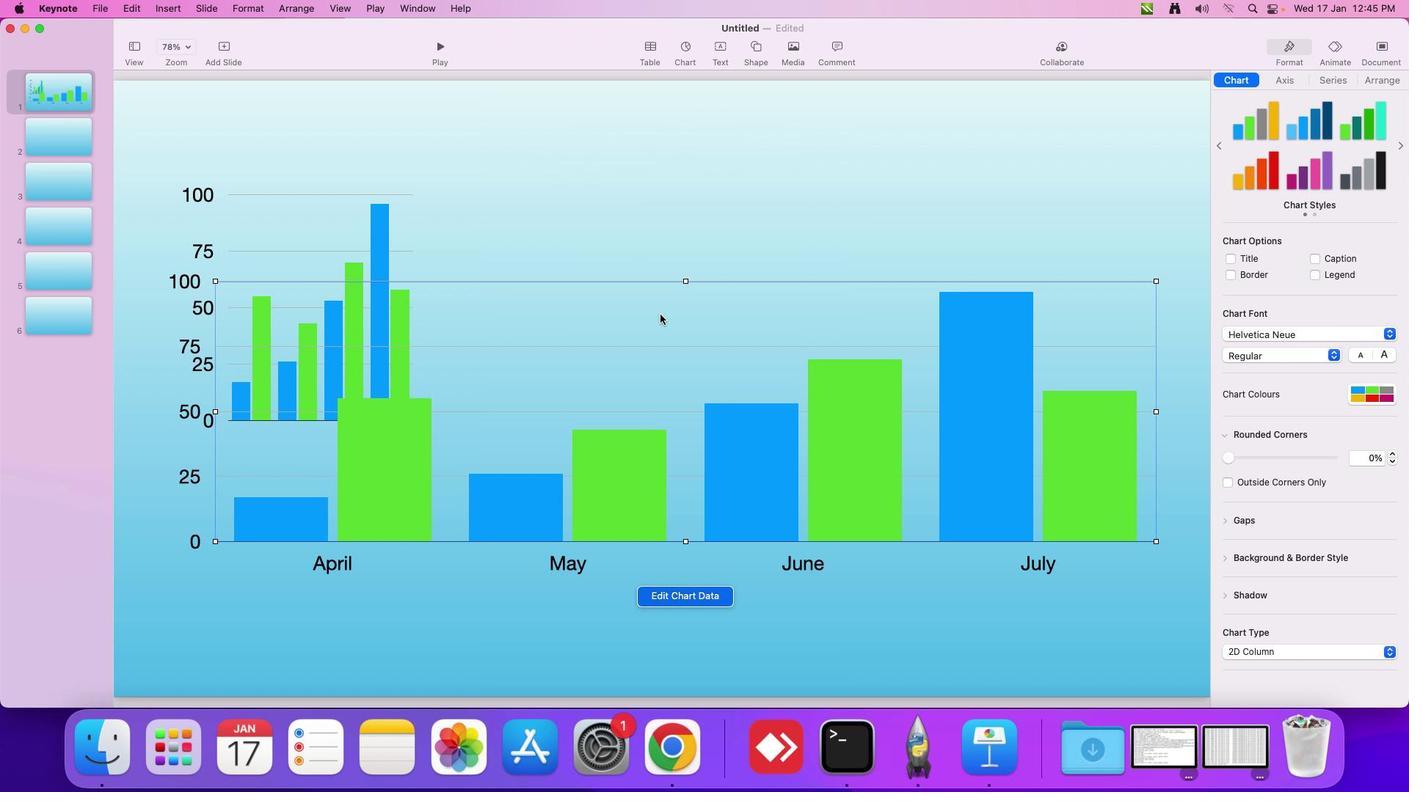 
Action: Mouse moved to (1270, 134)
Screenshot: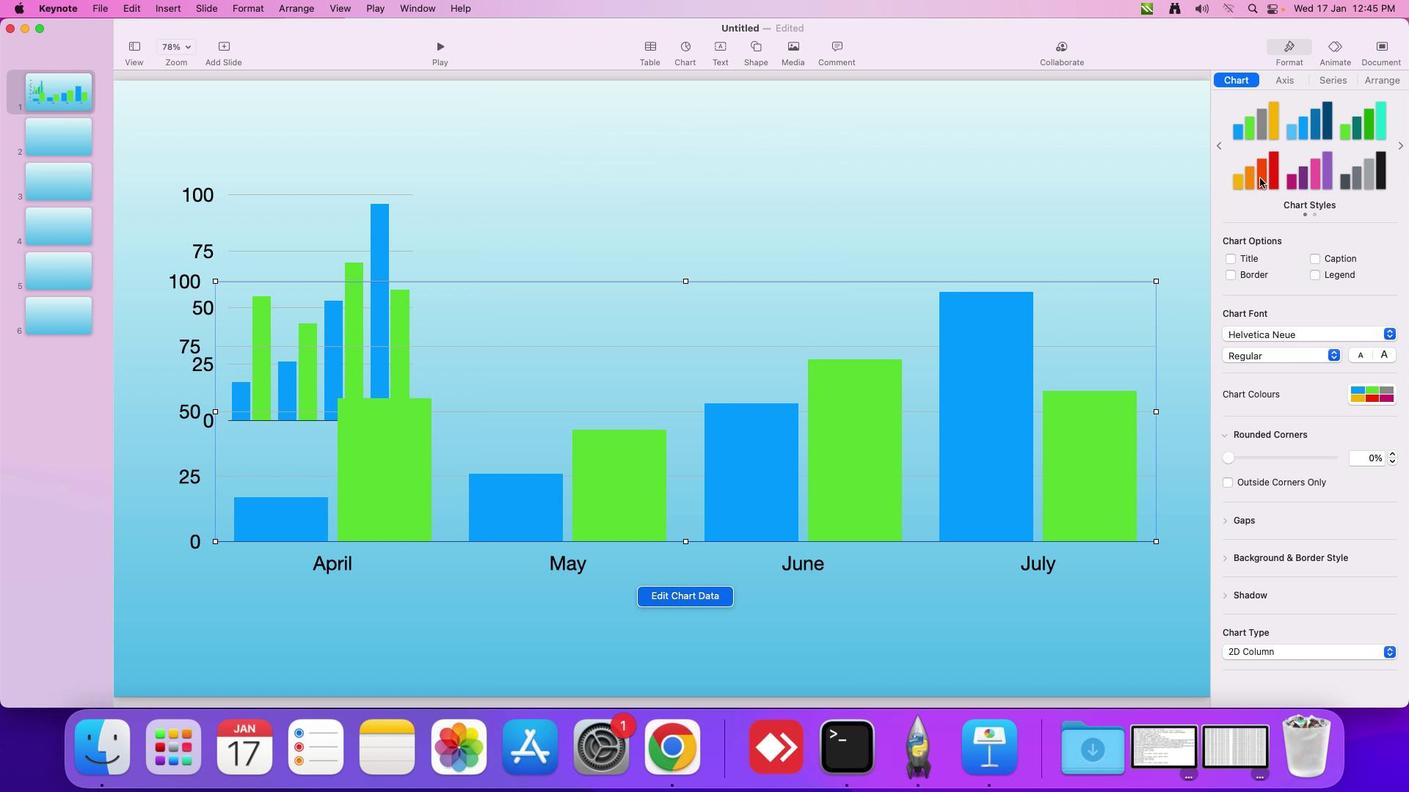 
Action: Mouse pressed left at (1270, 134)
Screenshot: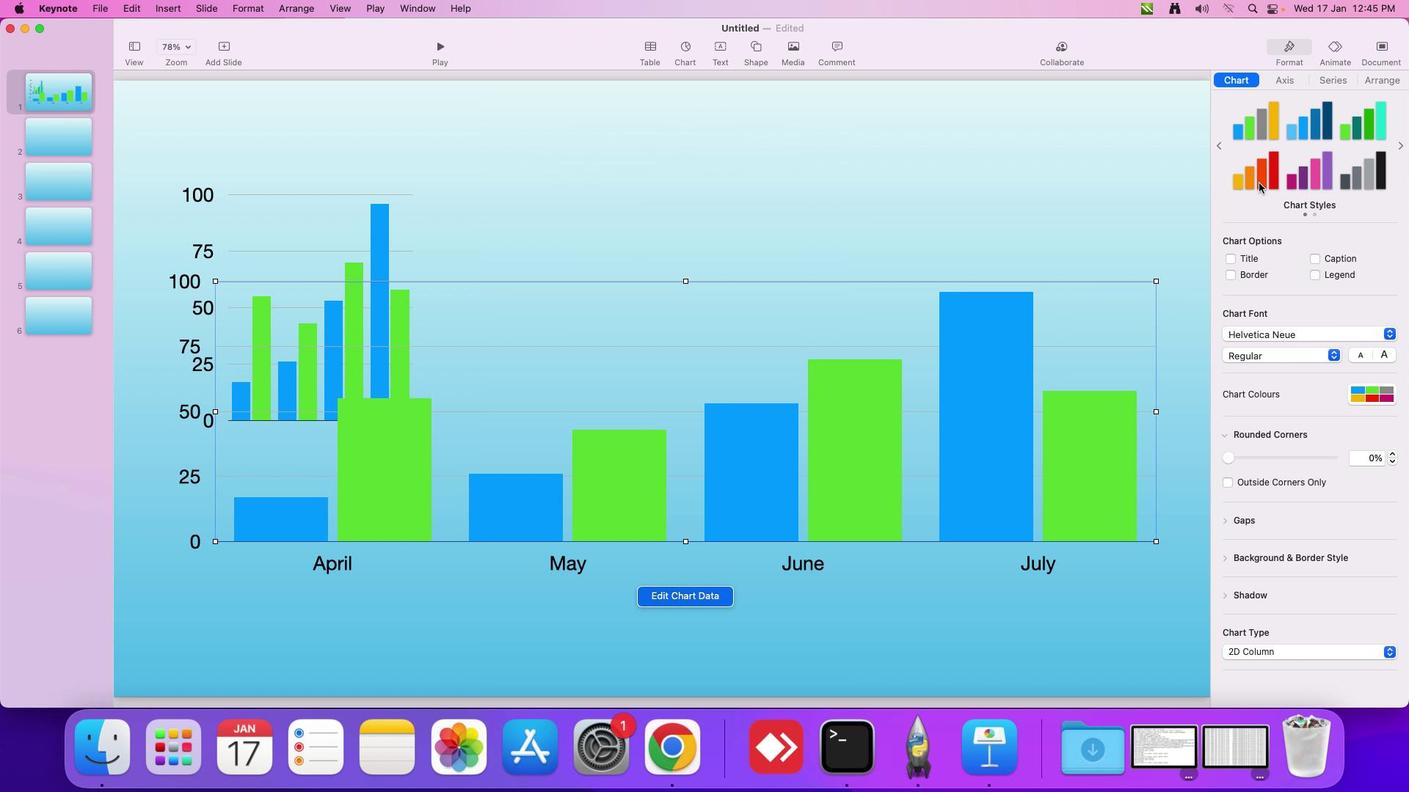 
Action: Mouse moved to (1258, 183)
Screenshot: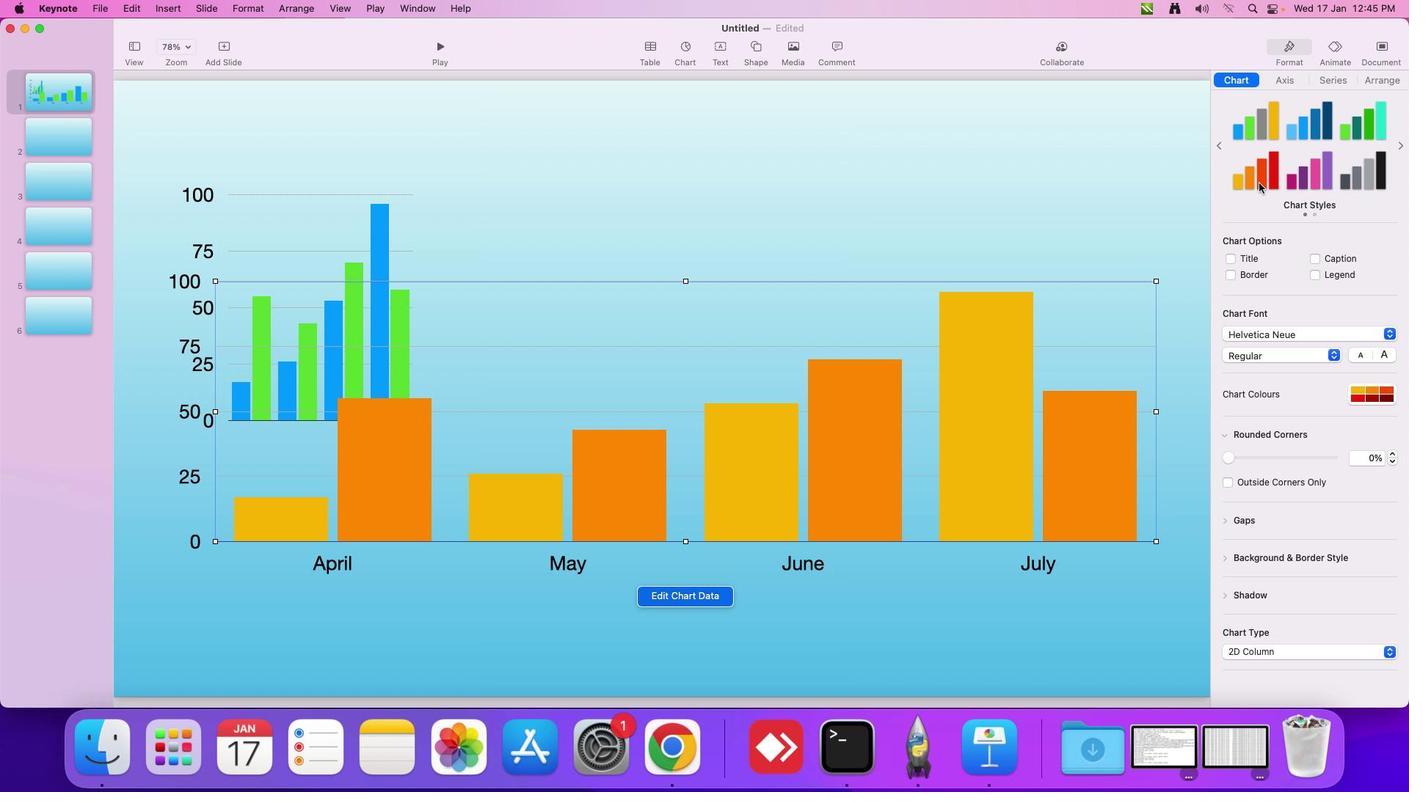 
Action: Mouse pressed left at (1258, 183)
Screenshot: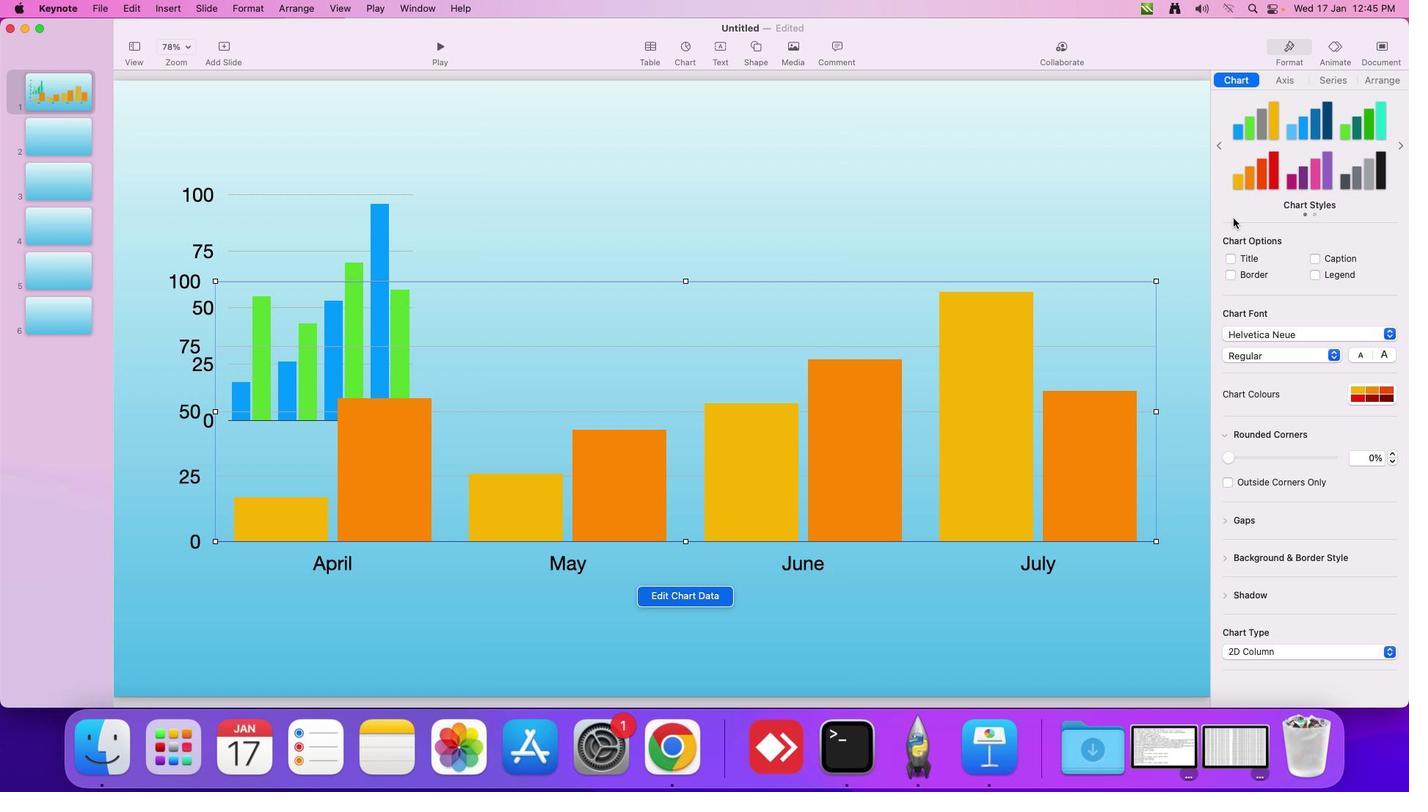 
Action: Mouse moved to (1156, 280)
Screenshot: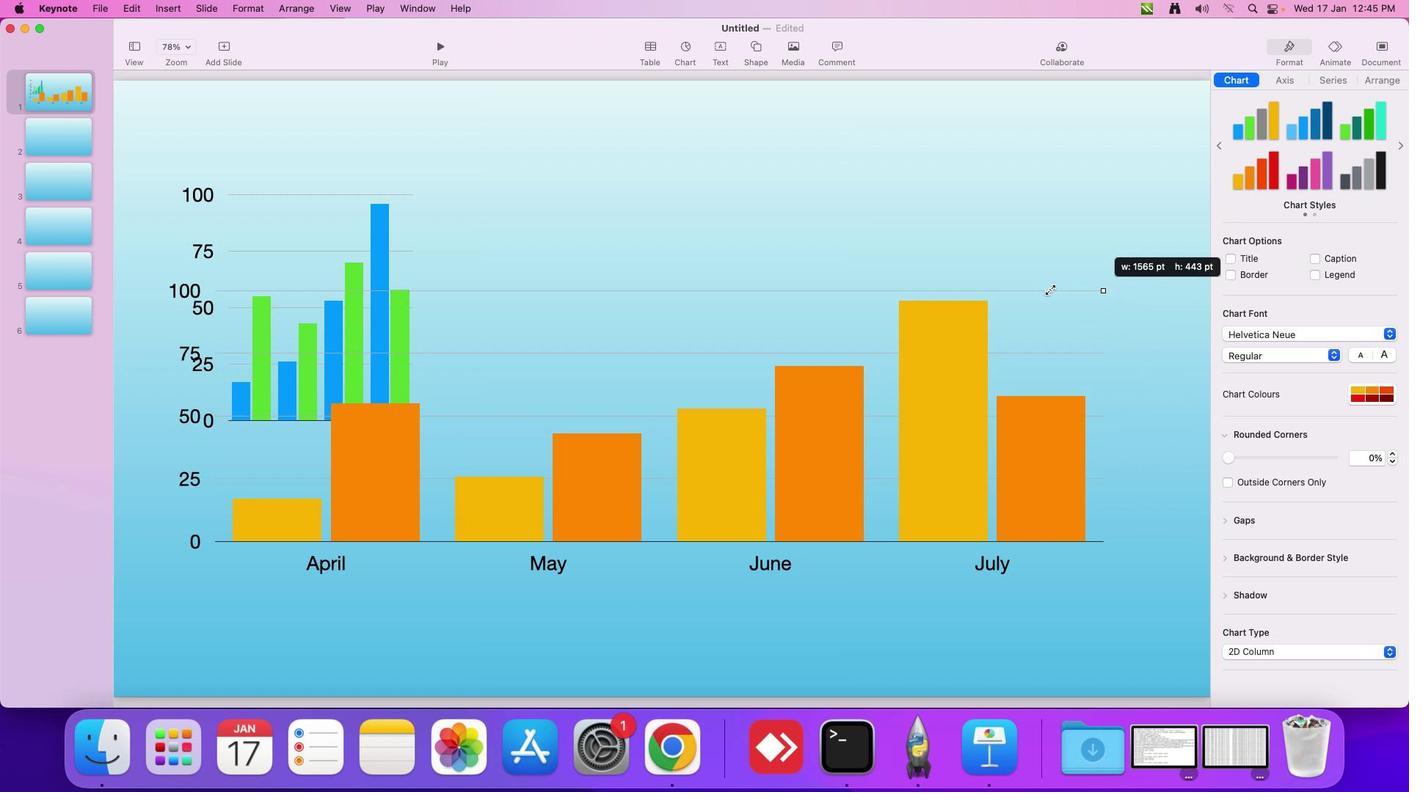 
Action: Mouse pressed left at (1156, 280)
Screenshot: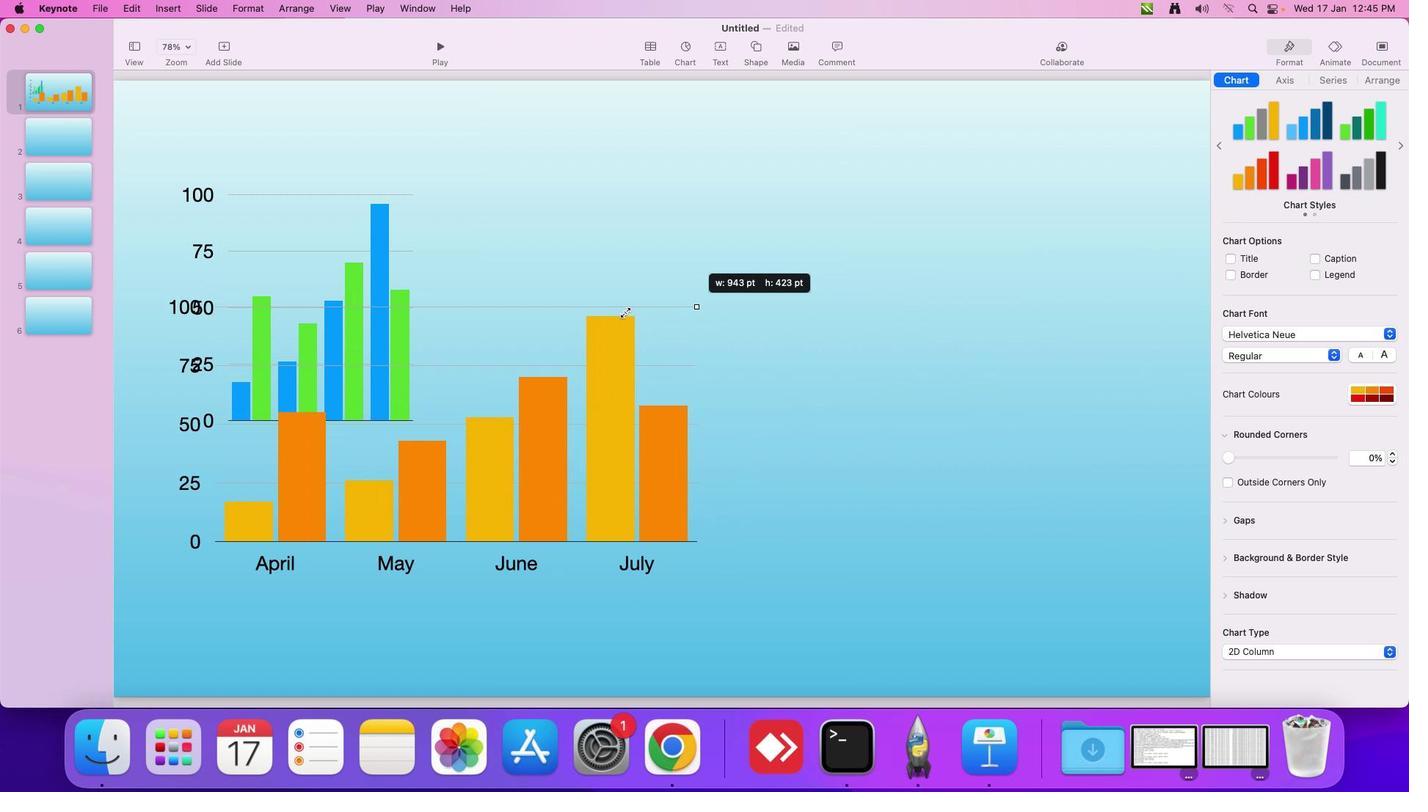 
Action: Mouse moved to (353, 463)
